 Task: Create a low poly letterhead.
Action: Mouse moved to (499, 222)
Screenshot: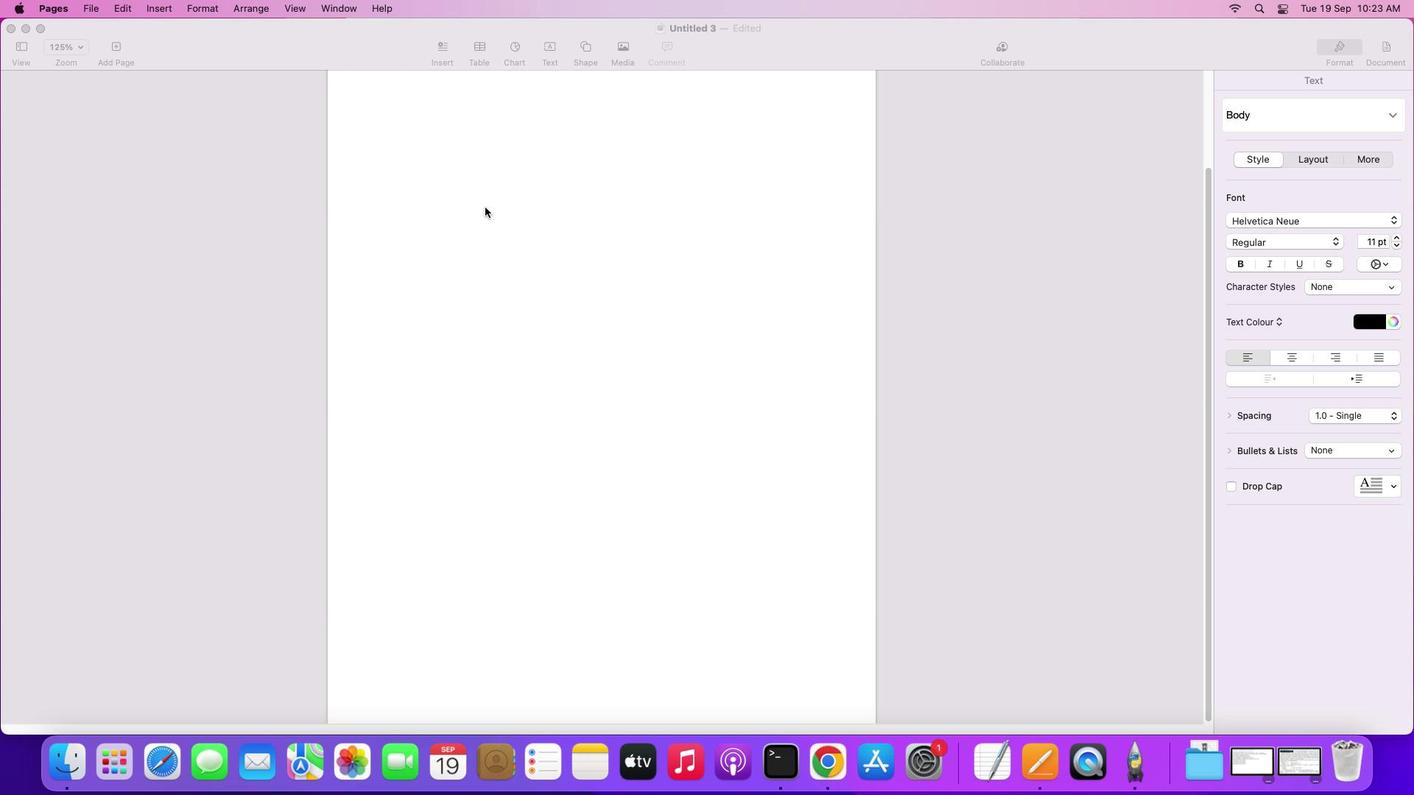 
Action: Mouse pressed left at (499, 222)
Screenshot: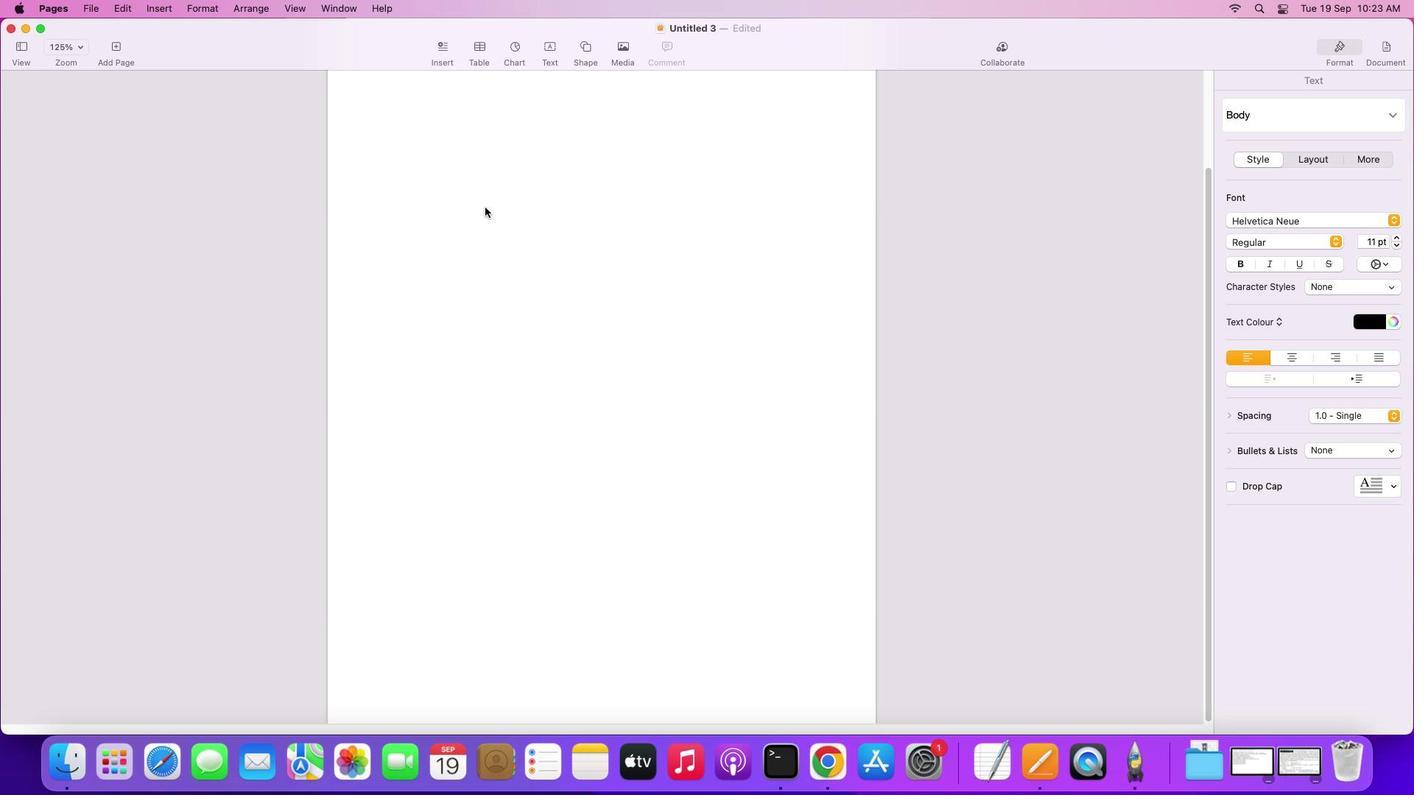 
Action: Mouse moved to (601, 61)
Screenshot: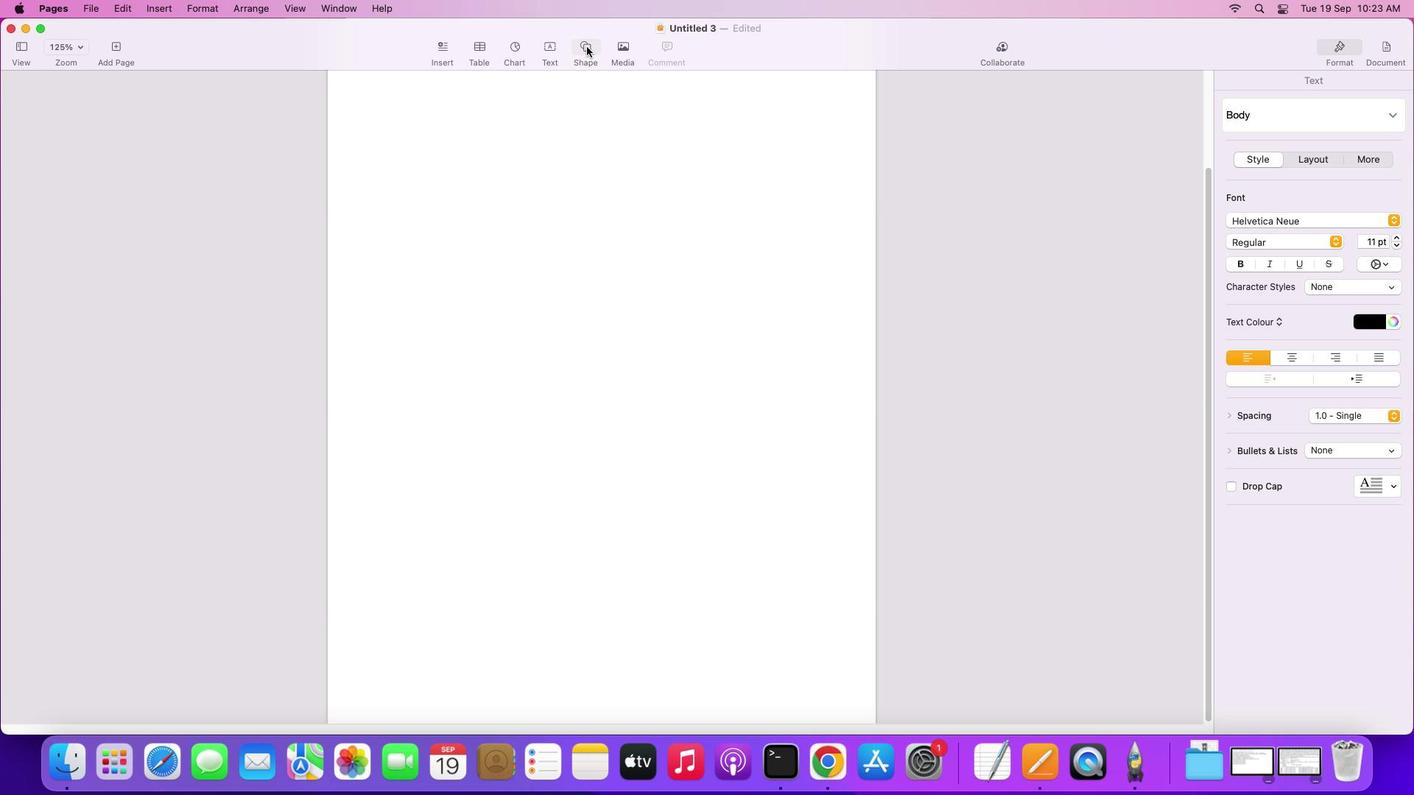 
Action: Mouse pressed left at (601, 61)
Screenshot: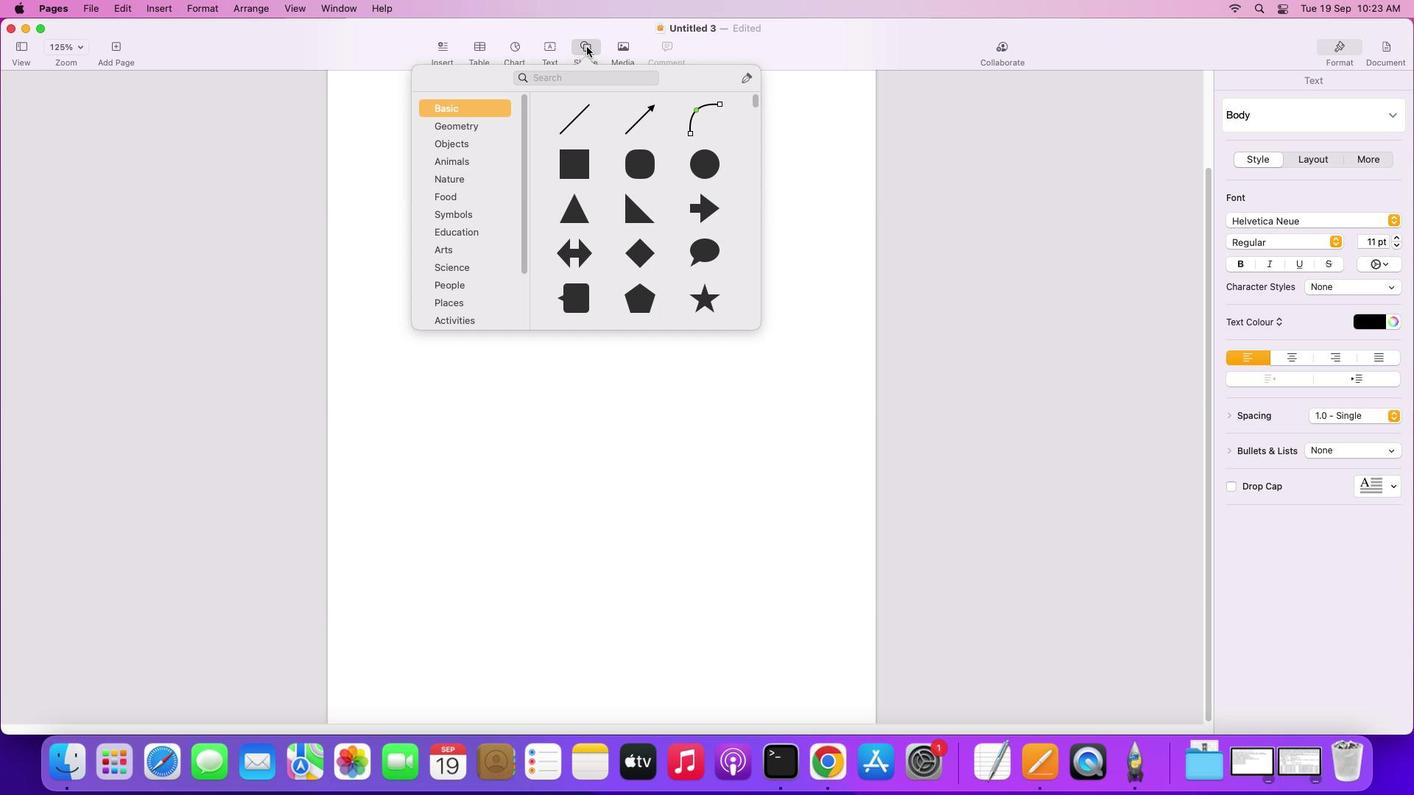 
Action: Mouse moved to (645, 224)
Screenshot: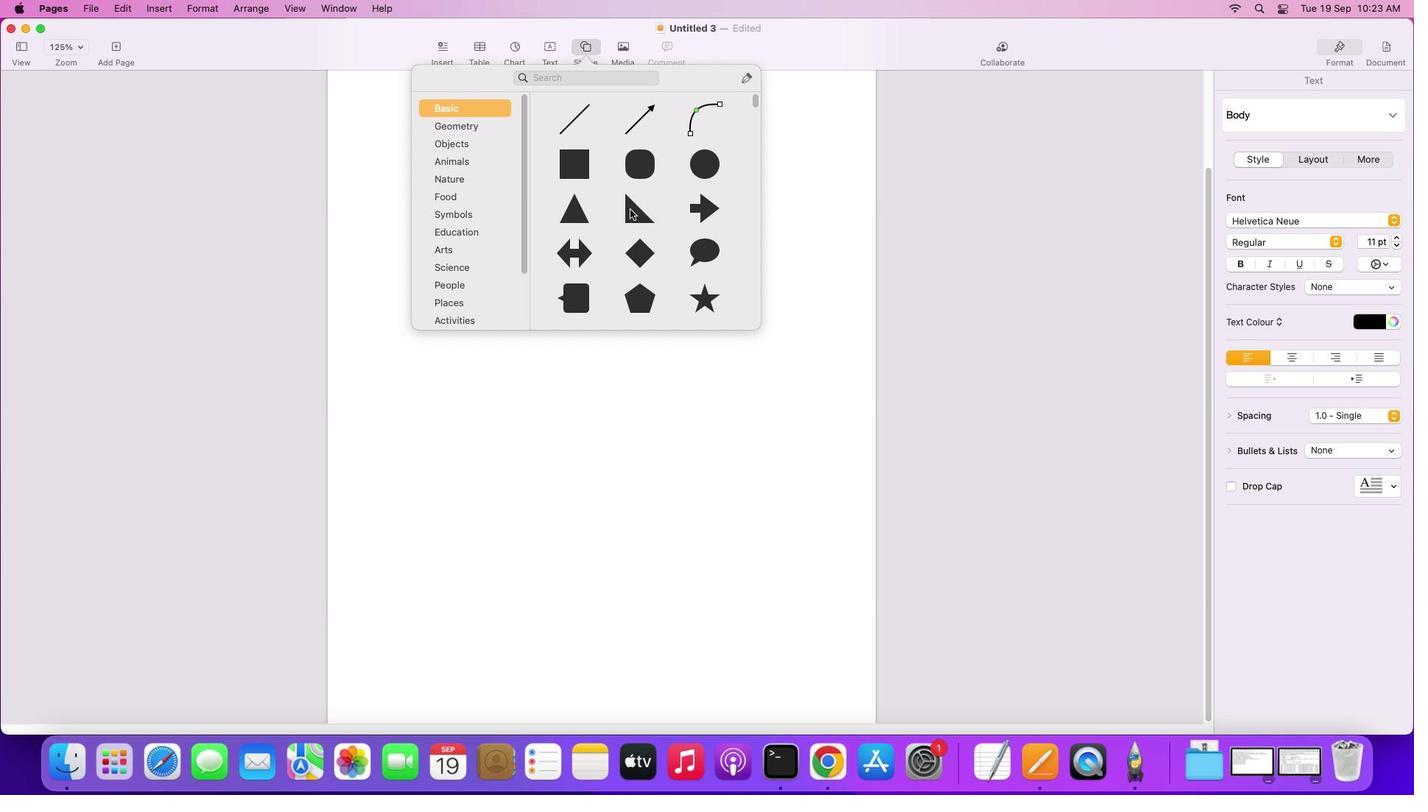 
Action: Mouse pressed left at (645, 224)
Screenshot: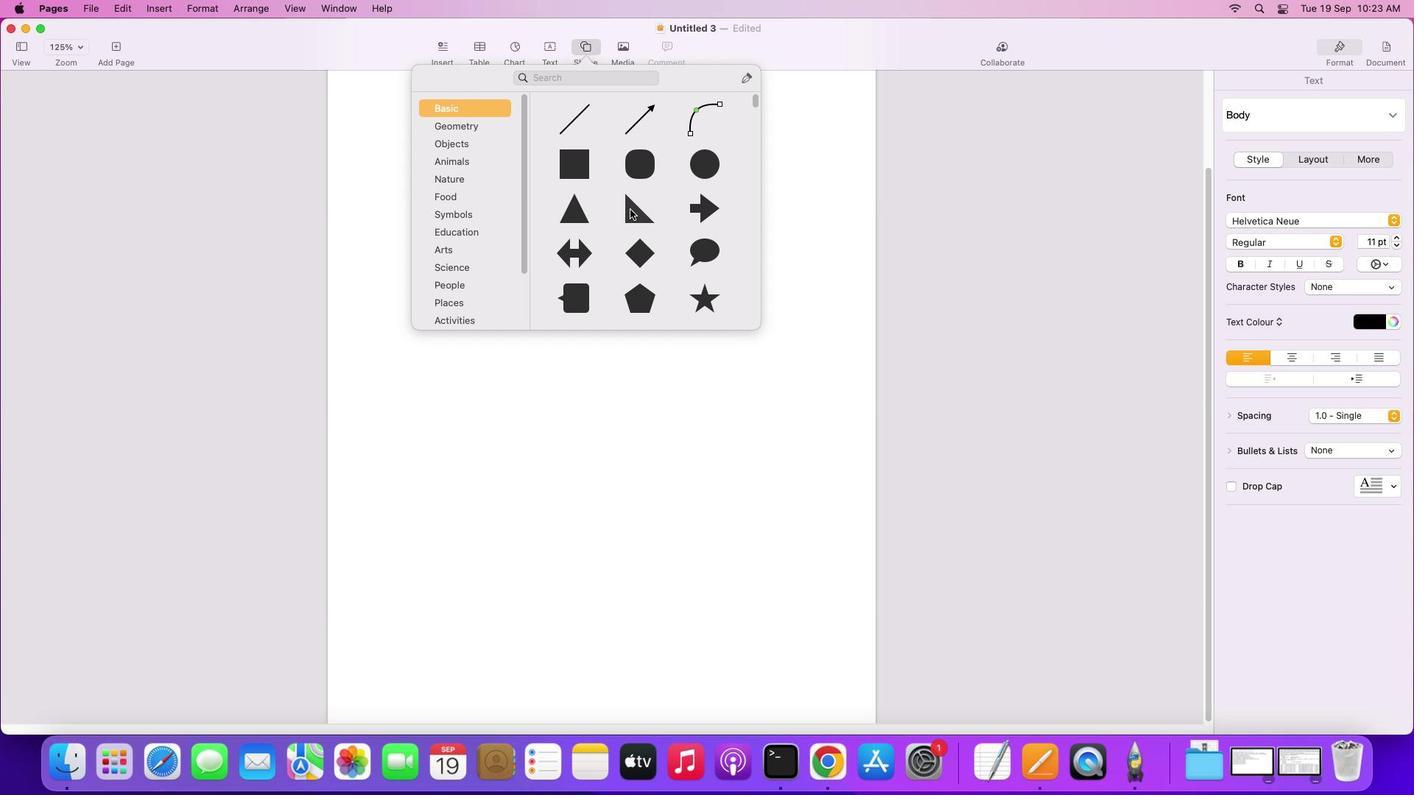 
Action: Mouse moved to (601, 426)
Screenshot: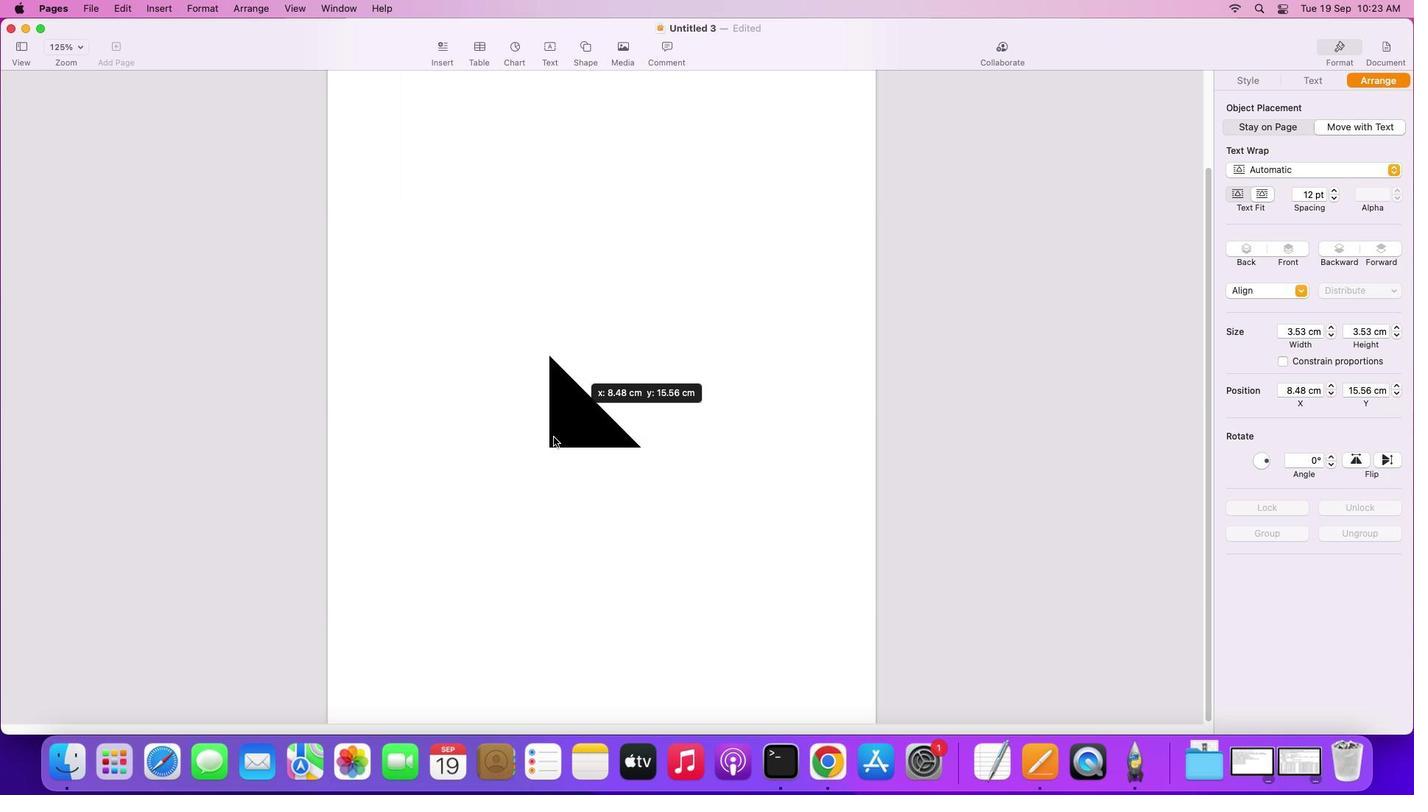 
Action: Mouse pressed left at (601, 426)
Screenshot: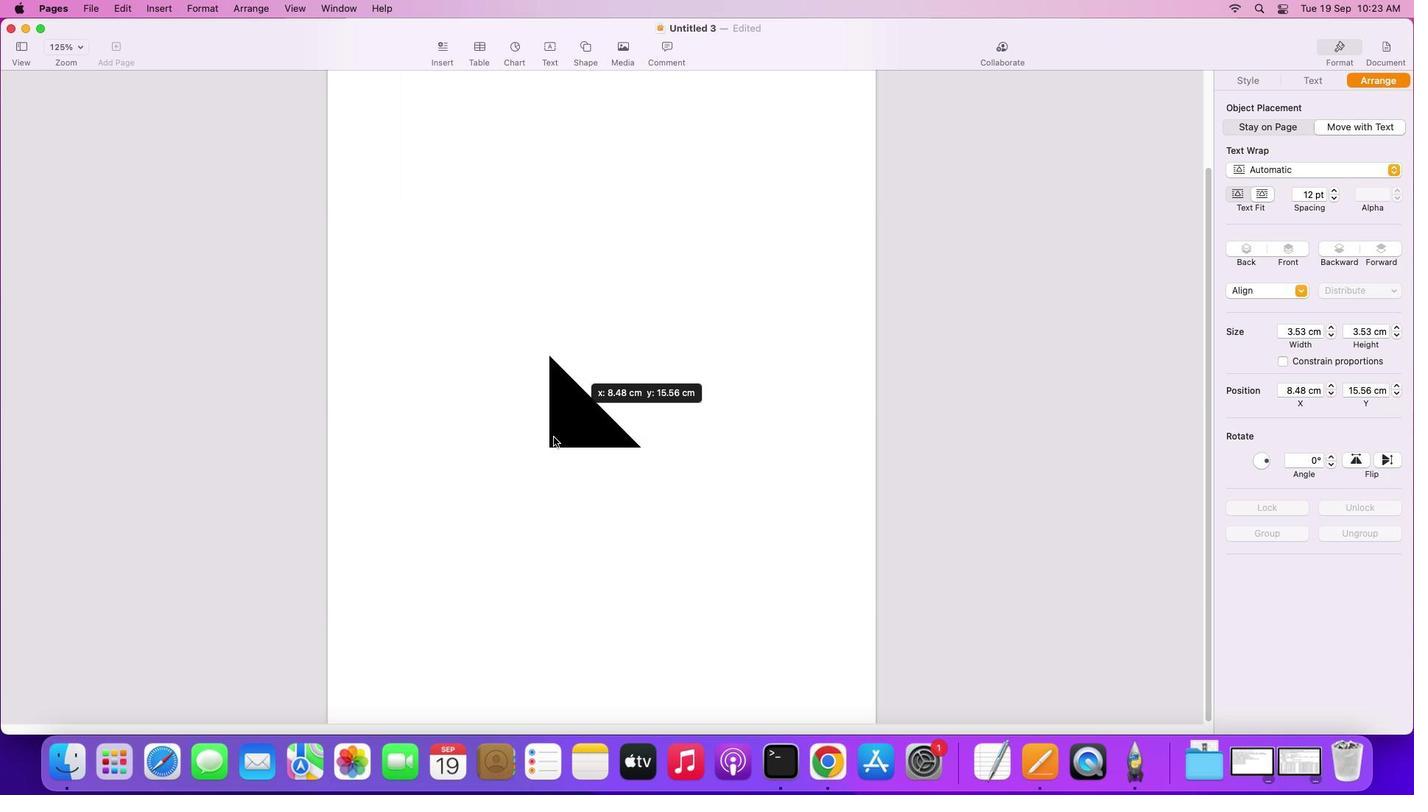 
Action: Mouse moved to (433, 597)
Screenshot: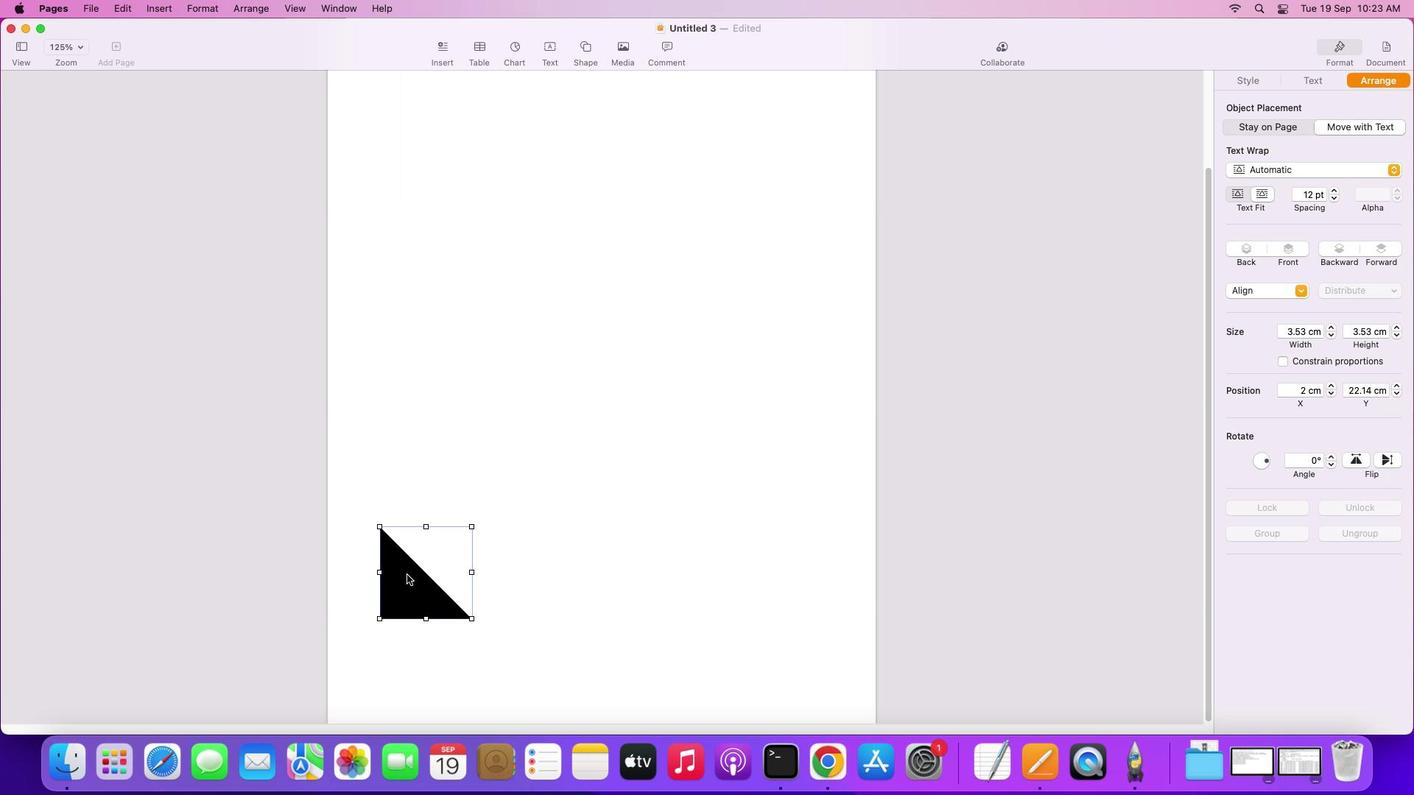 
Action: Mouse scrolled (433, 597) with delta (14, 13)
Screenshot: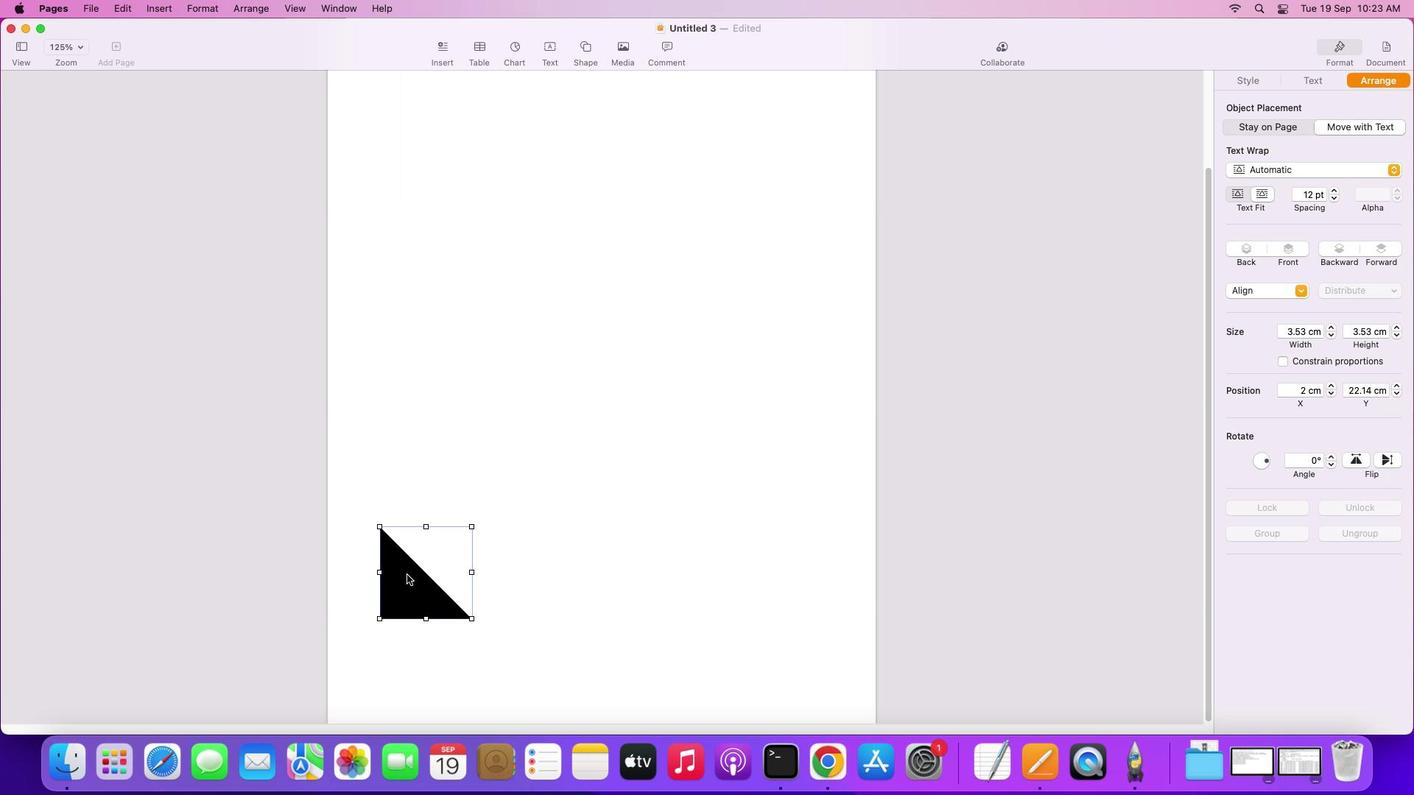 
Action: Mouse moved to (433, 596)
Screenshot: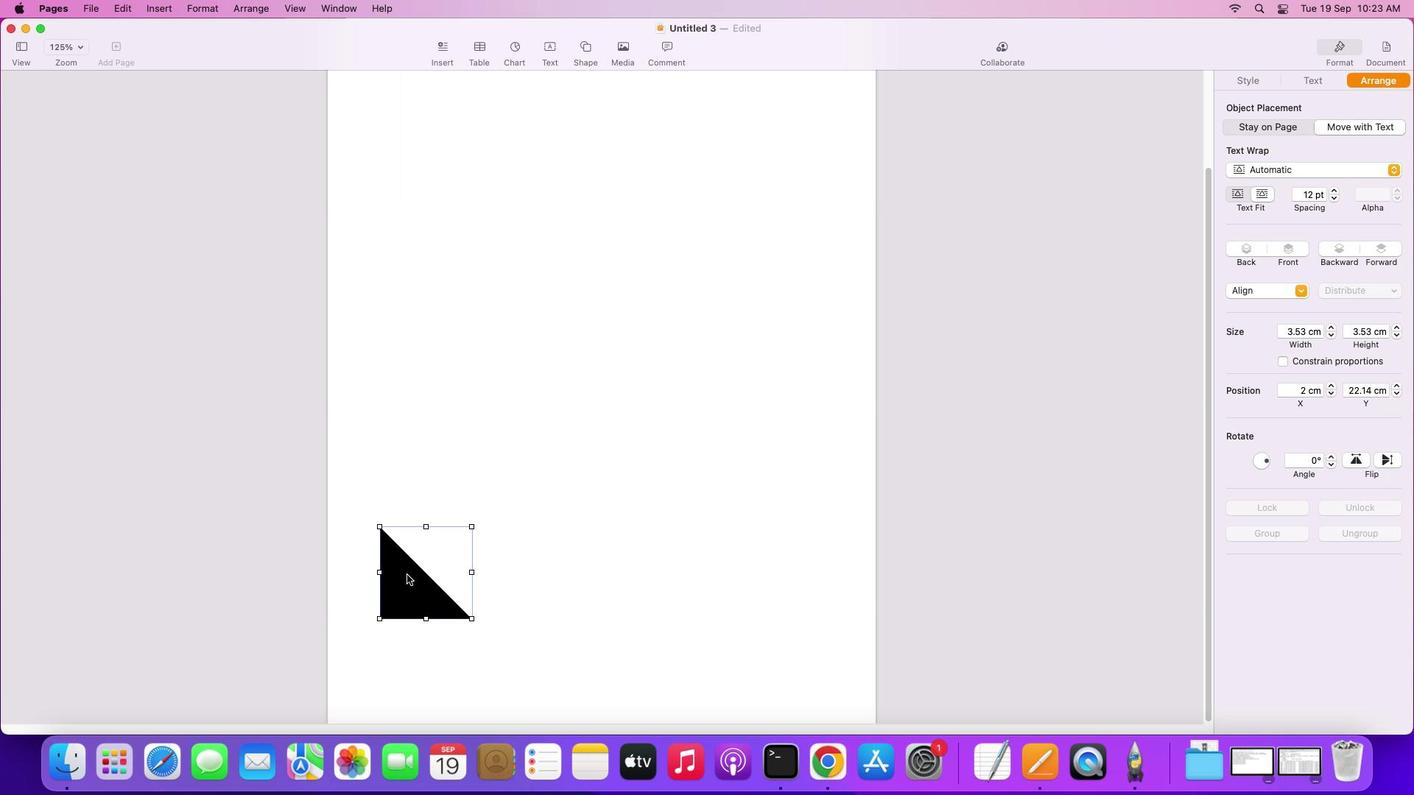 
Action: Mouse scrolled (433, 596) with delta (14, 13)
Screenshot: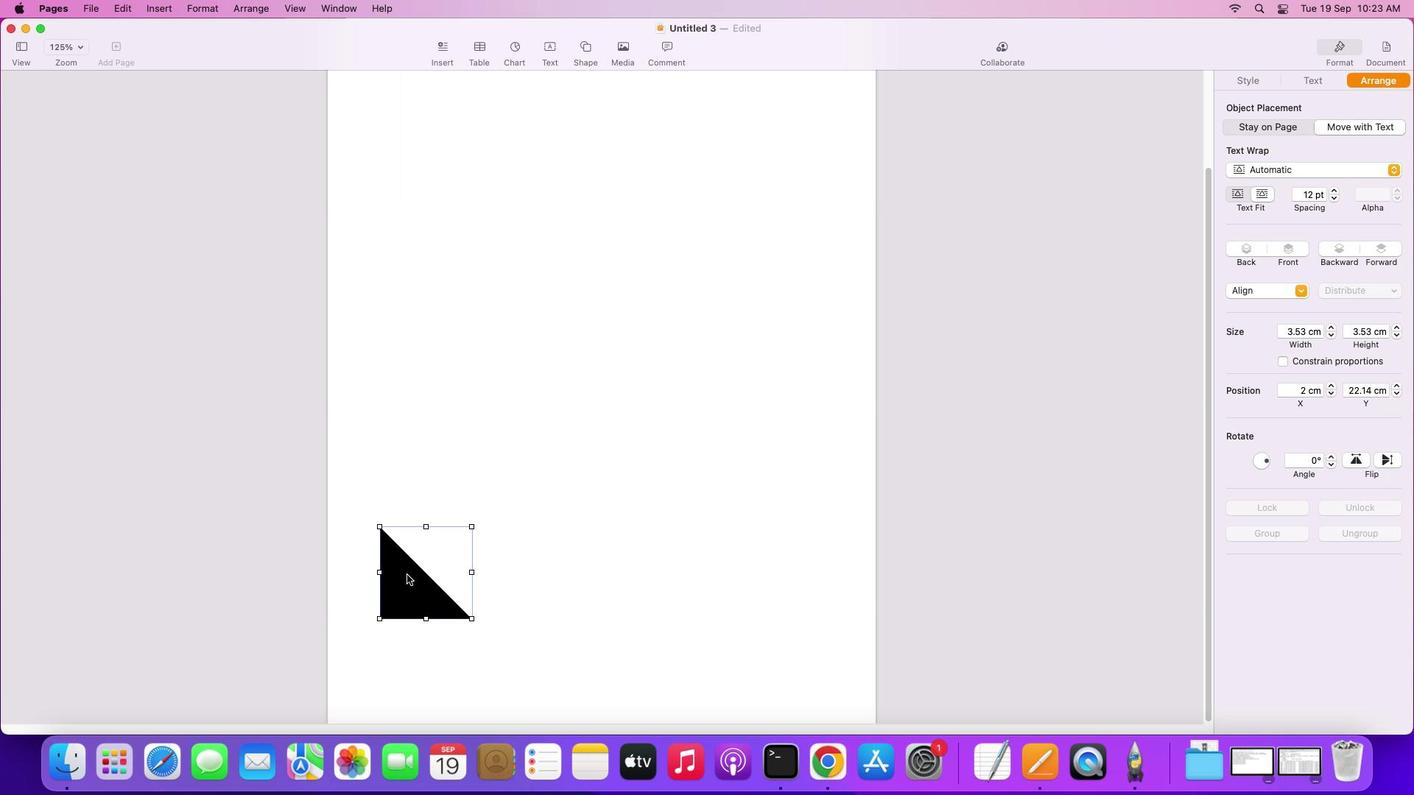 
Action: Mouse scrolled (433, 596) with delta (14, 11)
Screenshot: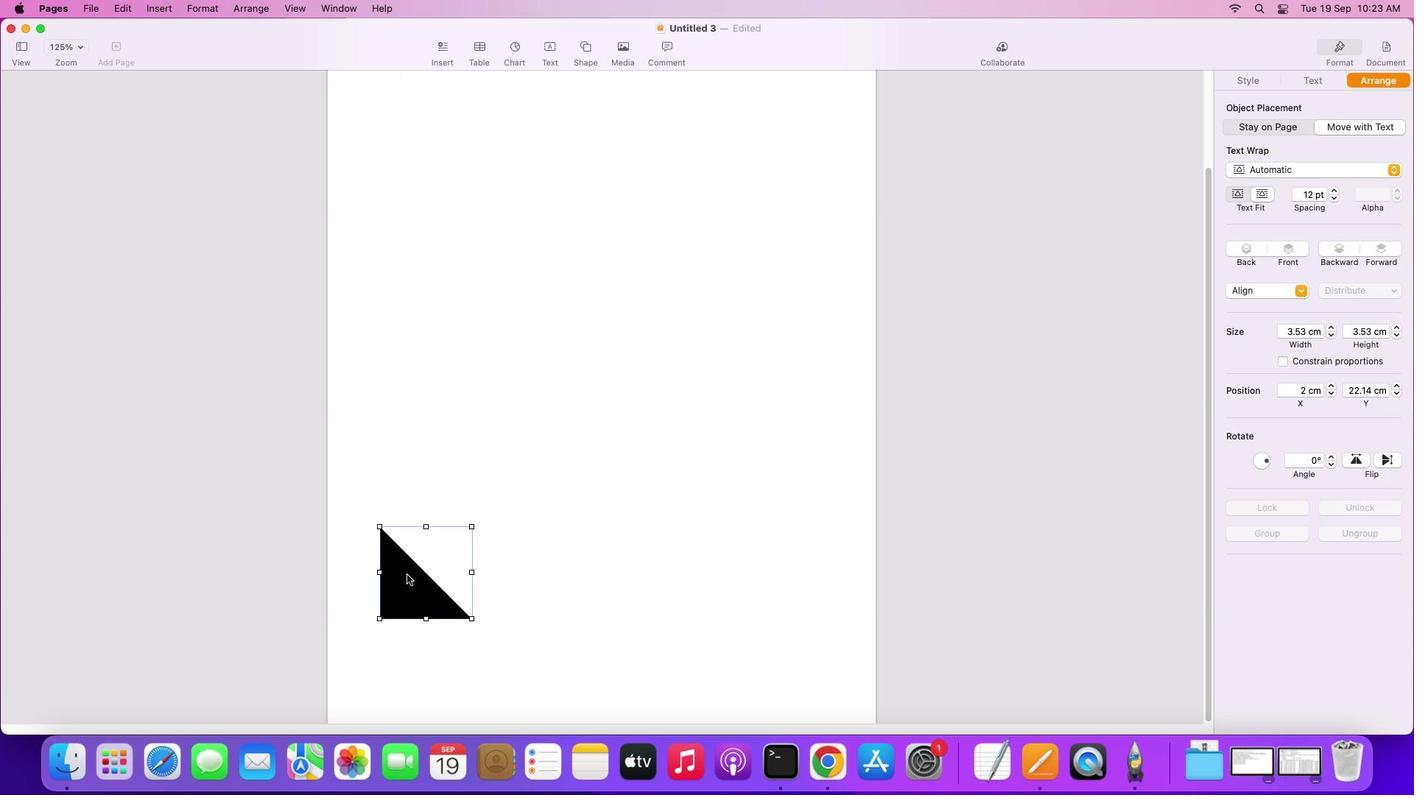 
Action: Mouse scrolled (433, 596) with delta (14, 11)
Screenshot: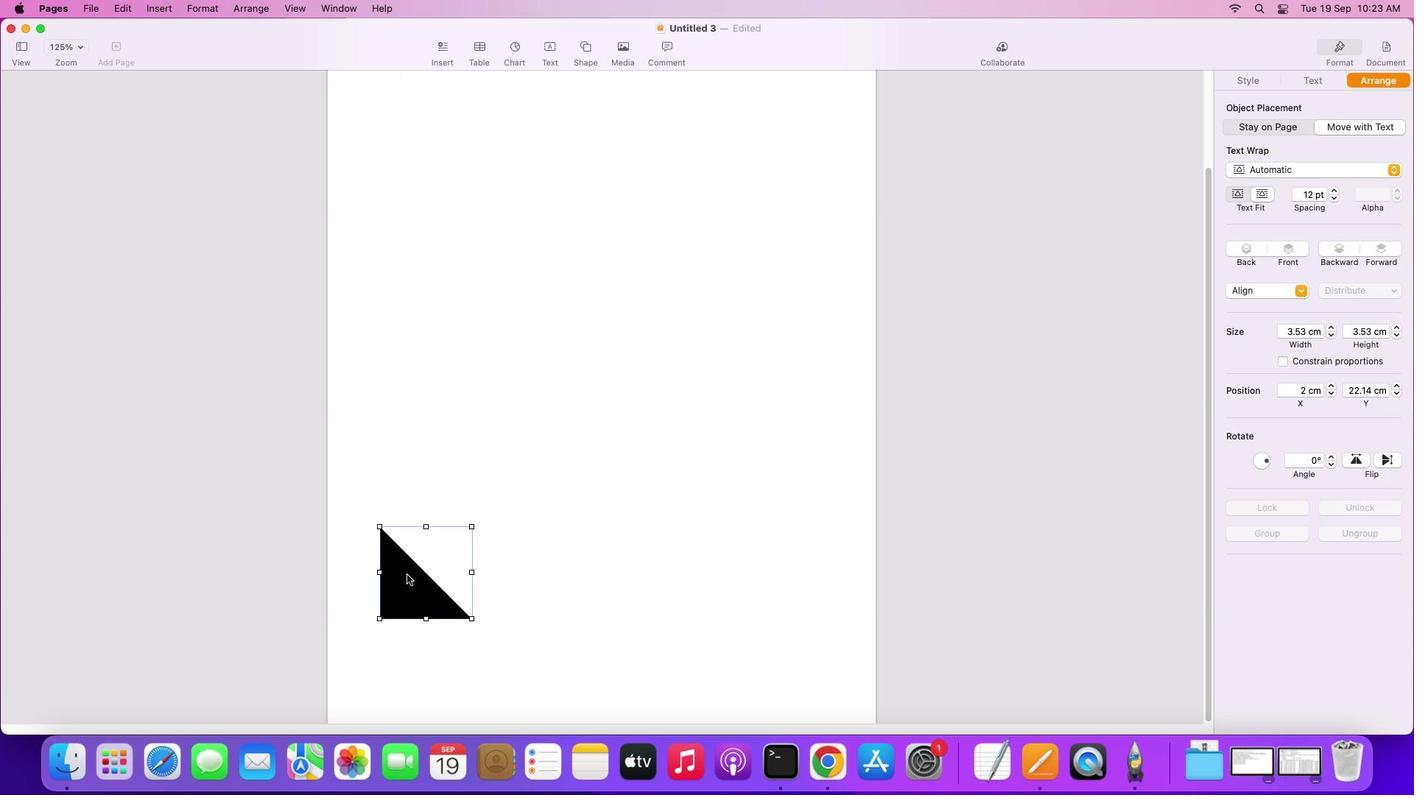 
Action: Mouse scrolled (433, 596) with delta (14, 10)
Screenshot: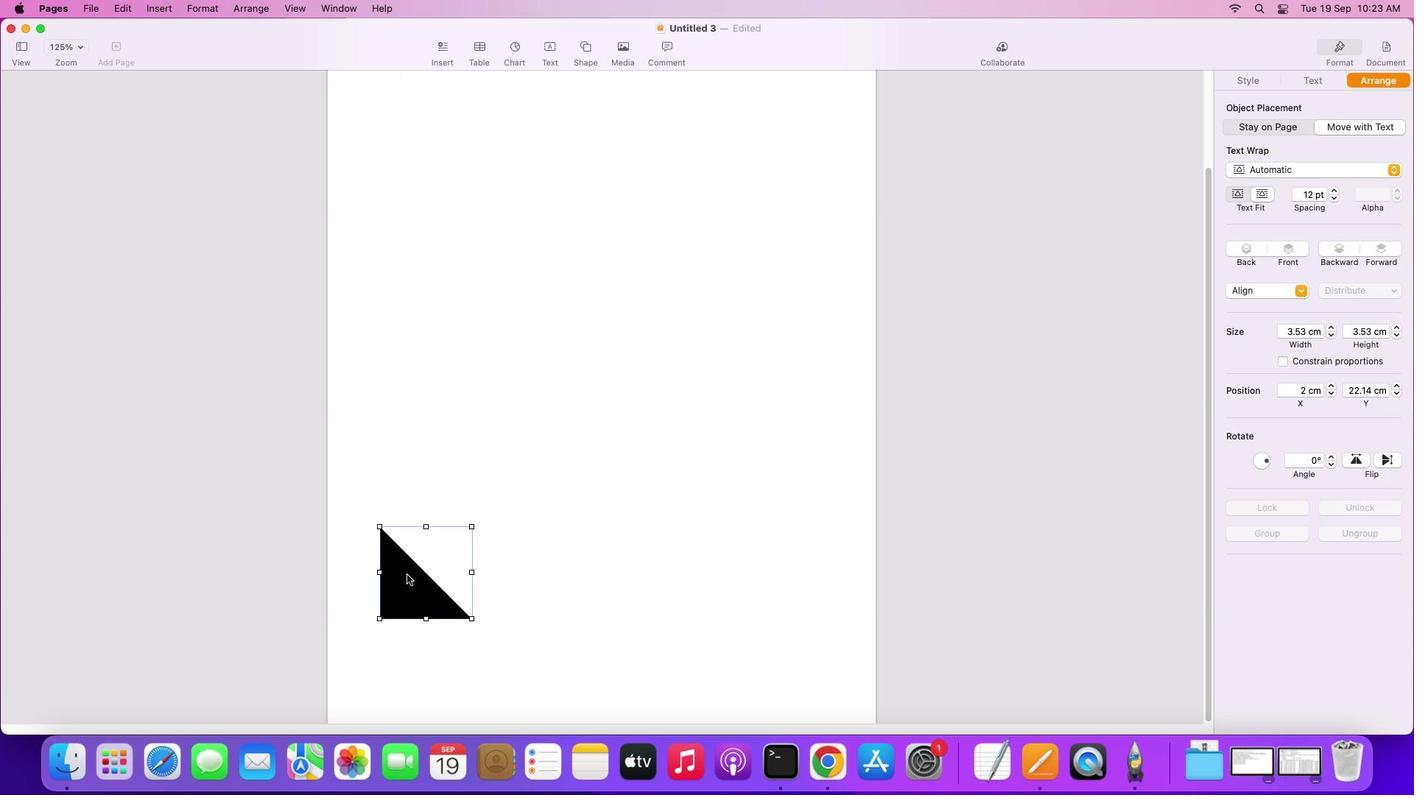 
Action: Mouse scrolled (433, 596) with delta (14, 9)
Screenshot: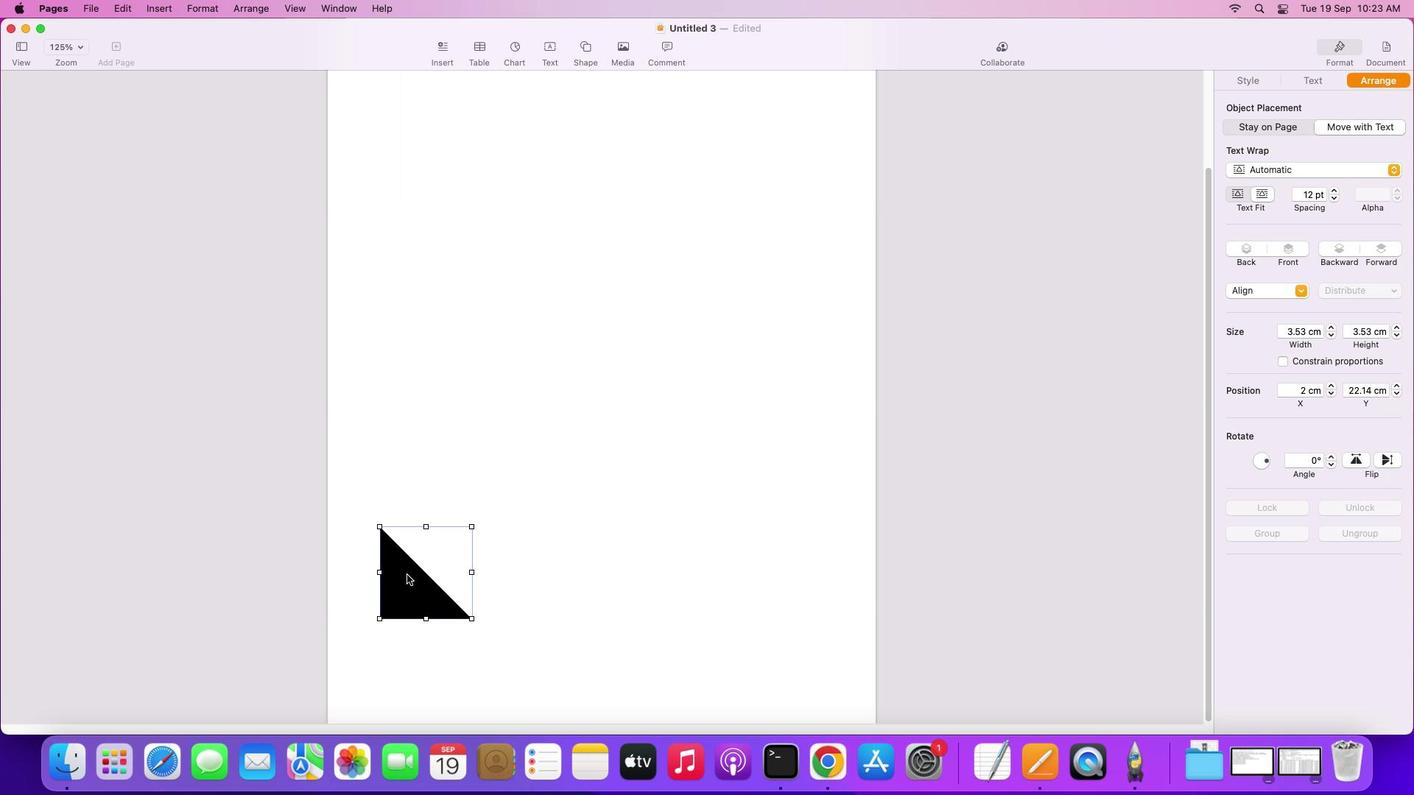
Action: Mouse moved to (433, 596)
Screenshot: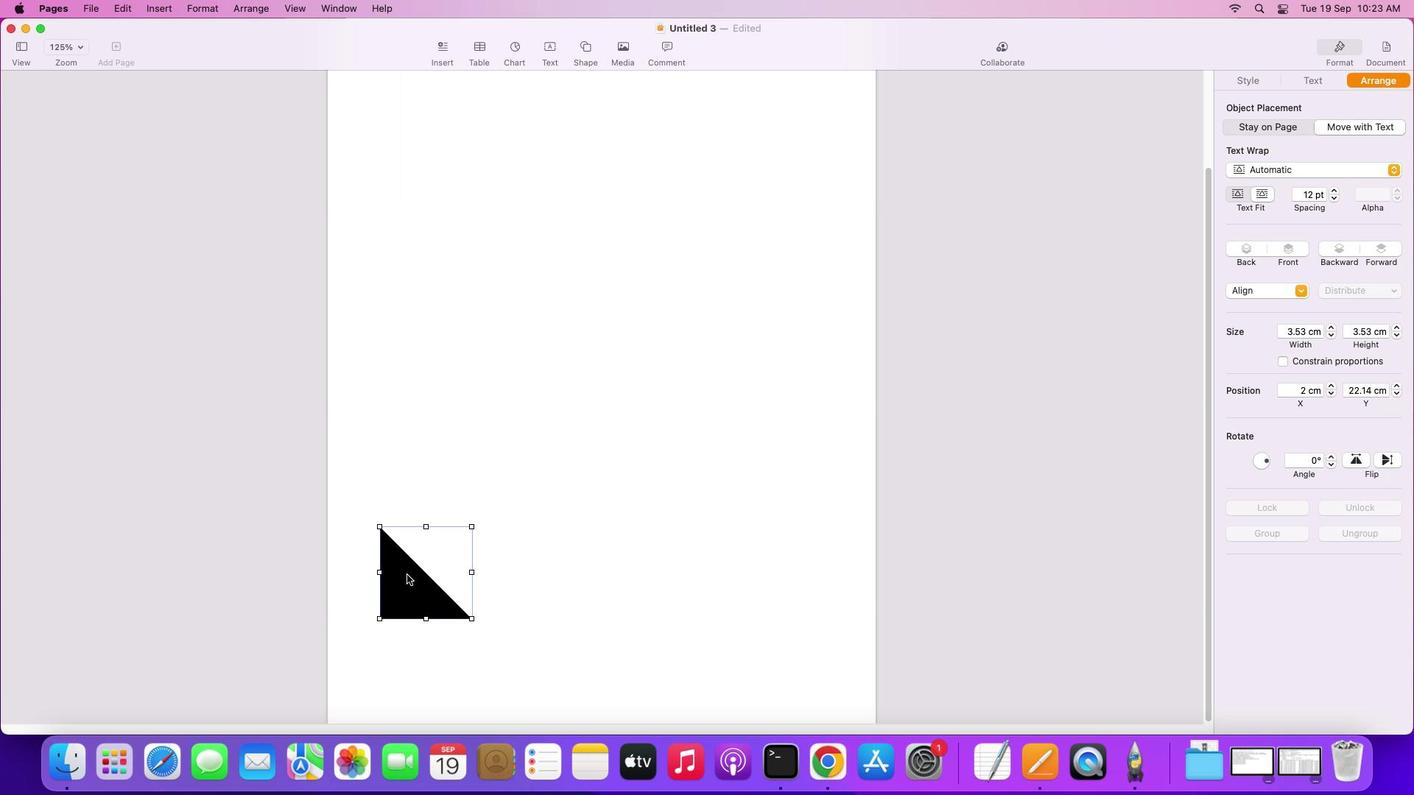 
Action: Mouse scrolled (433, 596) with delta (14, 9)
Screenshot: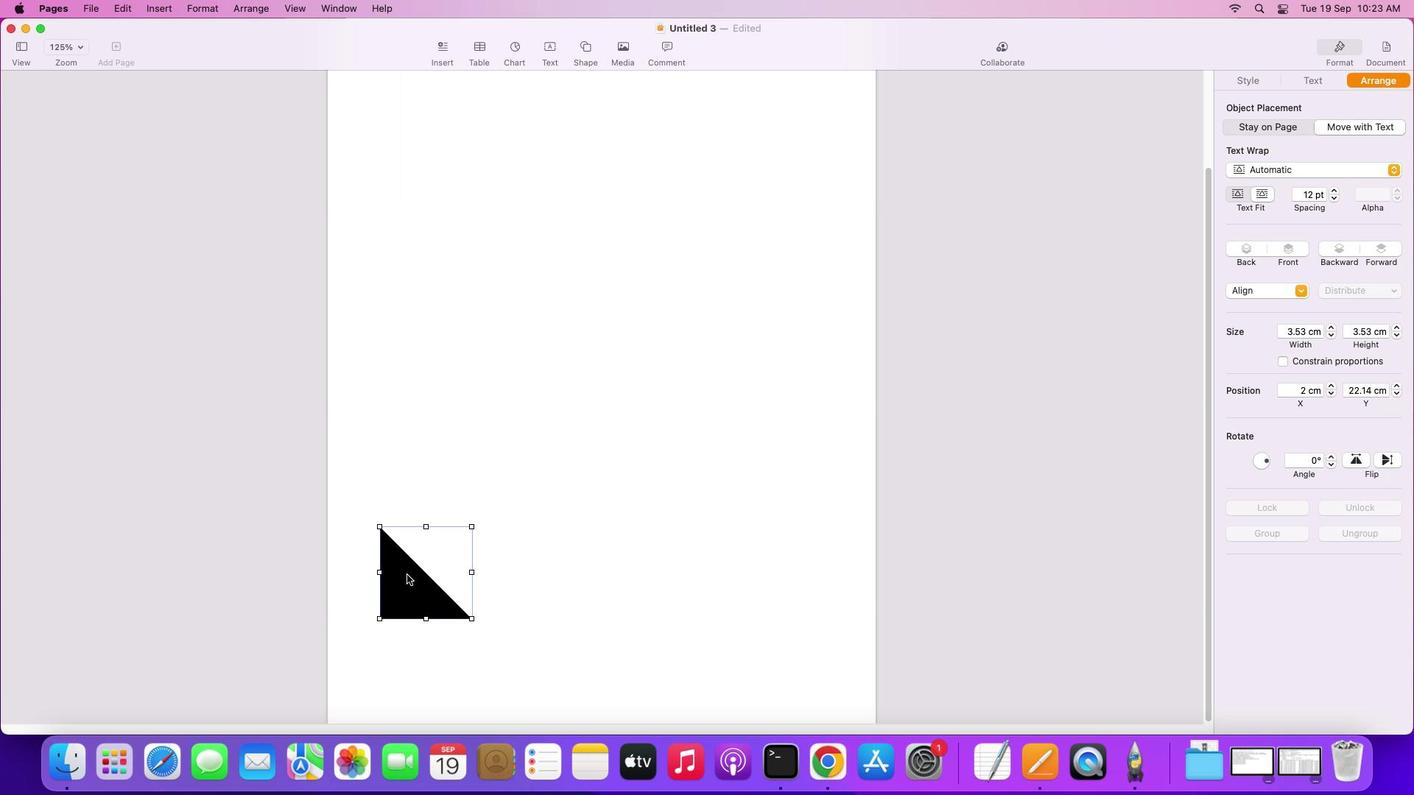 
Action: Mouse moved to (408, 604)
Screenshot: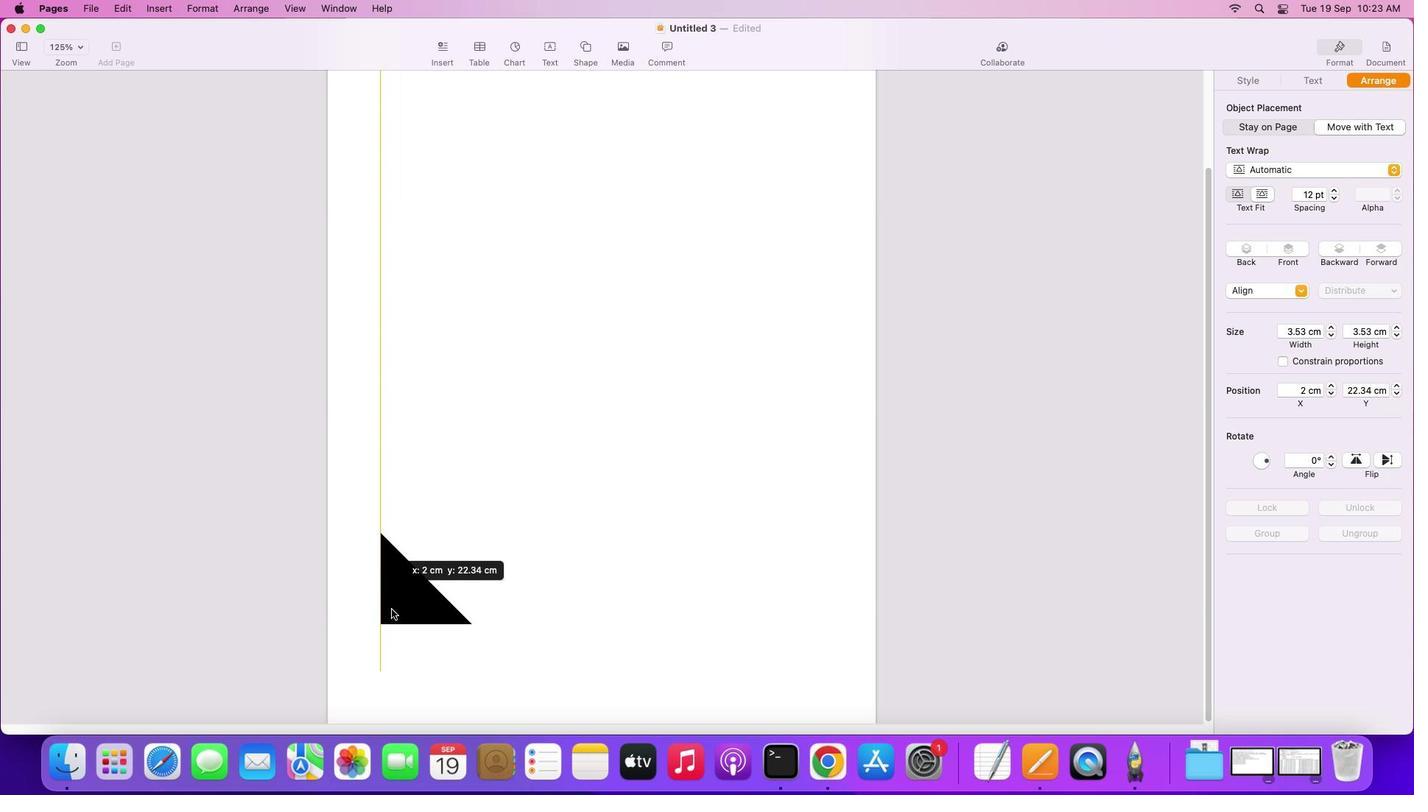 
Action: Mouse pressed left at (408, 604)
Screenshot: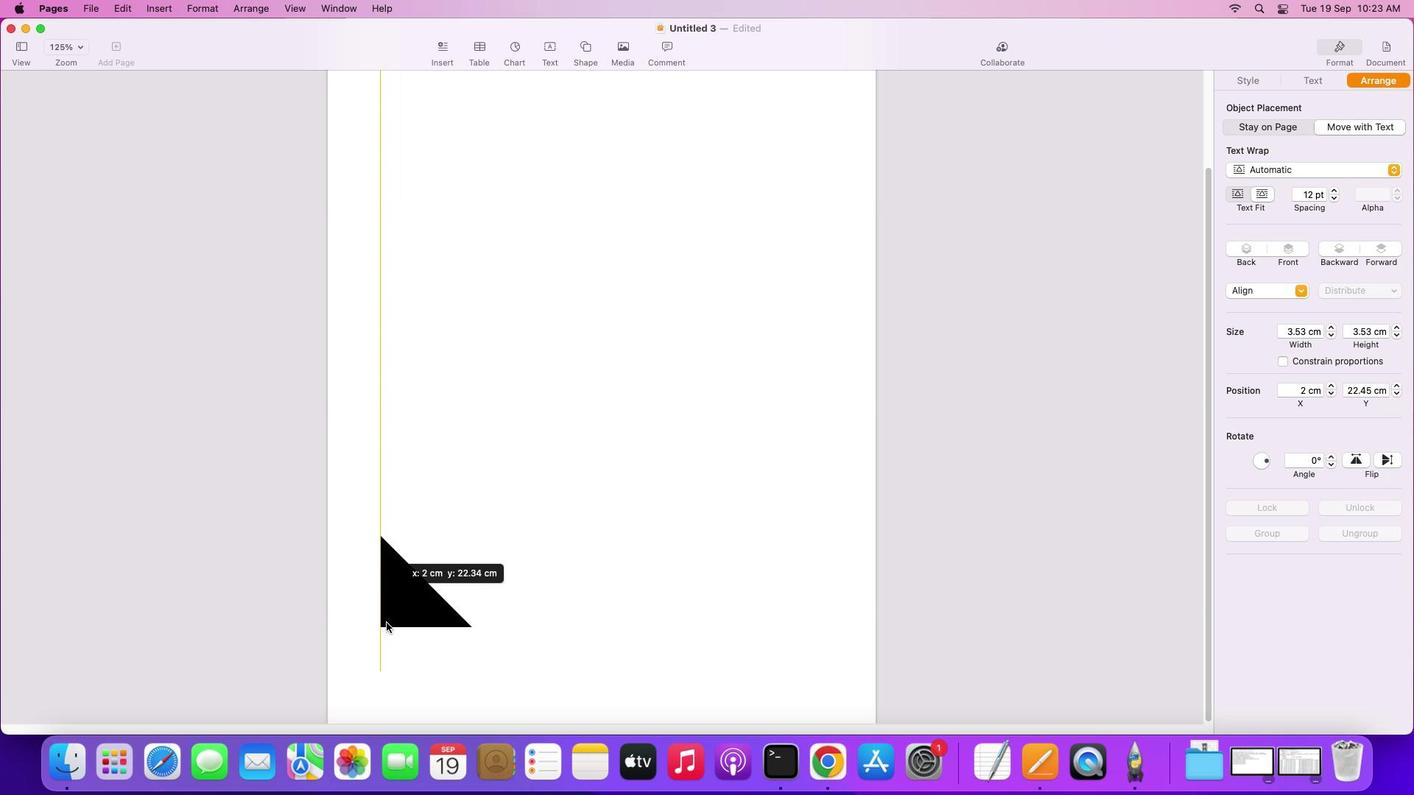 
Action: Mouse moved to (1273, 141)
Screenshot: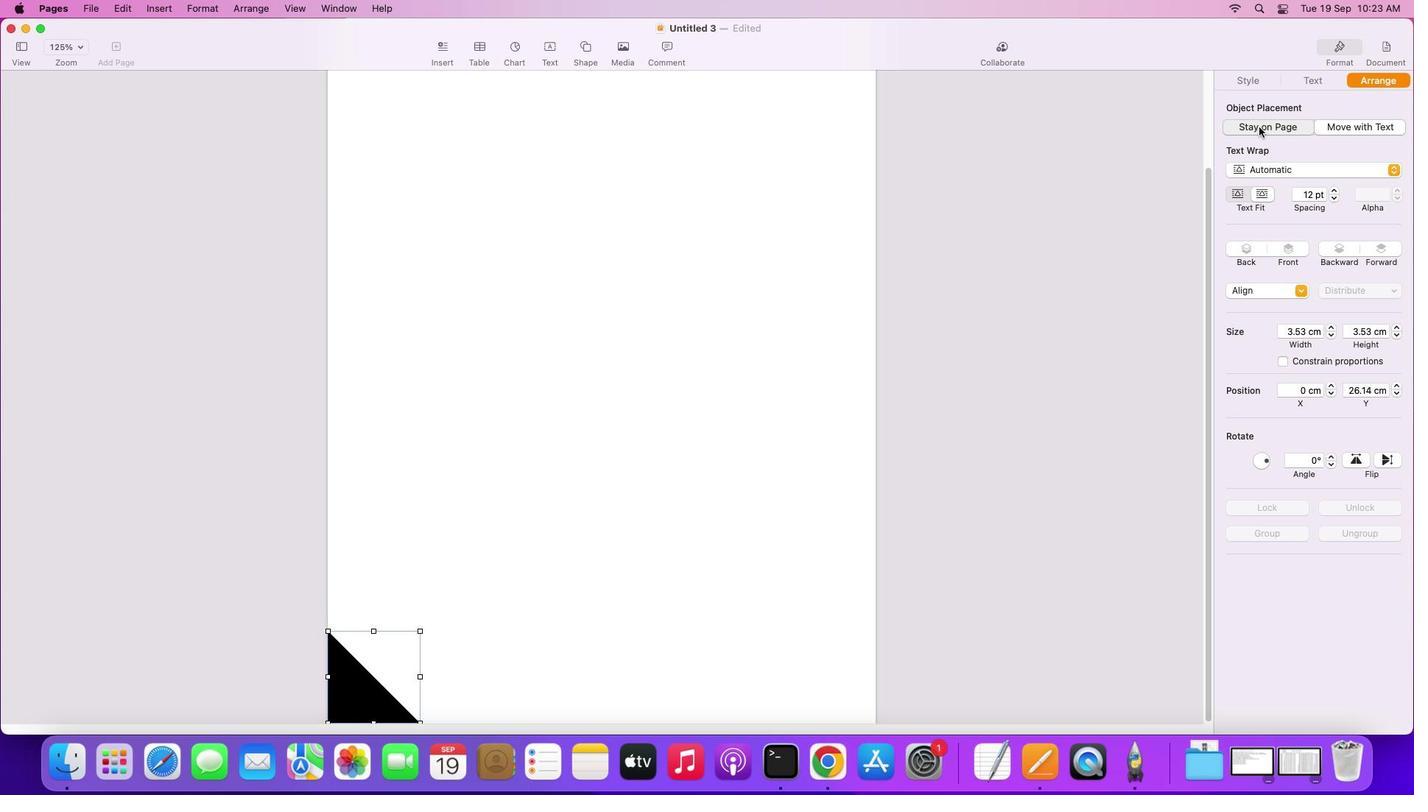 
Action: Mouse pressed left at (1273, 141)
Screenshot: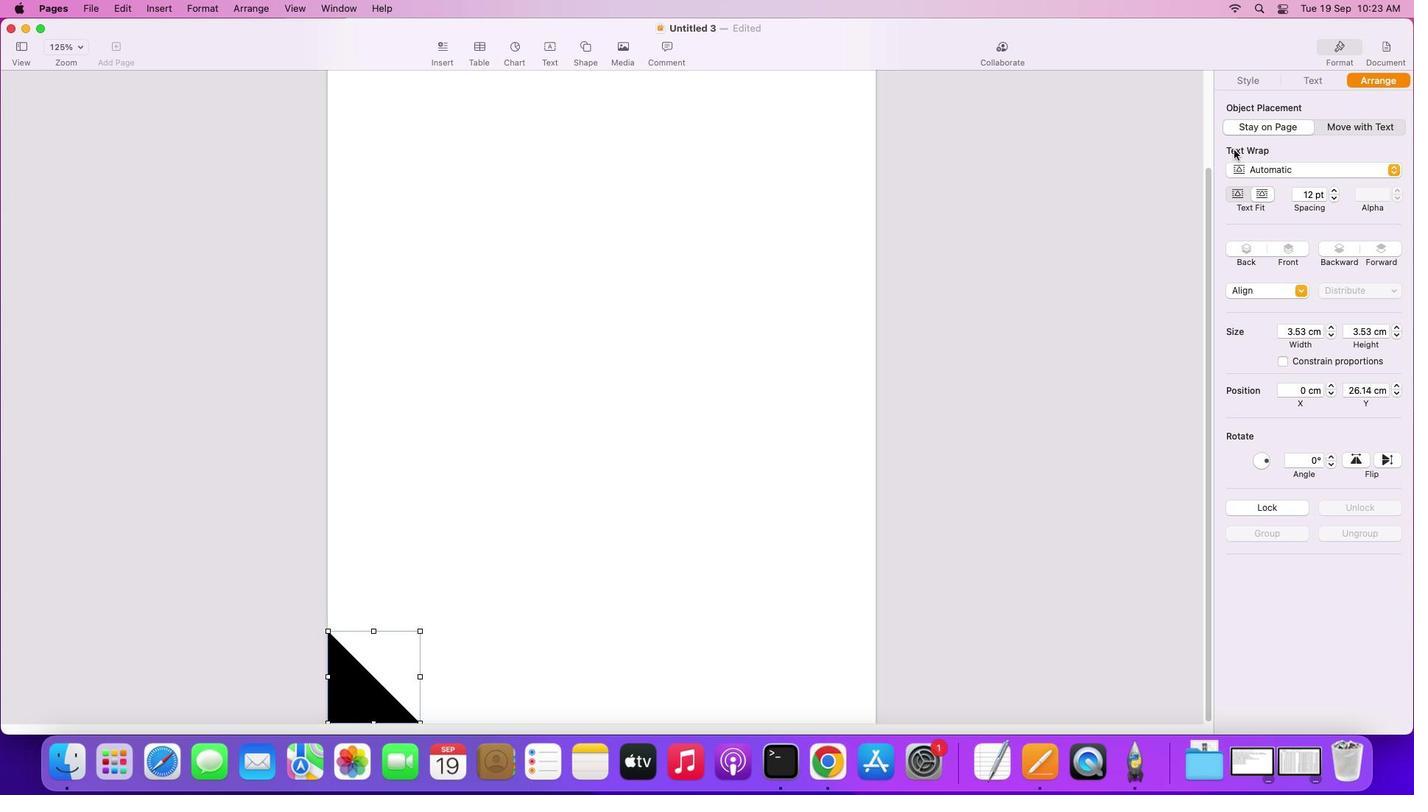 
Action: Mouse moved to (534, 601)
Screenshot: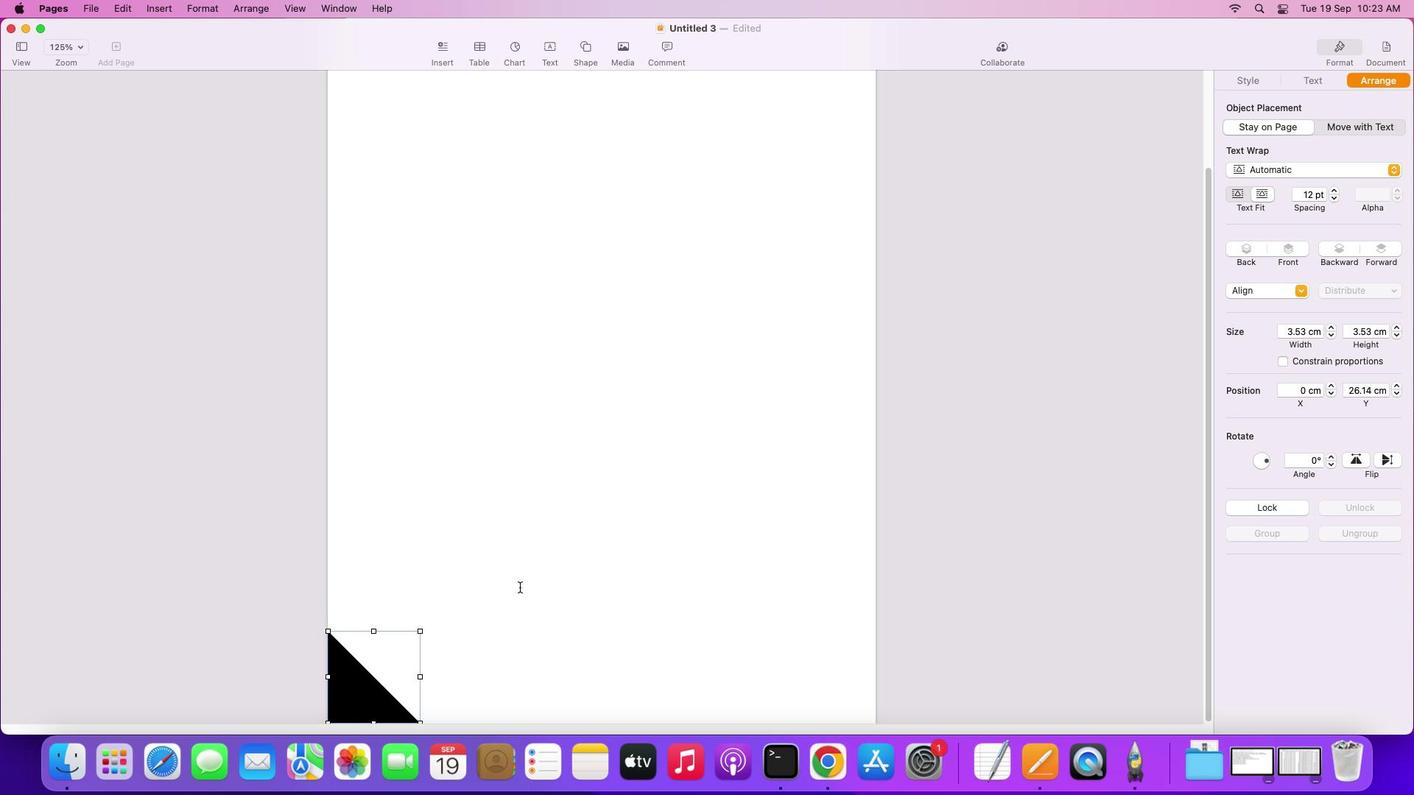 
Action: Mouse pressed left at (534, 601)
Screenshot: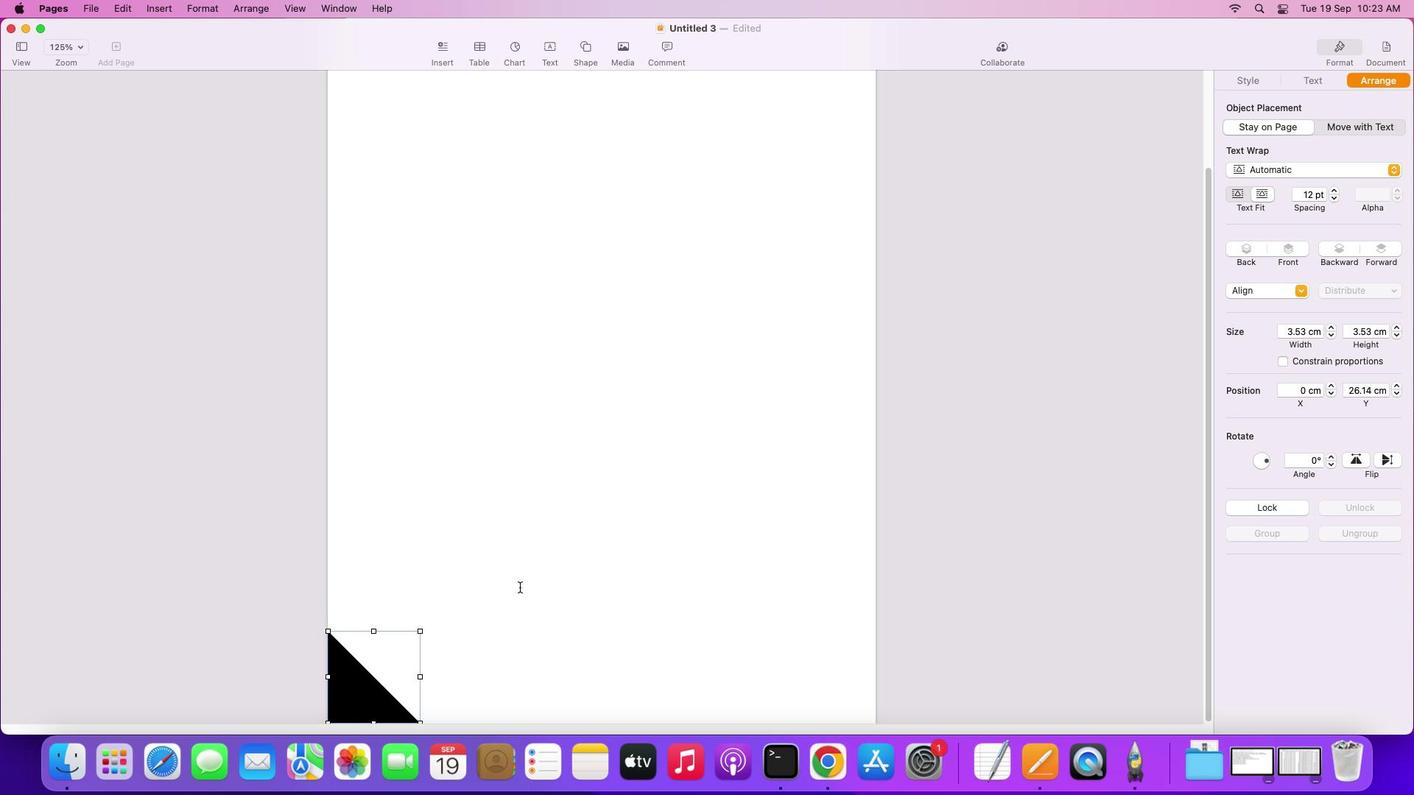 
Action: Mouse moved to (390, 702)
Screenshot: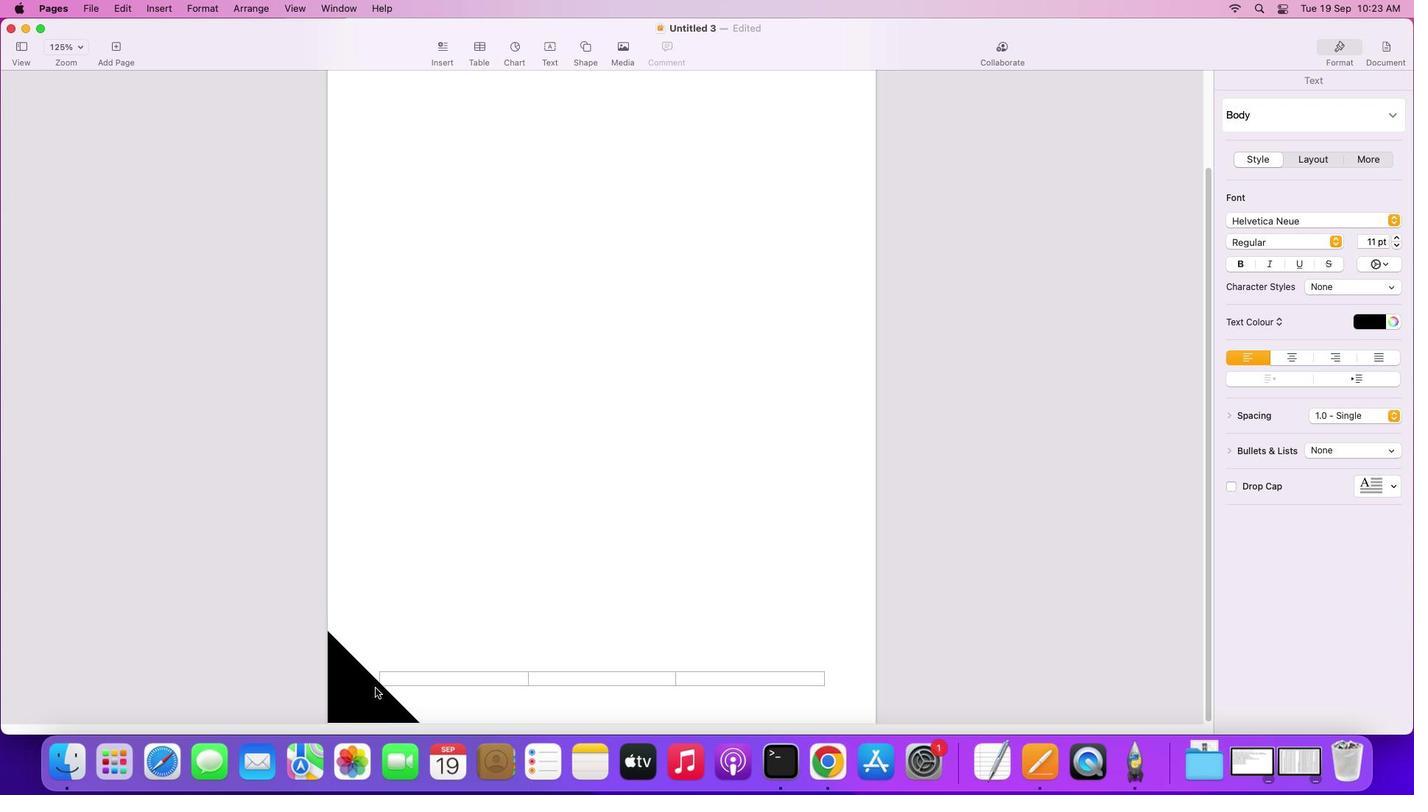 
Action: Mouse pressed left at (390, 702)
Screenshot: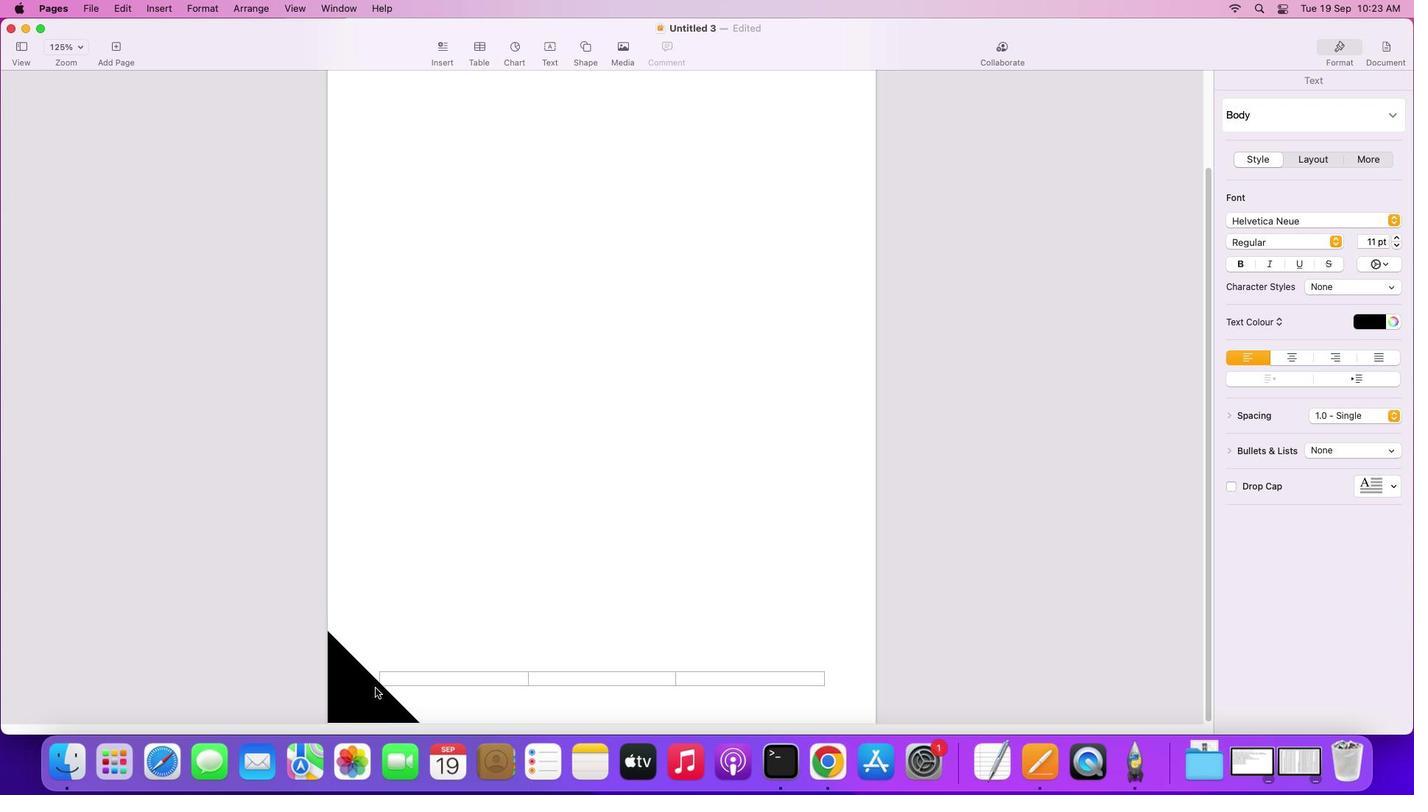 
Action: Mouse moved to (382, 707)
Screenshot: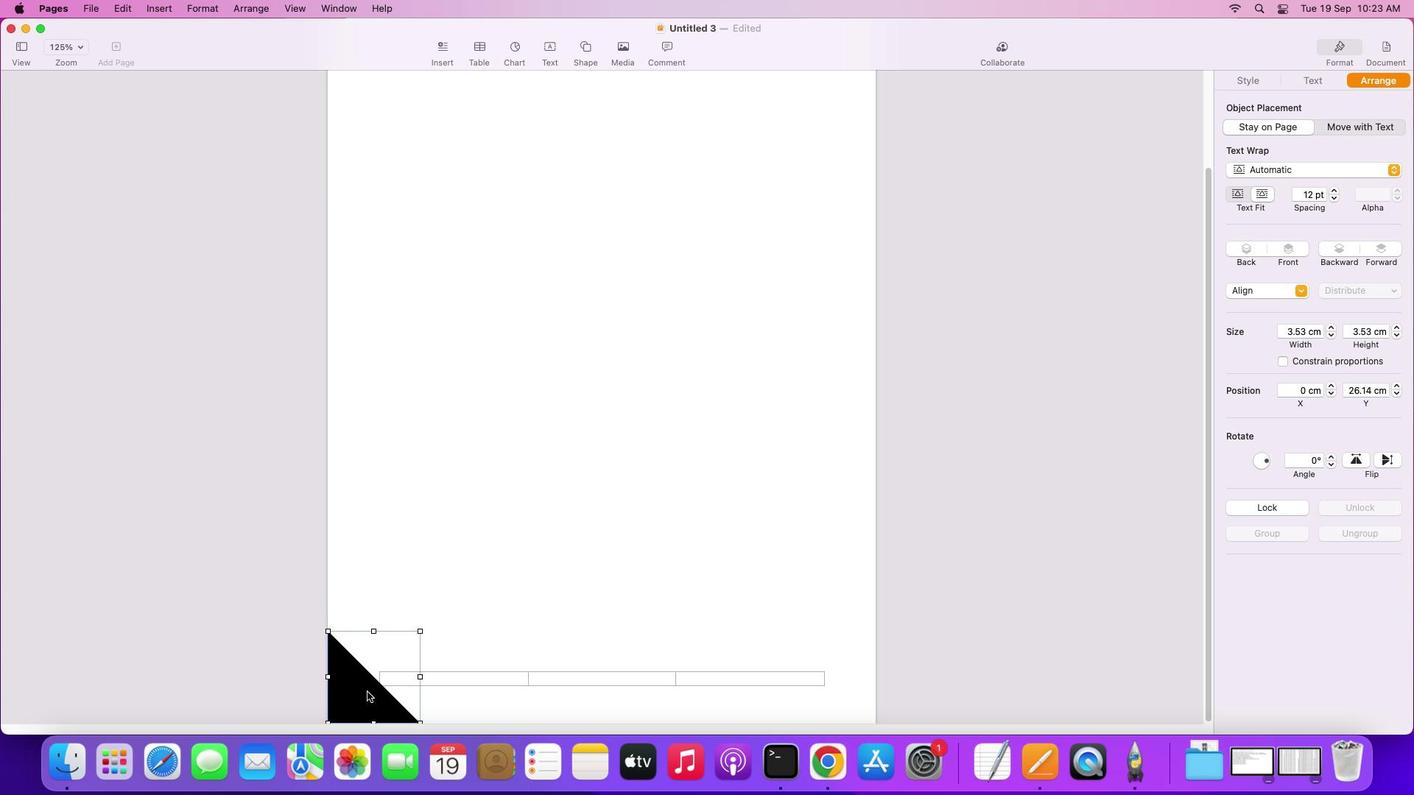 
Action: Key pressed Key.alt
Screenshot: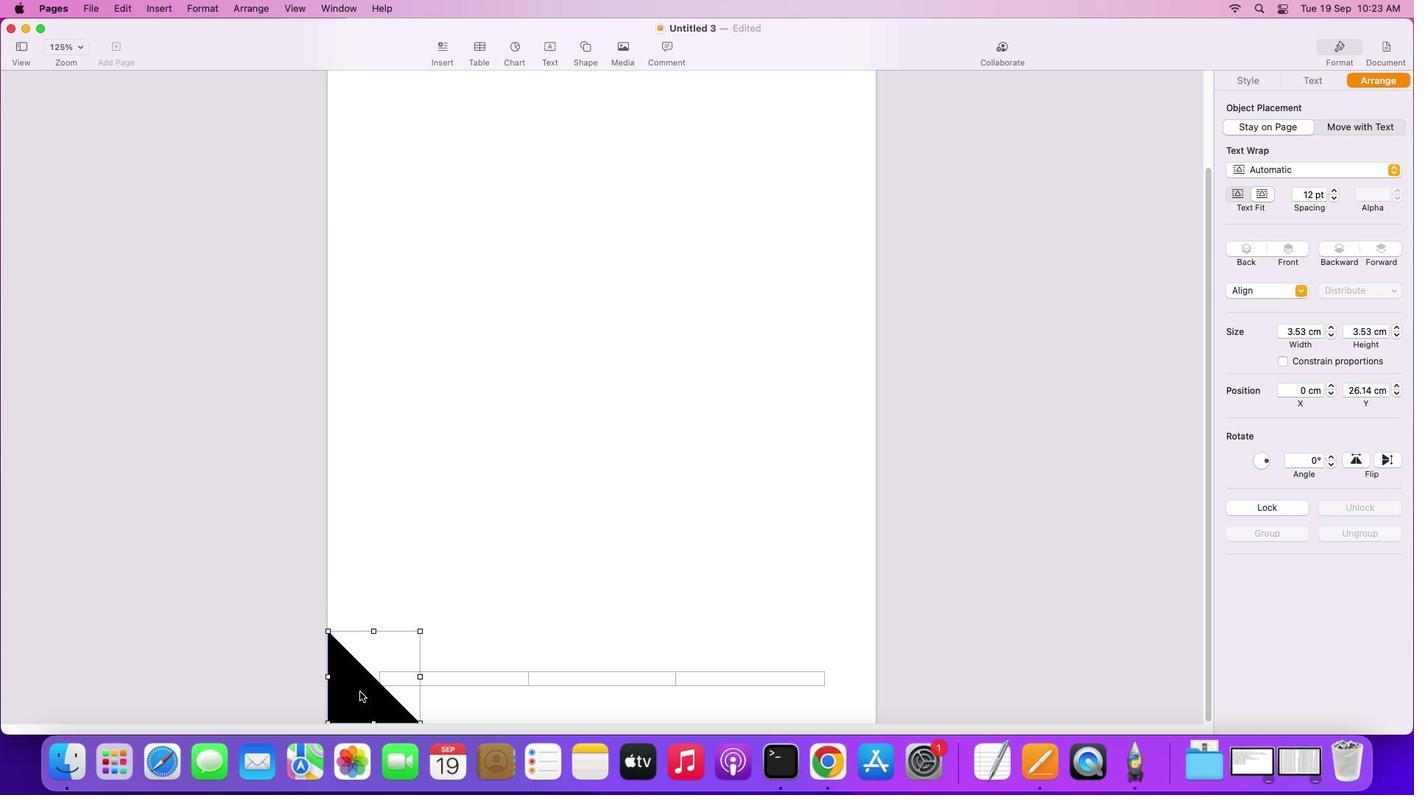 
Action: Mouse moved to (373, 708)
Screenshot: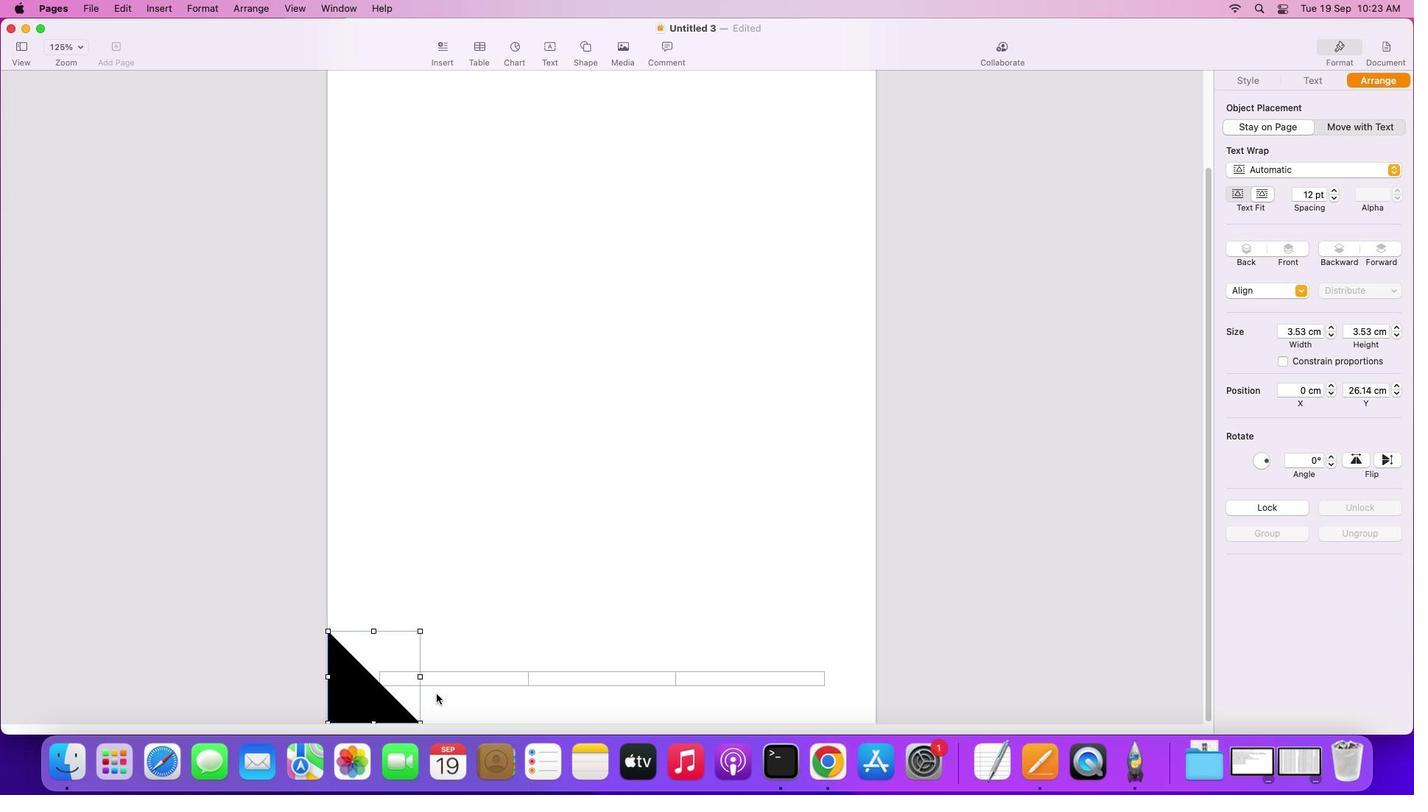 
Action: Mouse pressed left at (373, 708)
Screenshot: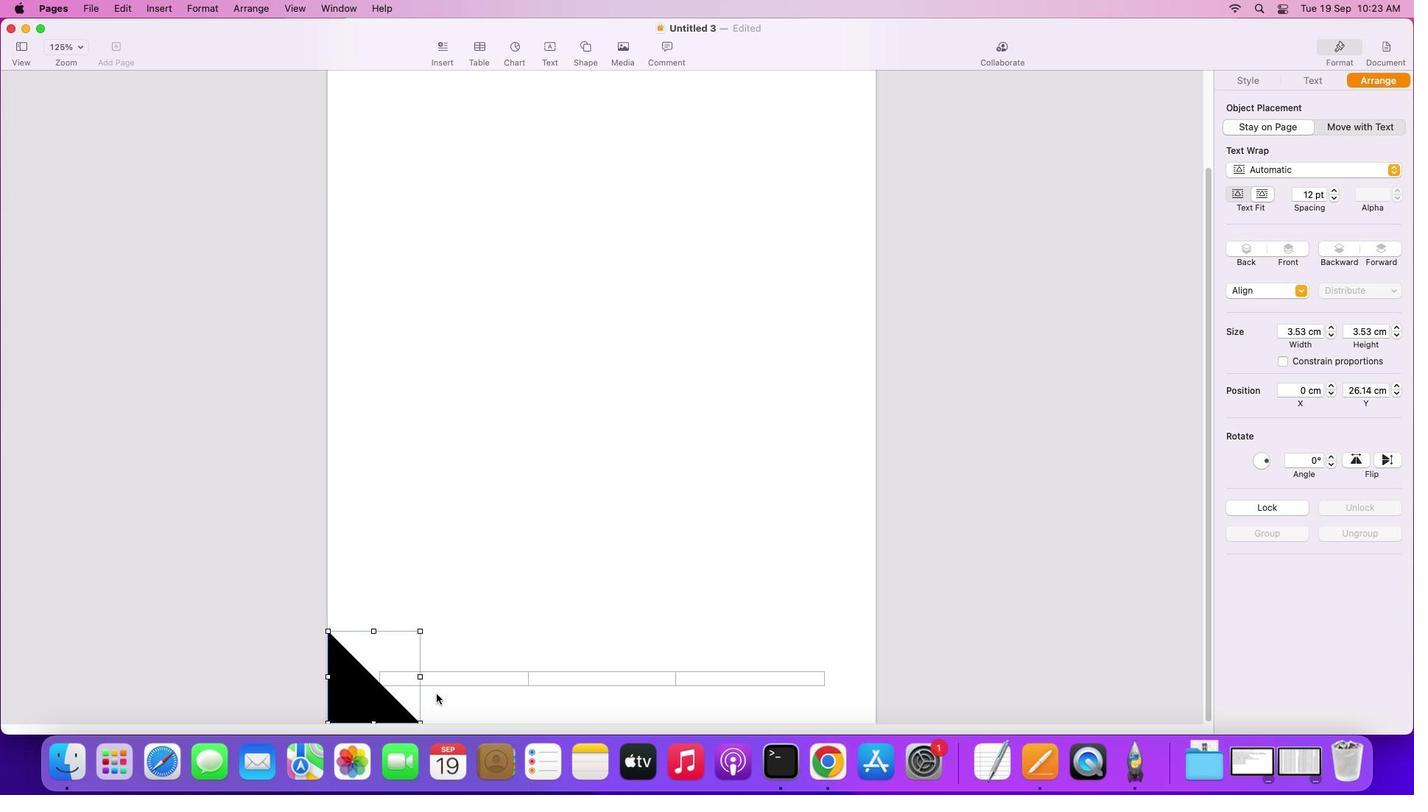 
Action: Mouse moved to (1405, 465)
Screenshot: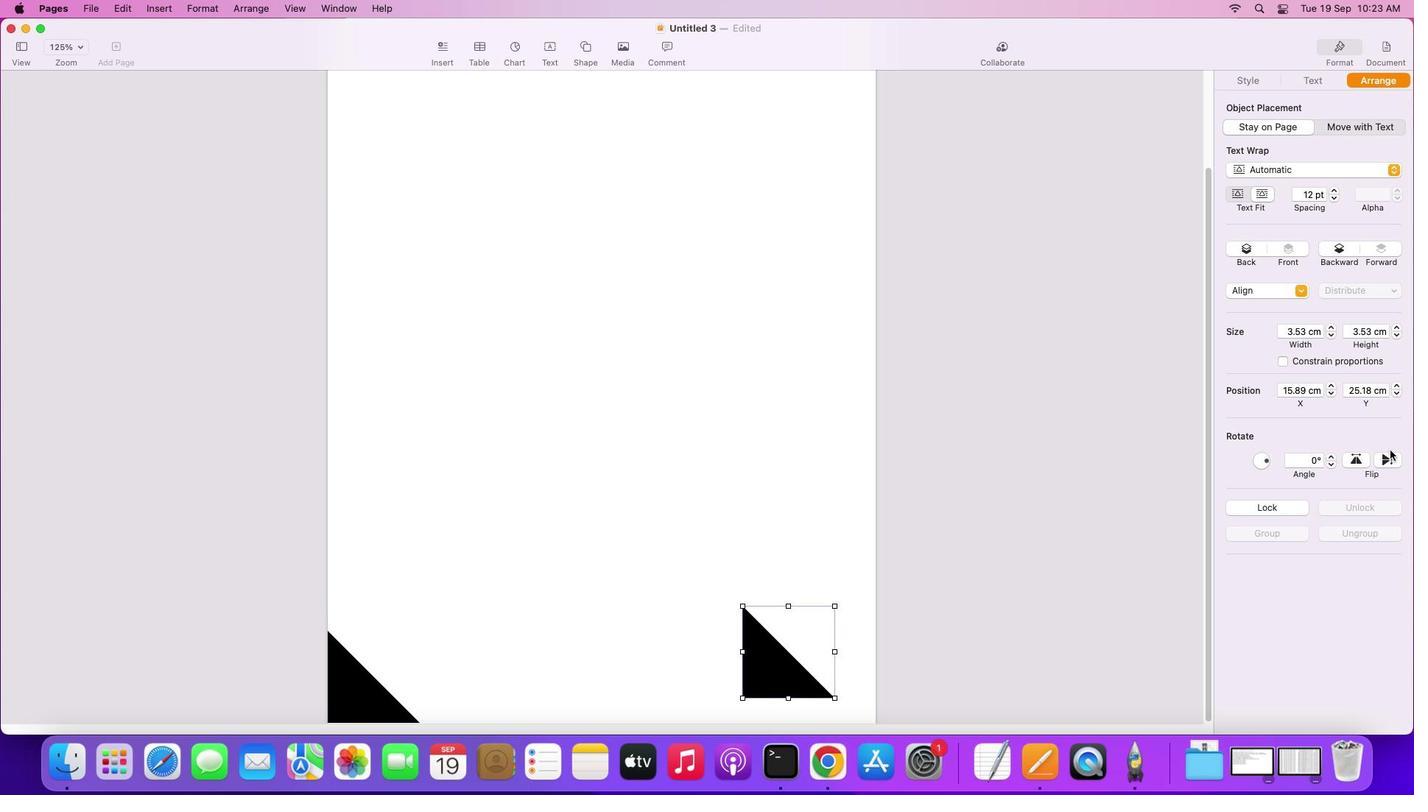 
Action: Mouse pressed left at (1405, 465)
Screenshot: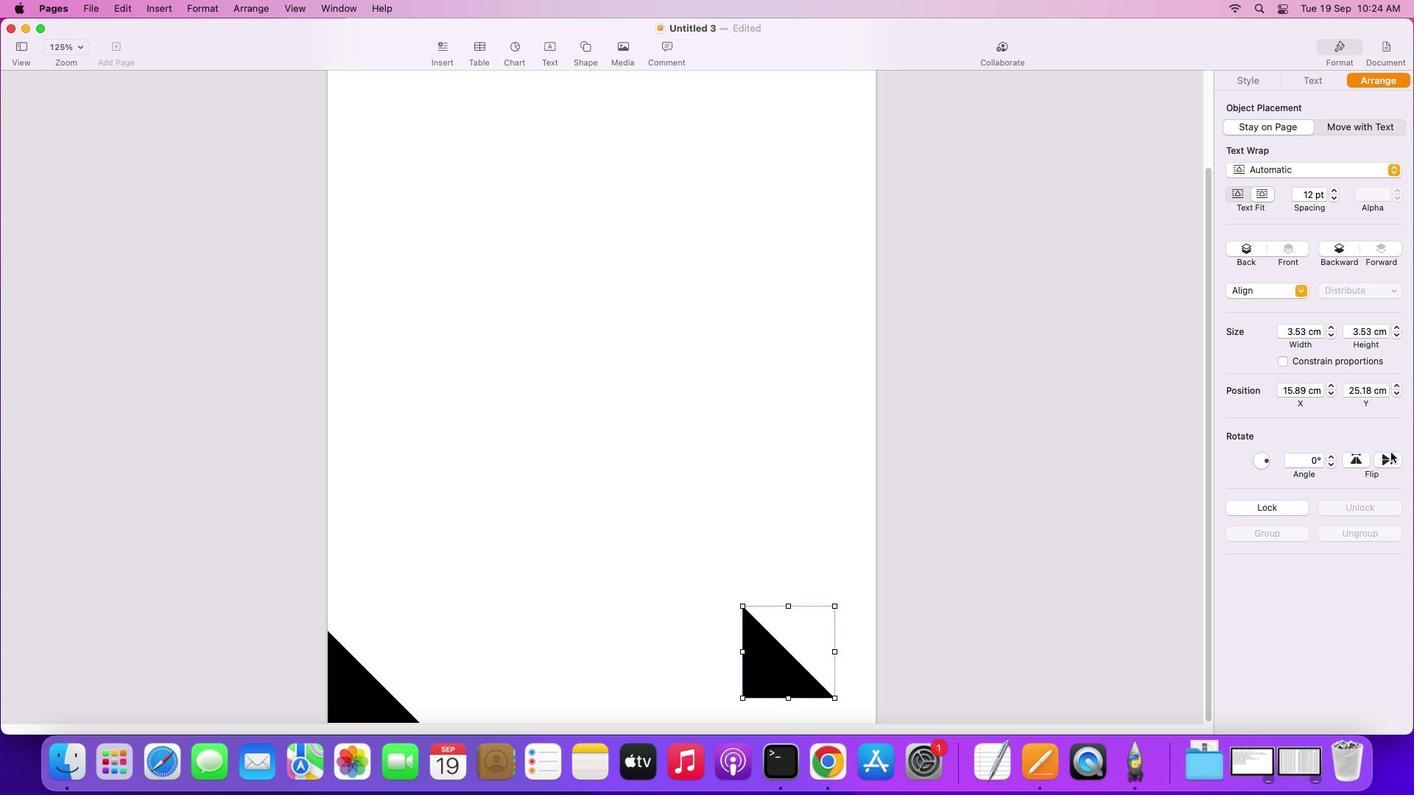 
Action: Mouse moved to (1405, 472)
Screenshot: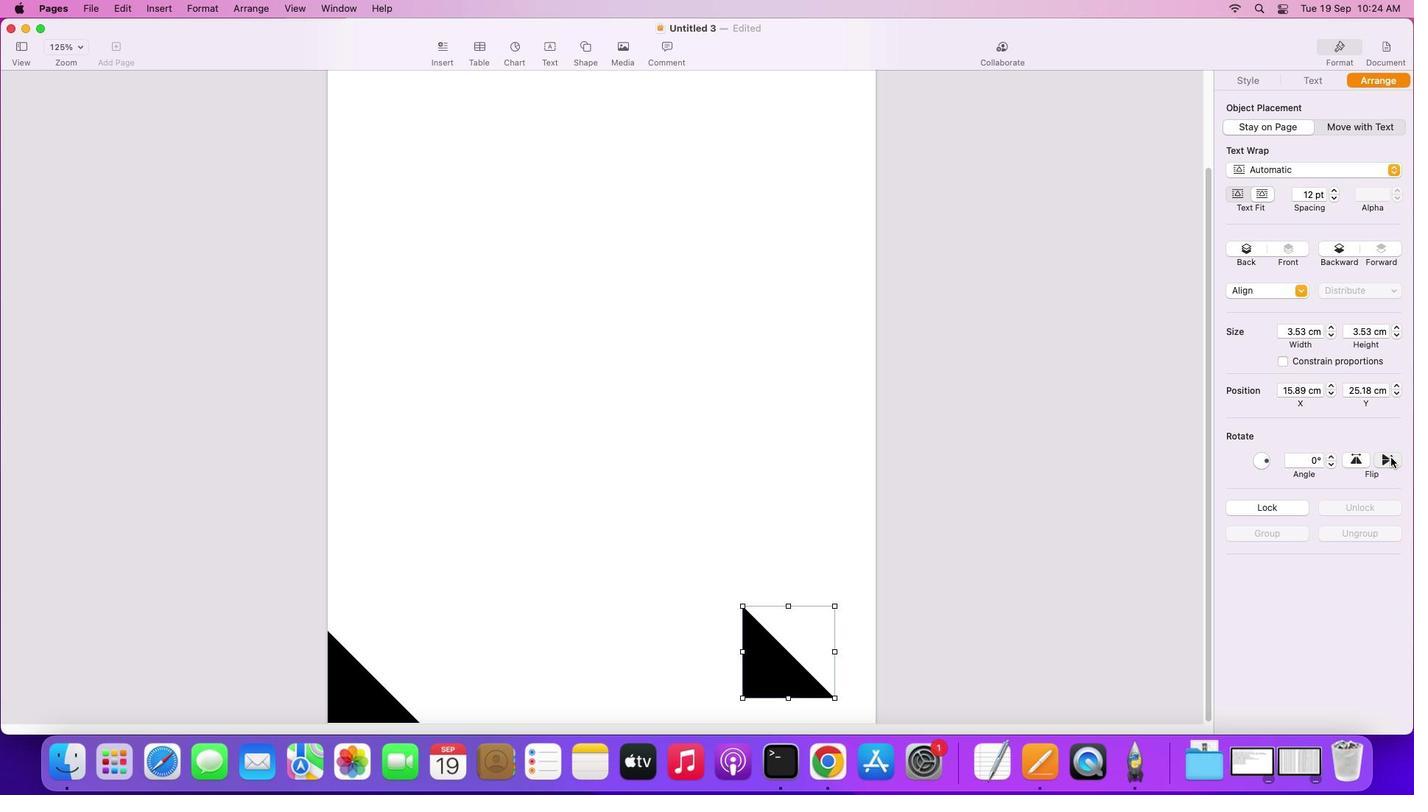 
Action: Mouse pressed left at (1405, 472)
Screenshot: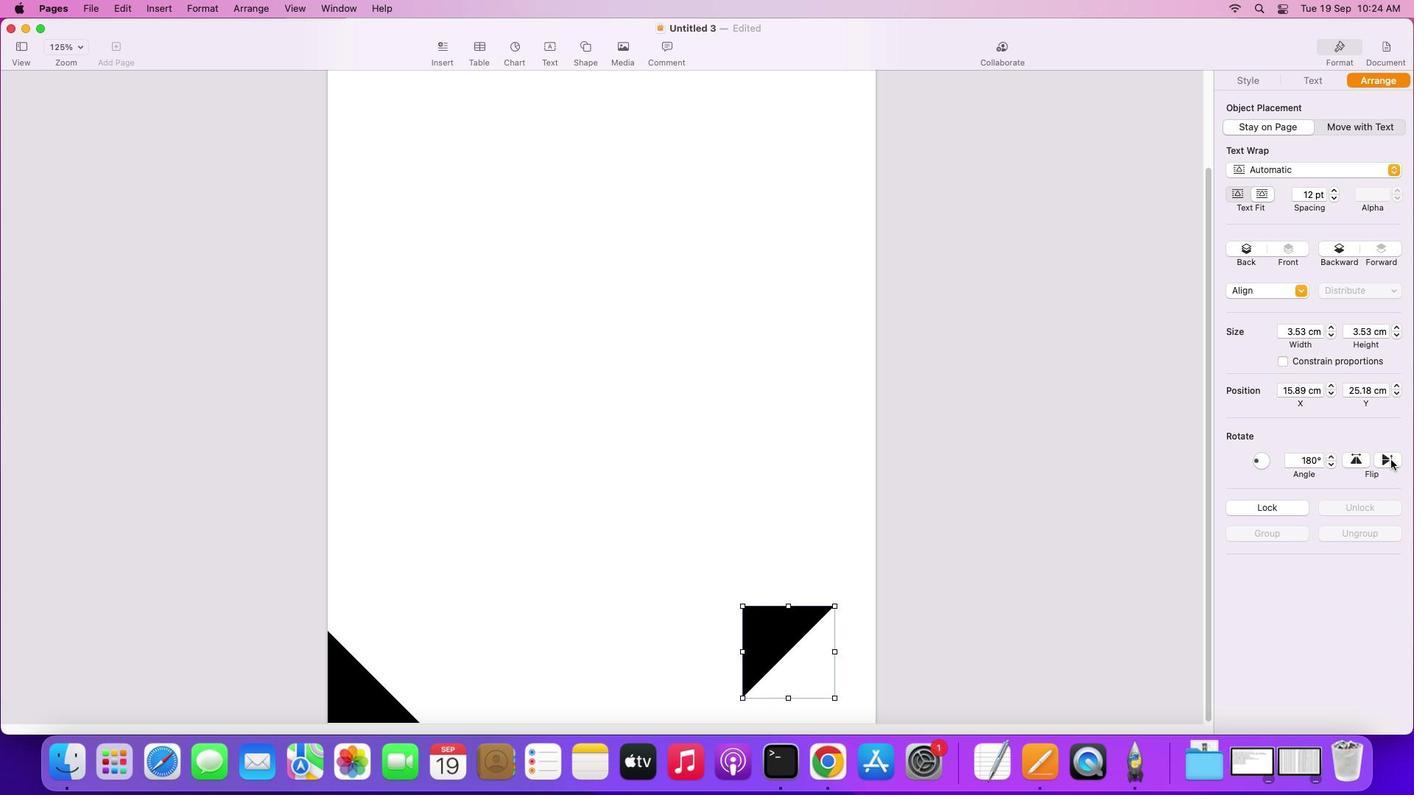 
Action: Mouse moved to (1405, 475)
Screenshot: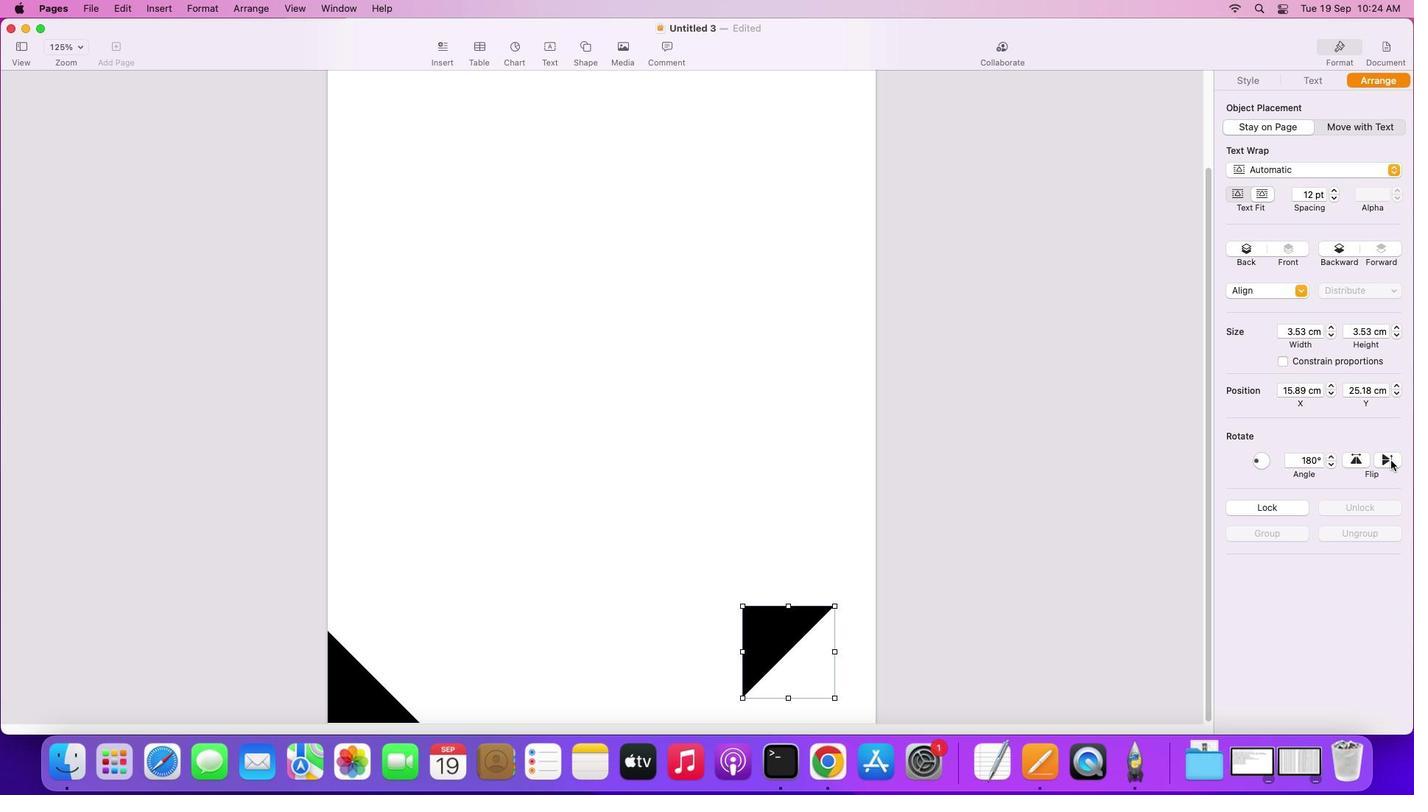 
Action: Mouse pressed left at (1405, 475)
Screenshot: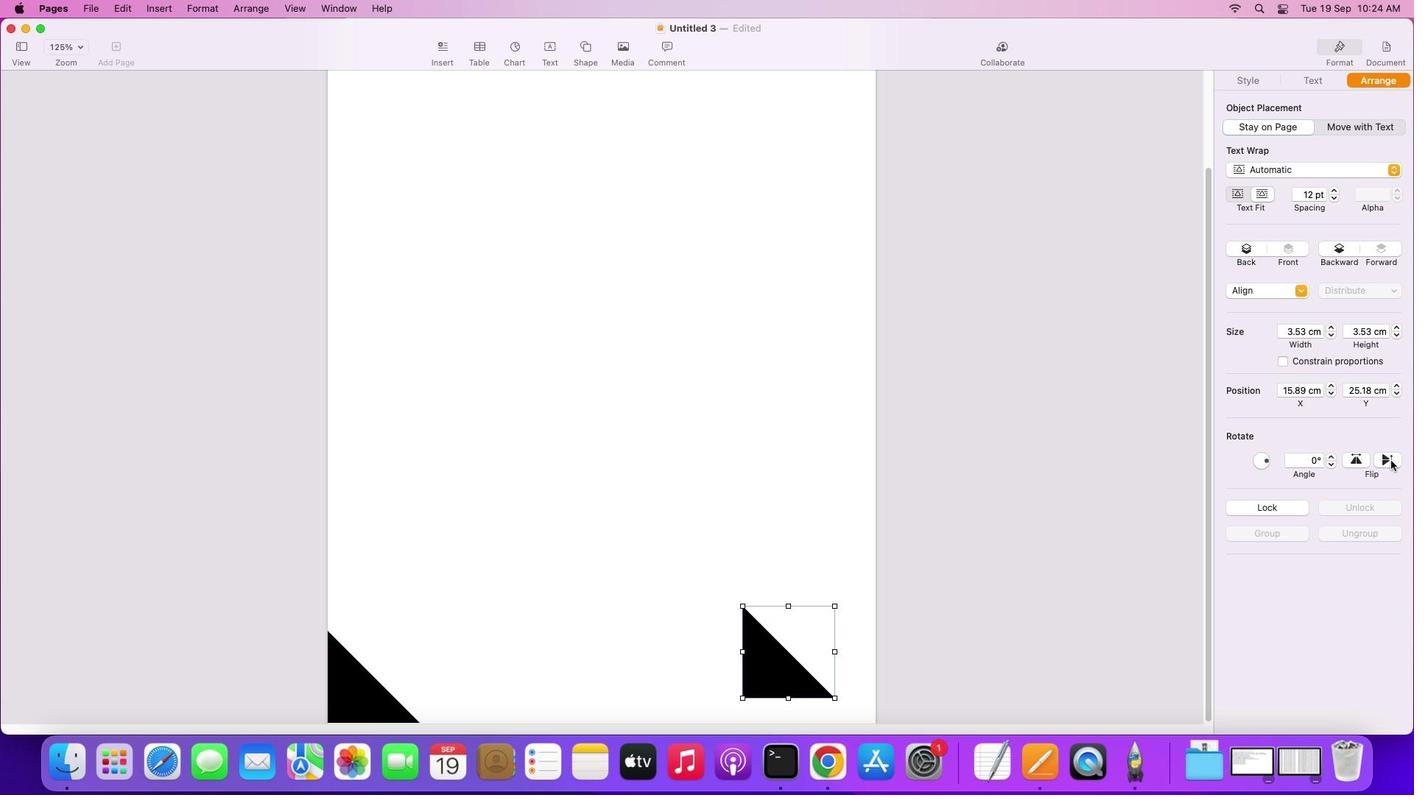 
Action: Mouse moved to (1371, 473)
Screenshot: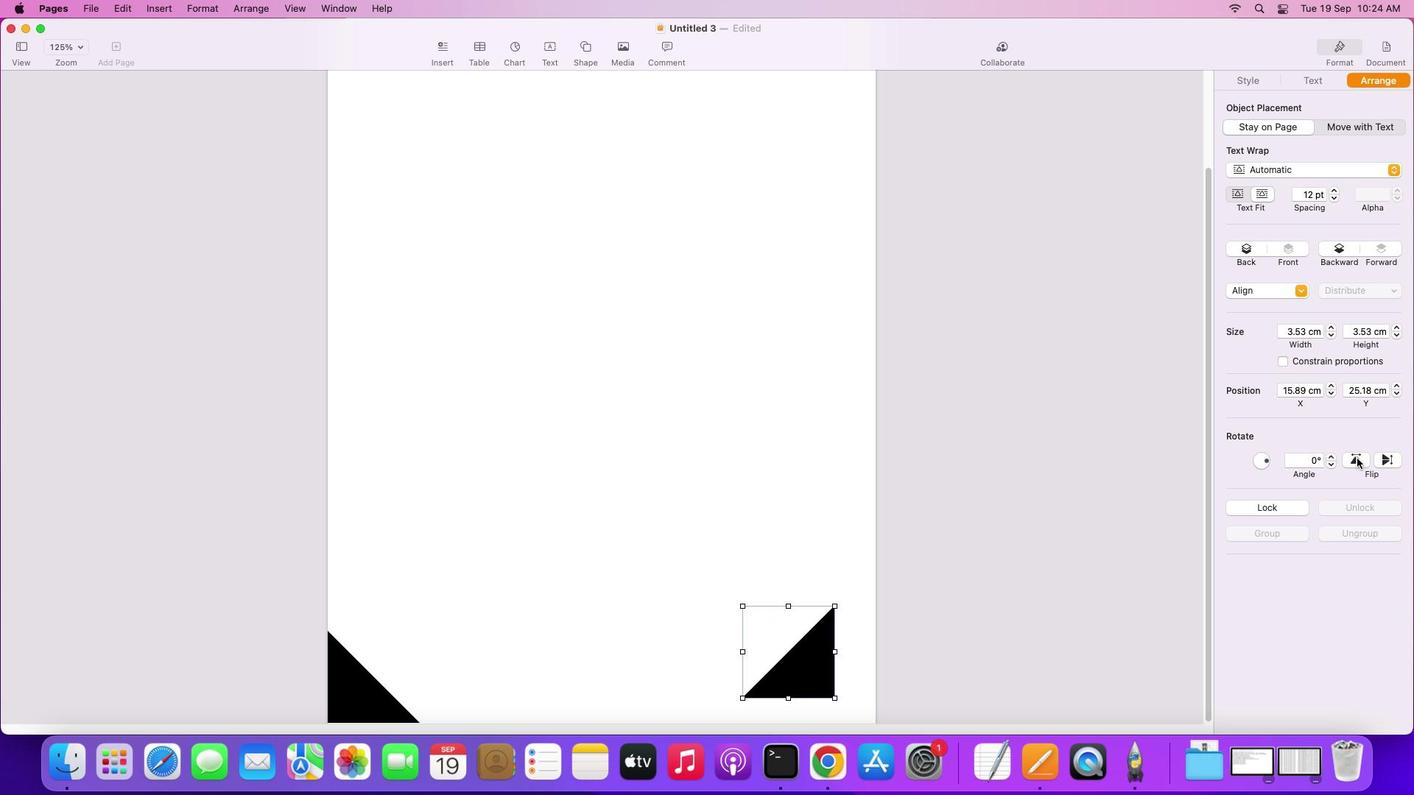 
Action: Mouse pressed left at (1371, 473)
Screenshot: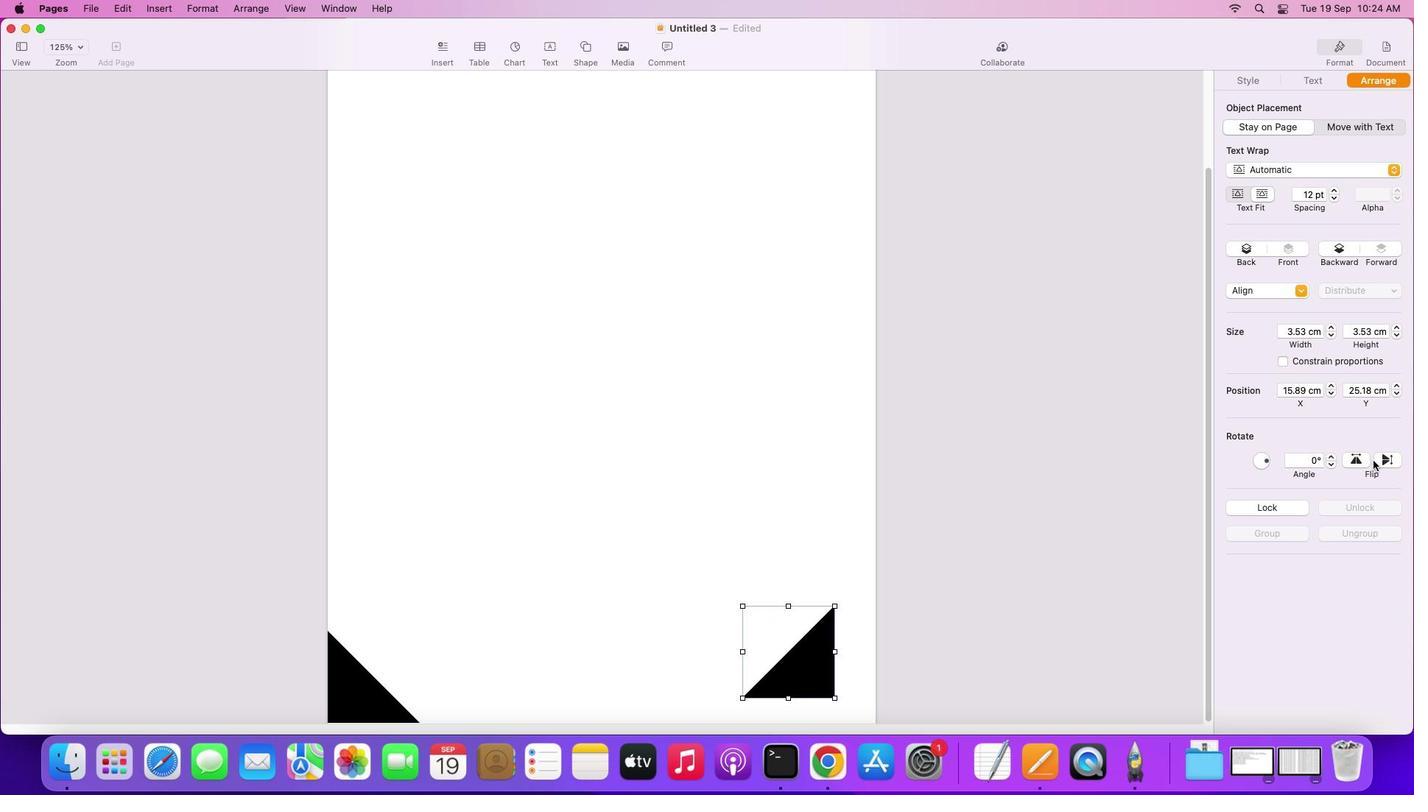 
Action: Mouse moved to (1401, 475)
Screenshot: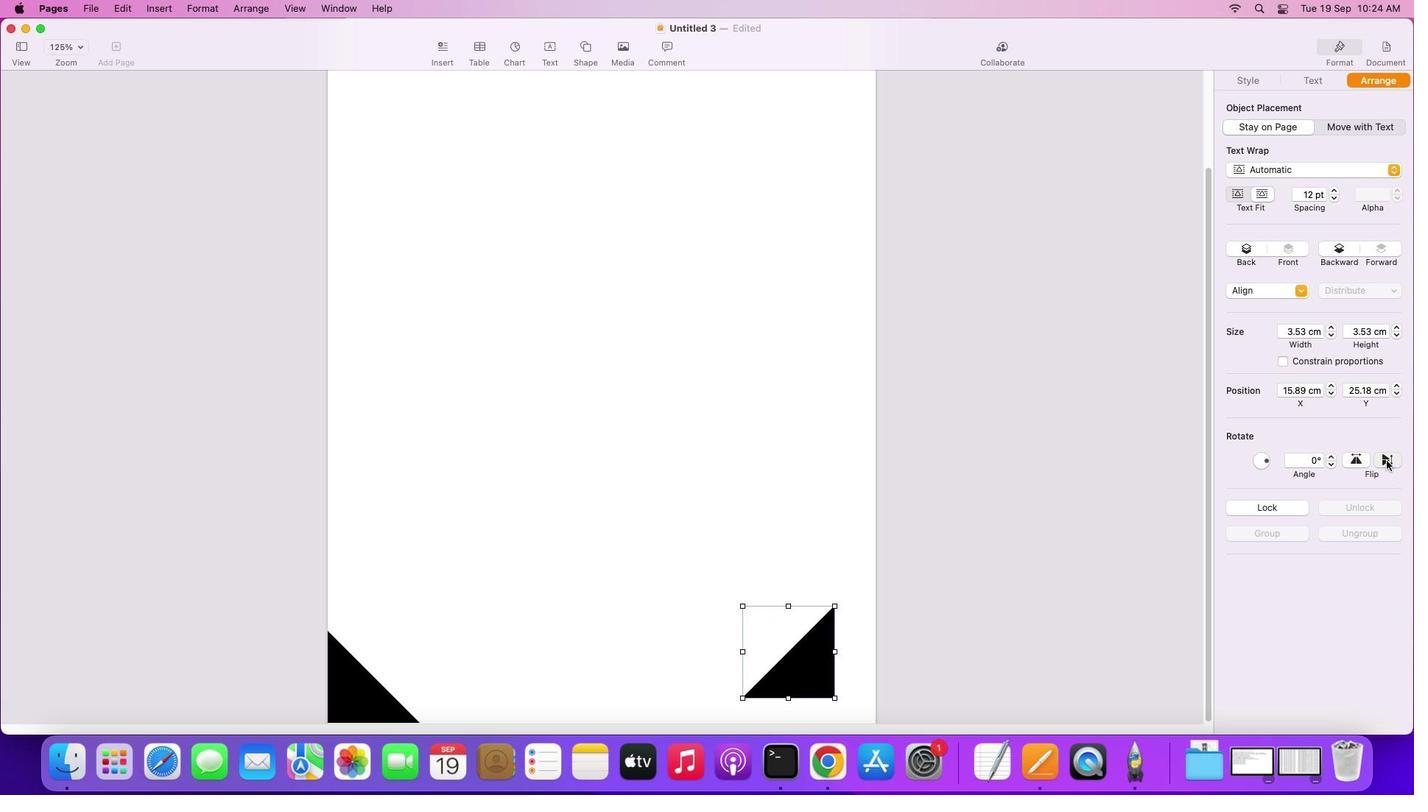 
Action: Mouse pressed left at (1401, 475)
Screenshot: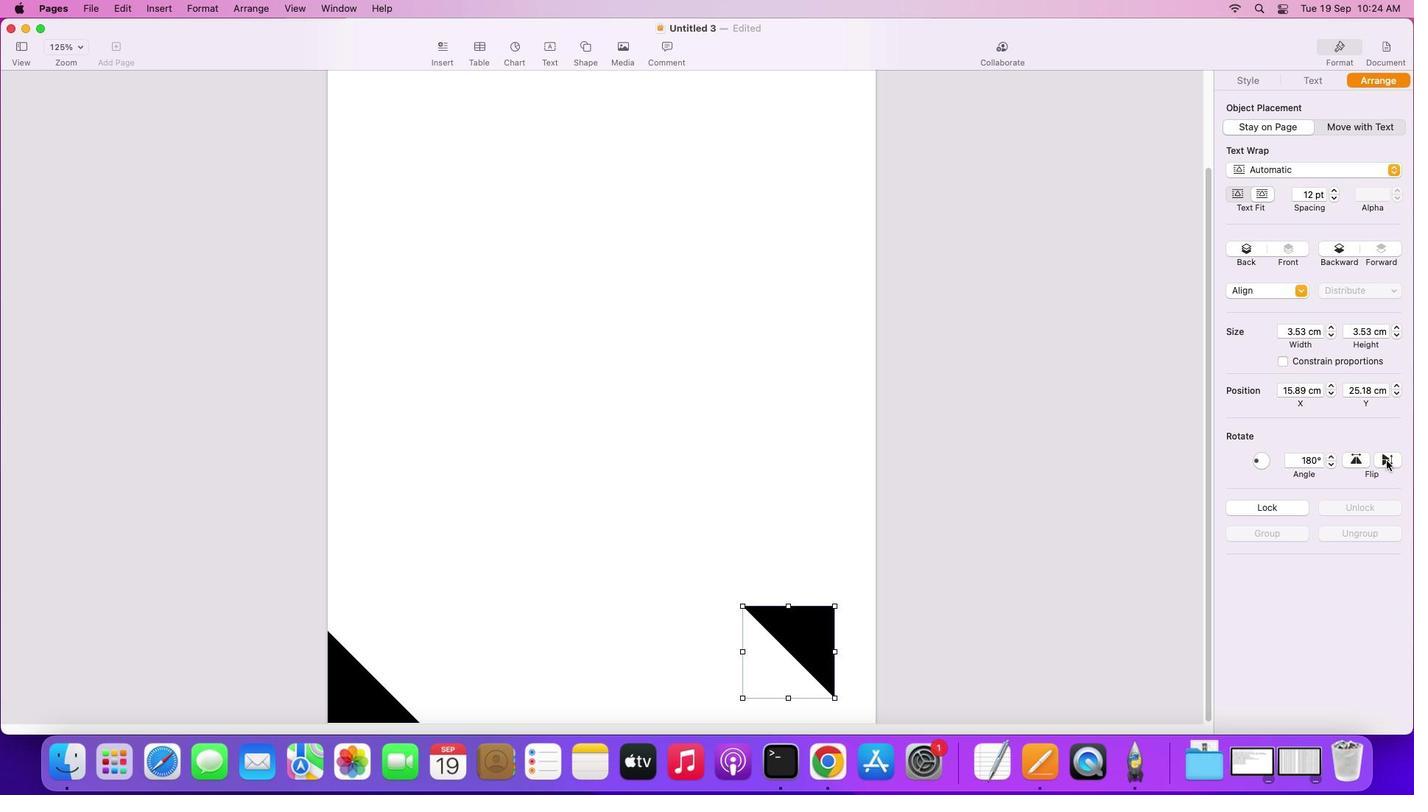 
Action: Mouse moved to (1368, 475)
Screenshot: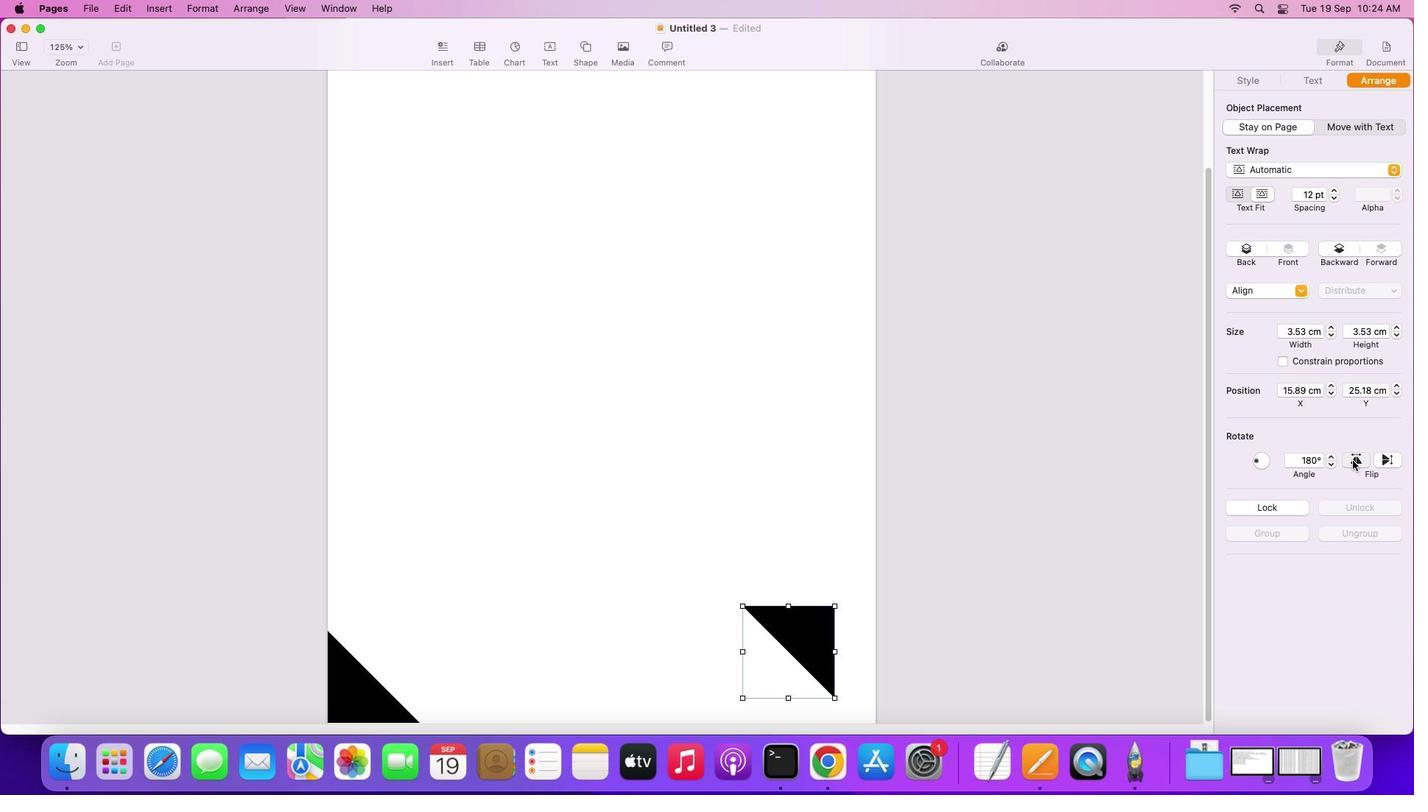 
Action: Mouse pressed left at (1368, 475)
Screenshot: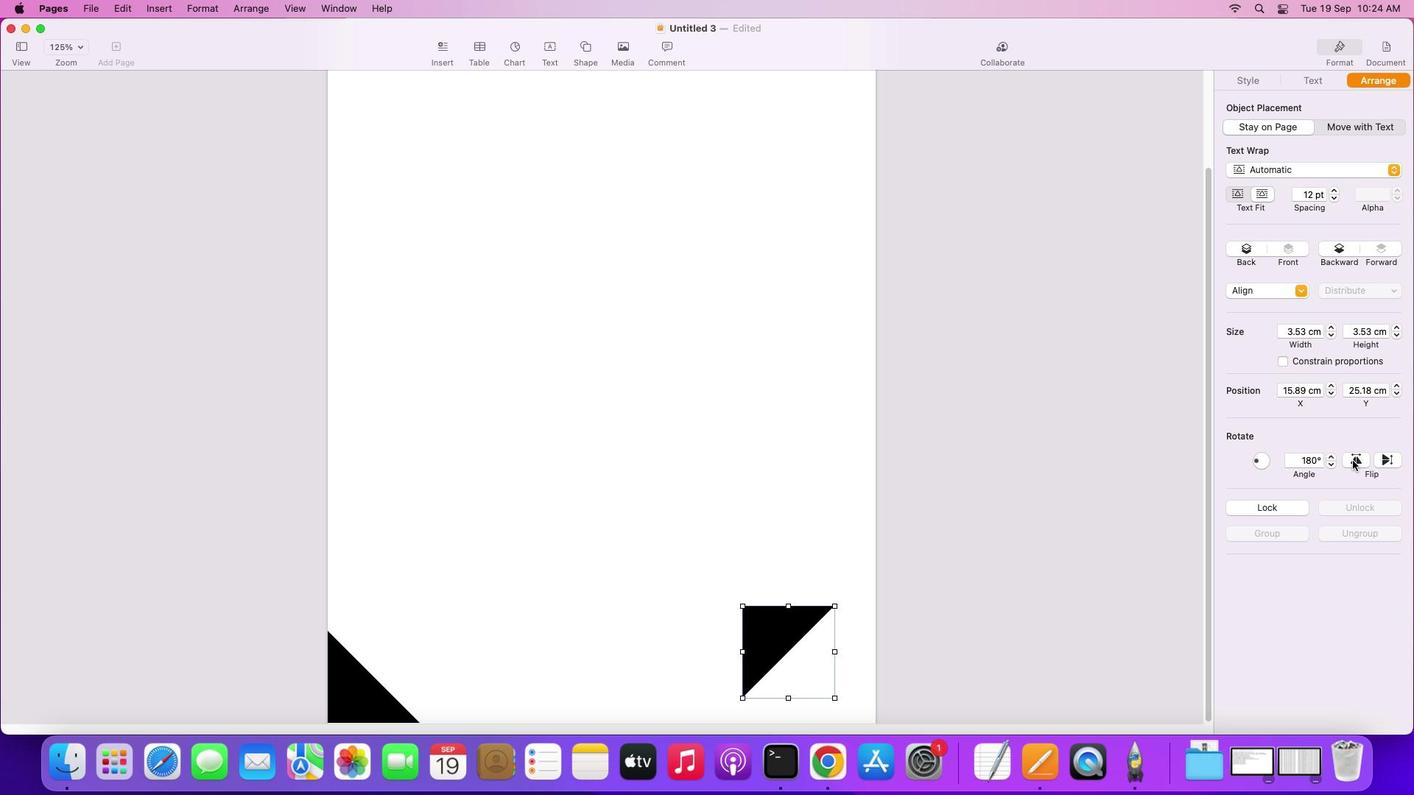
Action: Mouse moved to (1395, 475)
Screenshot: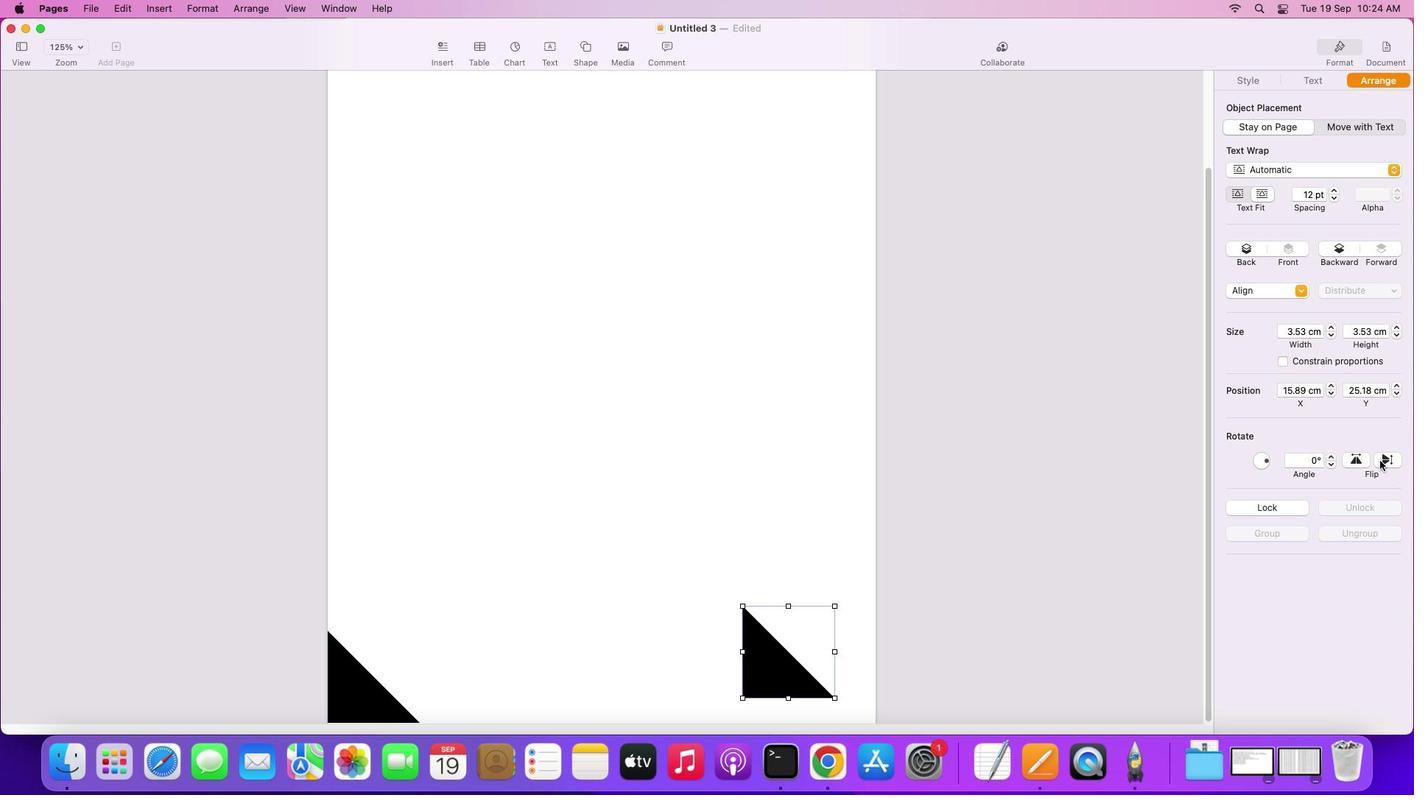 
Action: Mouse pressed left at (1395, 475)
Screenshot: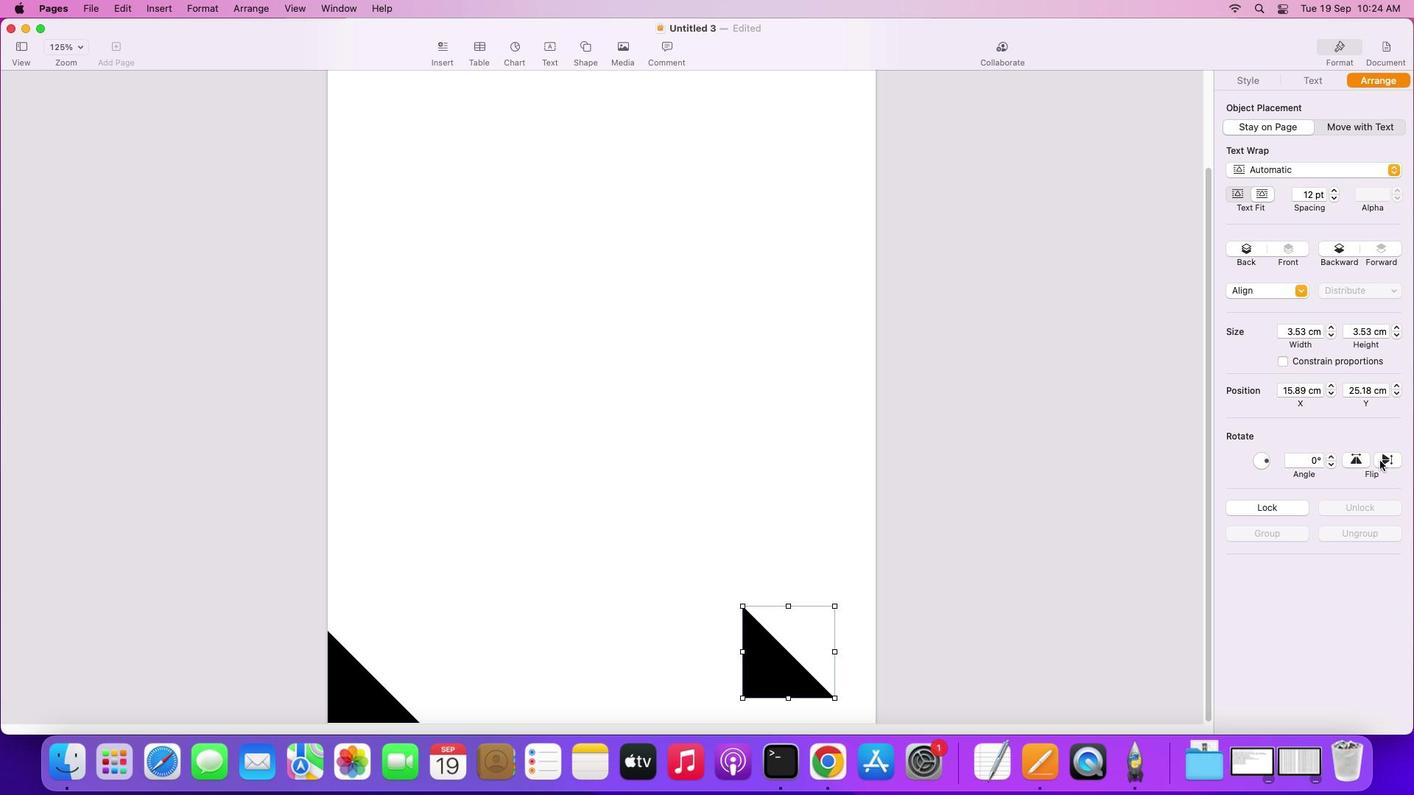 
Action: Mouse moved to (1370, 475)
Screenshot: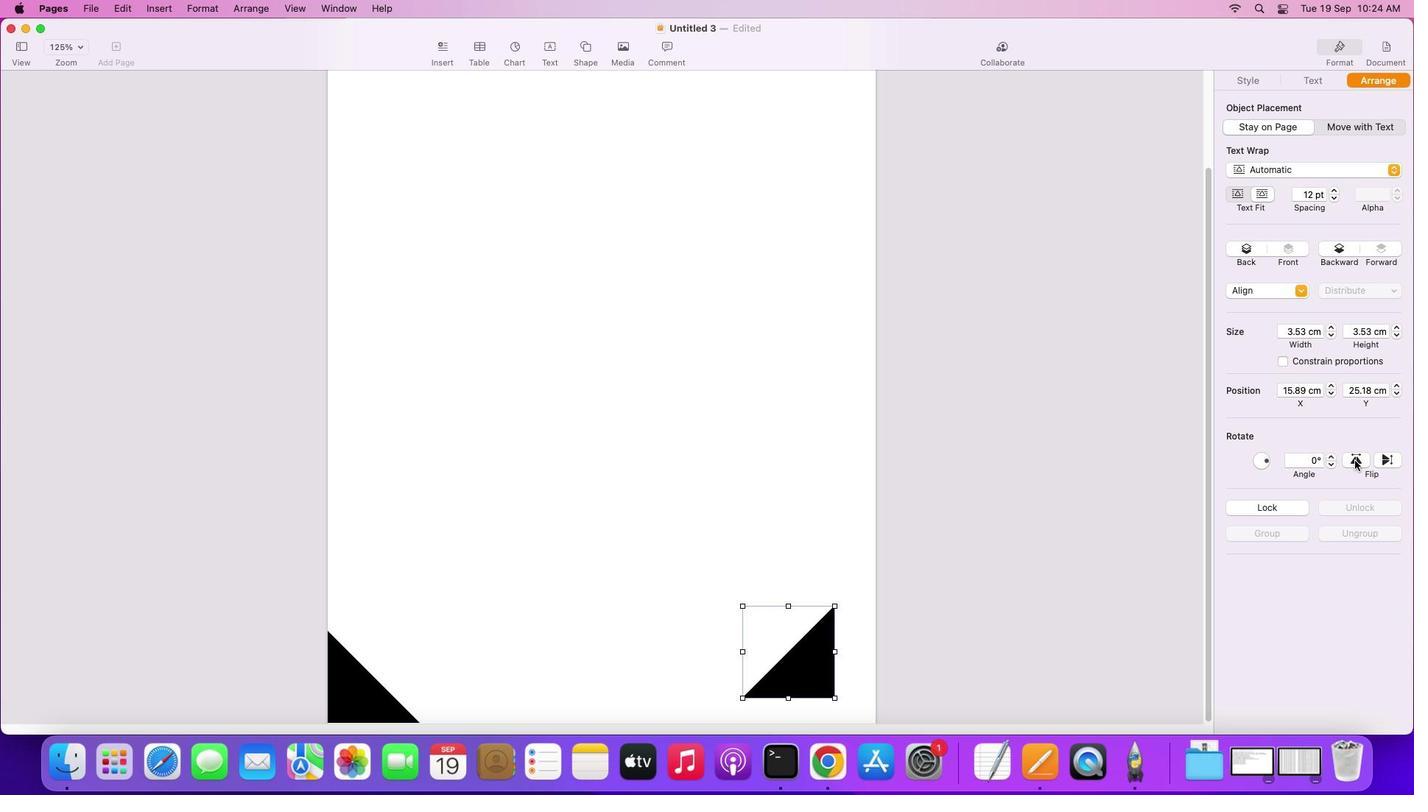 
Action: Mouse pressed left at (1370, 475)
Screenshot: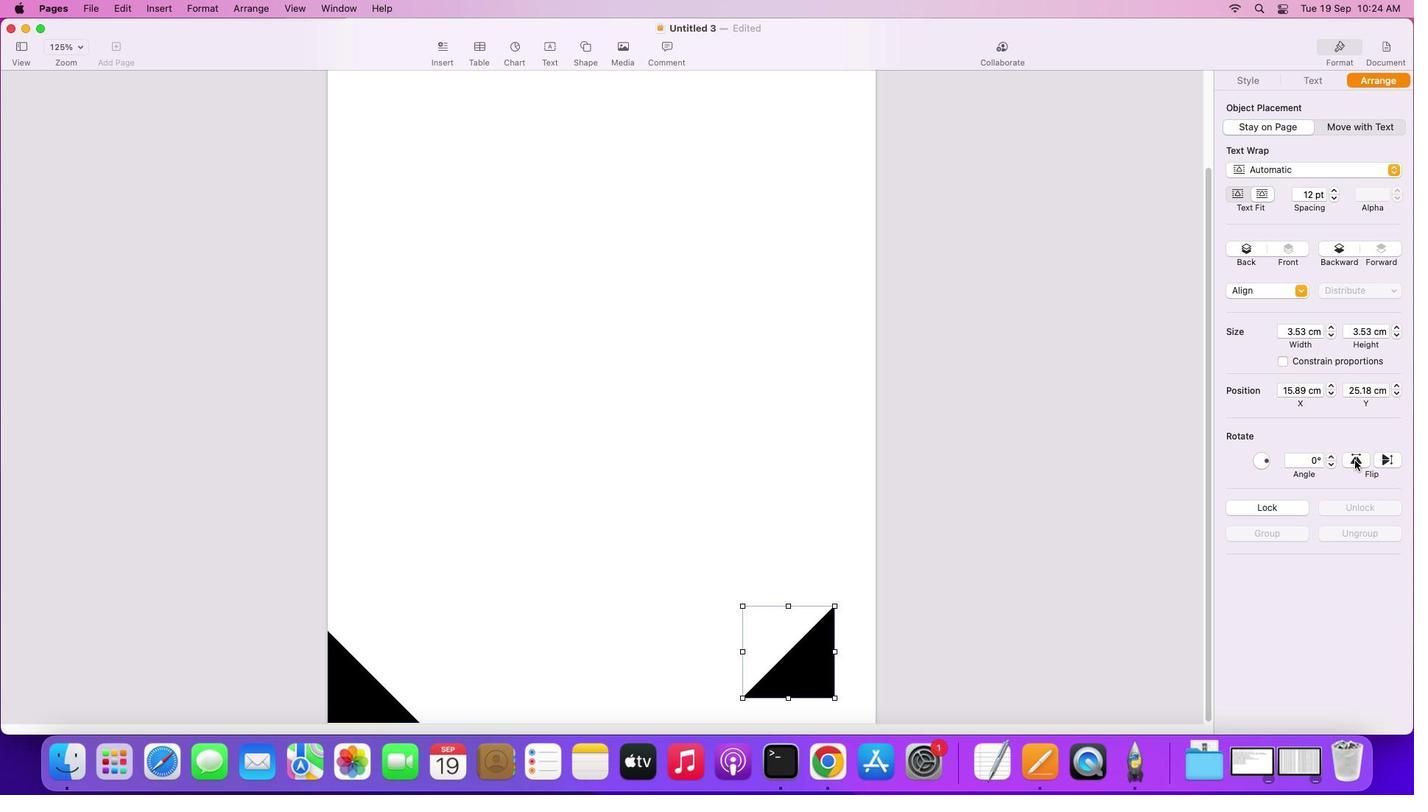 
Action: Mouse moved to (832, 674)
Screenshot: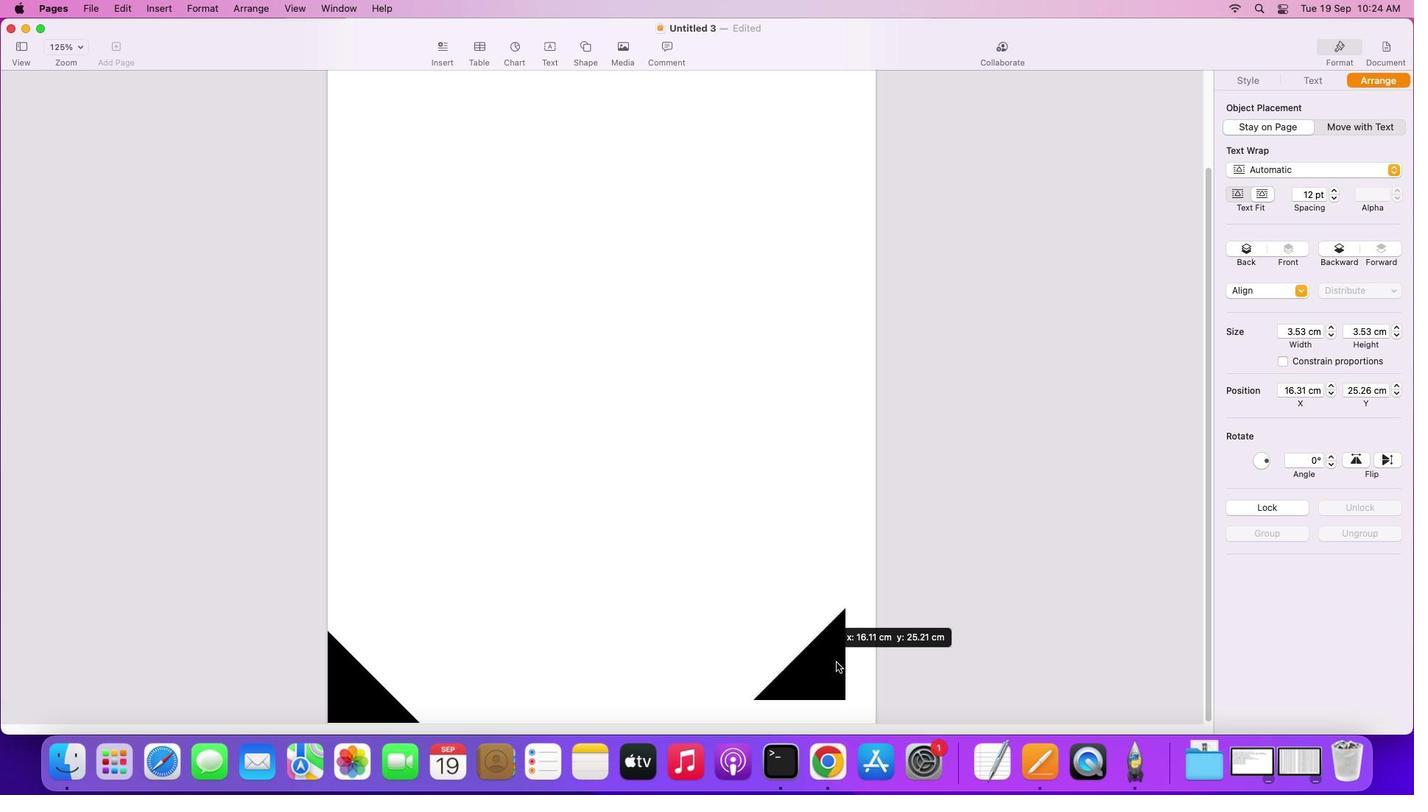
Action: Mouse pressed left at (832, 674)
Screenshot: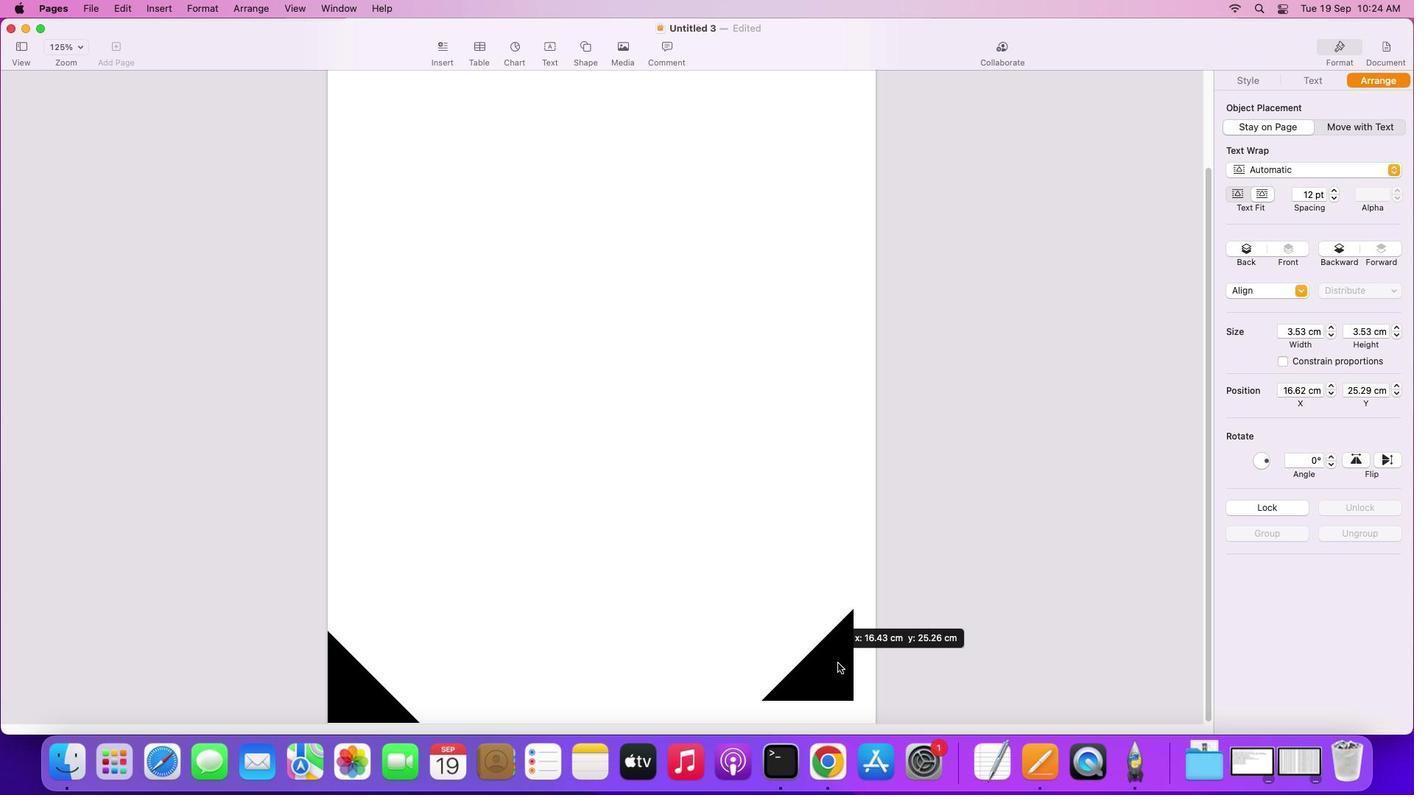 
Action: Mouse moved to (831, 652)
Screenshot: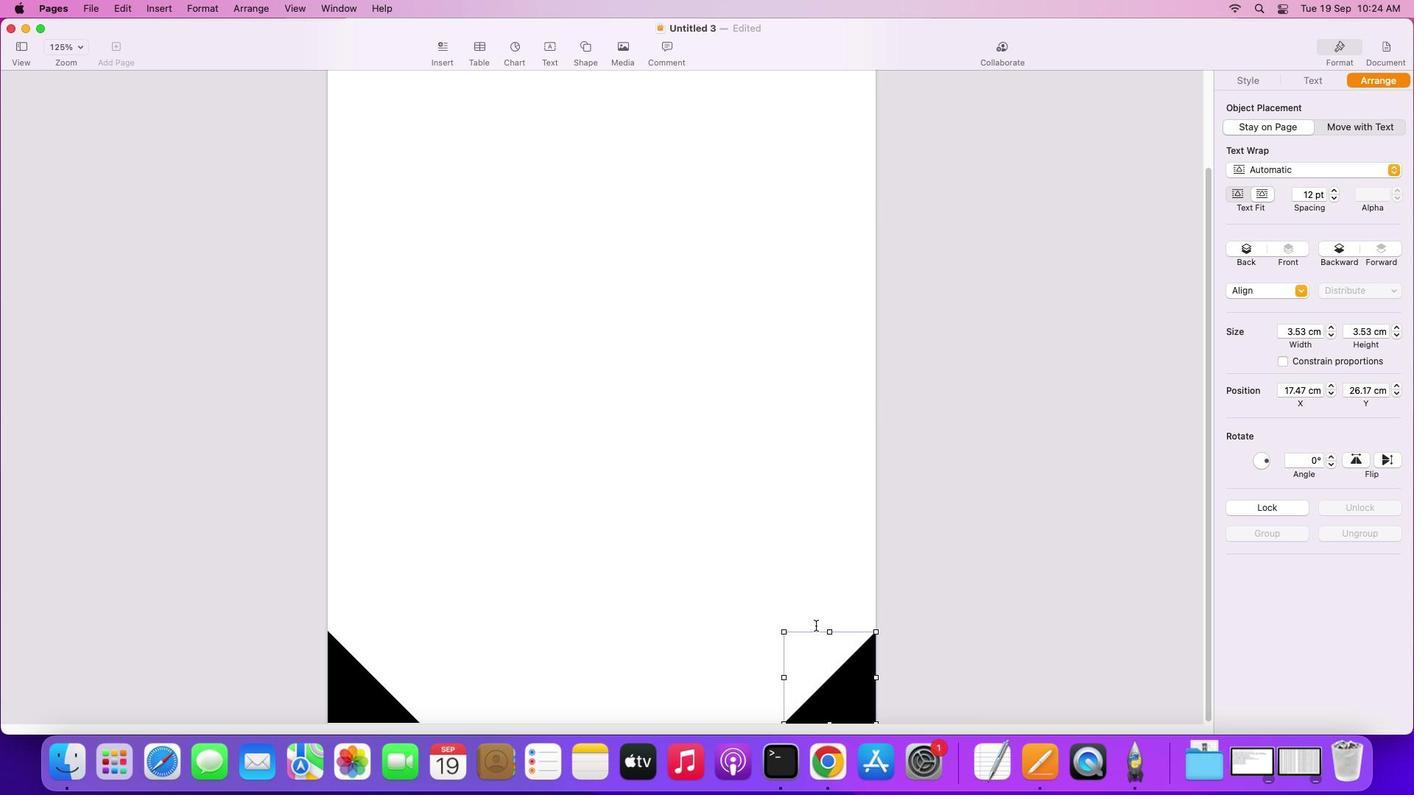 
Action: Mouse scrolled (831, 652) with delta (14, 13)
Screenshot: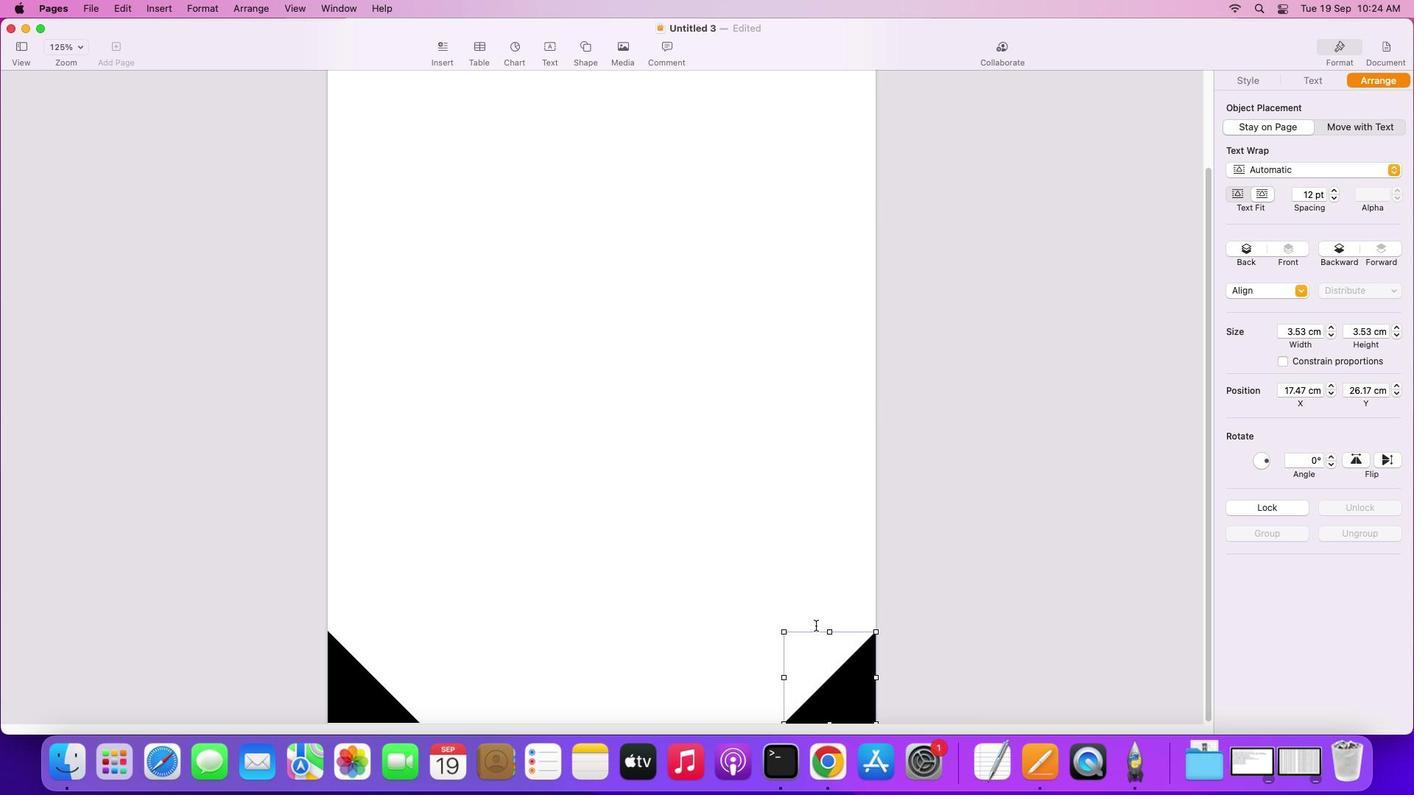 
Action: Mouse scrolled (831, 652) with delta (14, 13)
Screenshot: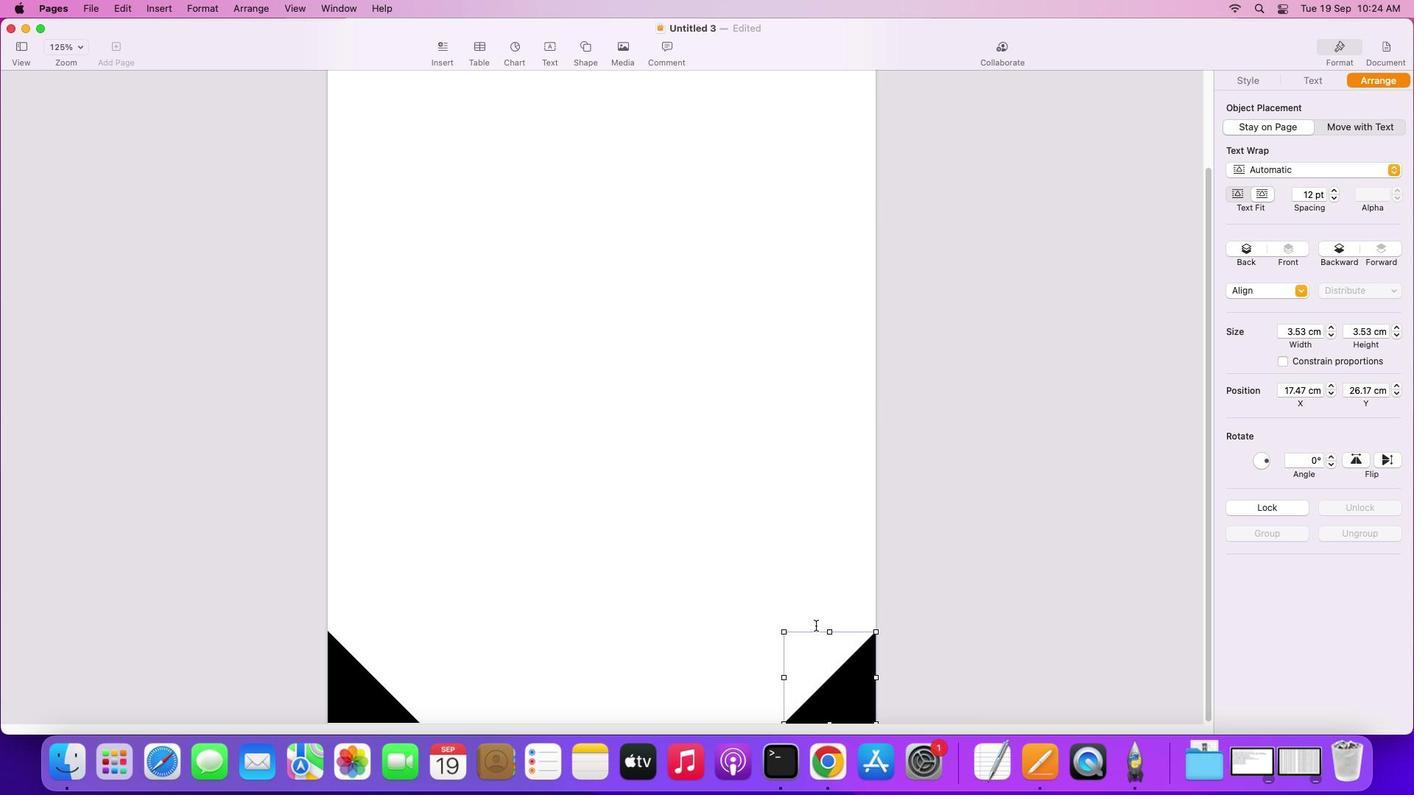 
Action: Mouse scrolled (831, 652) with delta (14, 11)
Screenshot: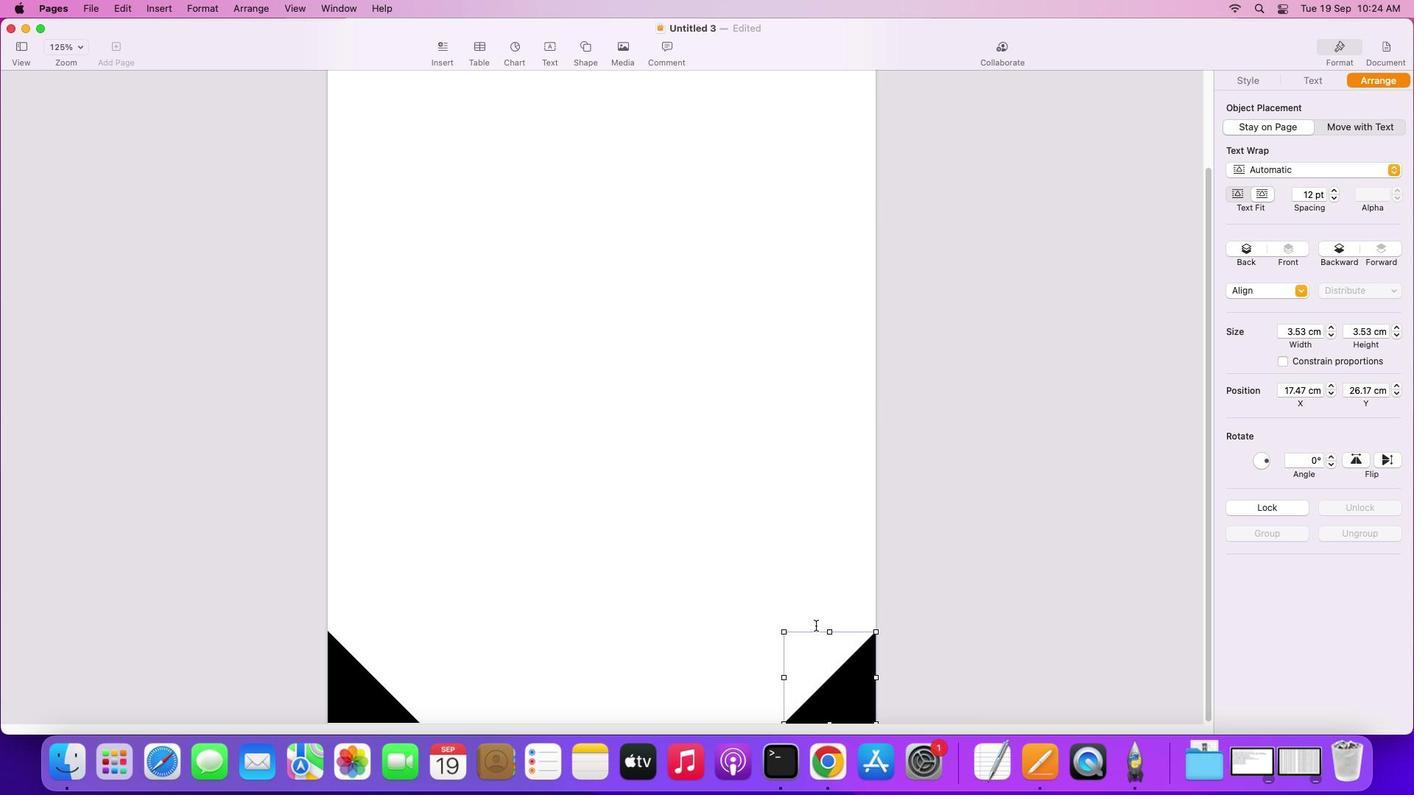 
Action: Mouse scrolled (831, 652) with delta (14, 11)
Screenshot: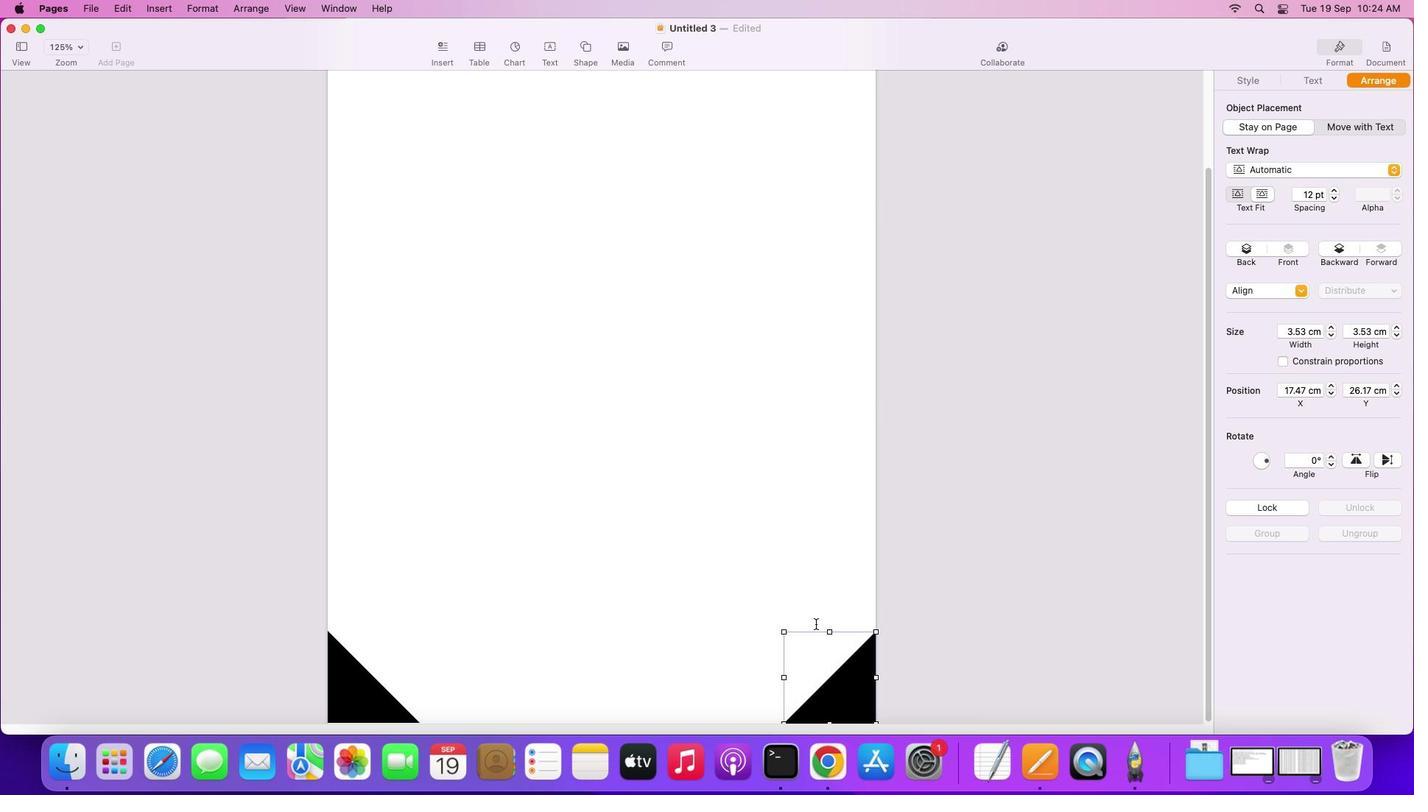 
Action: Mouse moved to (831, 652)
Screenshot: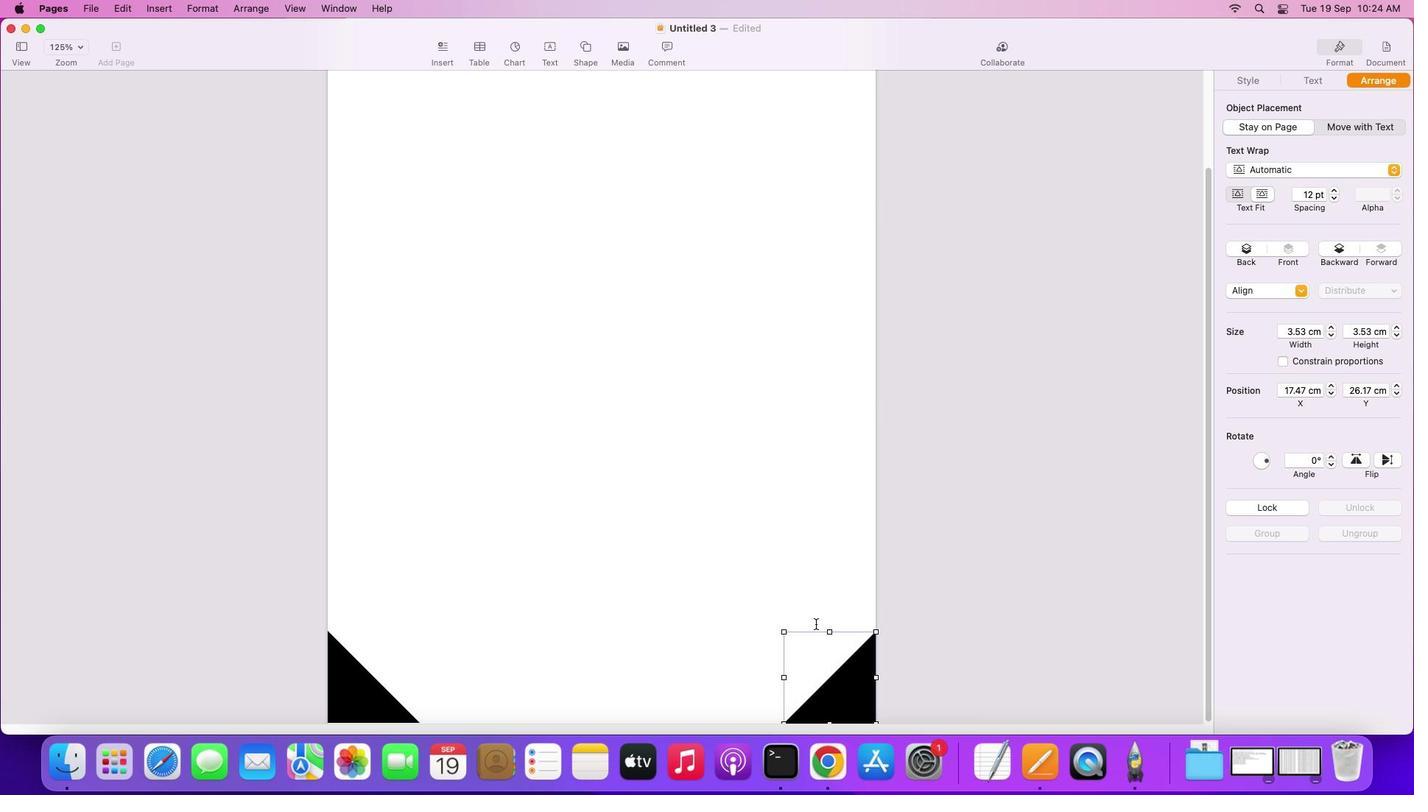 
Action: Mouse scrolled (831, 652) with delta (14, 10)
Screenshot: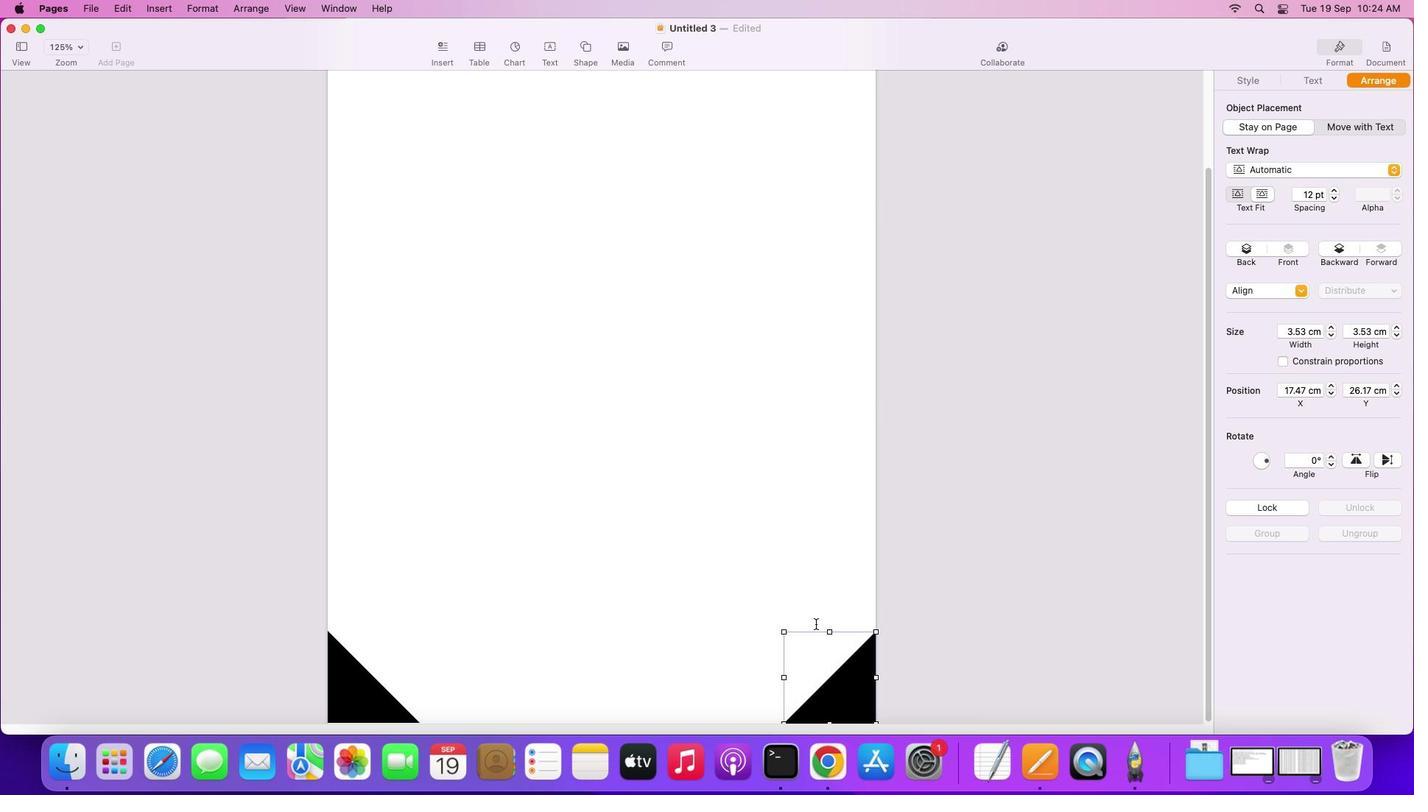 
Action: Mouse moved to (830, 649)
Screenshot: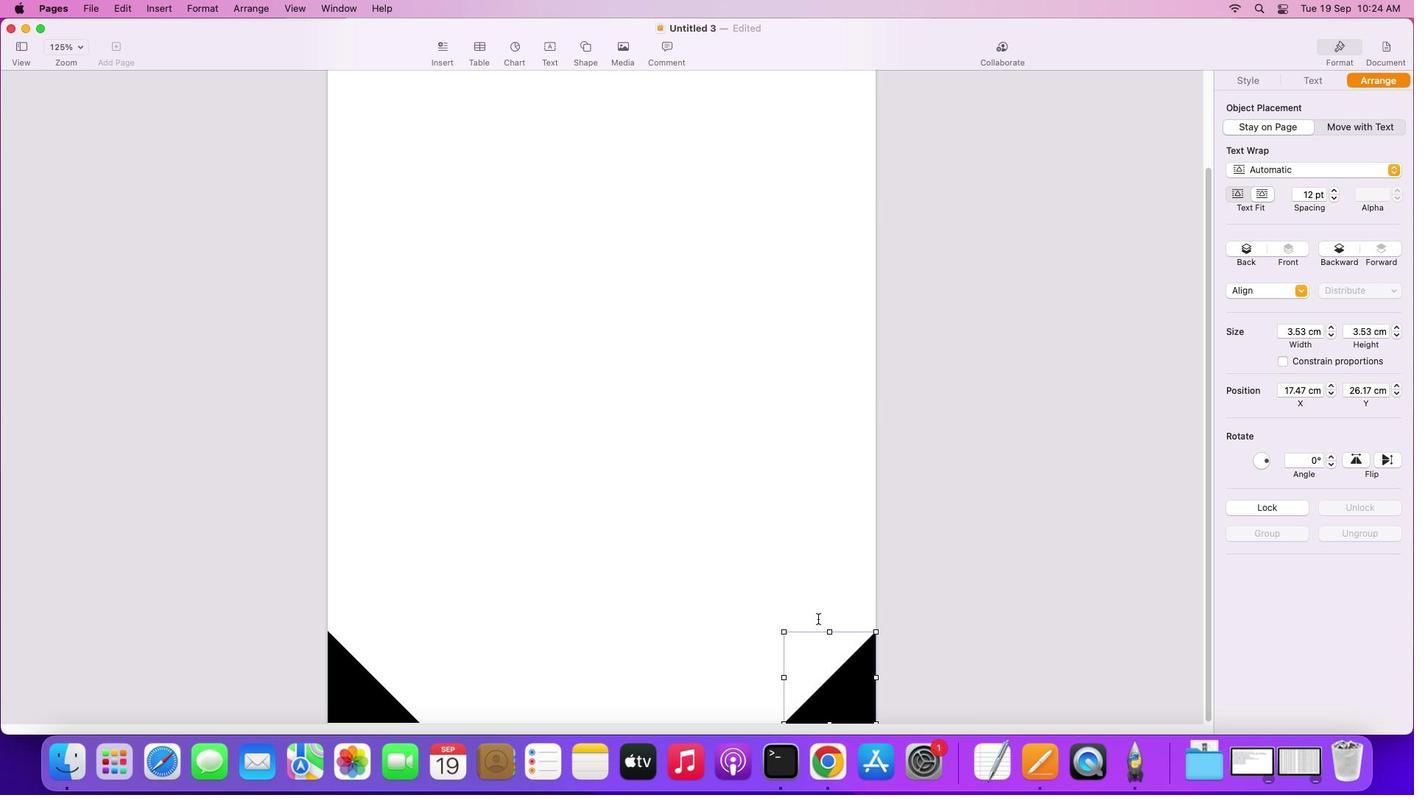 
Action: Mouse scrolled (830, 649) with delta (14, 9)
Screenshot: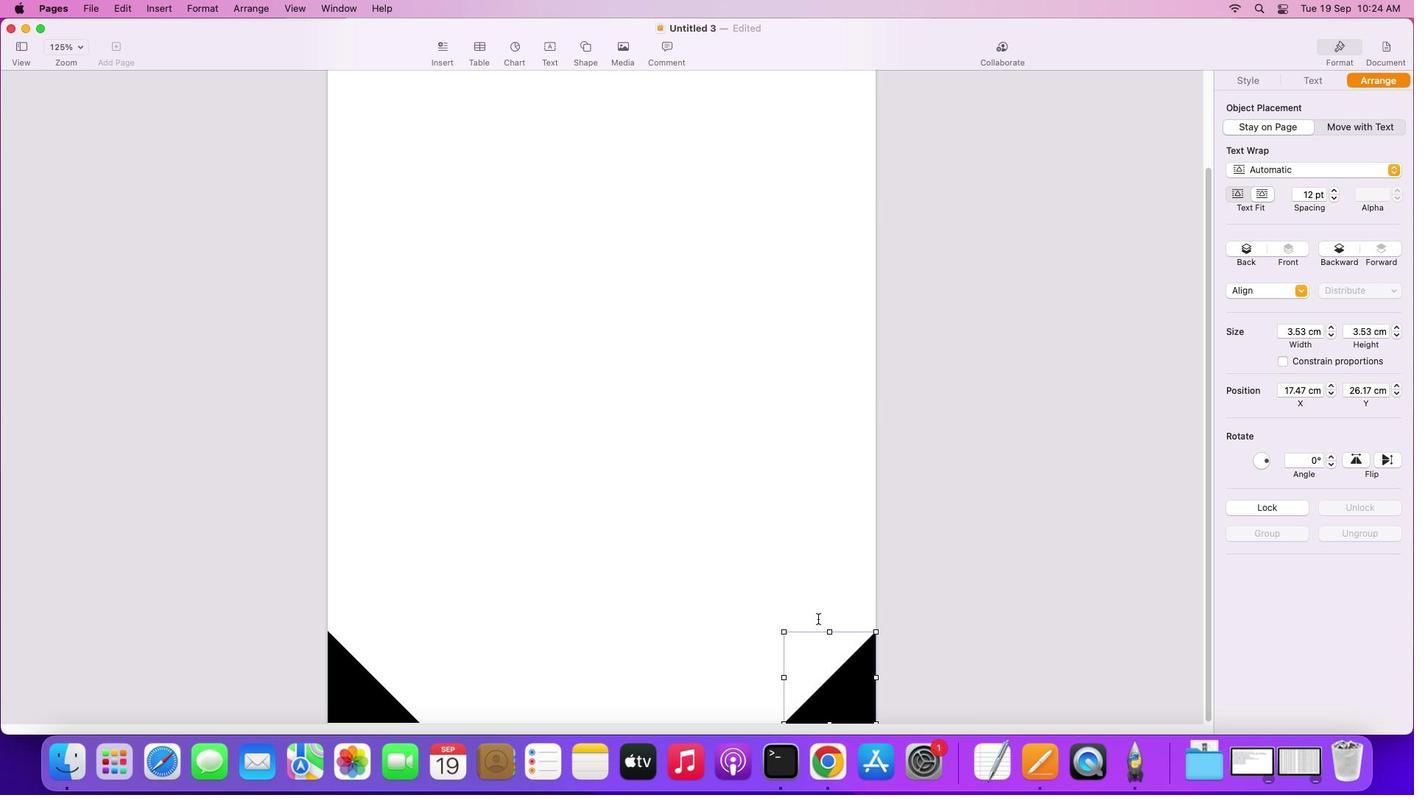 
Action: Mouse moved to (842, 602)
Screenshot: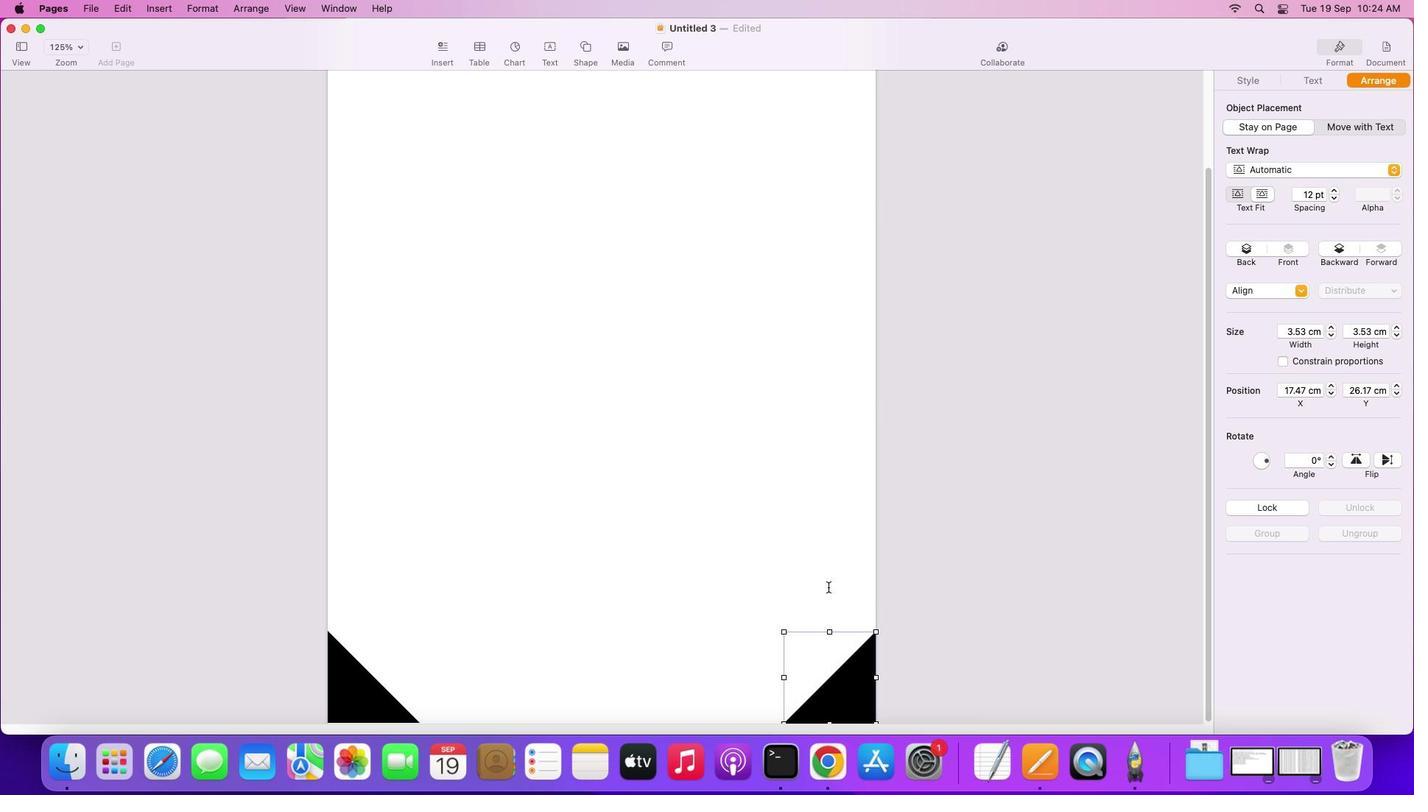 
Action: Mouse pressed left at (842, 602)
Screenshot: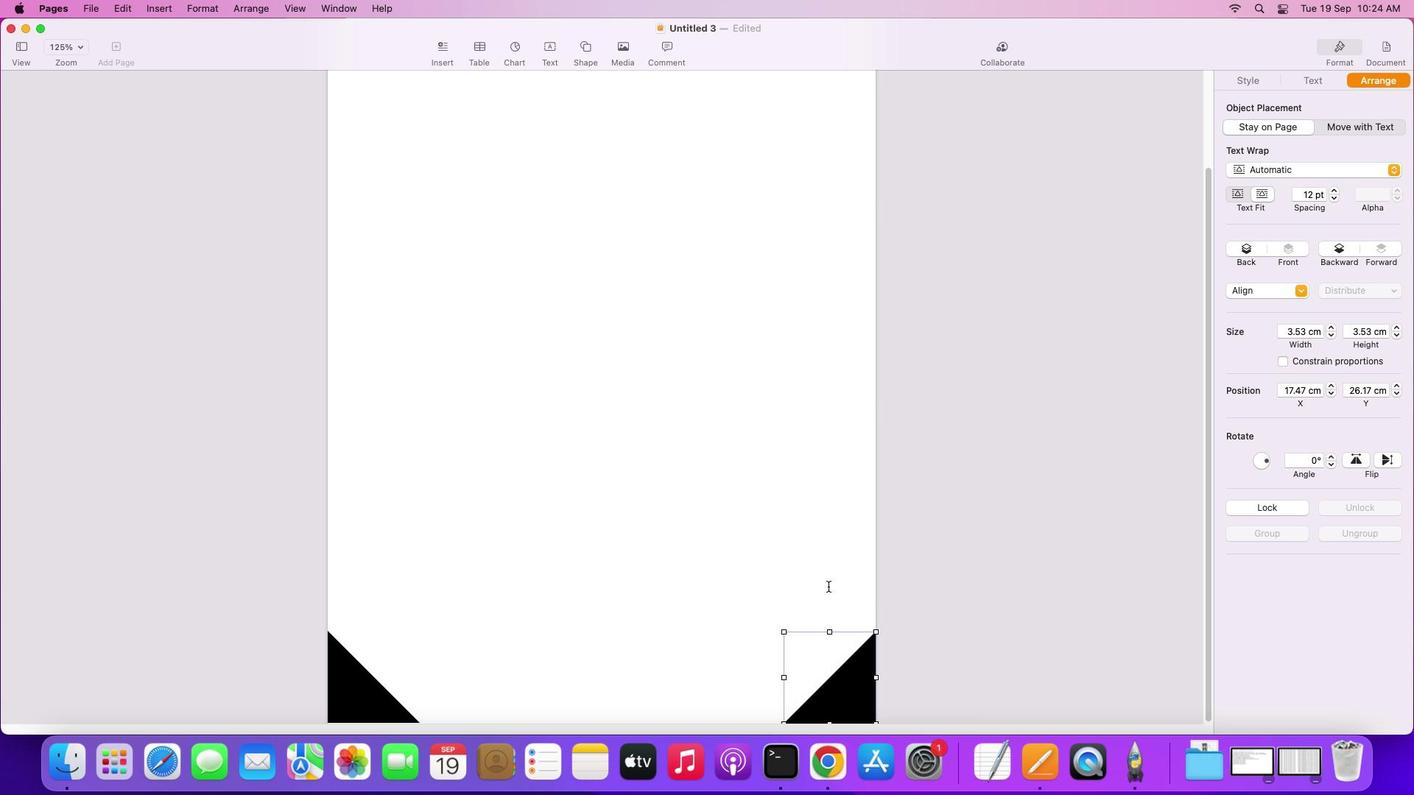 
Action: Mouse moved to (864, 647)
Screenshot: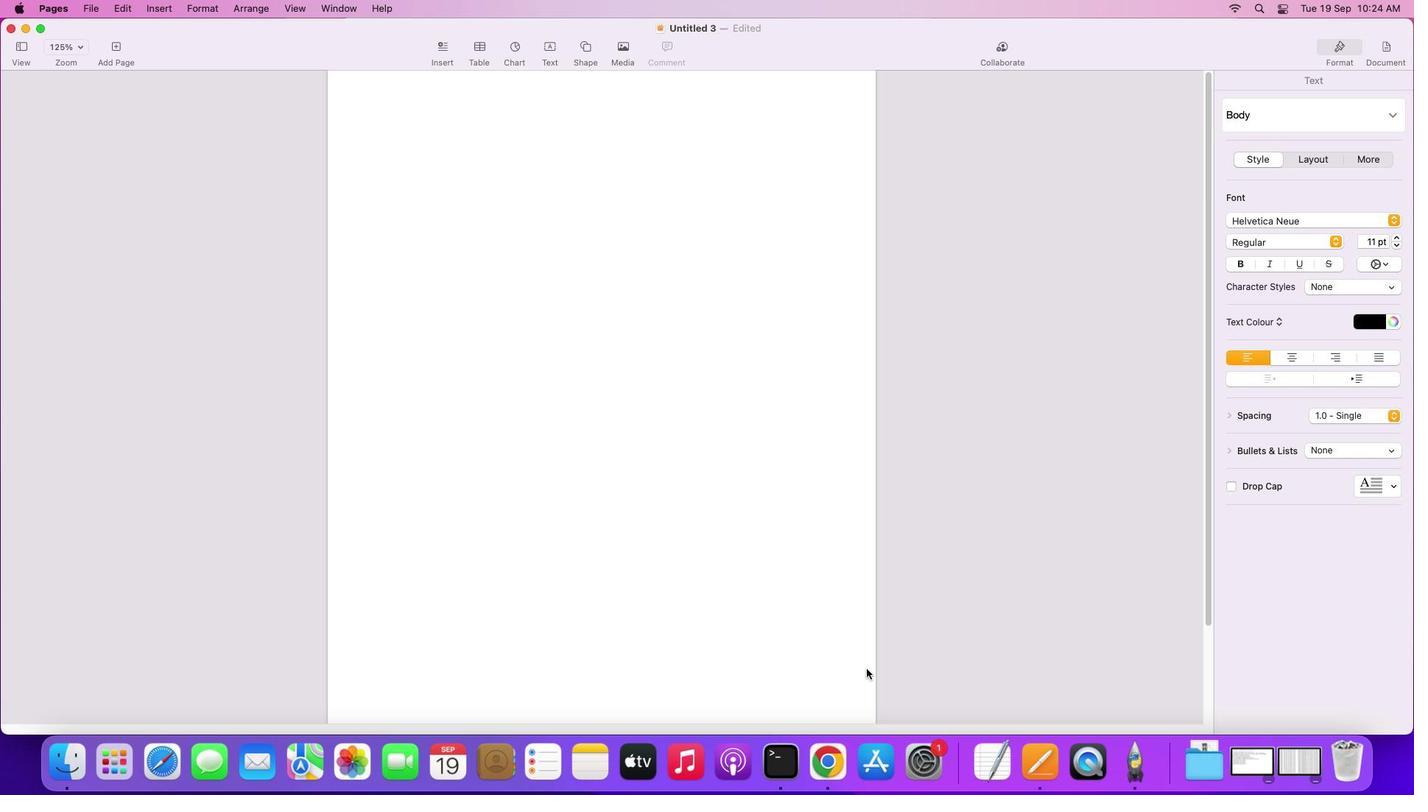 
Action: Mouse scrolled (864, 647) with delta (14, 15)
Screenshot: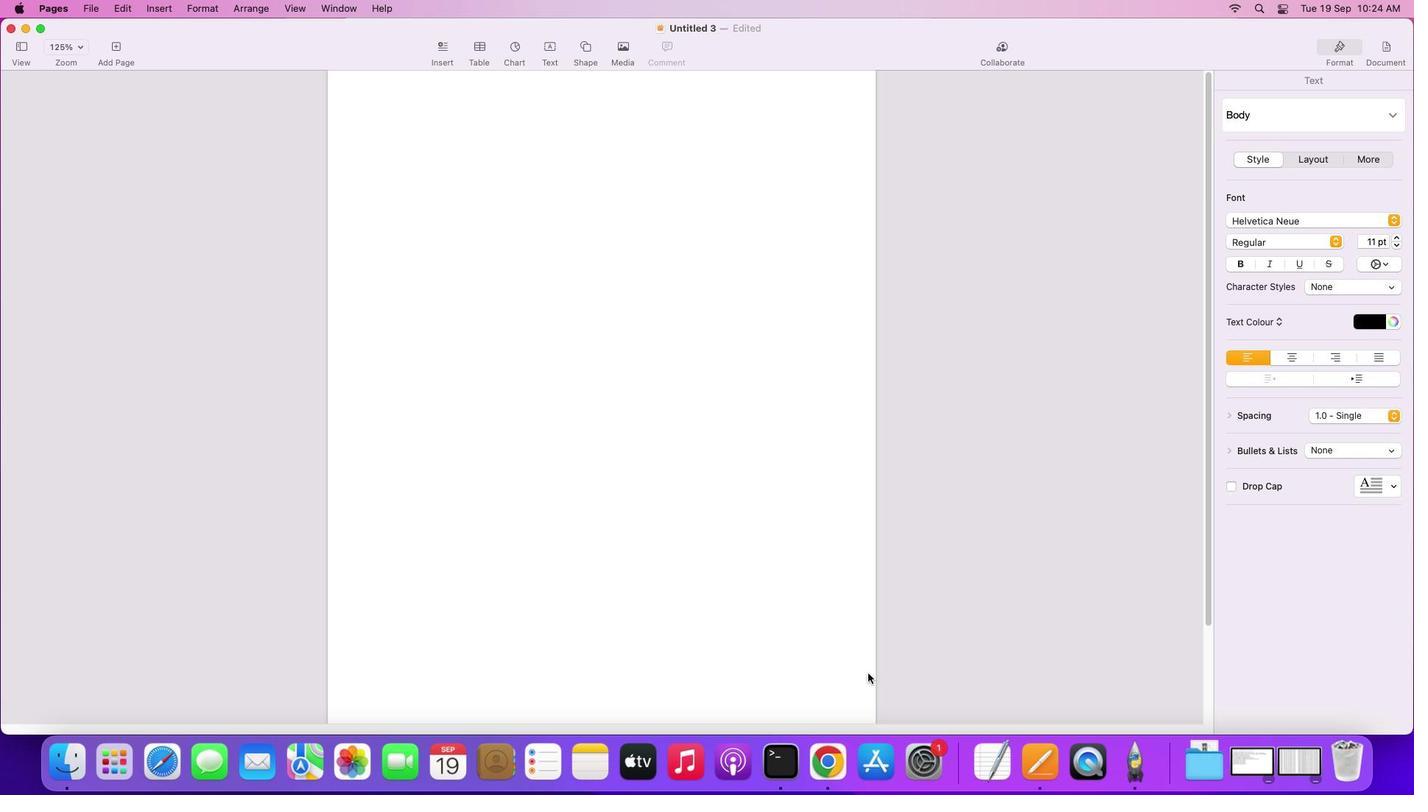 
Action: Mouse scrolled (864, 647) with delta (14, 15)
Screenshot: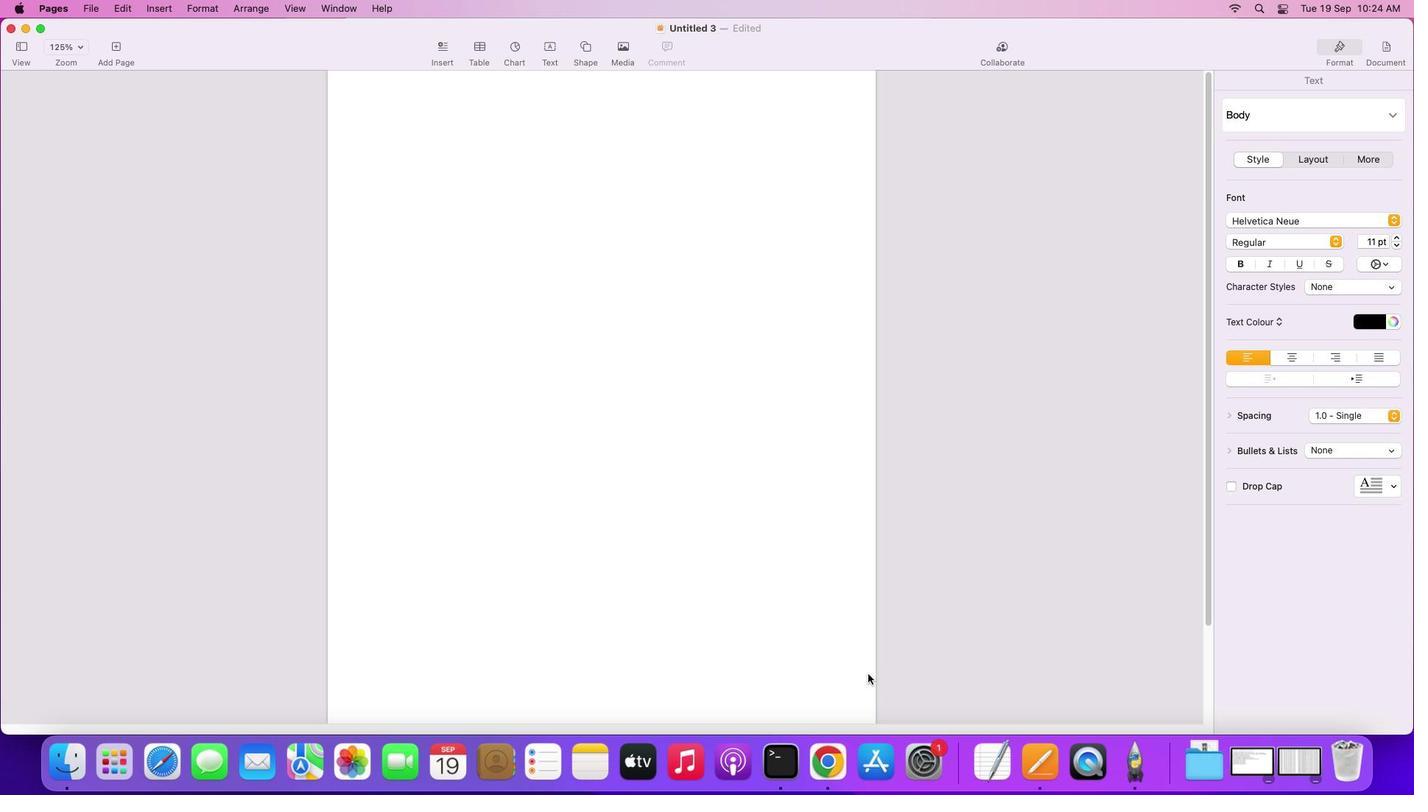 
Action: Mouse scrolled (864, 647) with delta (14, 17)
Screenshot: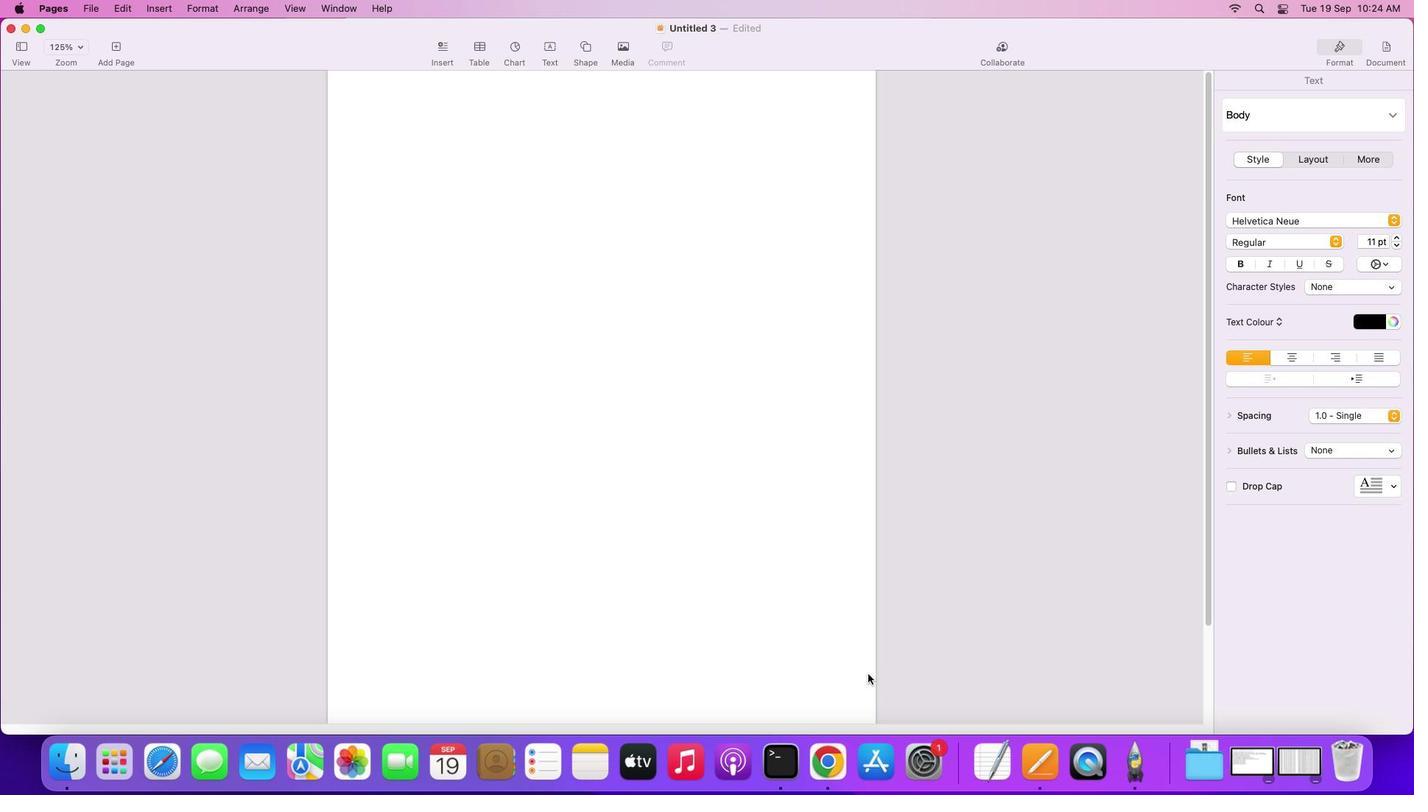 
Action: Mouse scrolled (864, 647) with delta (14, 18)
Screenshot: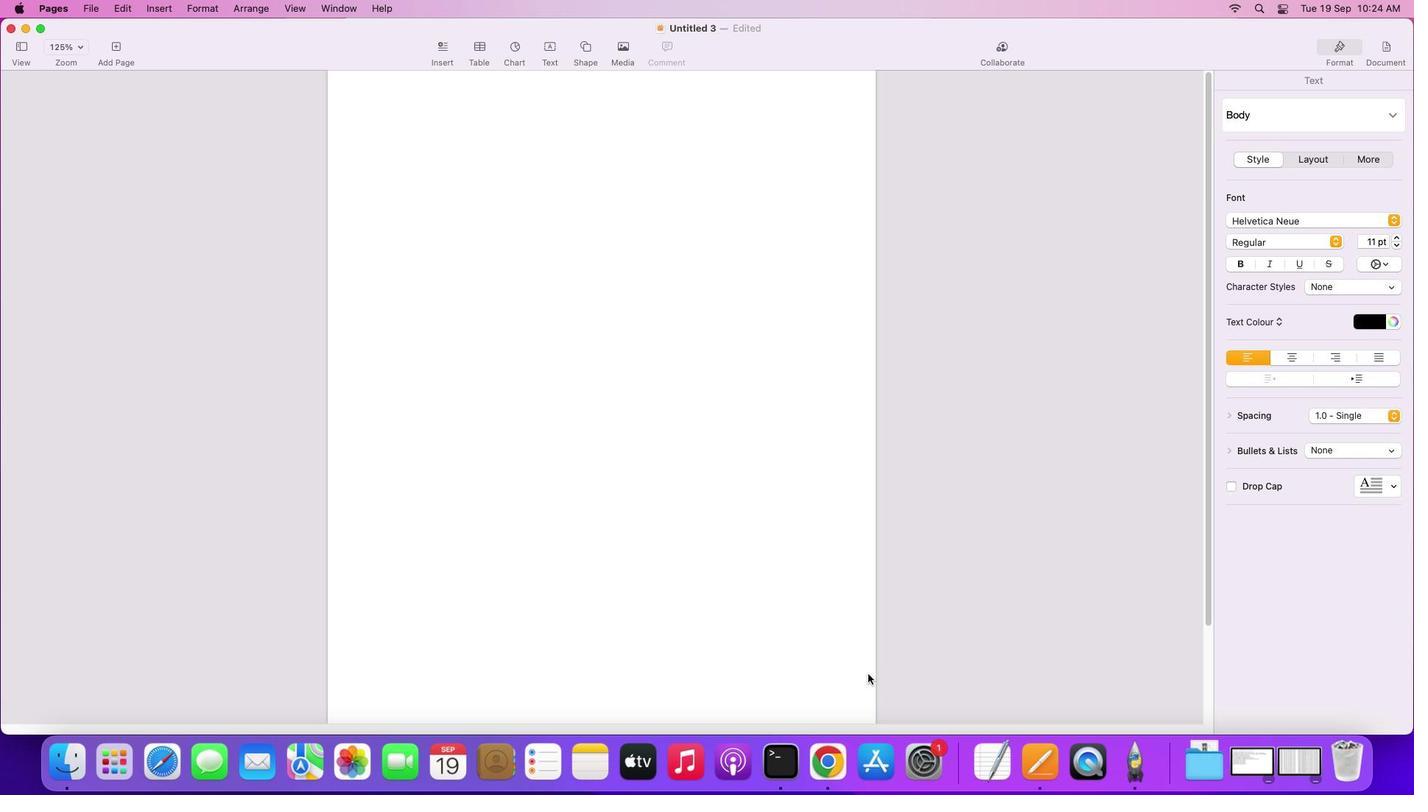 
Action: Mouse moved to (864, 647)
Screenshot: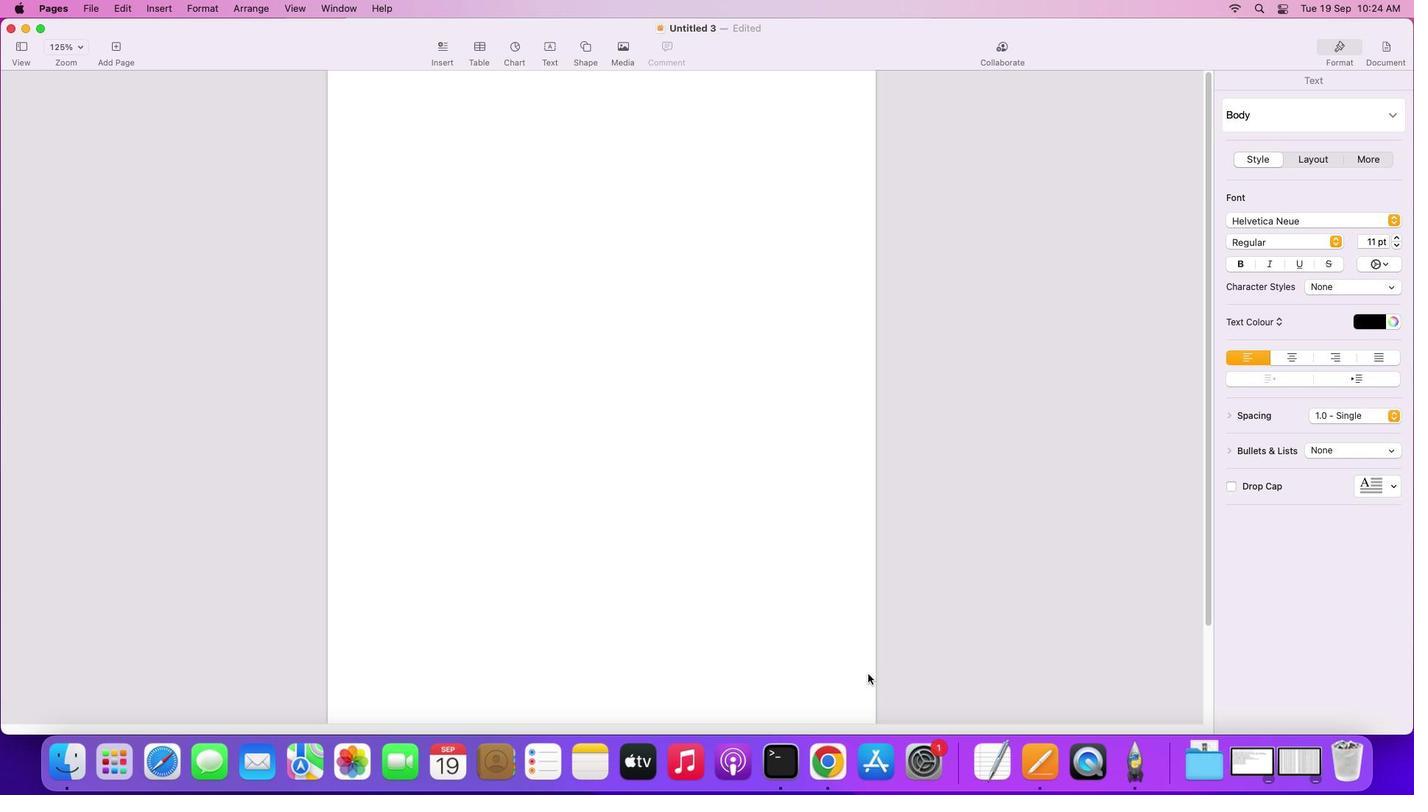 
Action: Mouse scrolled (864, 647) with delta (14, 19)
Screenshot: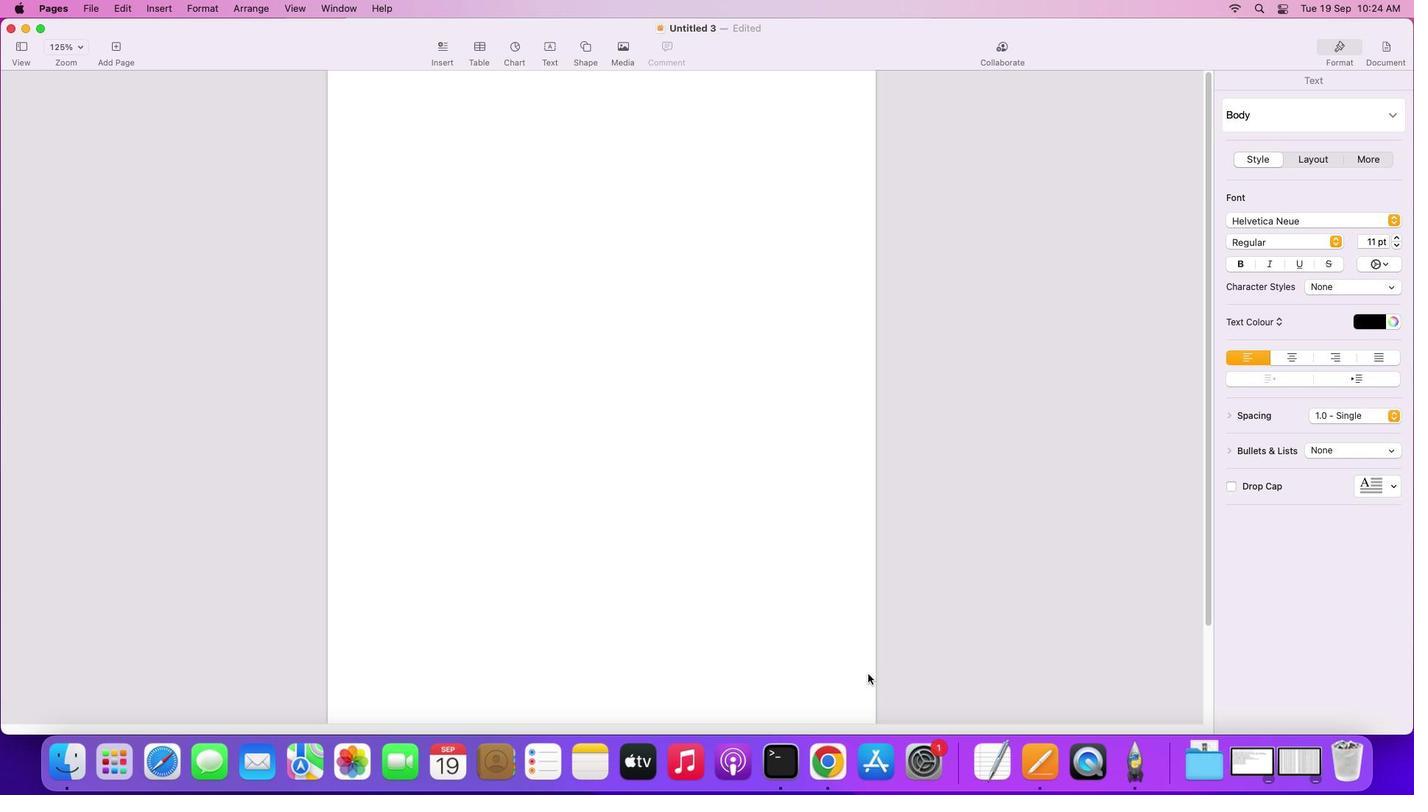 
Action: Mouse moved to (867, 654)
Screenshot: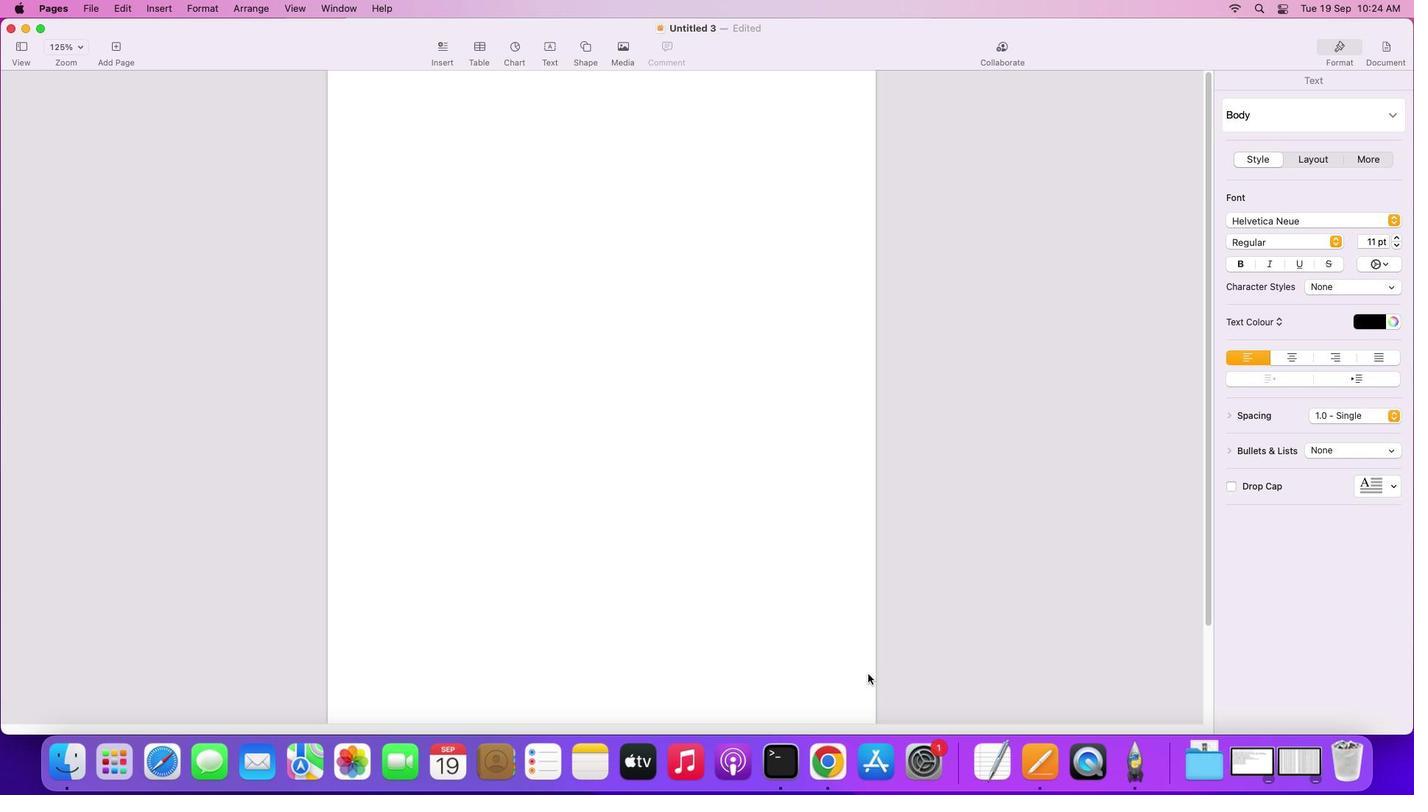 
Action: Mouse scrolled (867, 654) with delta (14, 19)
Screenshot: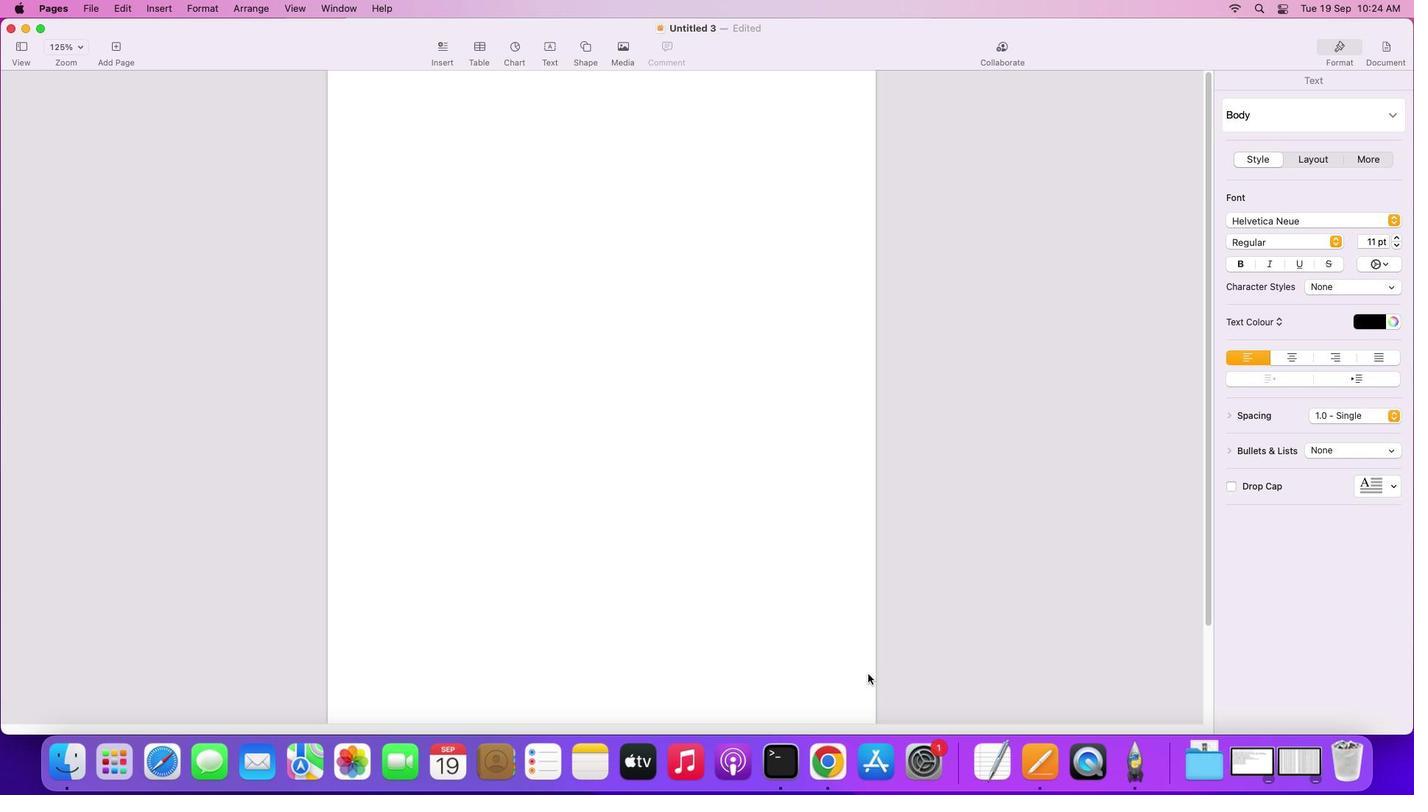 
Action: Mouse moved to (869, 660)
Screenshot: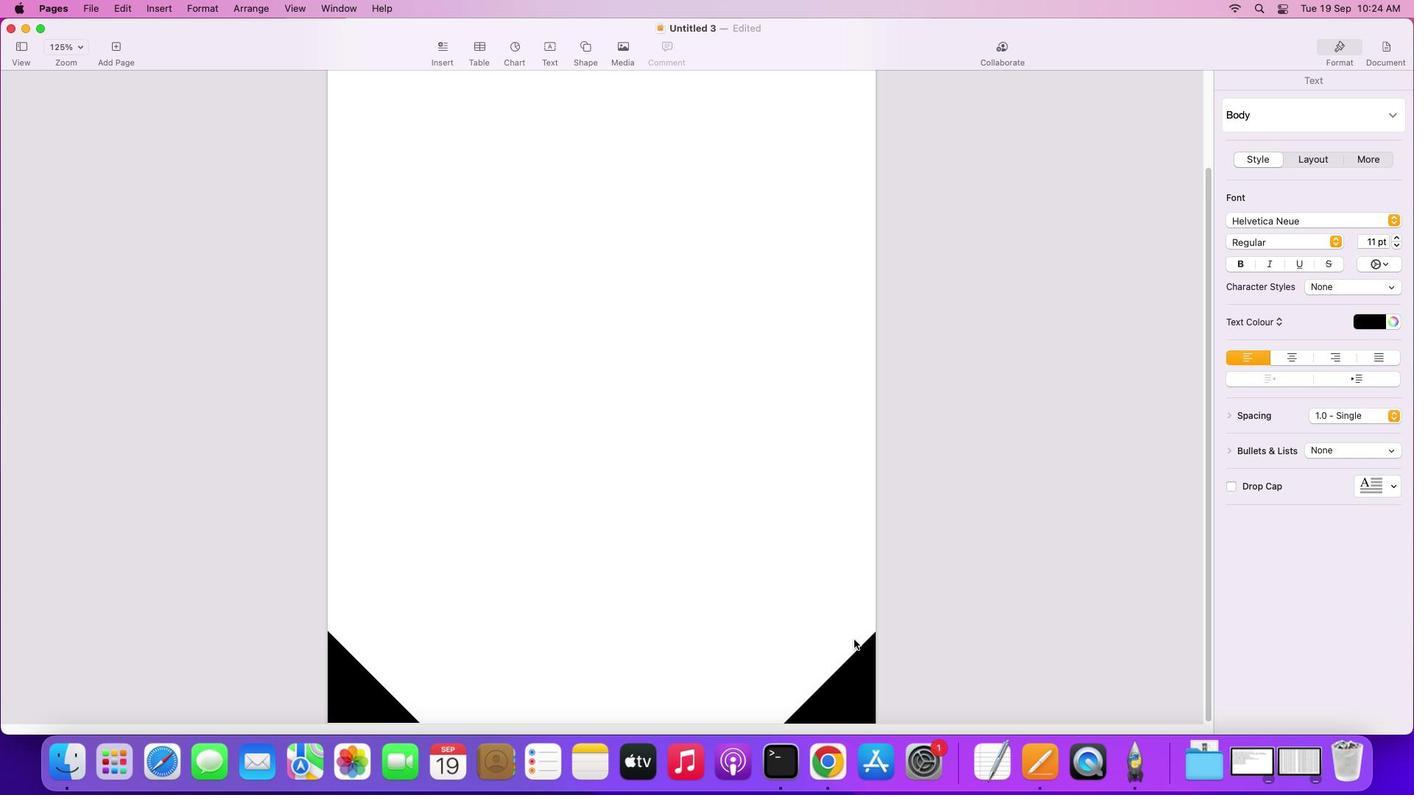 
Action: Mouse scrolled (869, 660) with delta (14, 13)
Screenshot: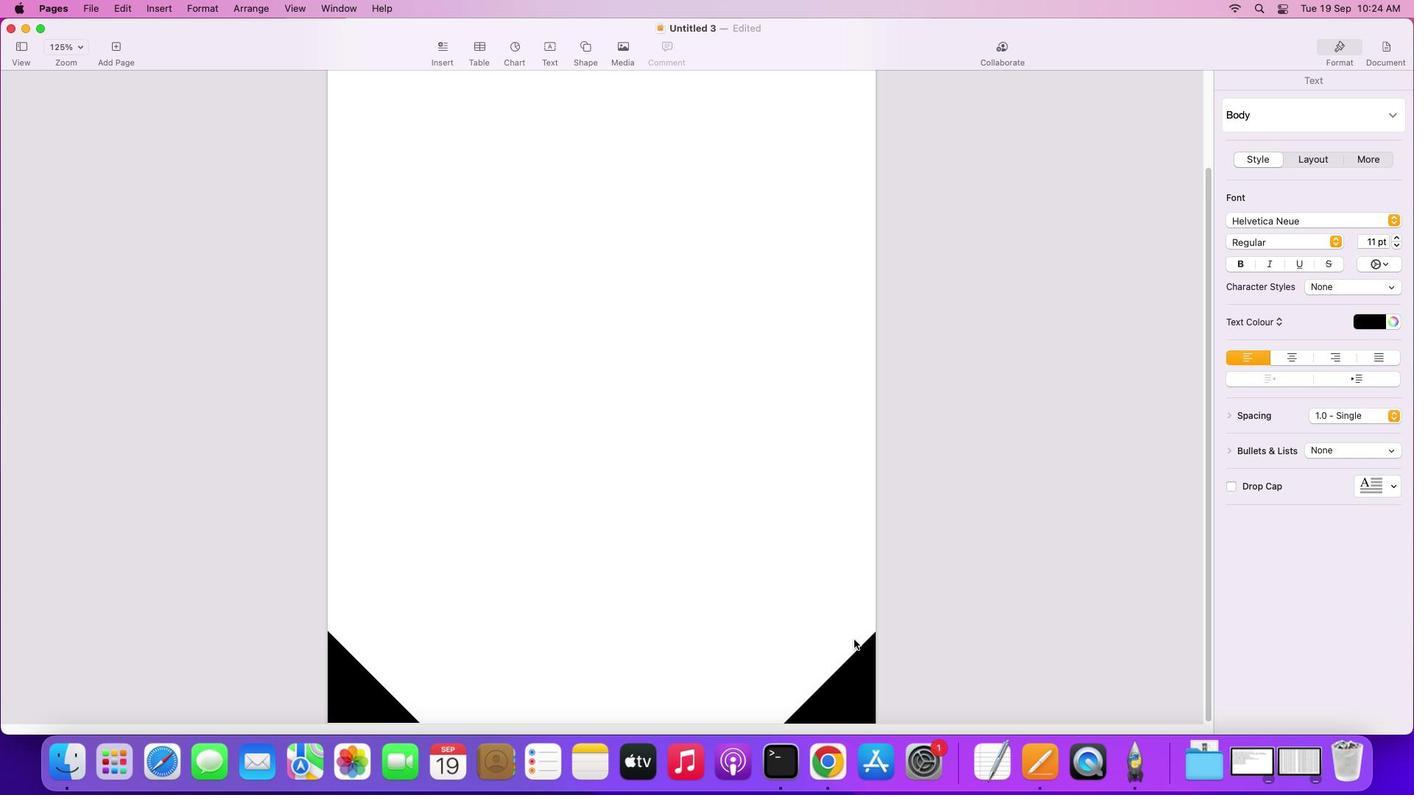 
Action: Mouse scrolled (869, 660) with delta (14, 13)
Screenshot: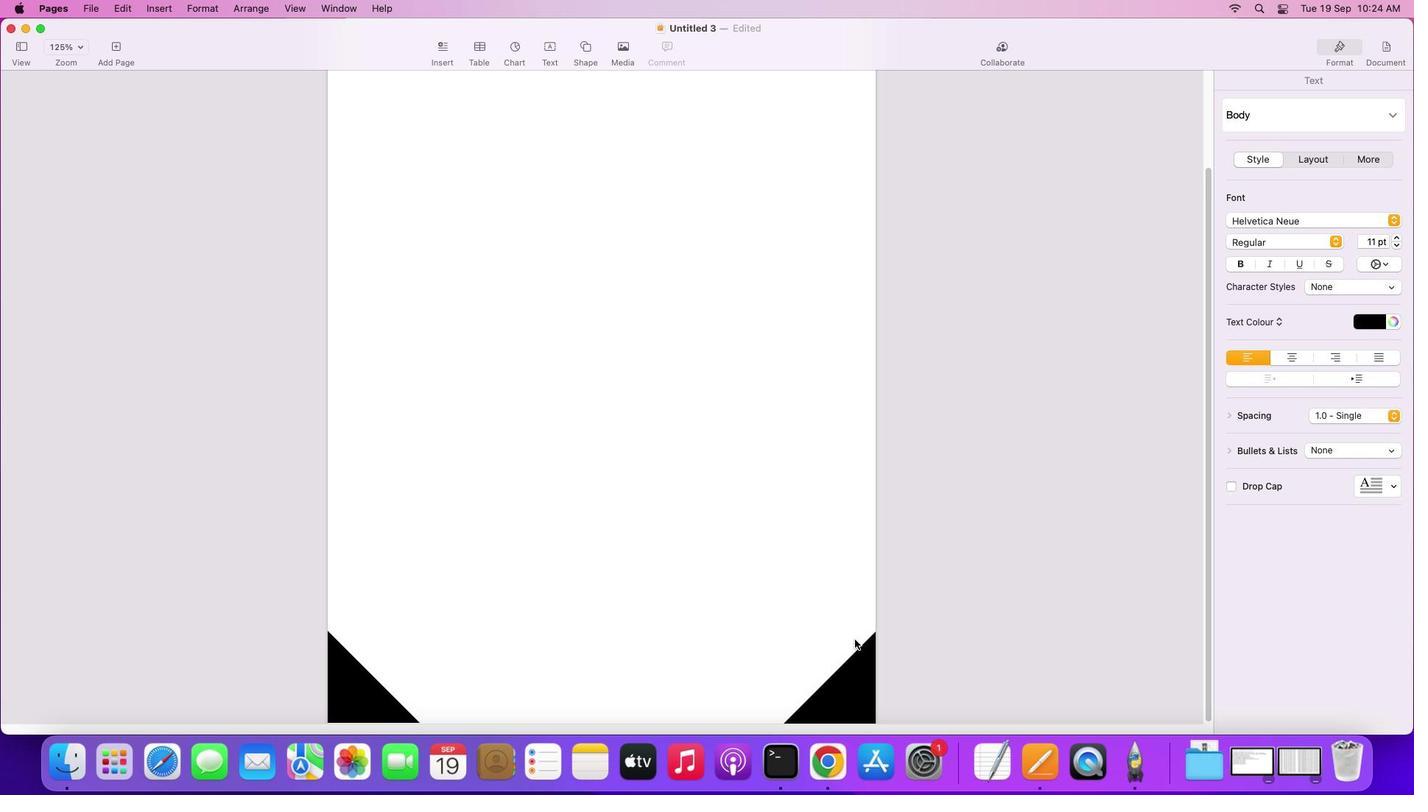 
Action: Mouse scrolled (869, 660) with delta (14, 11)
Screenshot: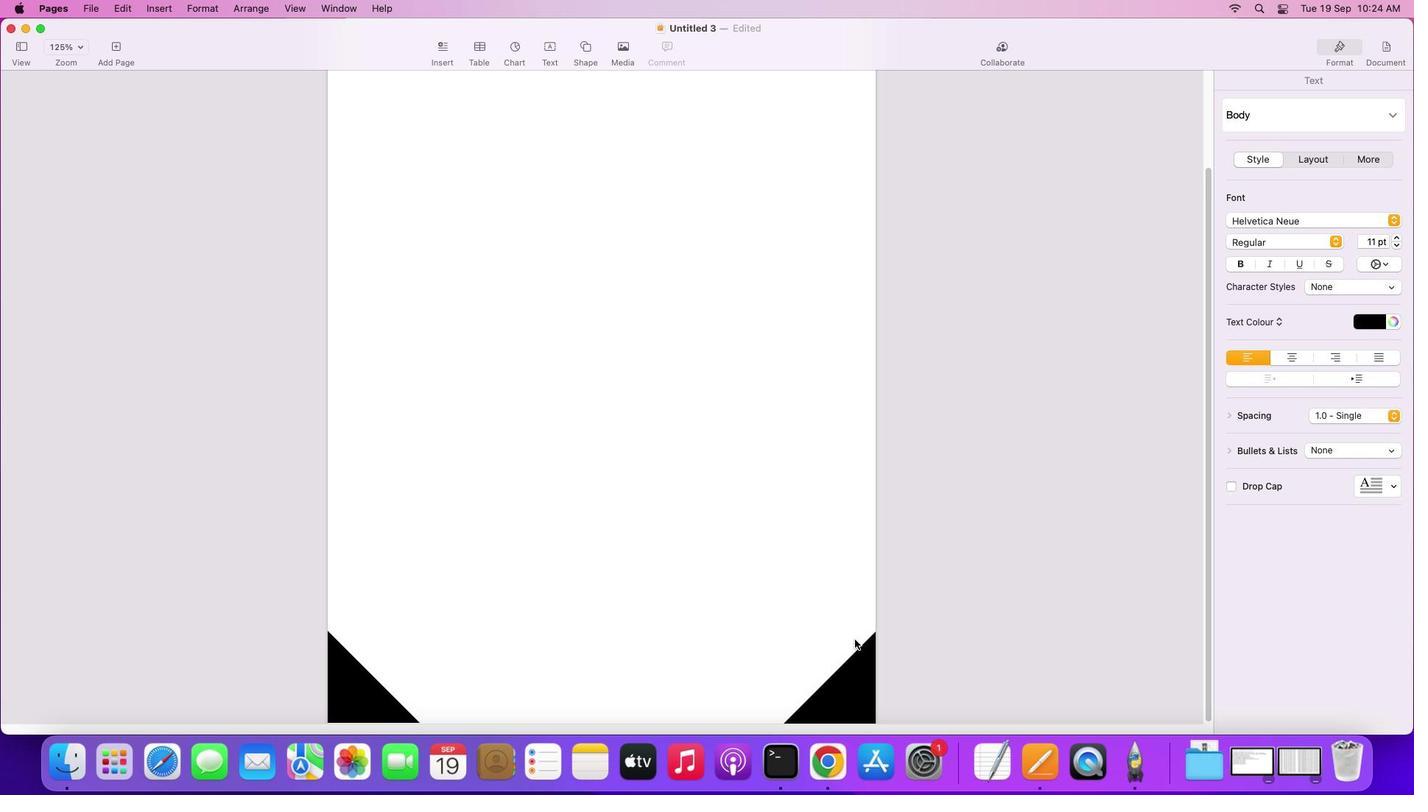 
Action: Mouse scrolled (869, 660) with delta (14, 11)
Screenshot: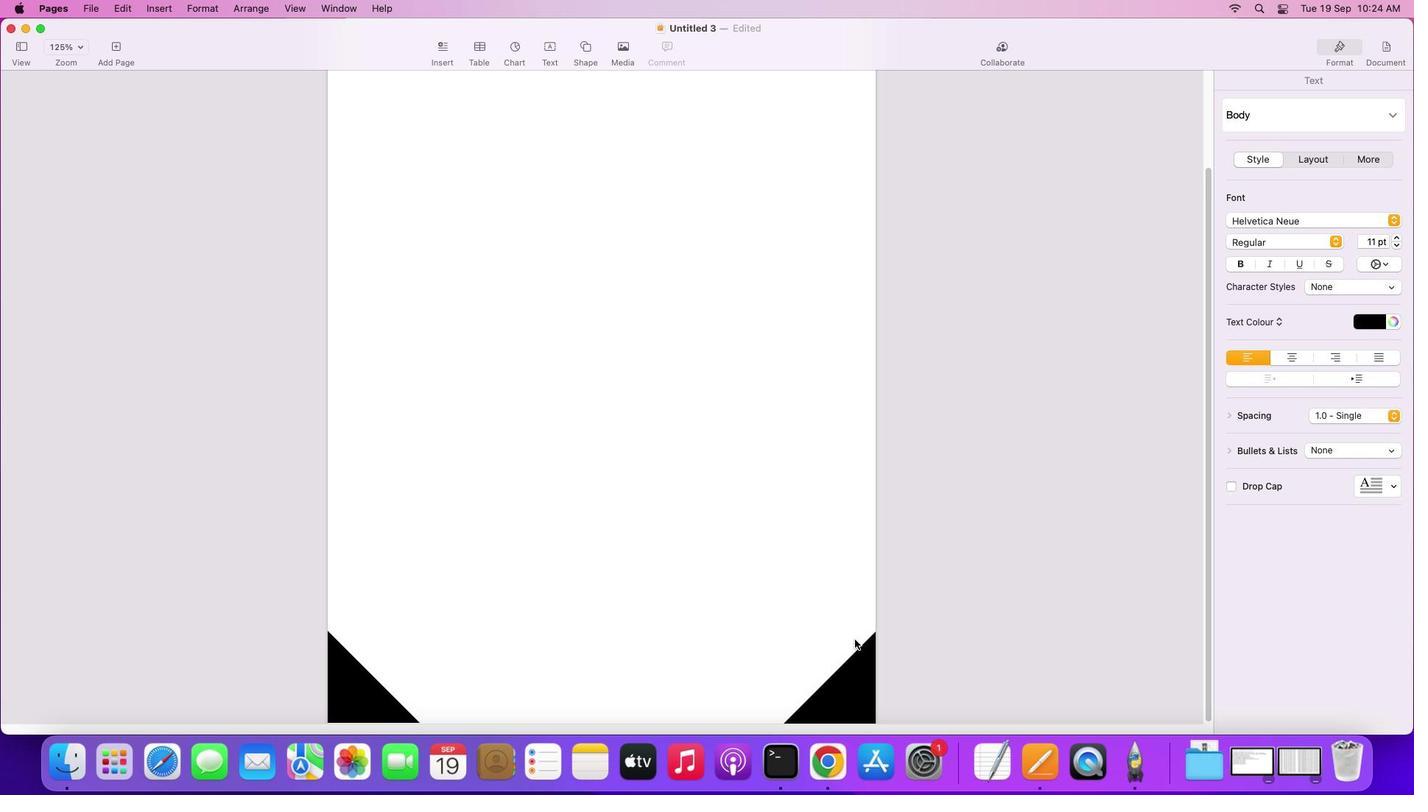 
Action: Mouse scrolled (869, 660) with delta (14, 10)
Screenshot: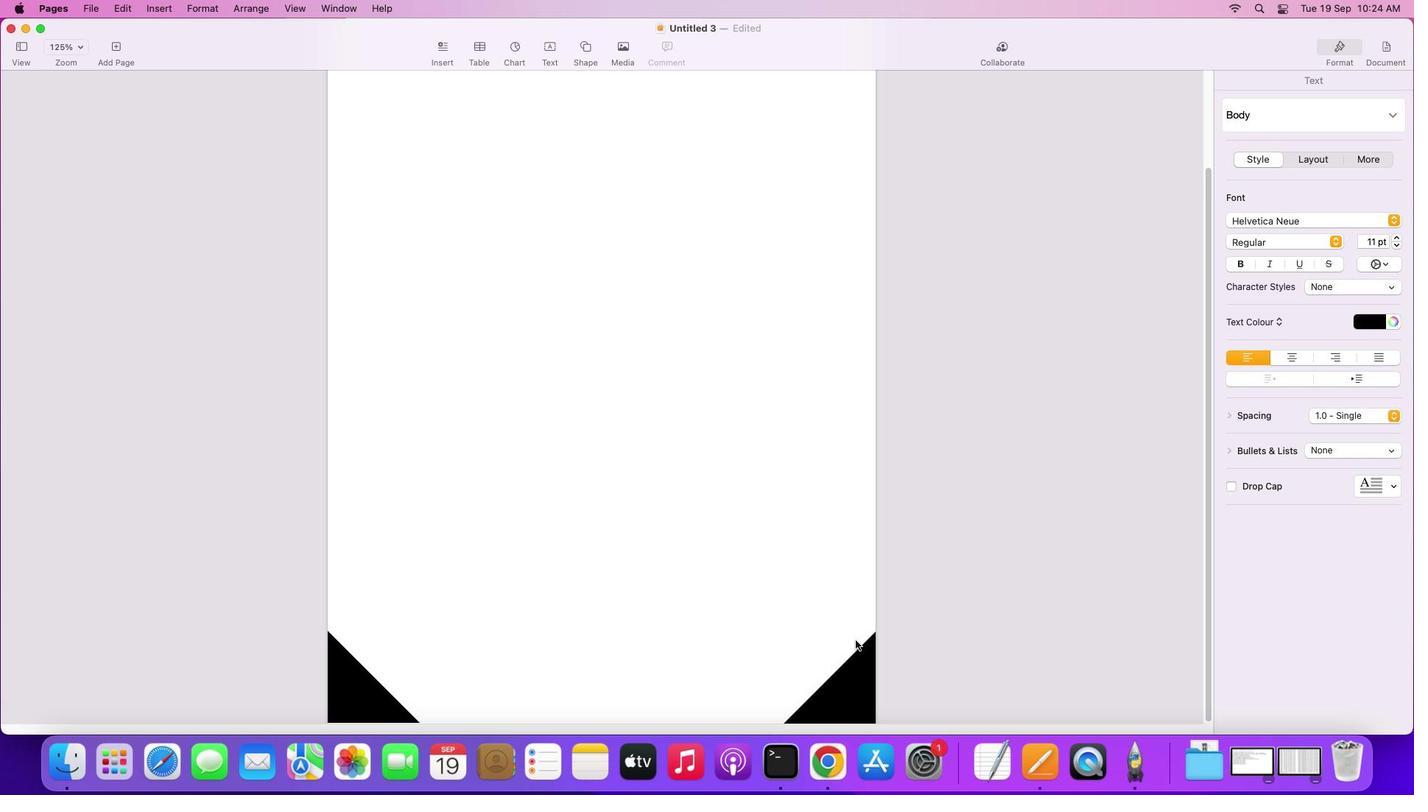 
Action: Mouse moved to (869, 660)
Screenshot: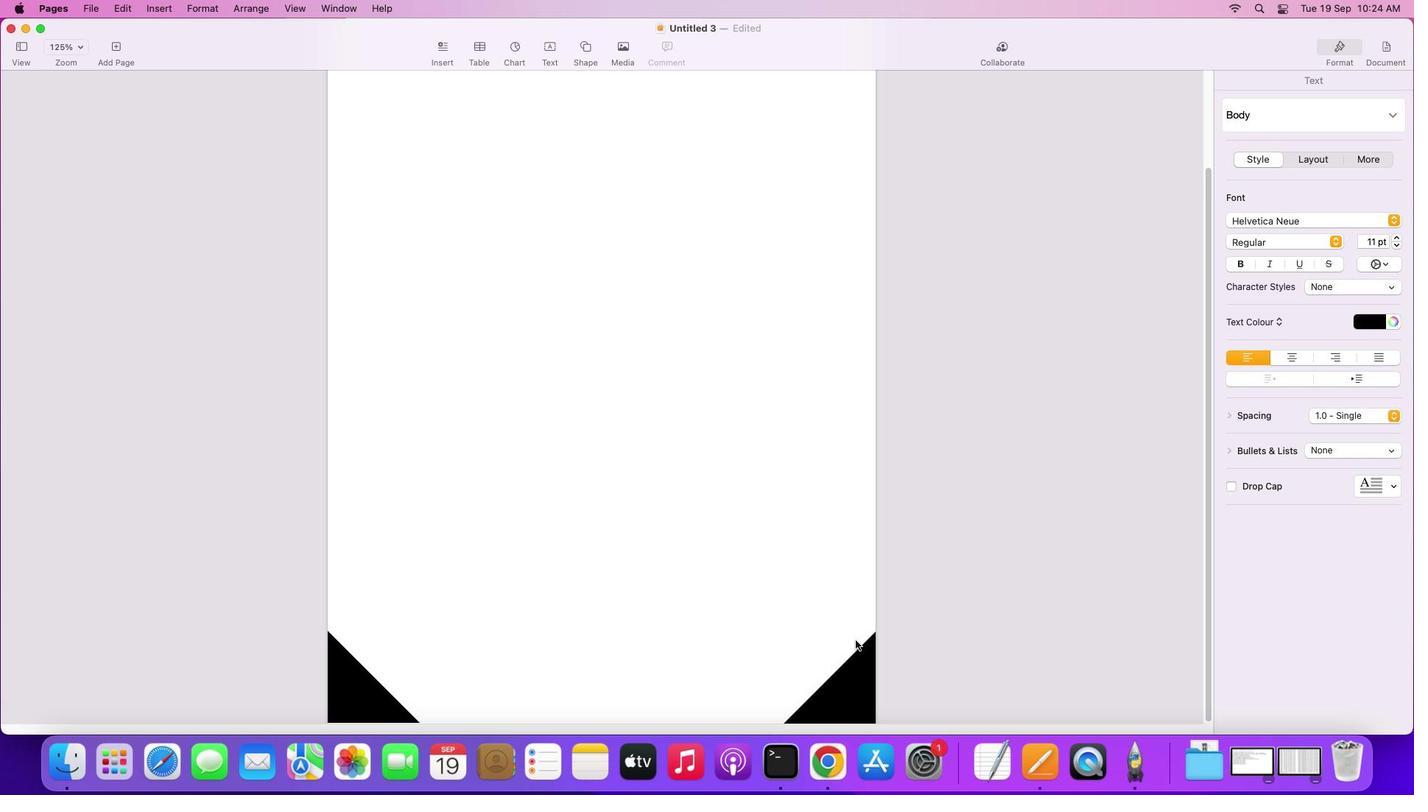 
Action: Mouse scrolled (869, 660) with delta (14, 9)
Screenshot: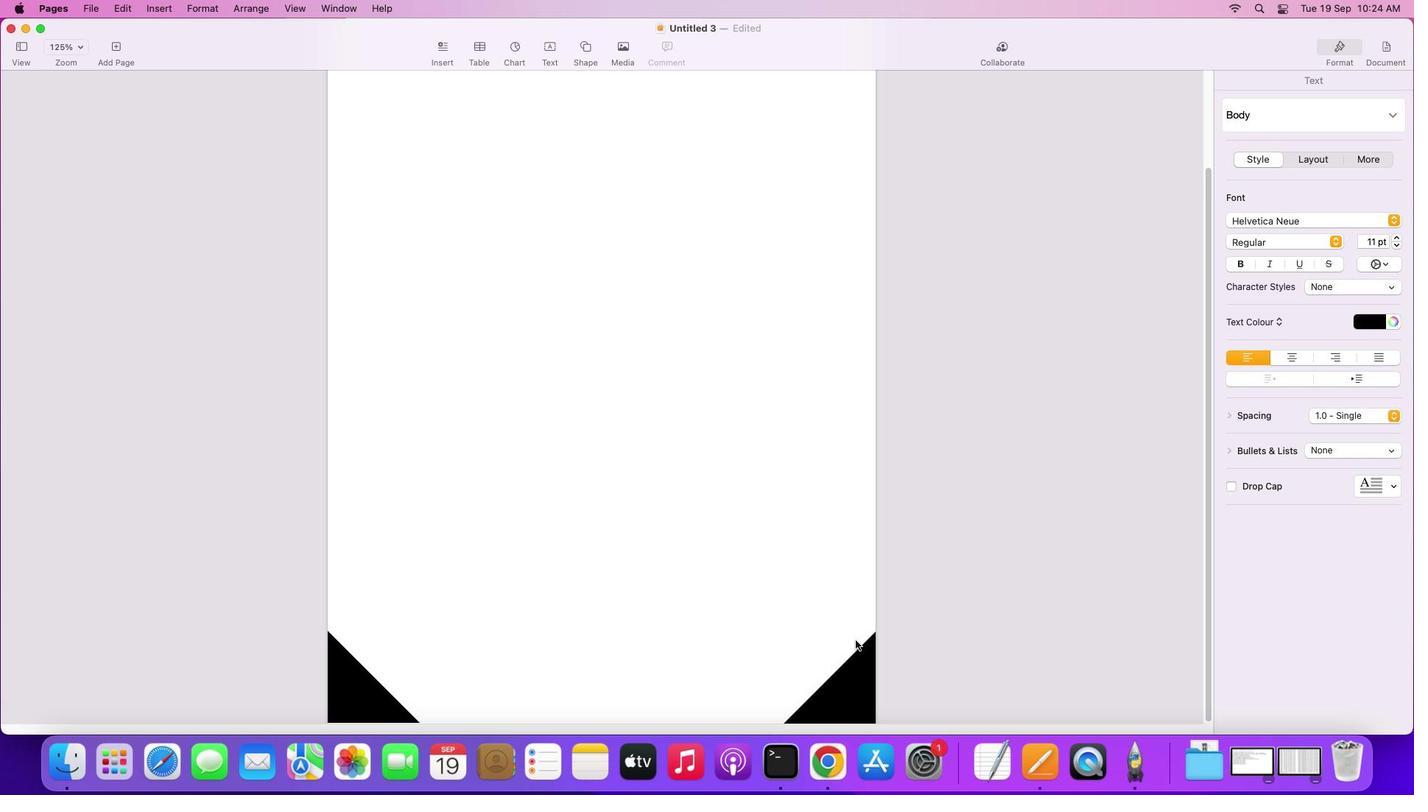 
Action: Mouse moved to (867, 655)
Screenshot: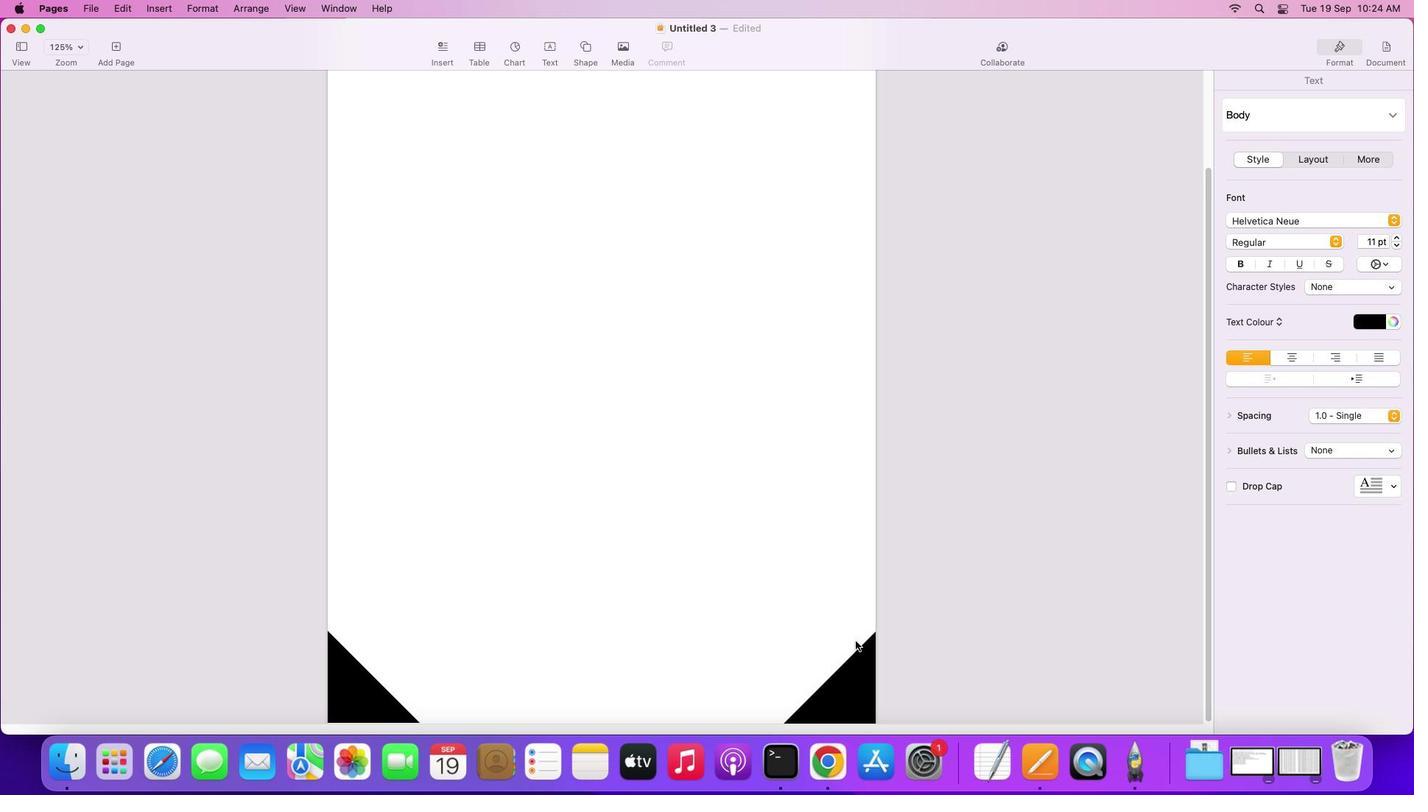 
Action: Mouse scrolled (867, 655) with delta (14, 9)
Screenshot: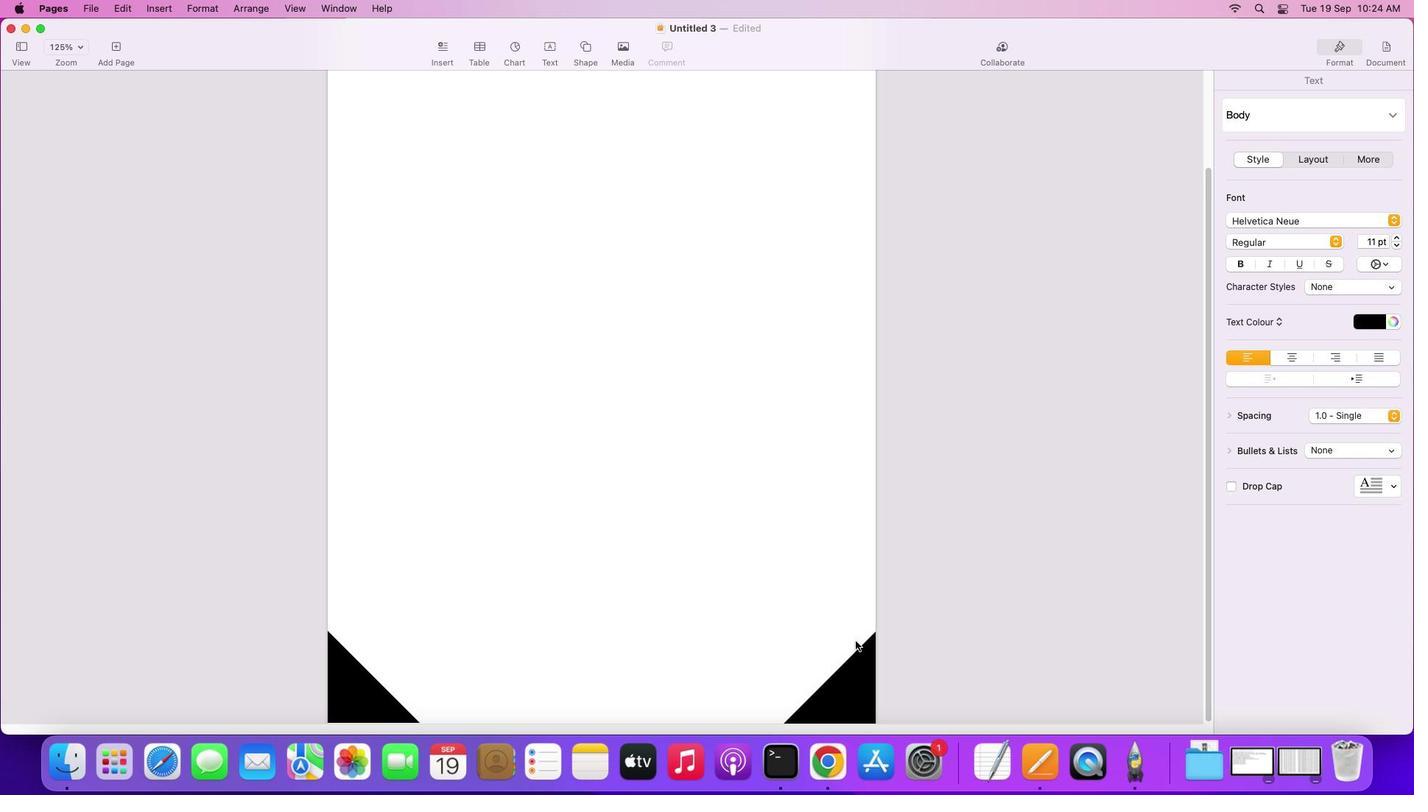 
Action: Mouse moved to (870, 655)
Screenshot: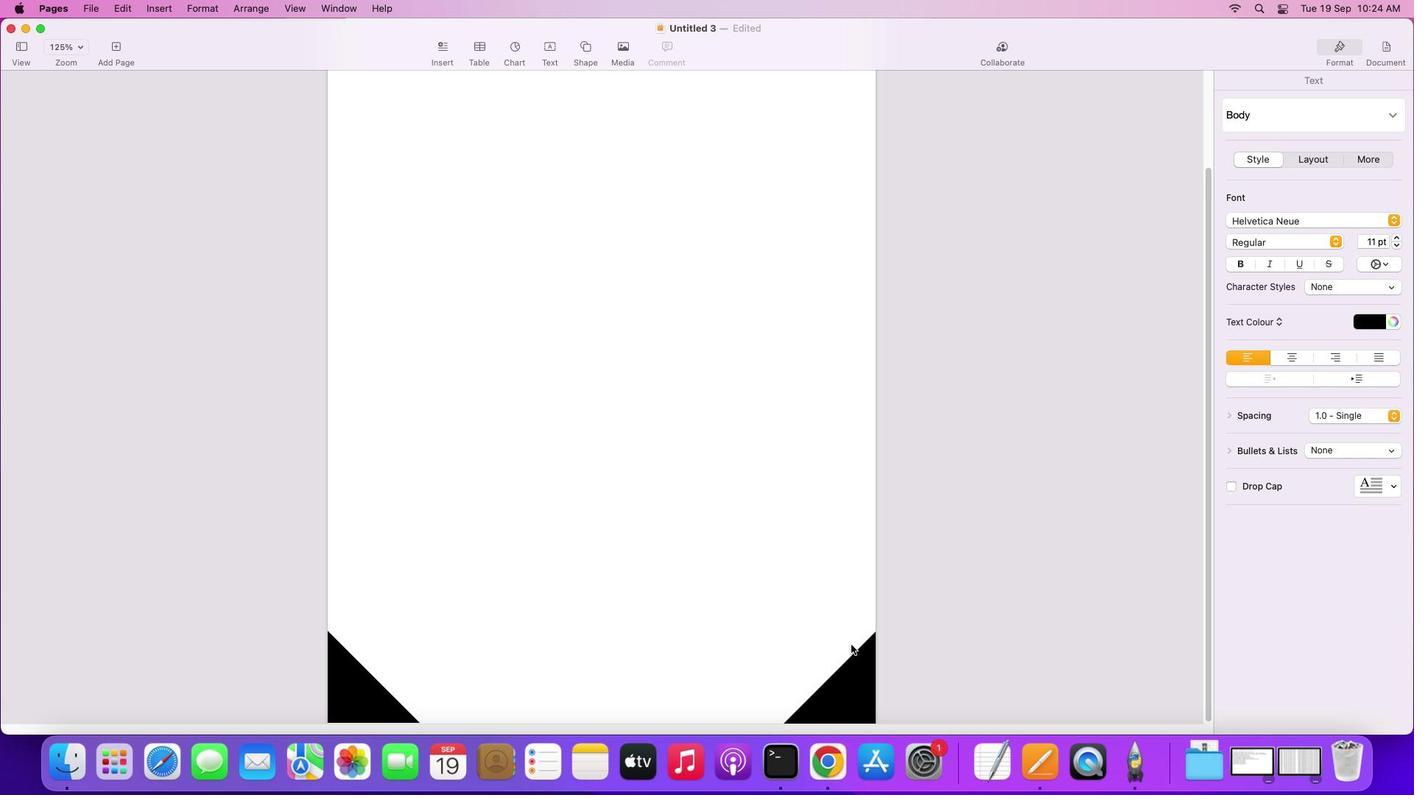 
Action: Mouse scrolled (870, 655) with delta (14, 13)
Screenshot: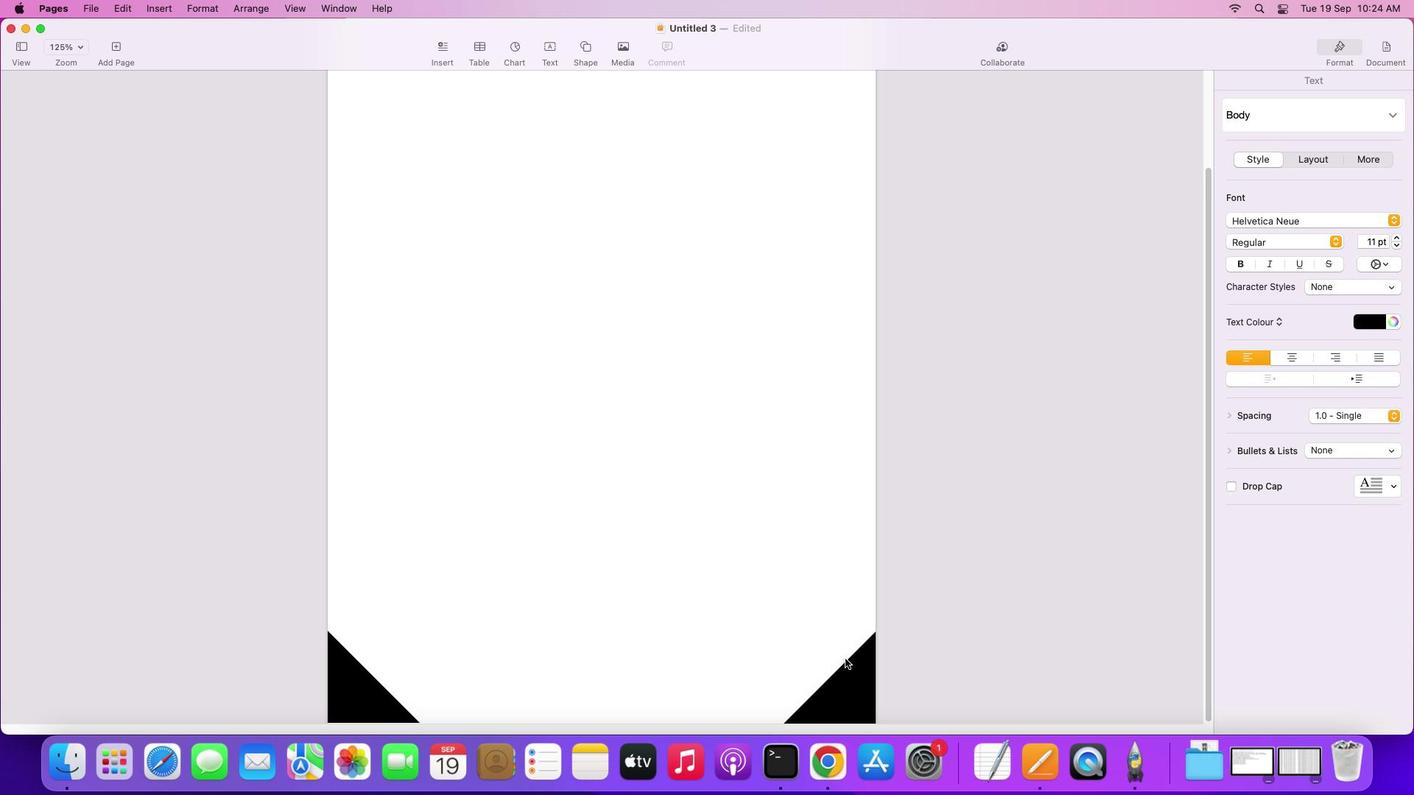 
Action: Mouse scrolled (870, 655) with delta (14, 13)
Screenshot: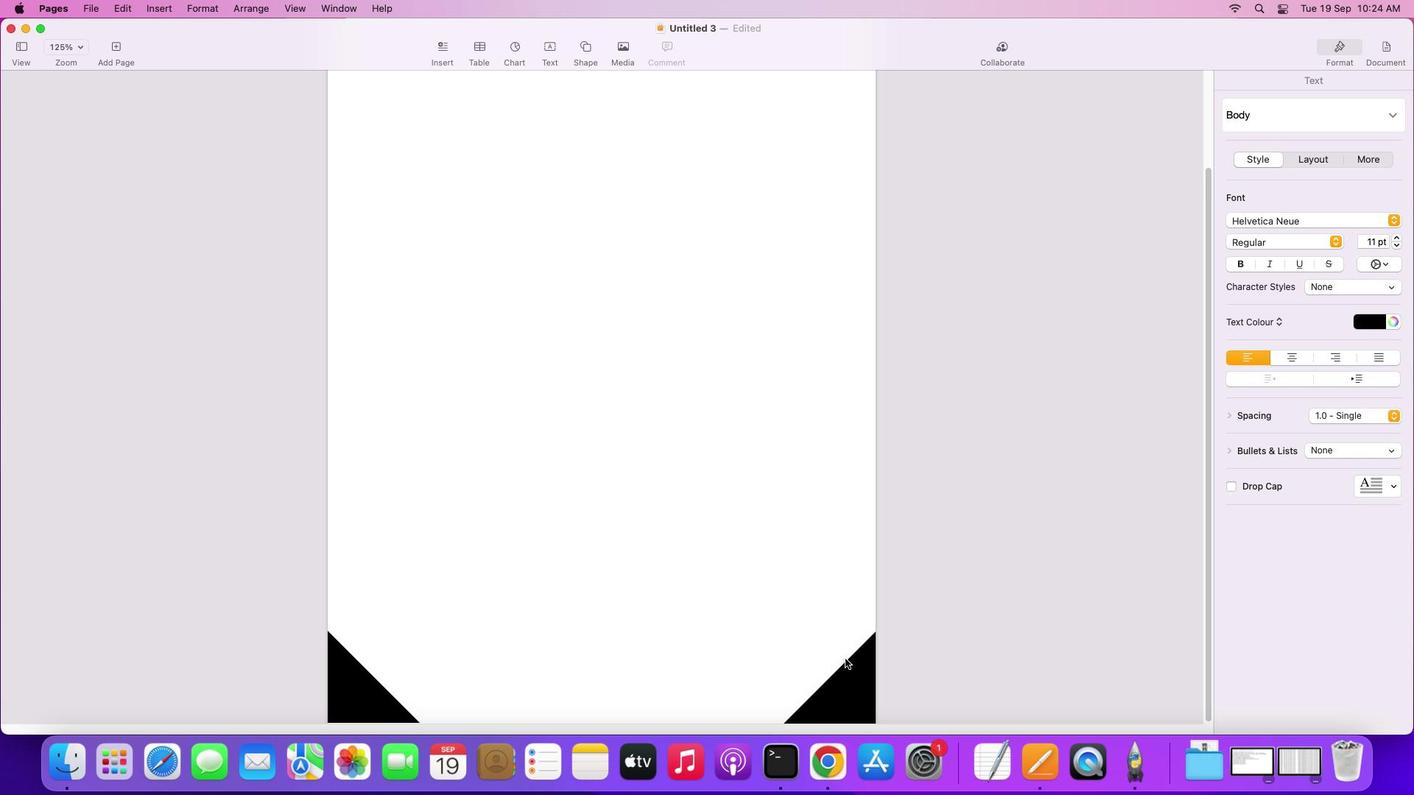 
Action: Mouse moved to (870, 655)
Screenshot: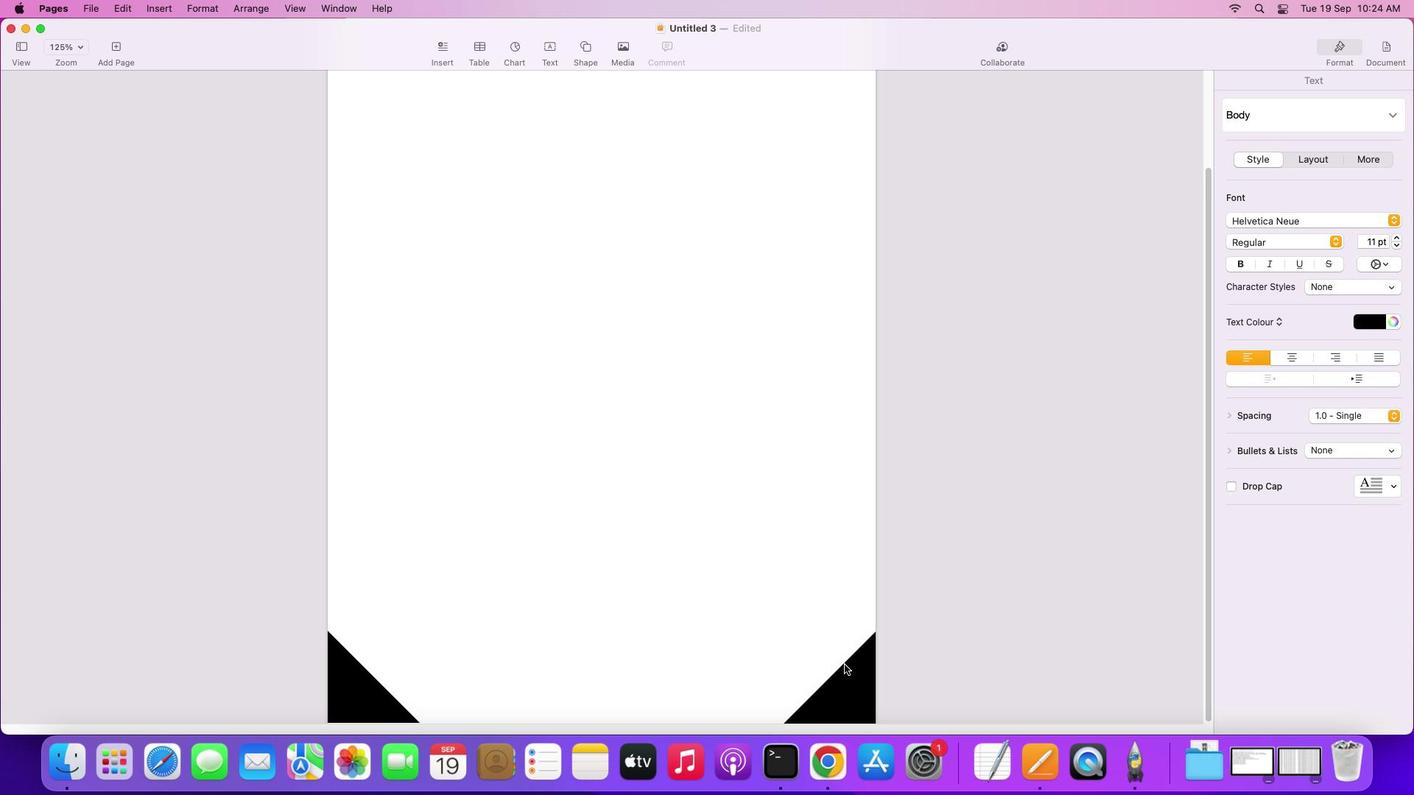 
Action: Mouse scrolled (870, 655) with delta (14, 12)
Screenshot: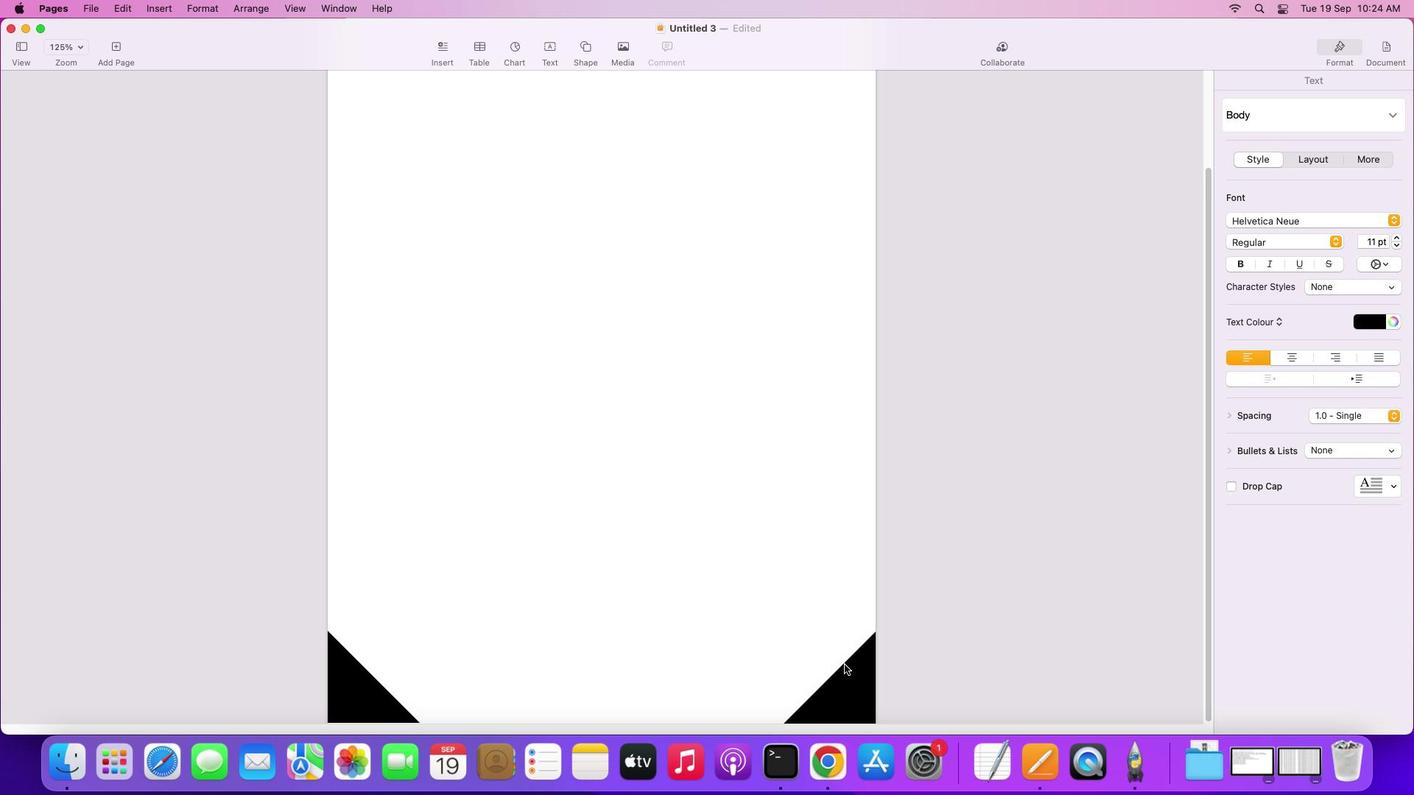 
Action: Mouse scrolled (870, 655) with delta (14, 11)
Screenshot: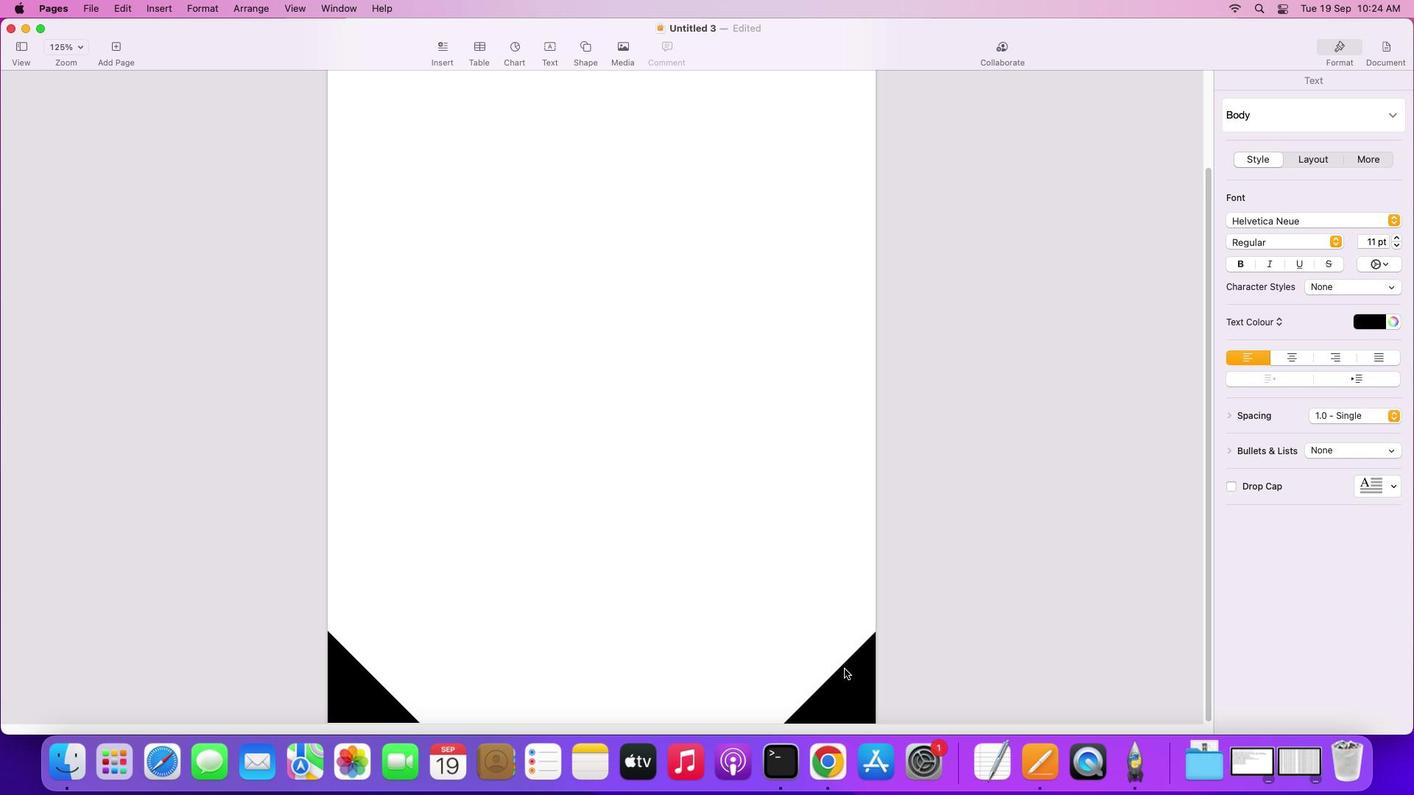 
Action: Mouse moved to (859, 687)
Screenshot: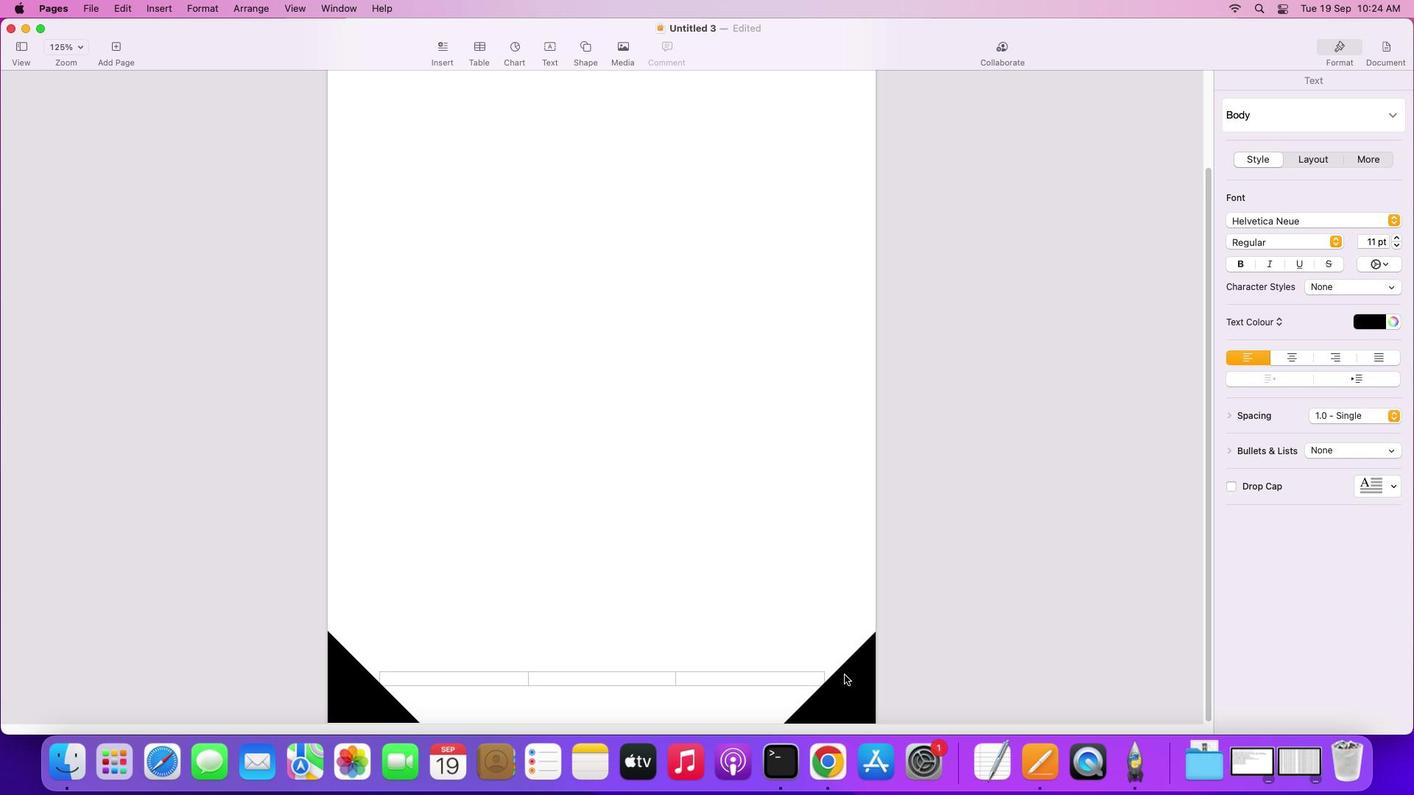 
Action: Mouse pressed left at (859, 687)
Screenshot: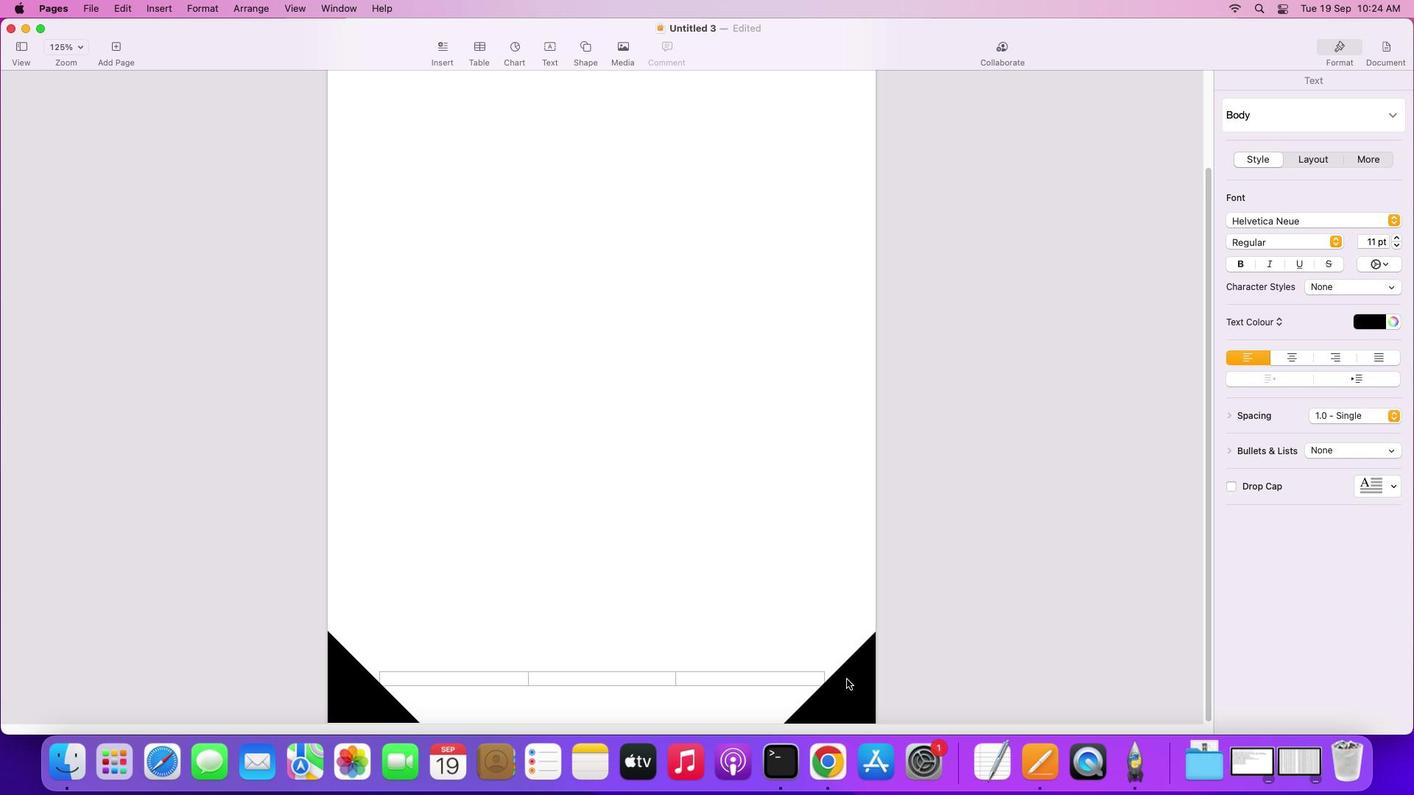 
Action: Mouse moved to (864, 696)
Screenshot: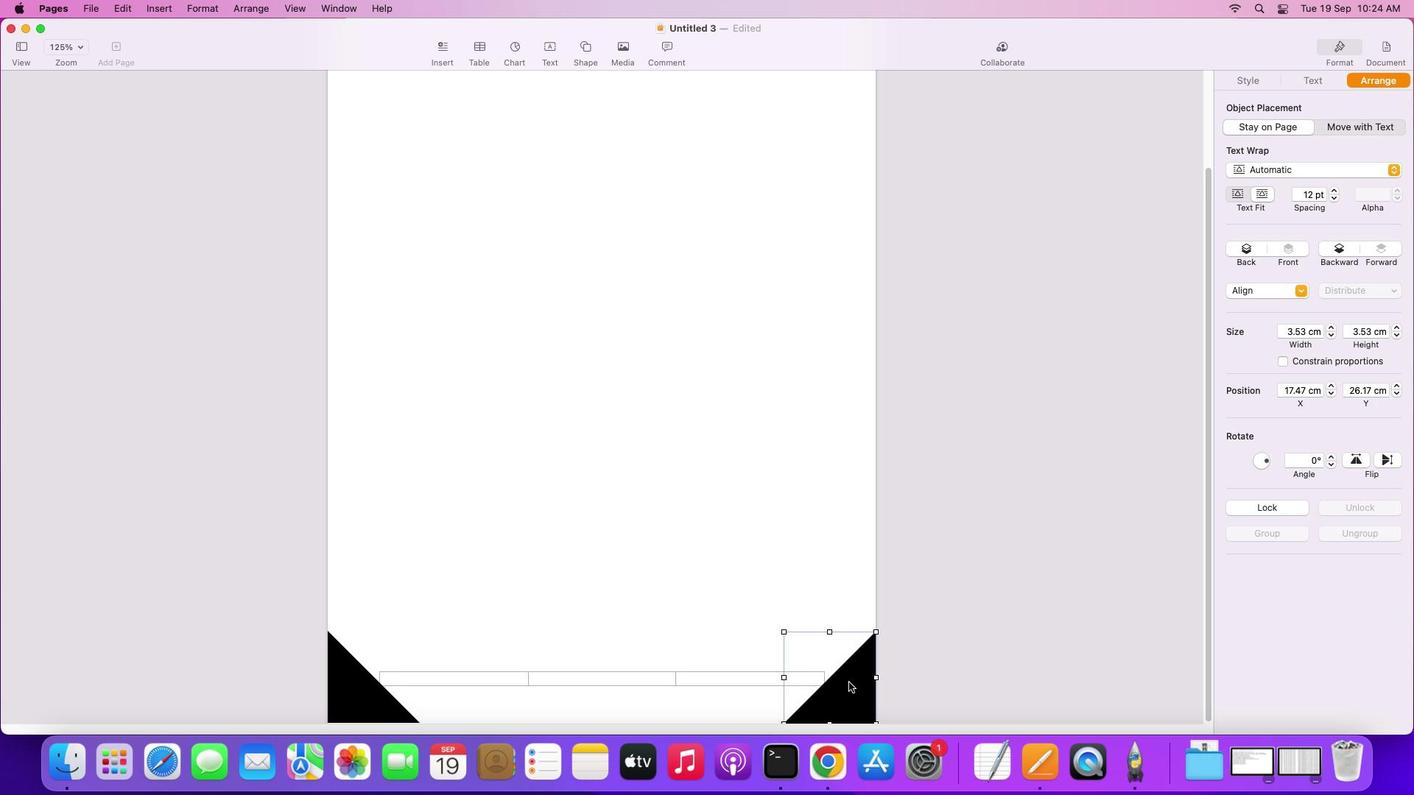 
Action: Key pressed Key.alt
Screenshot: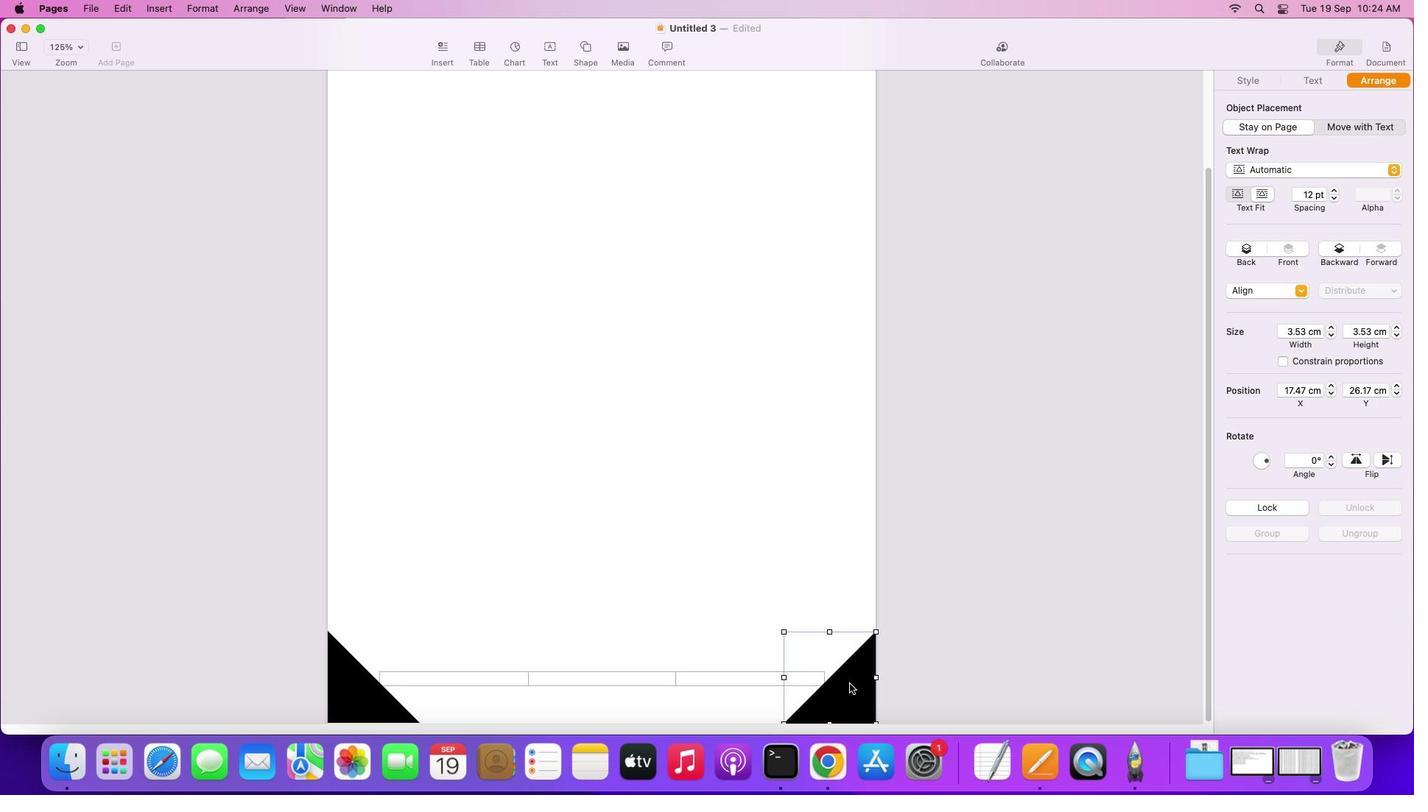 
Action: Mouse moved to (864, 699)
Screenshot: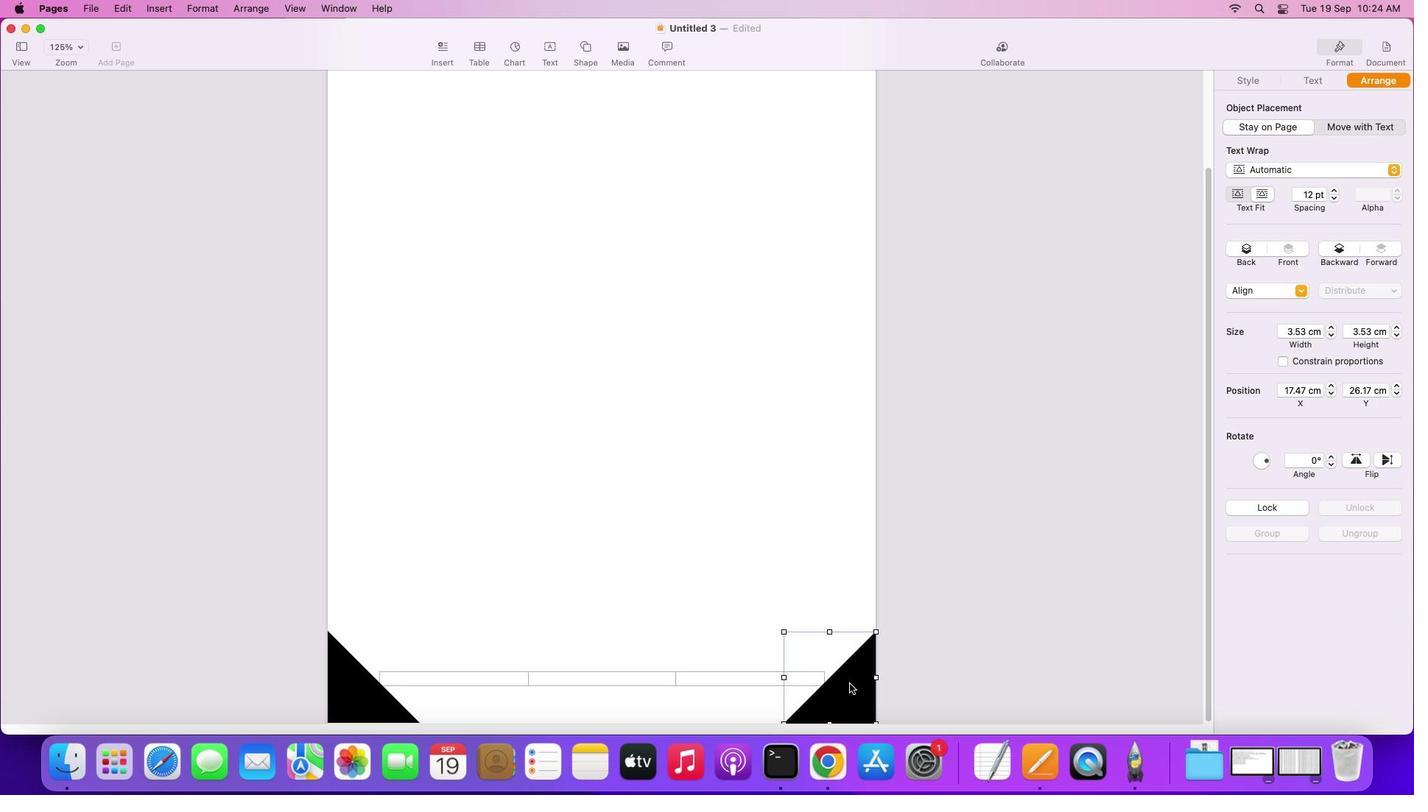 
Action: Mouse pressed left at (864, 699)
Screenshot: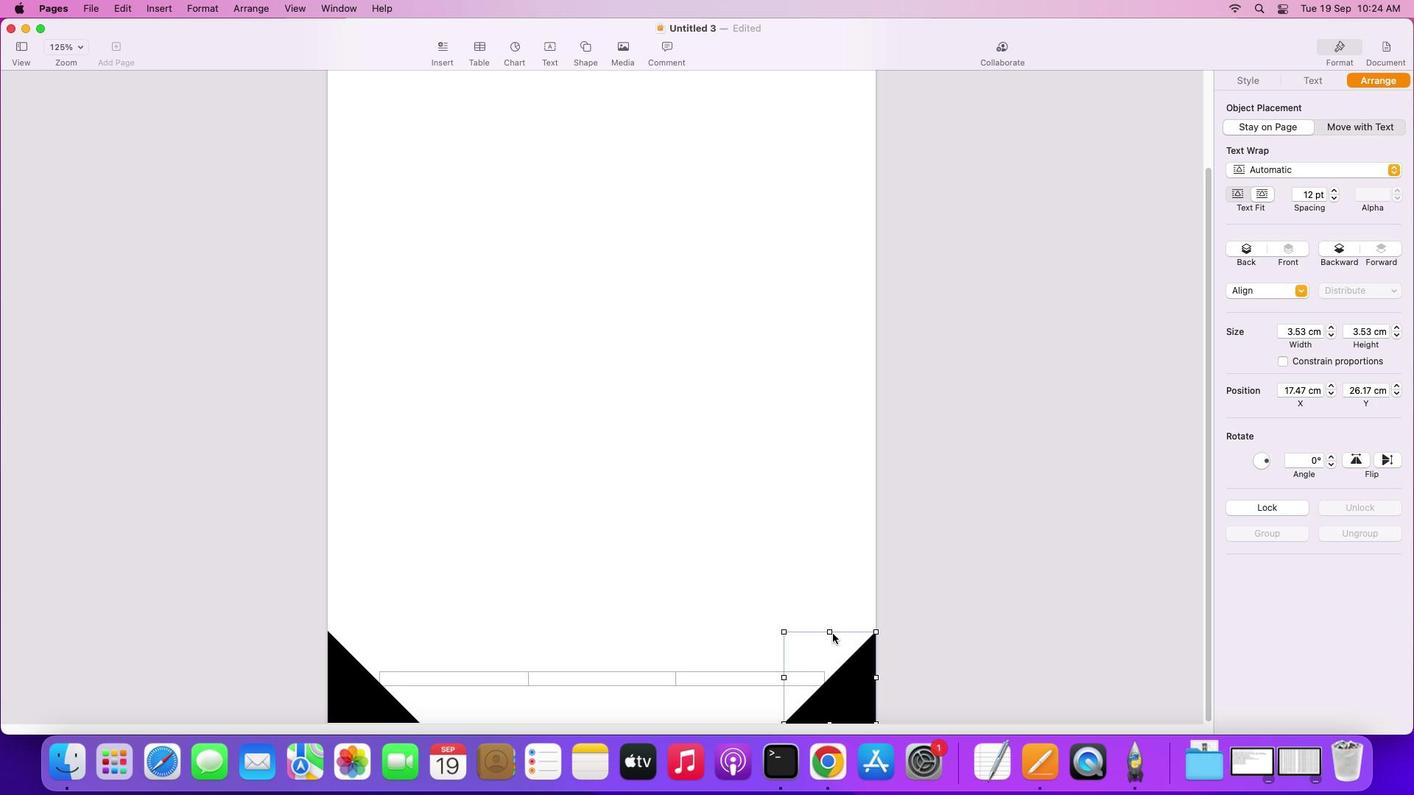 
Action: Mouse moved to (391, 705)
Screenshot: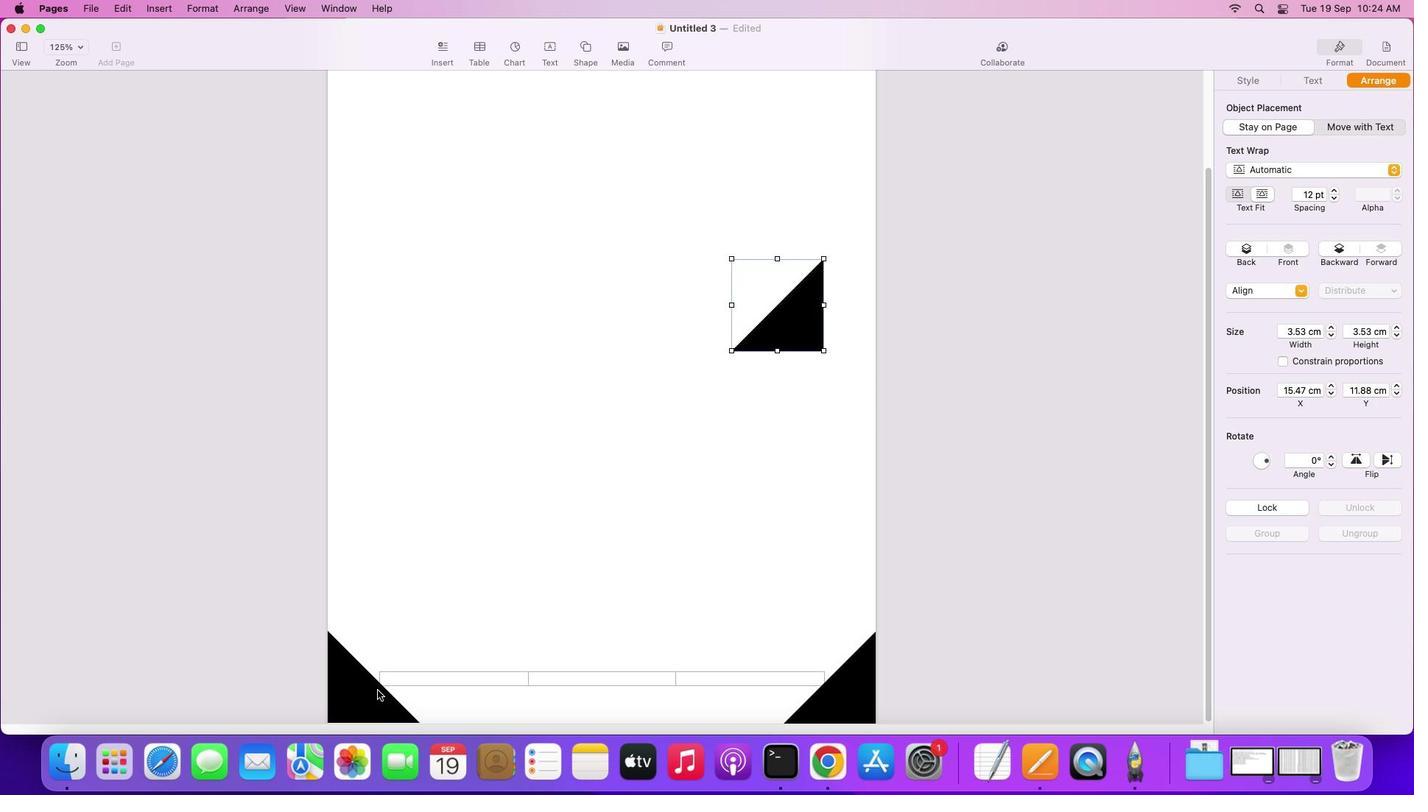 
Action: Mouse pressed left at (391, 705)
Screenshot: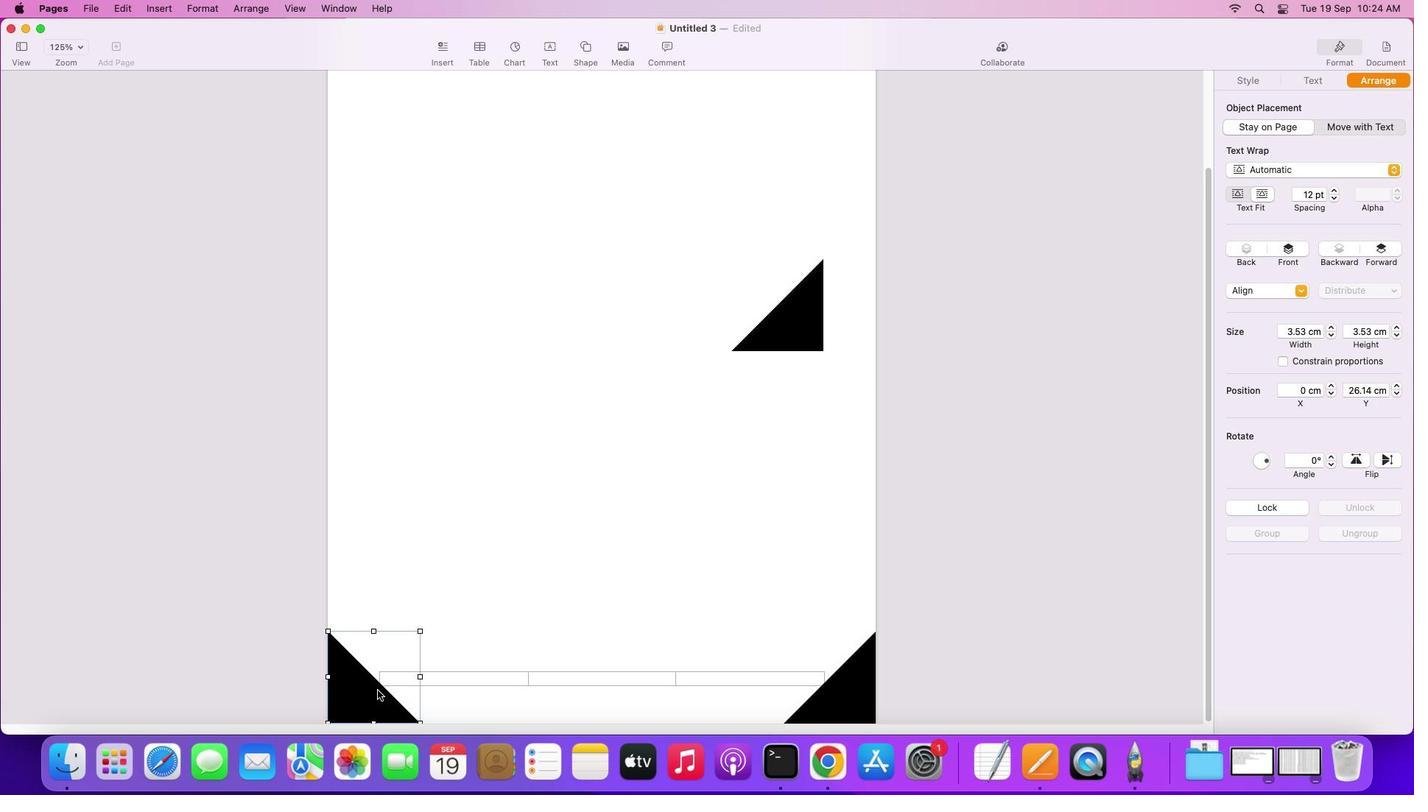 
Action: Key pressed Key.alt
Screenshot: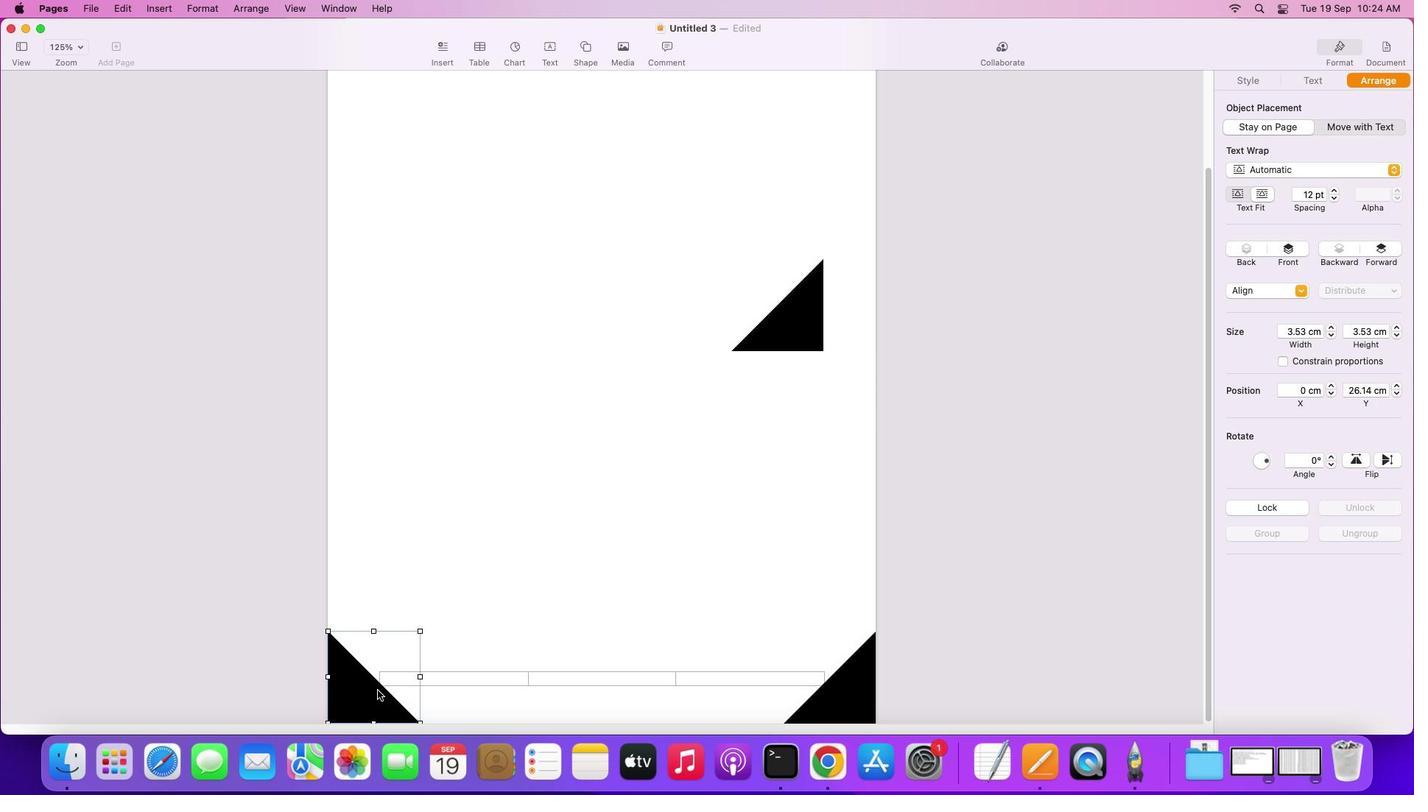 
Action: Mouse pressed left at (391, 705)
Screenshot: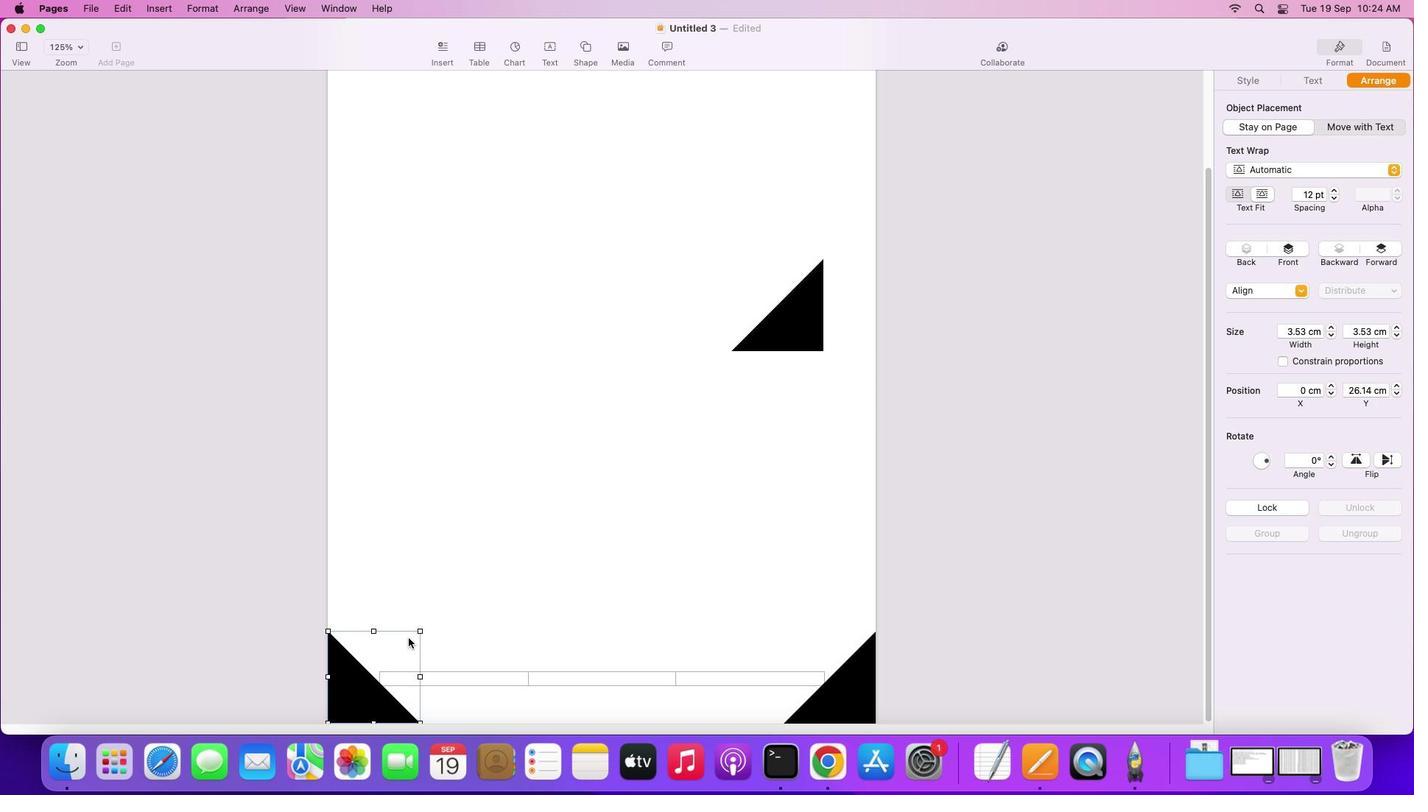 
Action: Mouse moved to (530, 377)
Screenshot: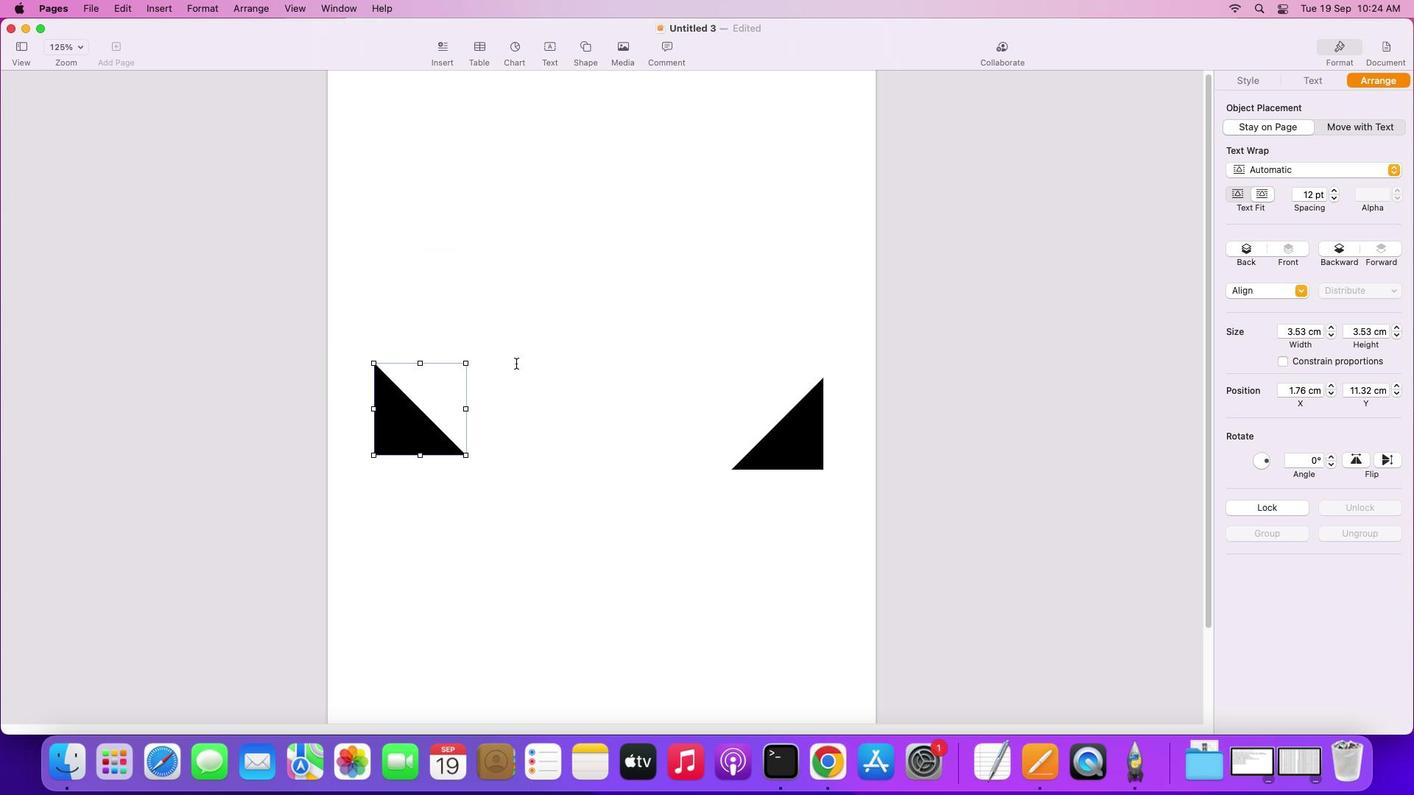 
Action: Mouse scrolled (530, 377) with delta (14, 15)
Screenshot: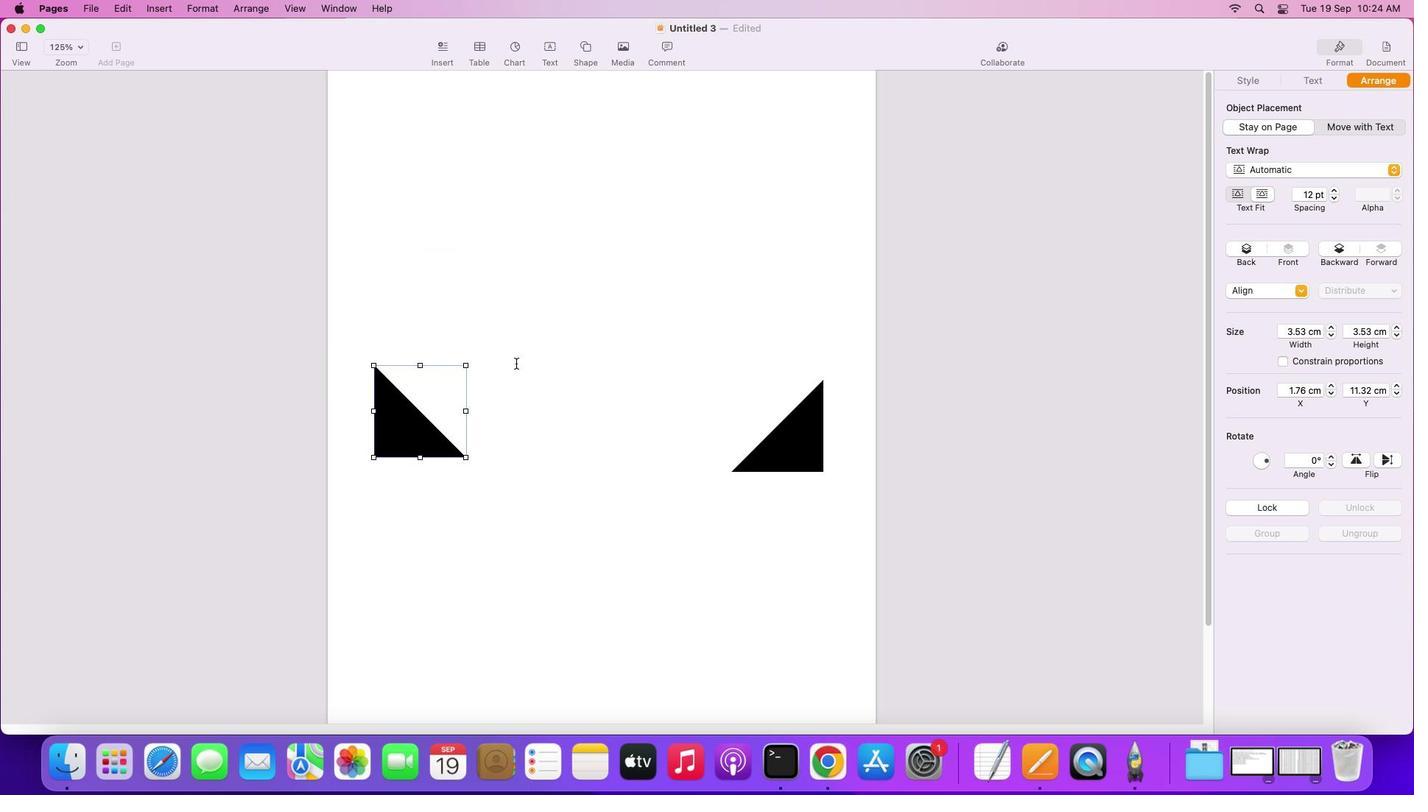 
Action: Mouse scrolled (530, 377) with delta (14, 15)
Screenshot: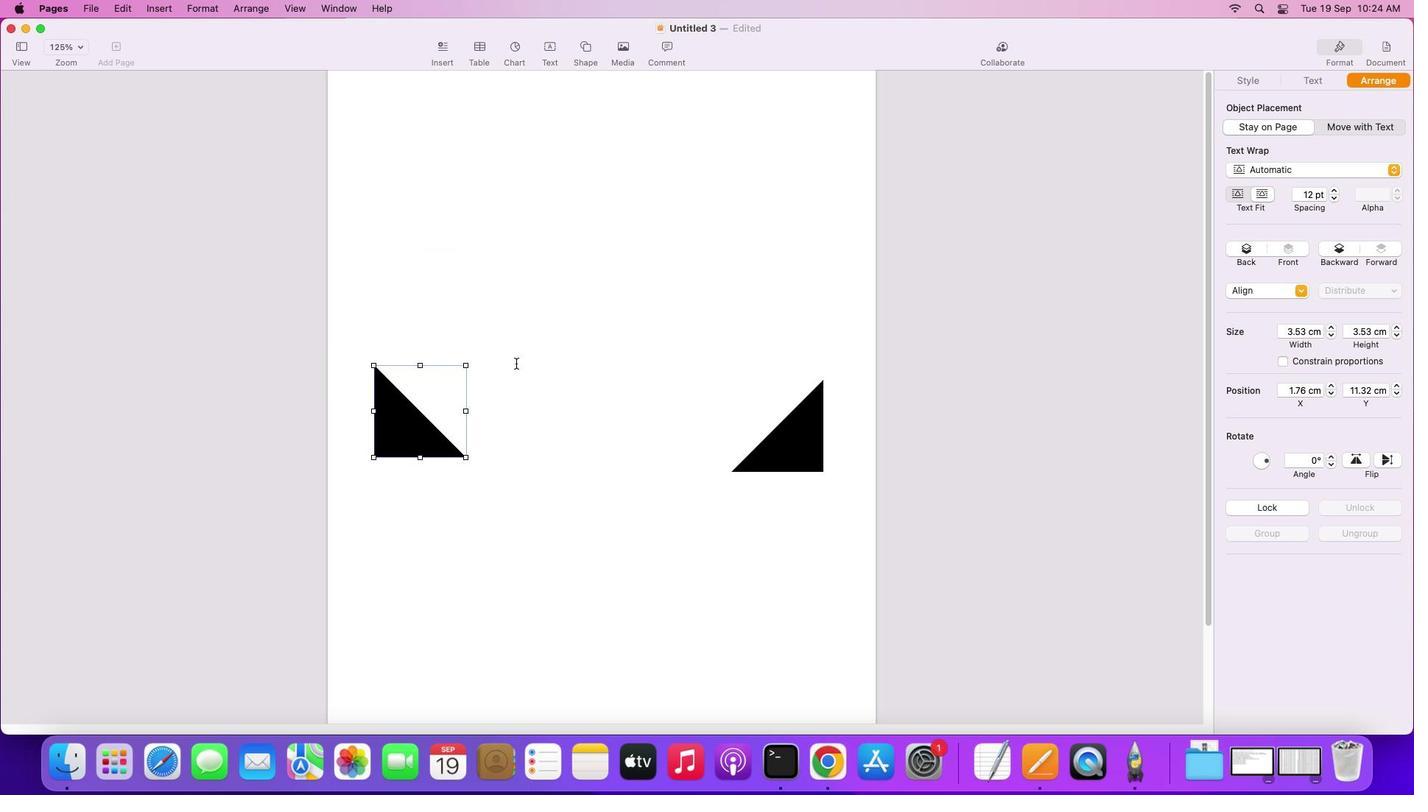 
Action: Mouse scrolled (530, 377) with delta (14, 17)
Screenshot: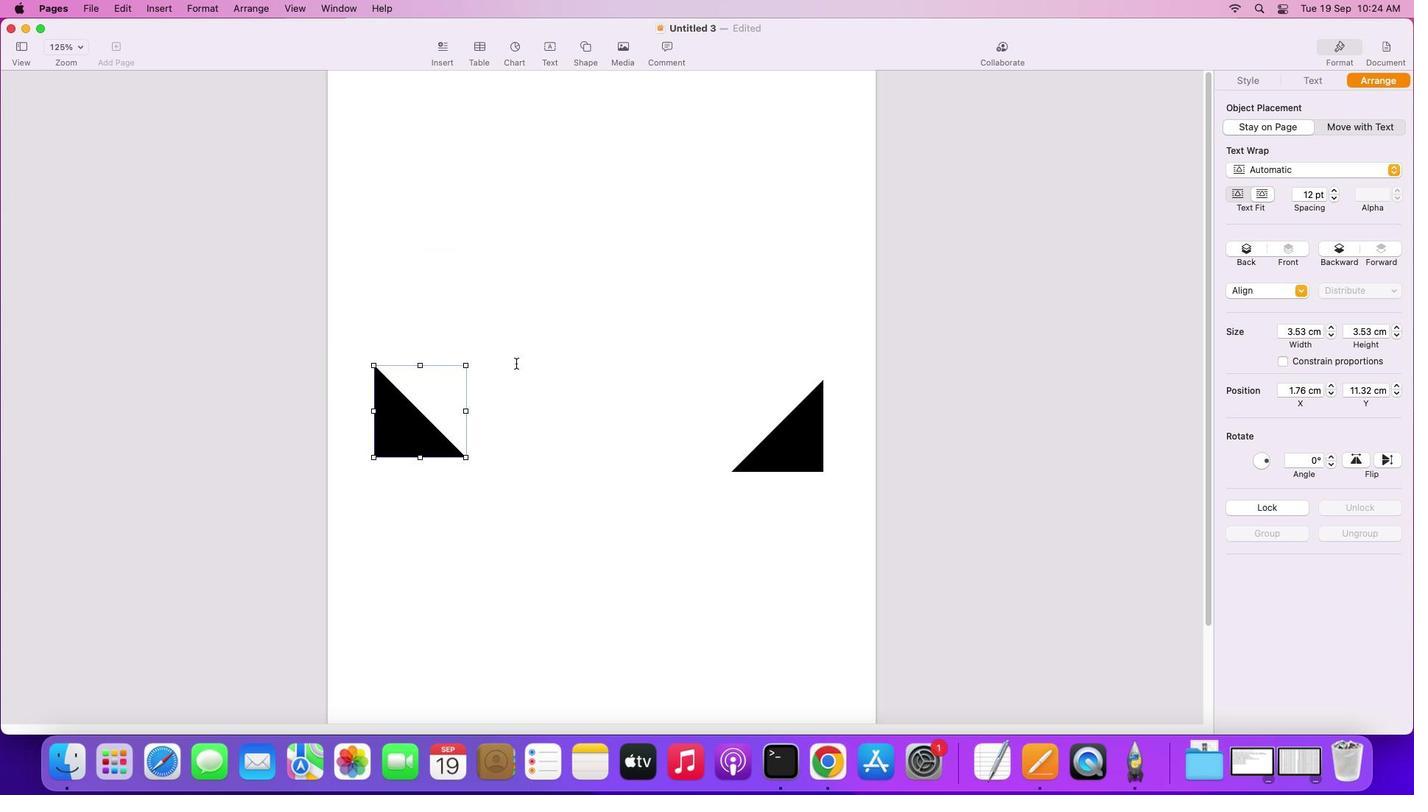 
Action: Mouse scrolled (530, 377) with delta (14, 18)
Screenshot: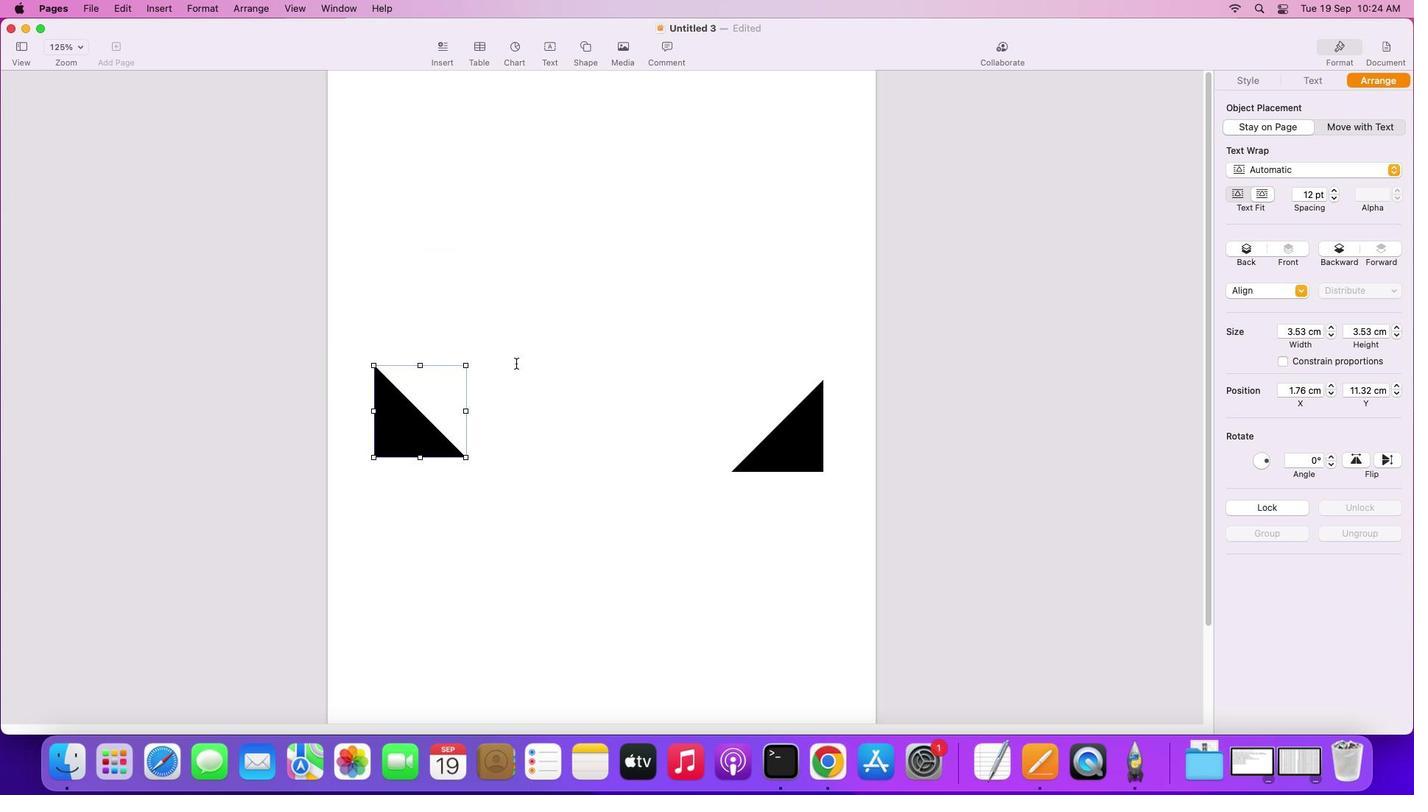 
Action: Mouse scrolled (530, 377) with delta (14, 19)
Screenshot: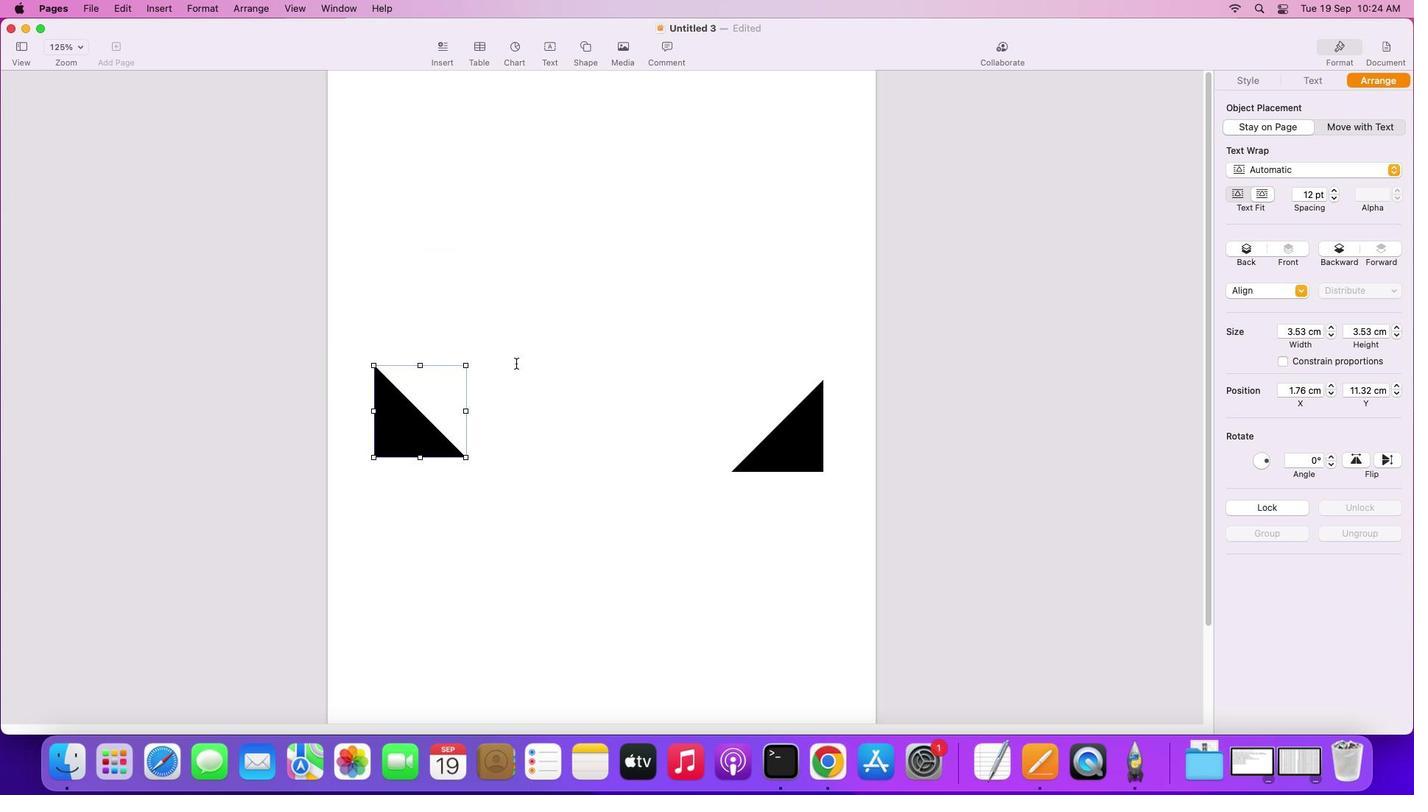 
Action: Mouse scrolled (530, 377) with delta (14, 19)
Screenshot: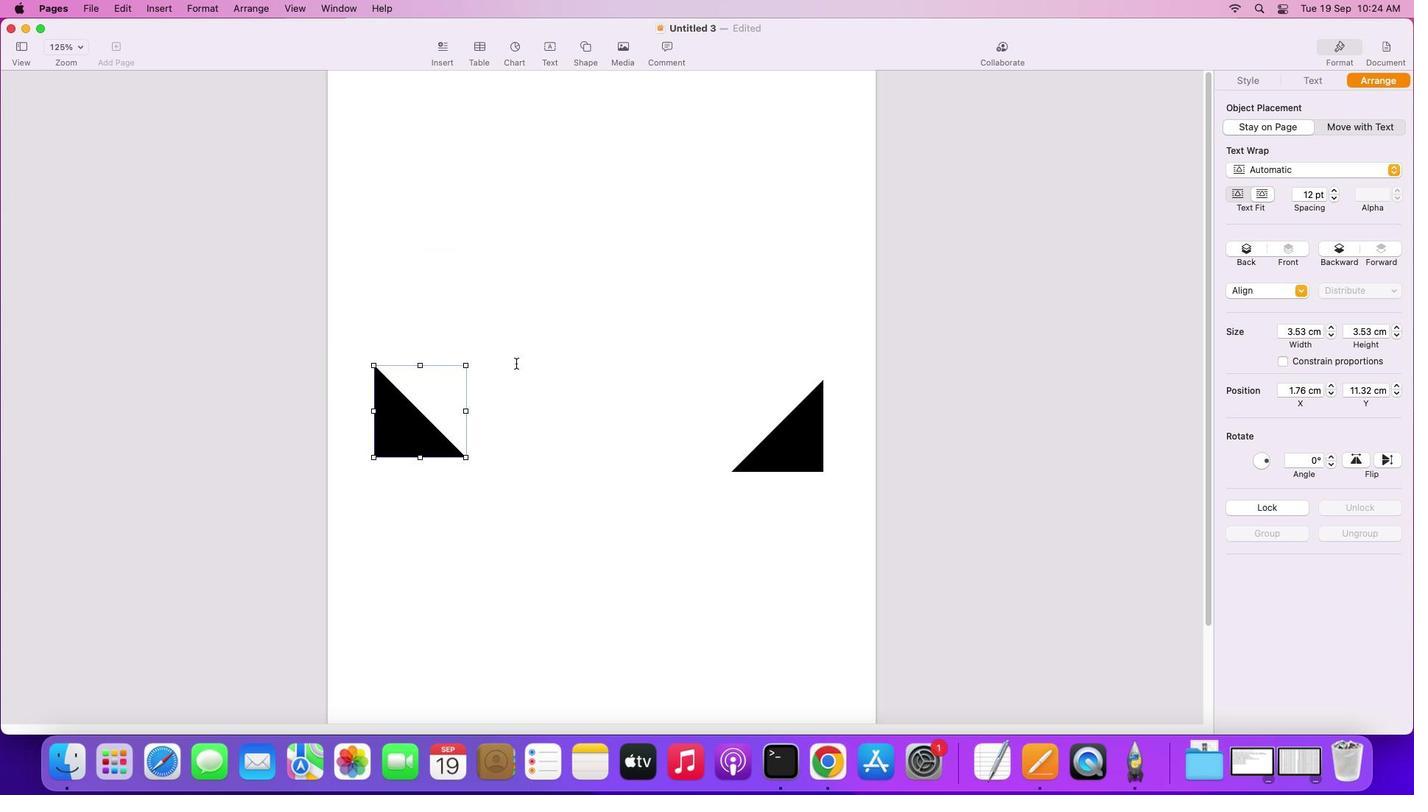 
Action: Mouse scrolled (530, 377) with delta (14, 20)
Screenshot: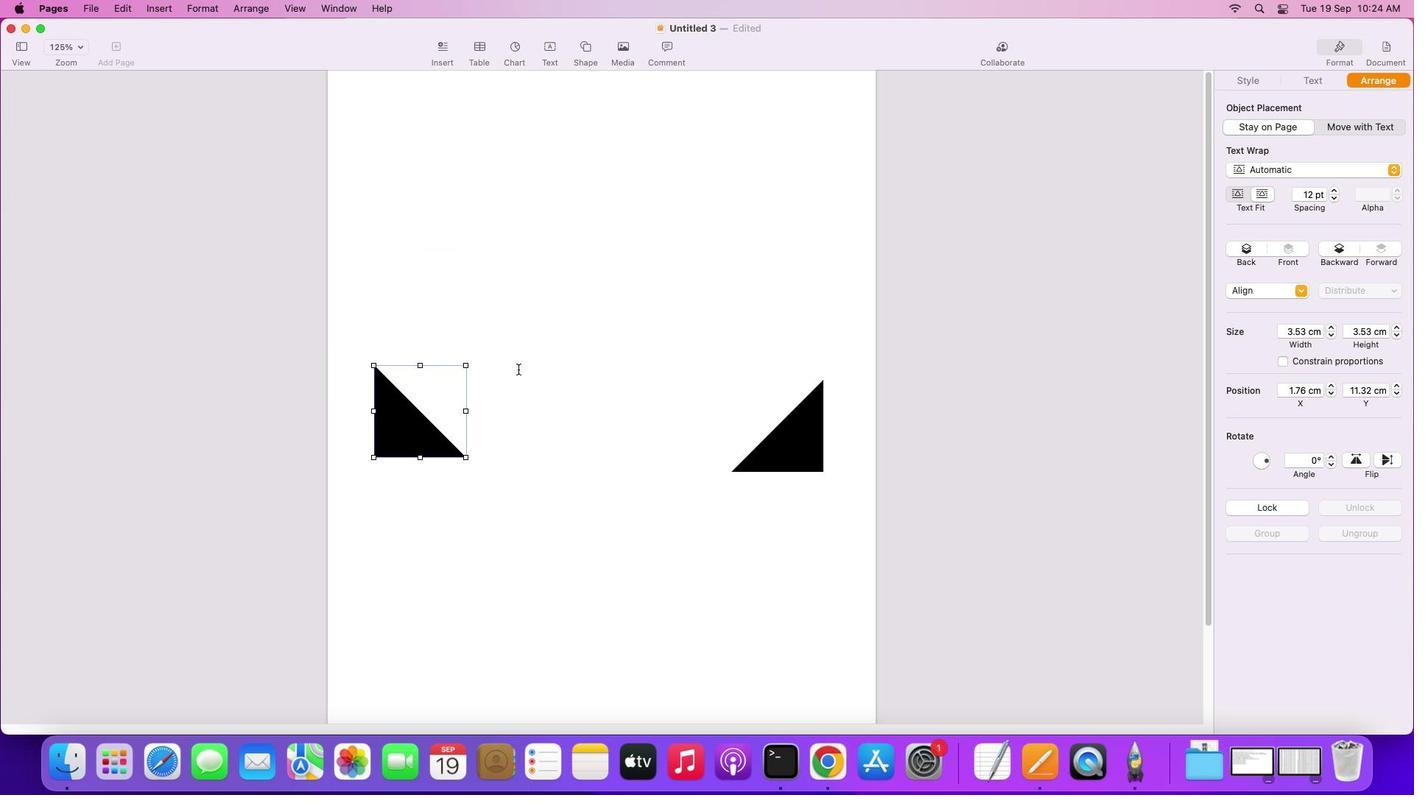 
Action: Mouse moved to (813, 477)
Screenshot: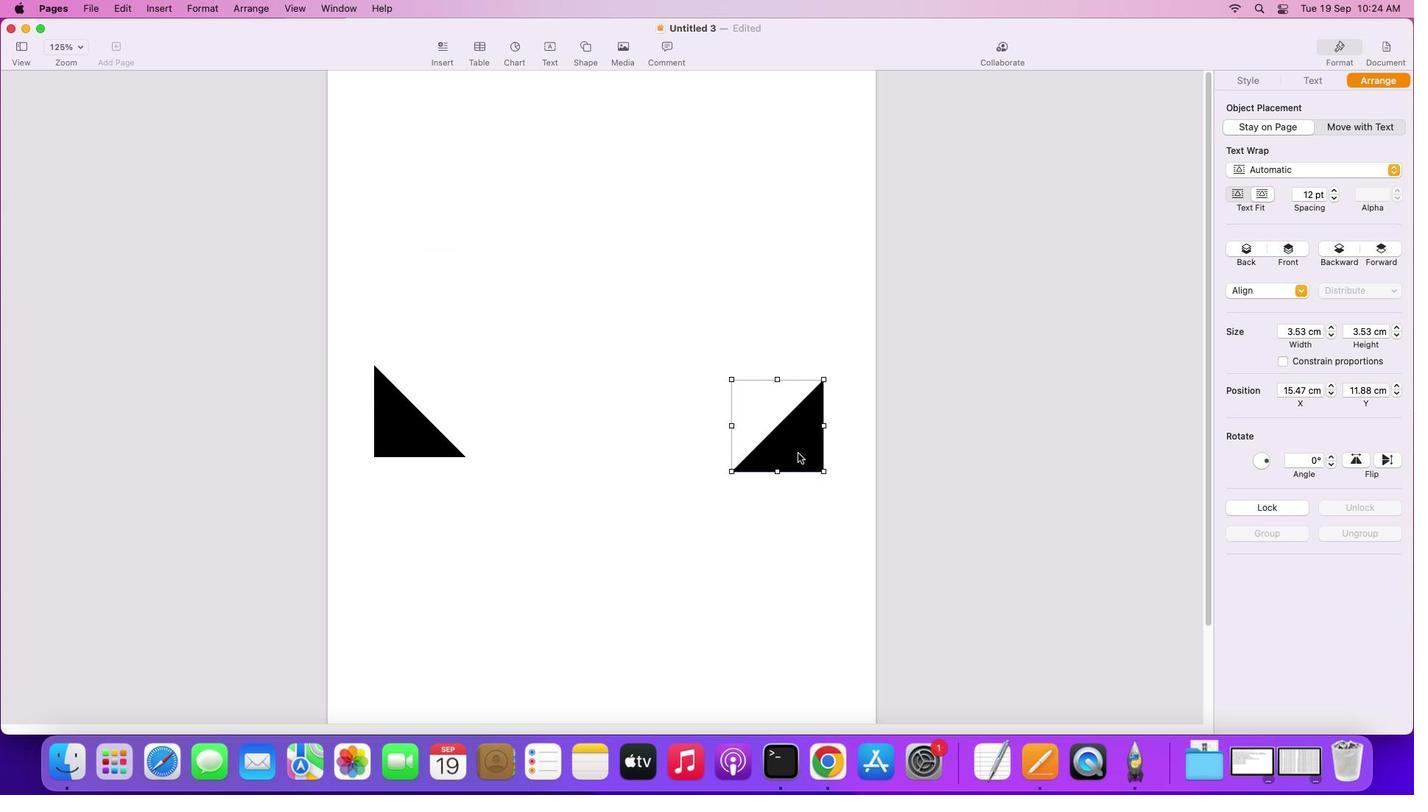 
Action: Mouse pressed left at (813, 477)
Screenshot: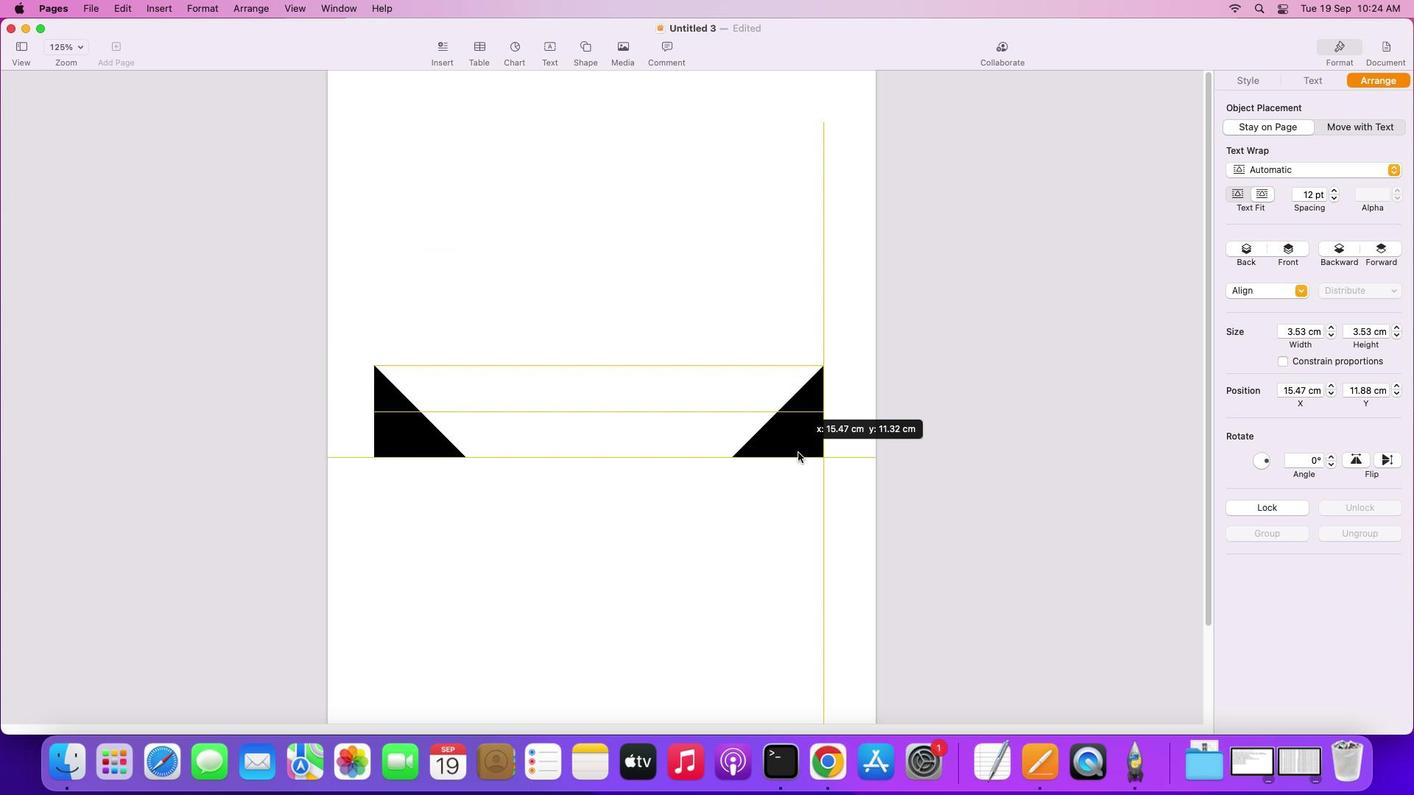 
Action: Mouse moved to (811, 466)
Screenshot: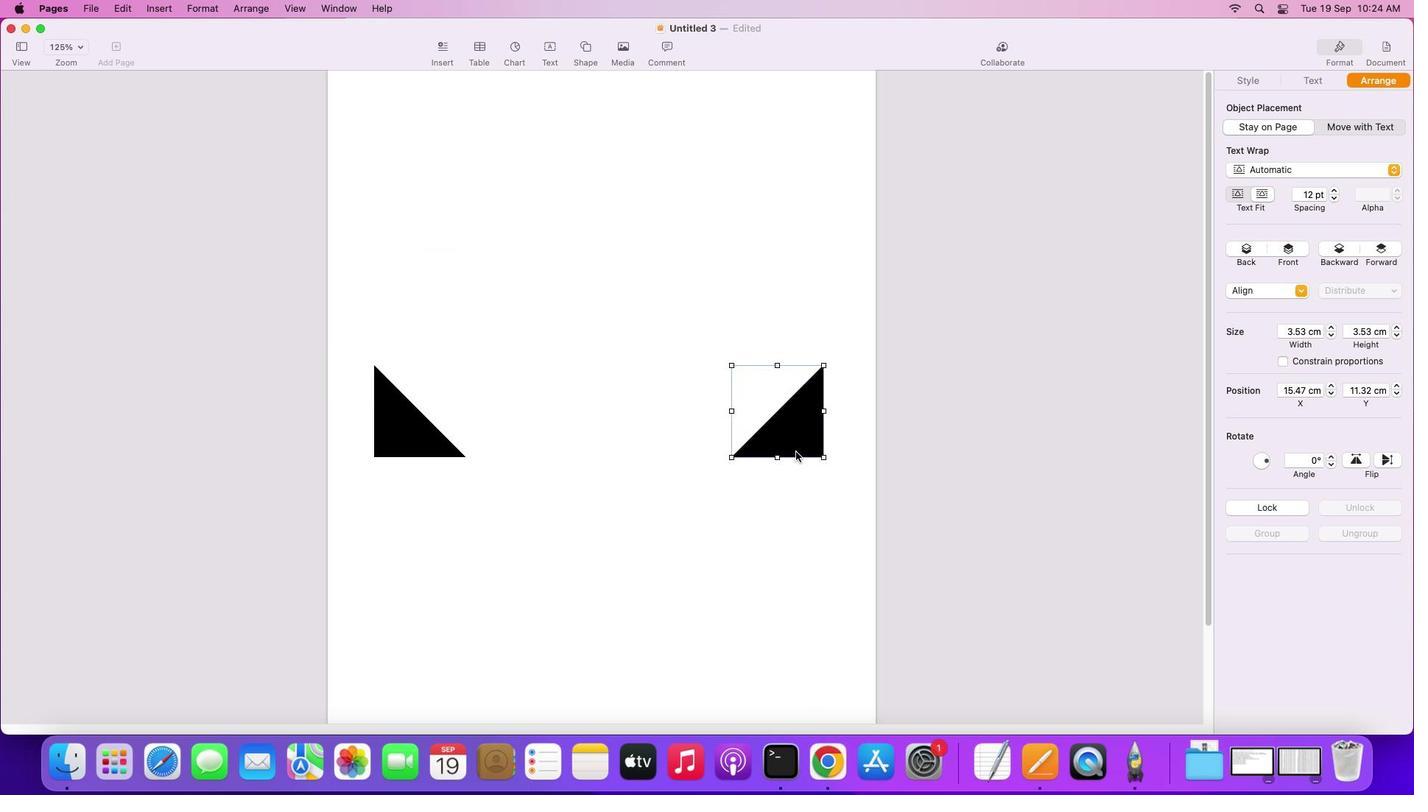 
Action: Mouse scrolled (811, 466) with delta (14, 15)
Screenshot: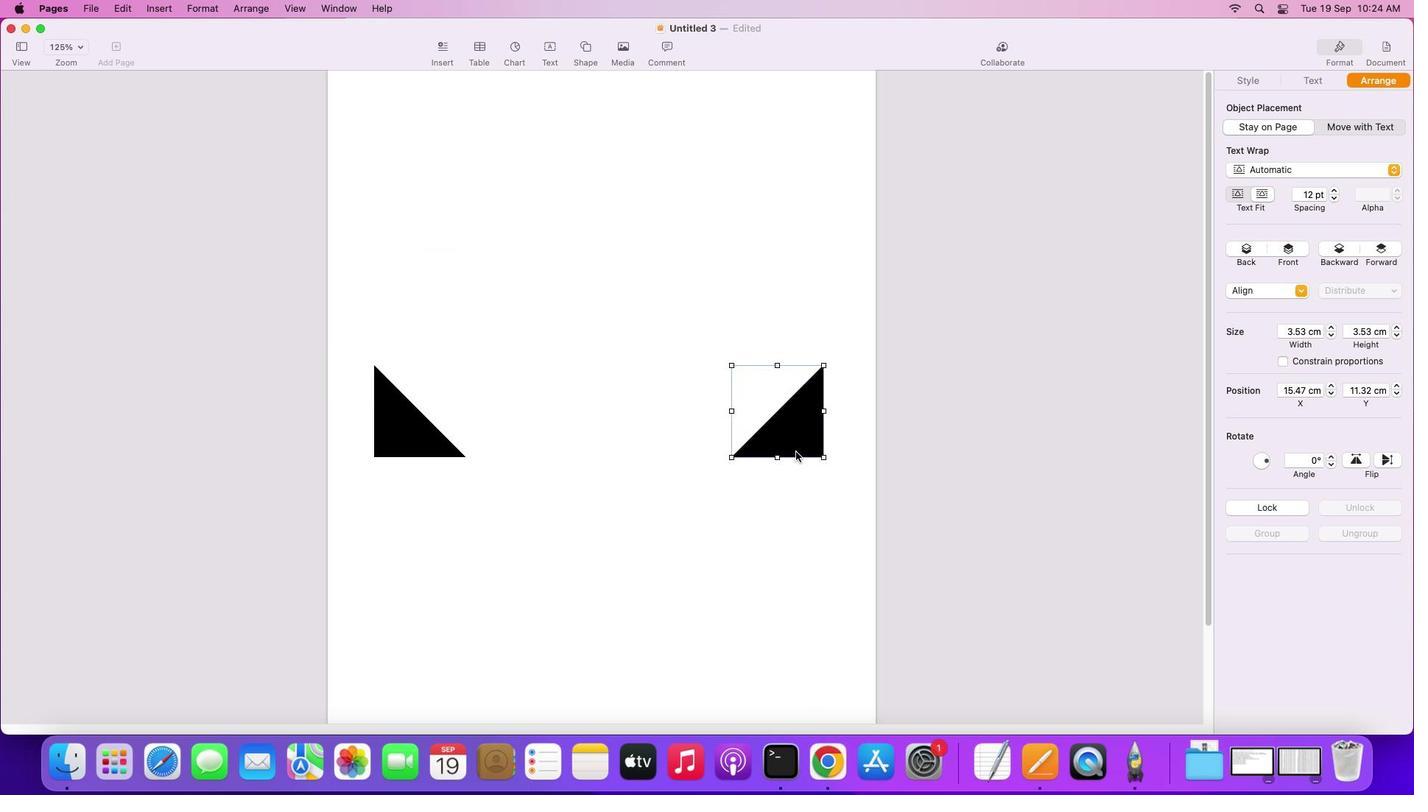 
Action: Mouse moved to (810, 466)
Screenshot: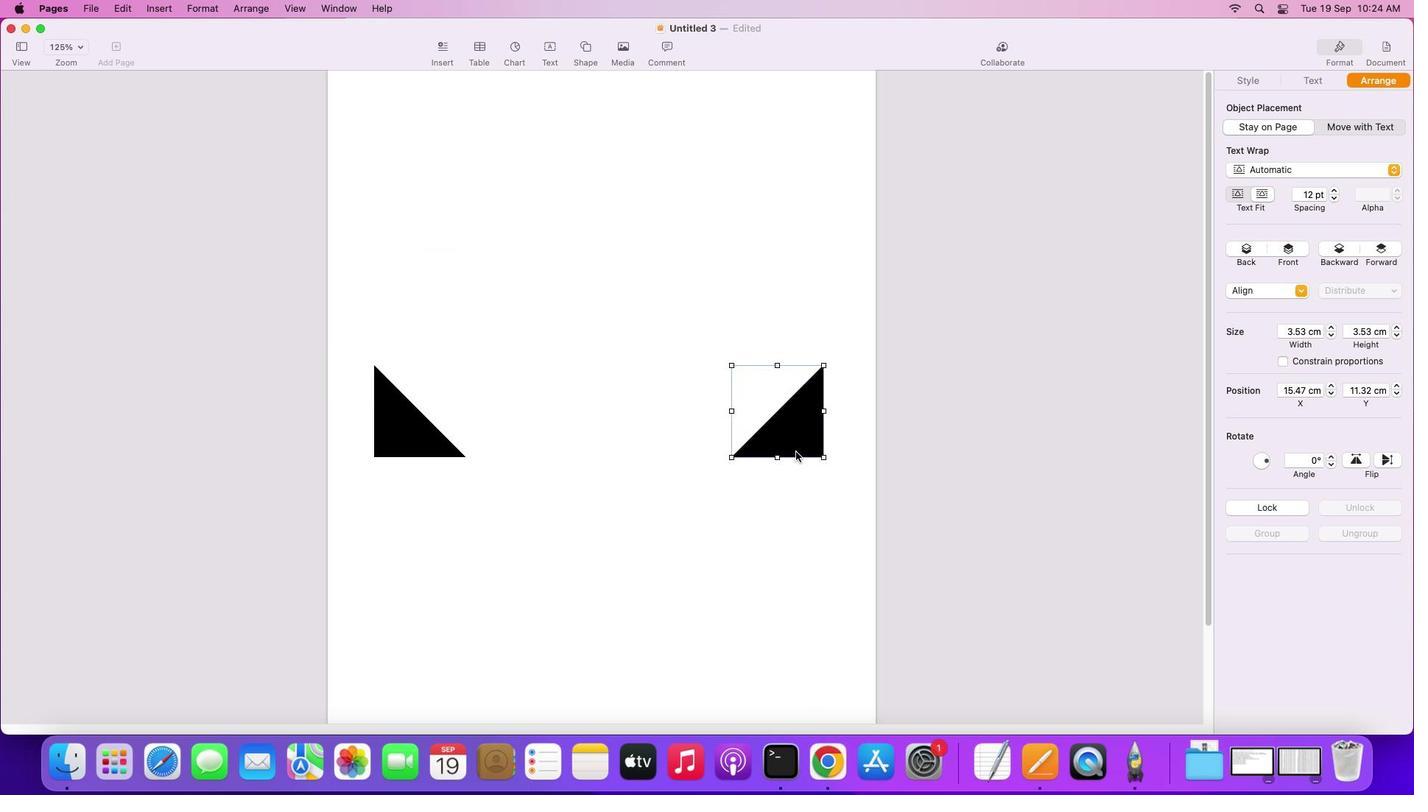 
Action: Mouse scrolled (810, 466) with delta (14, 15)
Screenshot: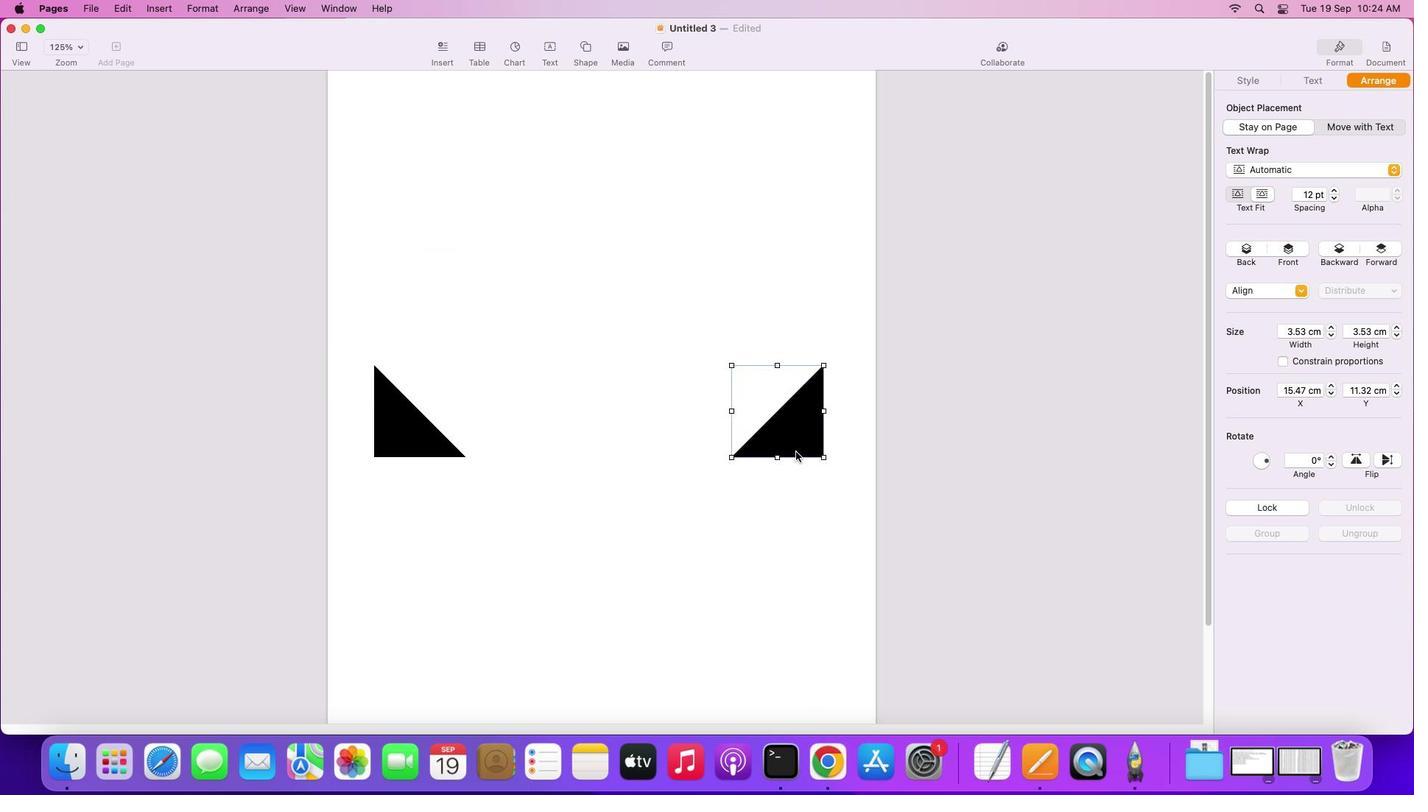 
Action: Mouse moved to (810, 466)
Screenshot: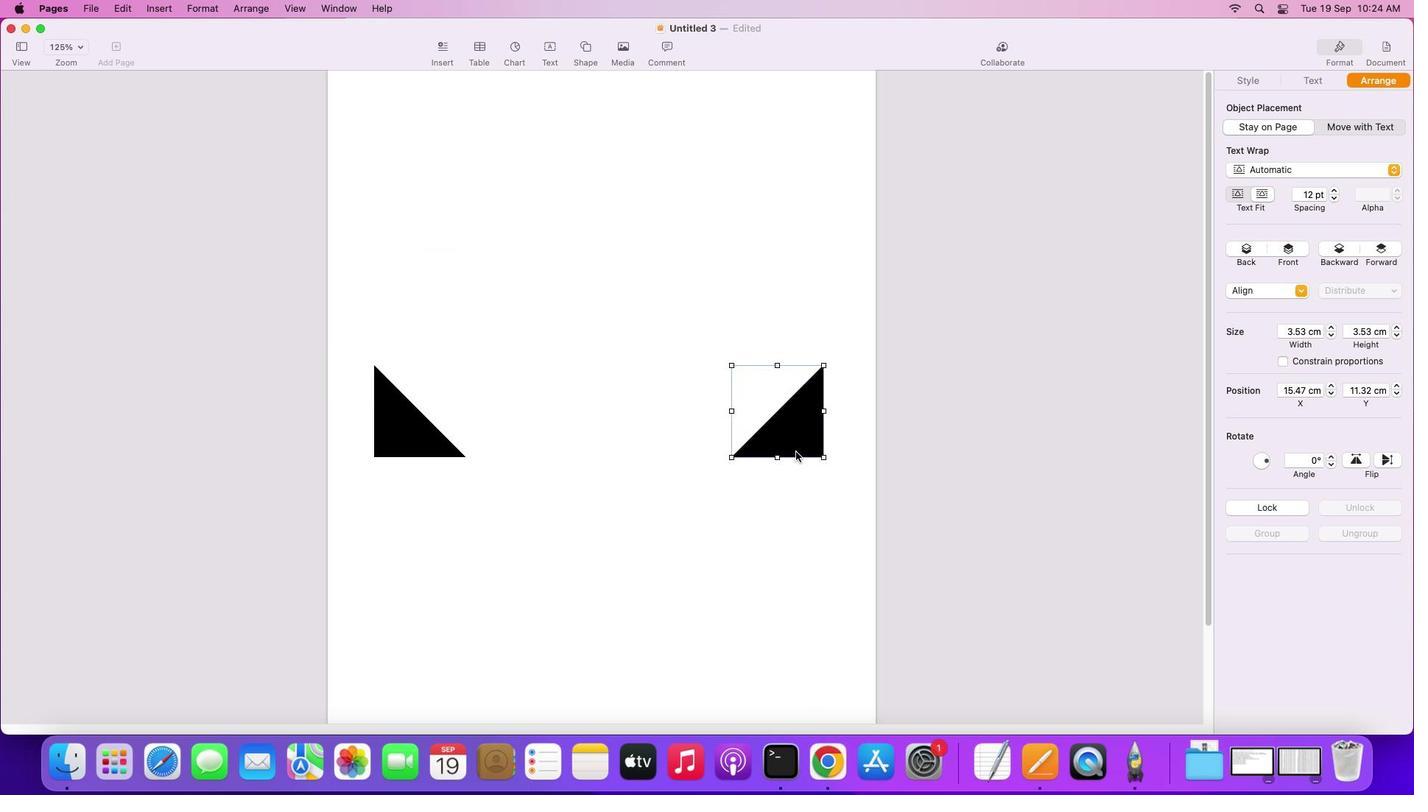 
Action: Mouse scrolled (810, 466) with delta (14, 17)
Screenshot: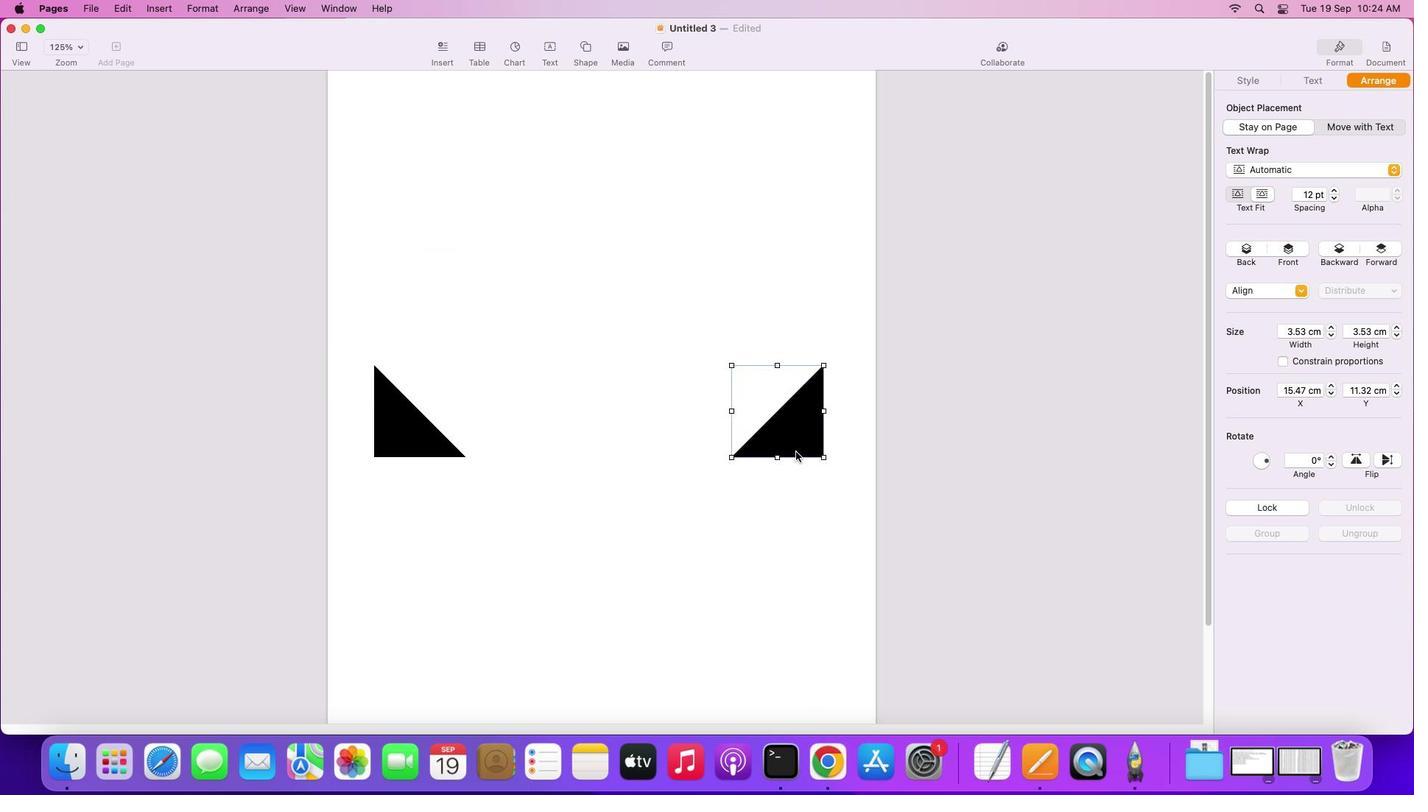 
Action: Mouse scrolled (810, 466) with delta (14, 18)
Screenshot: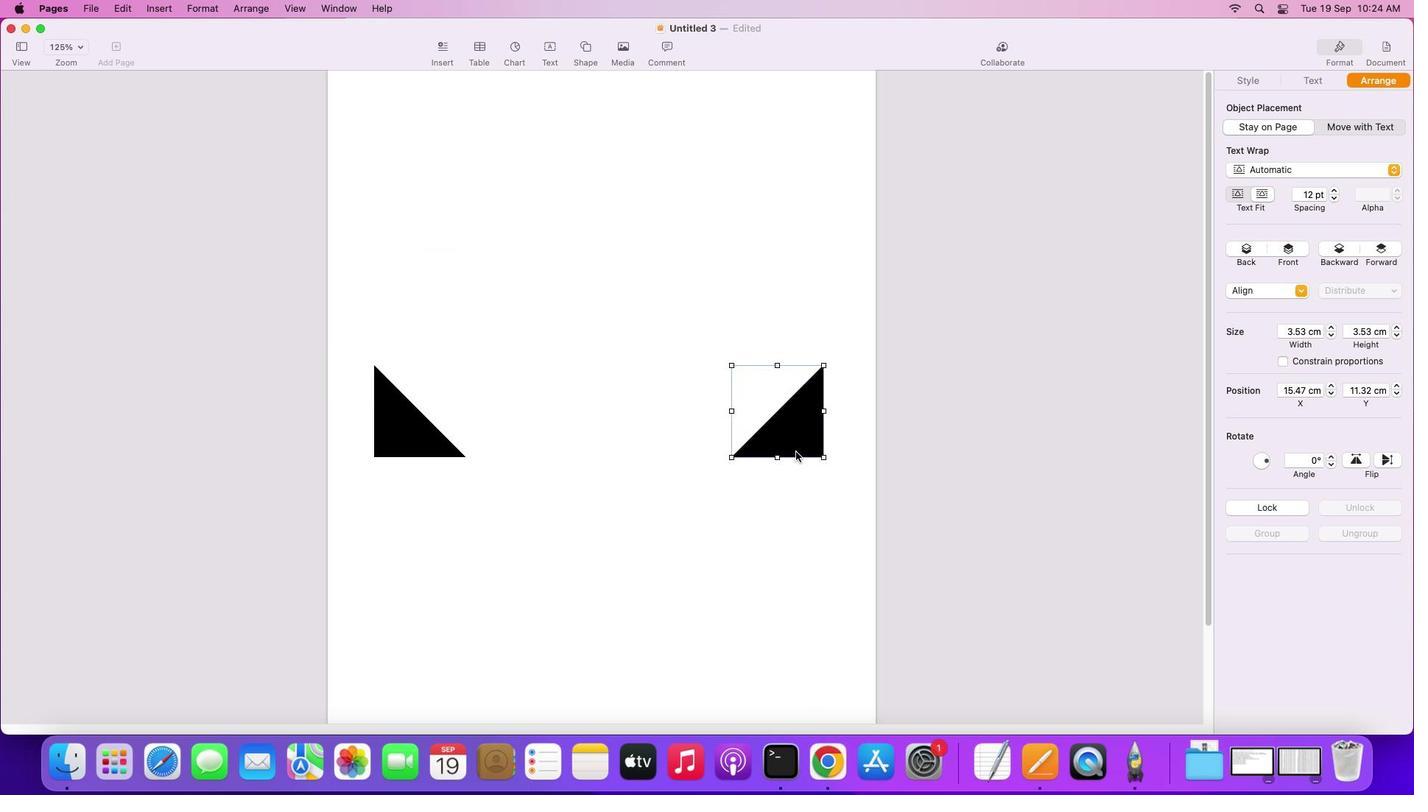 
Action: Mouse scrolled (810, 466) with delta (14, 19)
Screenshot: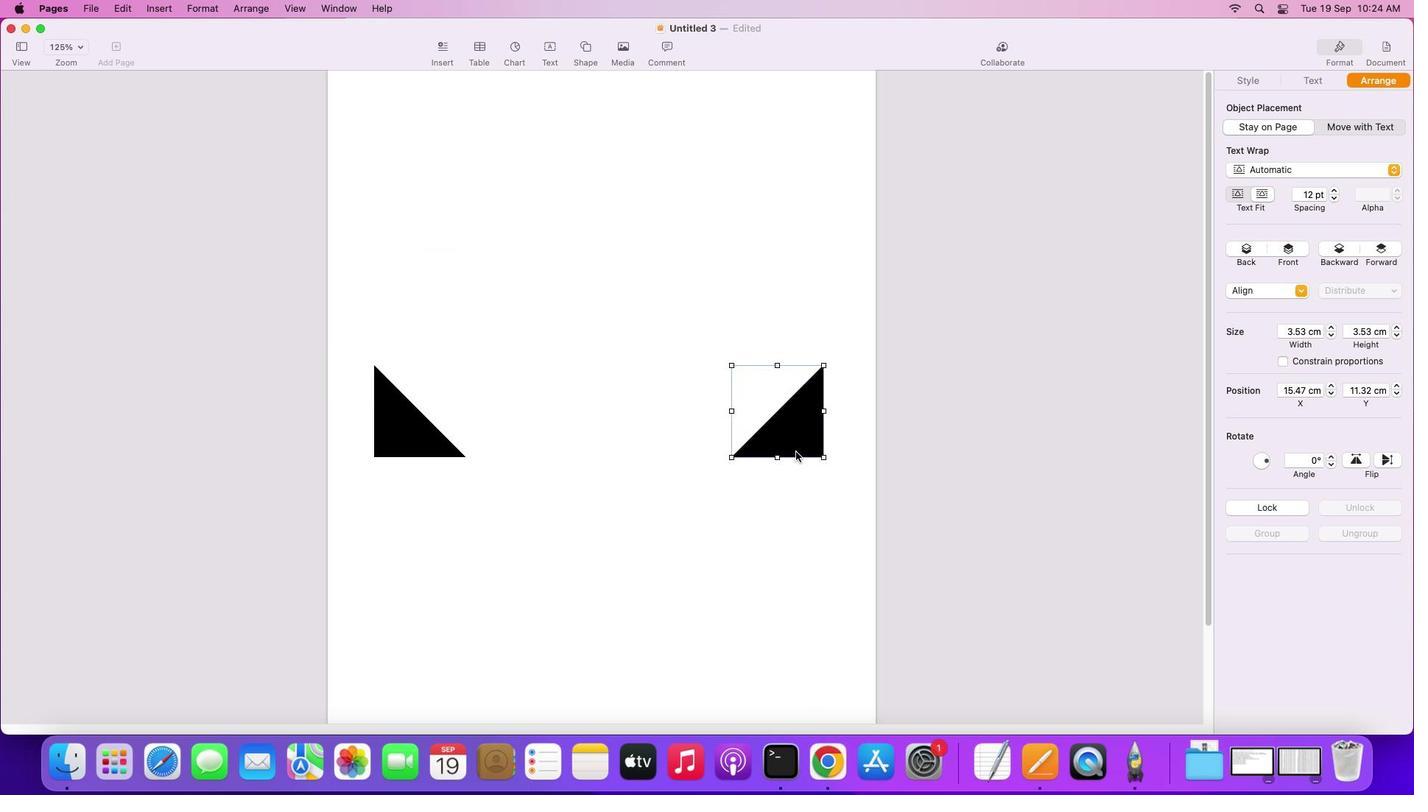 
Action: Mouse scrolled (810, 466) with delta (14, 19)
Screenshot: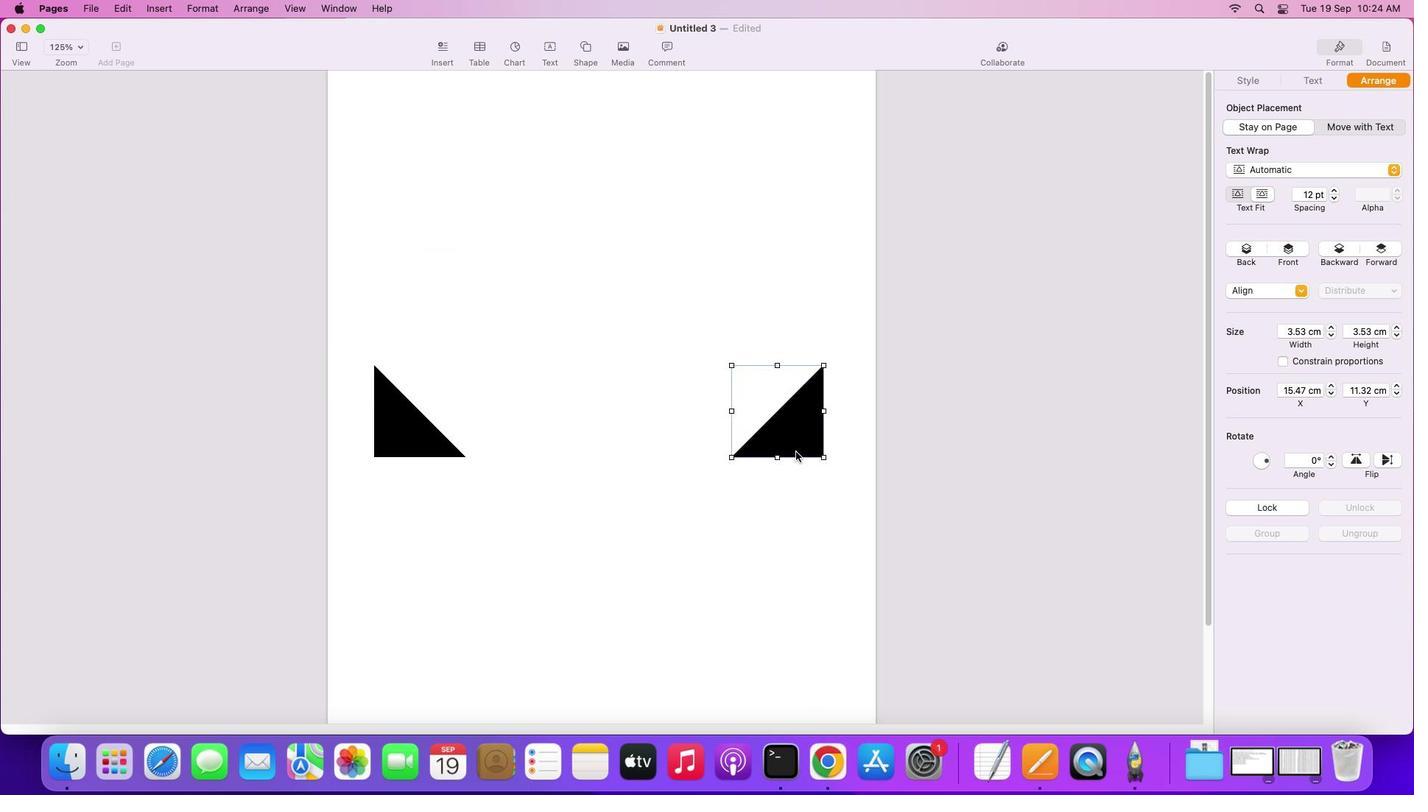 
Action: Mouse moved to (785, 326)
Screenshot: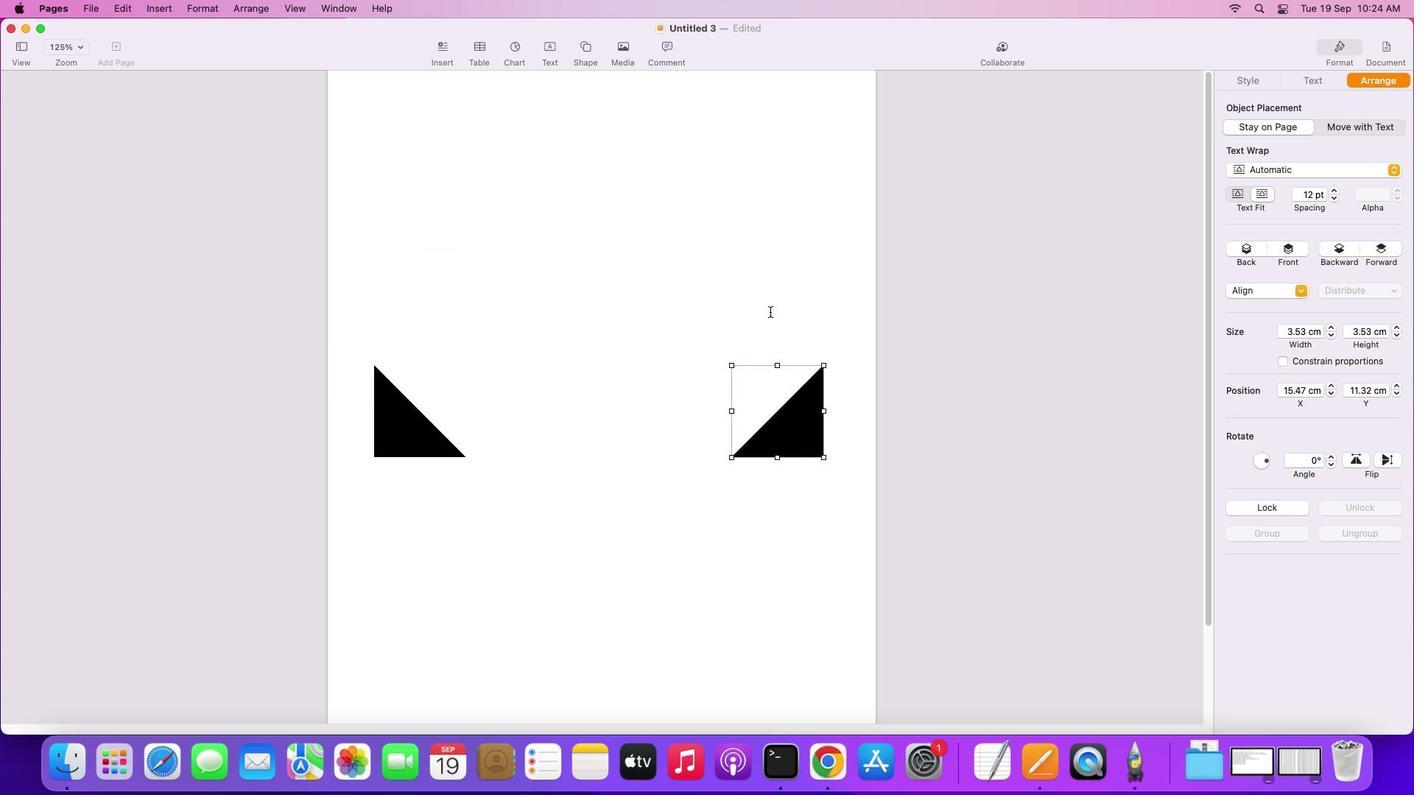 
Action: Mouse scrolled (785, 326) with delta (14, 15)
Screenshot: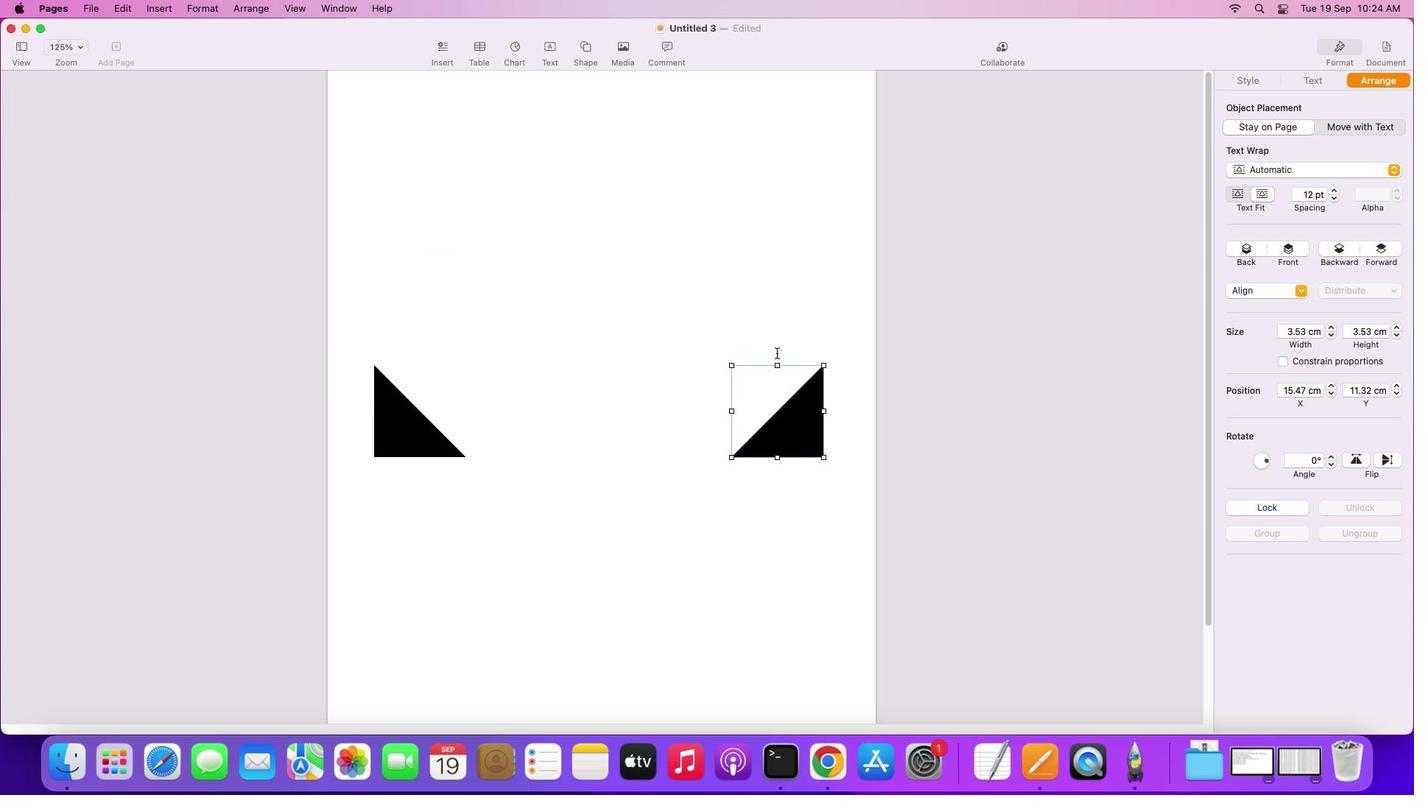 
Action: Mouse scrolled (785, 326) with delta (14, 15)
Screenshot: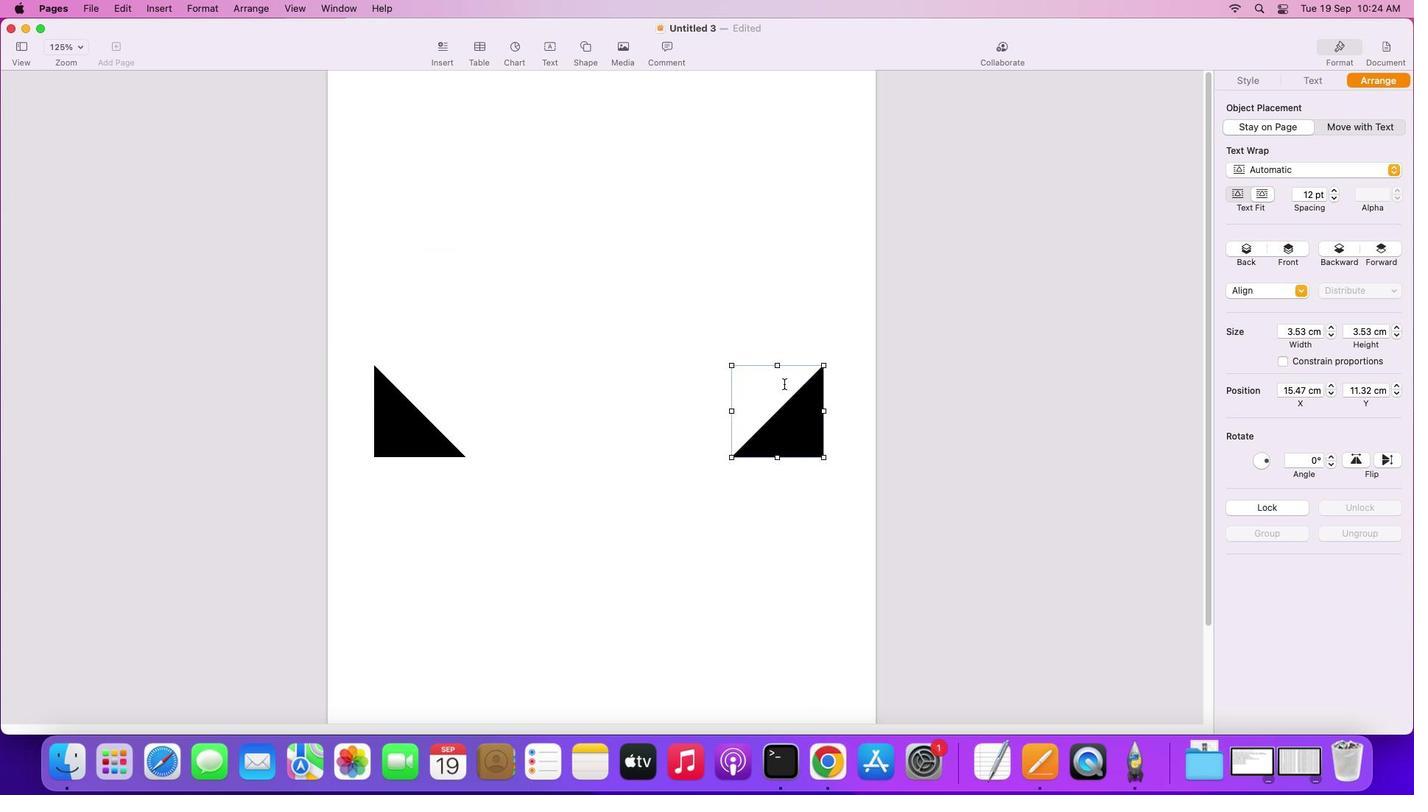 
Action: Mouse scrolled (785, 326) with delta (14, 16)
Screenshot: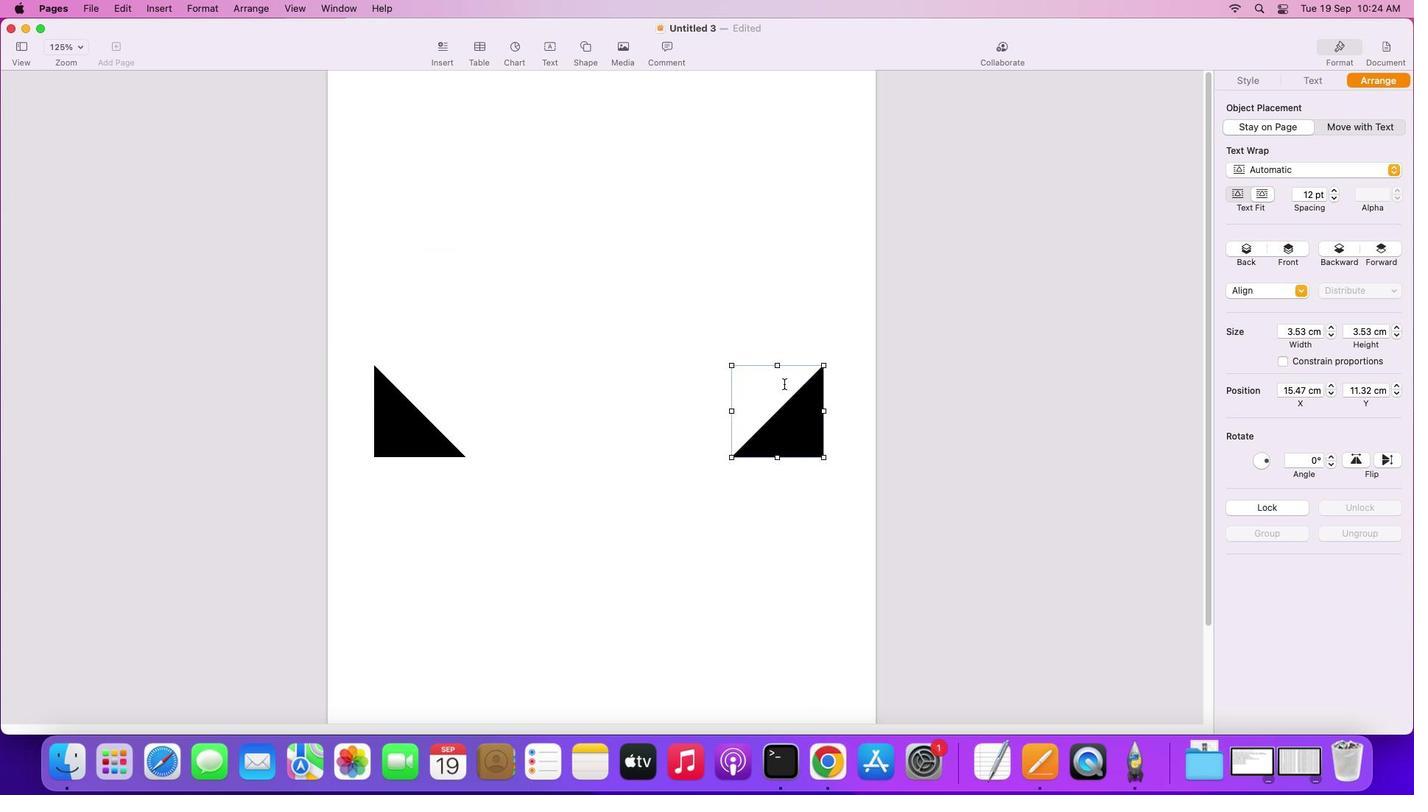 
Action: Mouse scrolled (785, 326) with delta (14, 18)
Screenshot: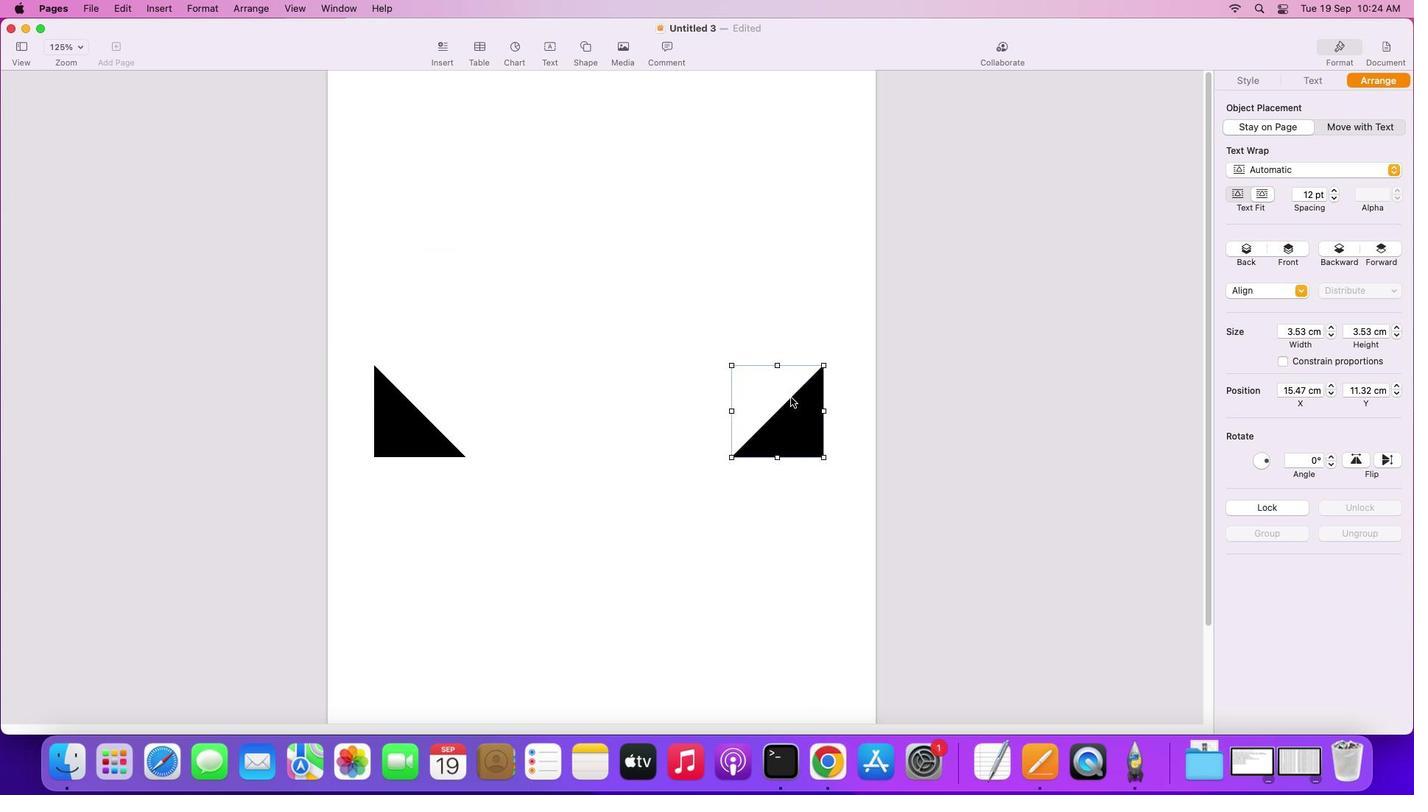 
Action: Mouse scrolled (785, 326) with delta (14, 19)
Screenshot: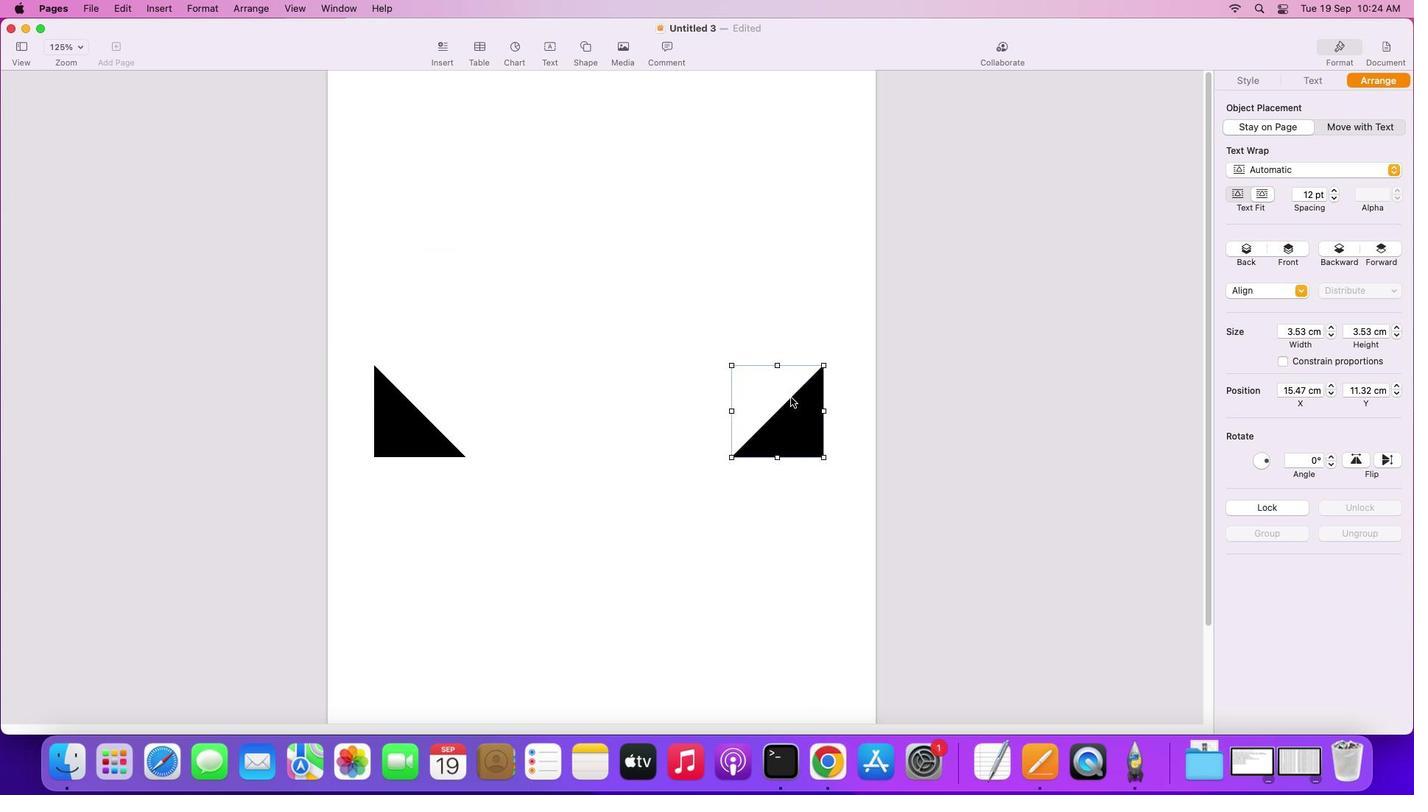 
Action: Mouse scrolled (785, 326) with delta (14, 19)
Screenshot: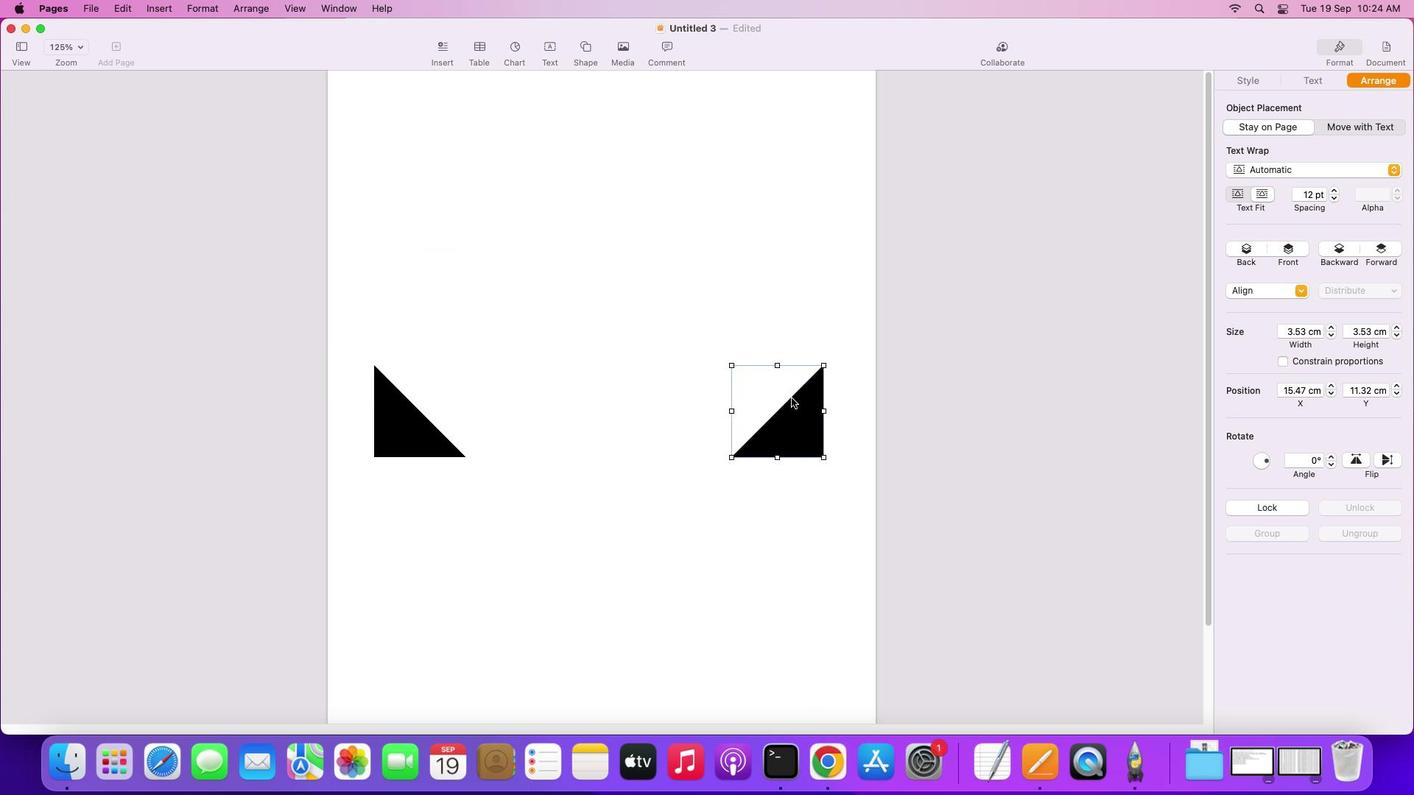 
Action: Mouse scrolled (785, 326) with delta (14, 19)
Screenshot: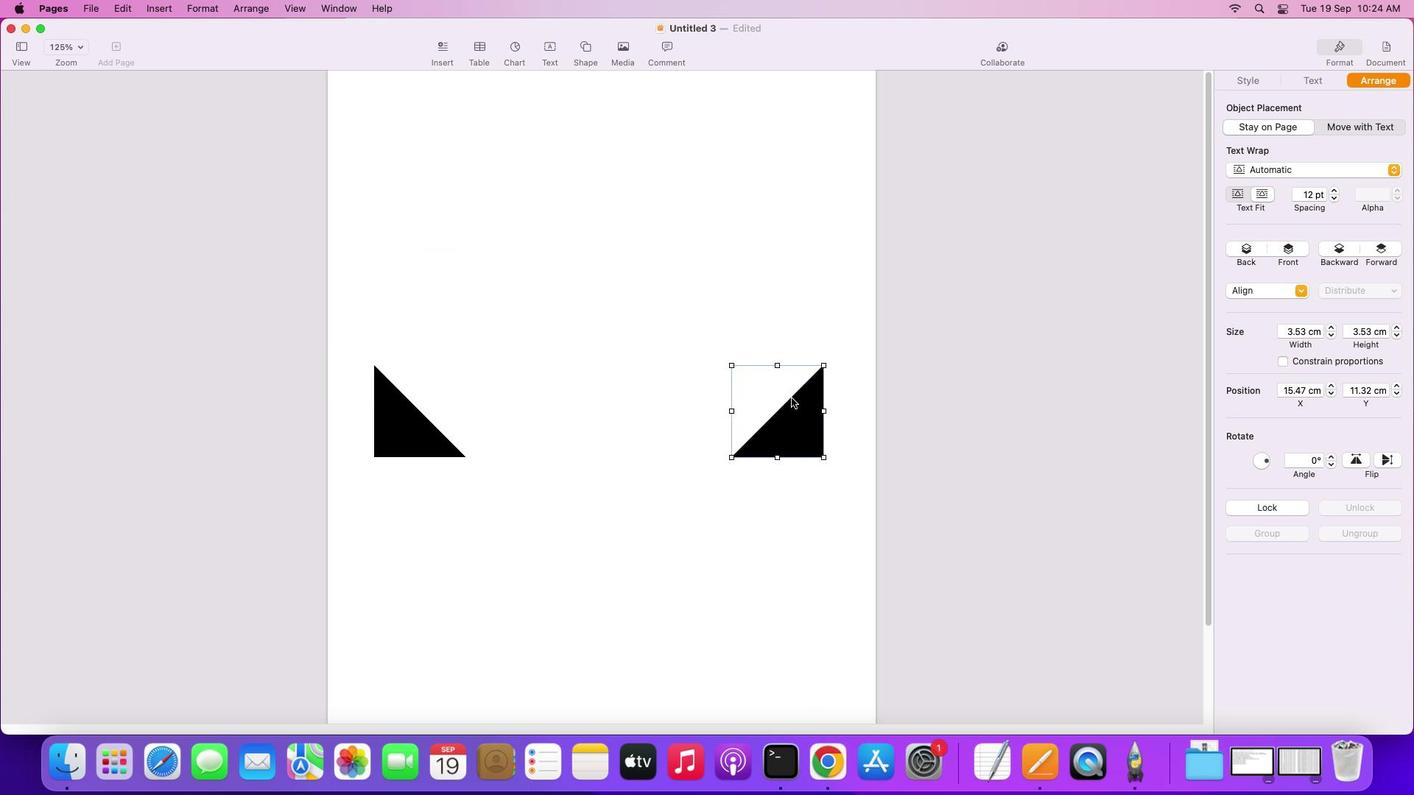 
Action: Mouse moved to (814, 441)
Screenshot: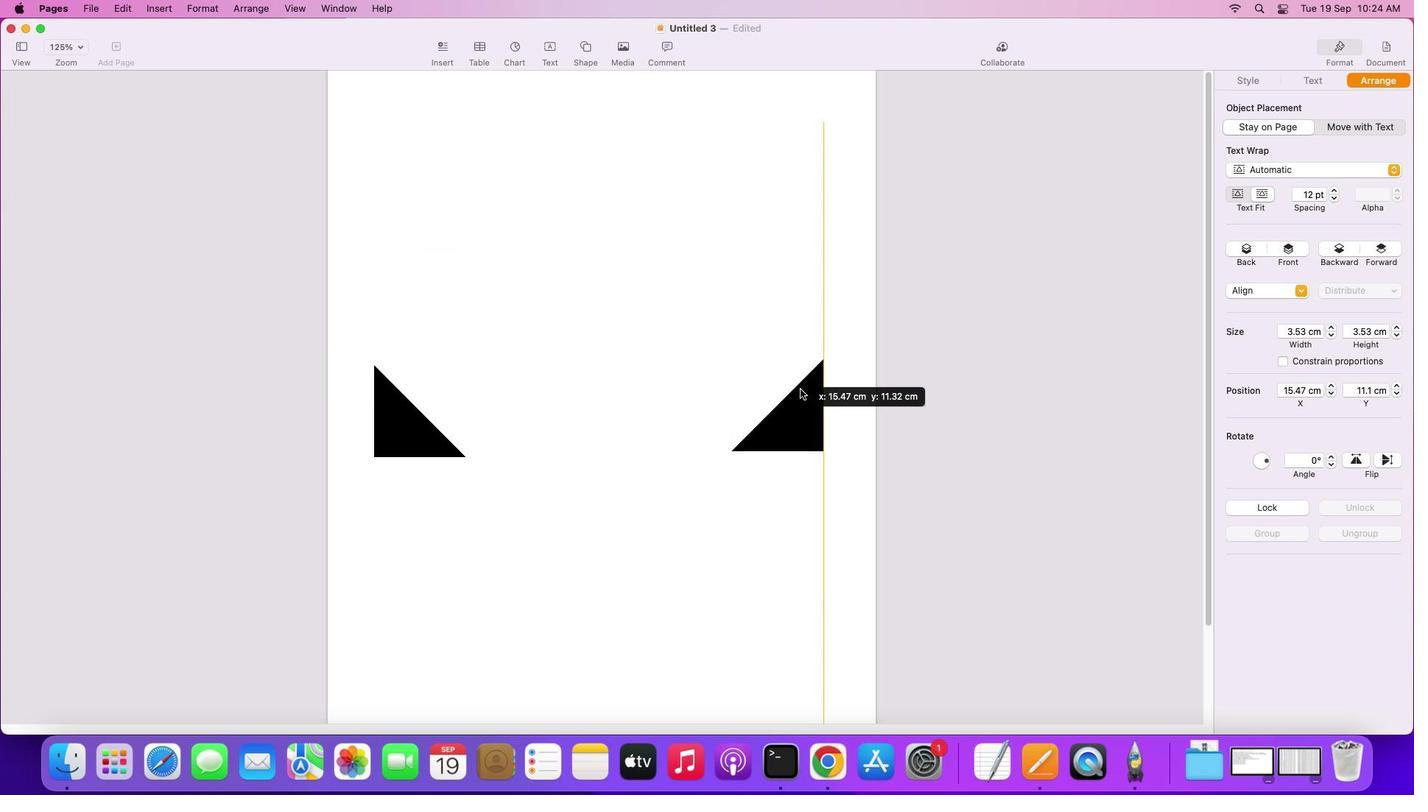 
Action: Mouse pressed left at (814, 441)
Screenshot: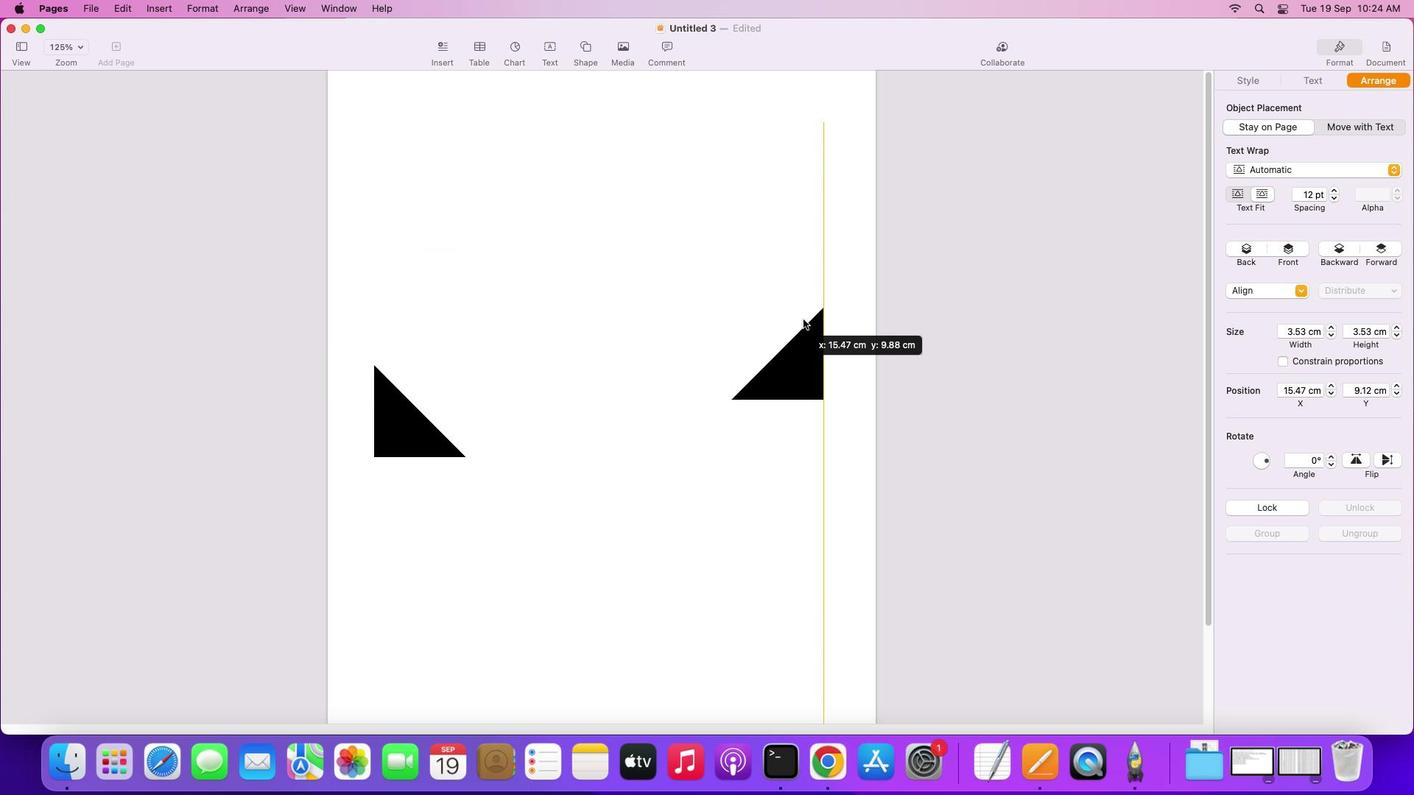 
Action: Mouse moved to (1378, 470)
Screenshot: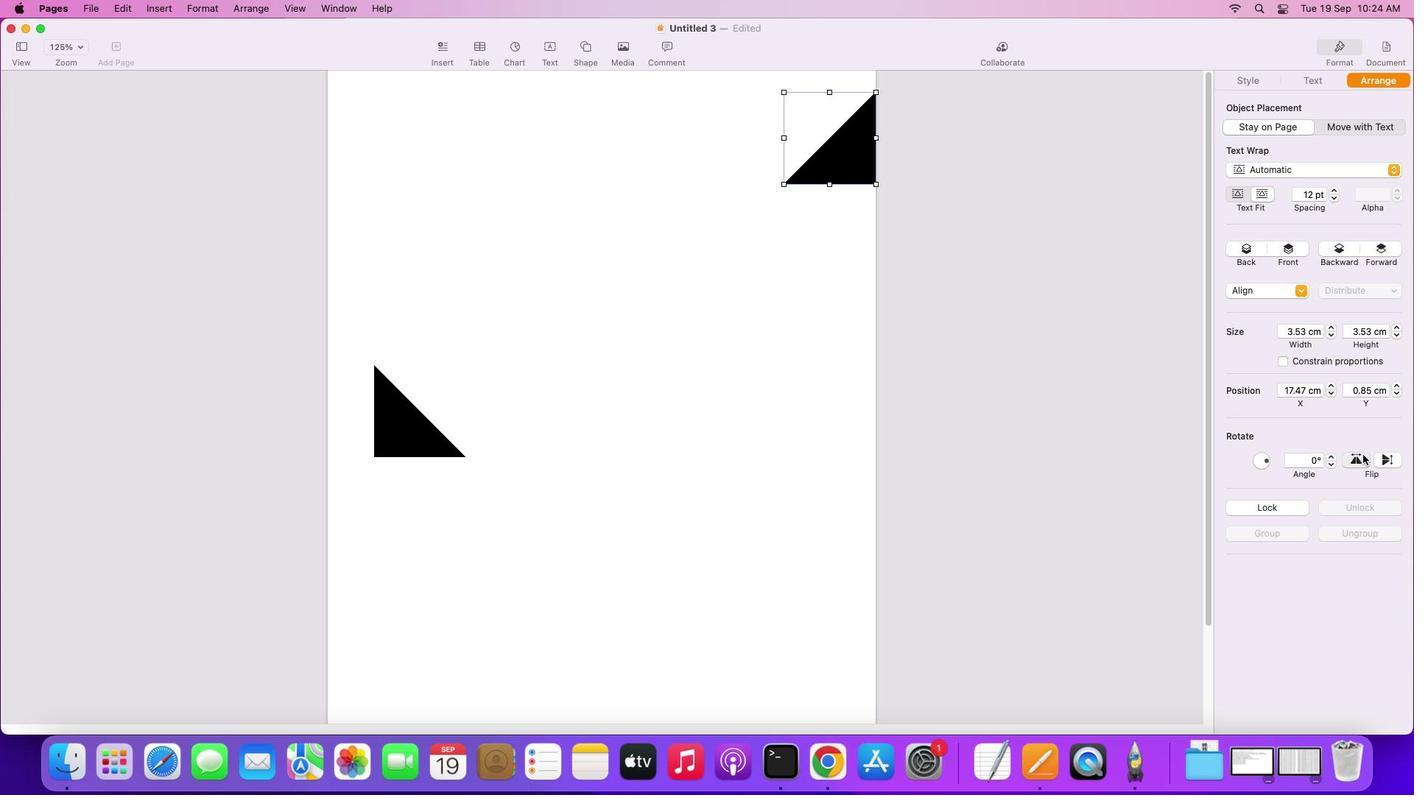 
Action: Mouse pressed left at (1378, 470)
Screenshot: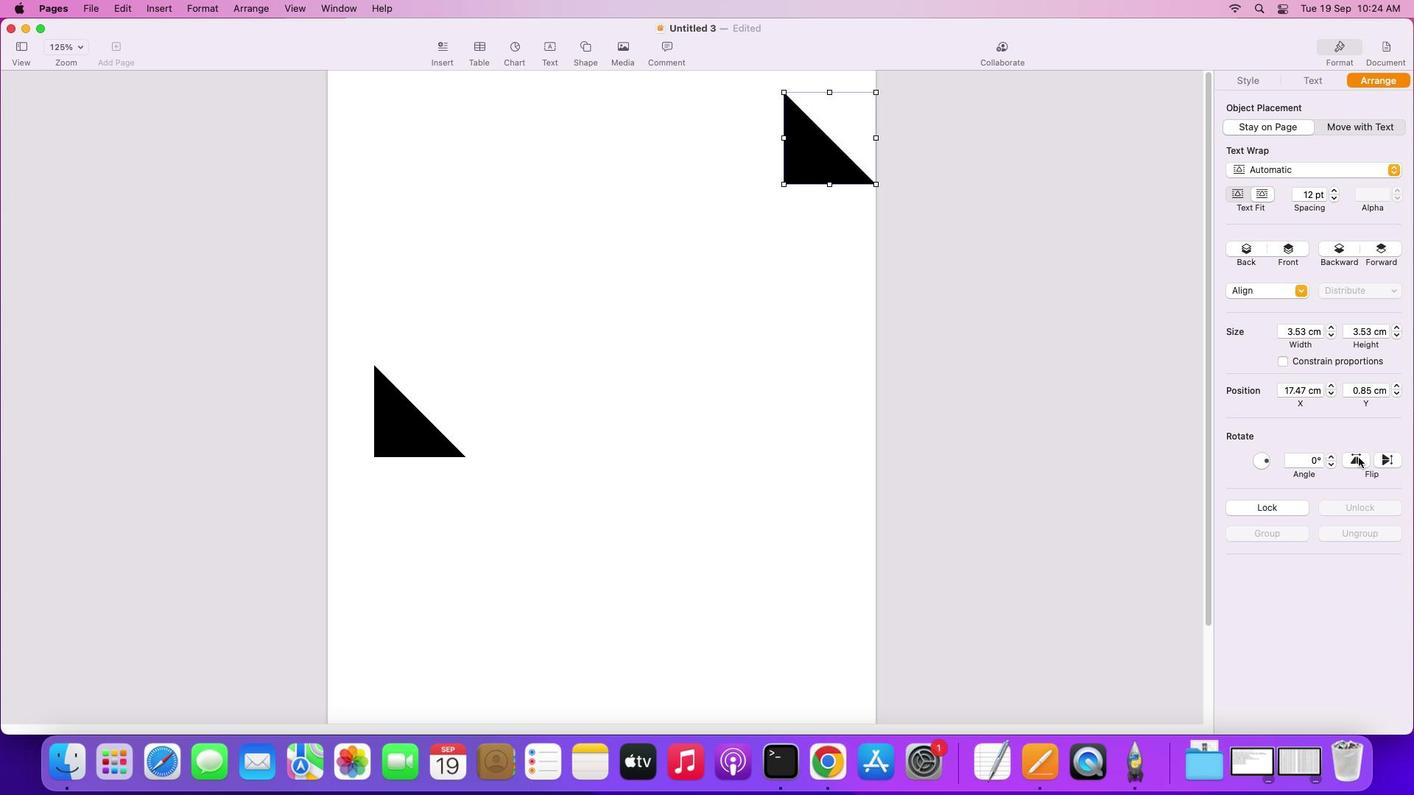 
Action: Mouse moved to (1401, 476)
Screenshot: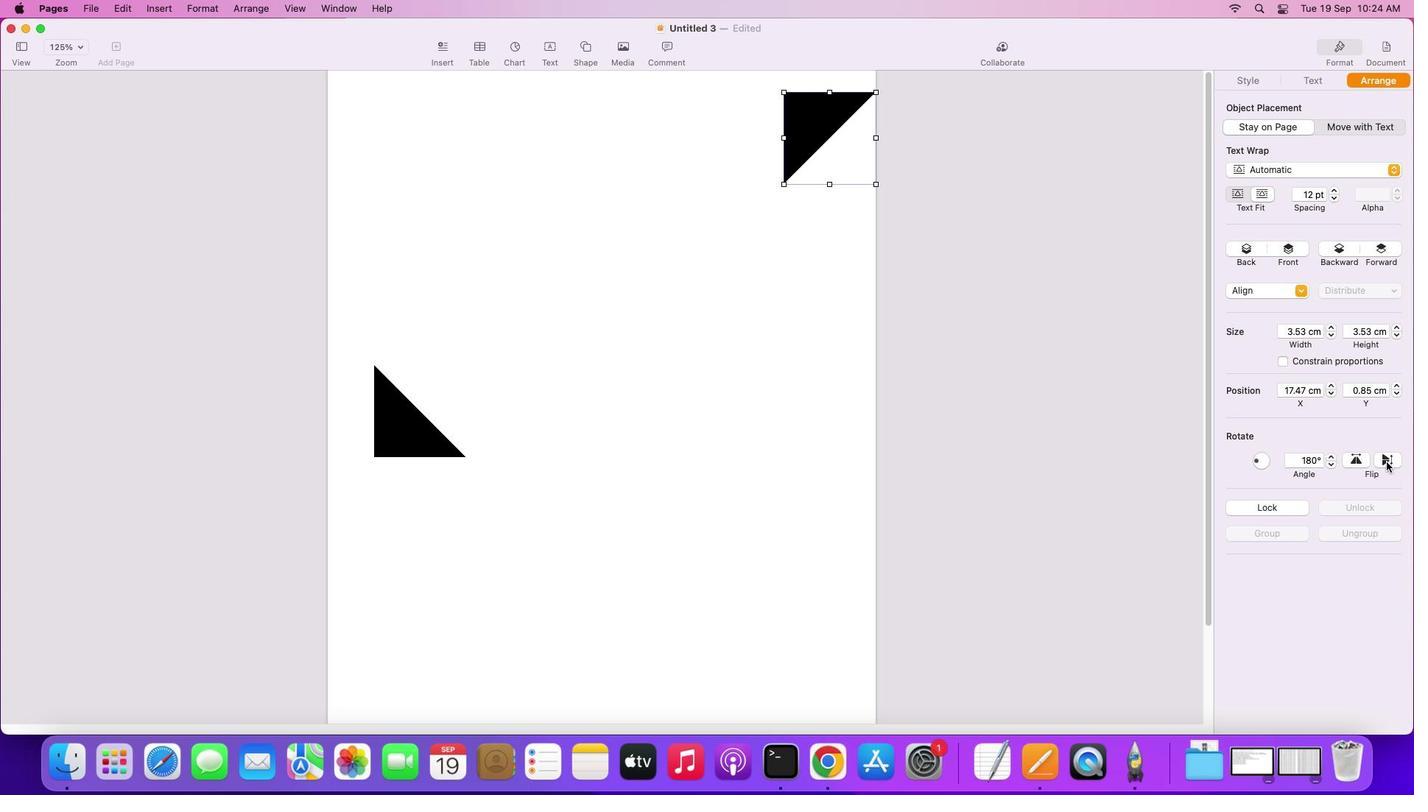 
Action: Mouse pressed left at (1401, 476)
Screenshot: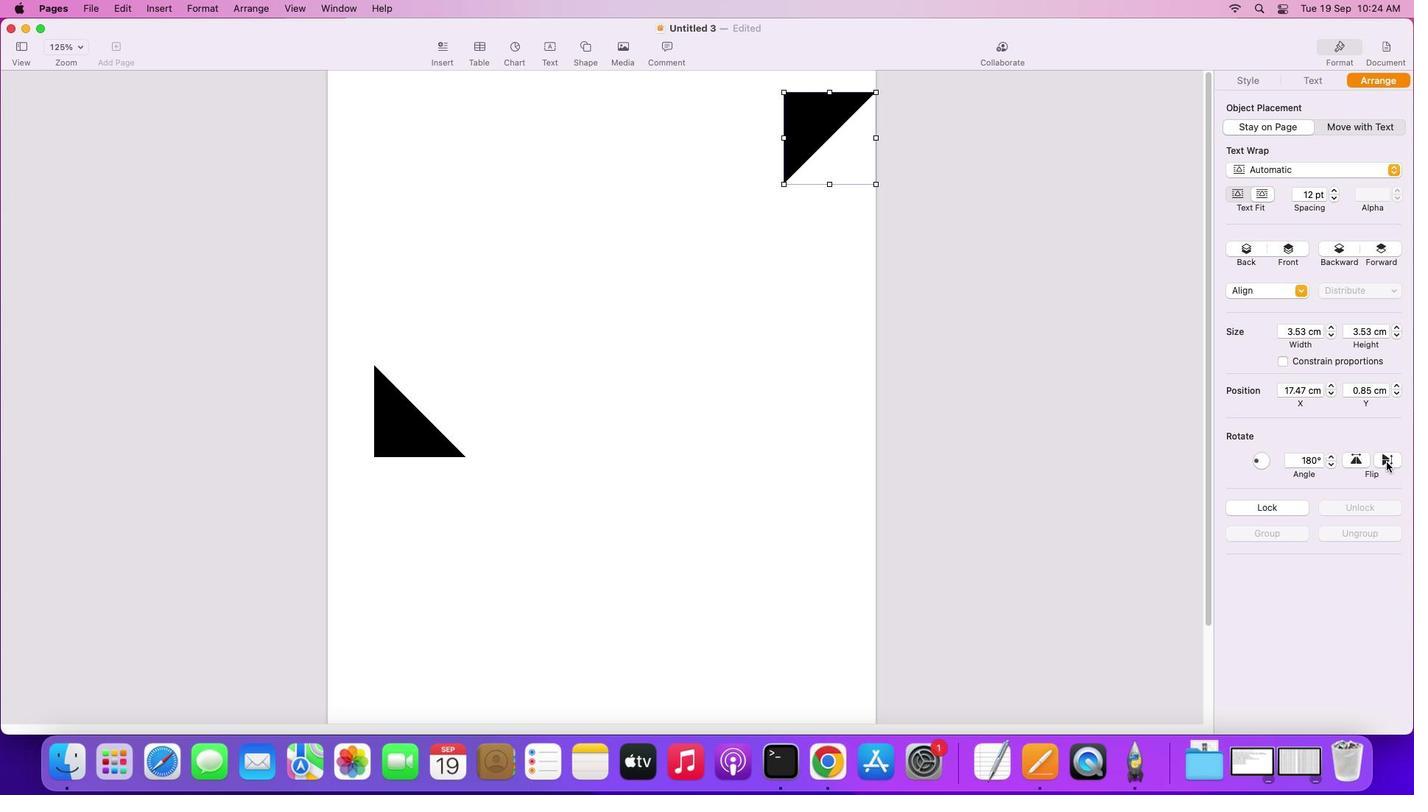 
Action: Mouse moved to (823, 139)
Screenshot: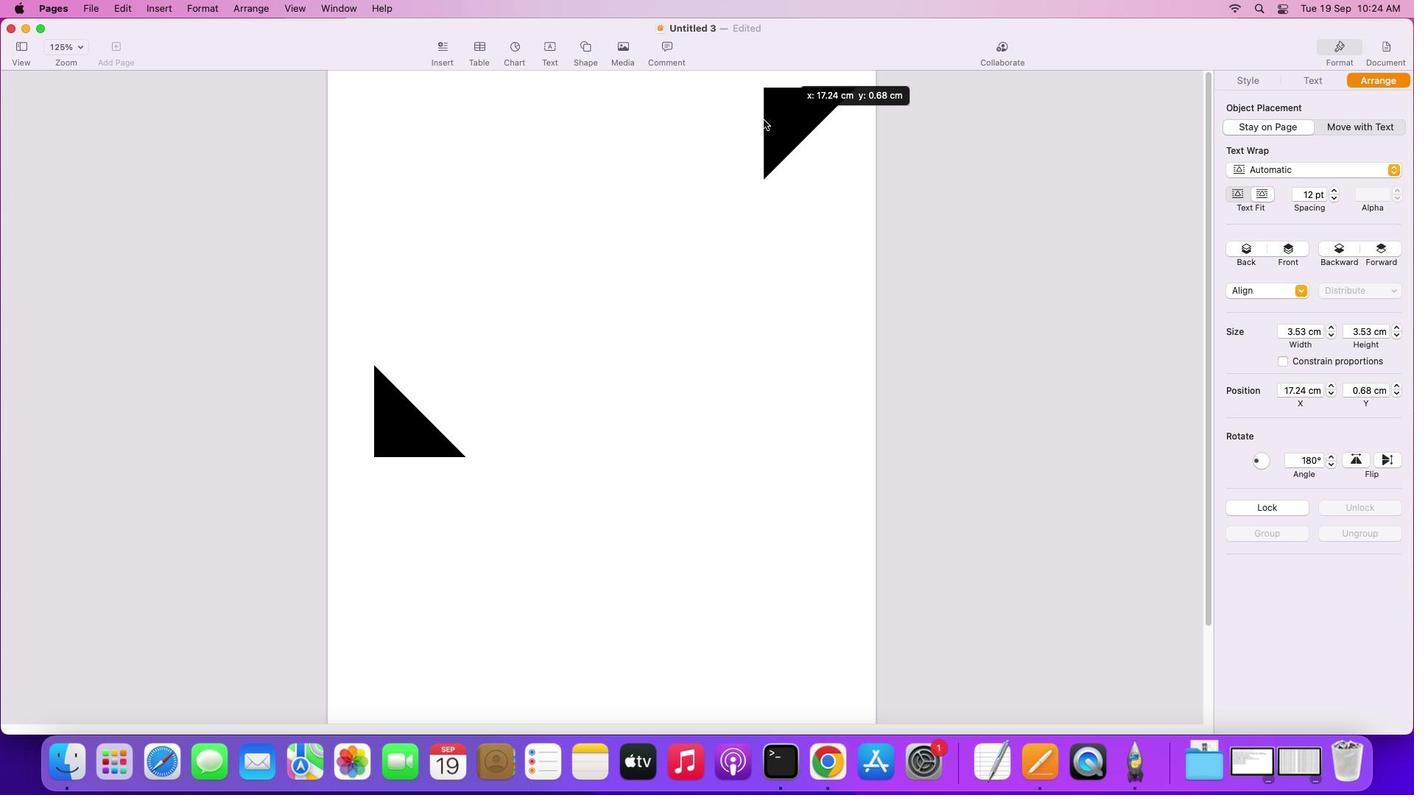 
Action: Mouse pressed left at (823, 139)
Screenshot: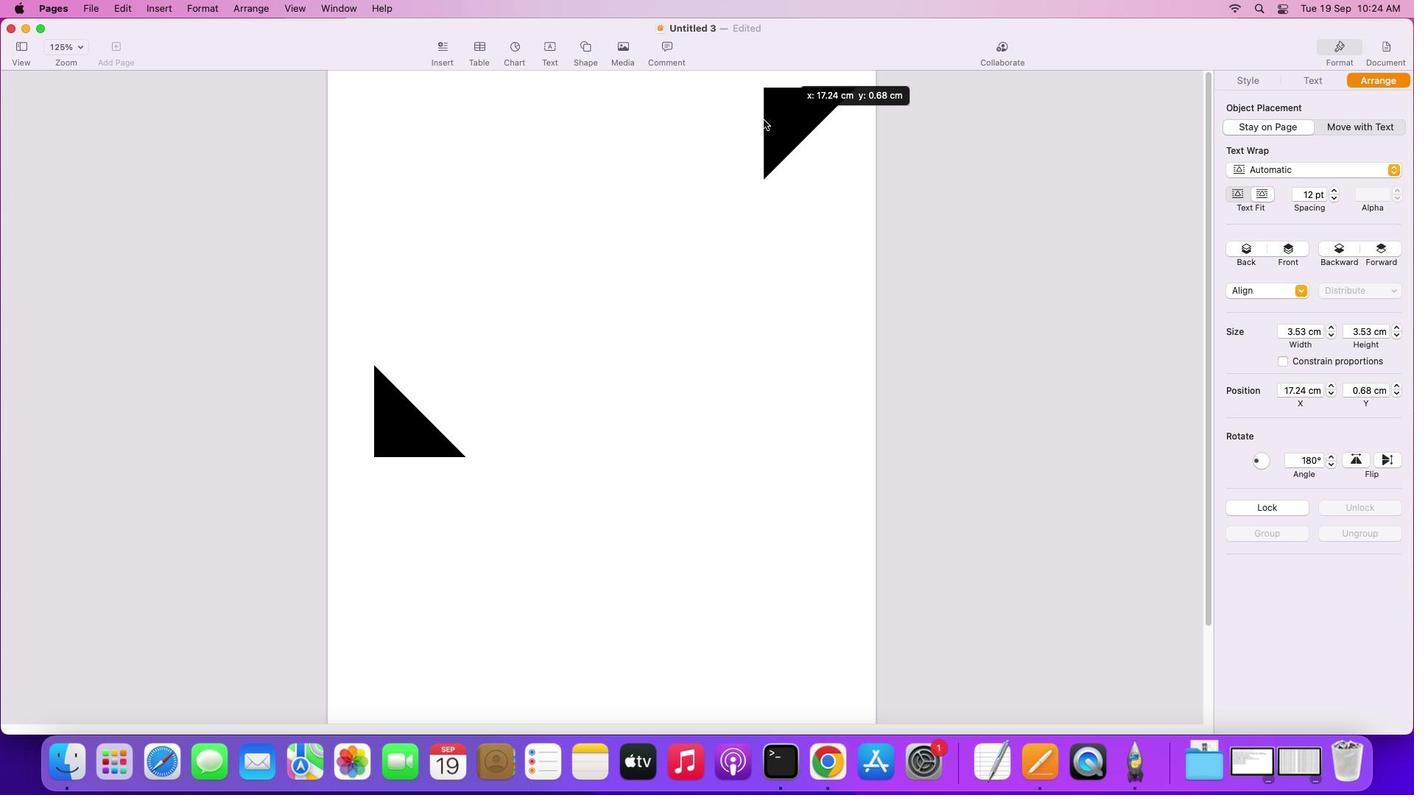 
Action: Mouse moved to (435, 437)
Screenshot: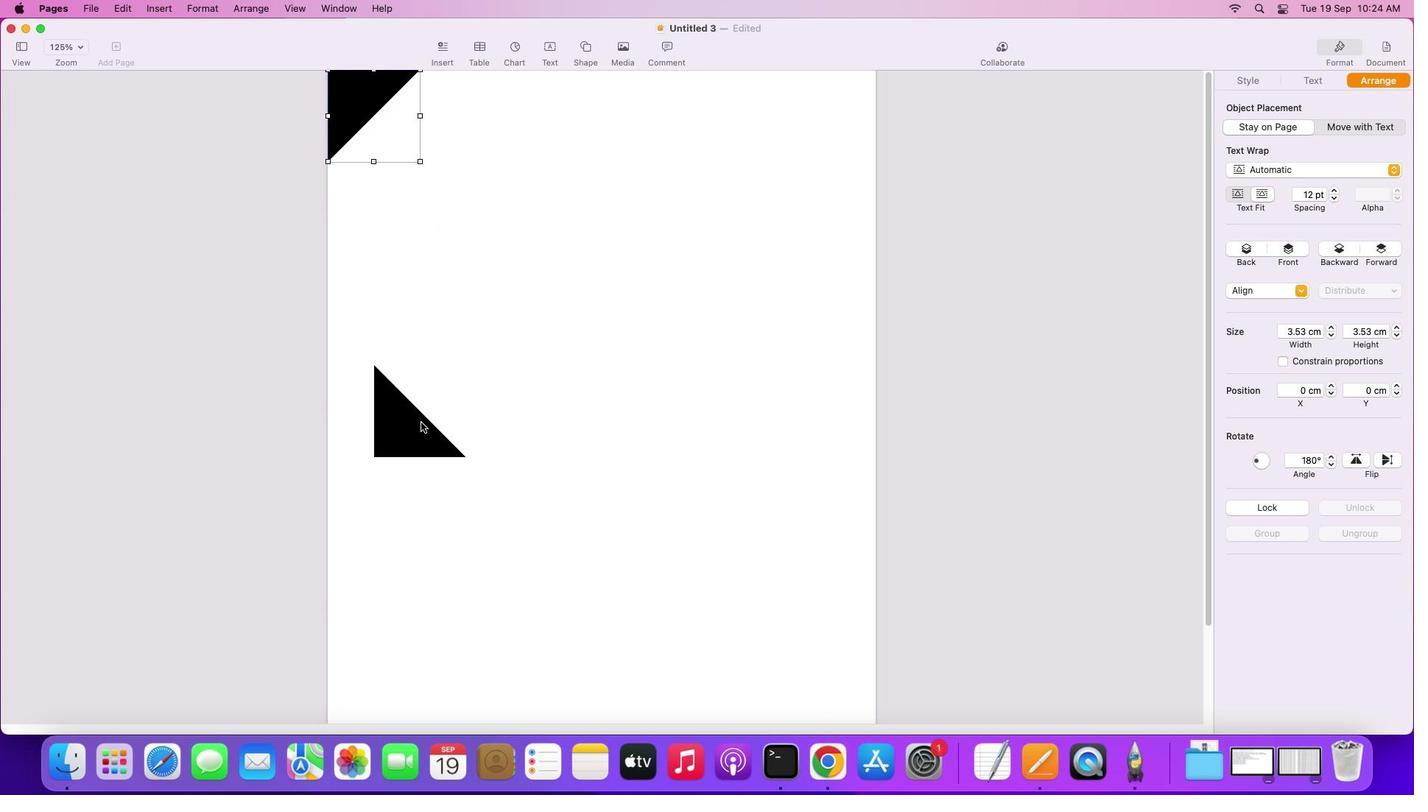 
Action: Mouse pressed left at (435, 437)
Screenshot: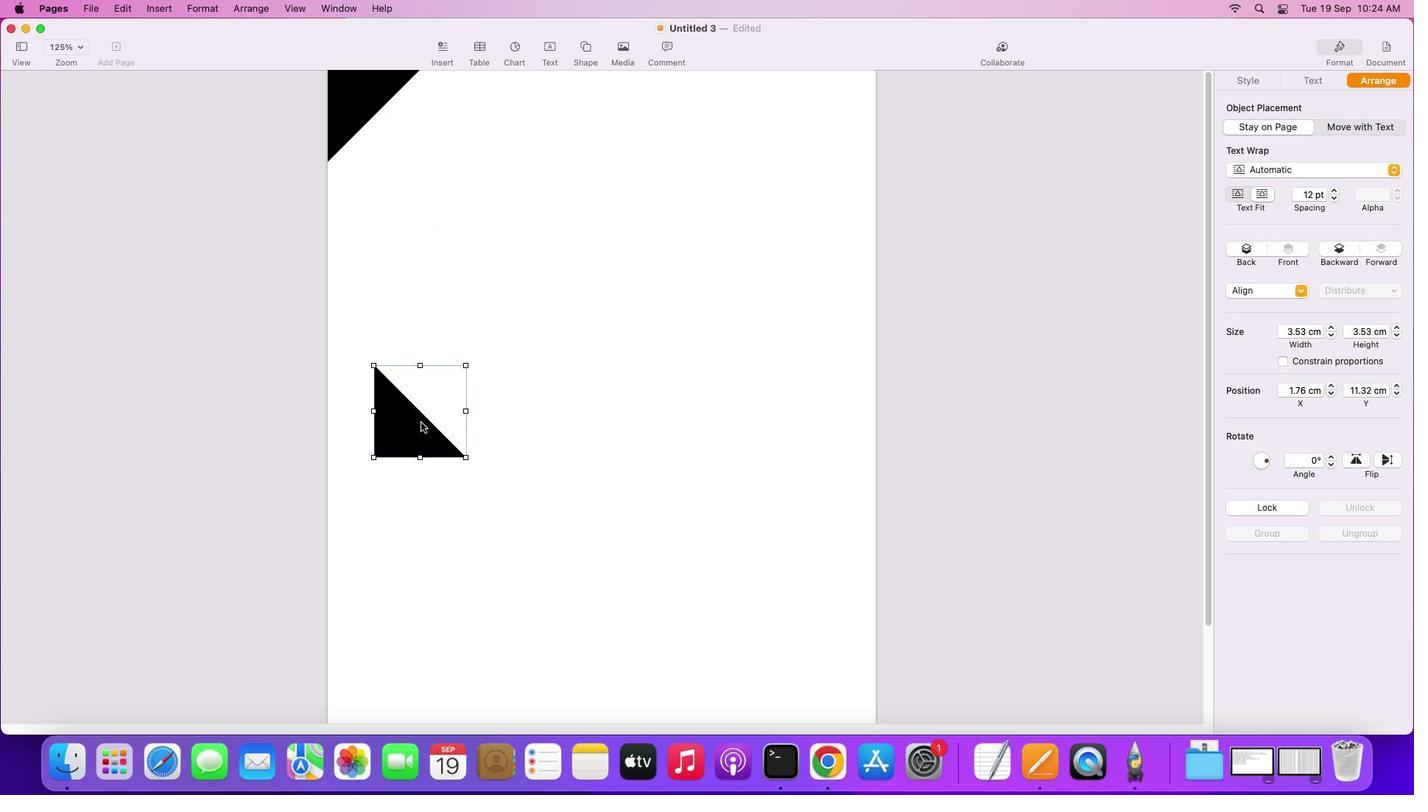 
Action: Mouse moved to (435, 437)
Screenshot: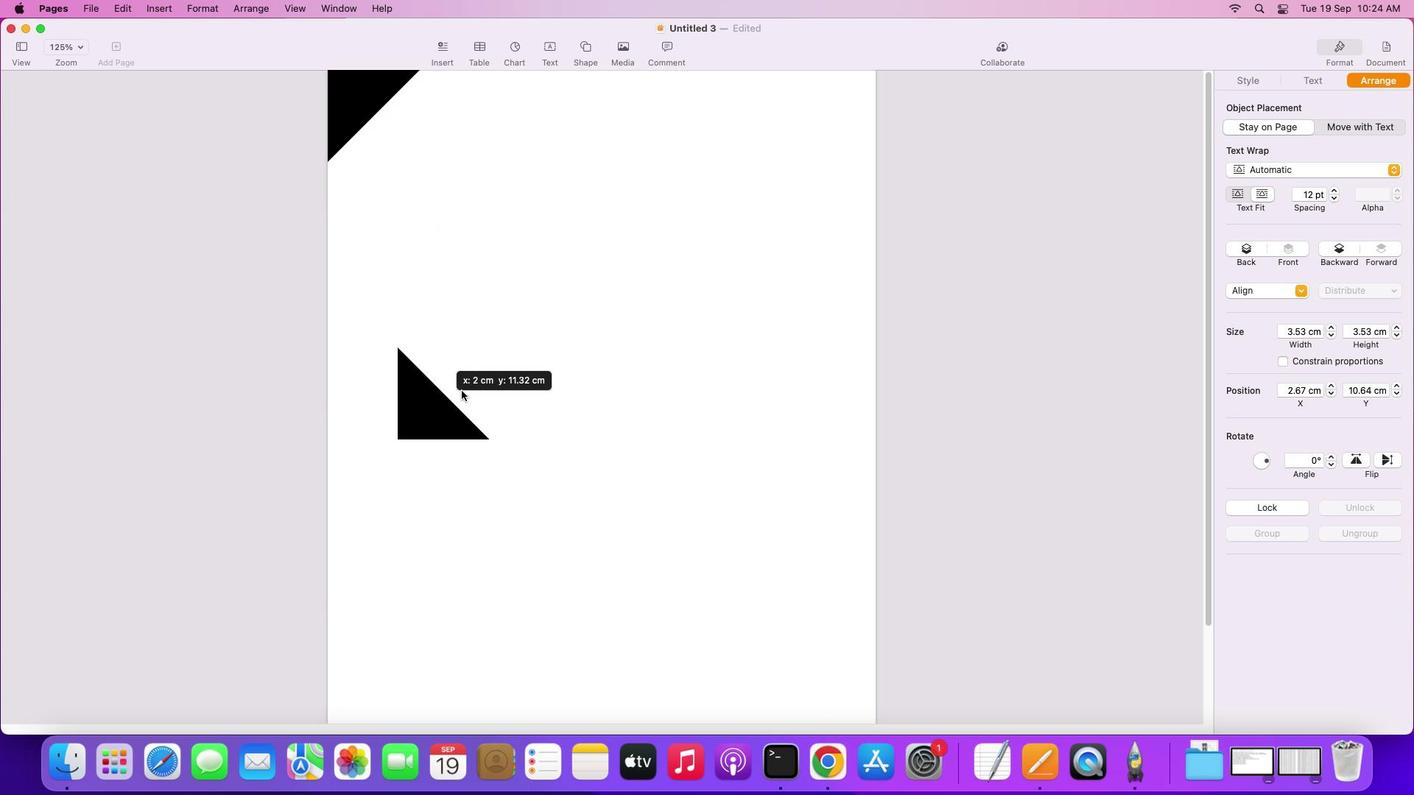
Action: Mouse pressed left at (435, 437)
Screenshot: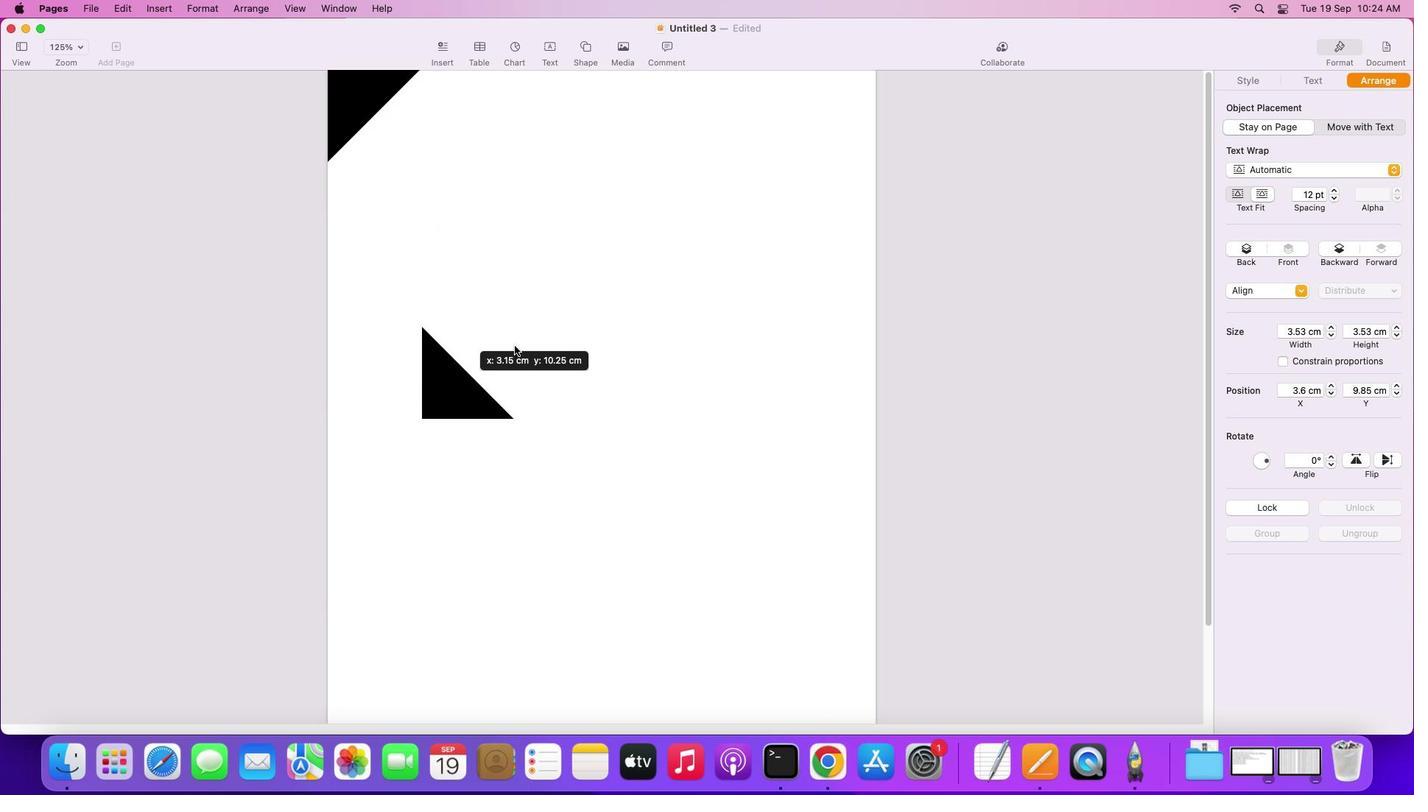 
Action: Mouse moved to (1403, 472)
Screenshot: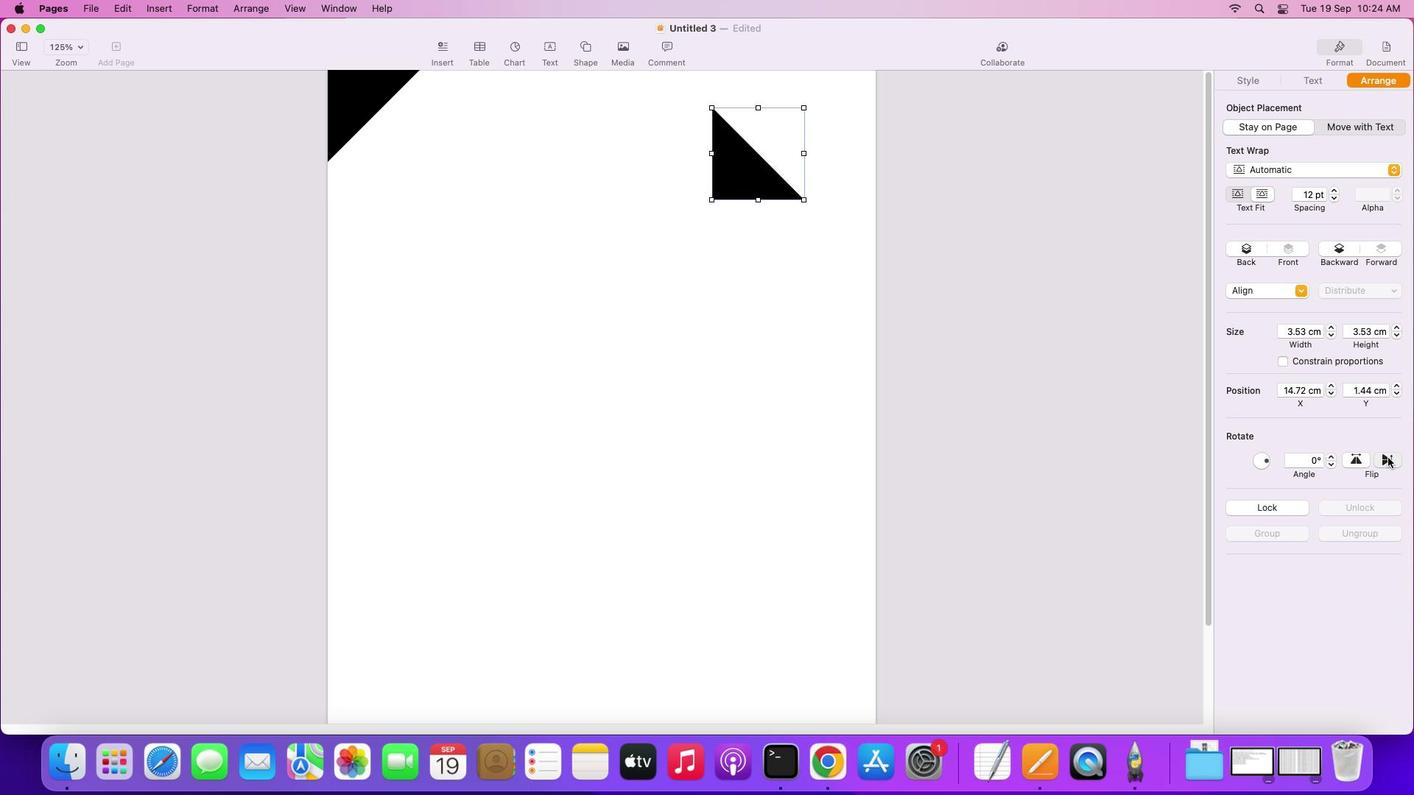 
Action: Mouse pressed left at (1403, 472)
Screenshot: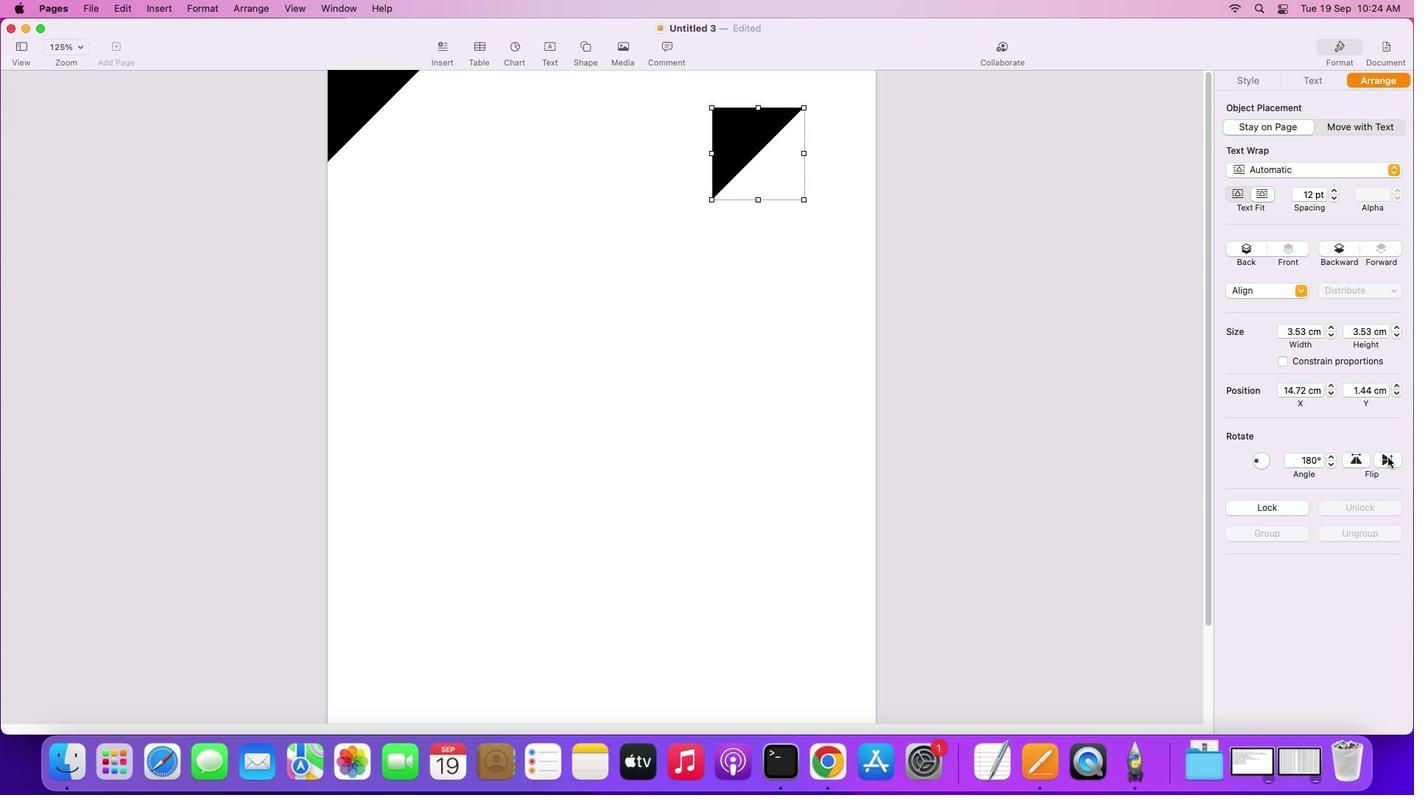 
Action: Mouse moved to (1373, 472)
Screenshot: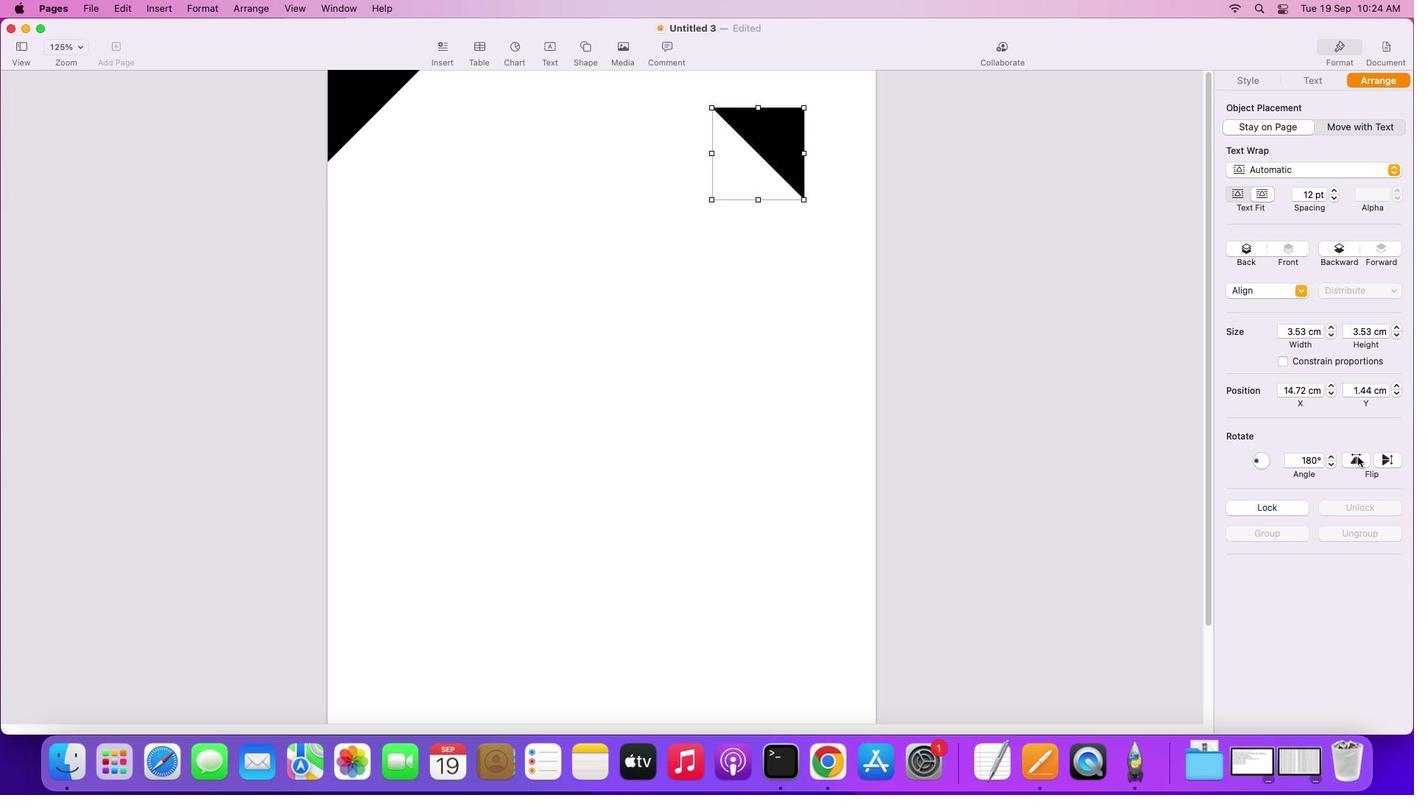 
Action: Mouse pressed left at (1373, 472)
Screenshot: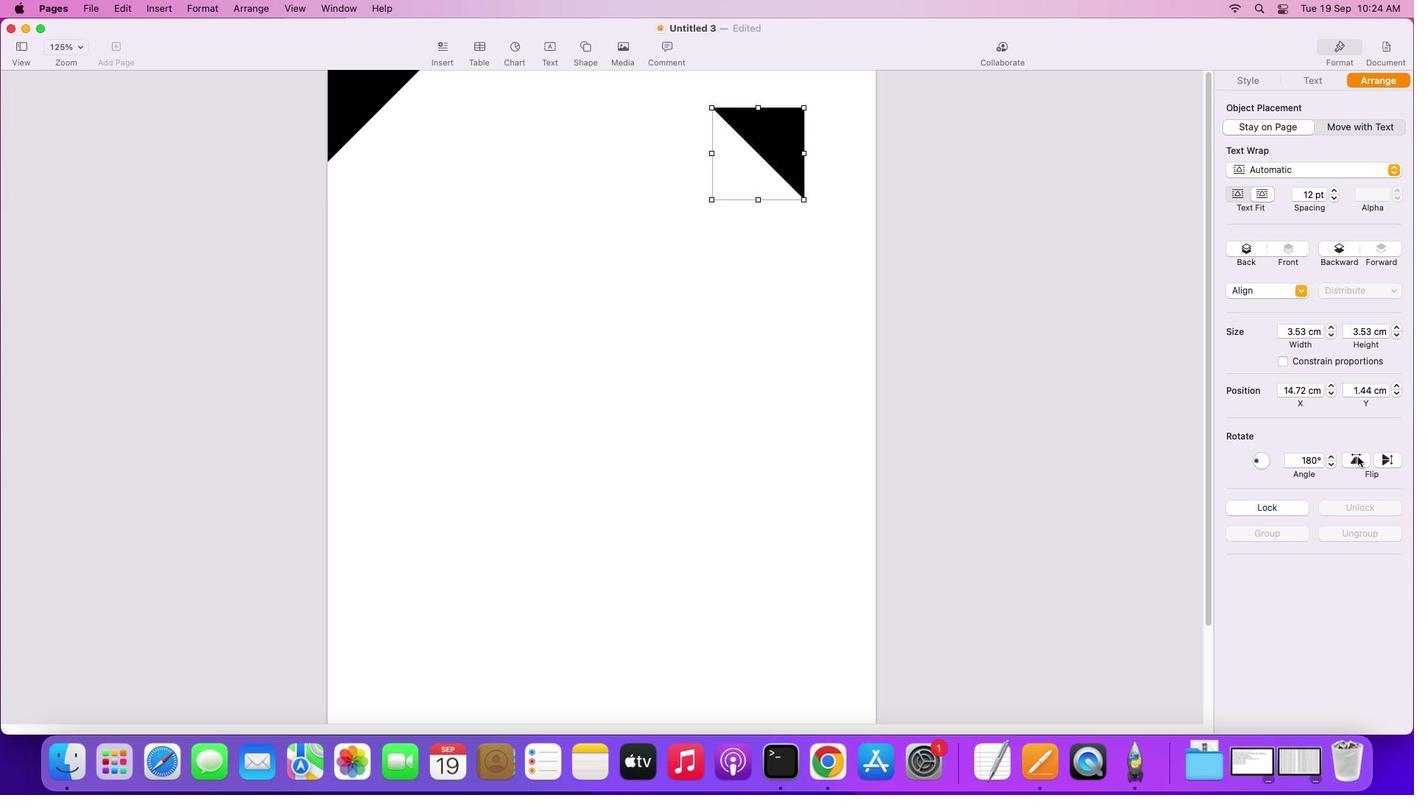 
Action: Mouse moved to (806, 153)
Screenshot: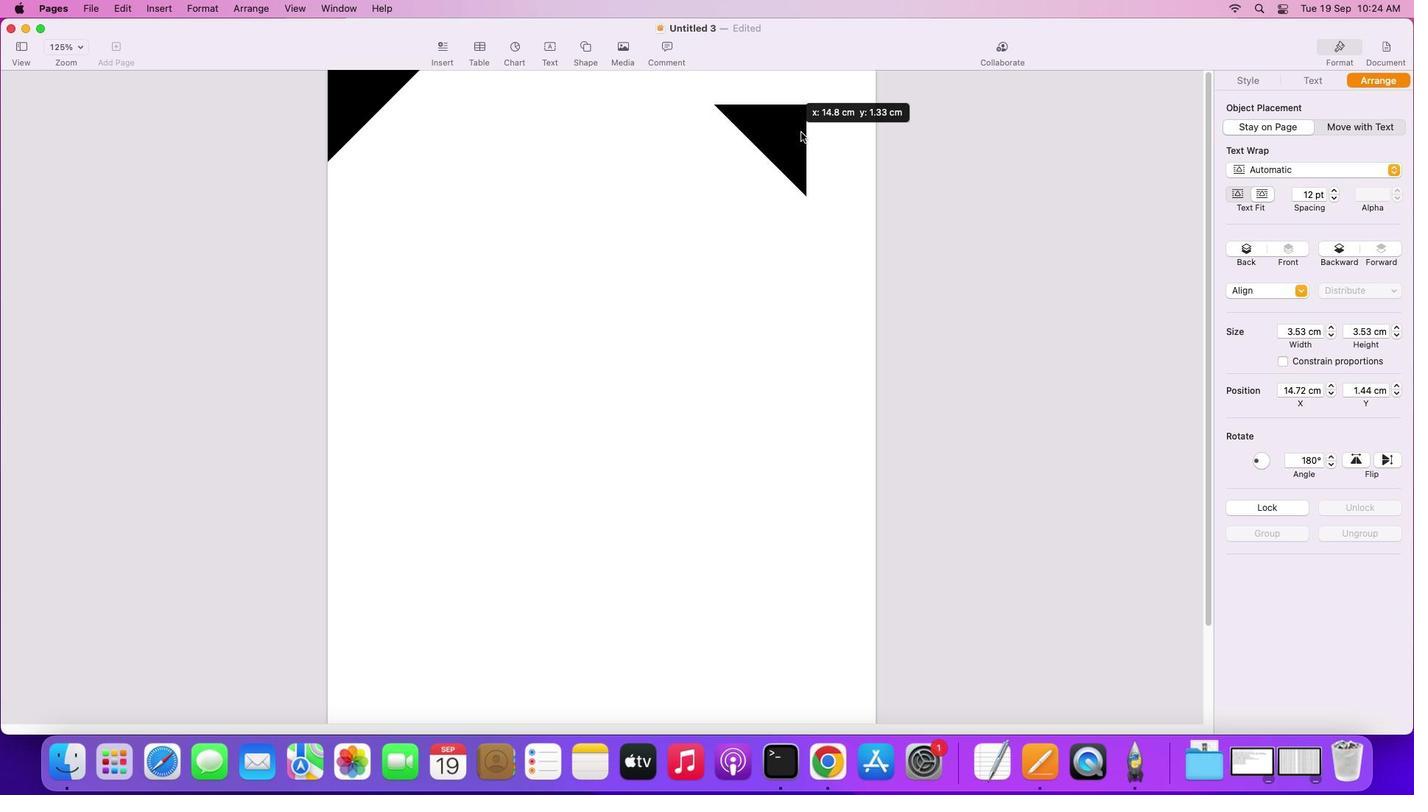 
Action: Mouse pressed left at (806, 153)
Screenshot: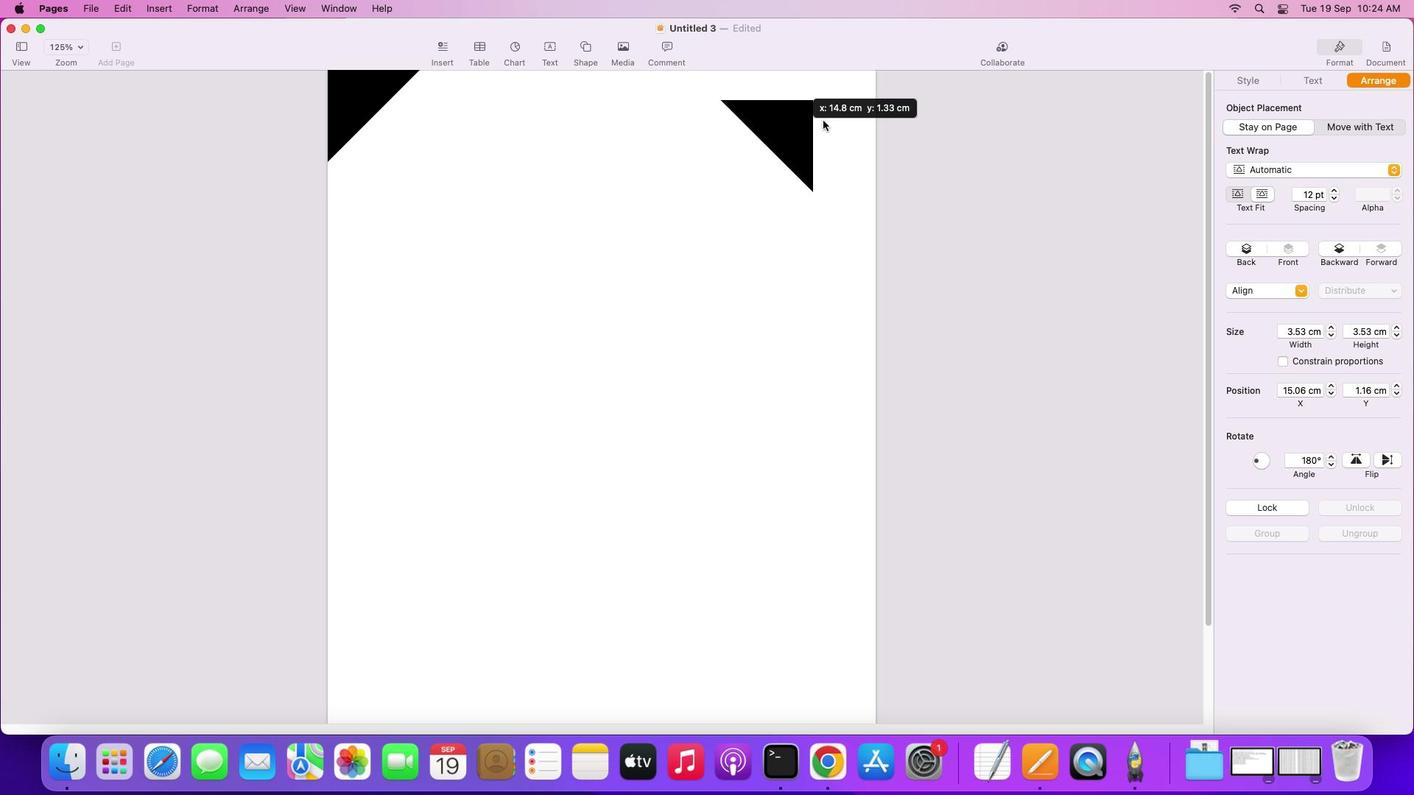 
Action: Mouse moved to (849, 235)
Screenshot: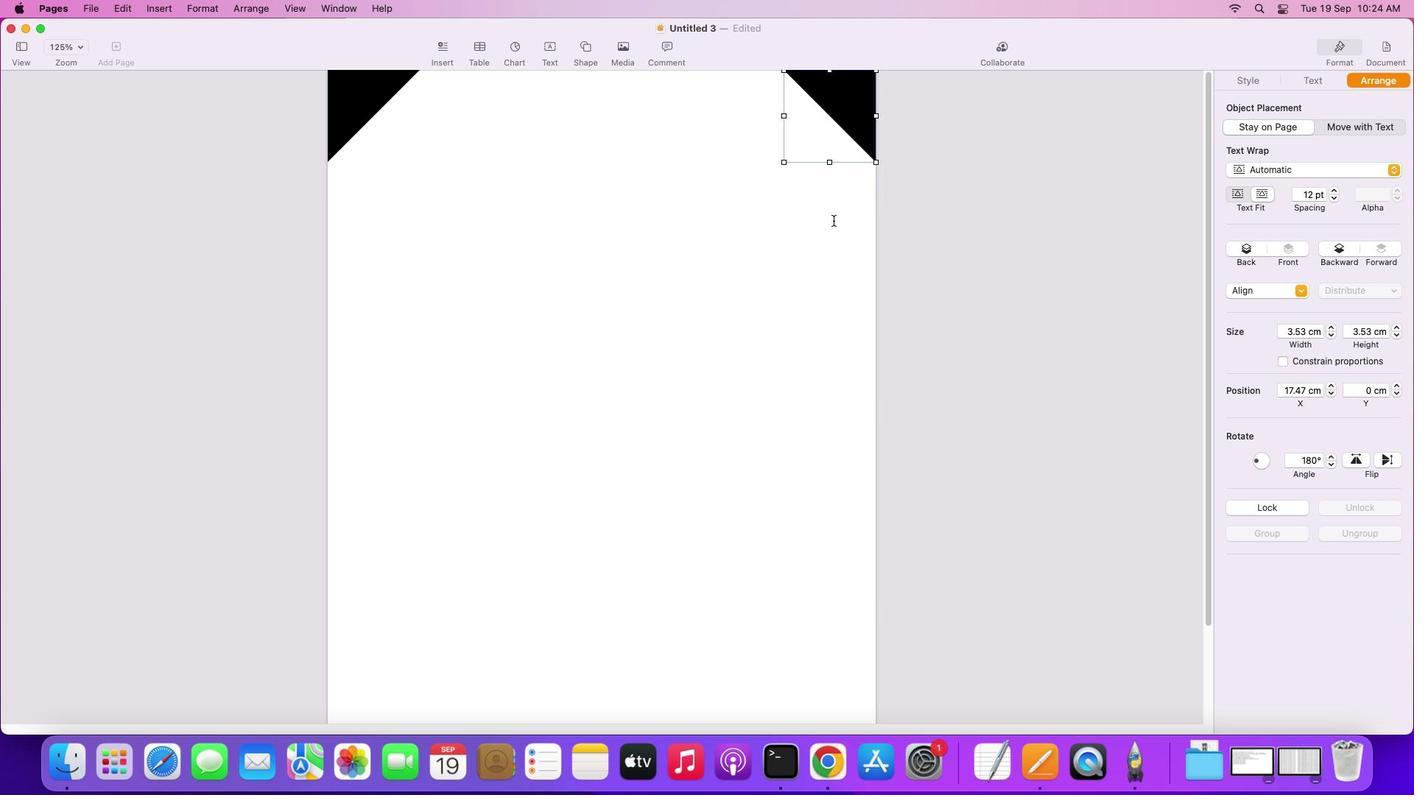 
Action: Mouse pressed left at (849, 235)
Screenshot: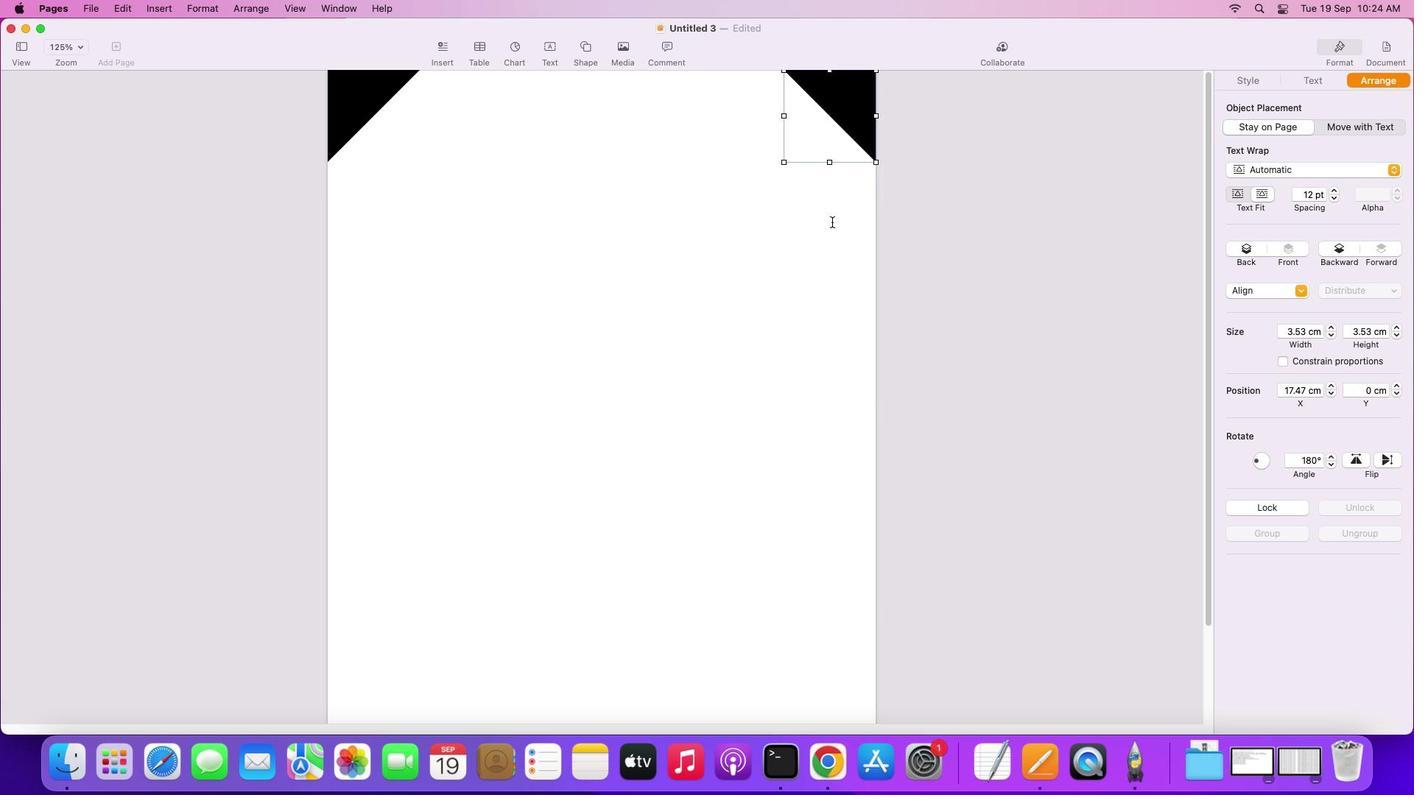 
Action: Mouse moved to (645, 344)
Screenshot: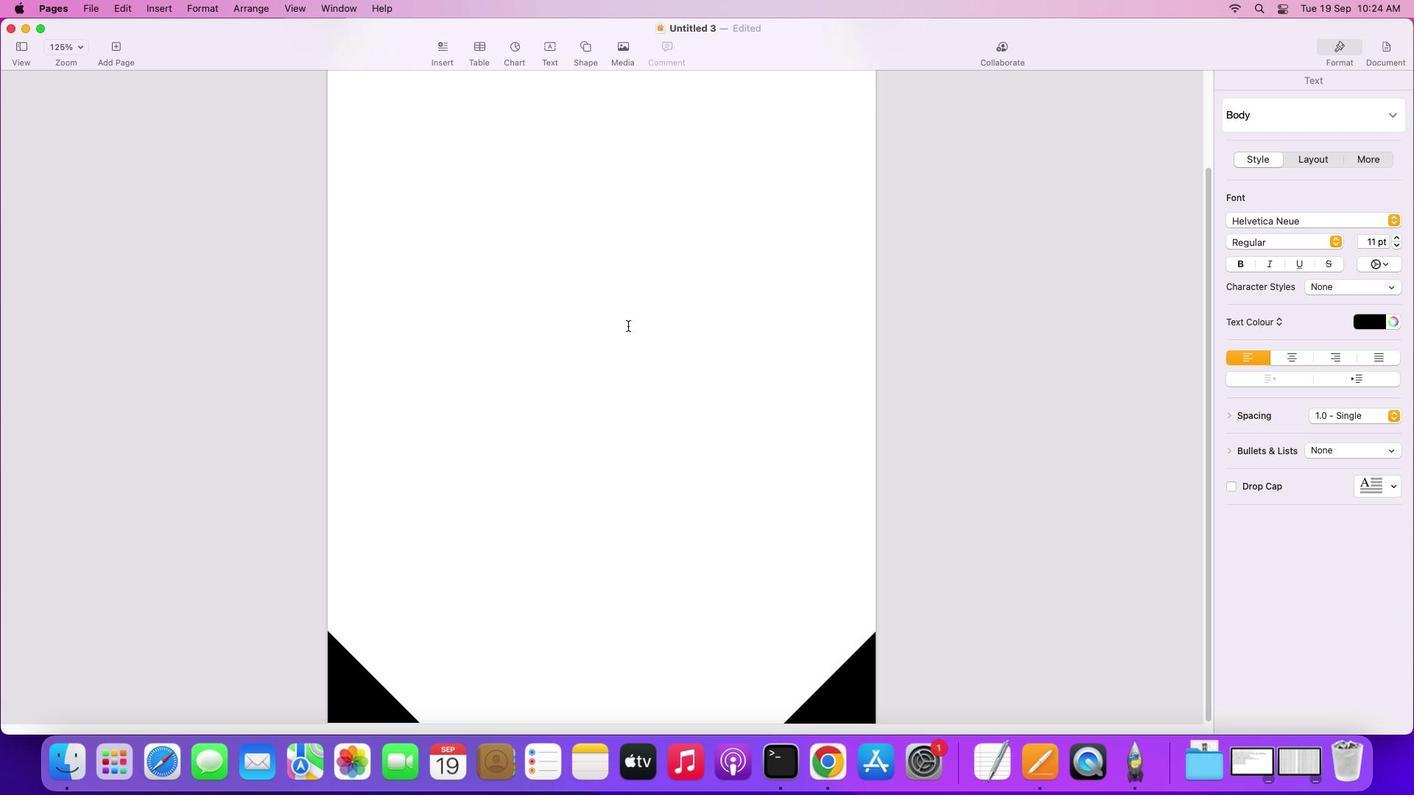 
Action: Mouse scrolled (645, 344) with delta (14, 13)
Screenshot: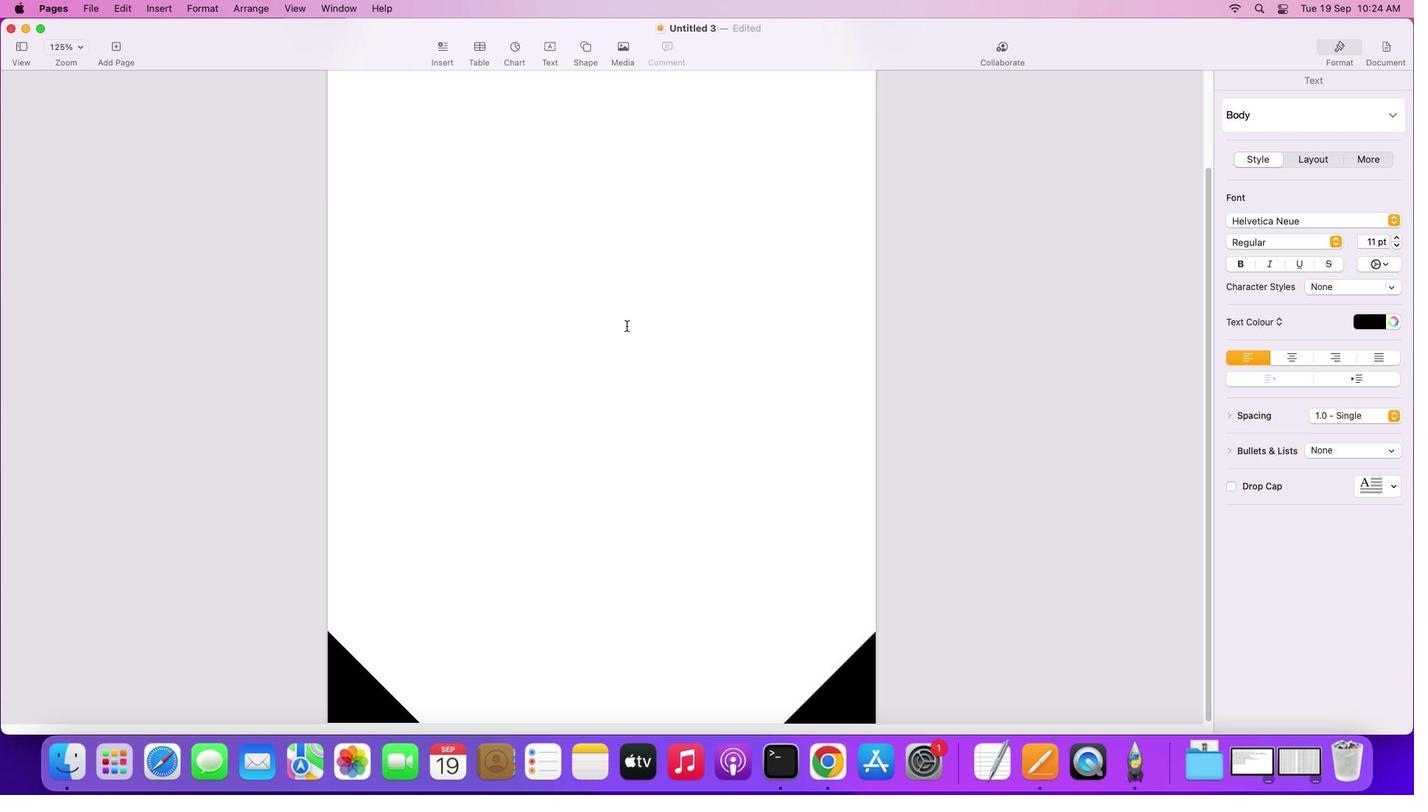 
Action: Mouse scrolled (645, 344) with delta (14, 13)
Screenshot: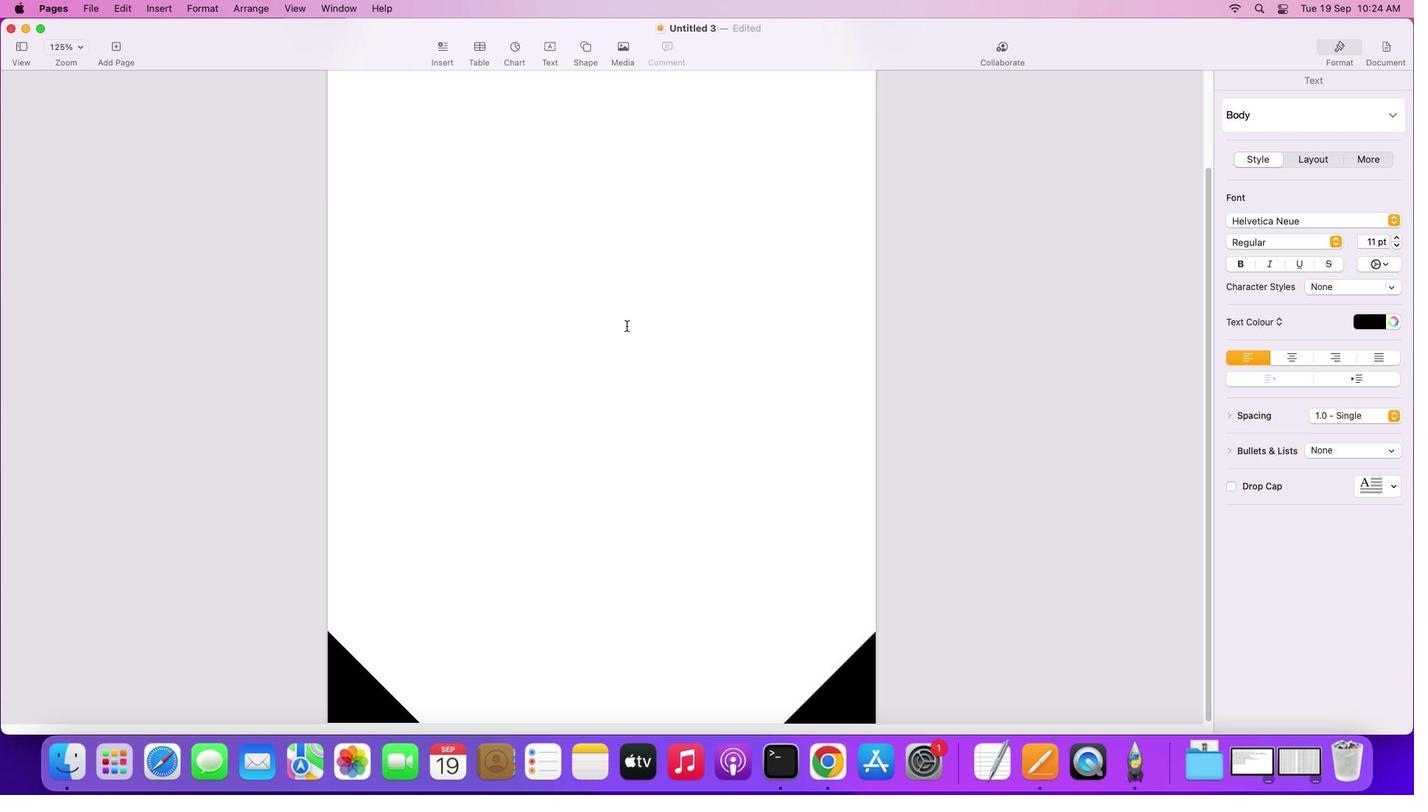 
Action: Mouse scrolled (645, 344) with delta (14, 12)
Screenshot: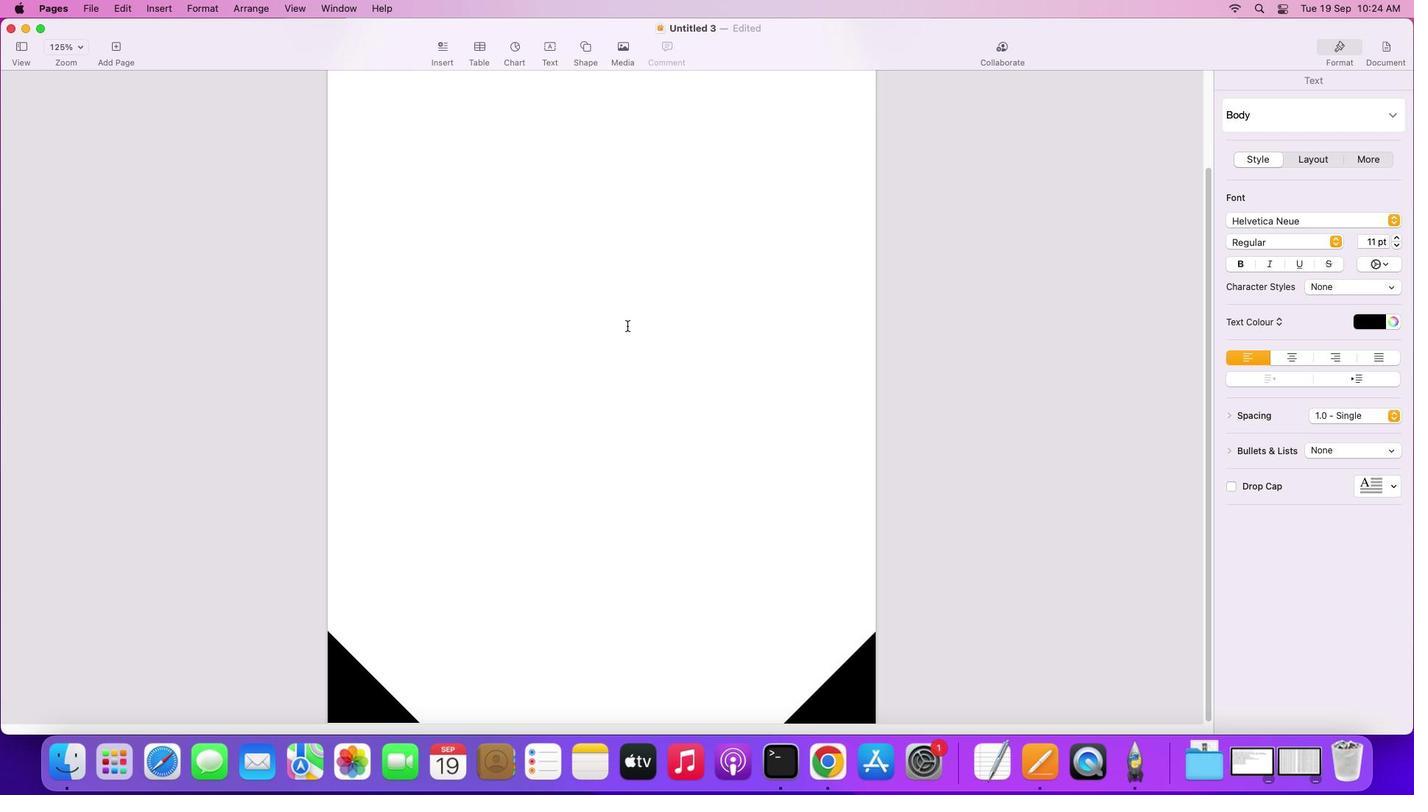 
Action: Mouse scrolled (645, 344) with delta (14, 11)
Screenshot: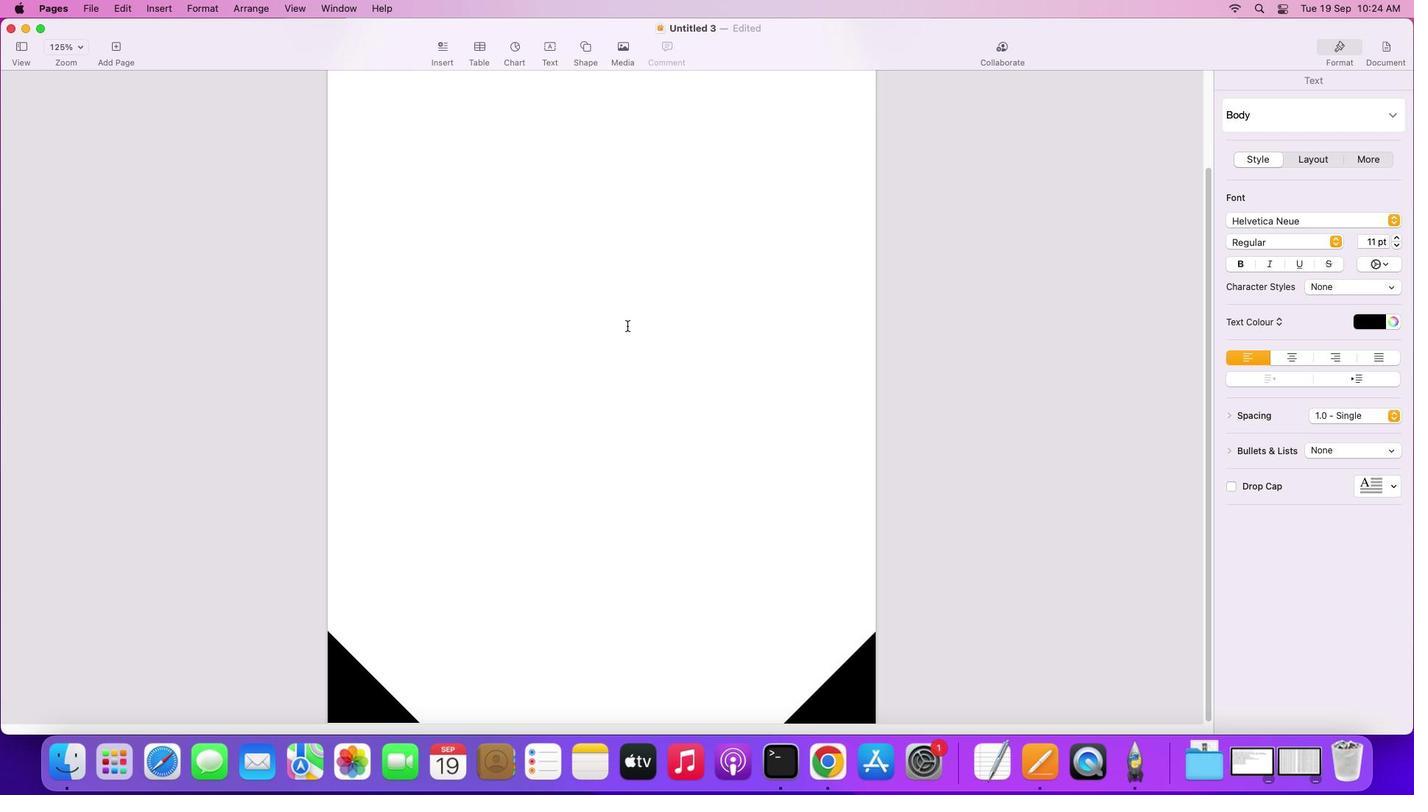 
Action: Mouse scrolled (645, 344) with delta (14, 10)
Screenshot: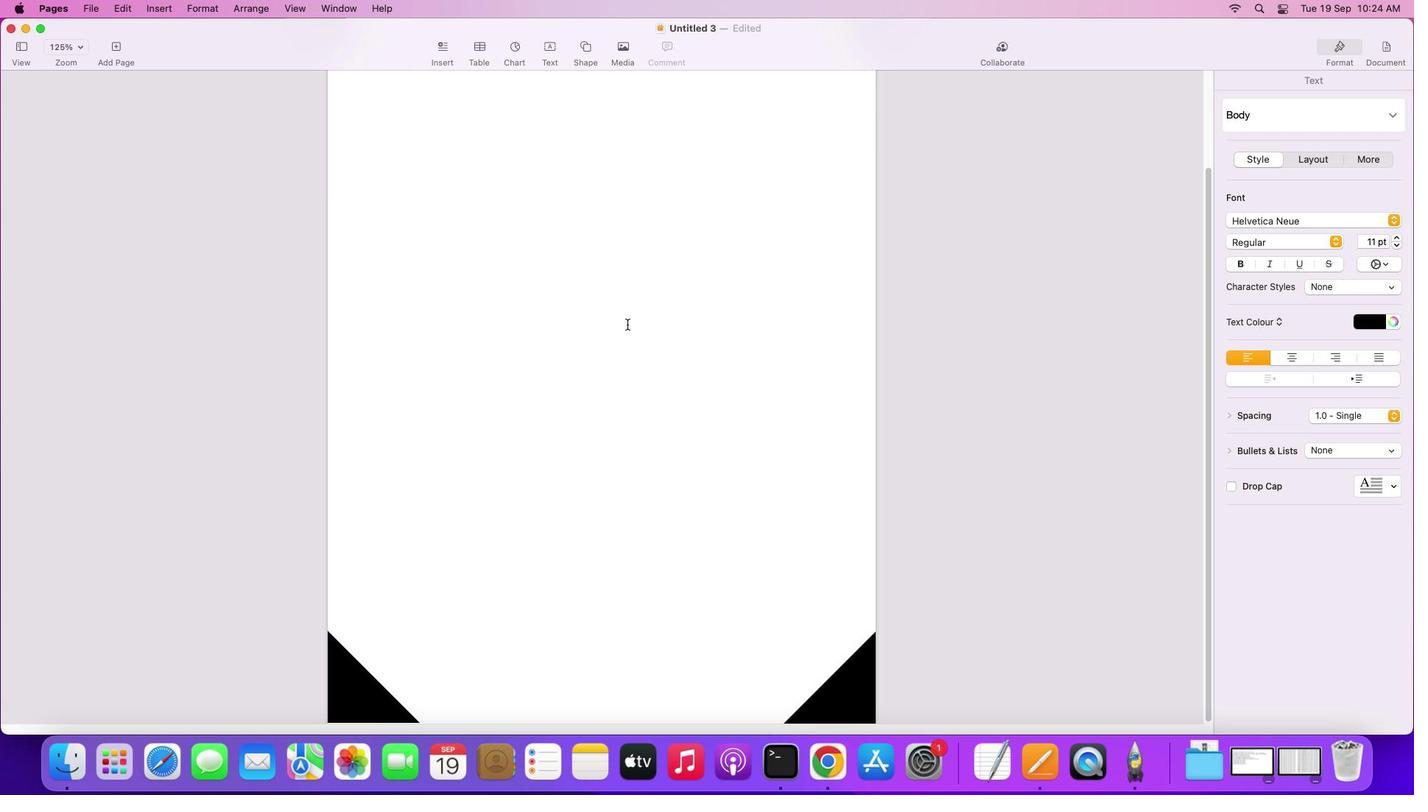 
Action: Mouse scrolled (645, 344) with delta (14, 9)
Screenshot: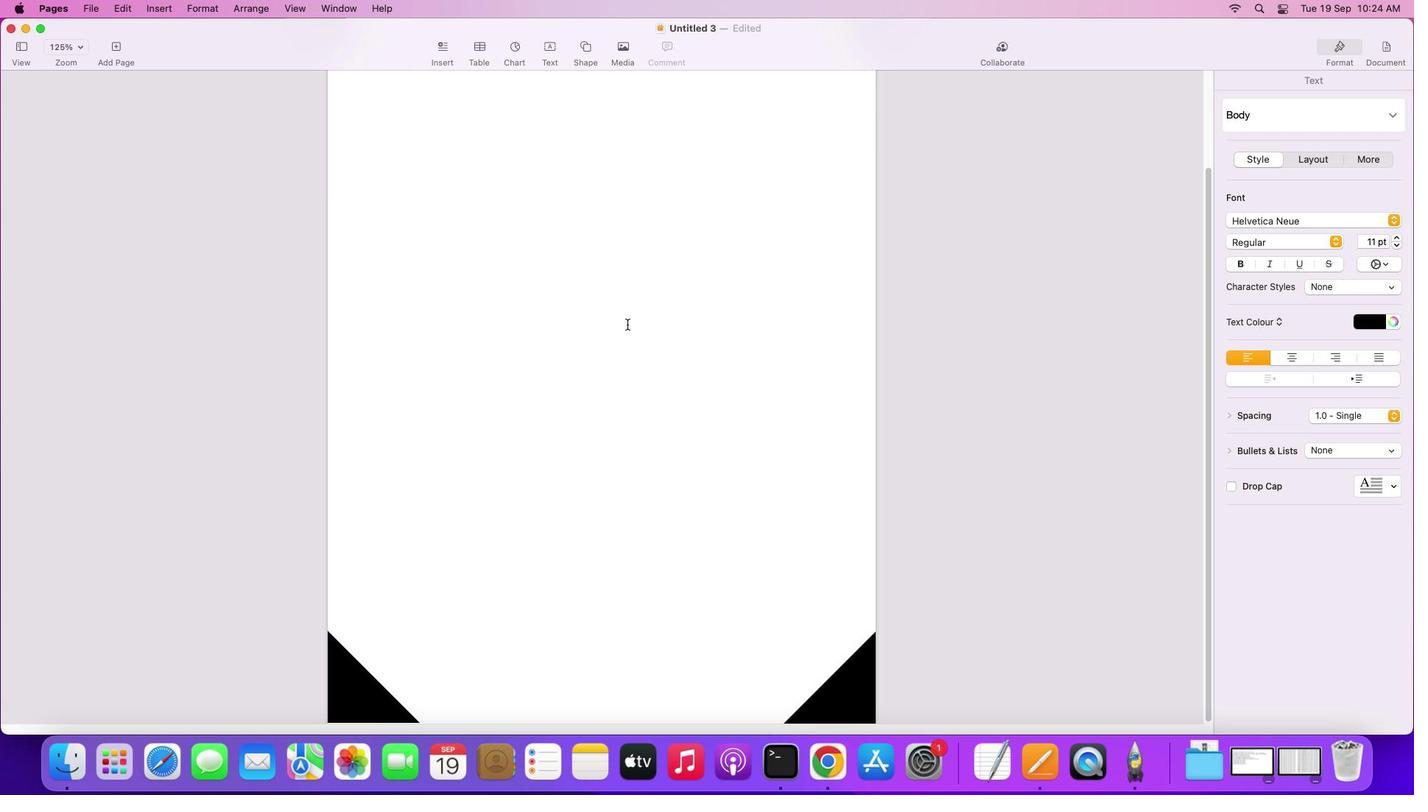 
Action: Mouse moved to (636, 340)
Screenshot: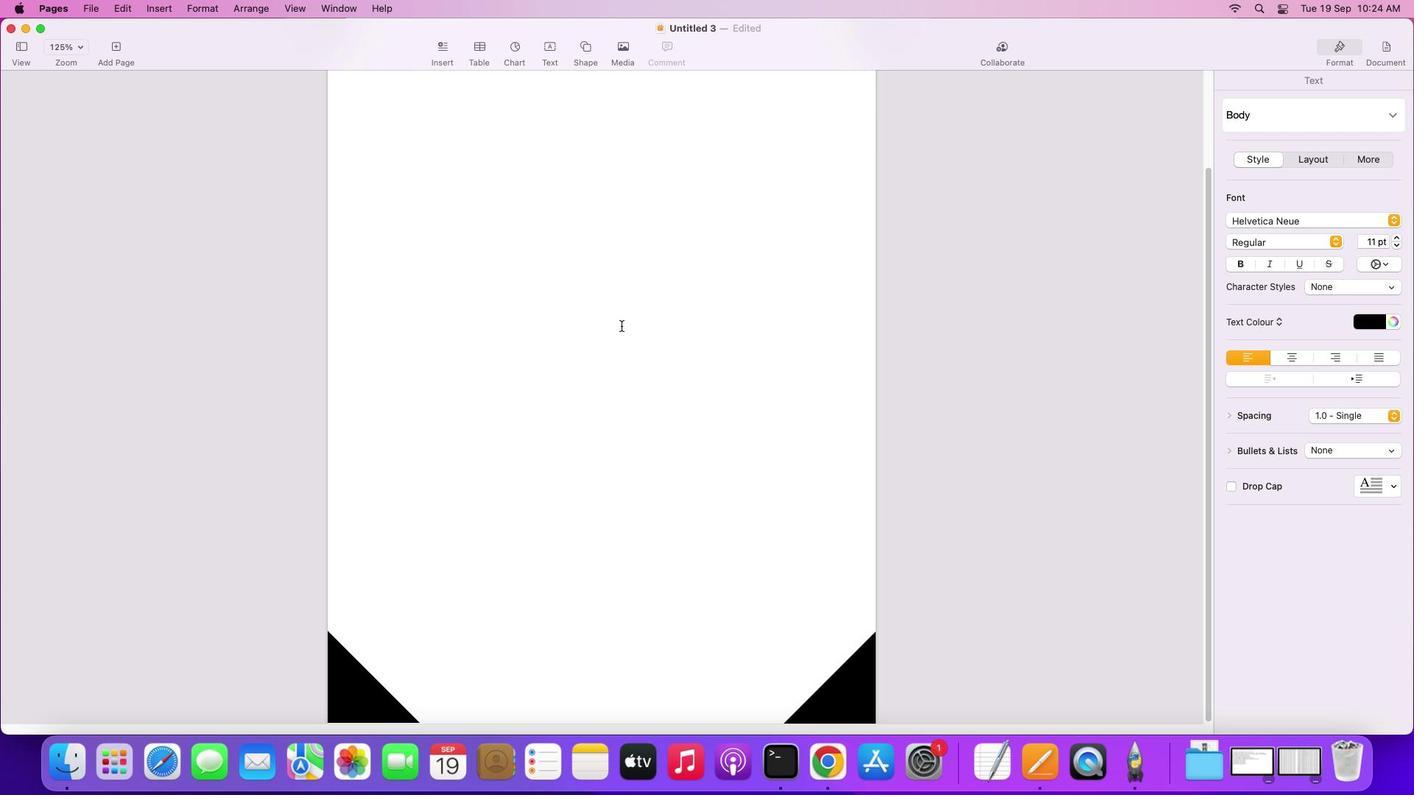 
Action: Mouse scrolled (636, 340) with delta (14, 13)
Screenshot: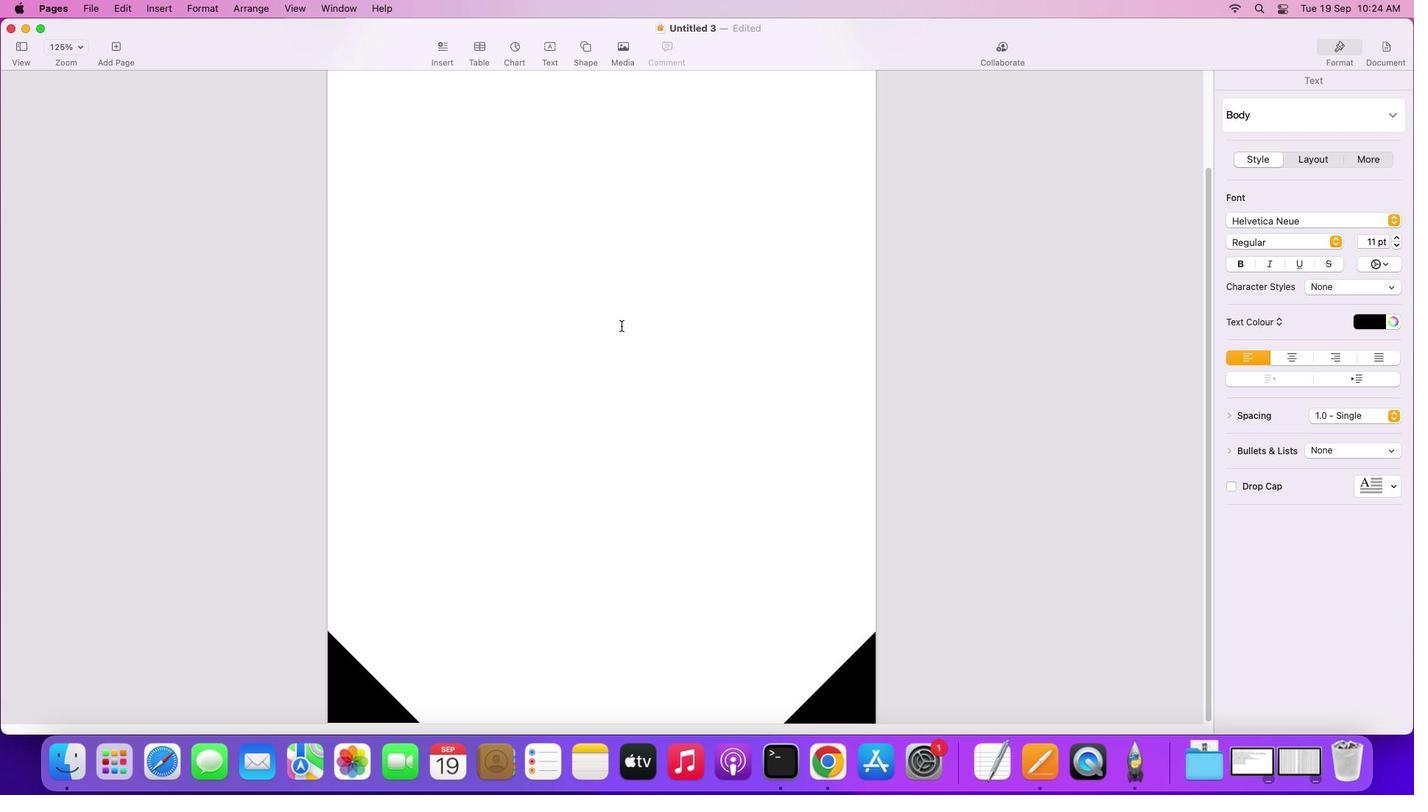 
Action: Mouse scrolled (636, 340) with delta (14, 13)
Screenshot: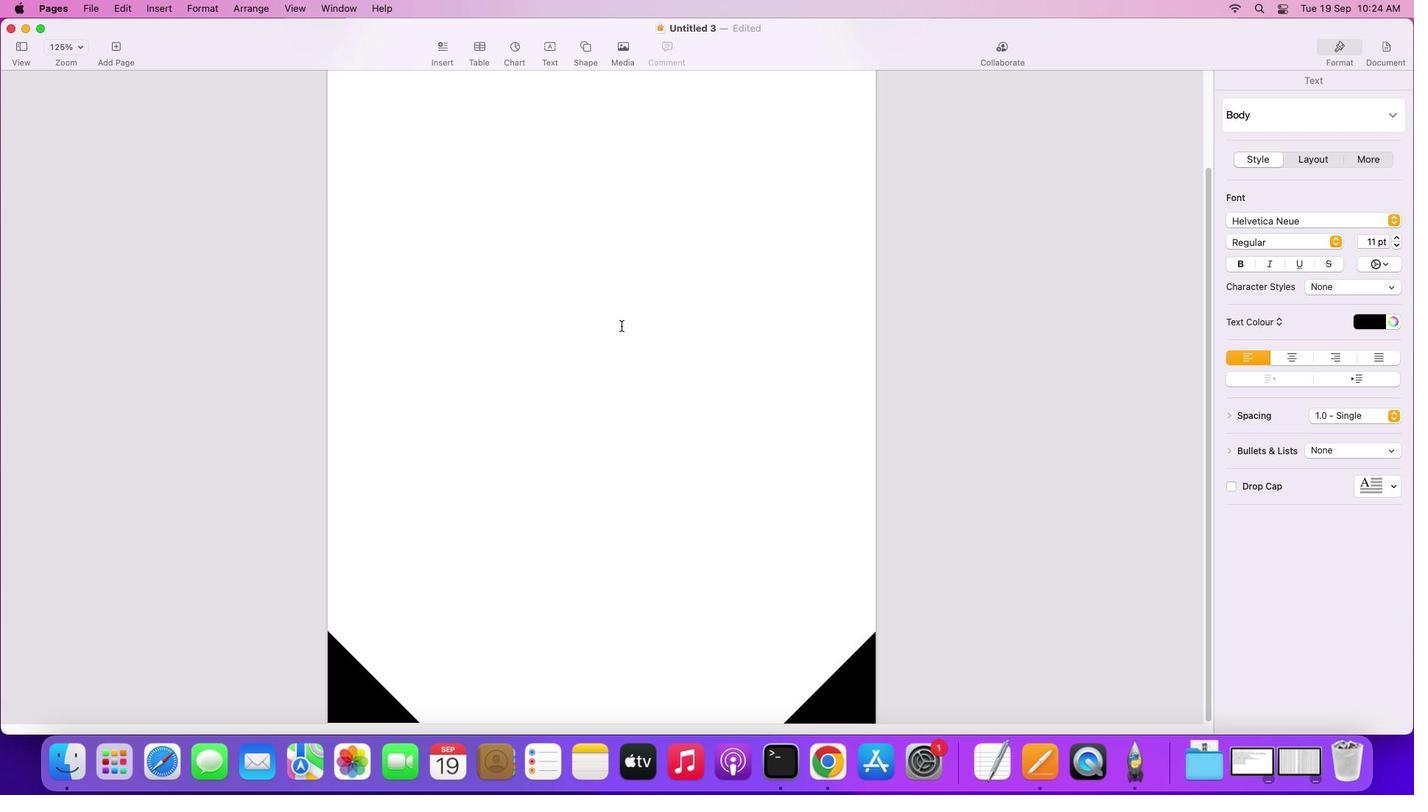 
Action: Mouse scrolled (636, 340) with delta (14, 12)
Screenshot: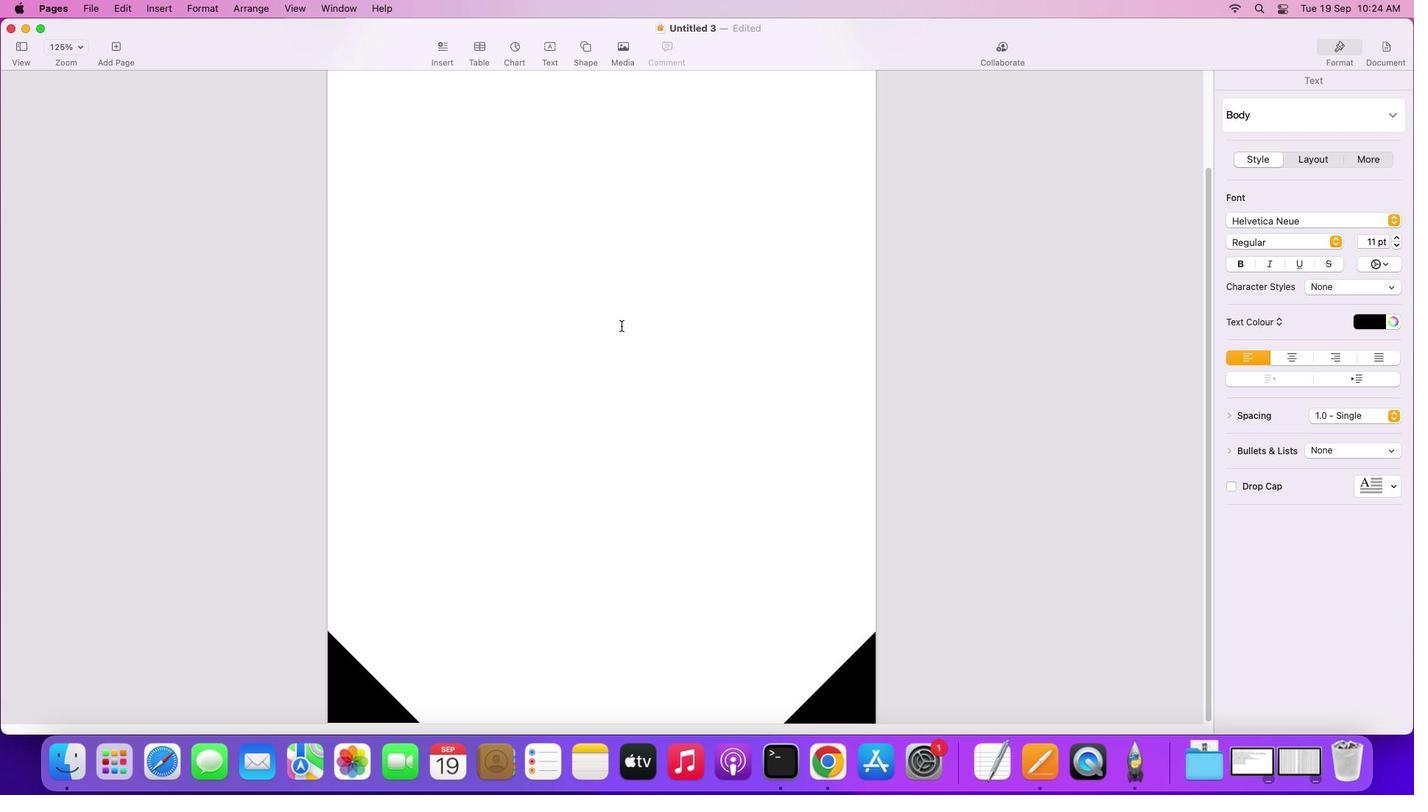 
Action: Mouse scrolled (636, 340) with delta (14, 11)
Screenshot: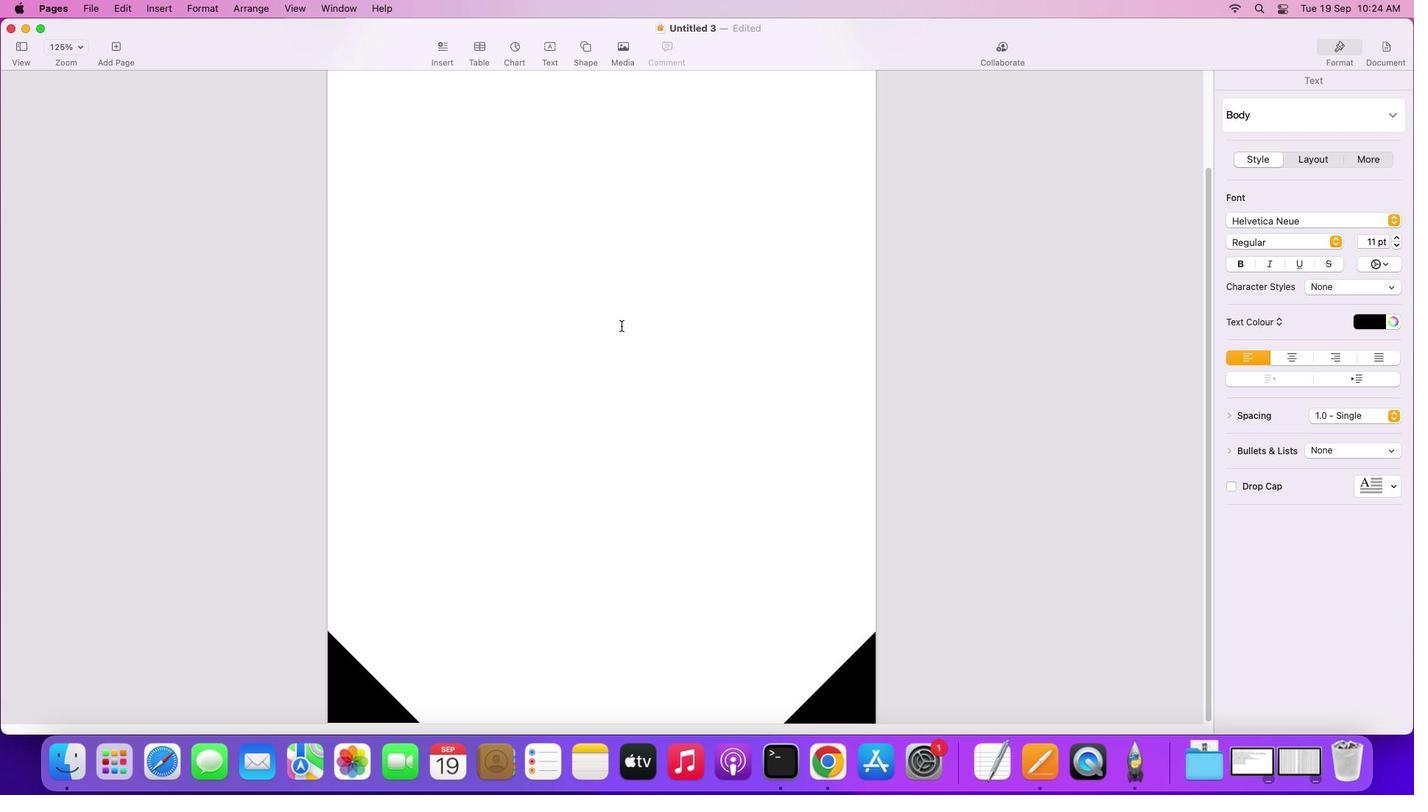
Action: Mouse scrolled (636, 340) with delta (14, 11)
Screenshot: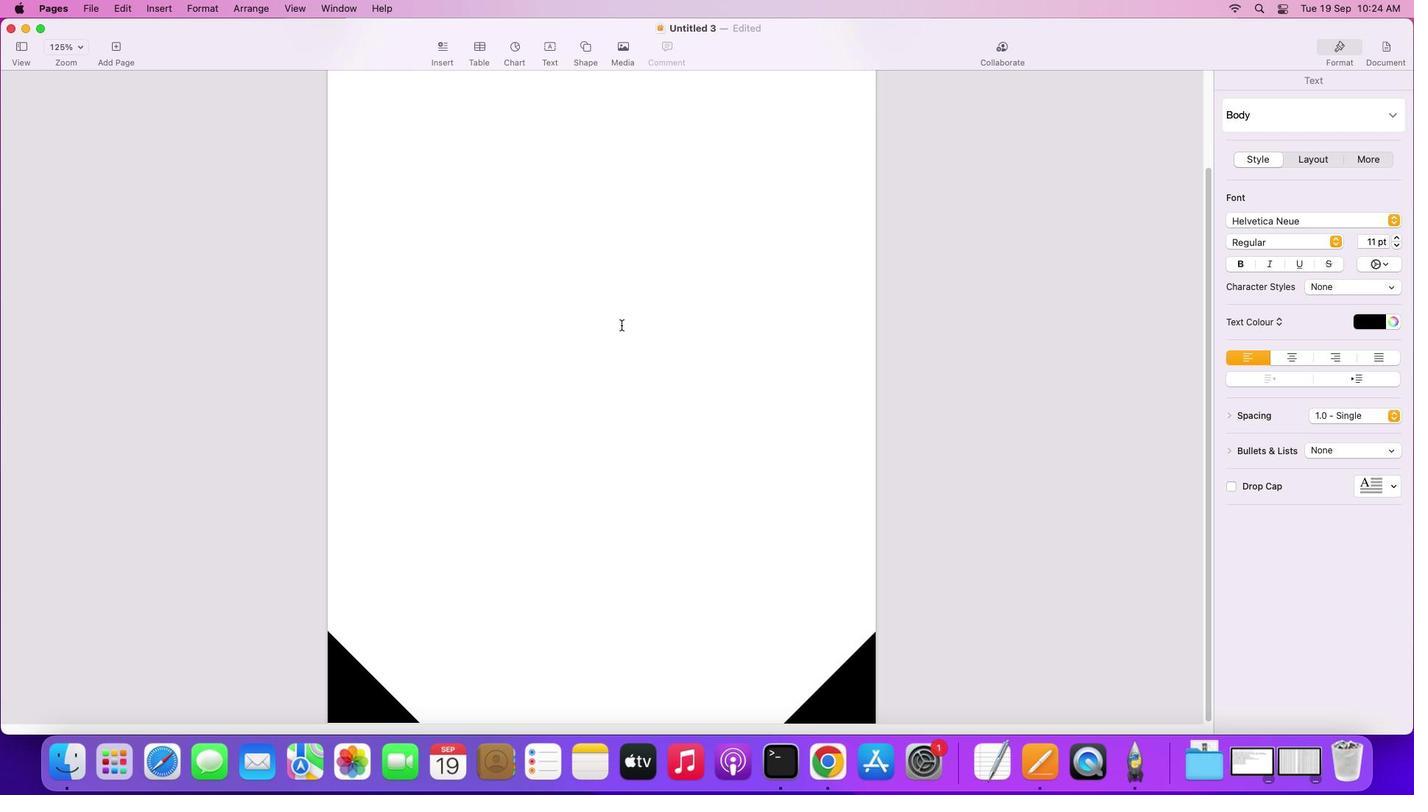 
Action: Mouse moved to (635, 319)
Screenshot: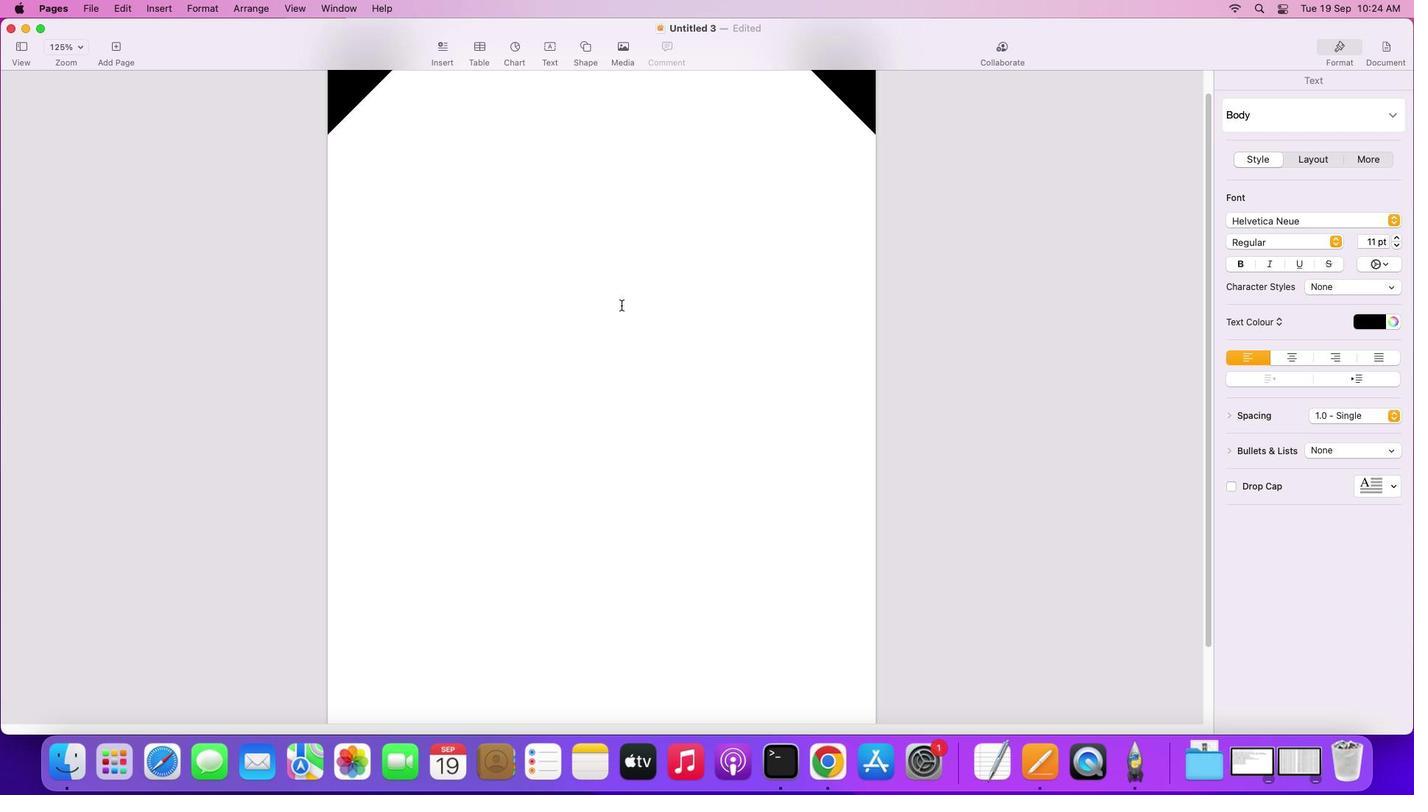
Action: Mouse scrolled (635, 319) with delta (14, 15)
Screenshot: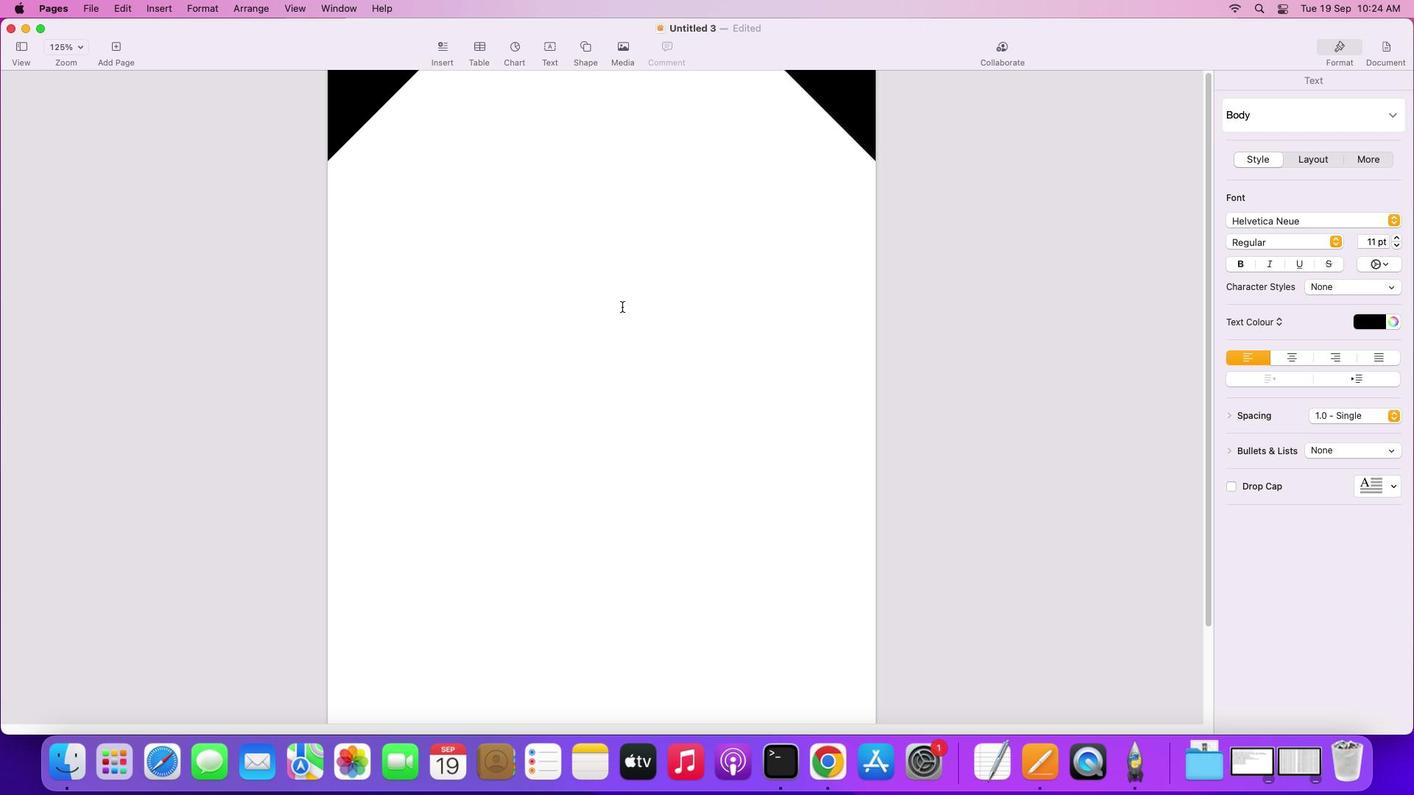 
Action: Mouse moved to (635, 319)
Screenshot: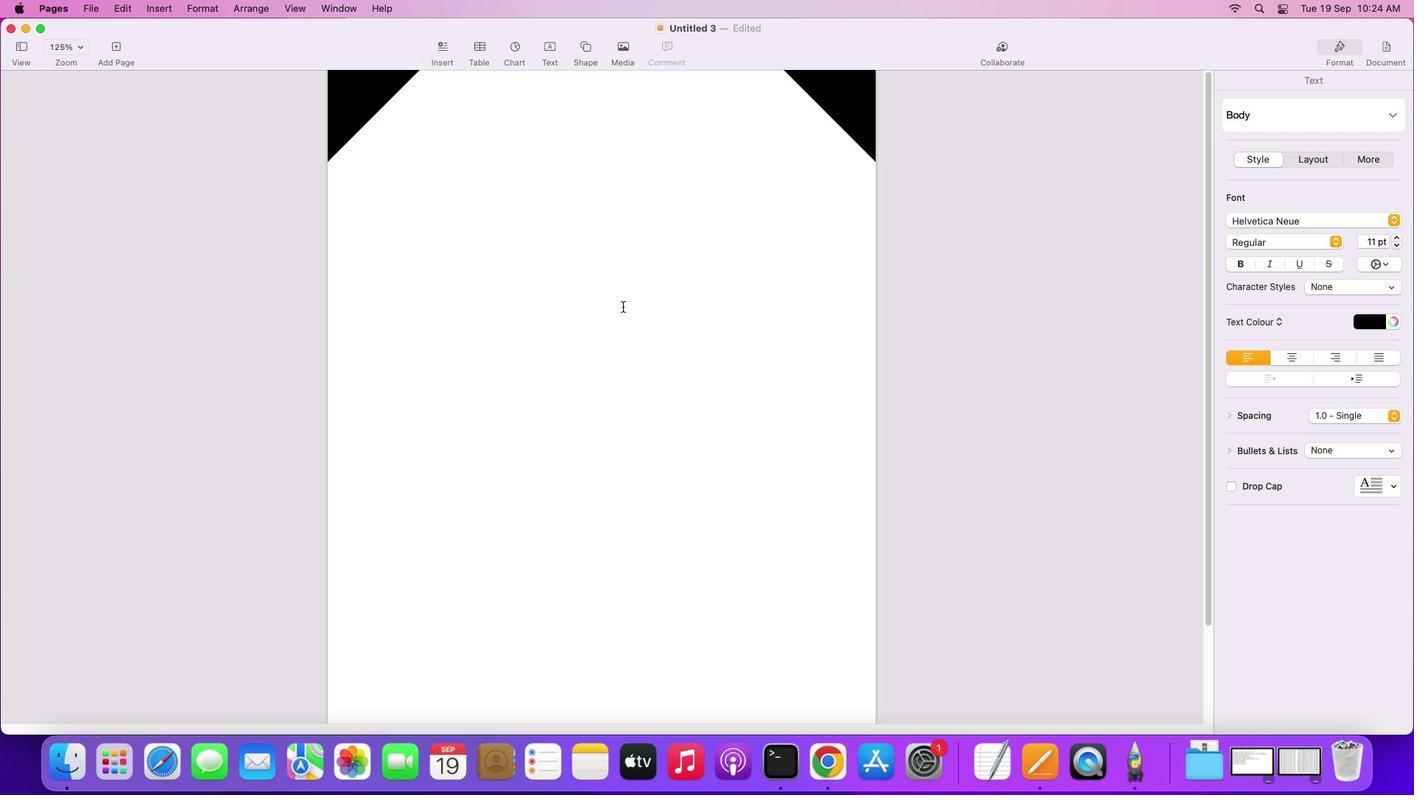 
Action: Mouse scrolled (635, 319) with delta (14, 15)
Screenshot: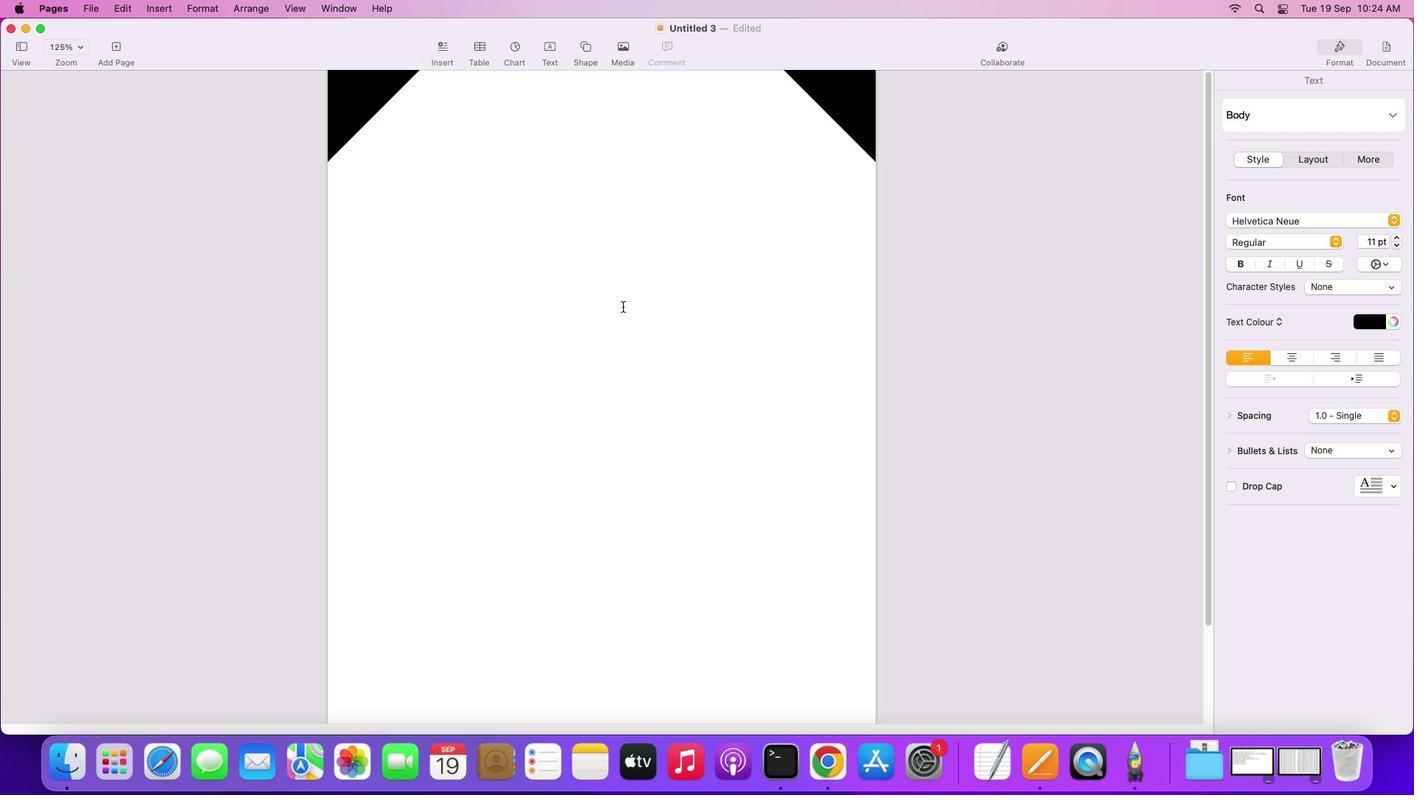 
Action: Mouse scrolled (635, 319) with delta (14, 17)
Screenshot: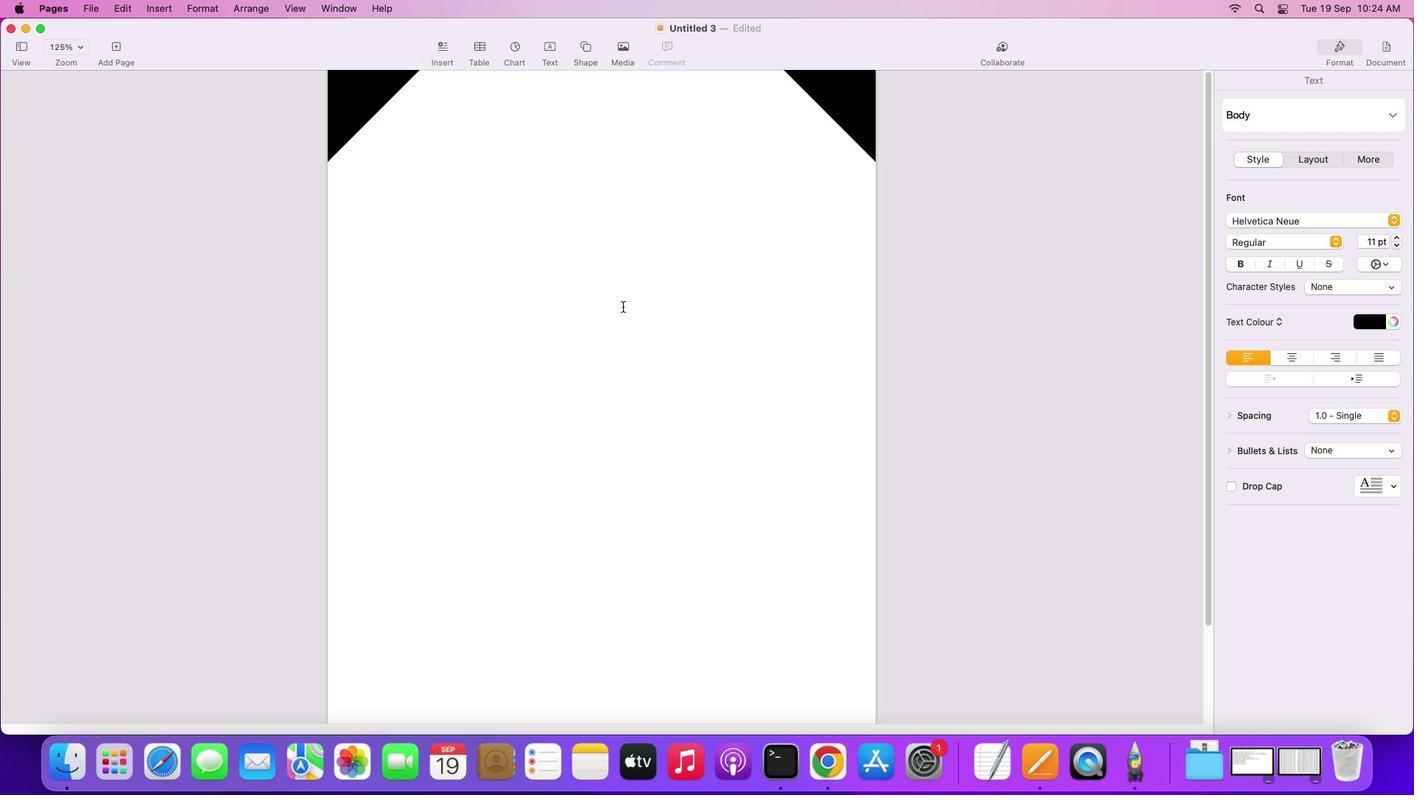 
Action: Mouse scrolled (635, 319) with delta (14, 18)
Screenshot: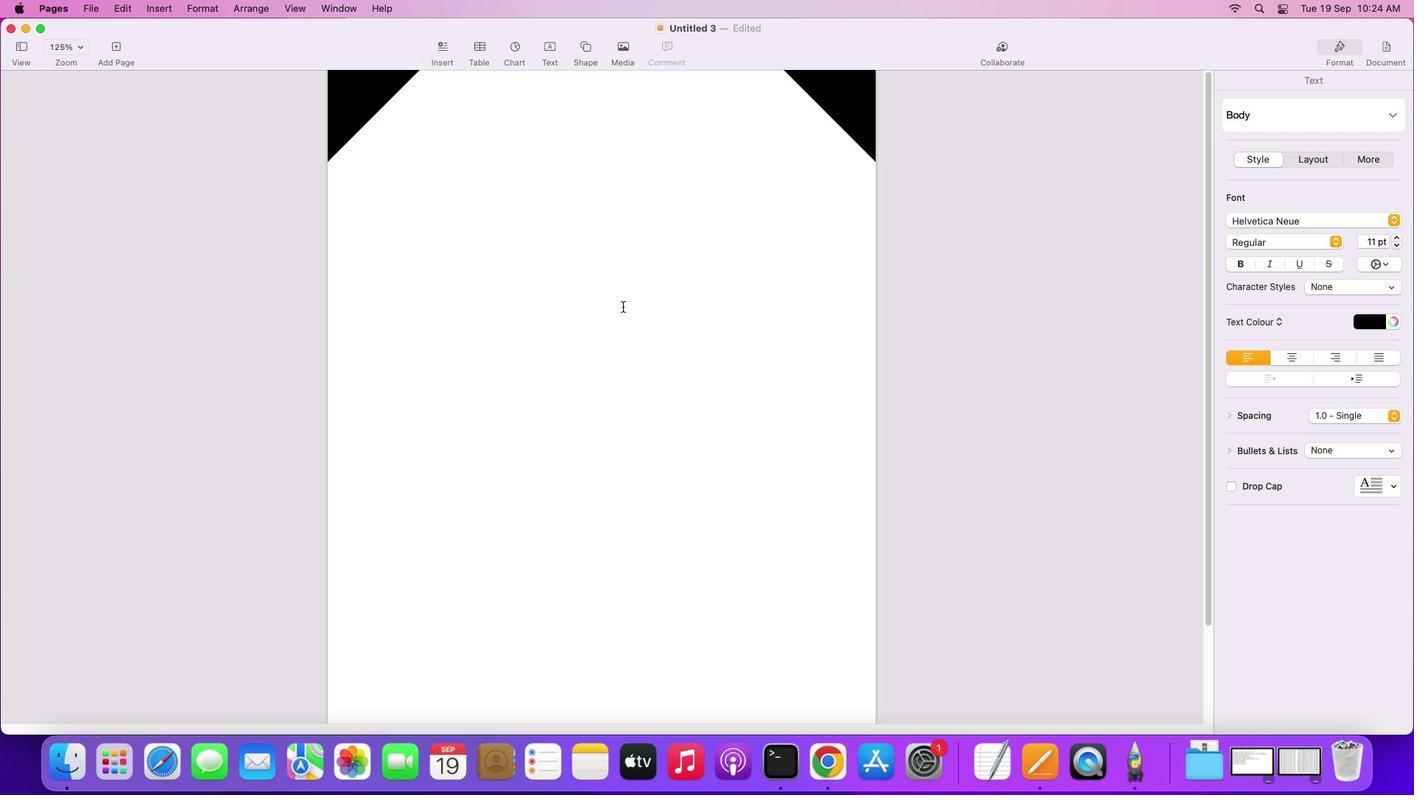 
Action: Mouse scrolled (635, 319) with delta (14, 19)
Screenshot: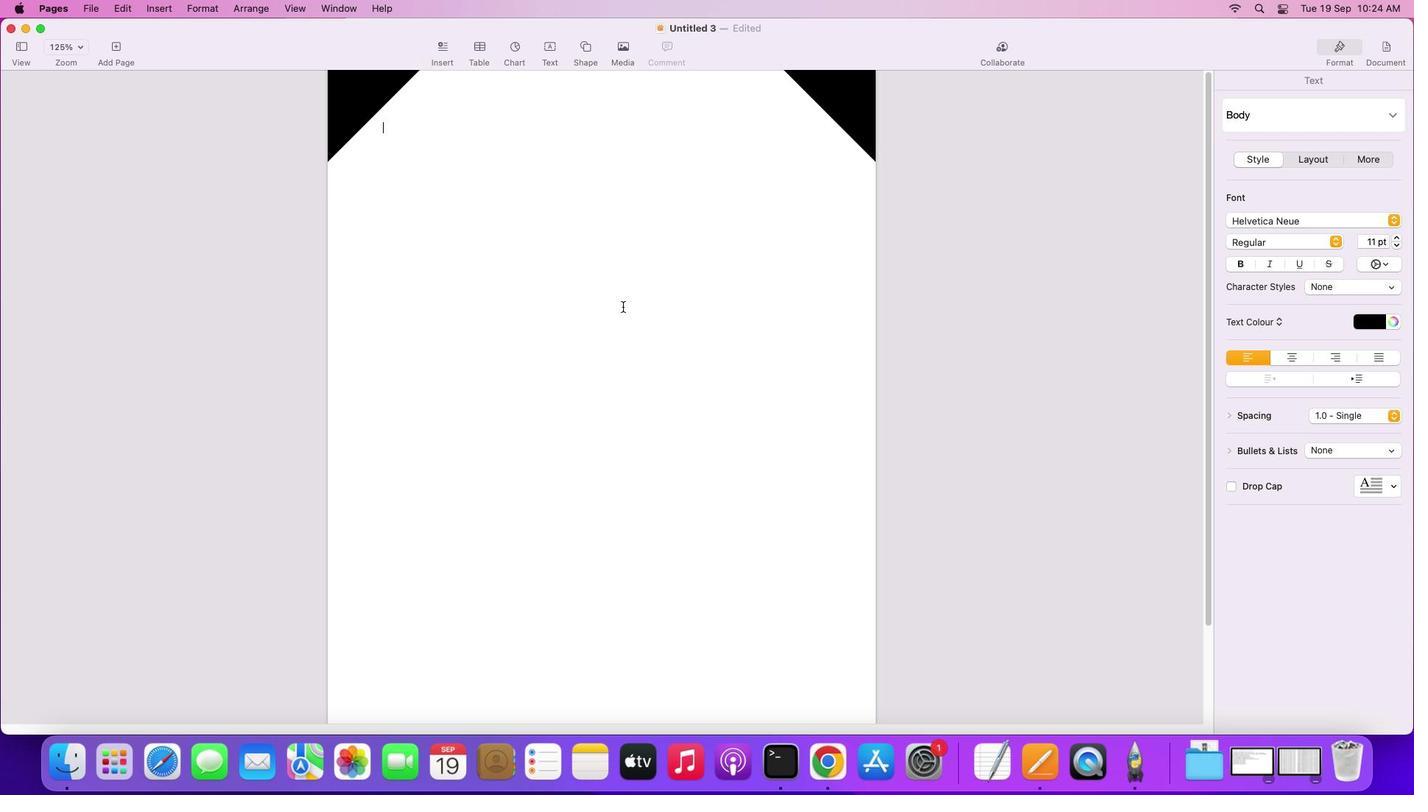 
Action: Mouse scrolled (635, 319) with delta (14, 19)
Screenshot: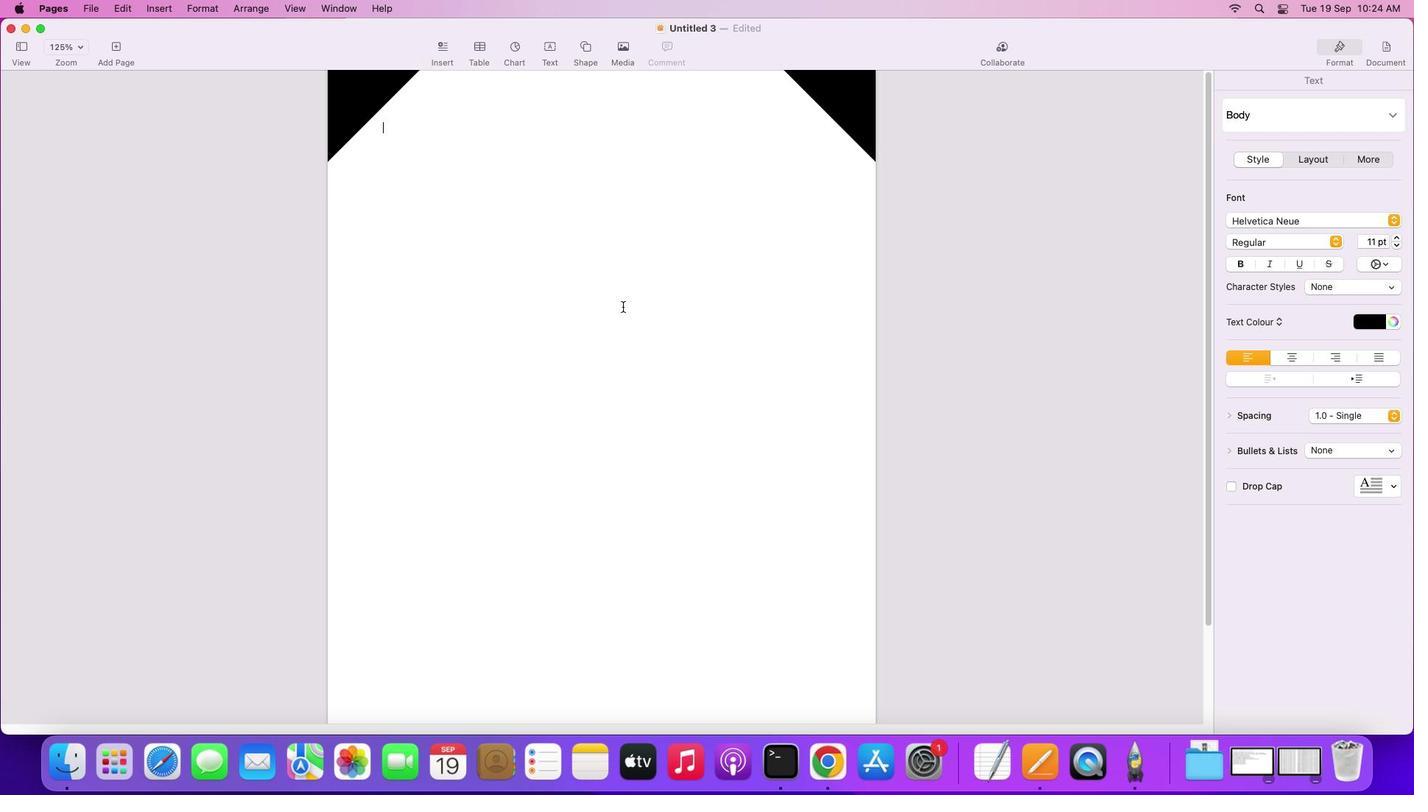 
Action: Mouse scrolled (635, 319) with delta (14, 20)
Screenshot: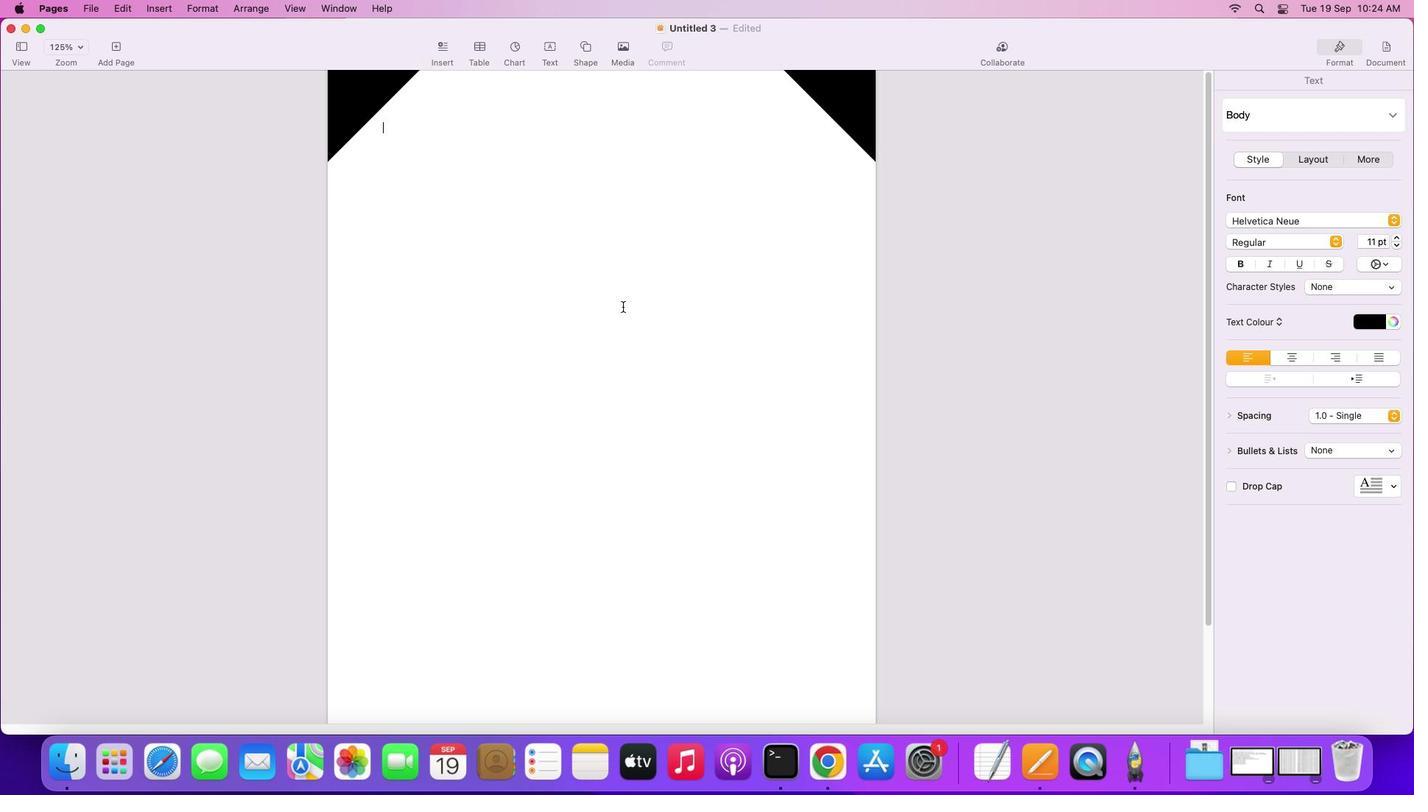 
Action: Mouse scrolled (635, 319) with delta (14, 20)
Screenshot: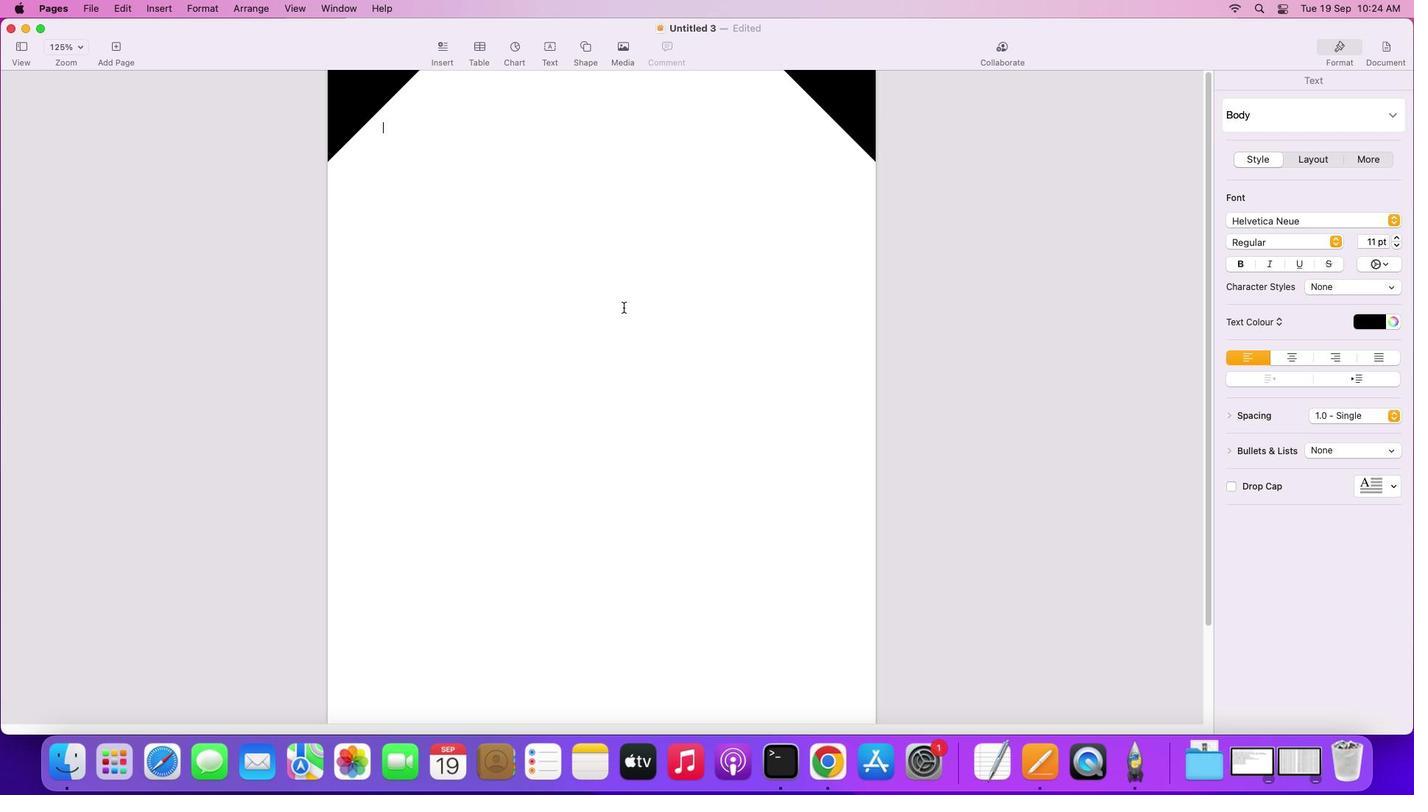 
Action: Mouse moved to (601, 61)
Screenshot: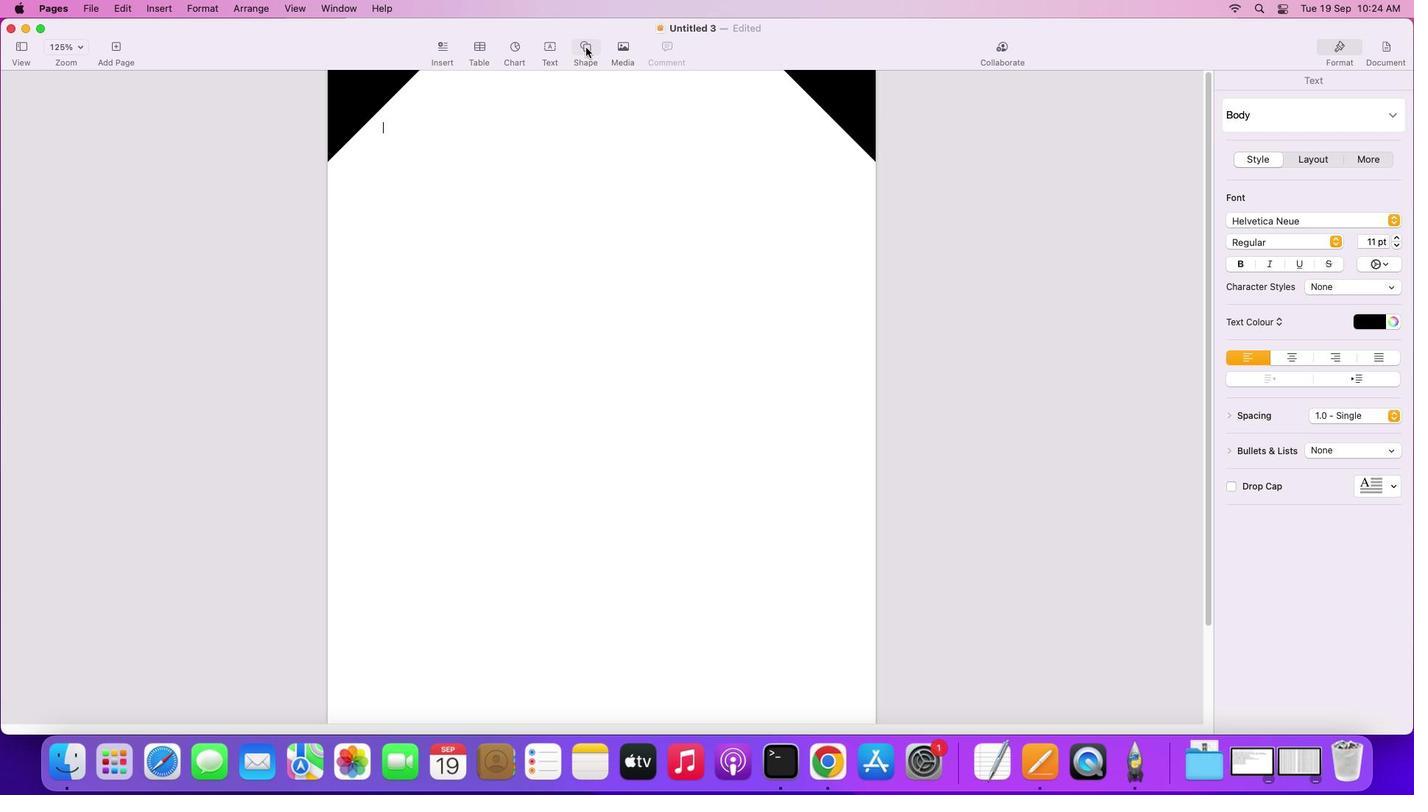 
Action: Mouse pressed left at (601, 61)
Screenshot: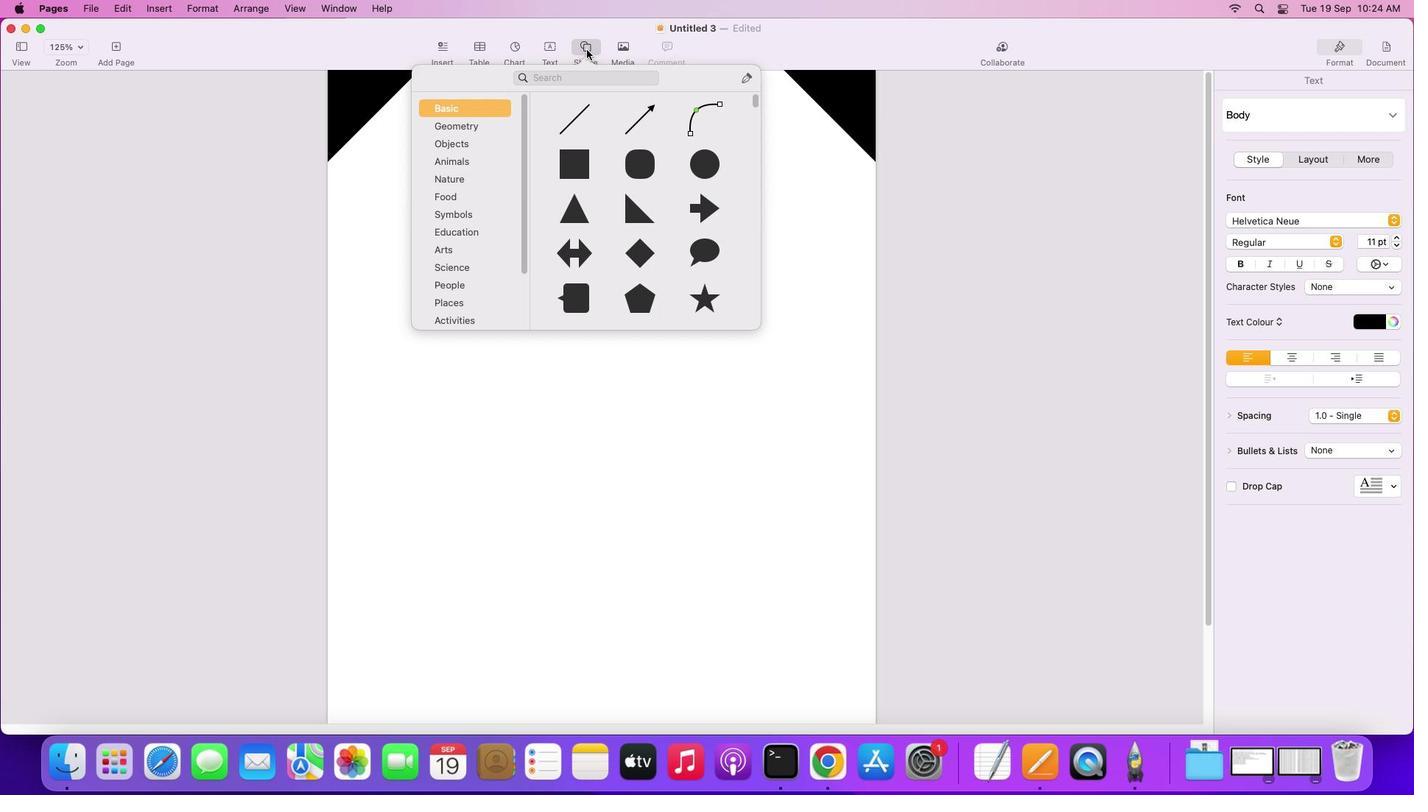 
Action: Mouse moved to (654, 265)
Screenshot: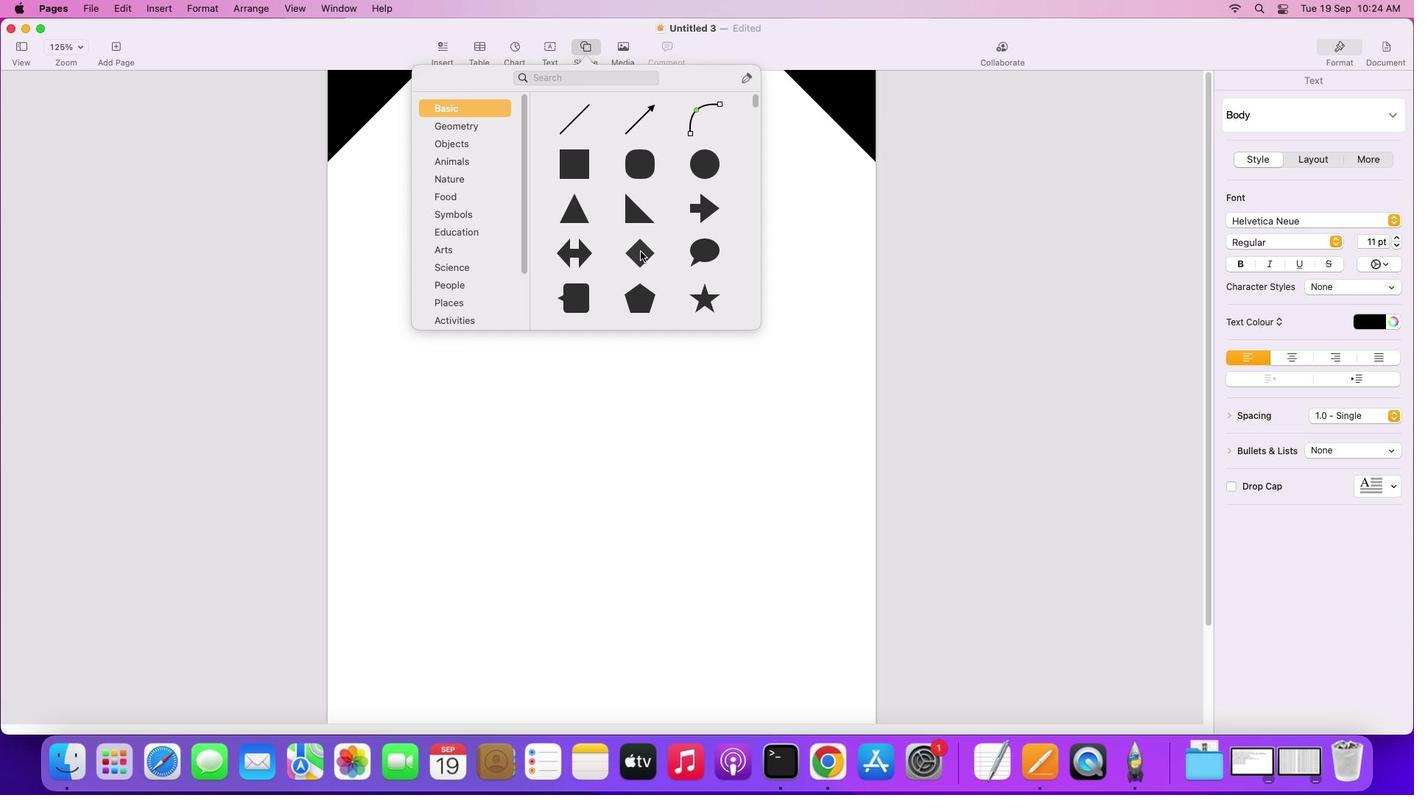 
Action: Mouse pressed left at (654, 265)
Screenshot: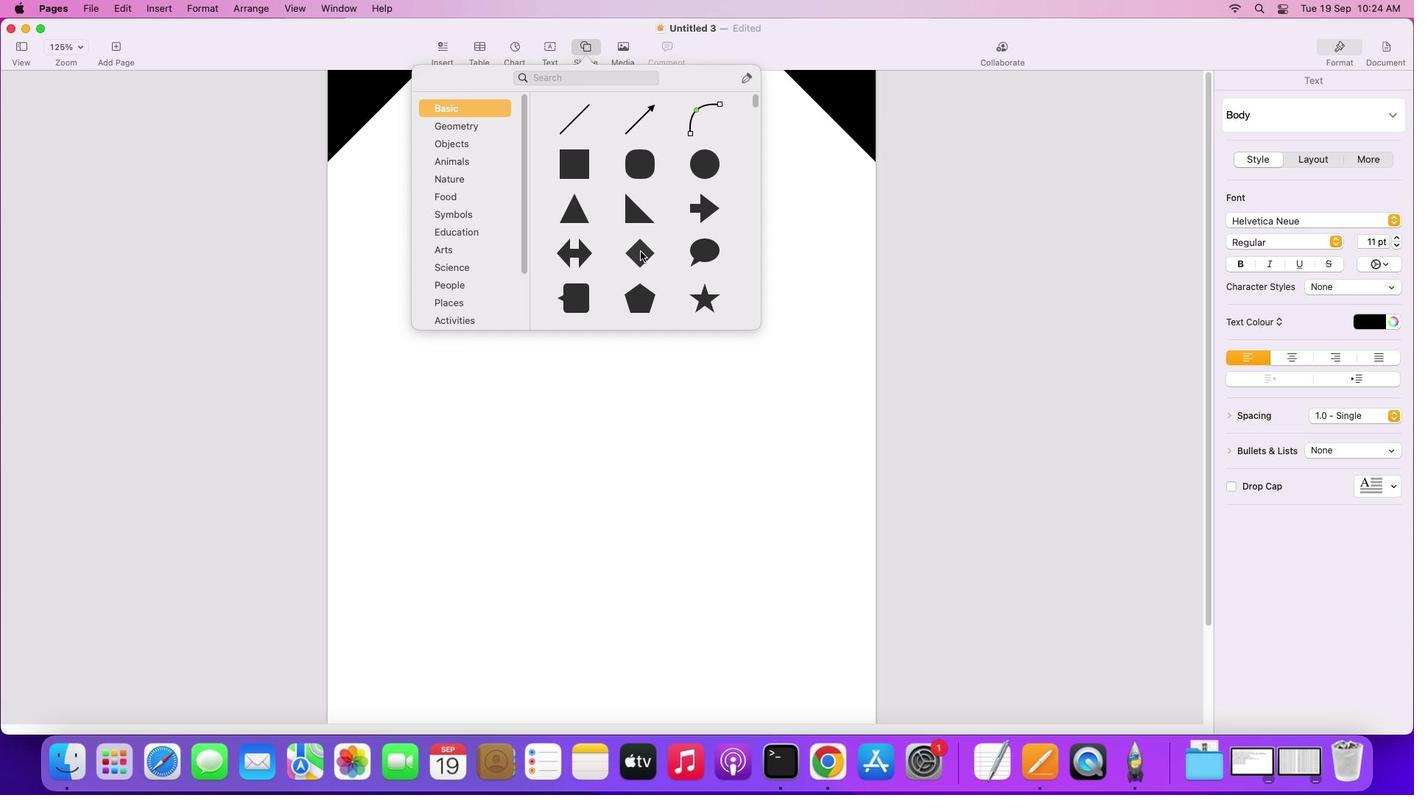 
Action: Mouse moved to (668, 425)
Screenshot: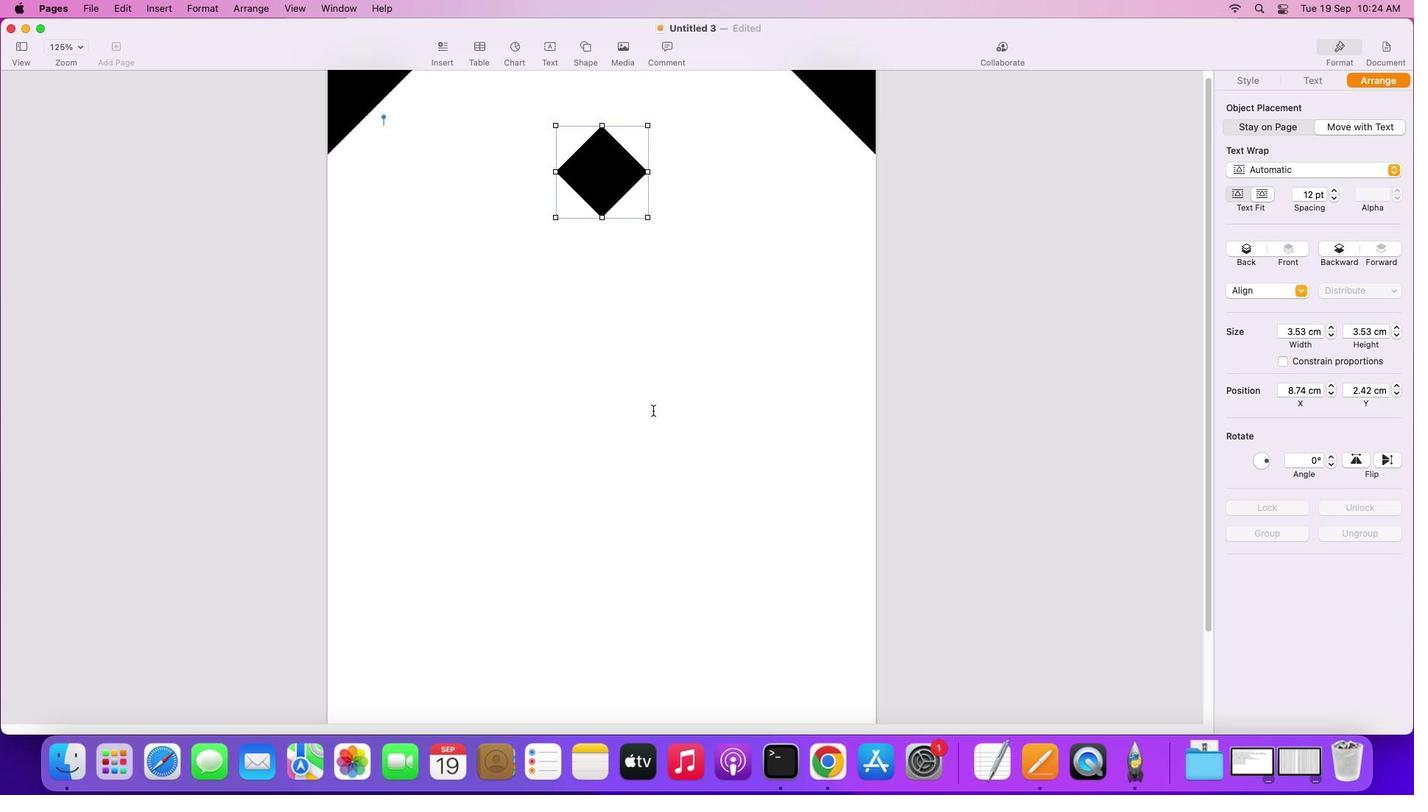 
Action: Mouse scrolled (668, 425) with delta (14, 13)
Screenshot: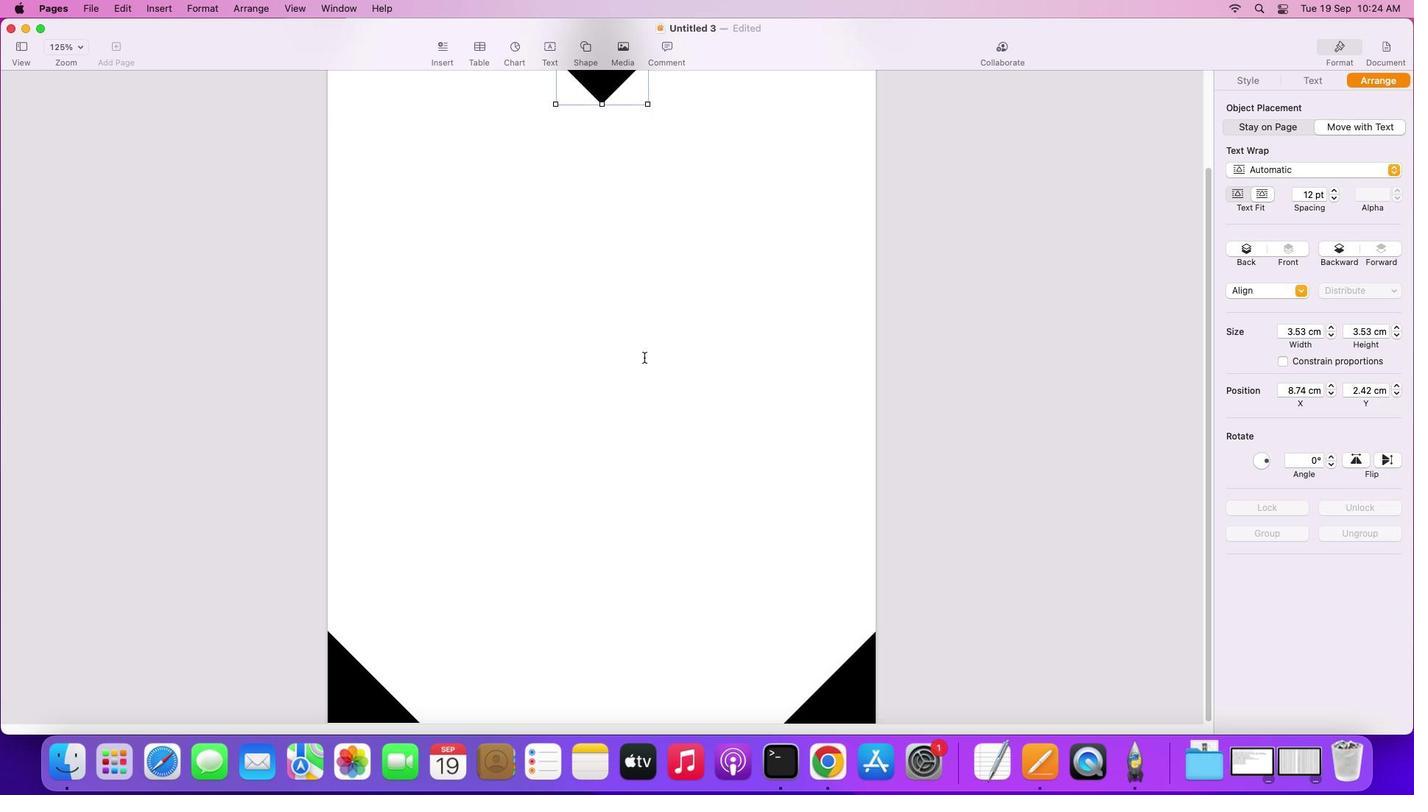 
Action: Mouse scrolled (668, 425) with delta (14, 13)
Screenshot: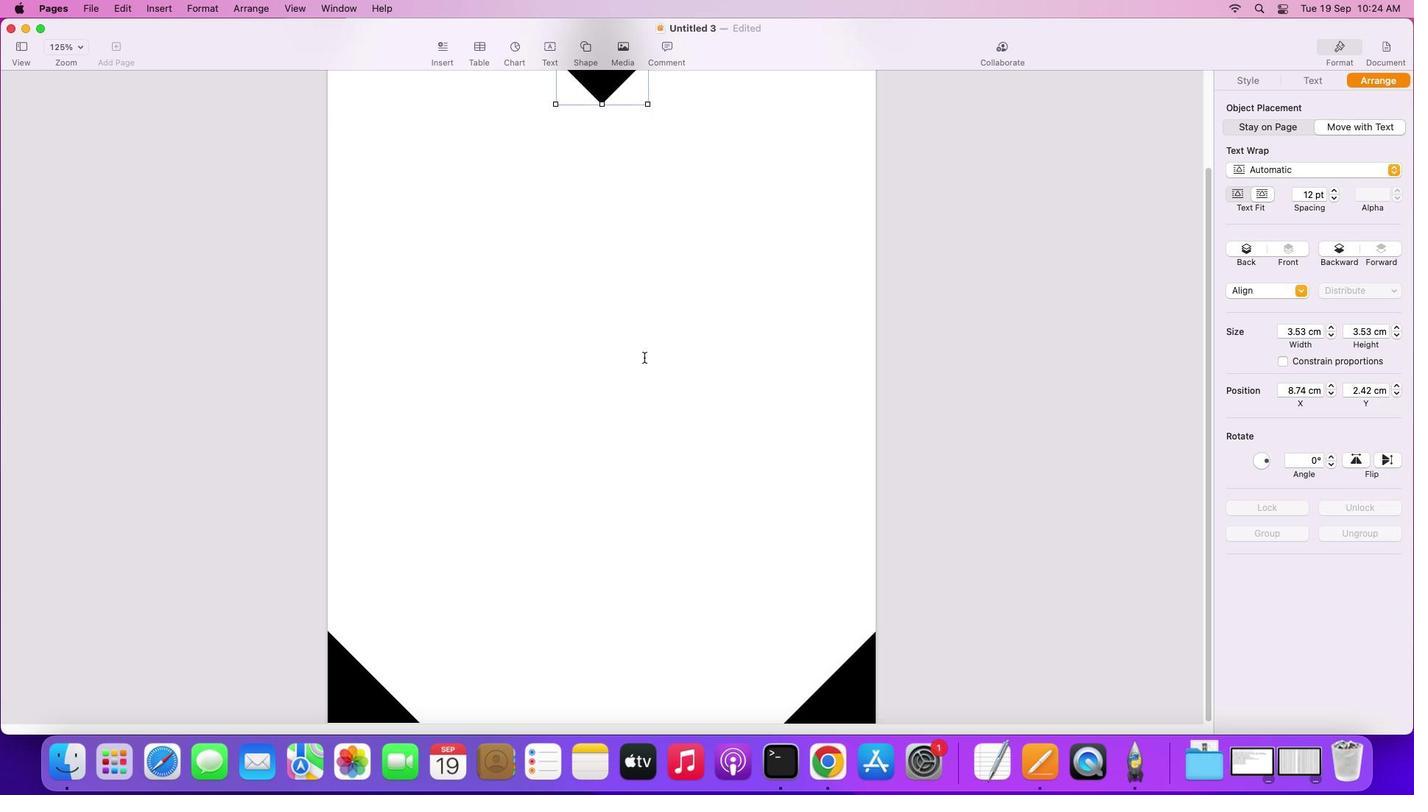 
Action: Mouse scrolled (668, 425) with delta (14, 12)
Screenshot: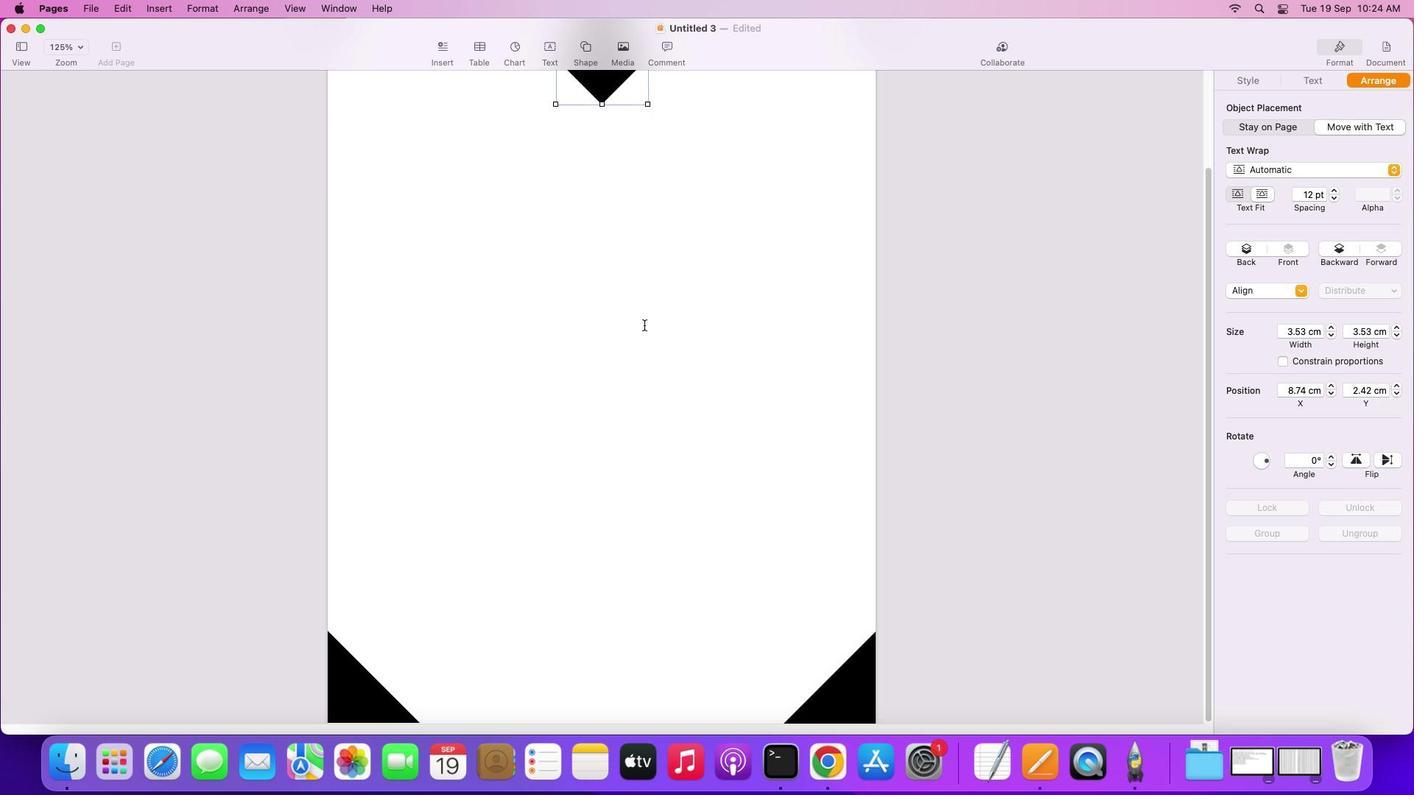 
Action: Mouse scrolled (668, 425) with delta (14, 11)
Screenshot: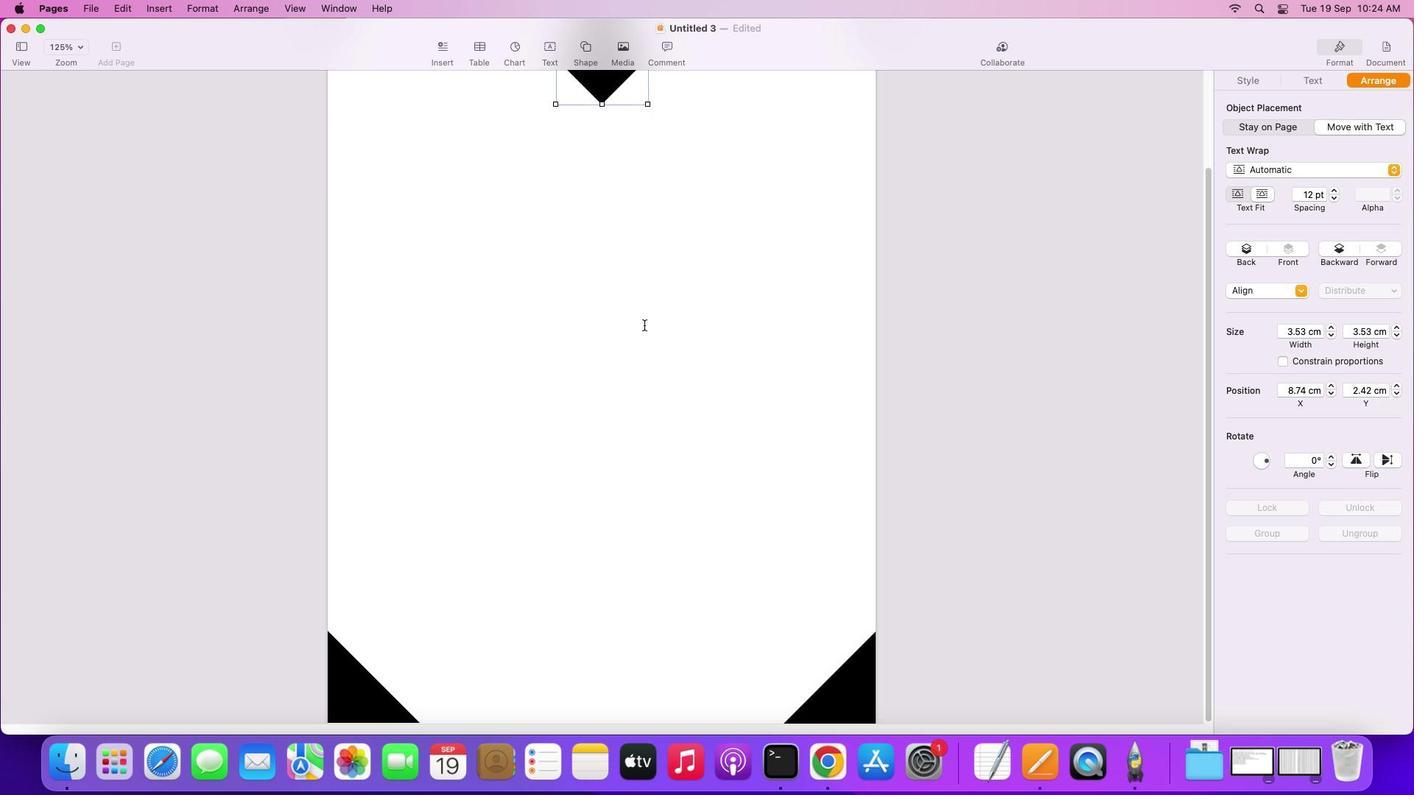 
Action: Mouse scrolled (668, 425) with delta (14, 10)
Screenshot: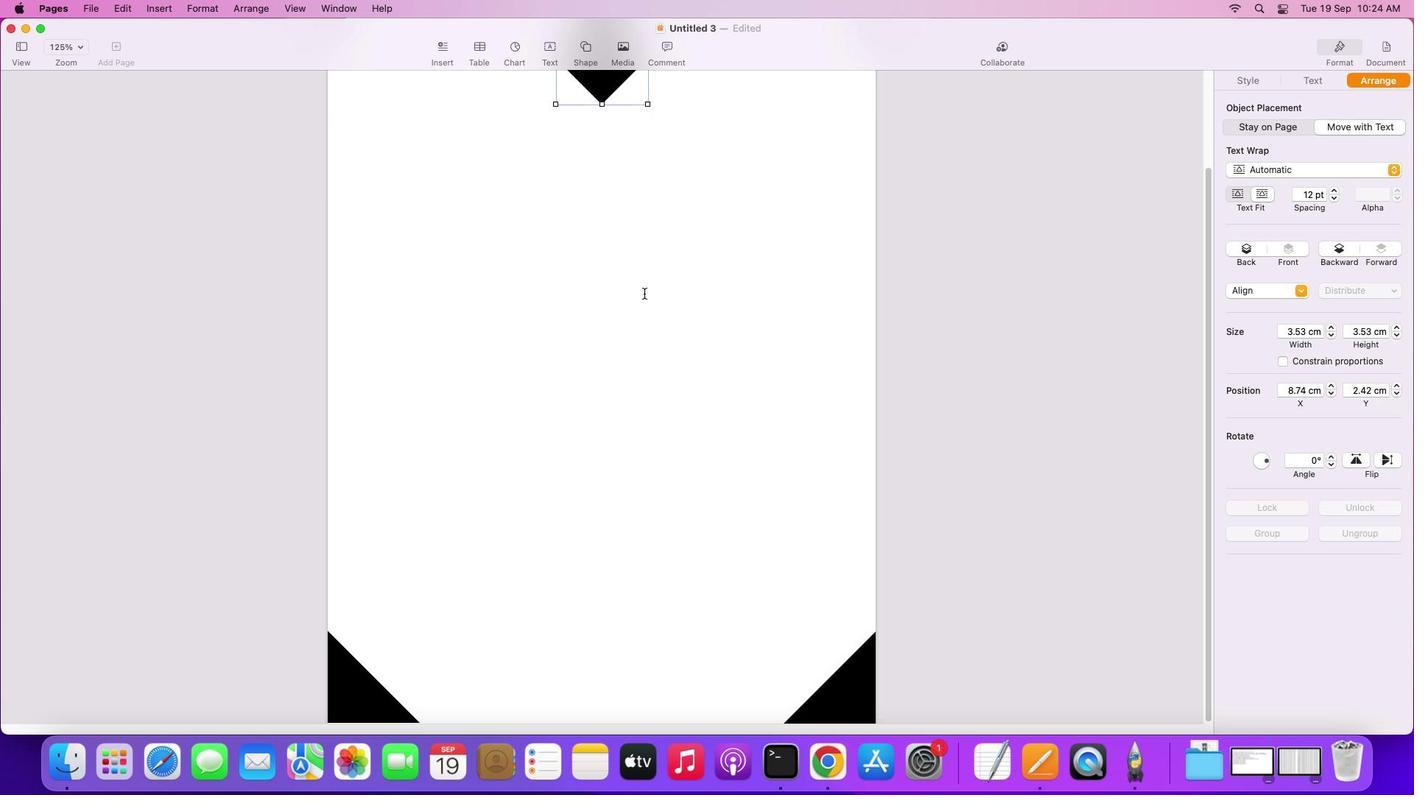 
Action: Mouse moved to (666, 417)
Screenshot: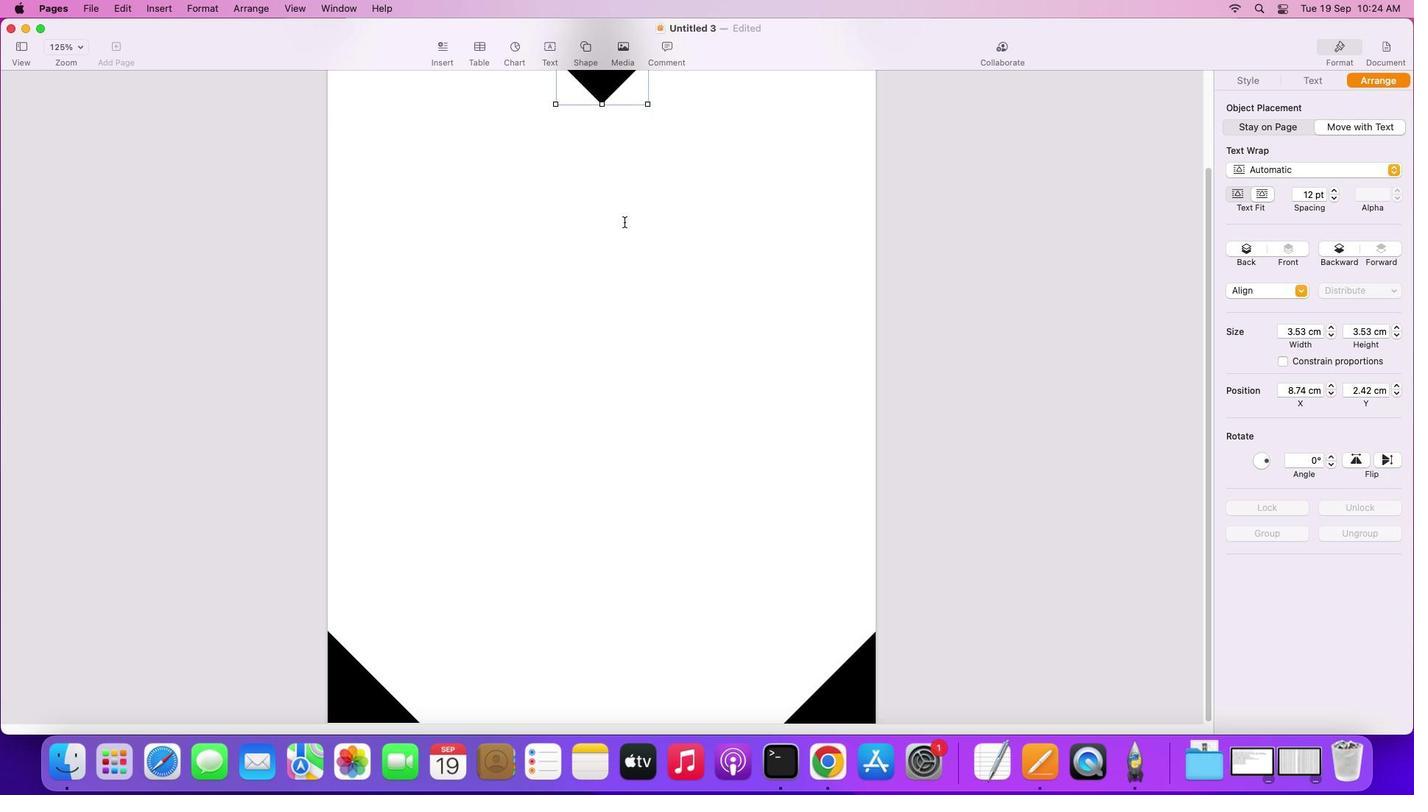 
Action: Mouse scrolled (666, 417) with delta (14, 10)
Screenshot: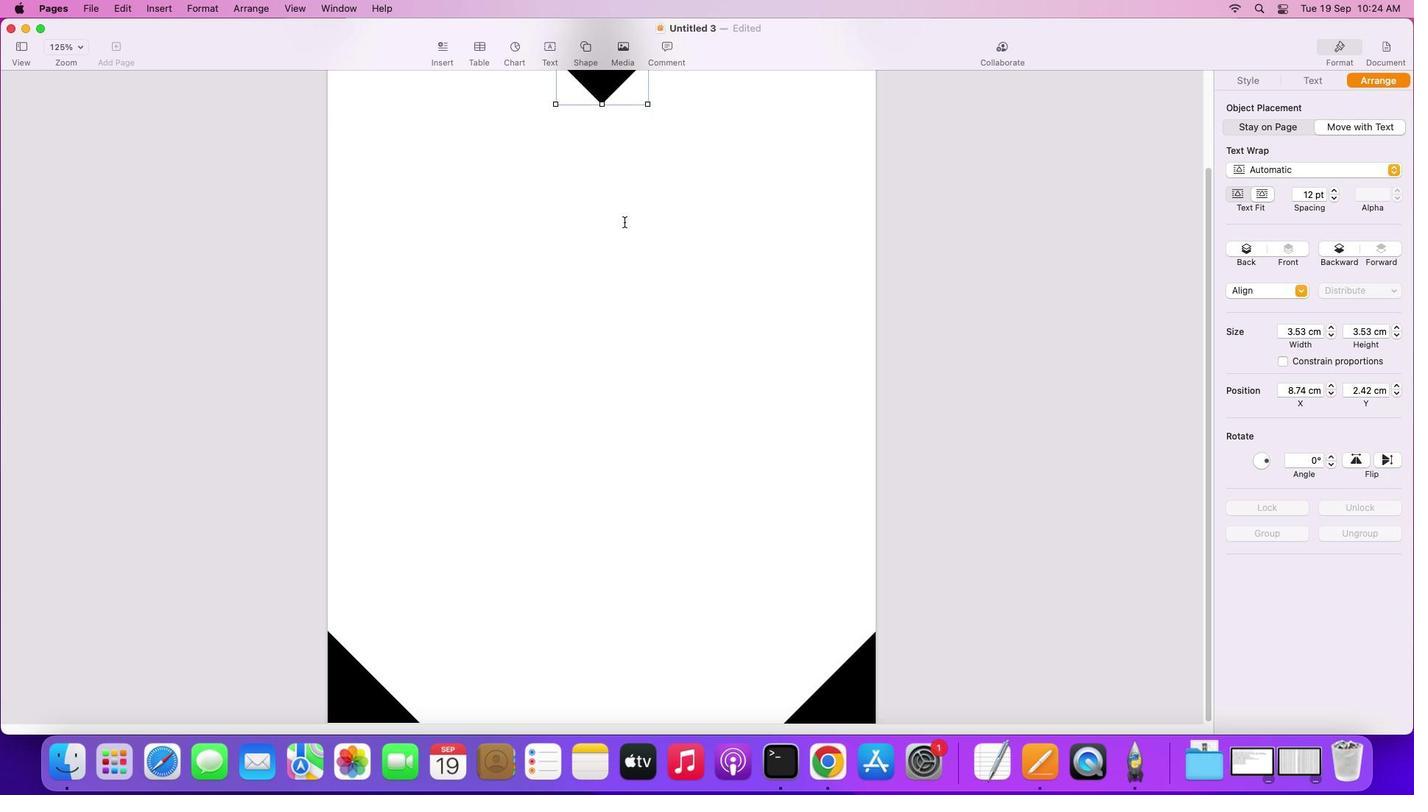 
Action: Mouse moved to (621, 110)
Screenshot: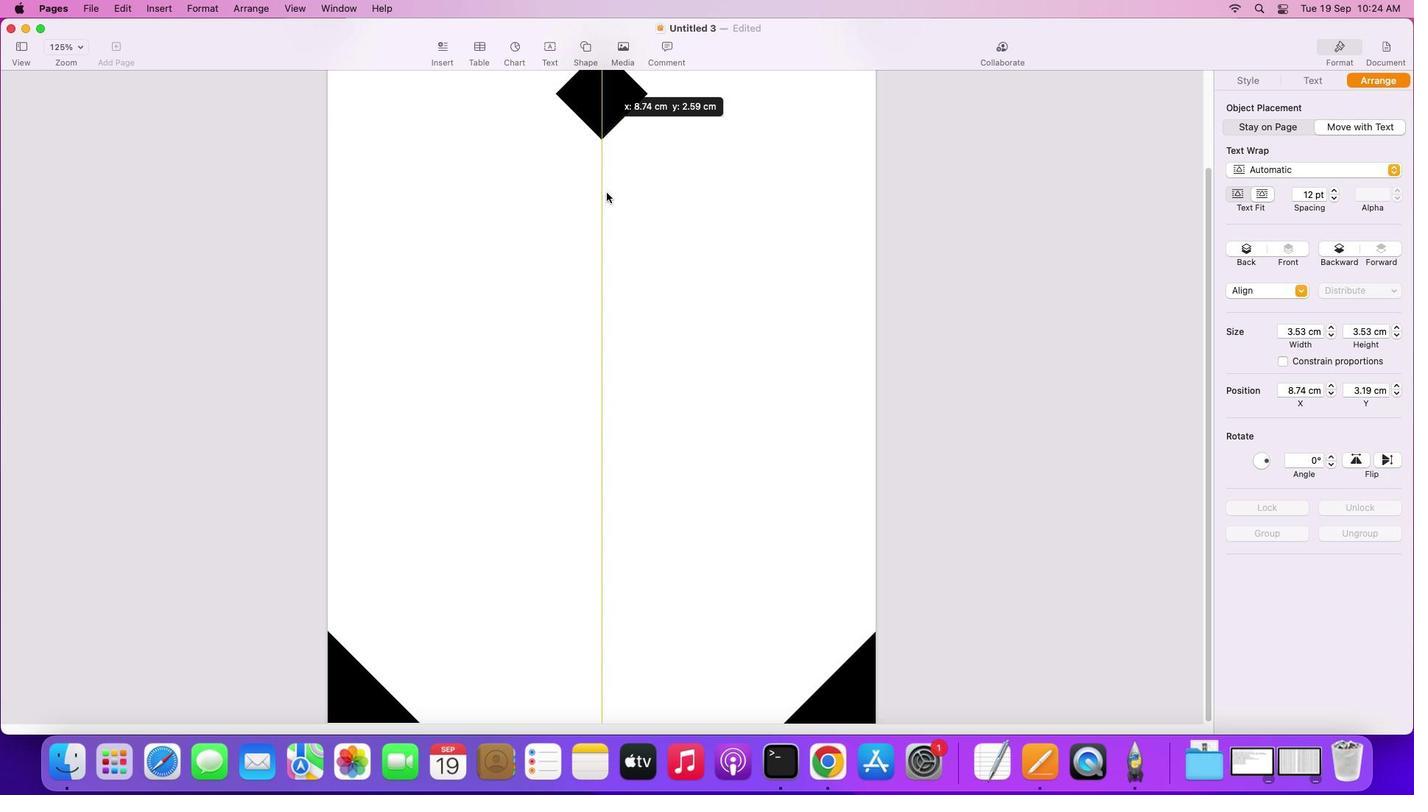 
Action: Mouse pressed left at (621, 110)
Screenshot: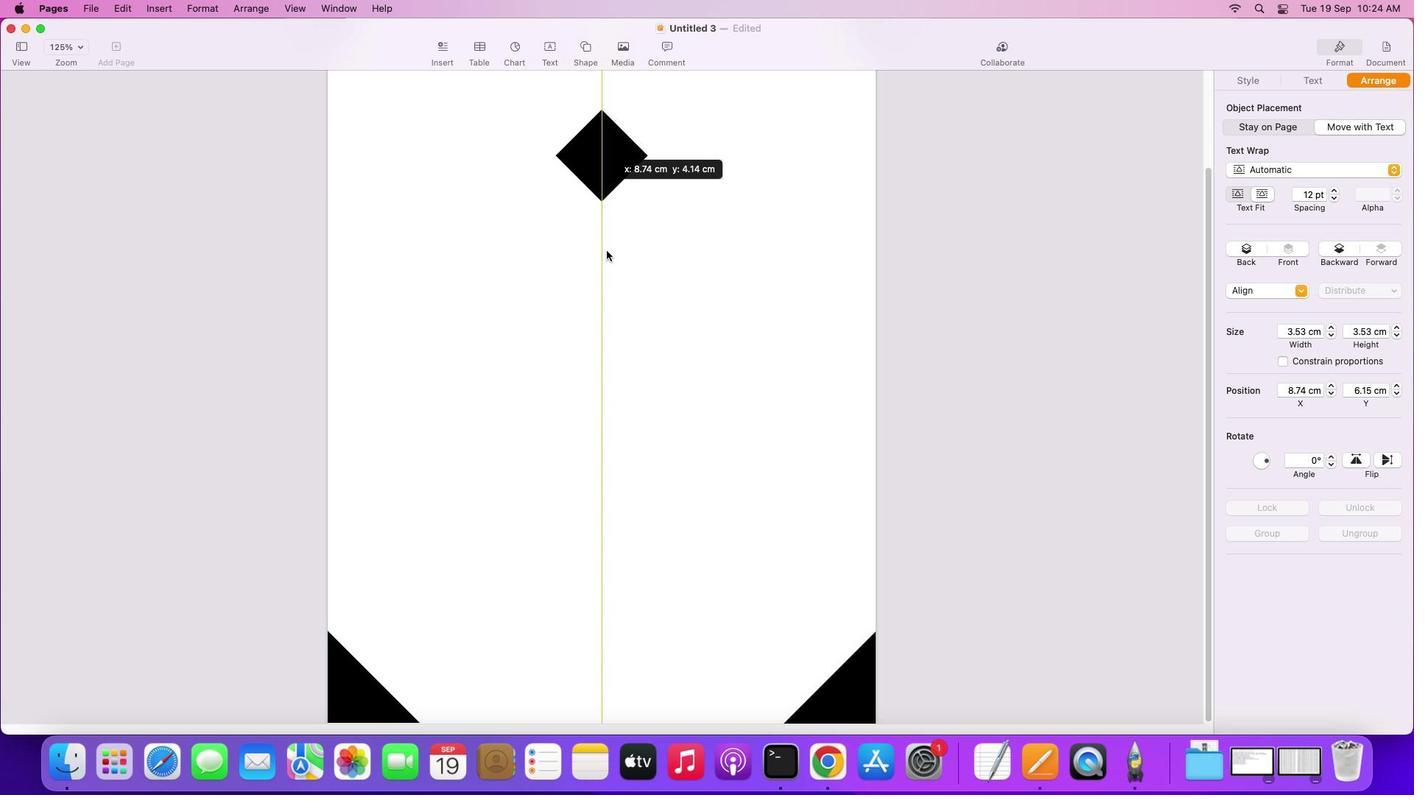 
Action: Mouse moved to (625, 732)
Screenshot: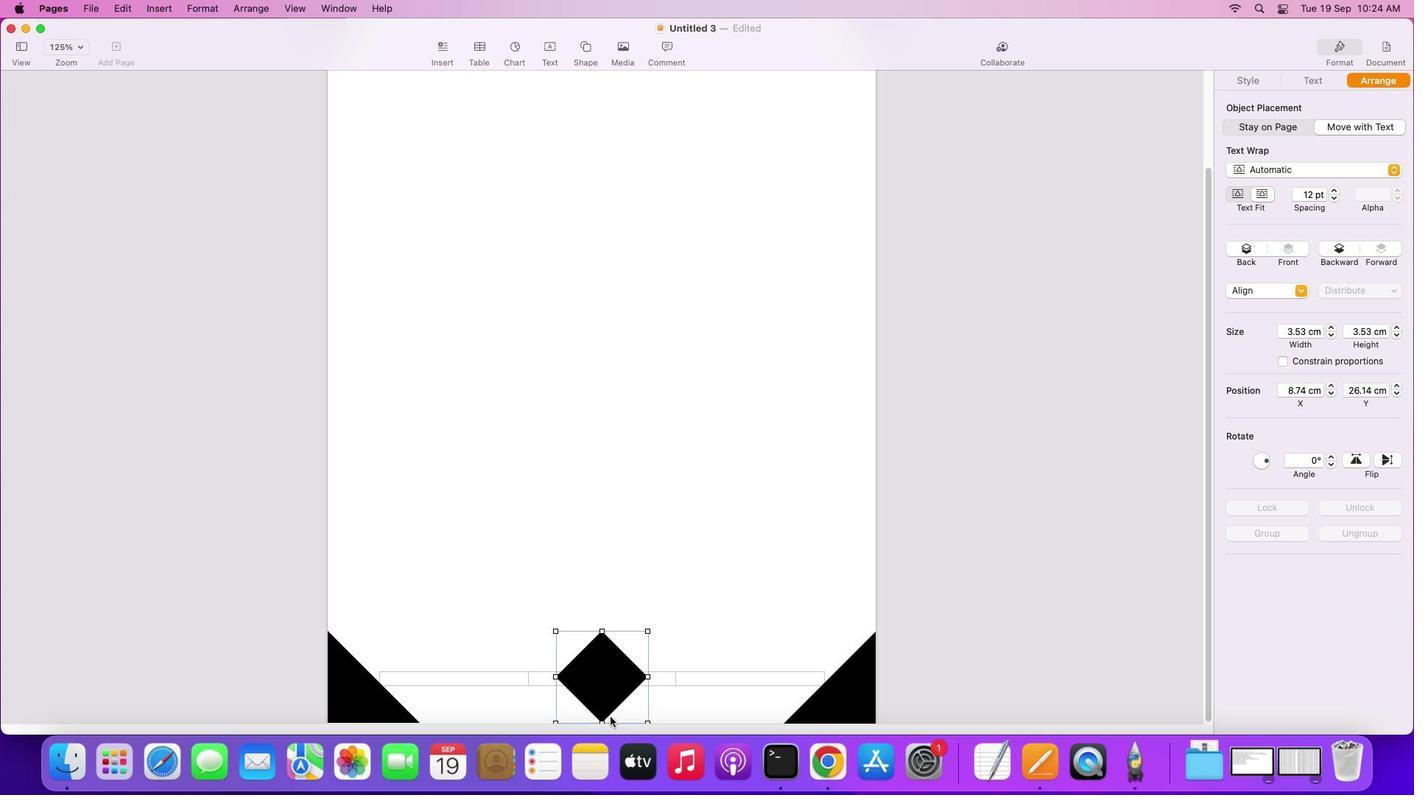 
Action: Mouse pressed left at (625, 732)
Screenshot: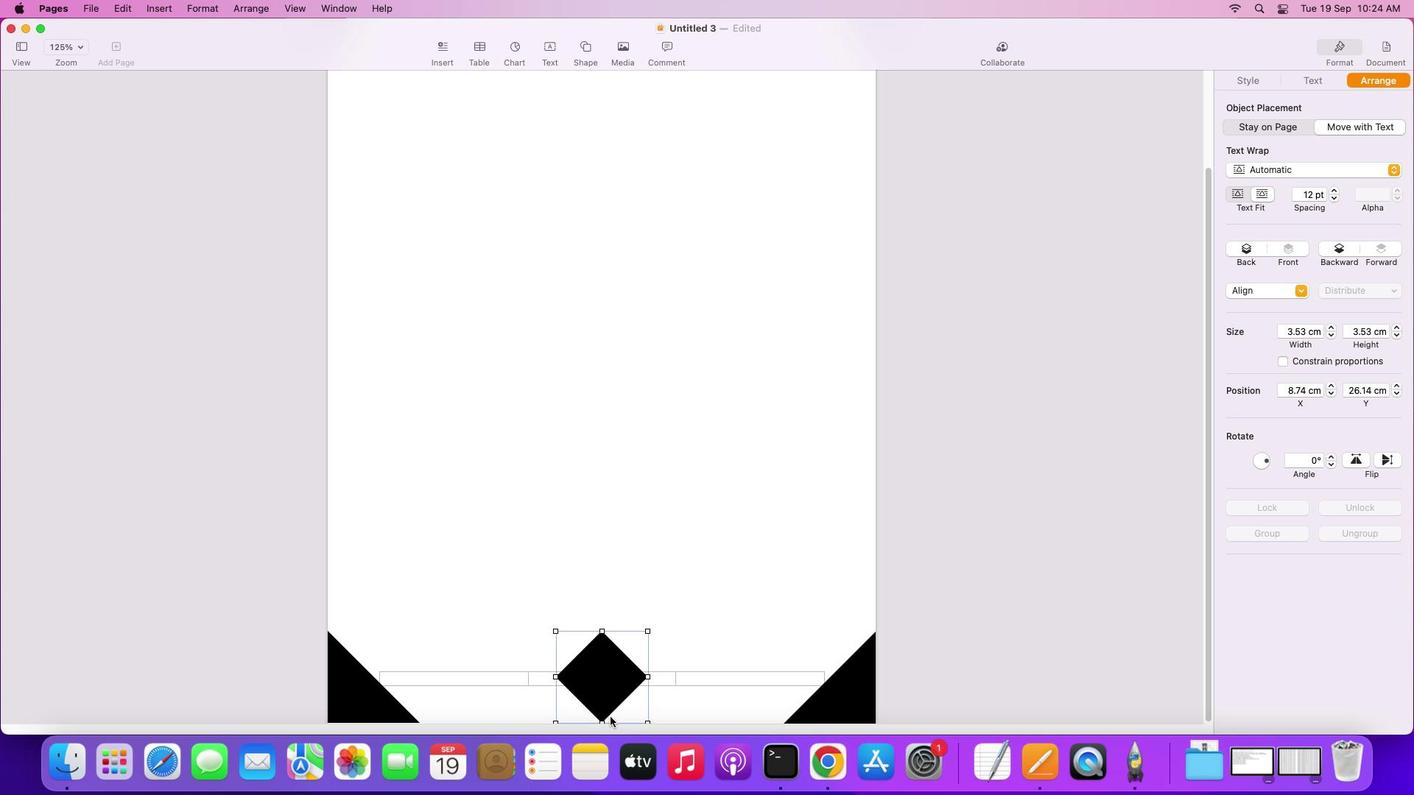 
Action: Mouse moved to (652, 680)
Screenshot: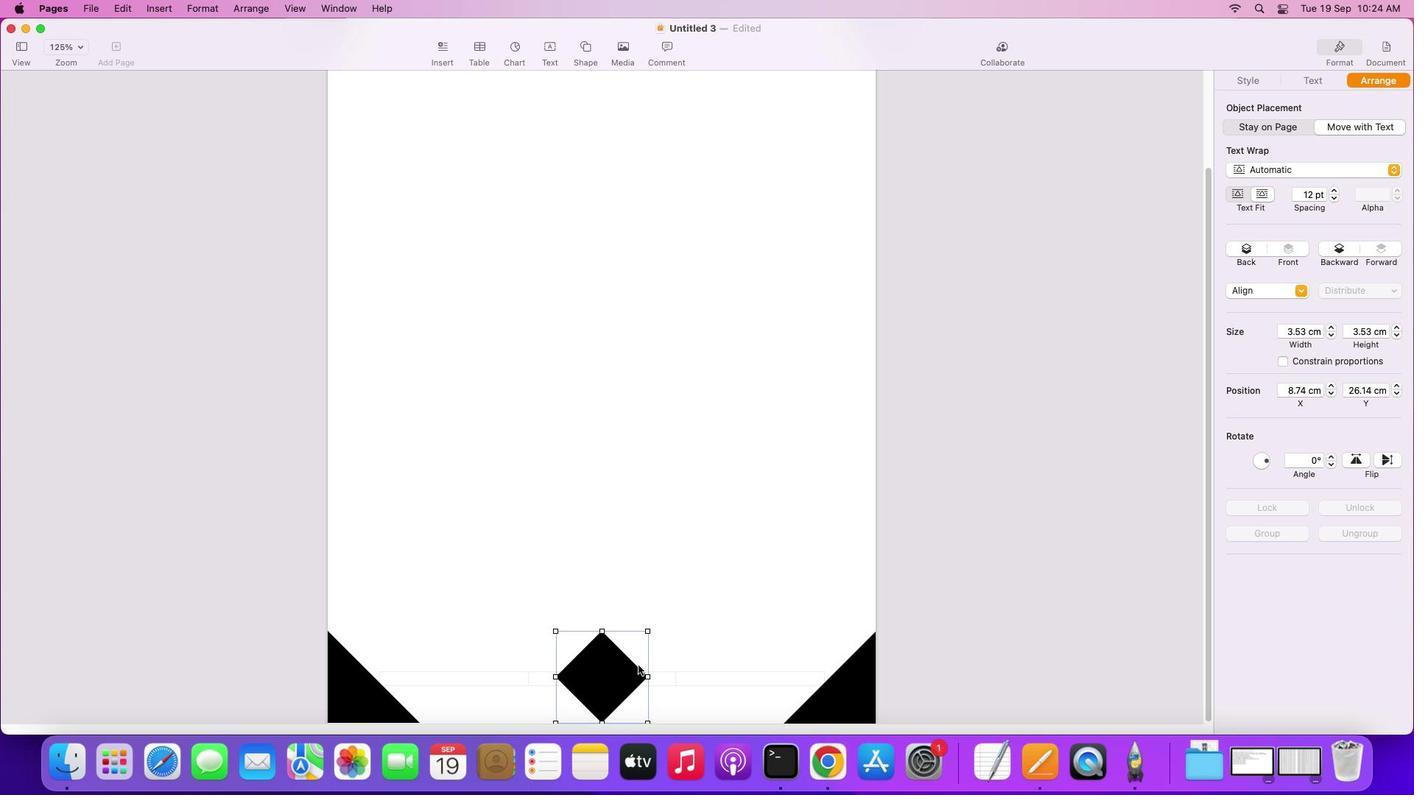 
Action: Mouse scrolled (652, 680) with delta (14, 13)
Screenshot: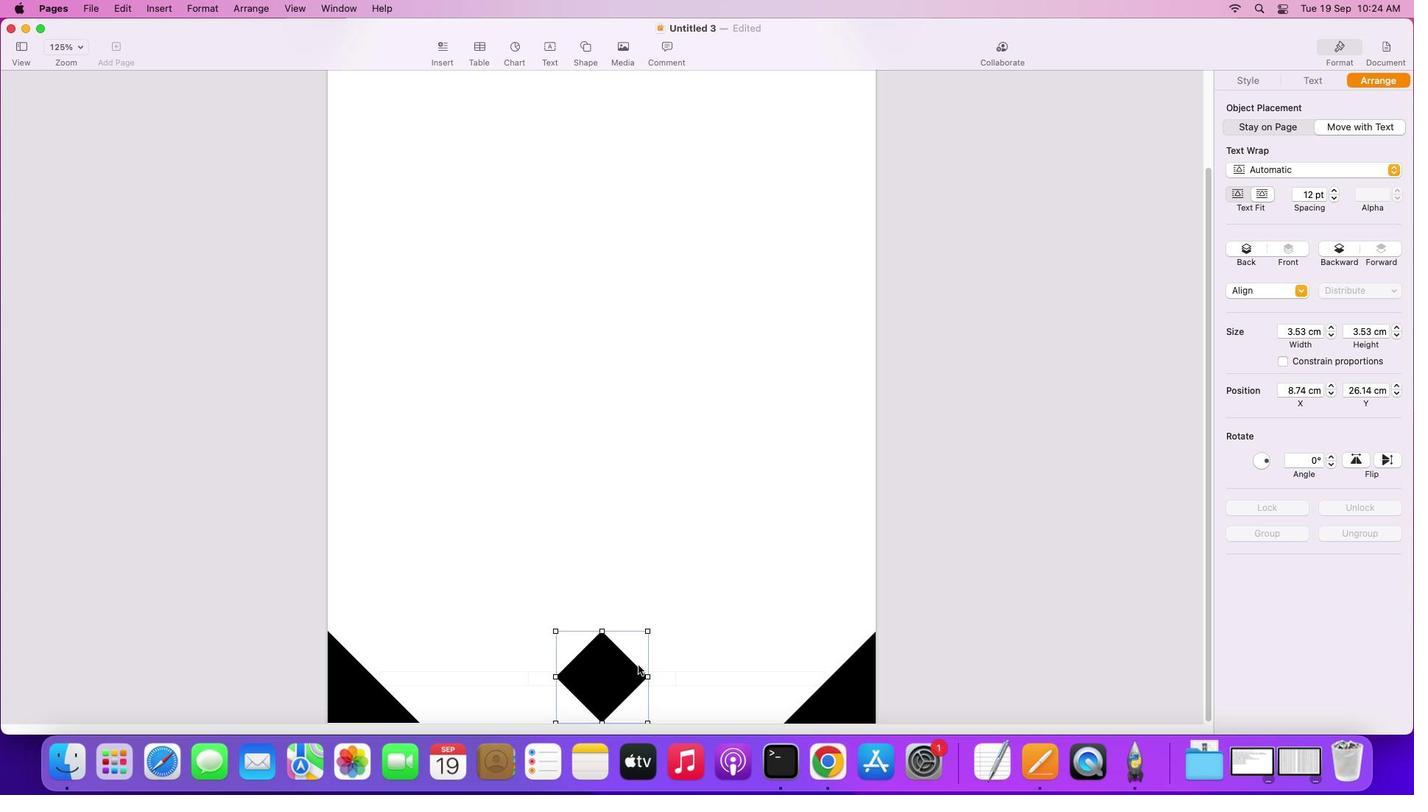 
Action: Mouse scrolled (652, 680) with delta (14, 13)
Screenshot: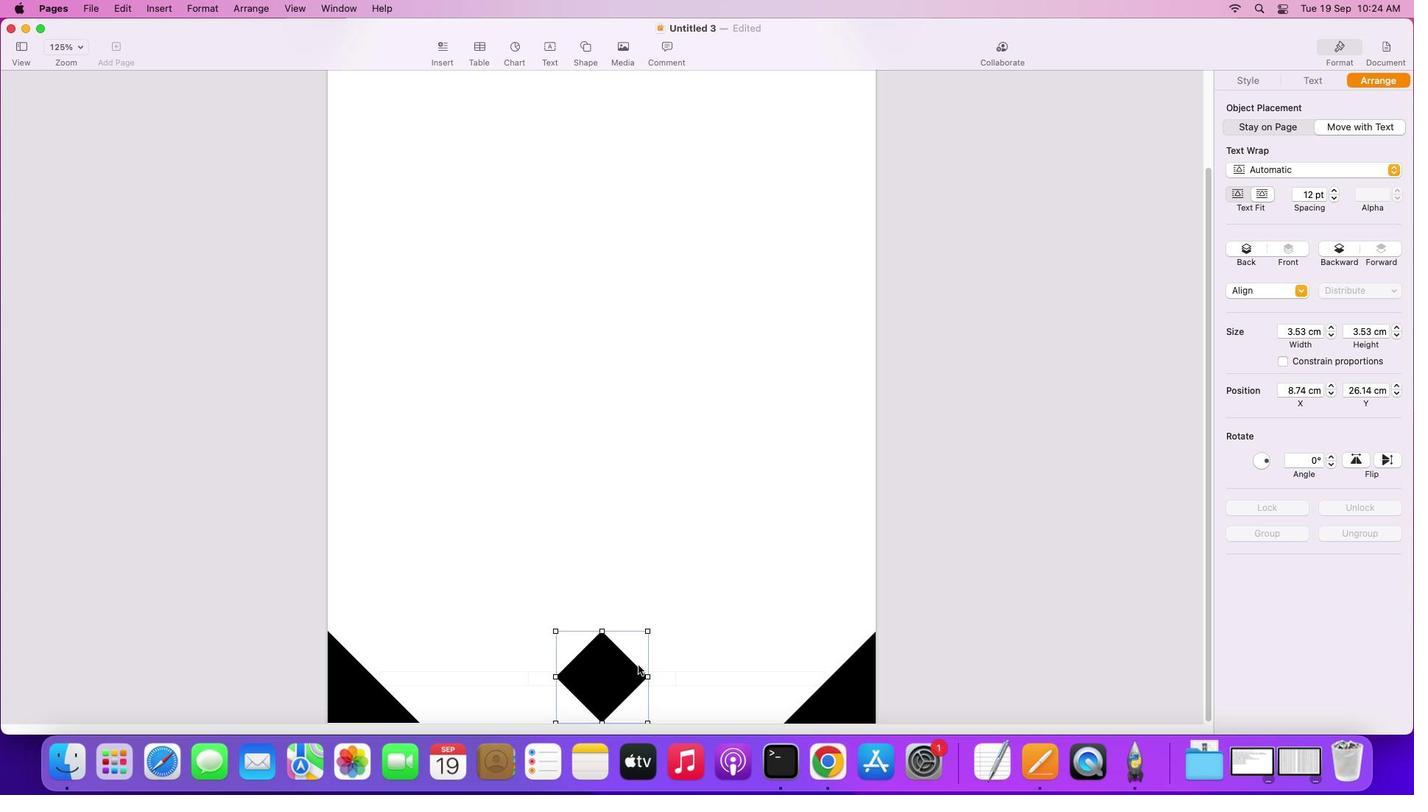 
Action: Mouse scrolled (652, 680) with delta (14, 12)
Screenshot: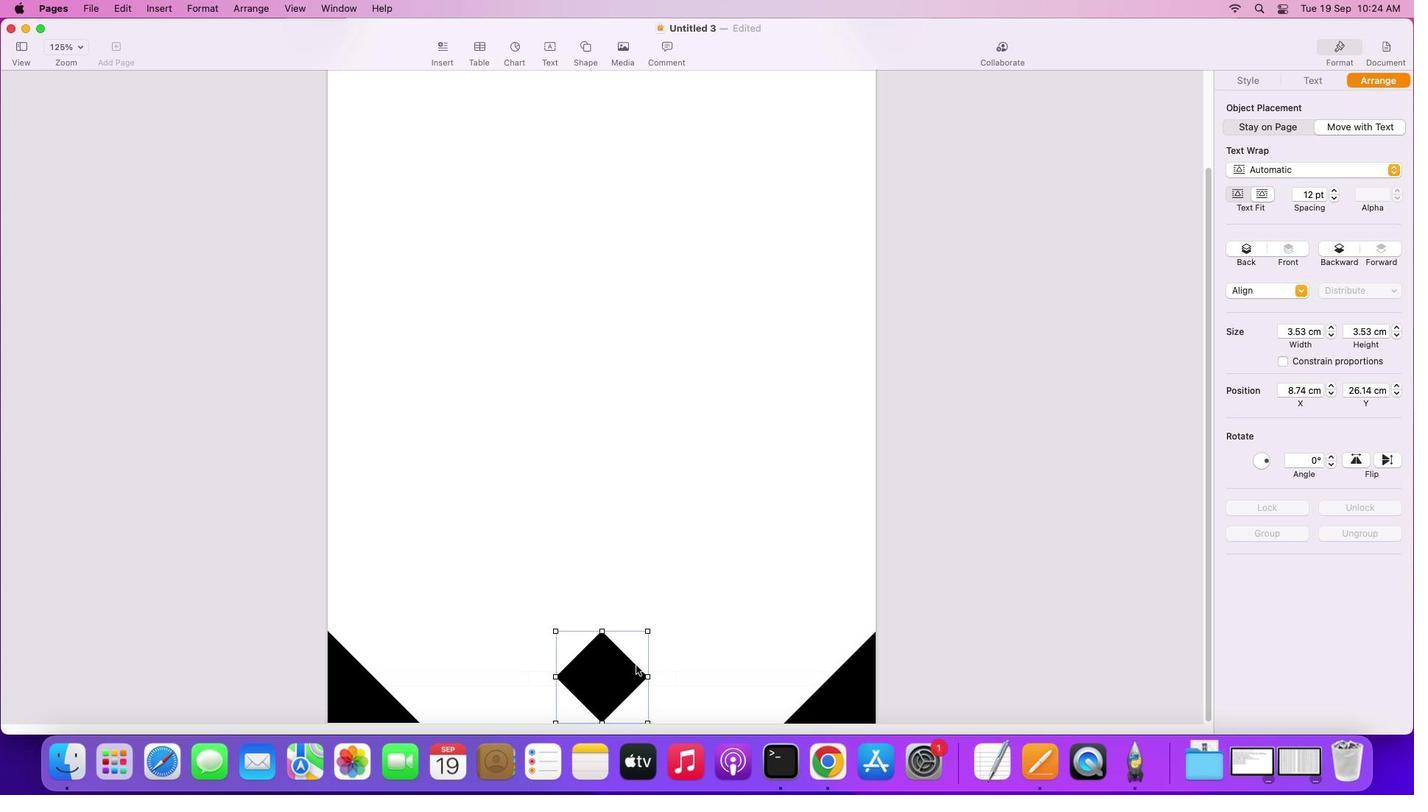 
Action: Mouse scrolled (652, 680) with delta (14, 11)
Screenshot: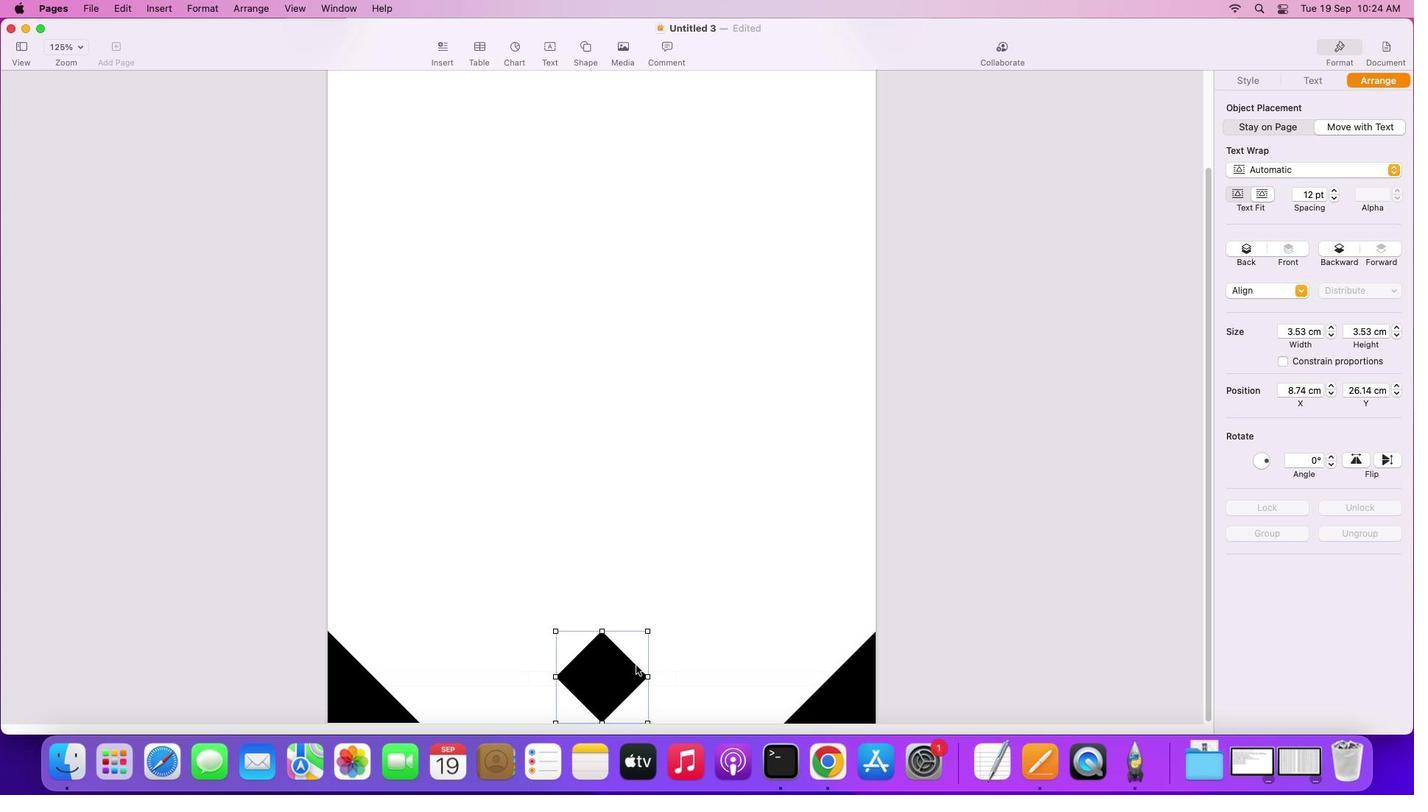 
Action: Mouse scrolled (652, 680) with delta (14, 11)
Screenshot: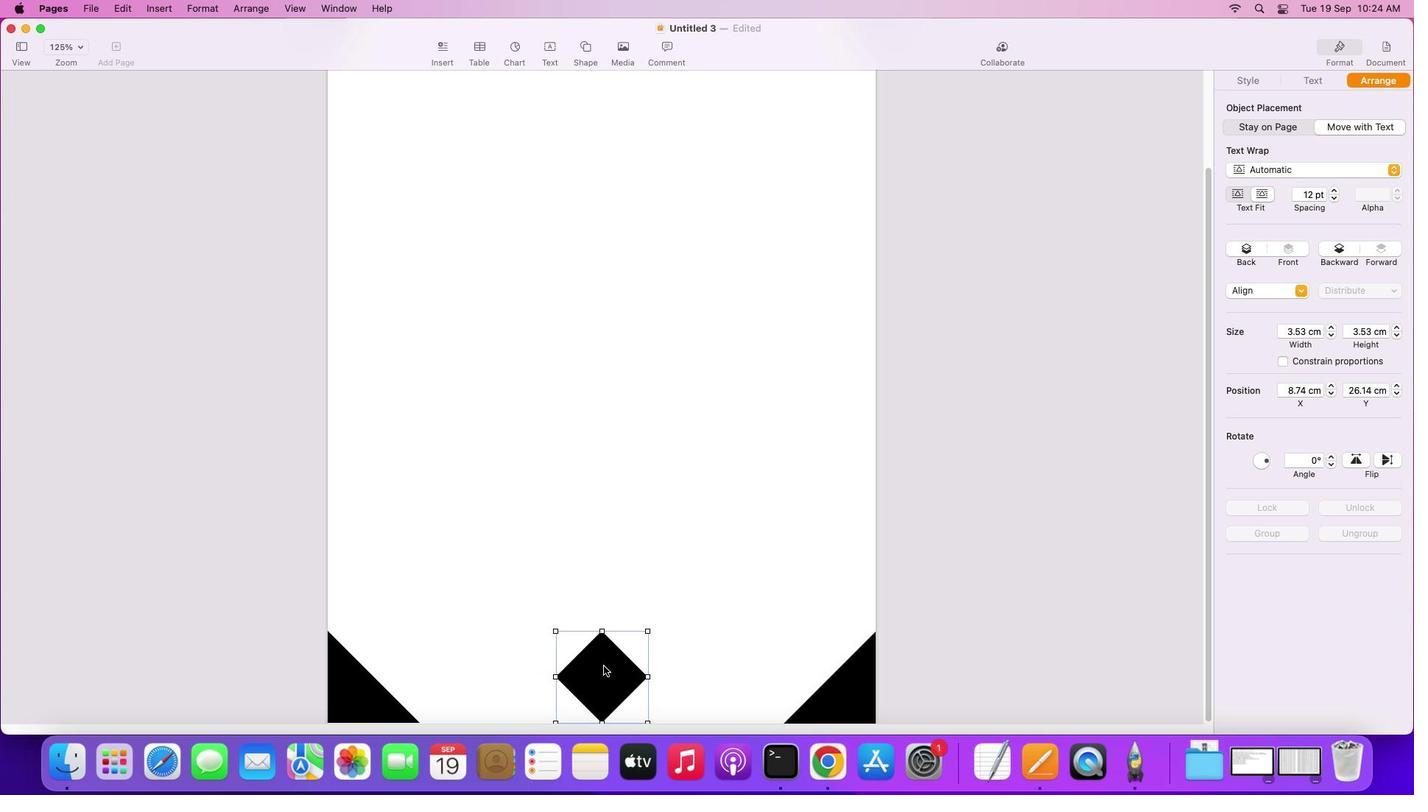 
Action: Mouse moved to (614, 689)
Screenshot: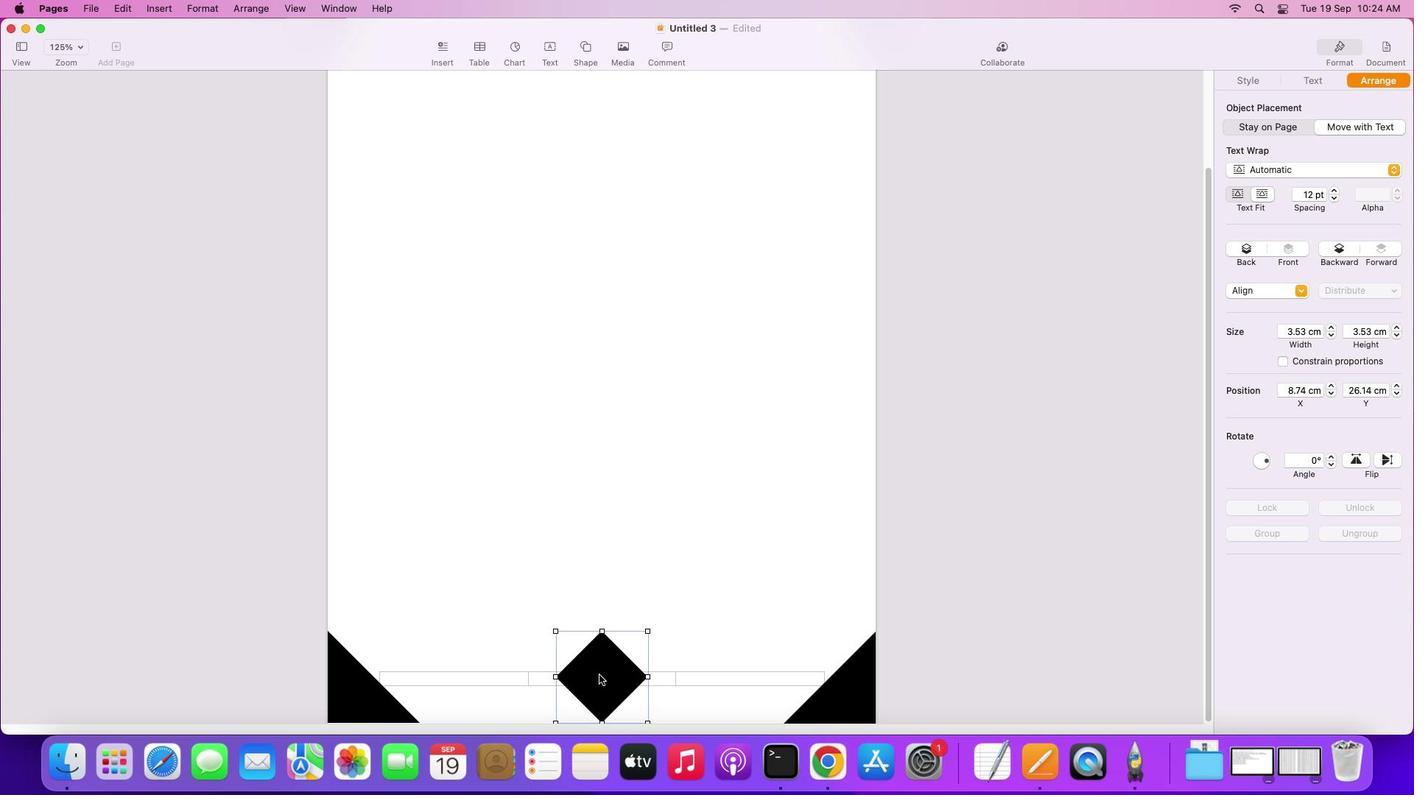 
Action: Mouse pressed left at (614, 689)
Screenshot: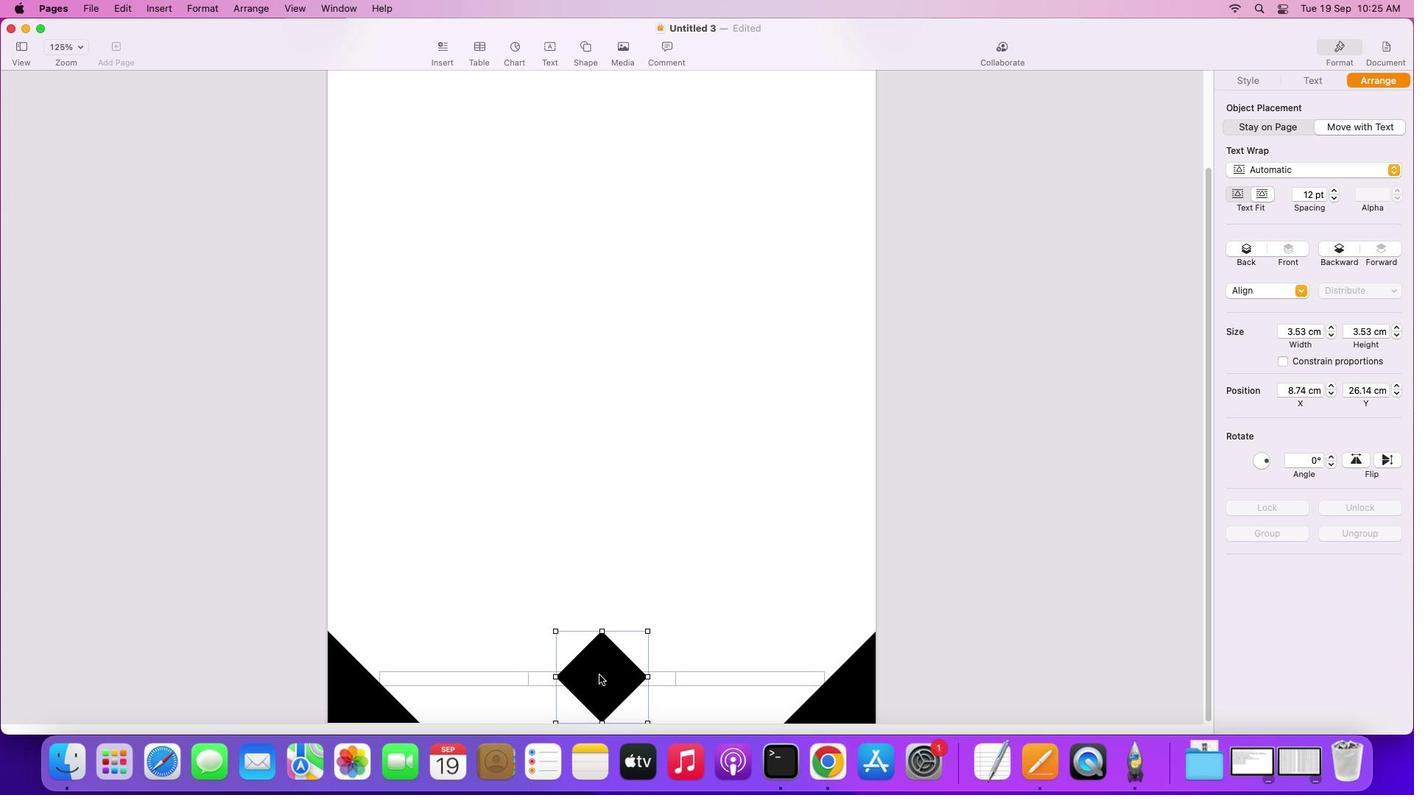 
Action: Mouse moved to (672, 599)
Screenshot: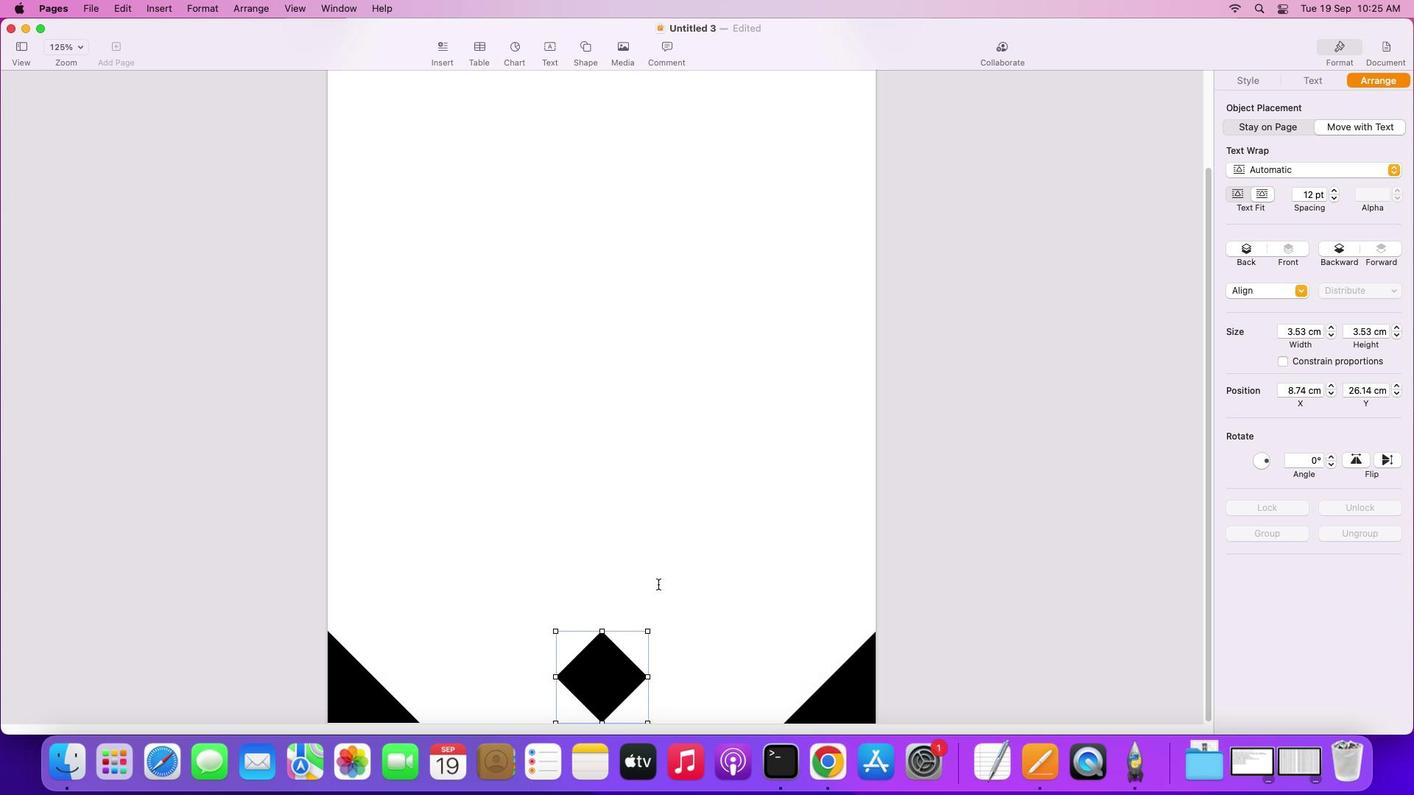 
Action: Mouse pressed left at (672, 599)
Screenshot: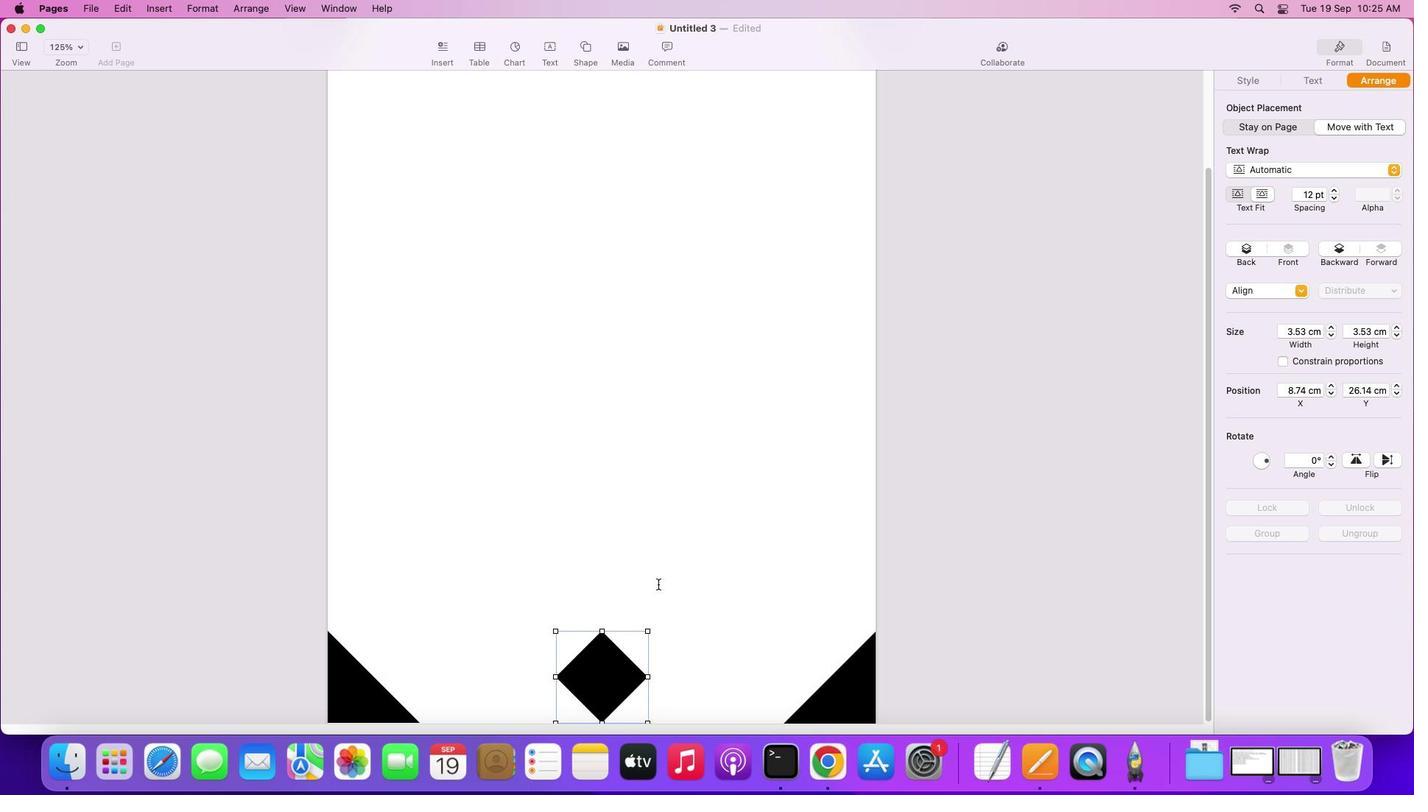 
Action: Mouse moved to (601, 62)
Screenshot: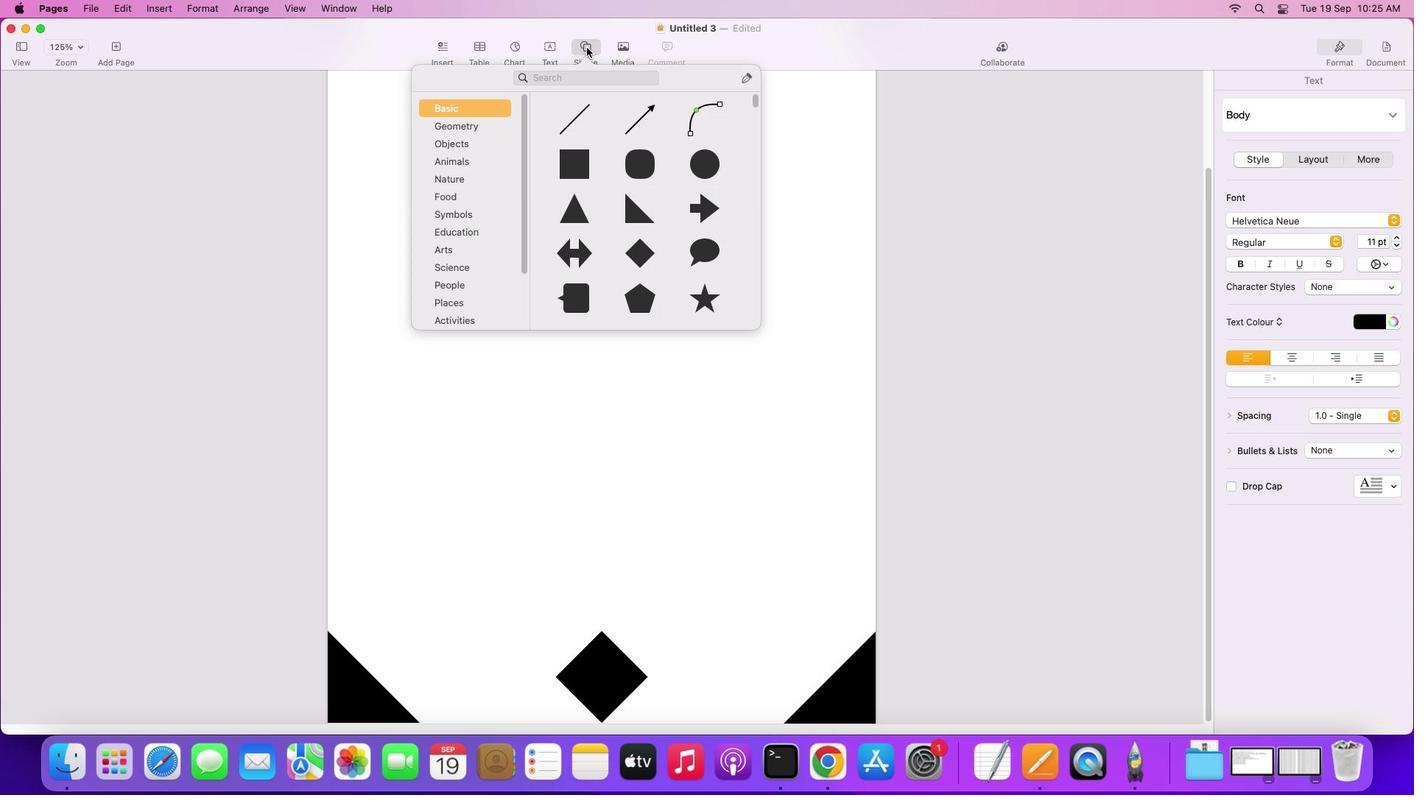 
Action: Mouse pressed left at (601, 62)
Screenshot: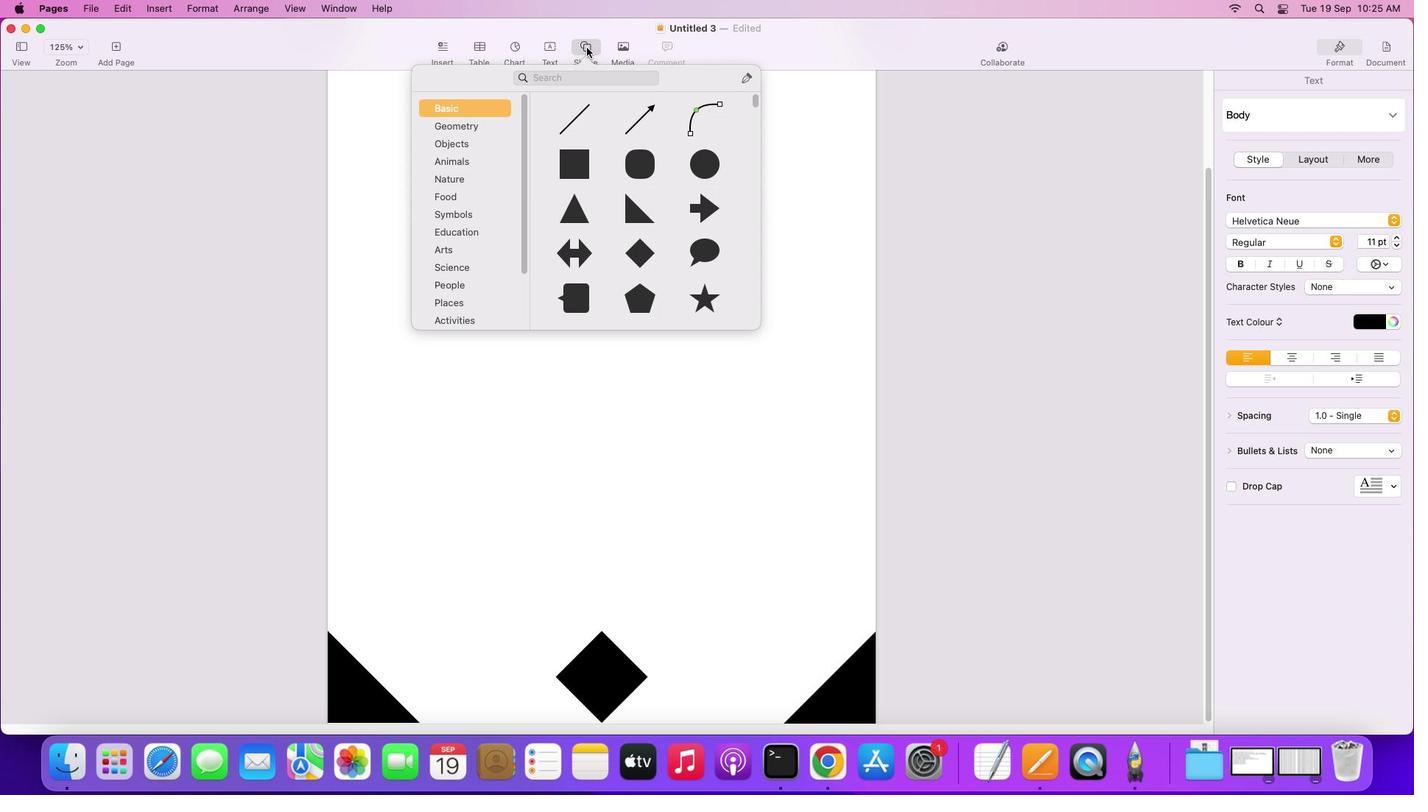 
Action: Mouse moved to (590, 225)
Screenshot: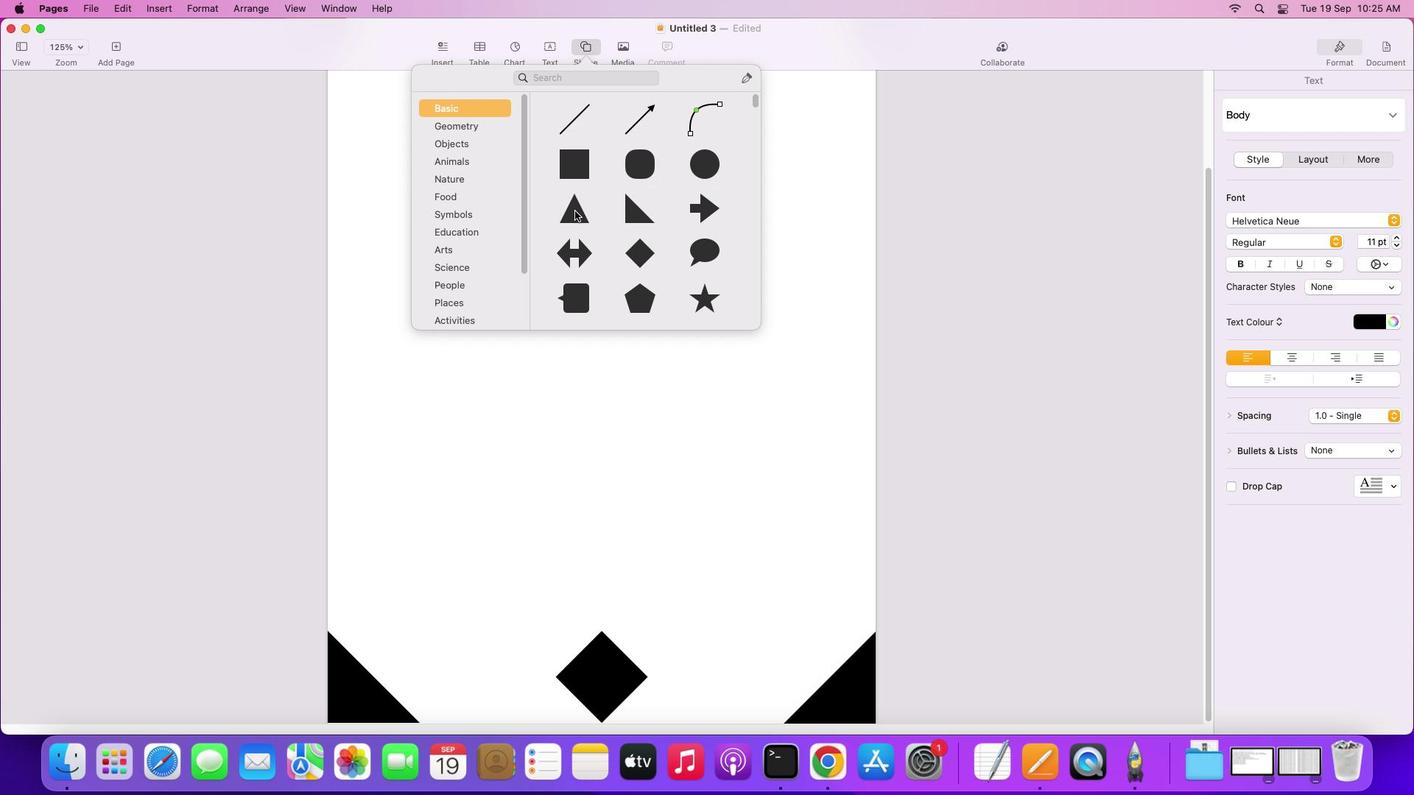 
Action: Mouse pressed left at (590, 225)
Screenshot: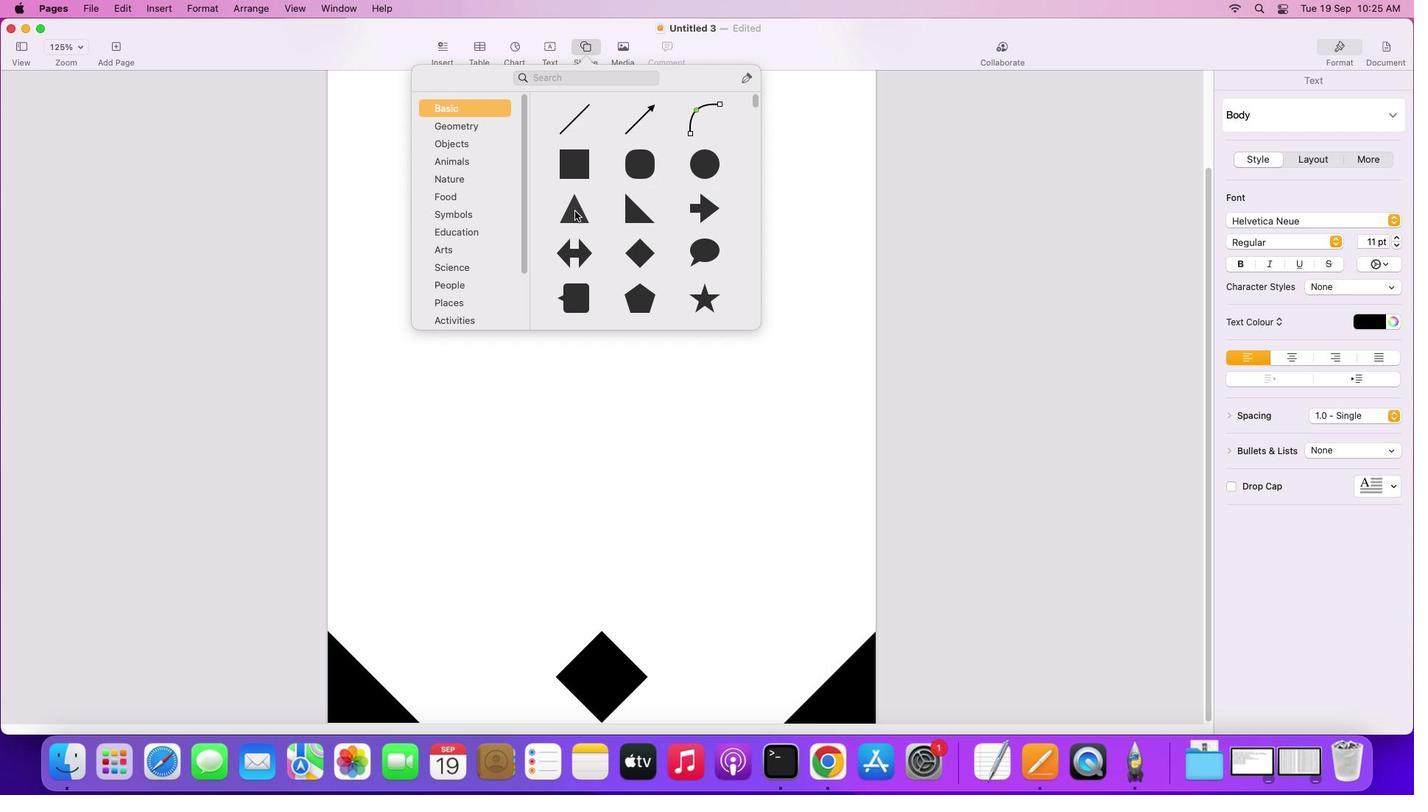 
Action: Mouse moved to (632, 405)
Screenshot: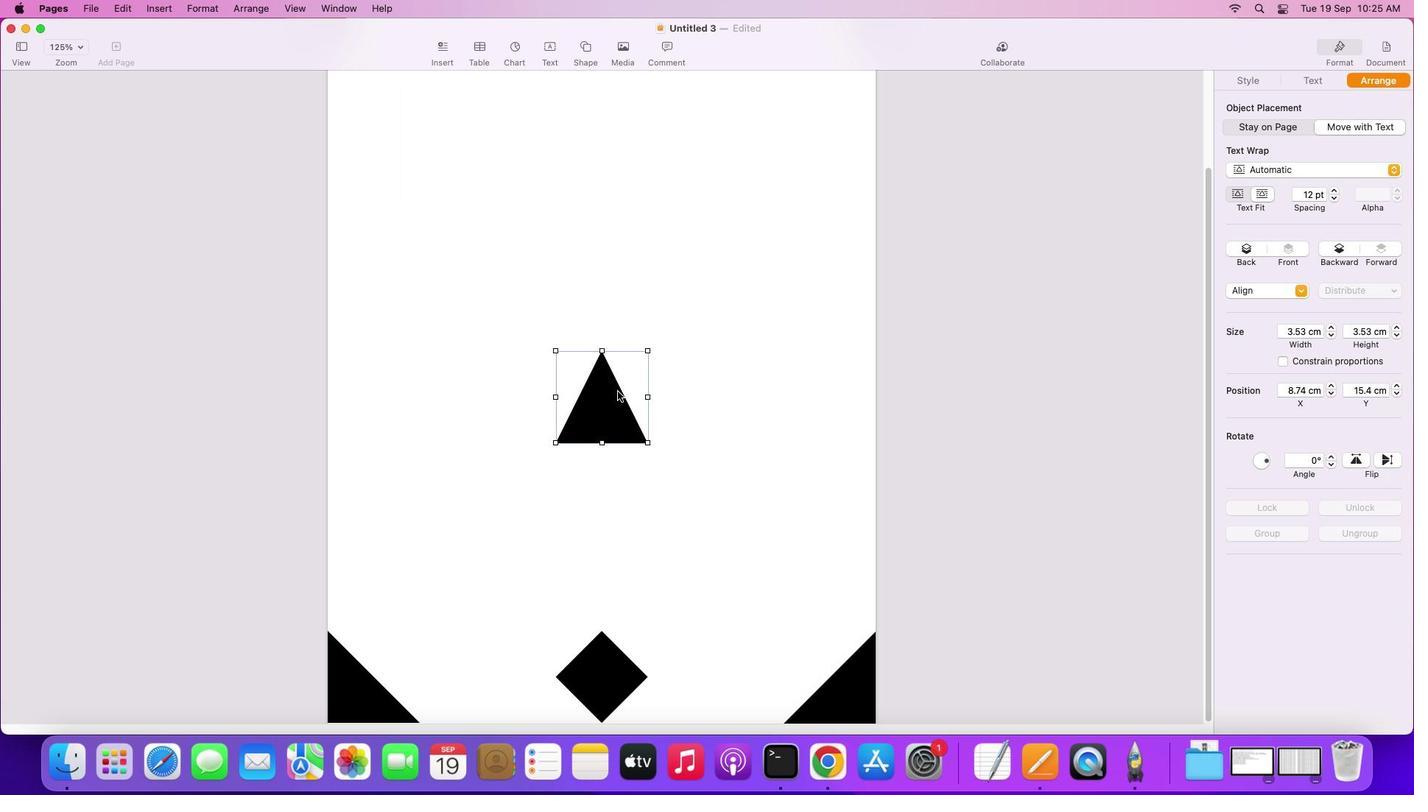
Action: Mouse pressed left at (632, 405)
Screenshot: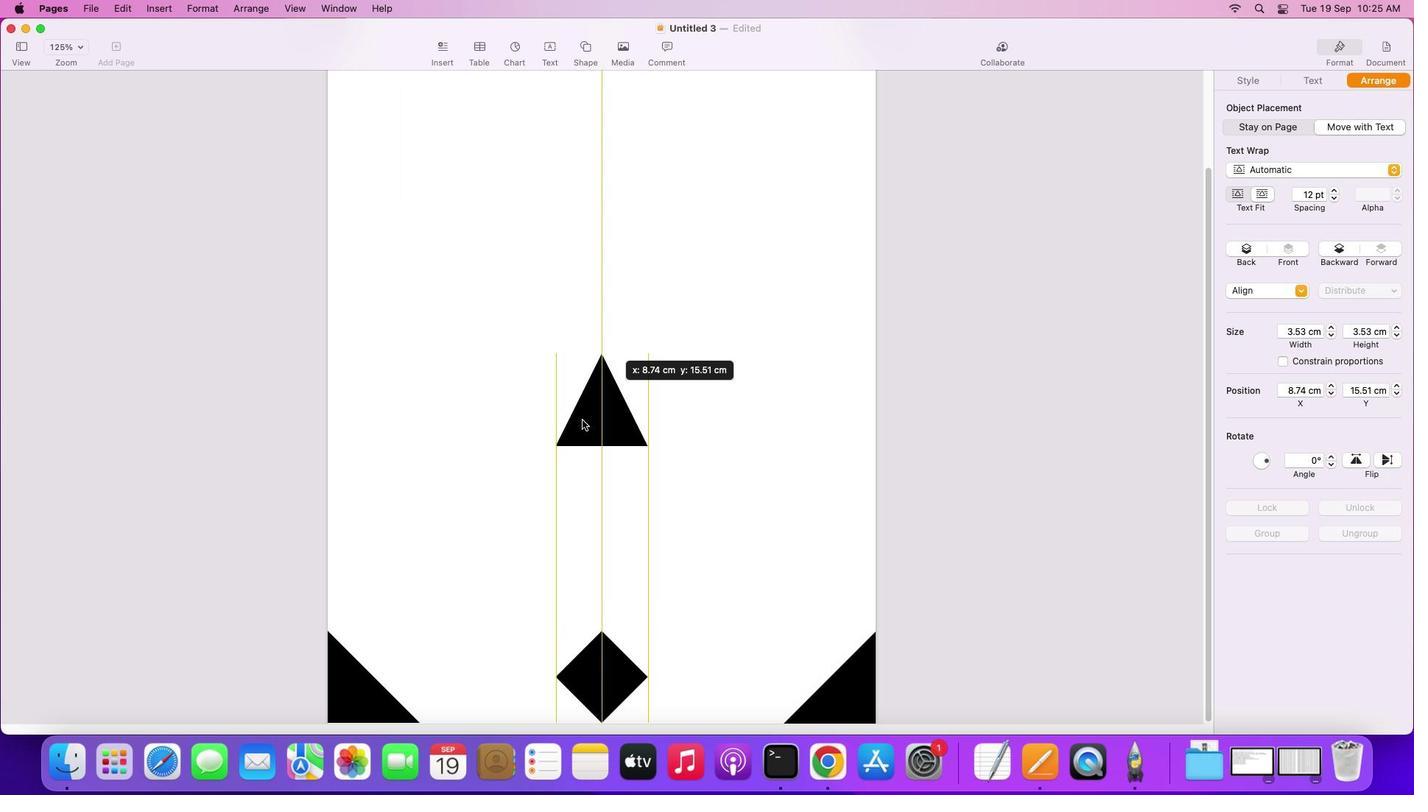 
Action: Mouse moved to (495, 708)
Screenshot: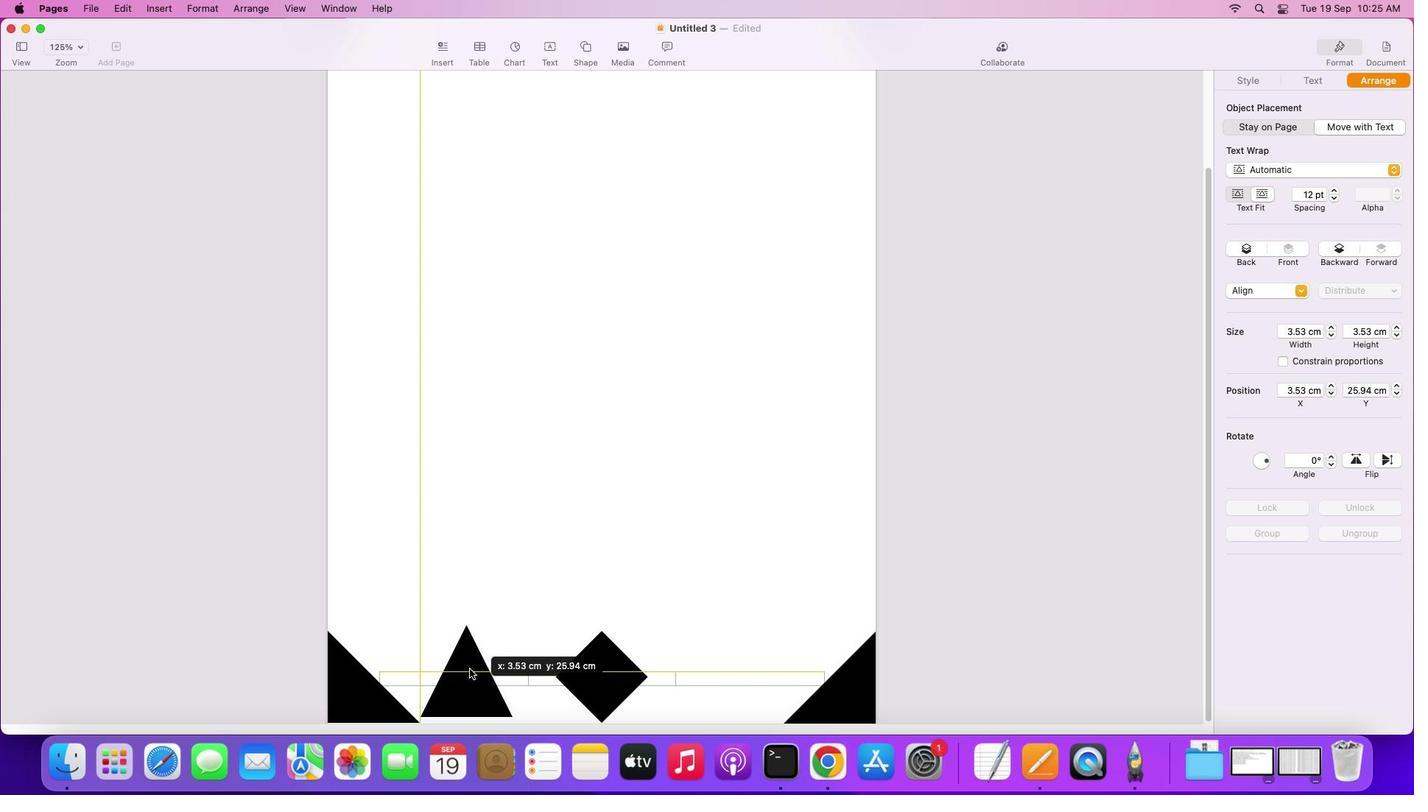 
Action: Mouse pressed left at (495, 708)
Screenshot: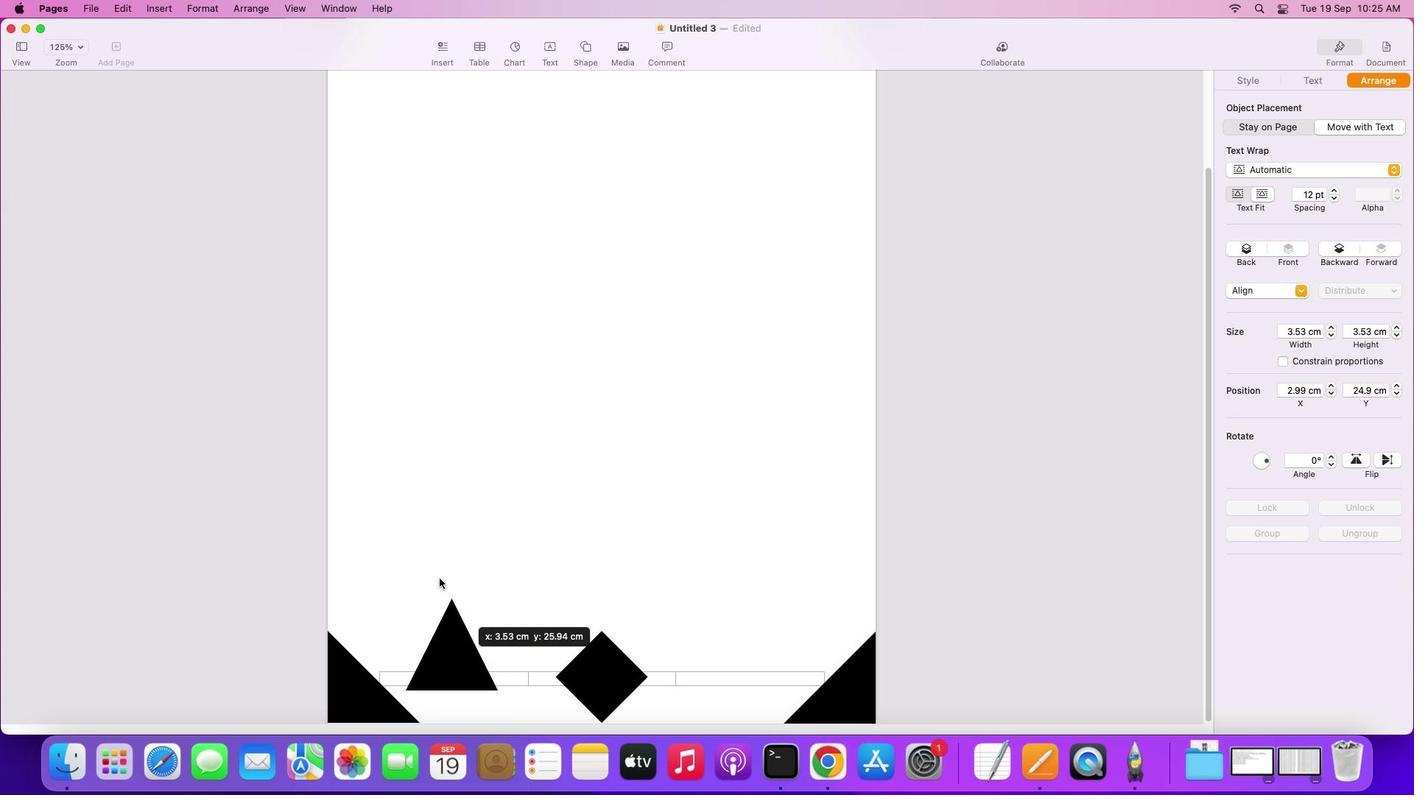 
Action: Mouse moved to (618, 685)
Screenshot: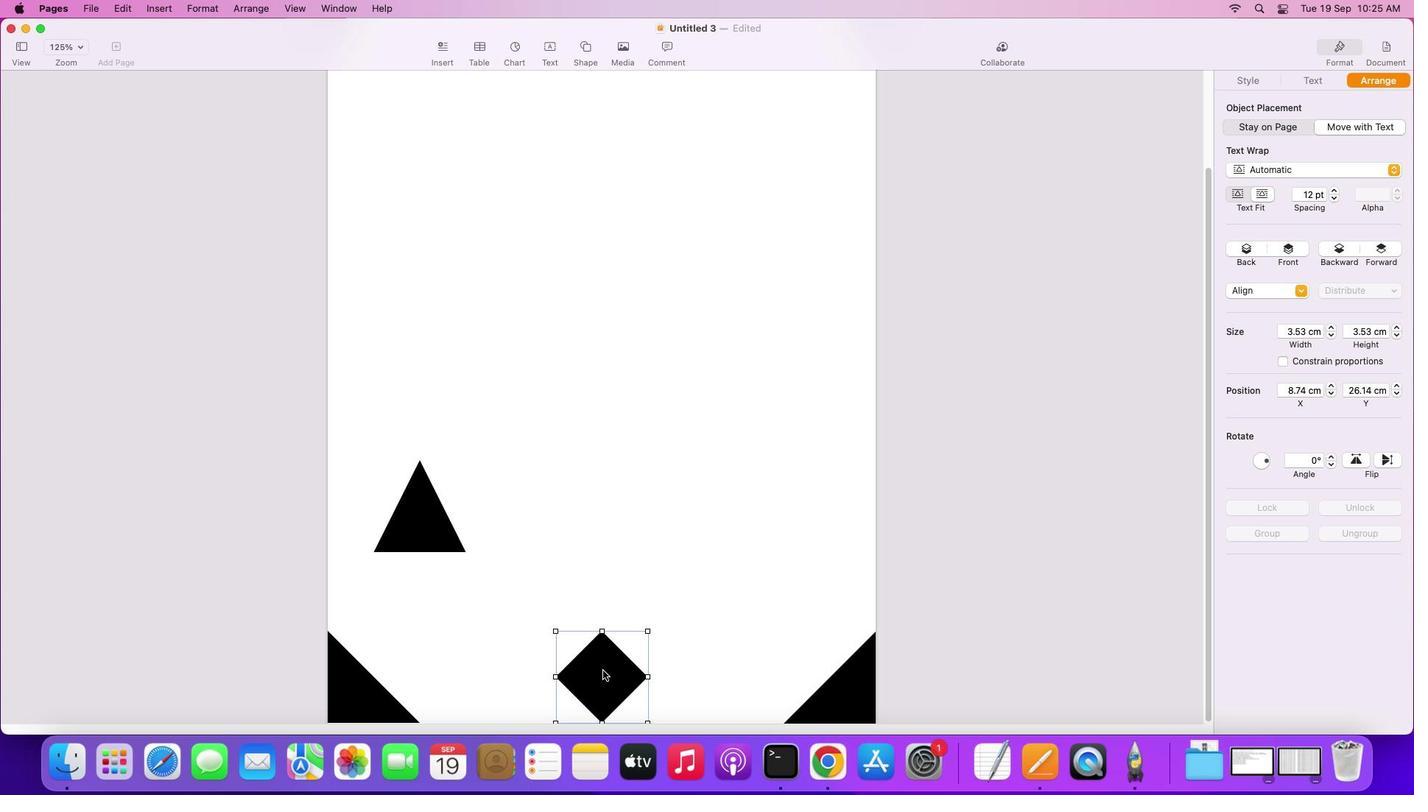 
Action: Mouse pressed left at (618, 685)
Screenshot: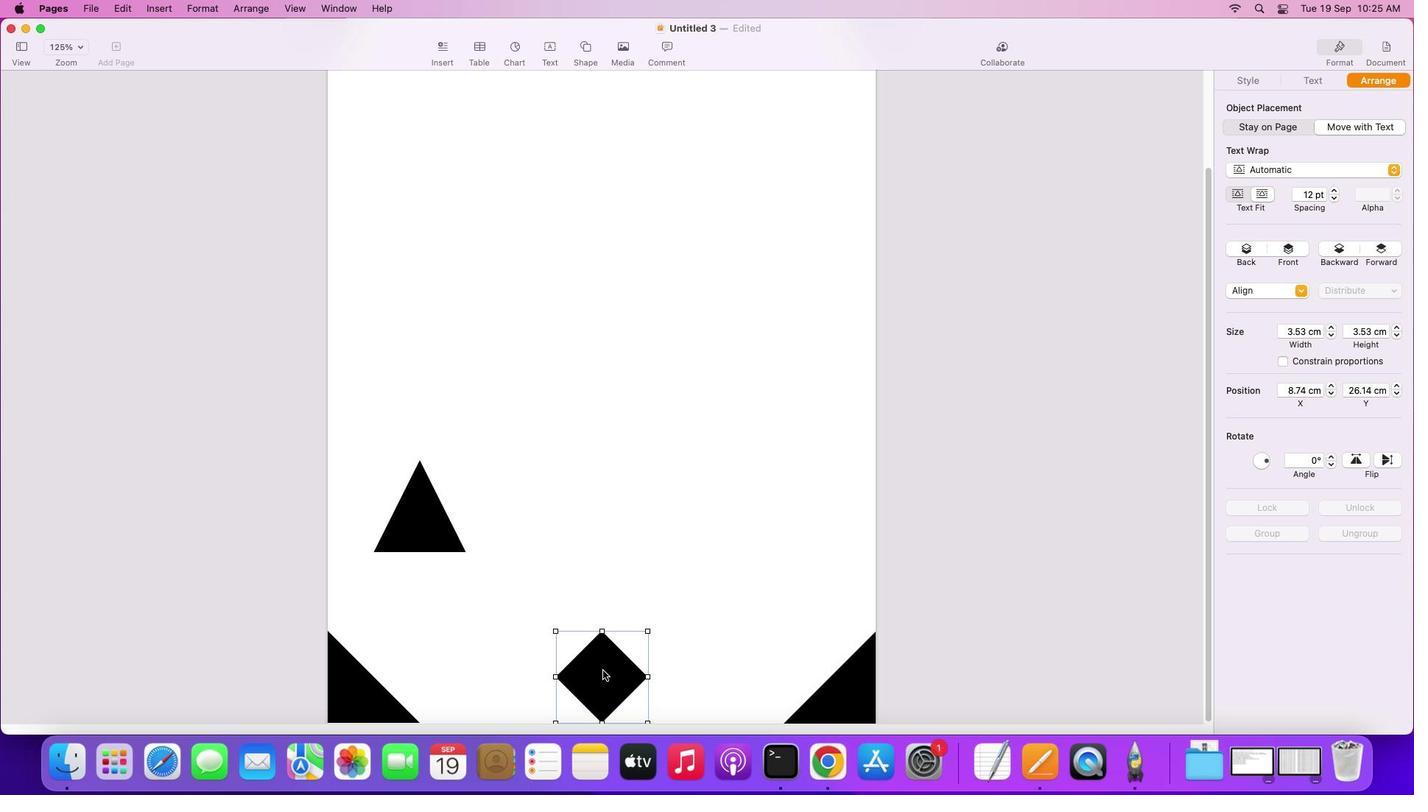 
Action: Key pressed Key.alt
Screenshot: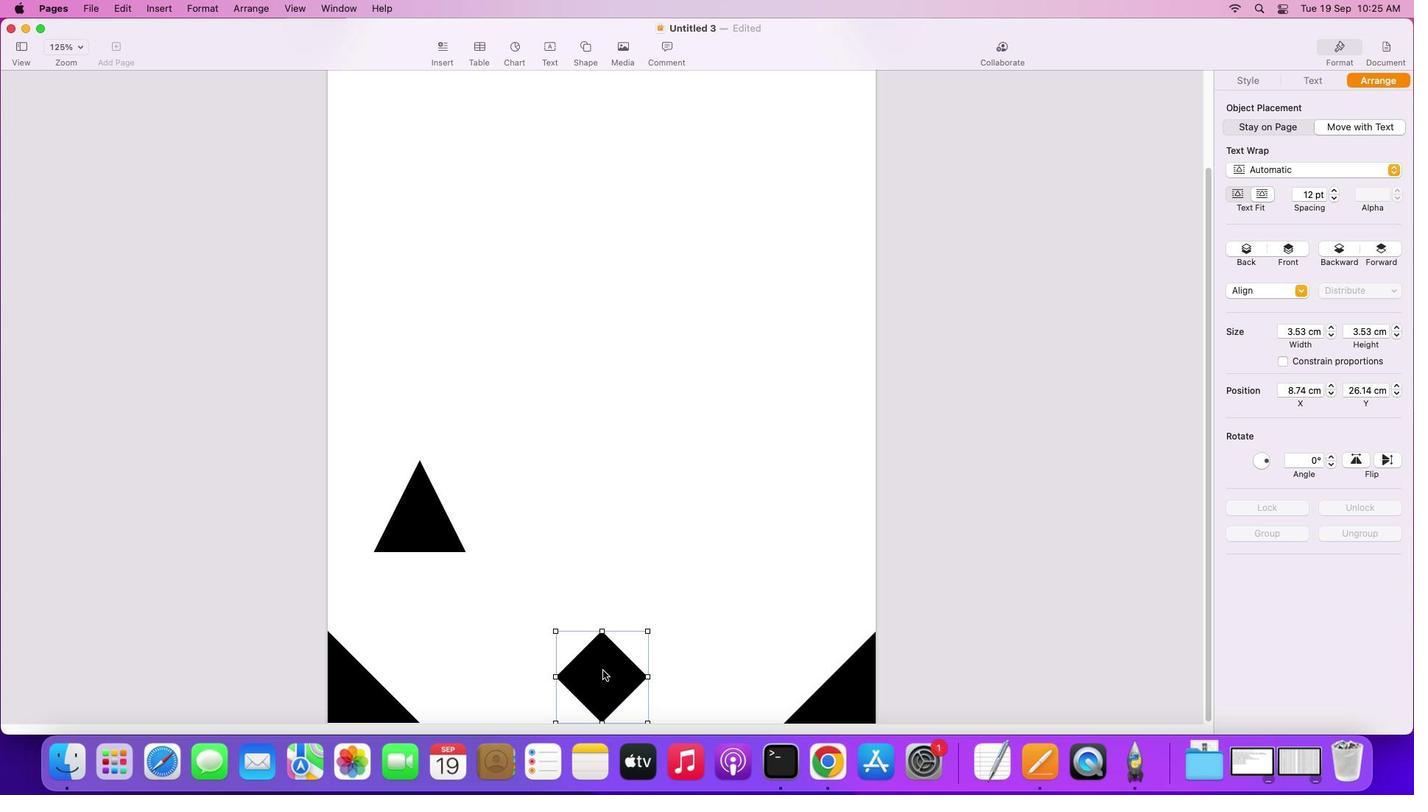 
Action: Mouse moved to (617, 685)
Screenshot: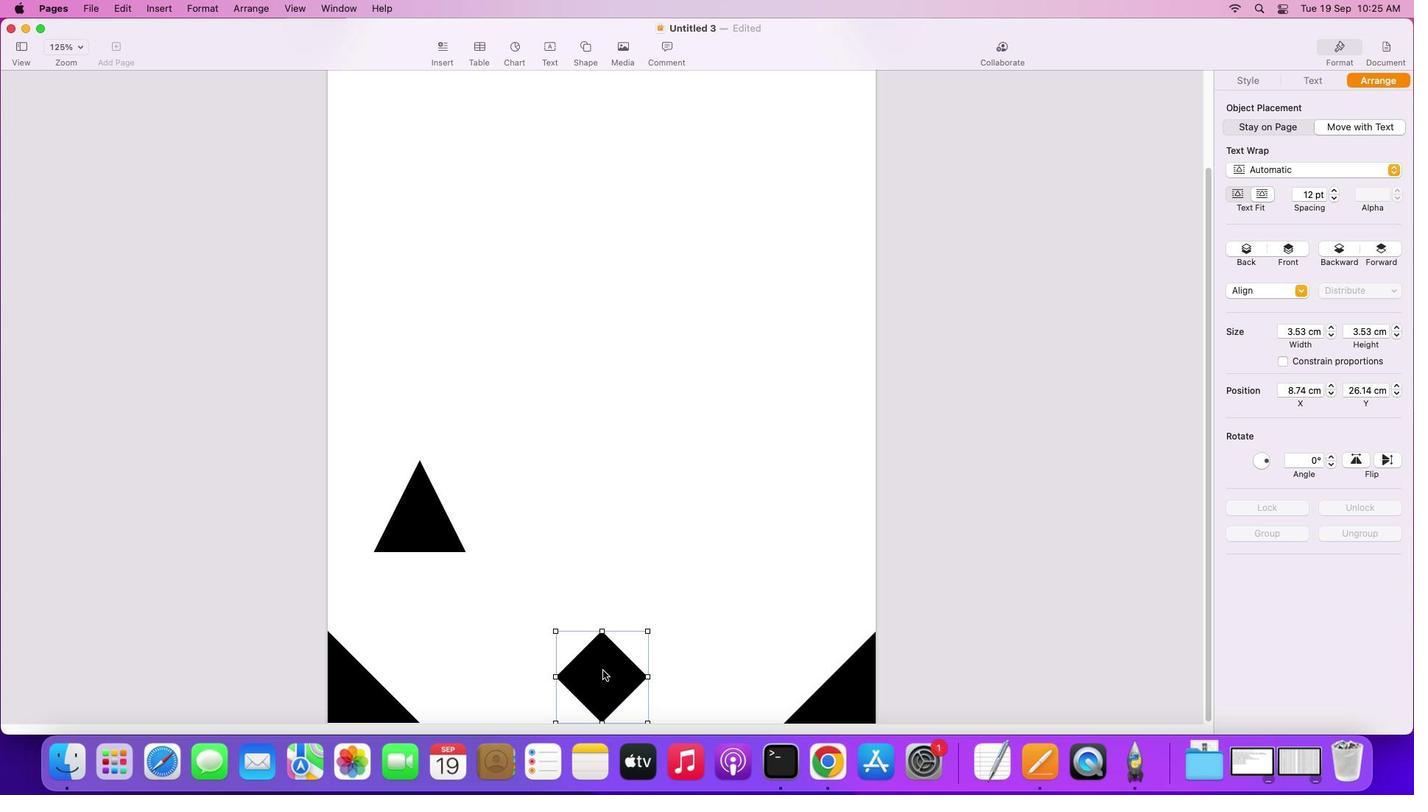
Action: Mouse pressed left at (617, 685)
Screenshot: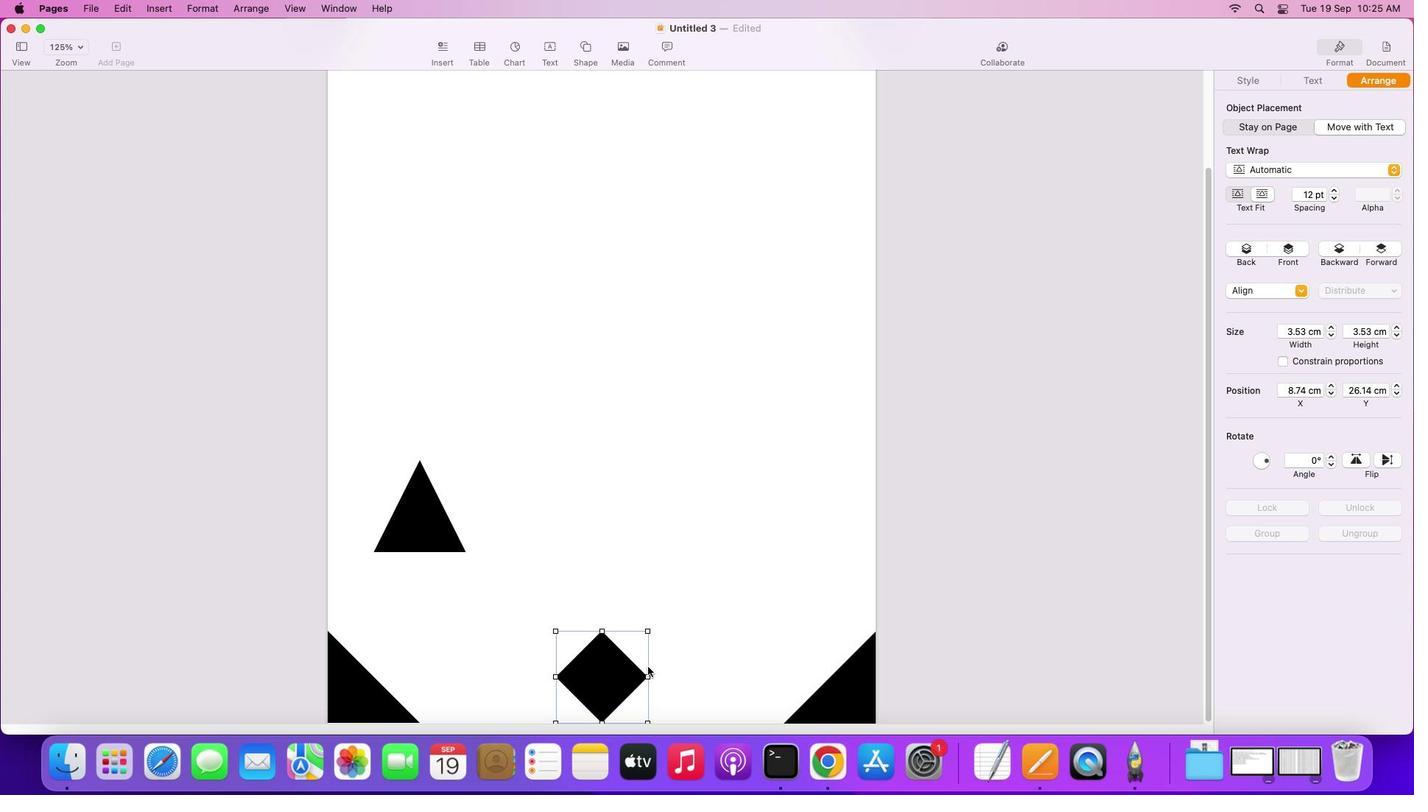 
Action: Mouse moved to (710, 683)
Screenshot: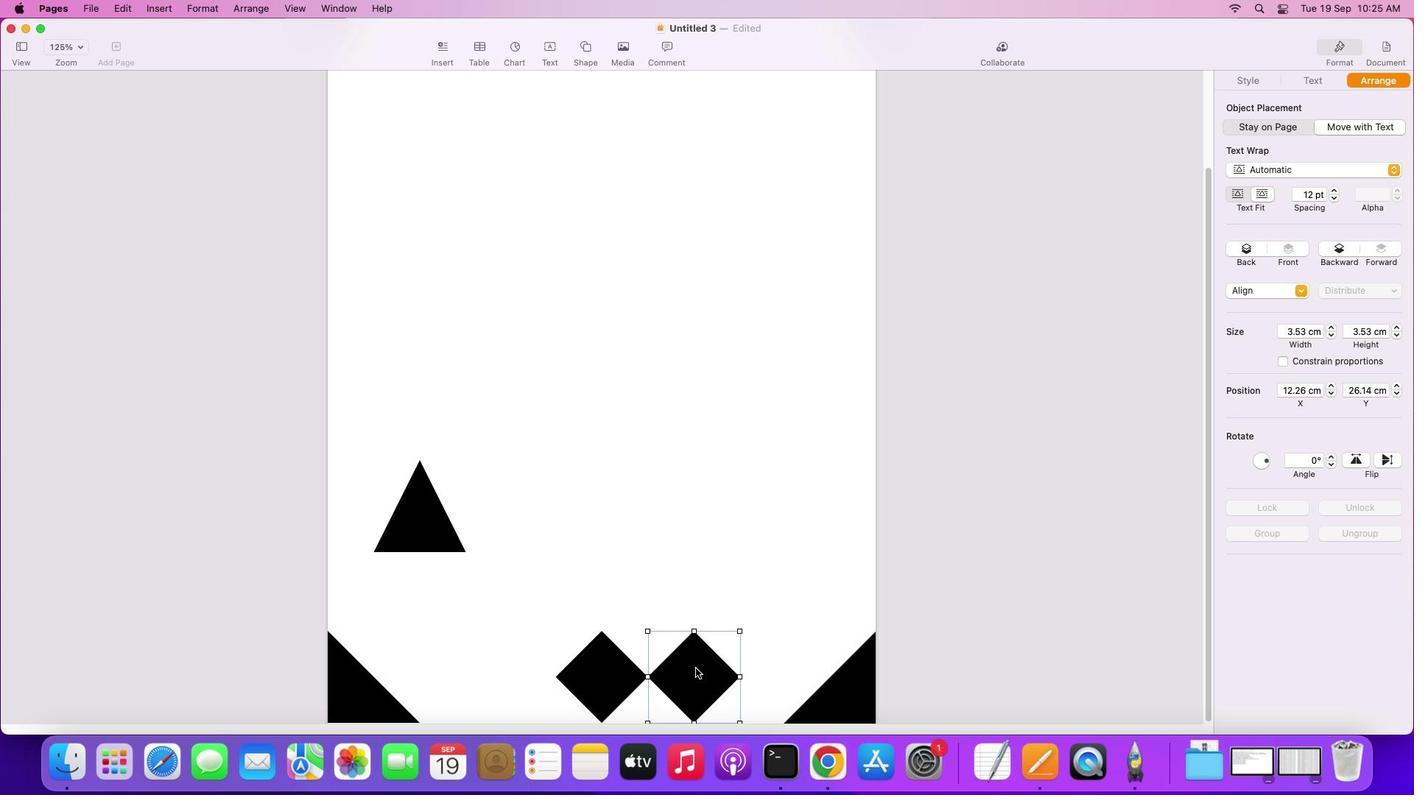 
Action: Mouse pressed left at (710, 683)
Screenshot: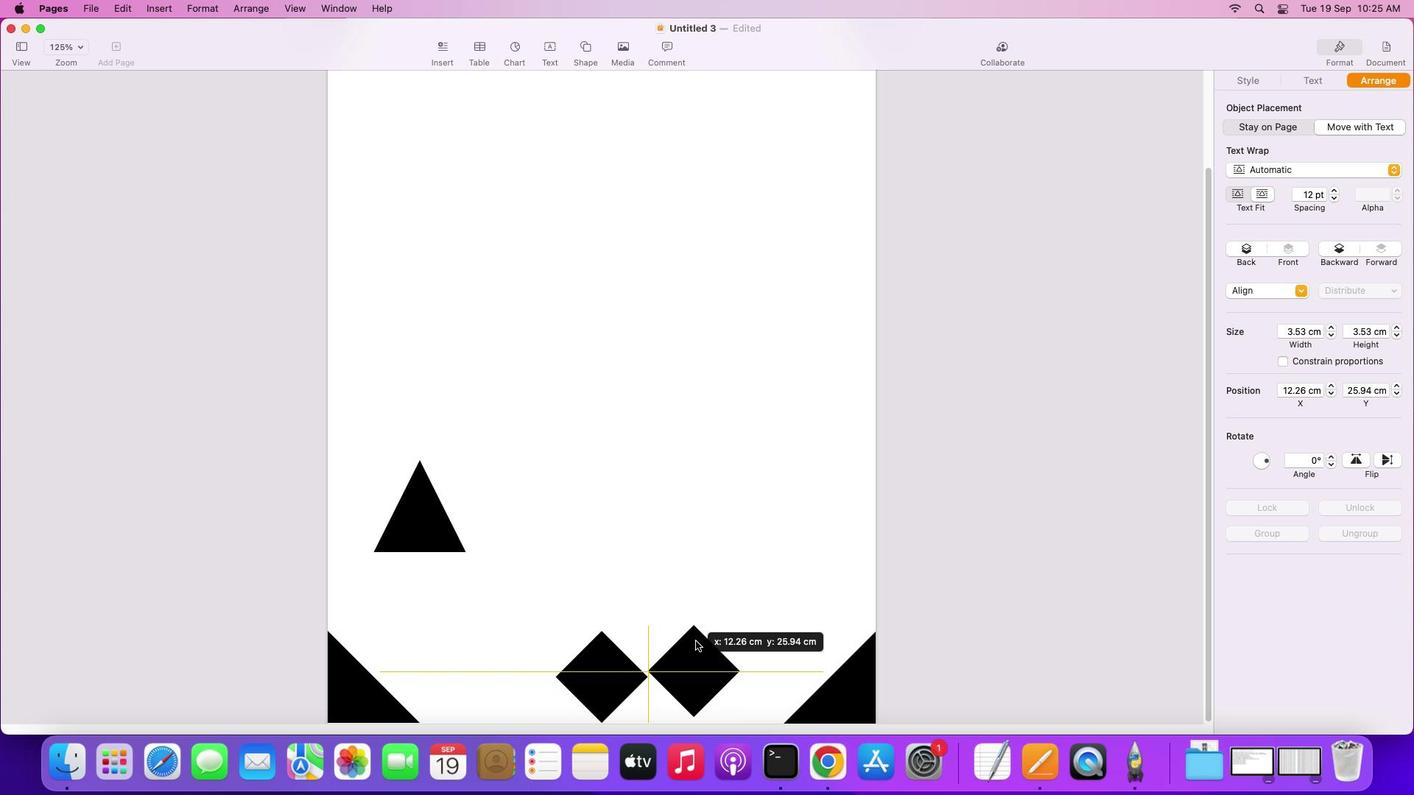 
Action: Mouse moved to (435, 532)
Screenshot: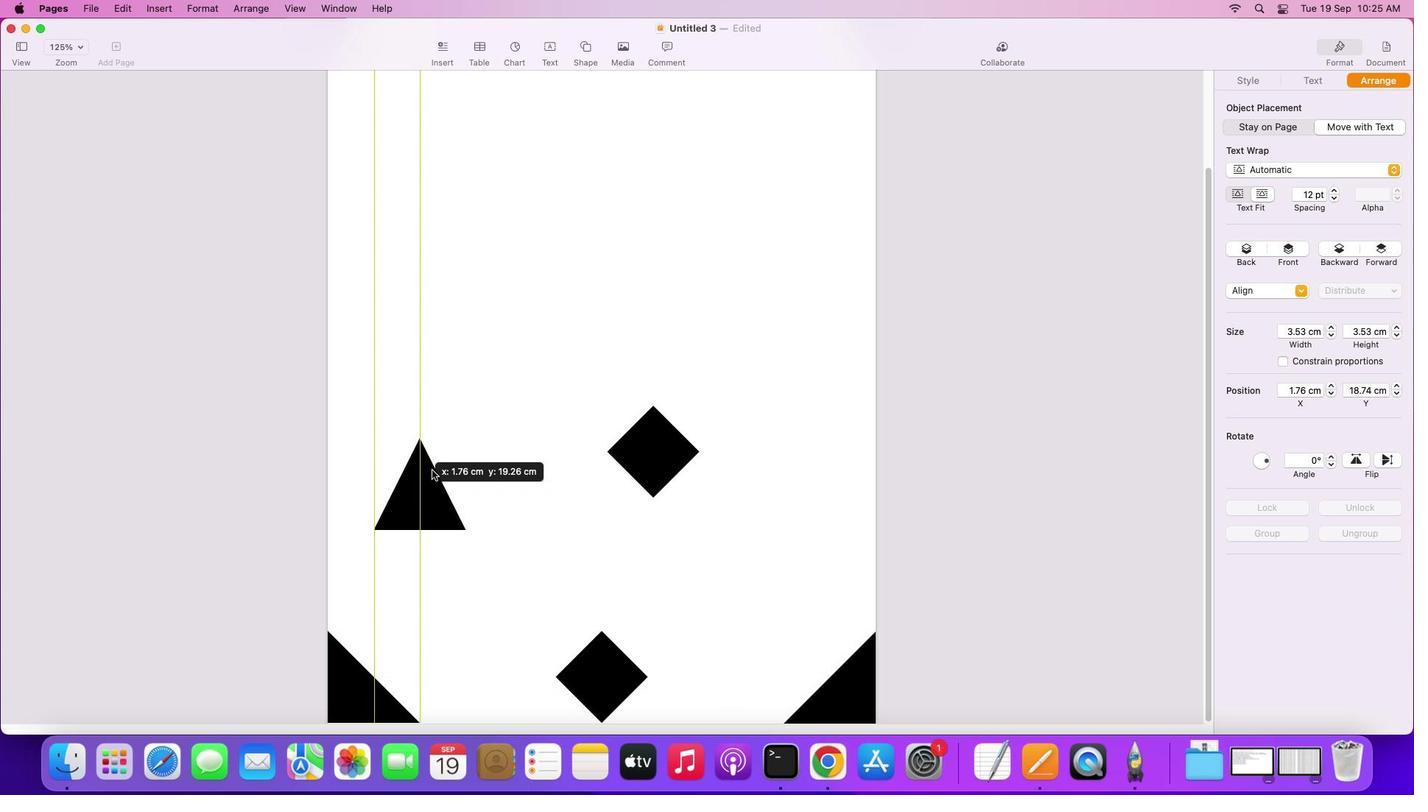 
Action: Mouse pressed left at (435, 532)
Screenshot: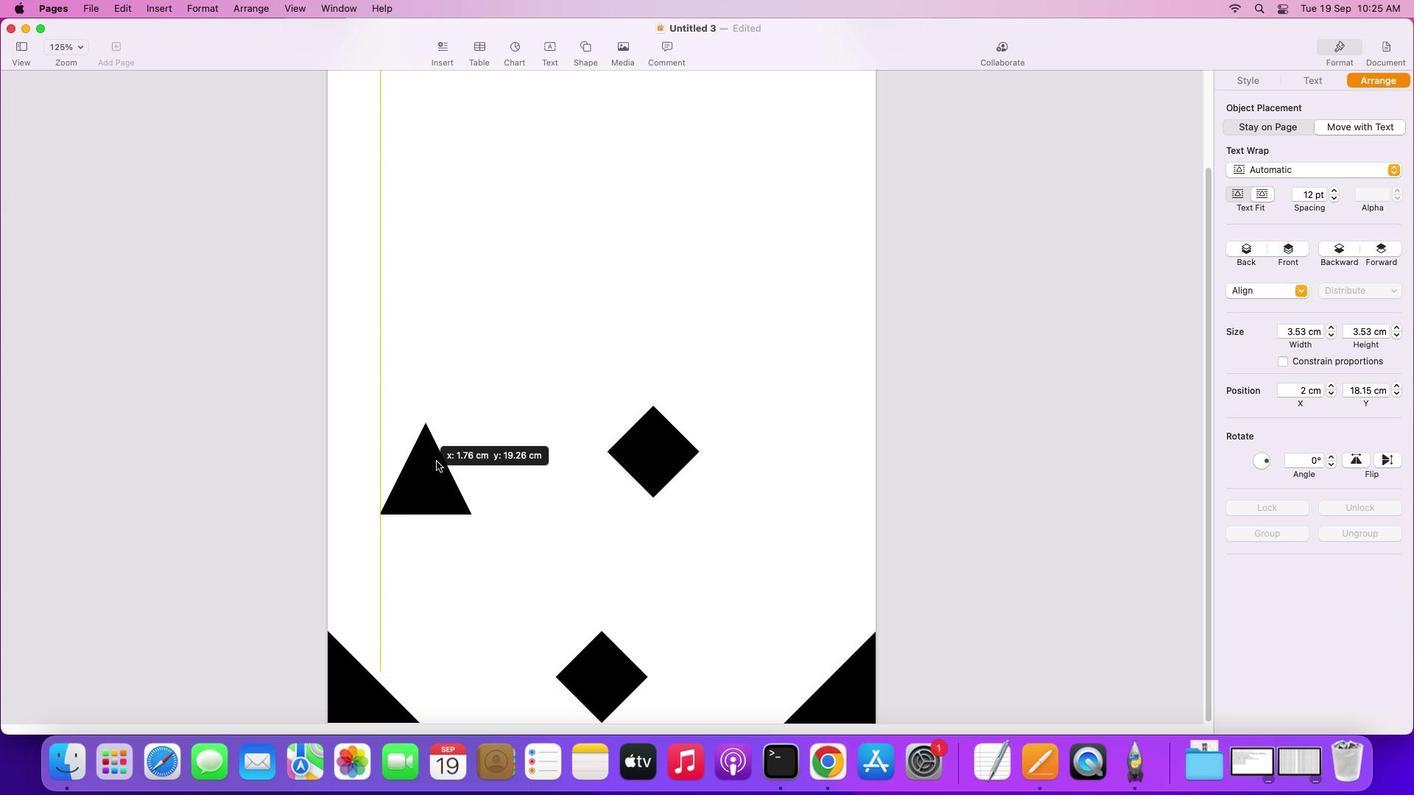 
Action: Mouse moved to (598, 61)
Screenshot: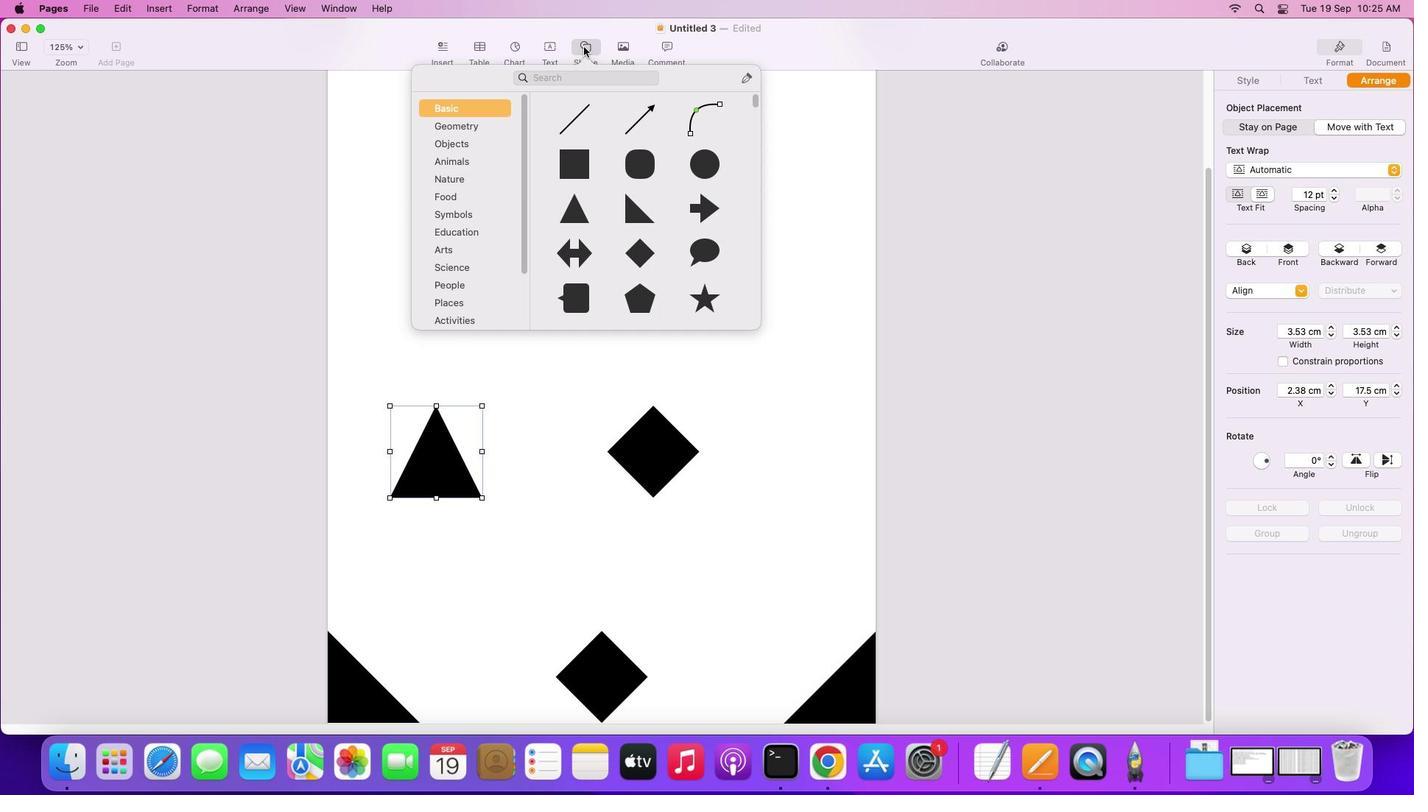 
Action: Mouse pressed left at (598, 61)
Screenshot: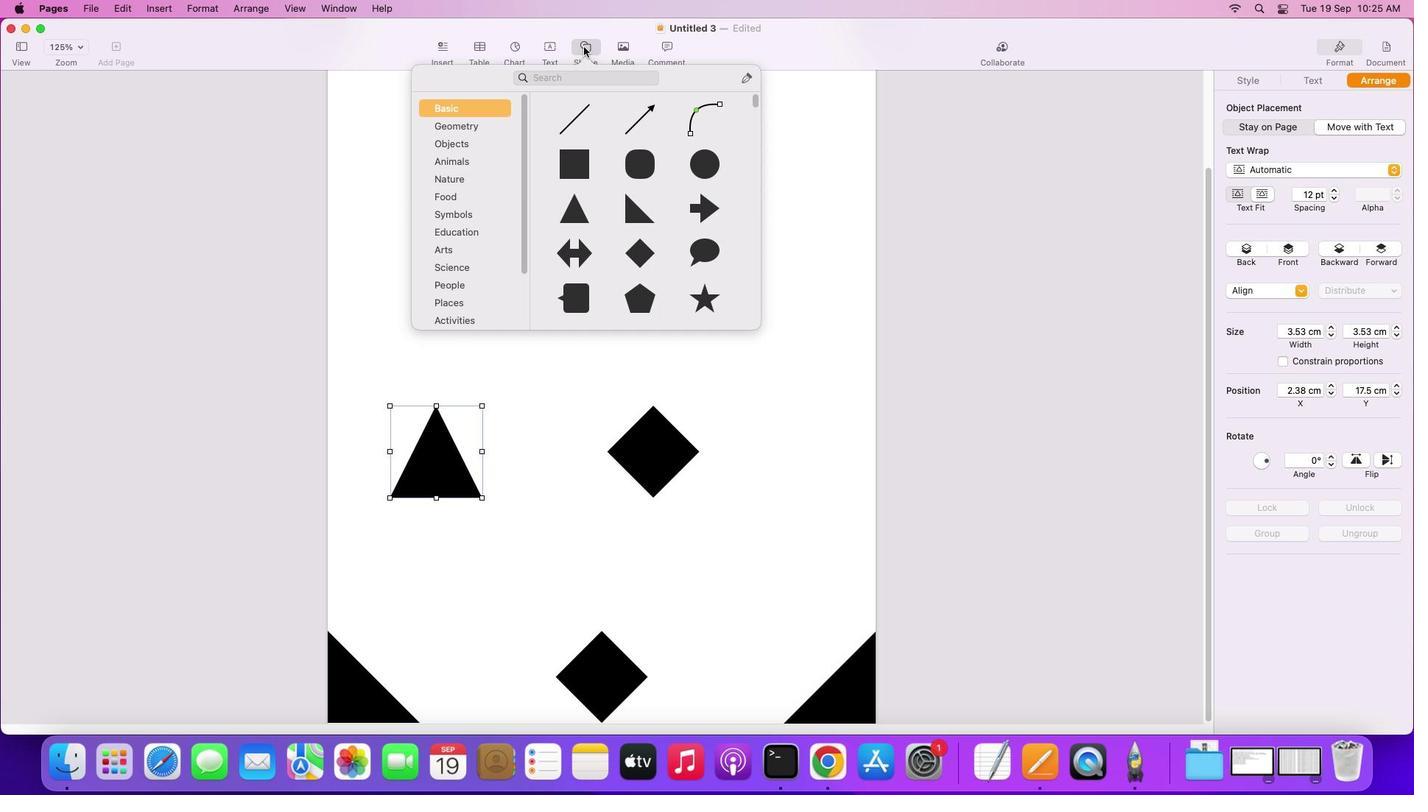 
Action: Mouse moved to (584, 182)
Screenshot: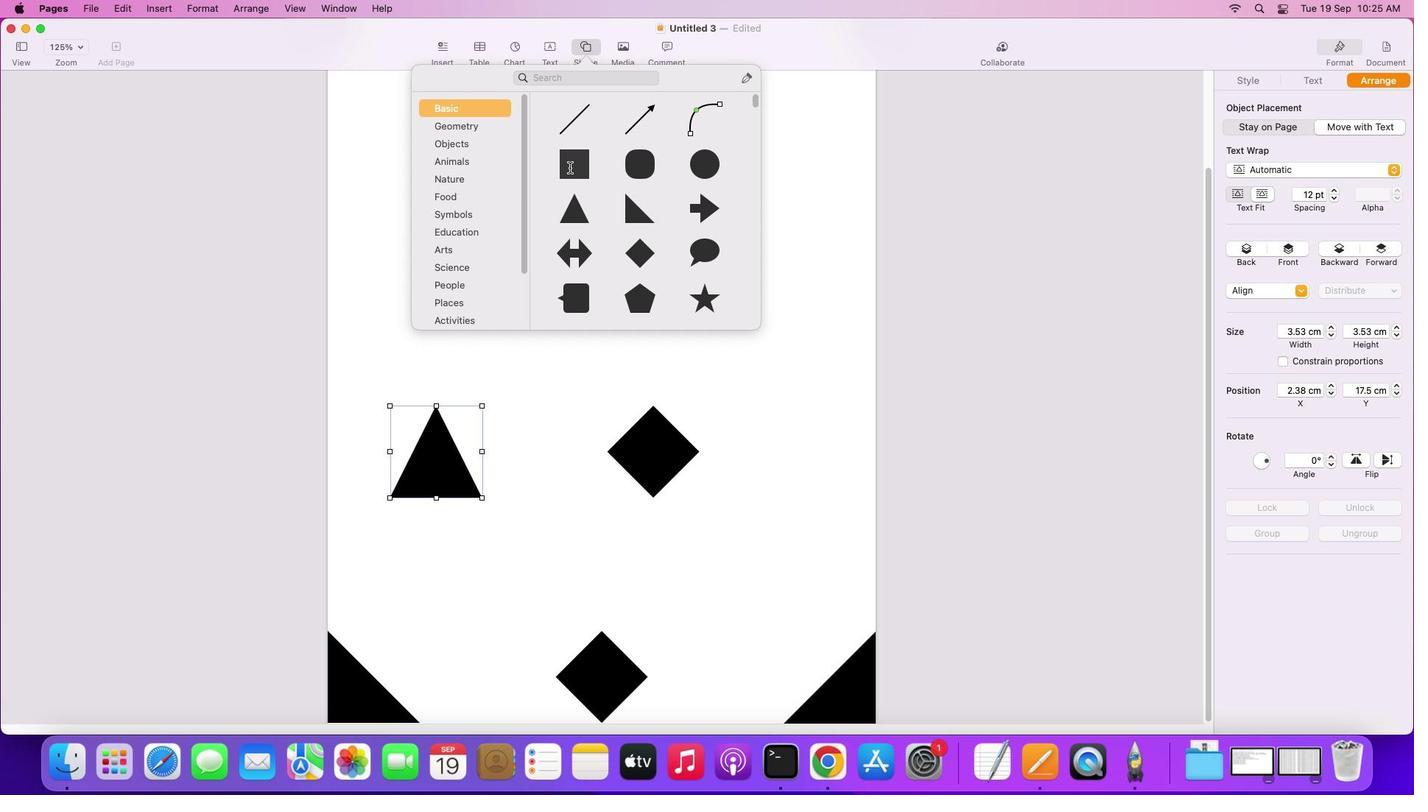 
Action: Mouse pressed left at (584, 182)
Screenshot: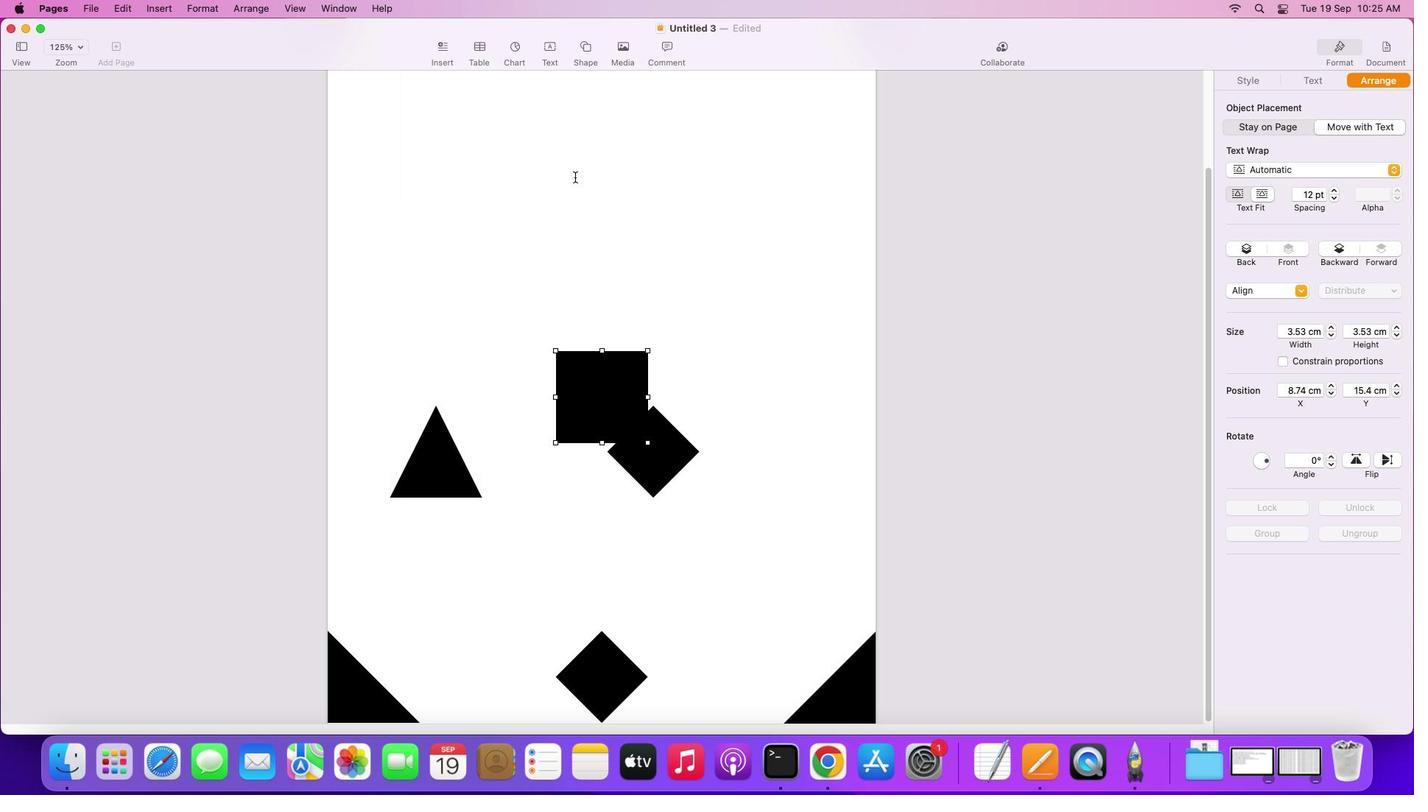 
Action: Mouse moved to (1279, 137)
Screenshot: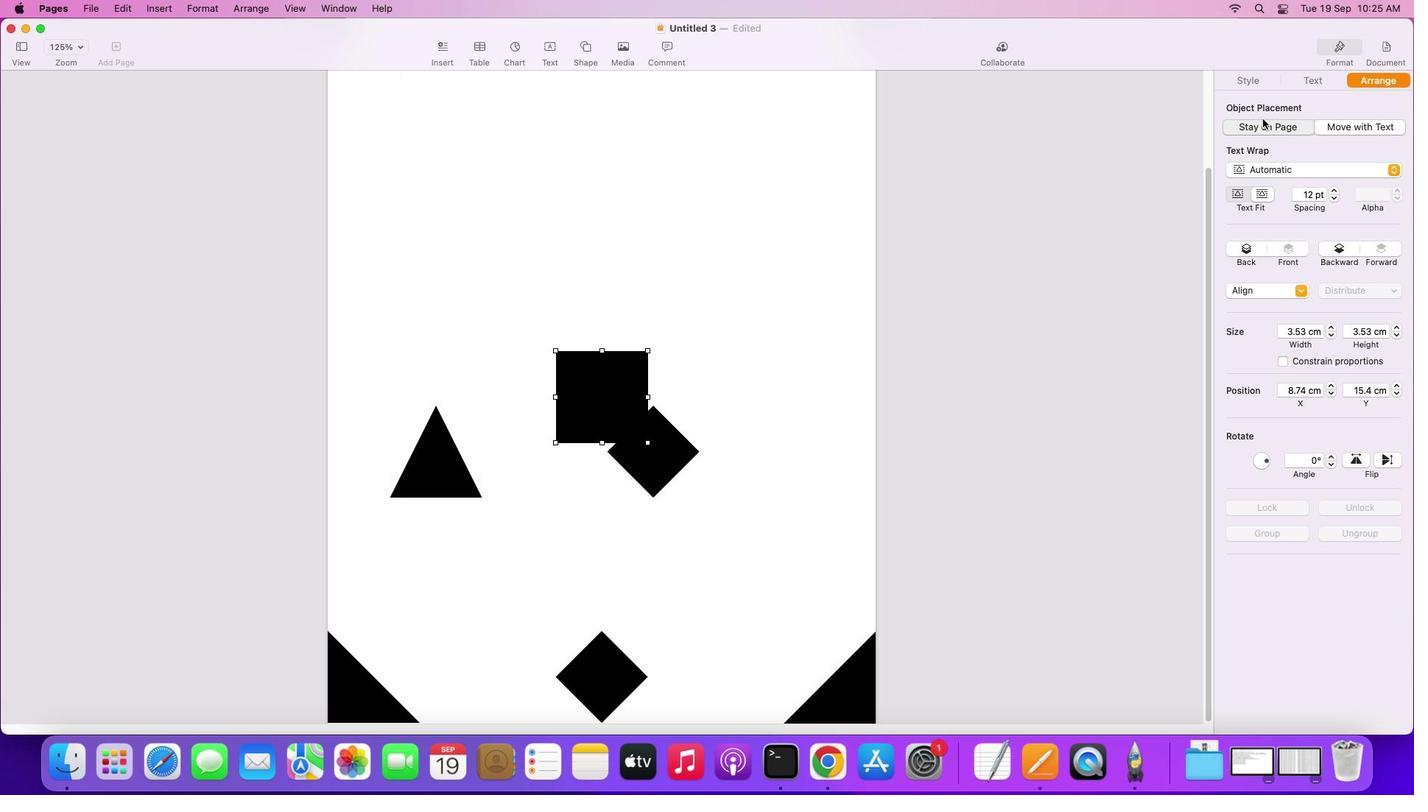
Action: Mouse pressed left at (1279, 137)
Screenshot: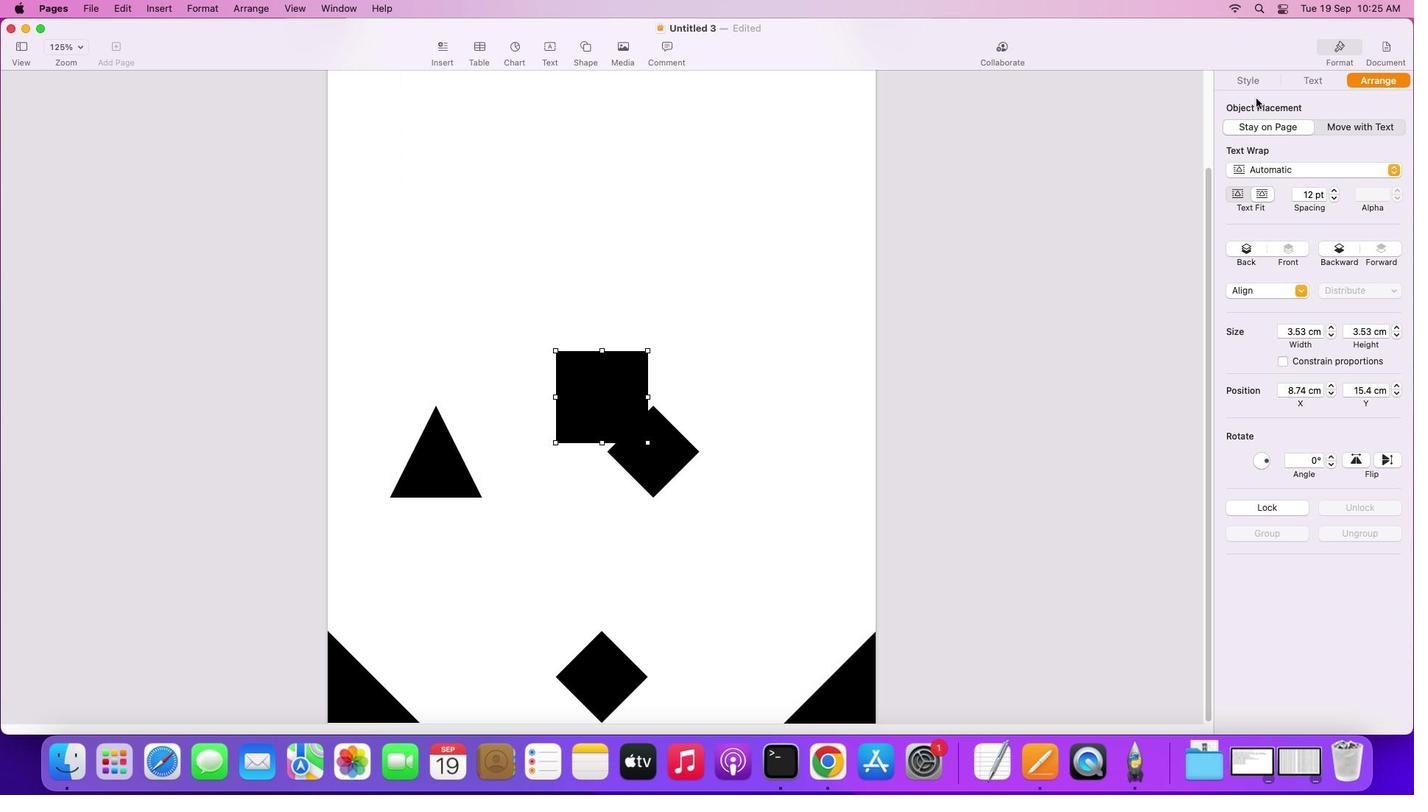 
Action: Mouse moved to (1256, 86)
Screenshot: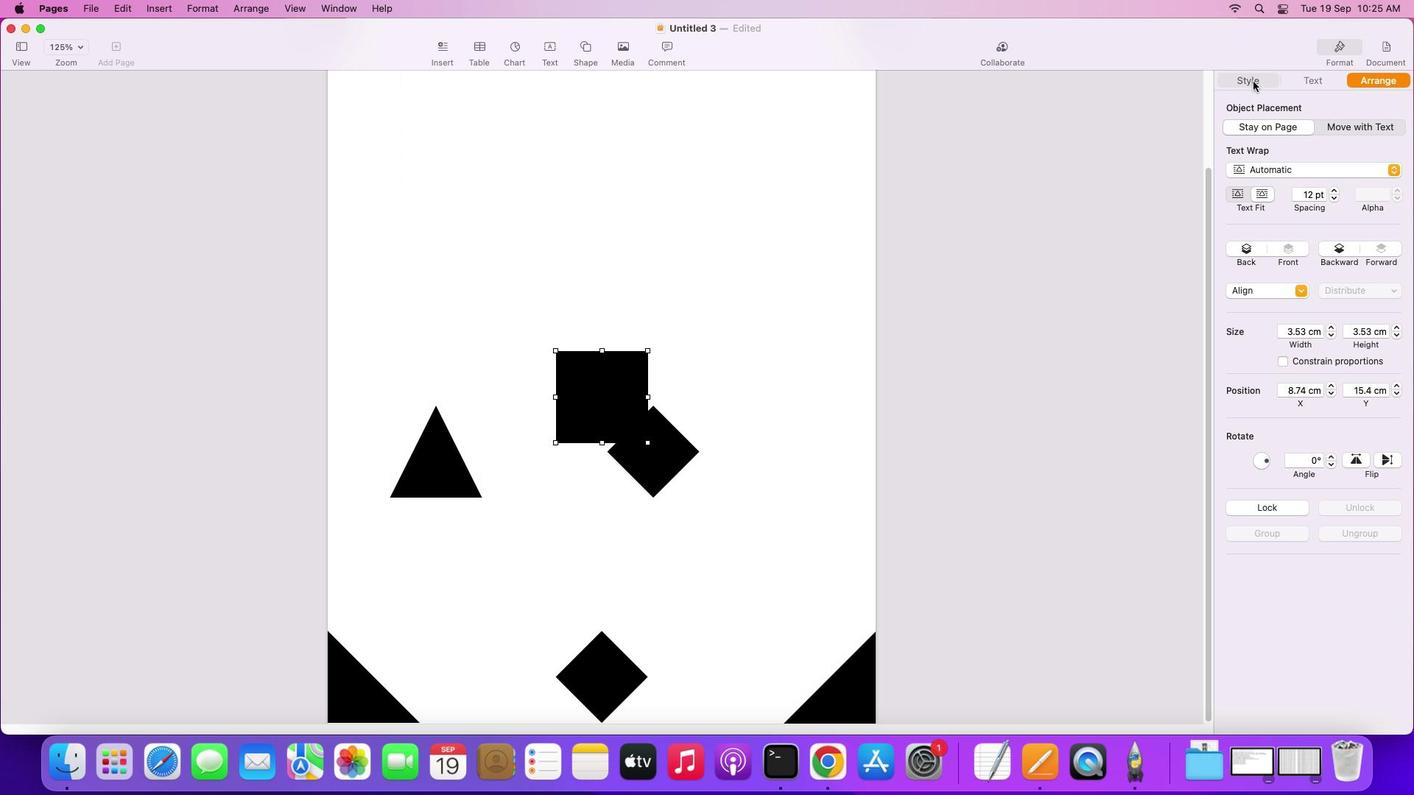 
Action: Mouse pressed left at (1256, 86)
Screenshot: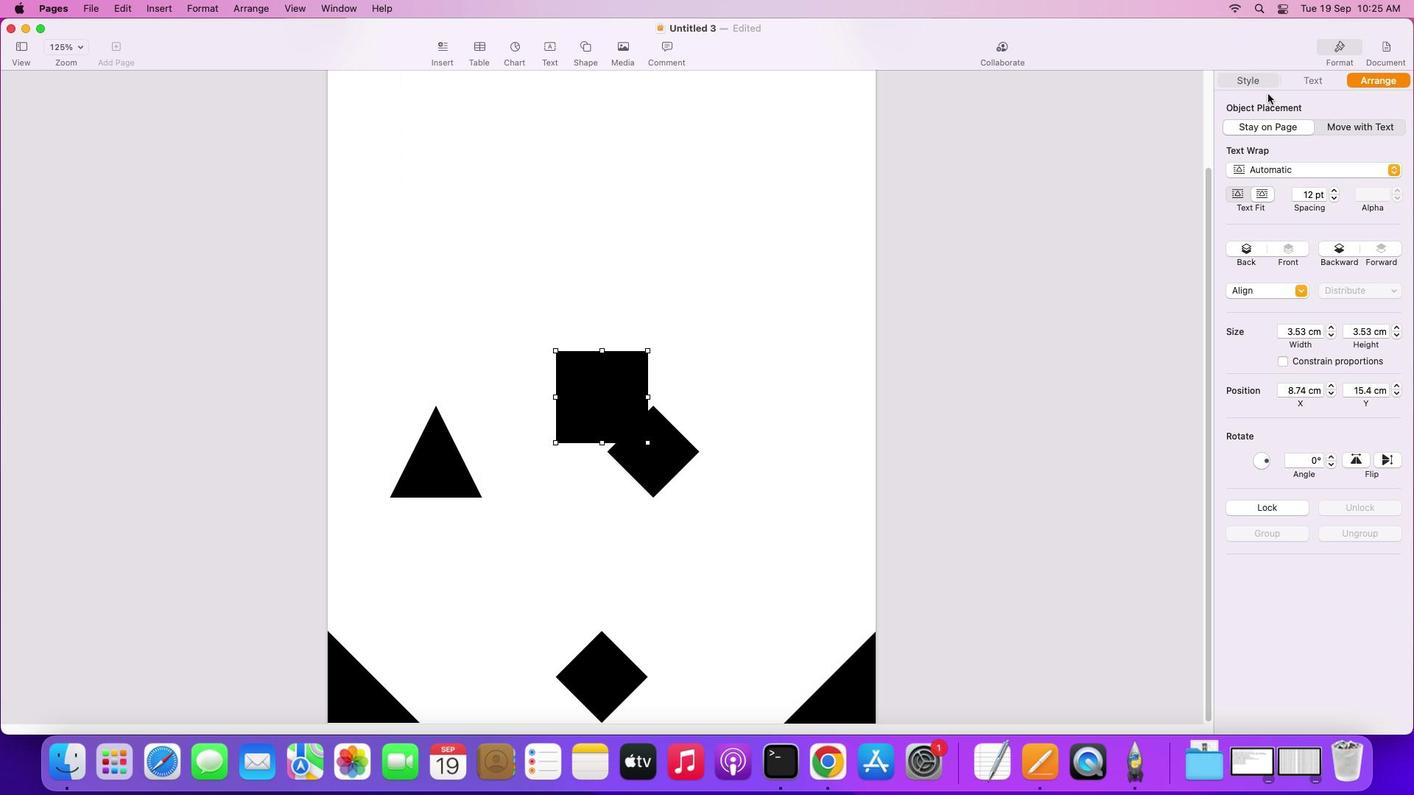 
Action: Mouse moved to (1288, 137)
Screenshot: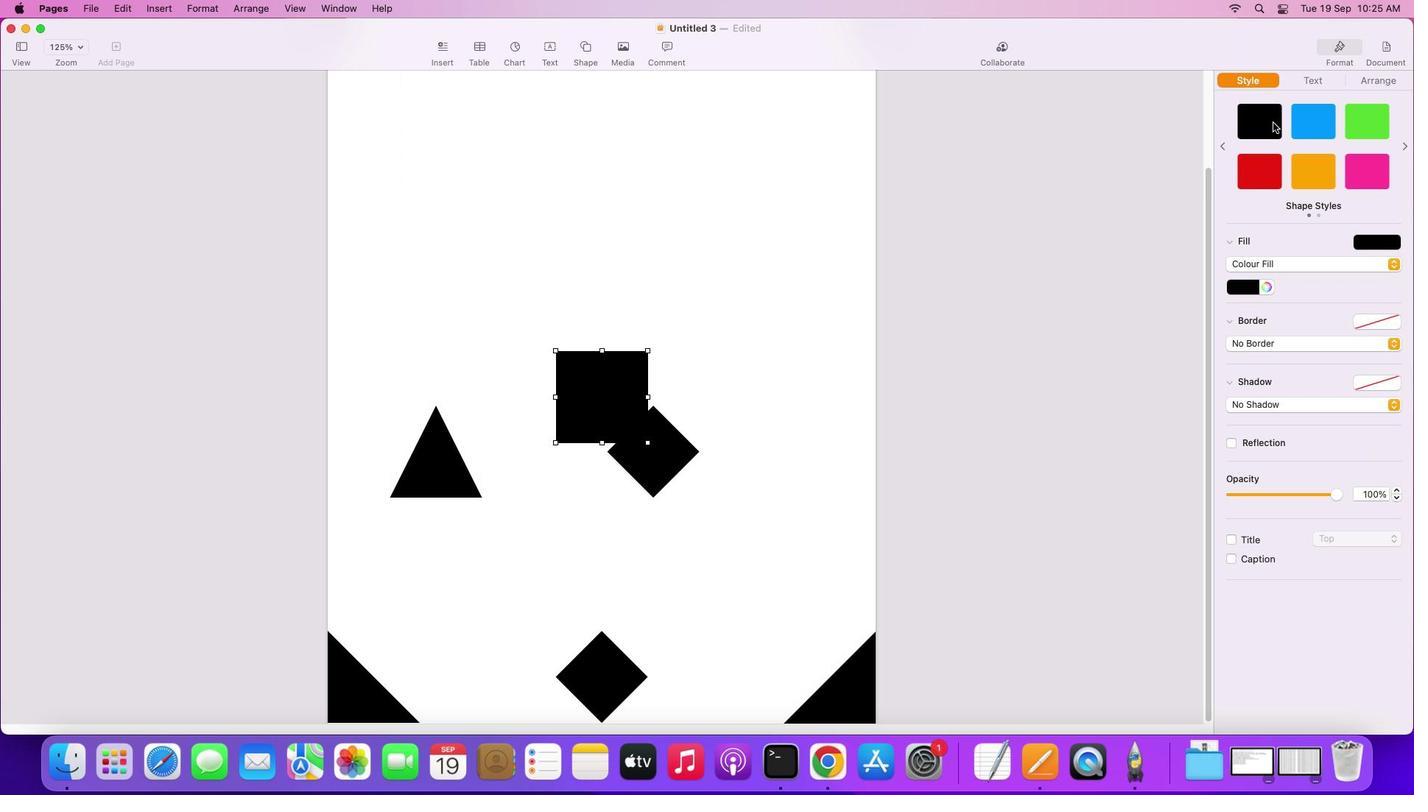 
Action: Mouse pressed left at (1288, 137)
Screenshot: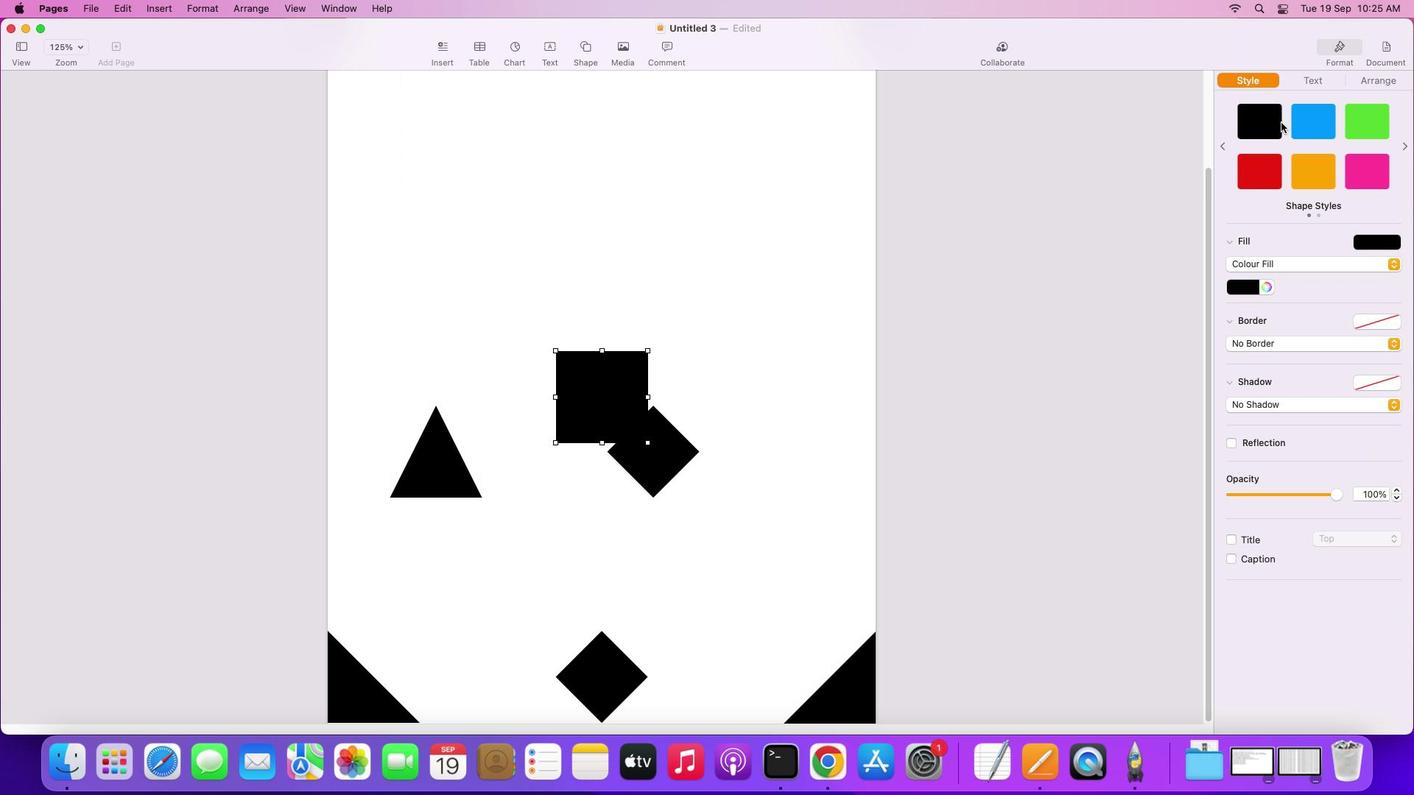
Action: Mouse moved to (1334, 137)
Screenshot: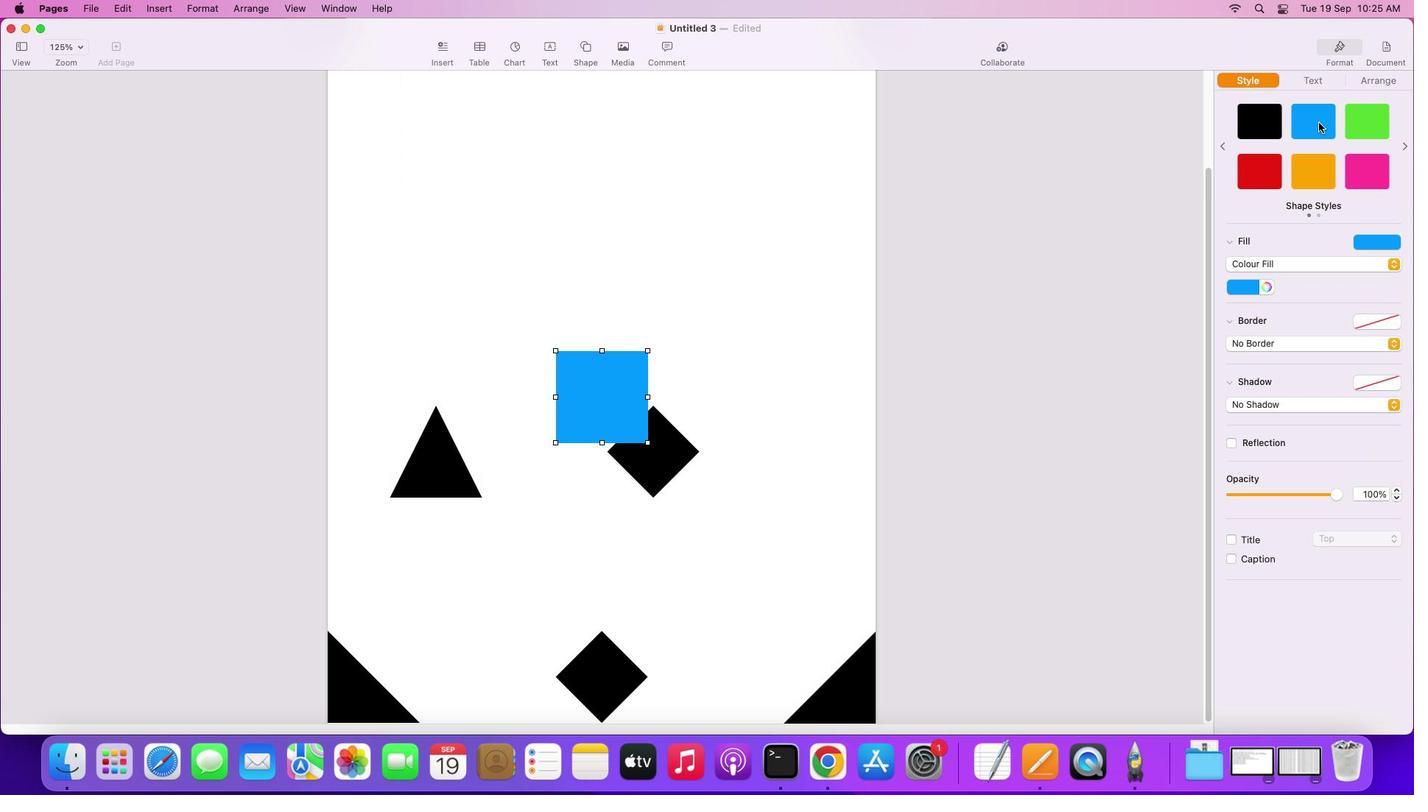 
Action: Mouse pressed left at (1334, 137)
Screenshot: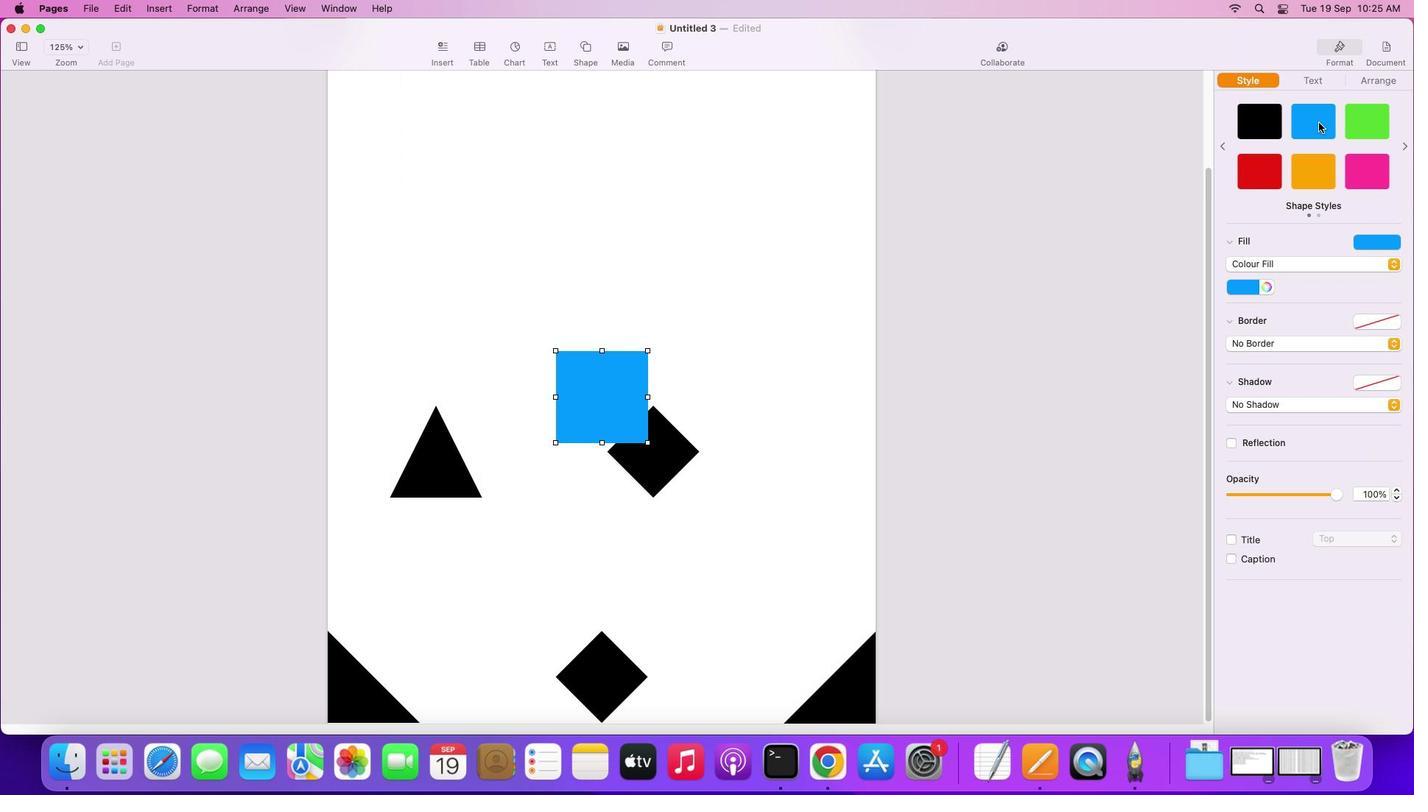 
Action: Mouse moved to (619, 426)
Screenshot: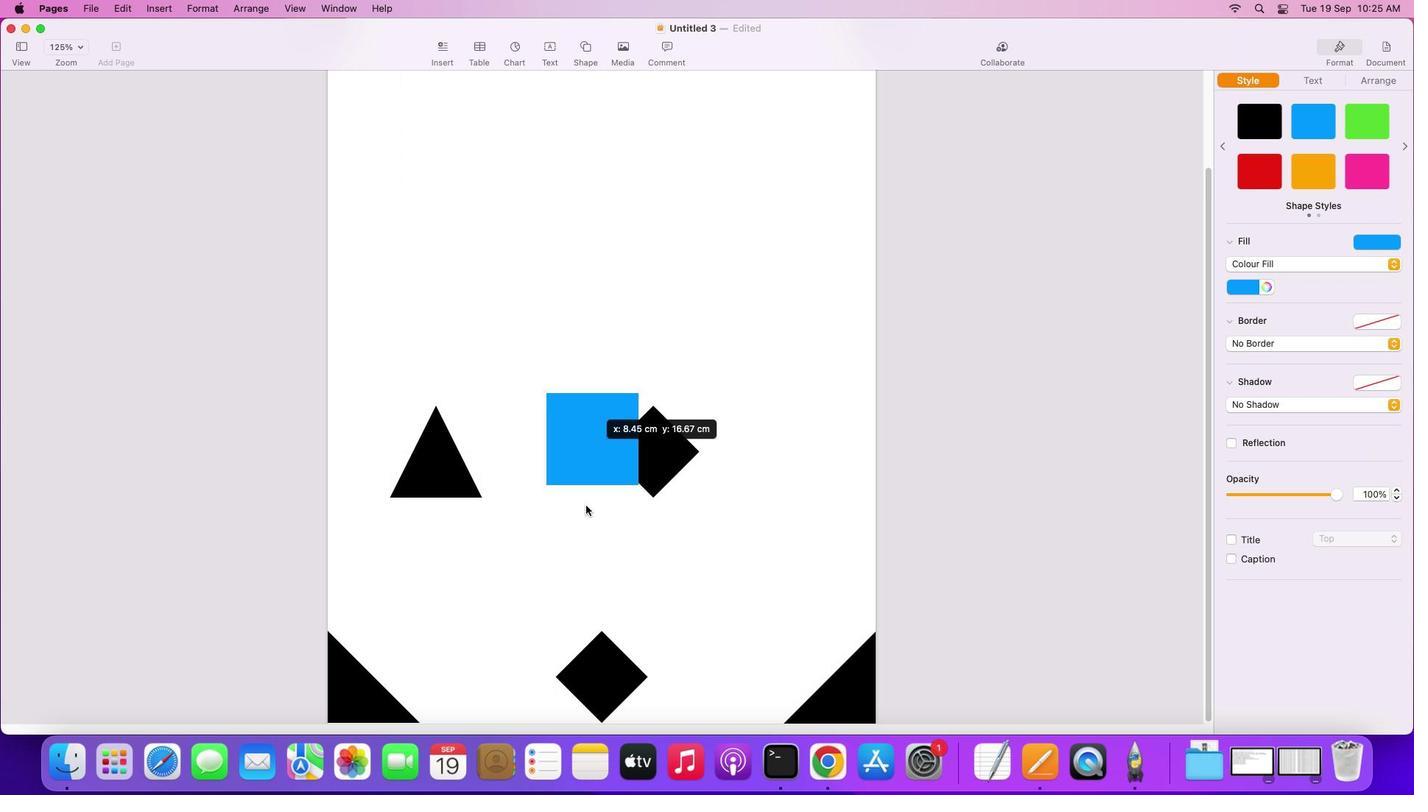 
Action: Mouse pressed left at (619, 426)
Screenshot: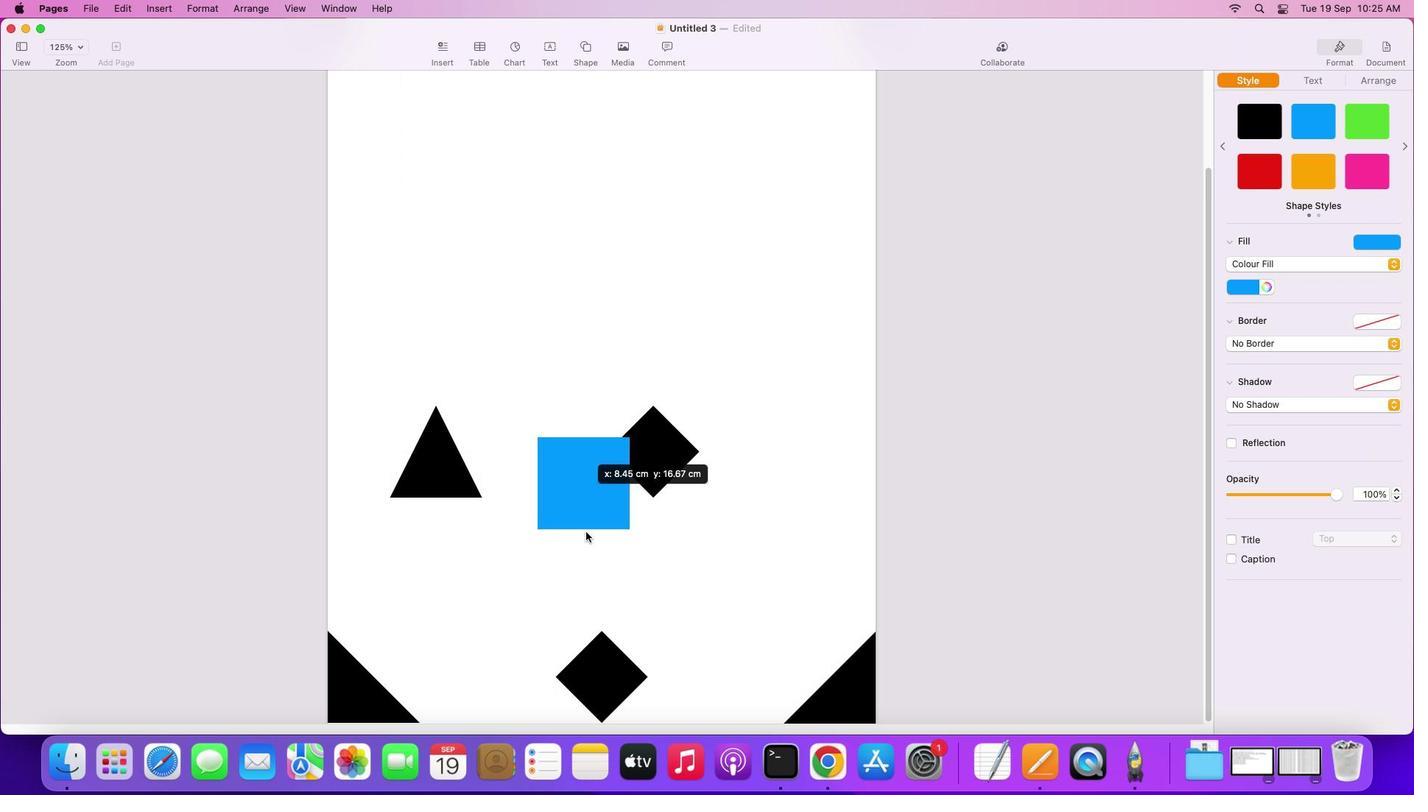 
Action: Mouse moved to (618, 644)
Screenshot: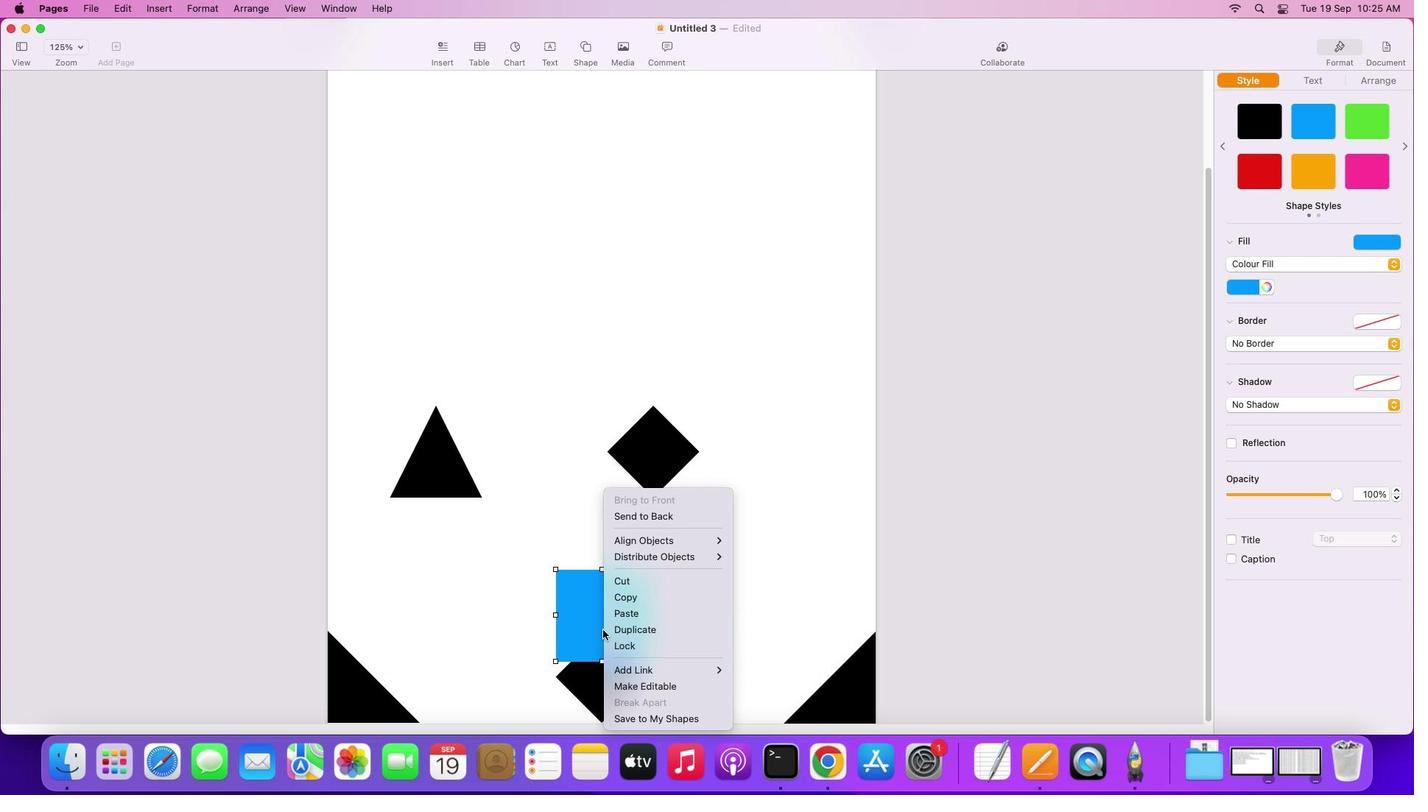 
Action: Mouse pressed right at (618, 644)
Screenshot: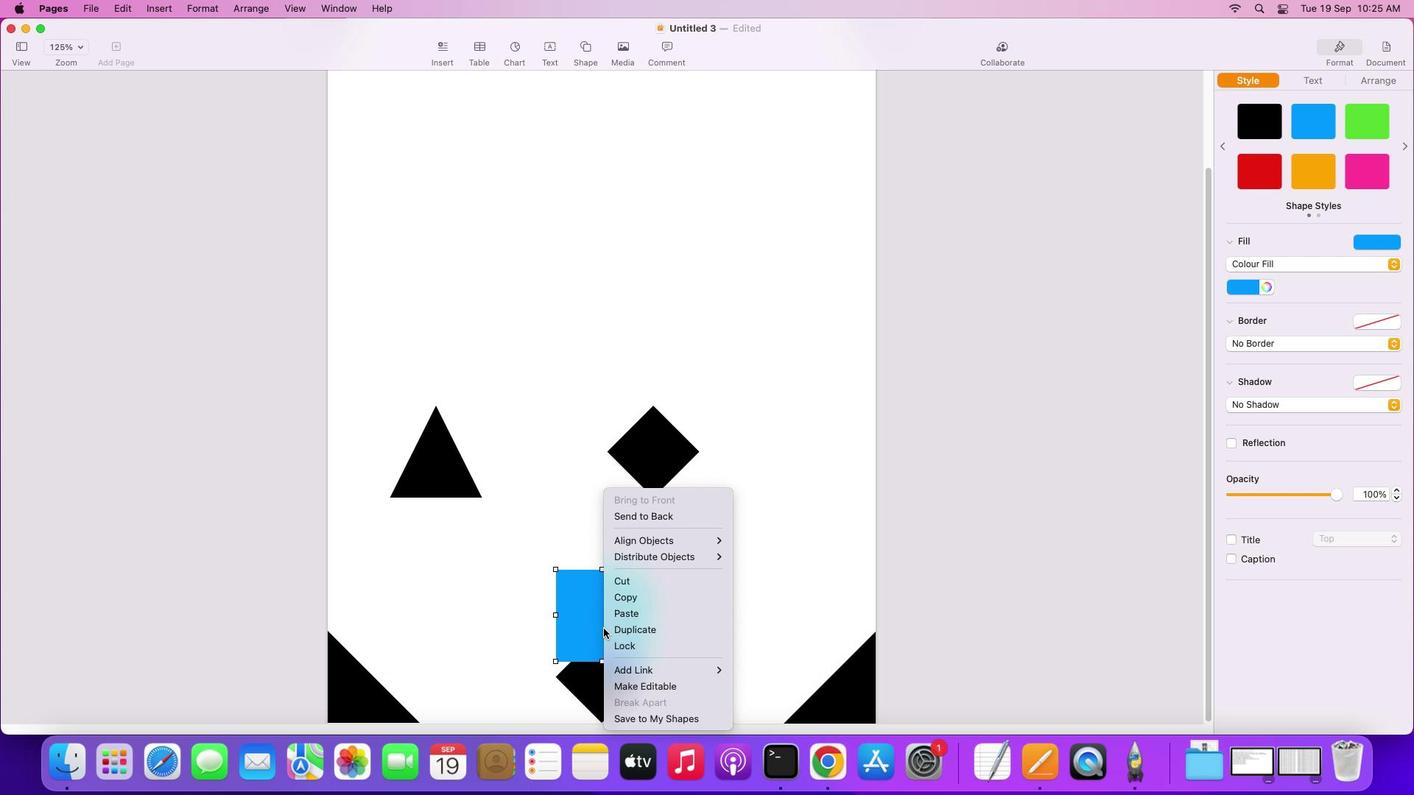 
Action: Mouse moved to (666, 532)
Screenshot: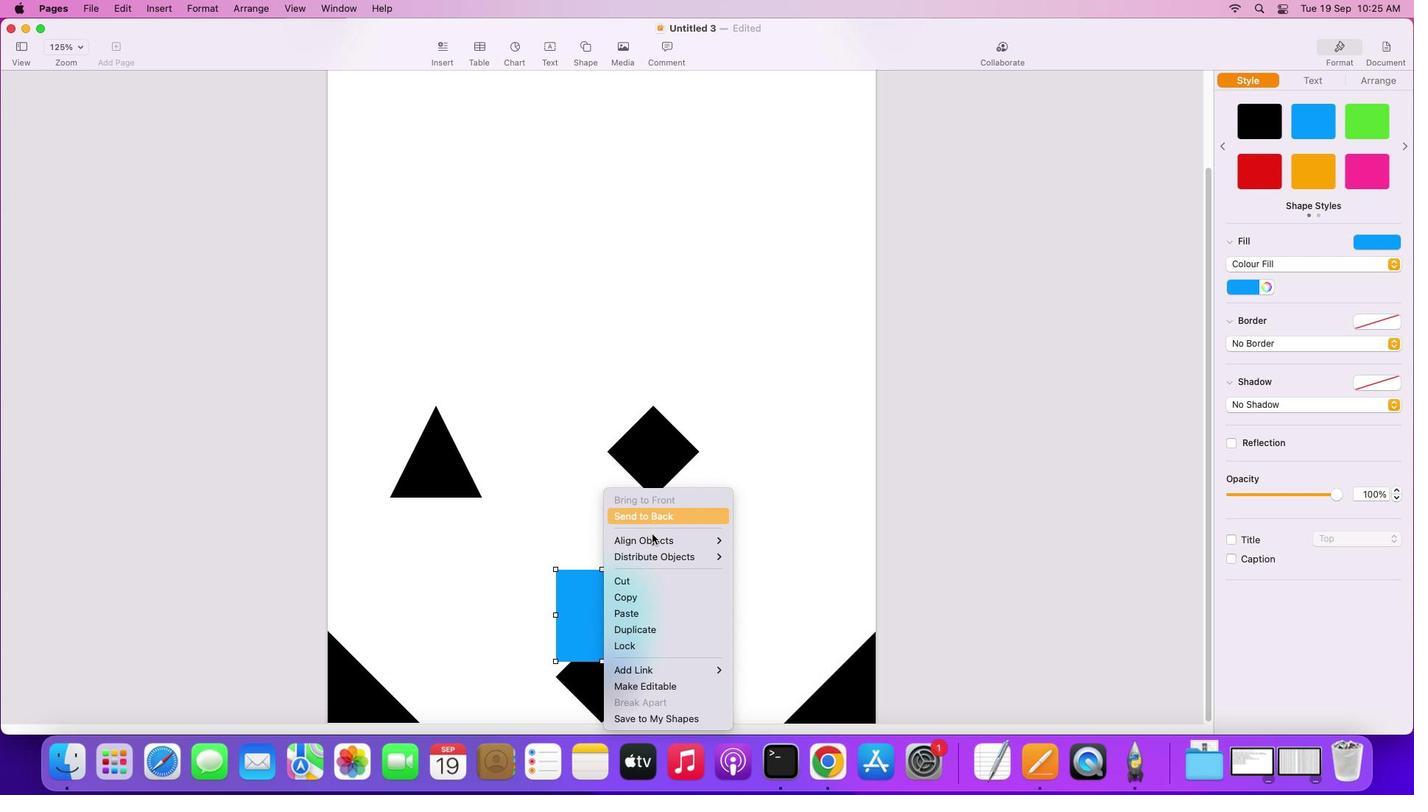 
Action: Mouse pressed left at (666, 532)
Screenshot: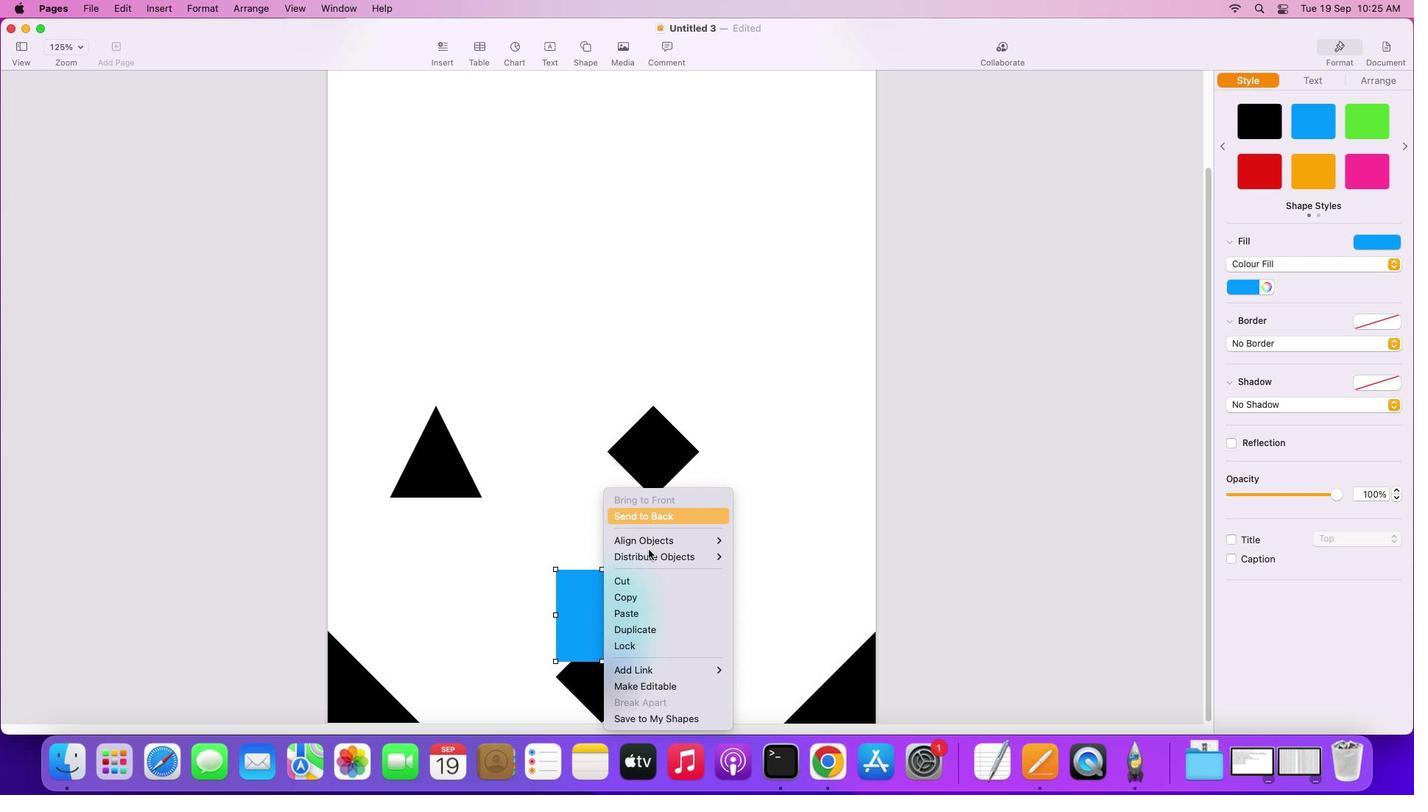 
Action: Mouse moved to (622, 624)
Screenshot: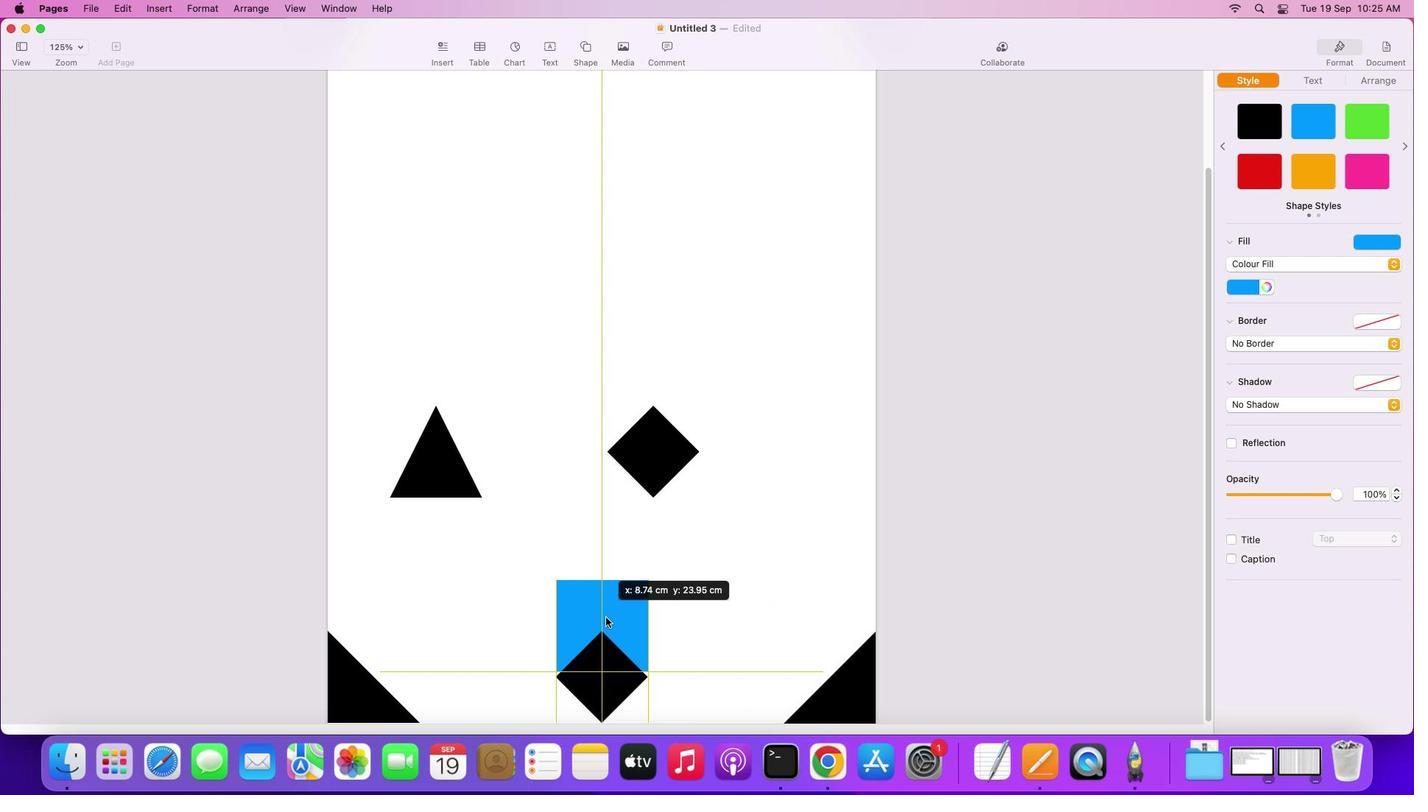 
Action: Mouse pressed left at (622, 624)
Screenshot: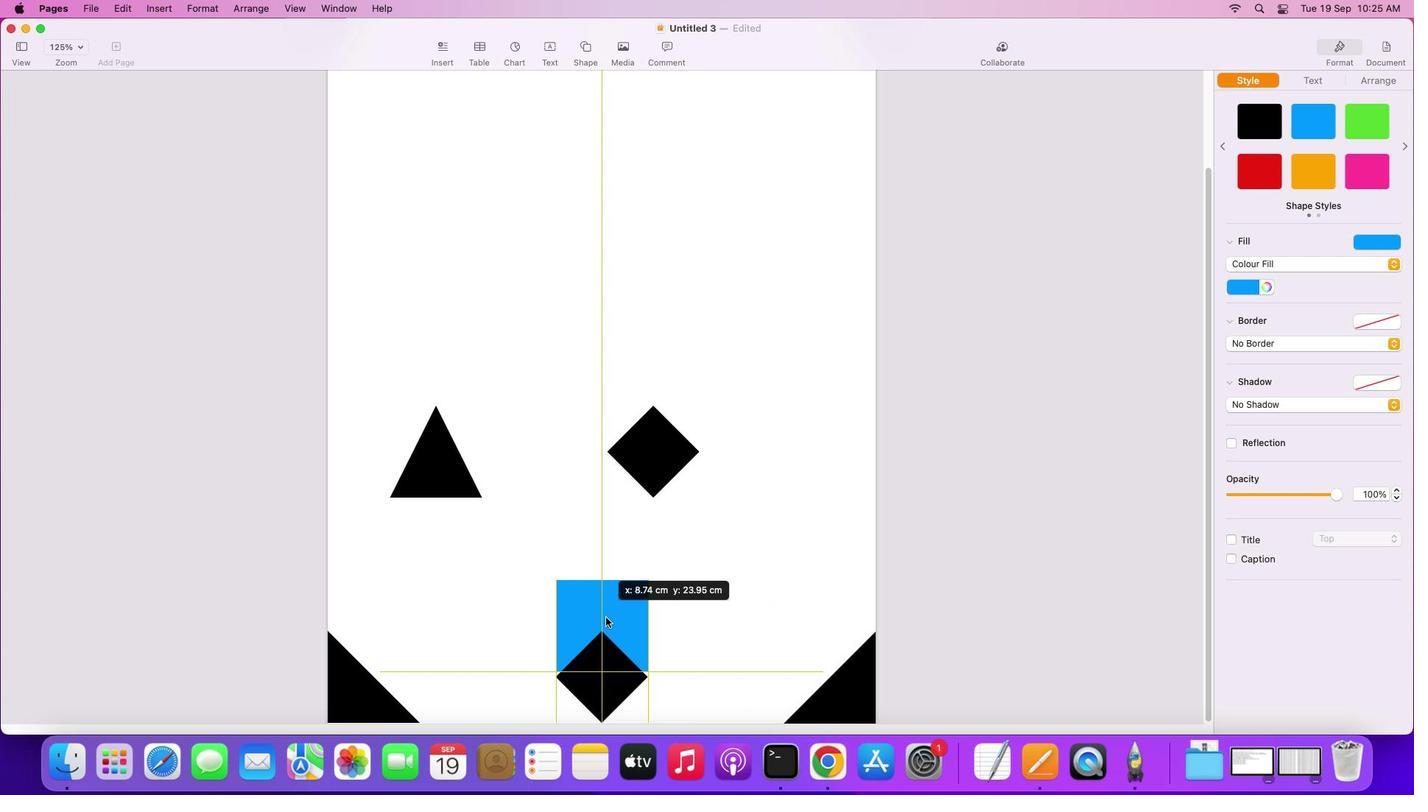 
Action: Mouse moved to (727, 556)
Screenshot: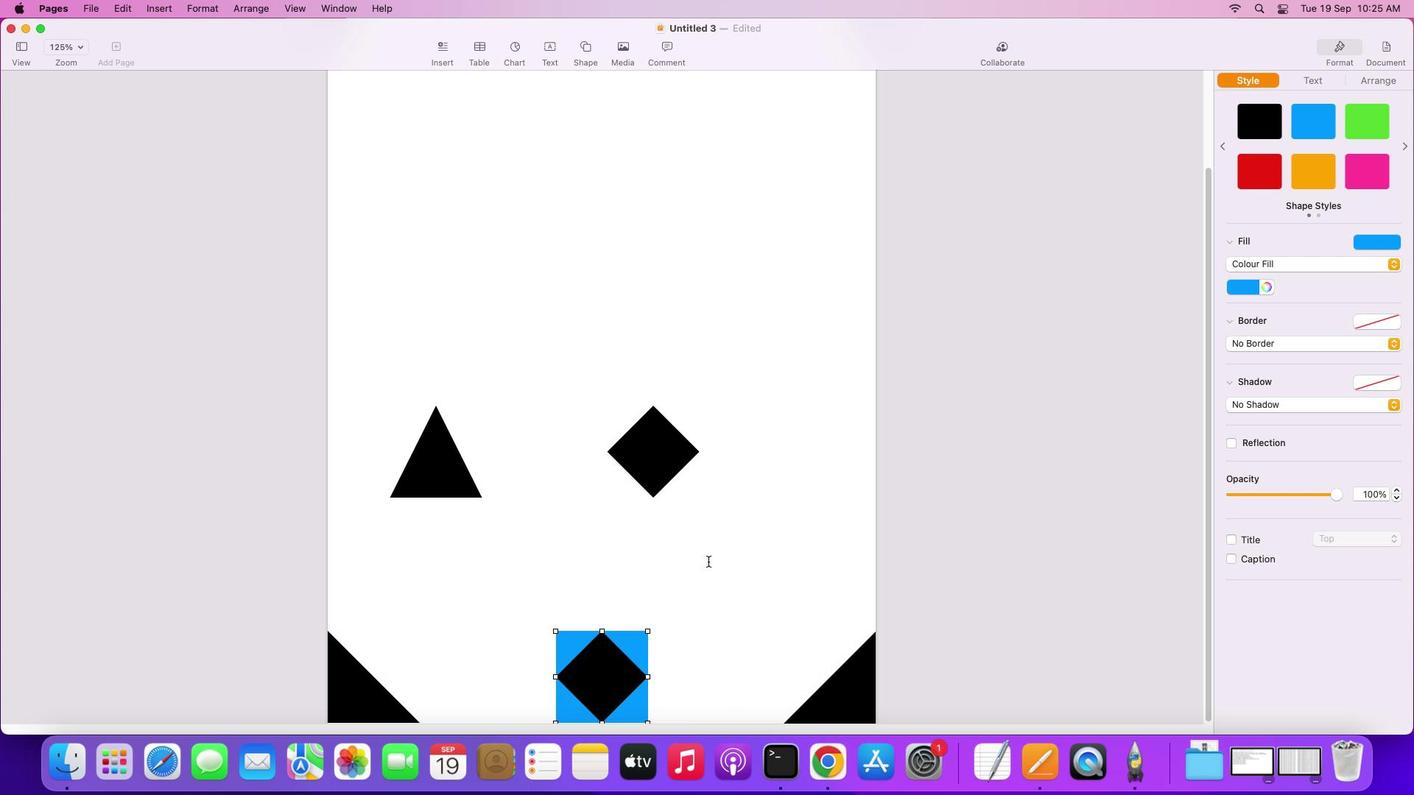 
Action: Mouse pressed left at (727, 556)
Screenshot: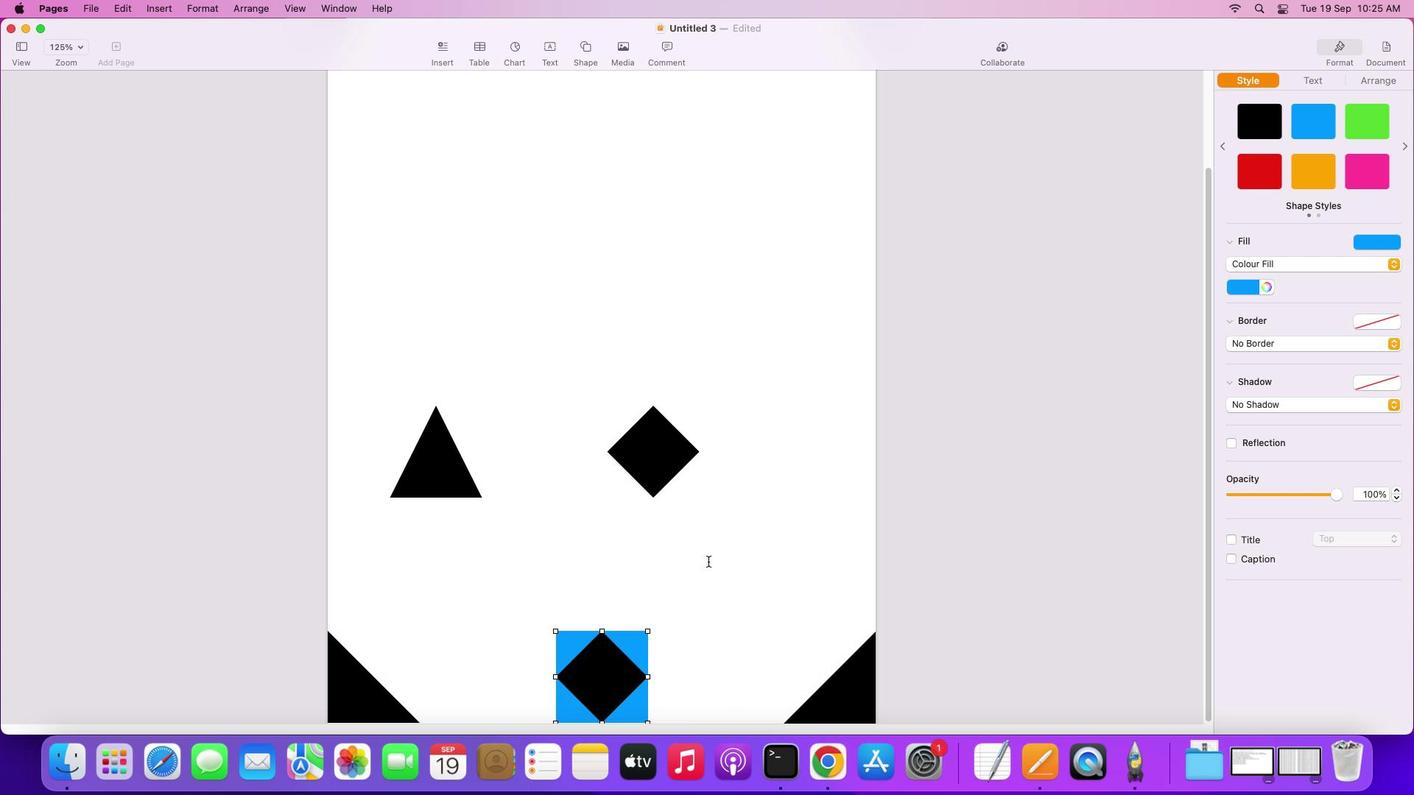 
Action: Mouse moved to (608, 688)
Screenshot: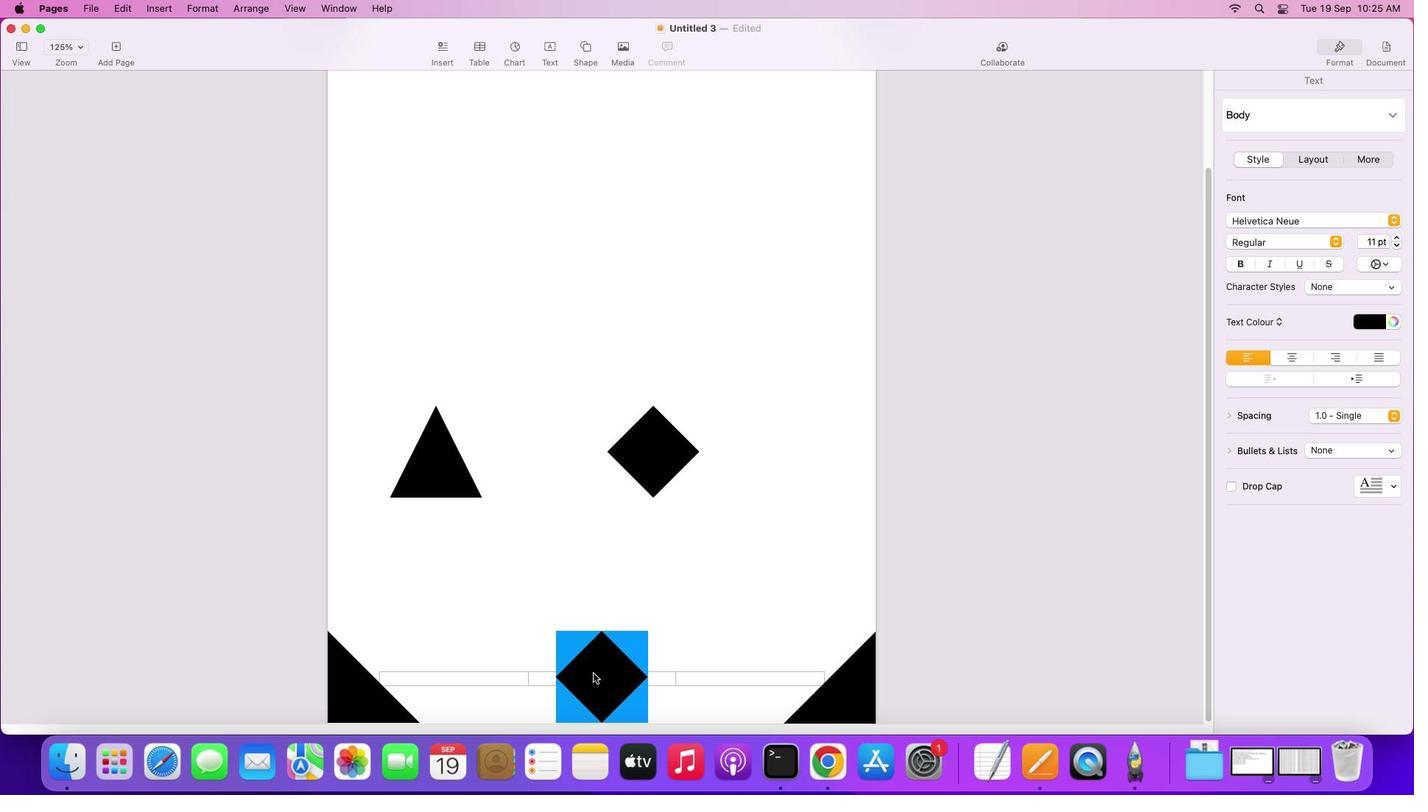 
Action: Mouse pressed left at (608, 688)
Screenshot: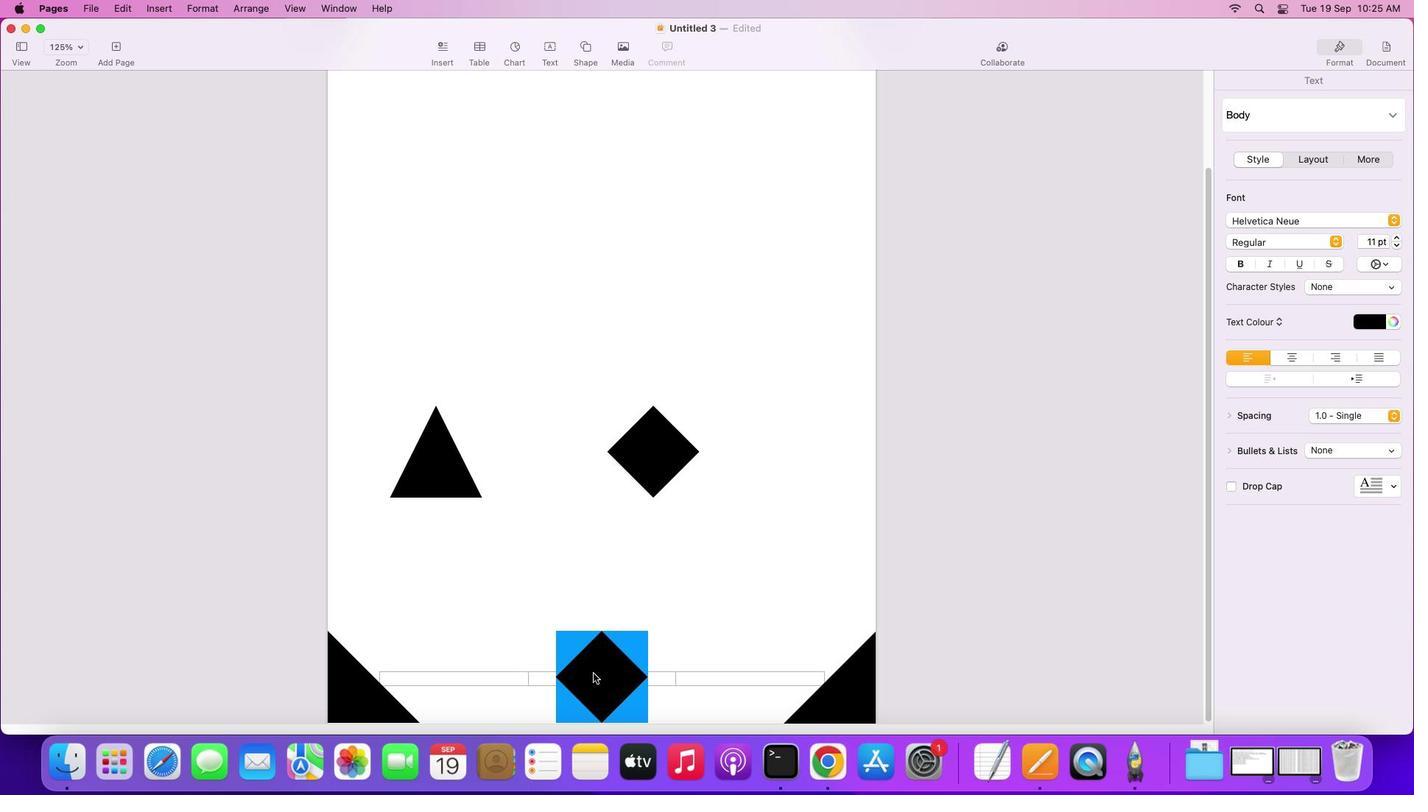 
Action: Mouse moved to (758, 560)
Screenshot: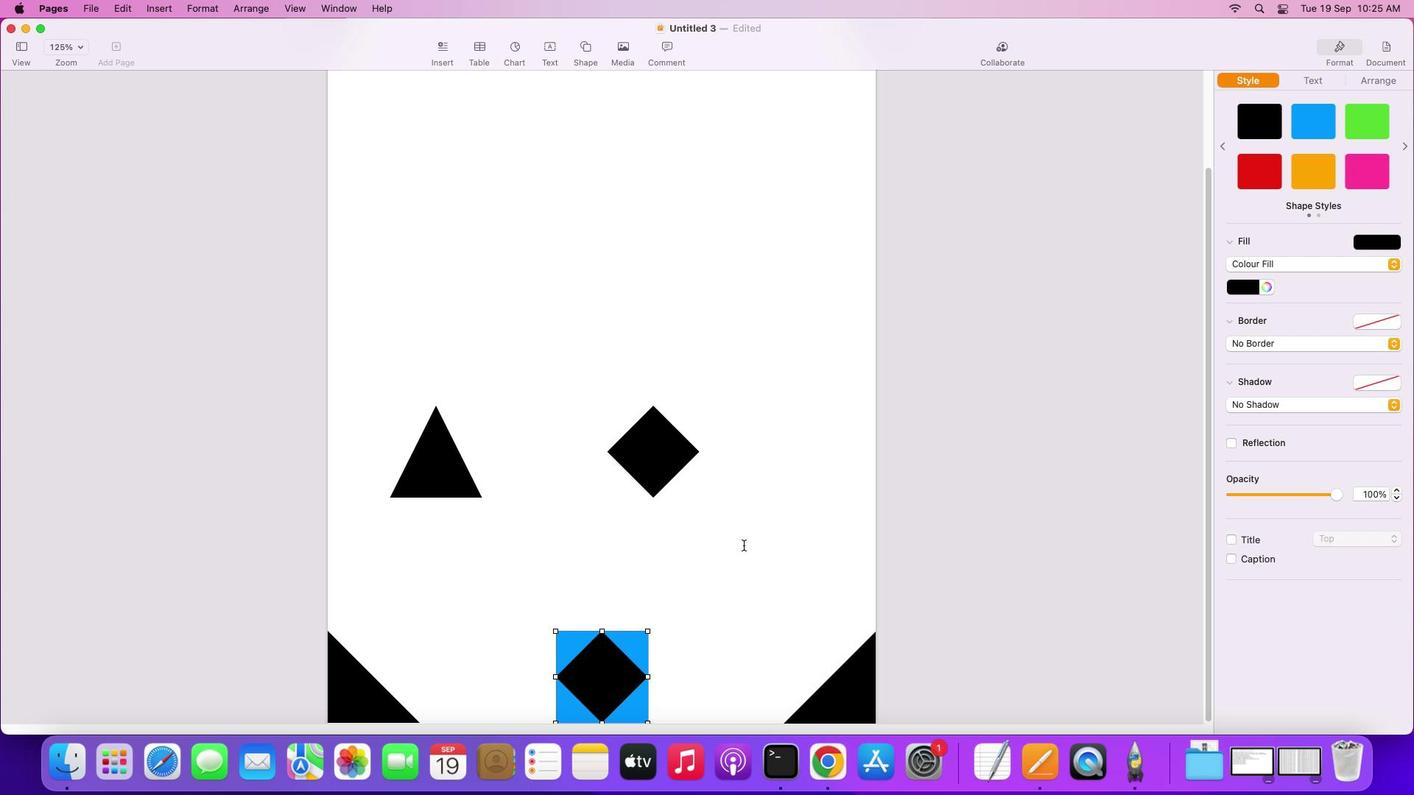 
Action: Mouse pressed left at (758, 560)
Screenshot: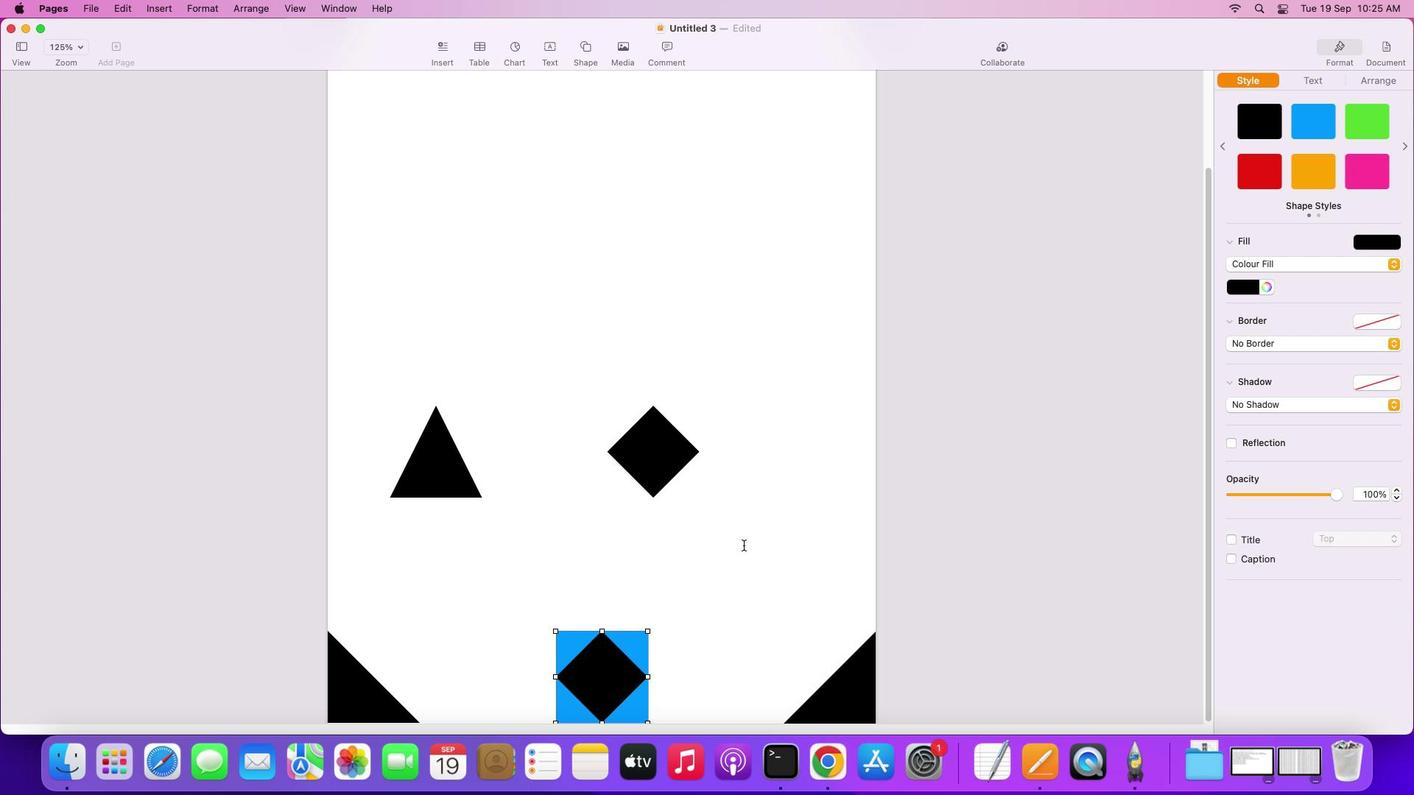 
Action: Mouse moved to (462, 480)
Screenshot: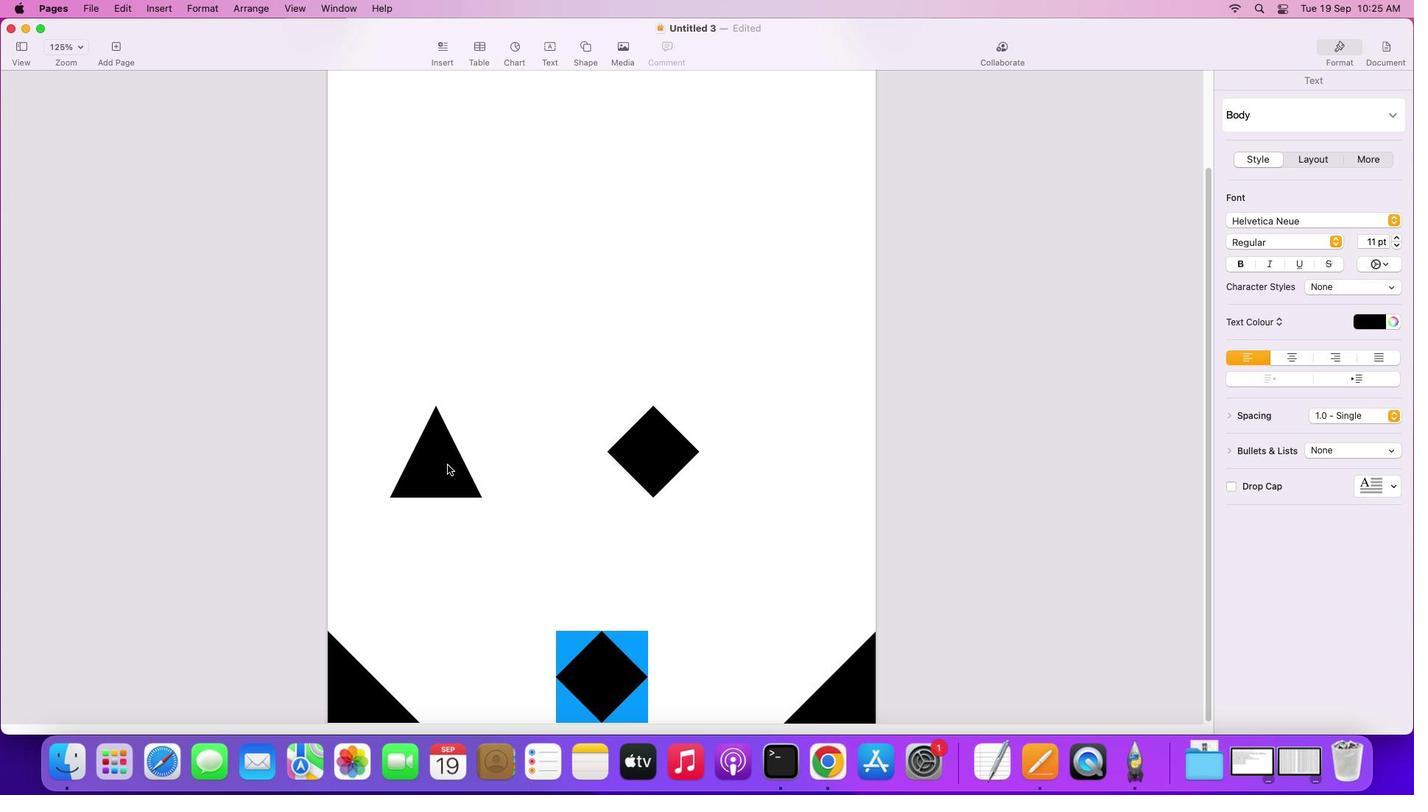 
Action: Mouse pressed left at (462, 480)
Screenshot: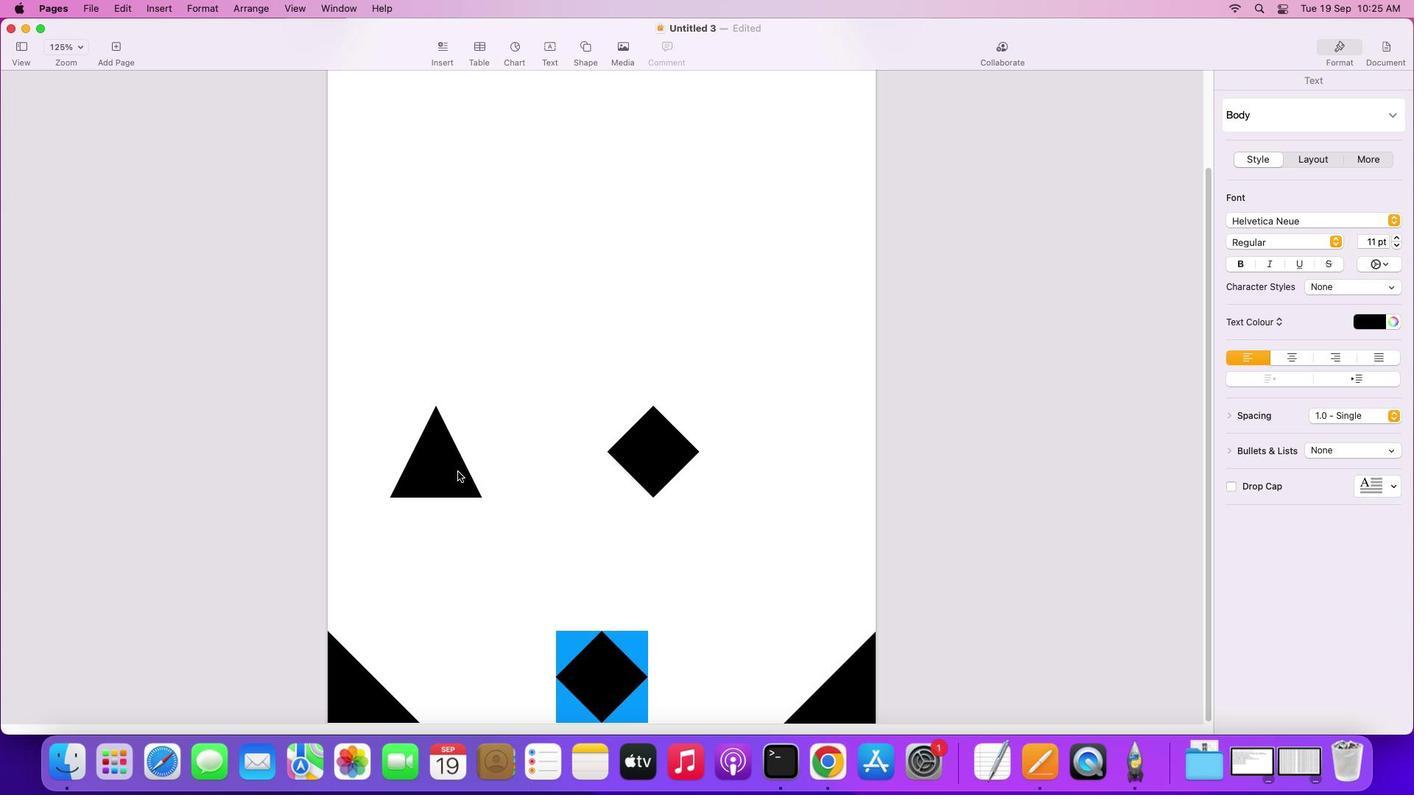 
Action: Mouse moved to (601, 61)
Screenshot: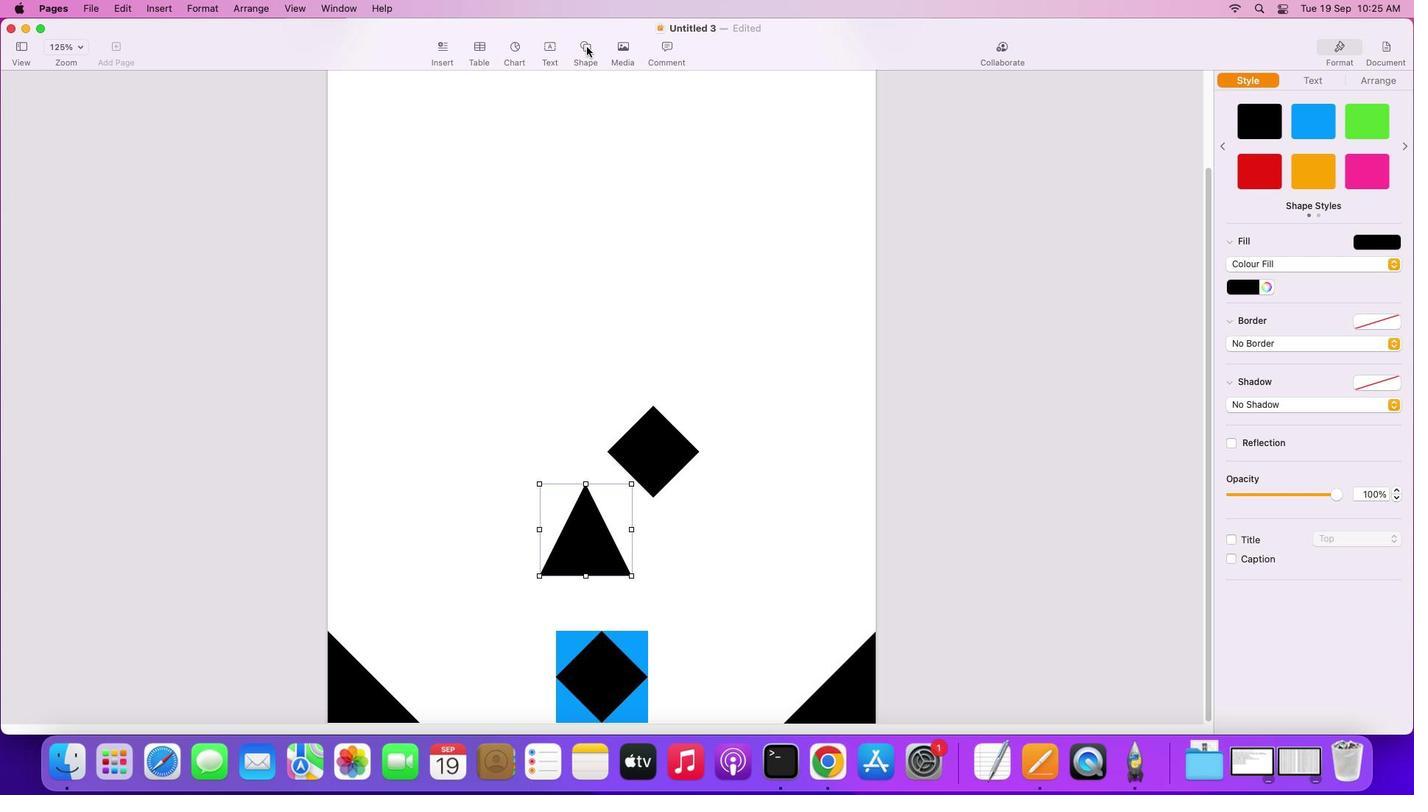 
Action: Mouse pressed left at (601, 61)
Screenshot: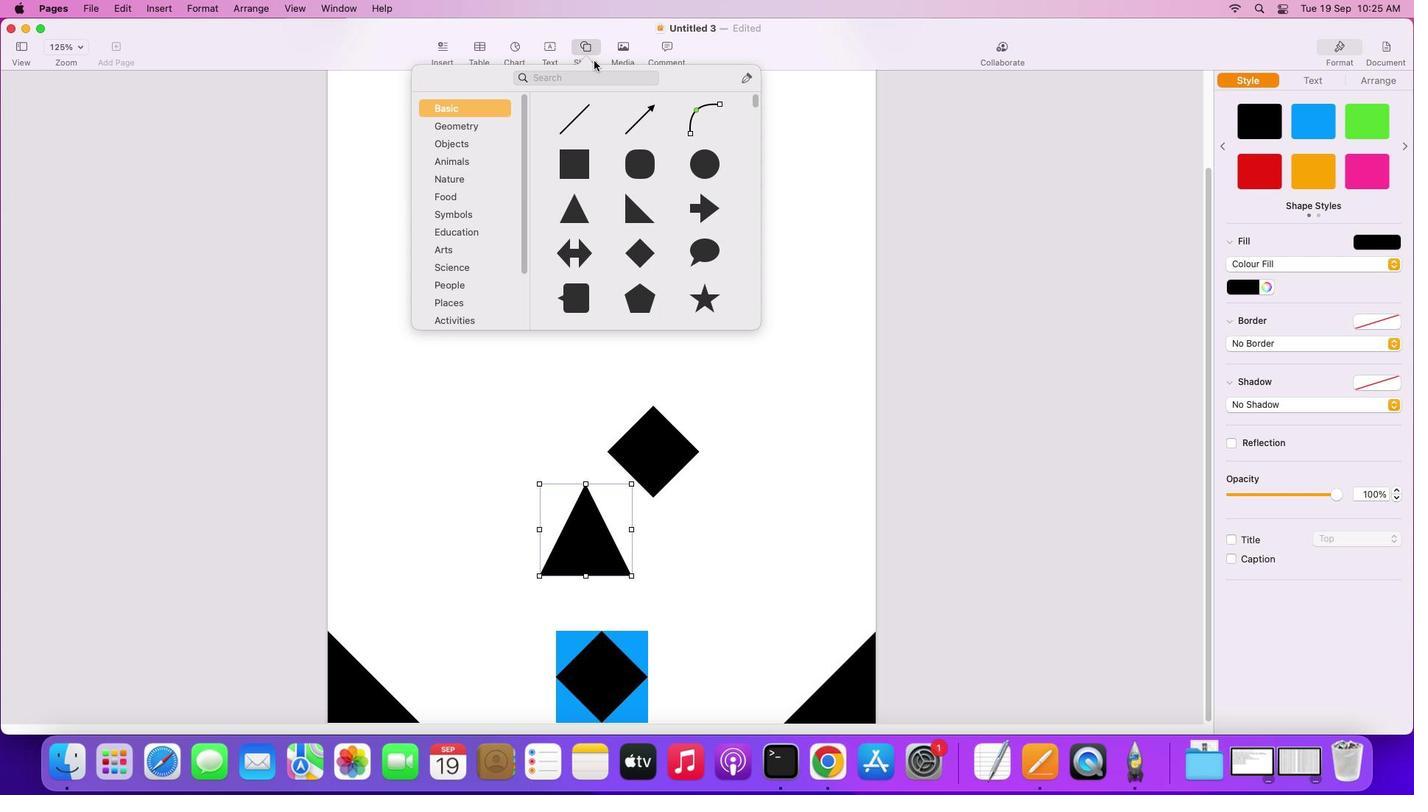 
Action: Mouse moved to (649, 224)
Screenshot: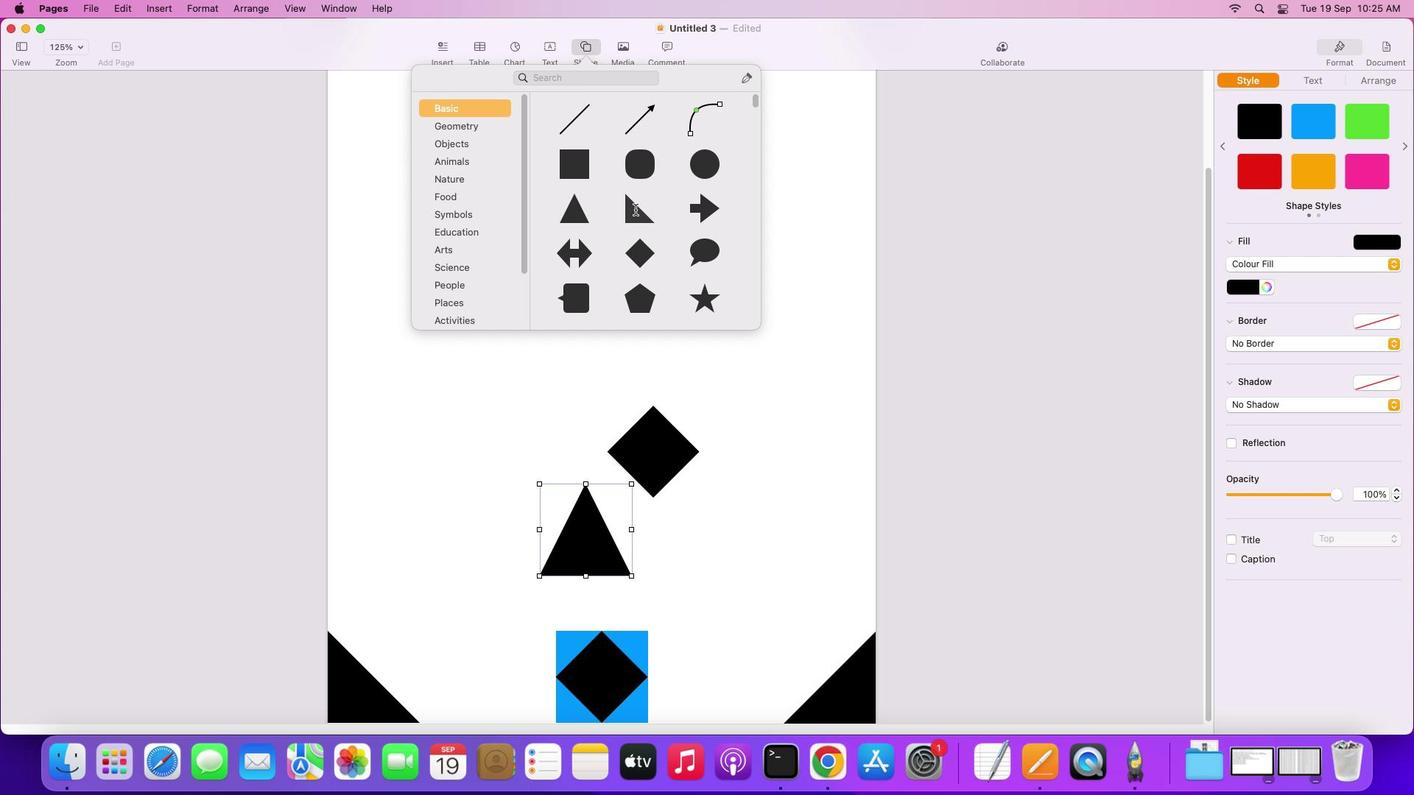 
Action: Mouse pressed left at (649, 224)
Screenshot: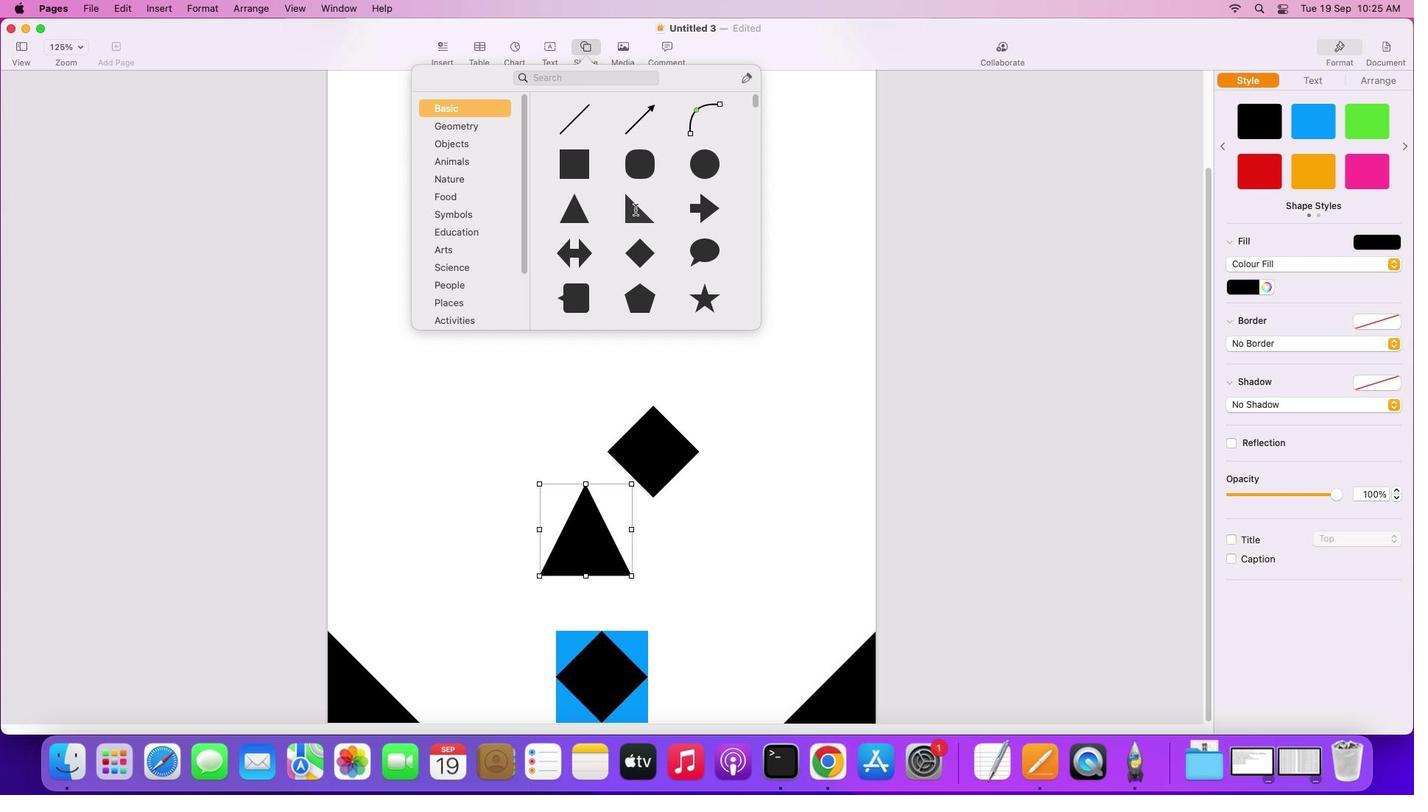 
Action: Mouse moved to (595, 552)
Screenshot: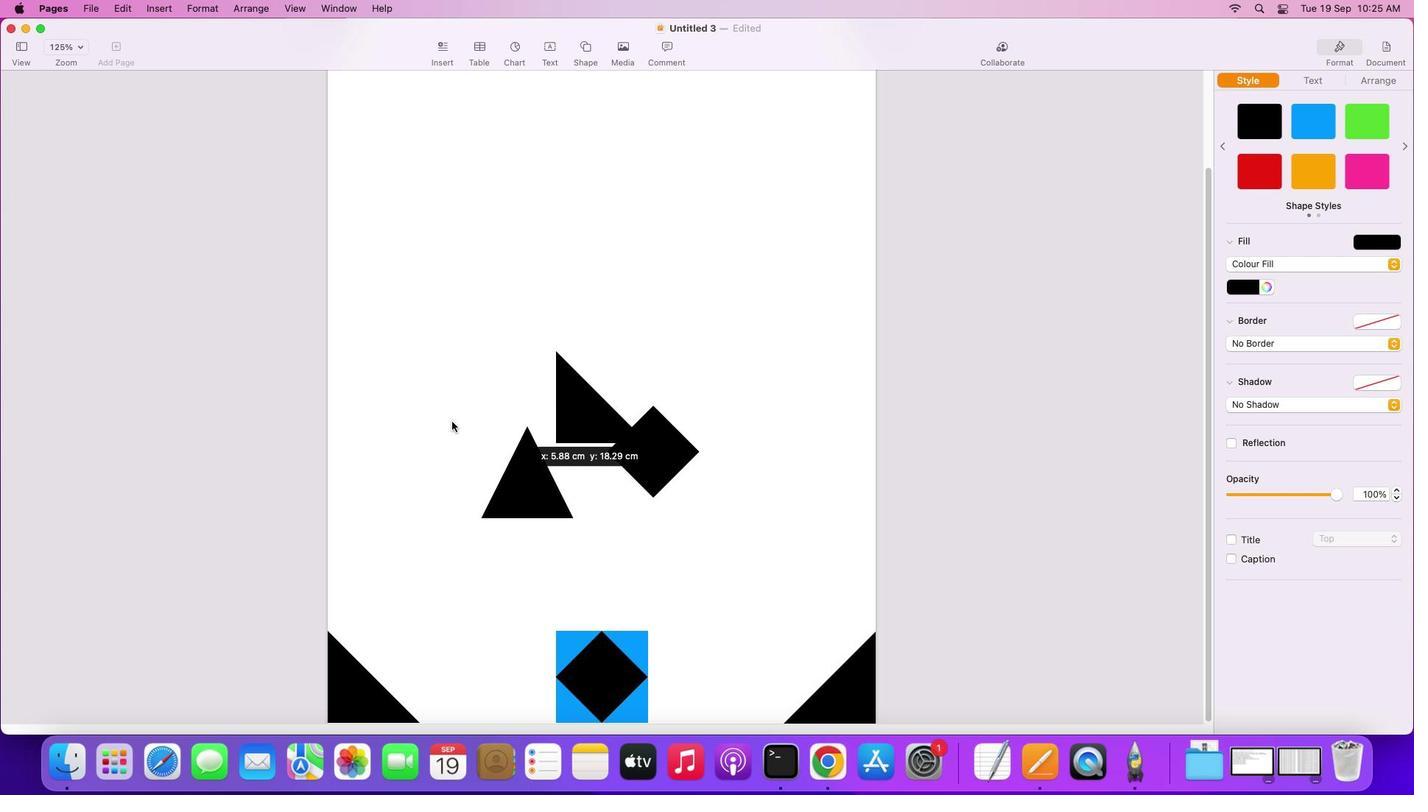 
Action: Mouse pressed left at (595, 552)
Screenshot: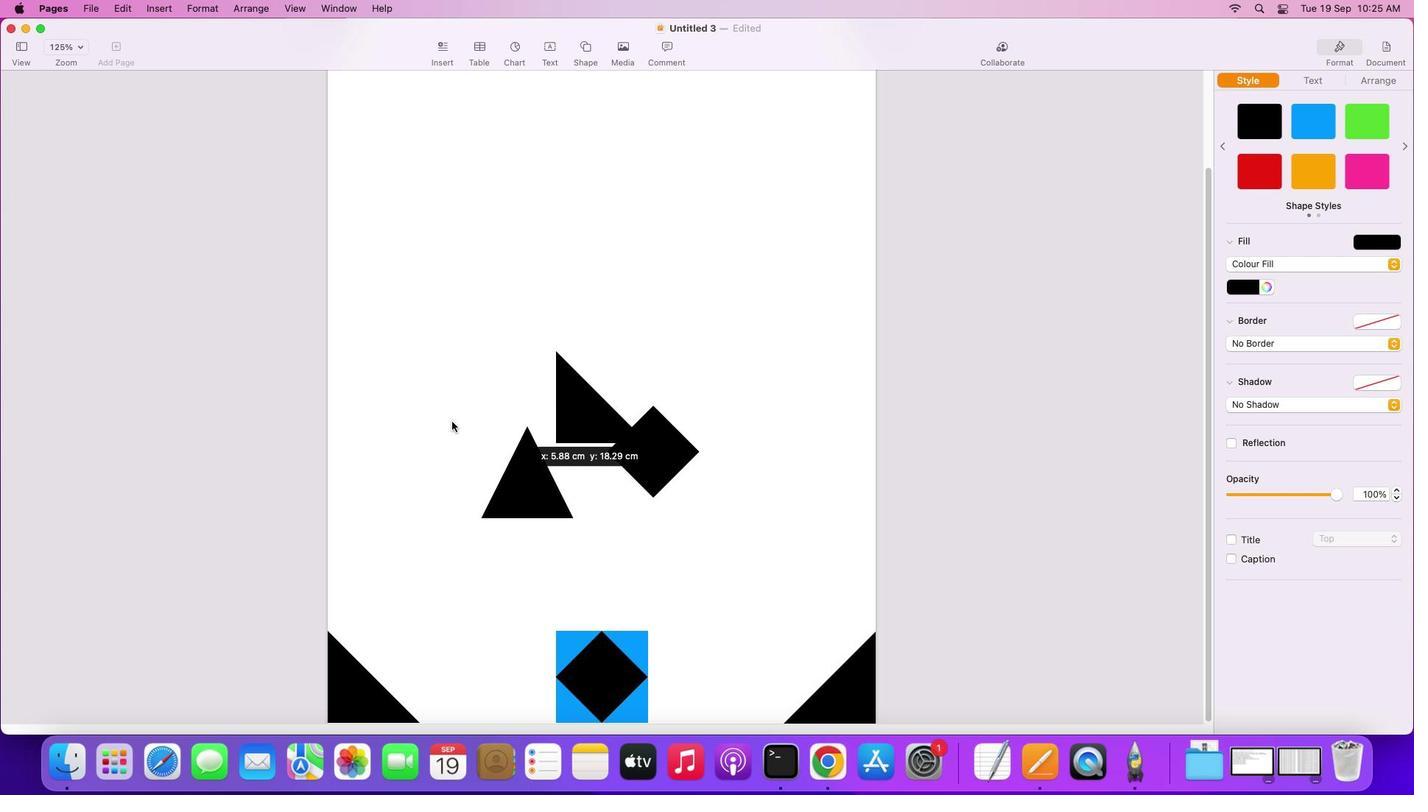 
Action: Mouse moved to (650, 476)
Screenshot: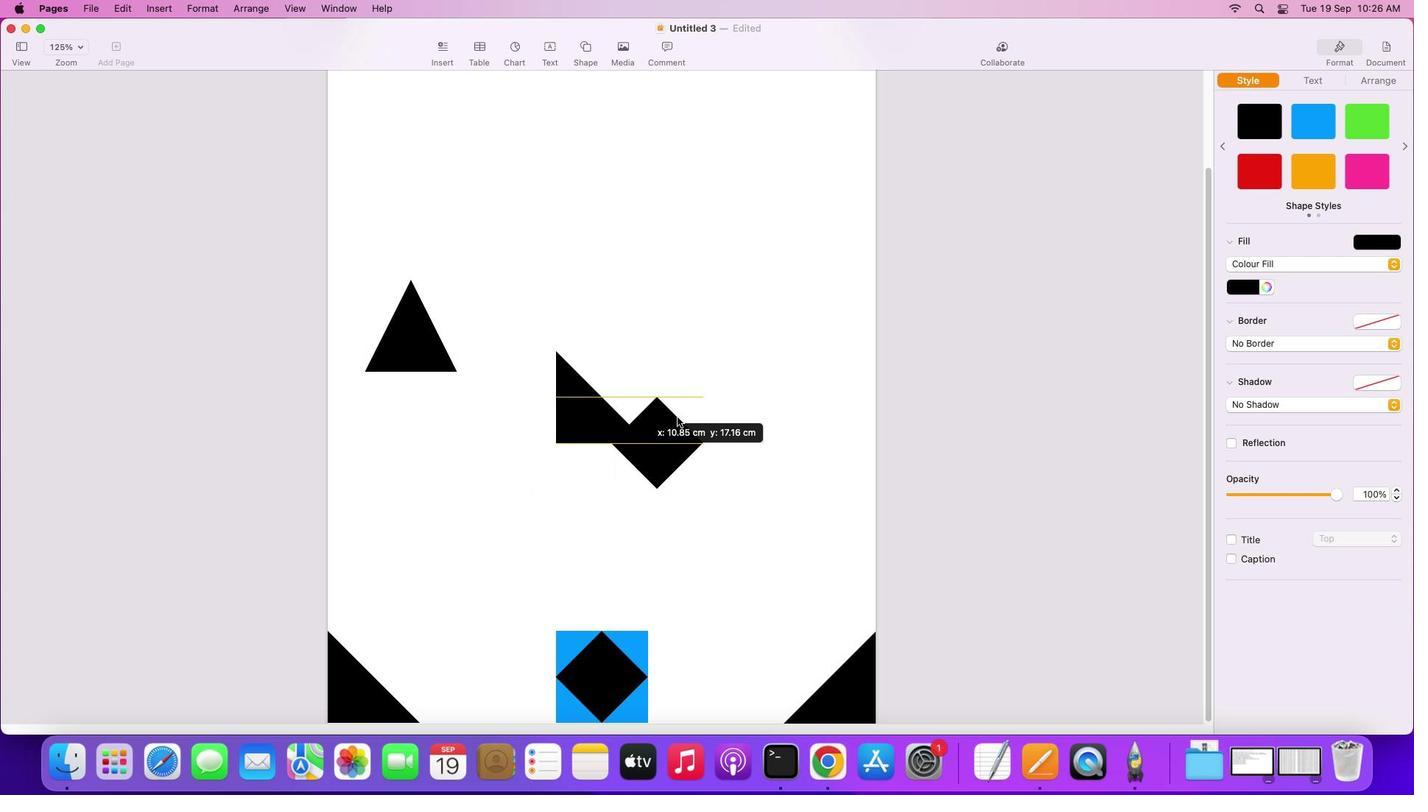
Action: Mouse pressed left at (650, 476)
Screenshot: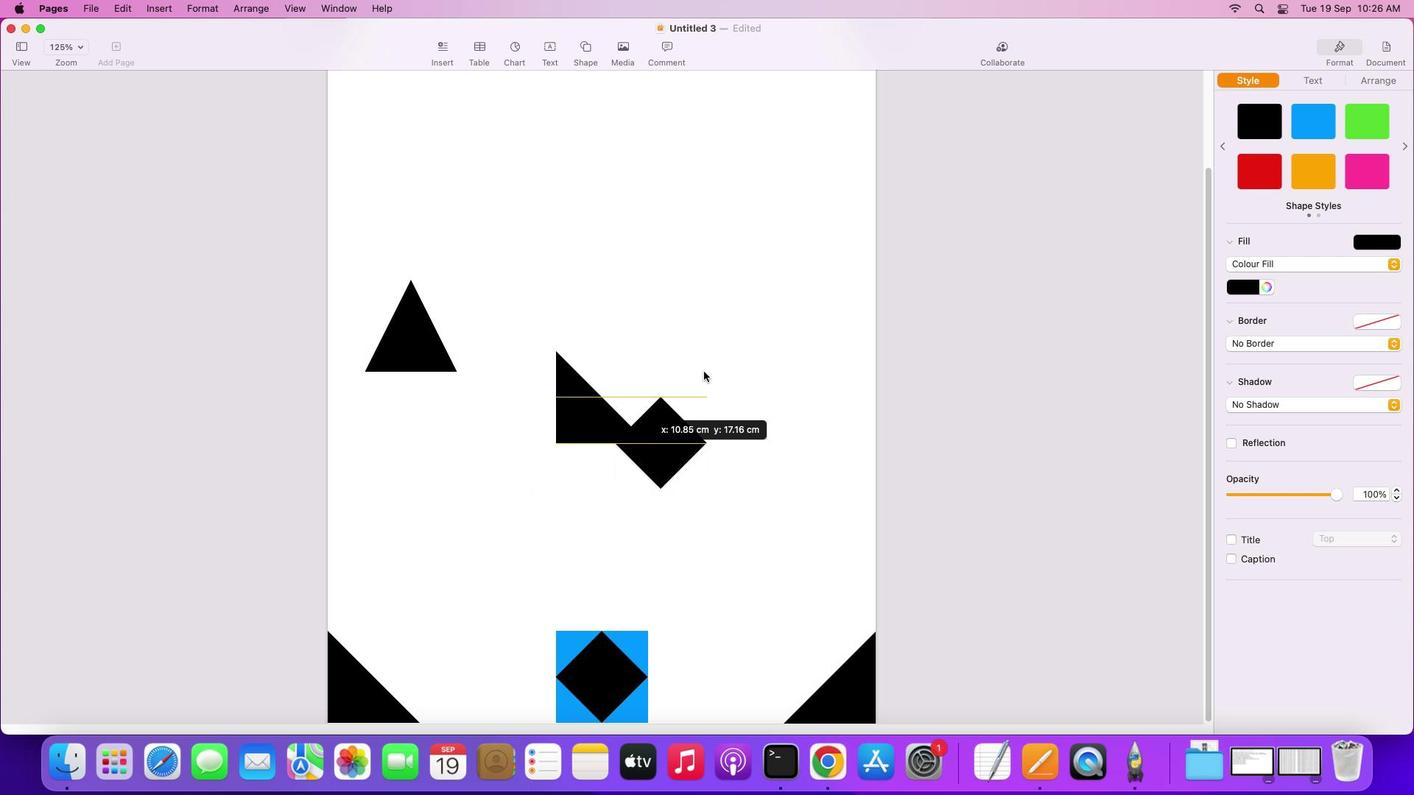 
Action: Mouse moved to (733, 325)
Screenshot: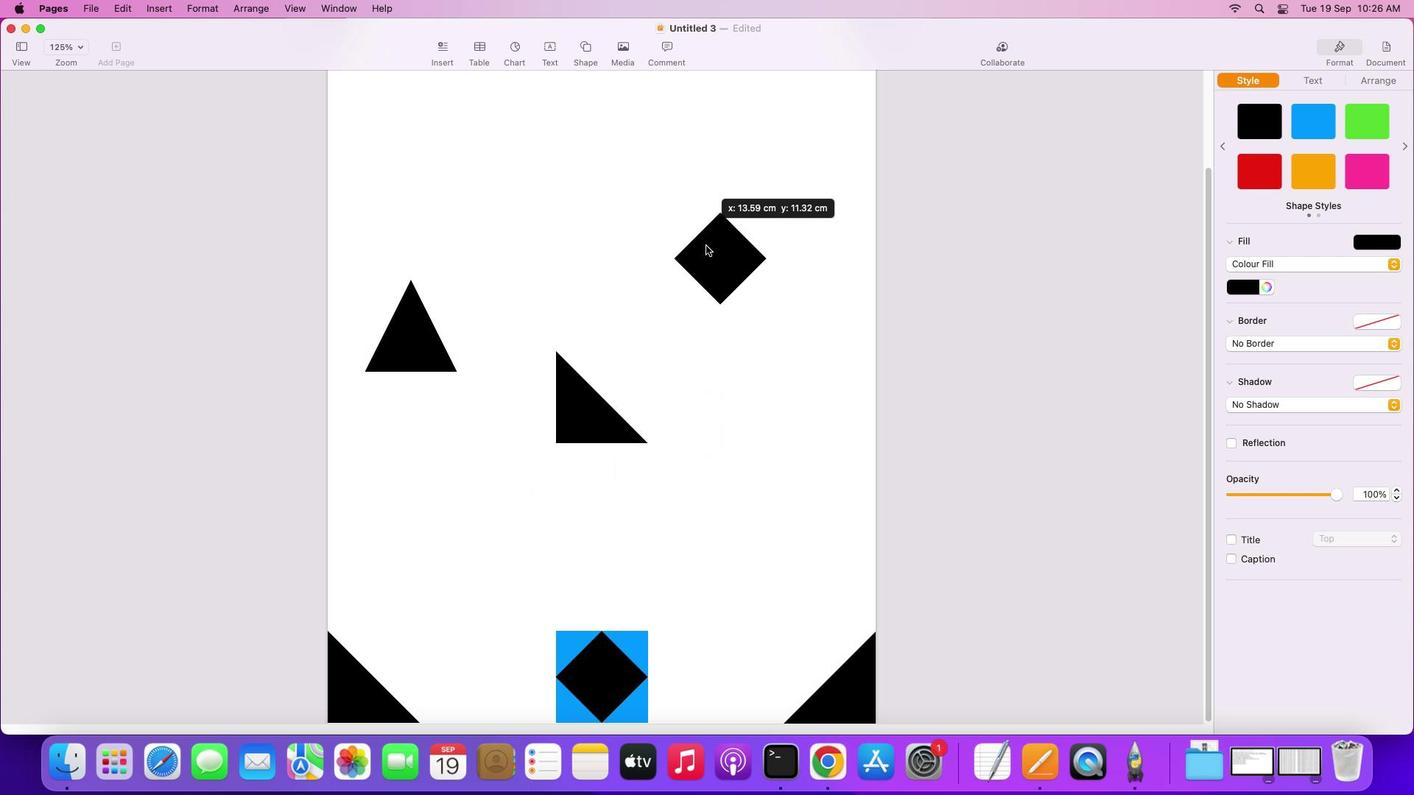 
Action: Mouse pressed left at (733, 325)
Screenshot: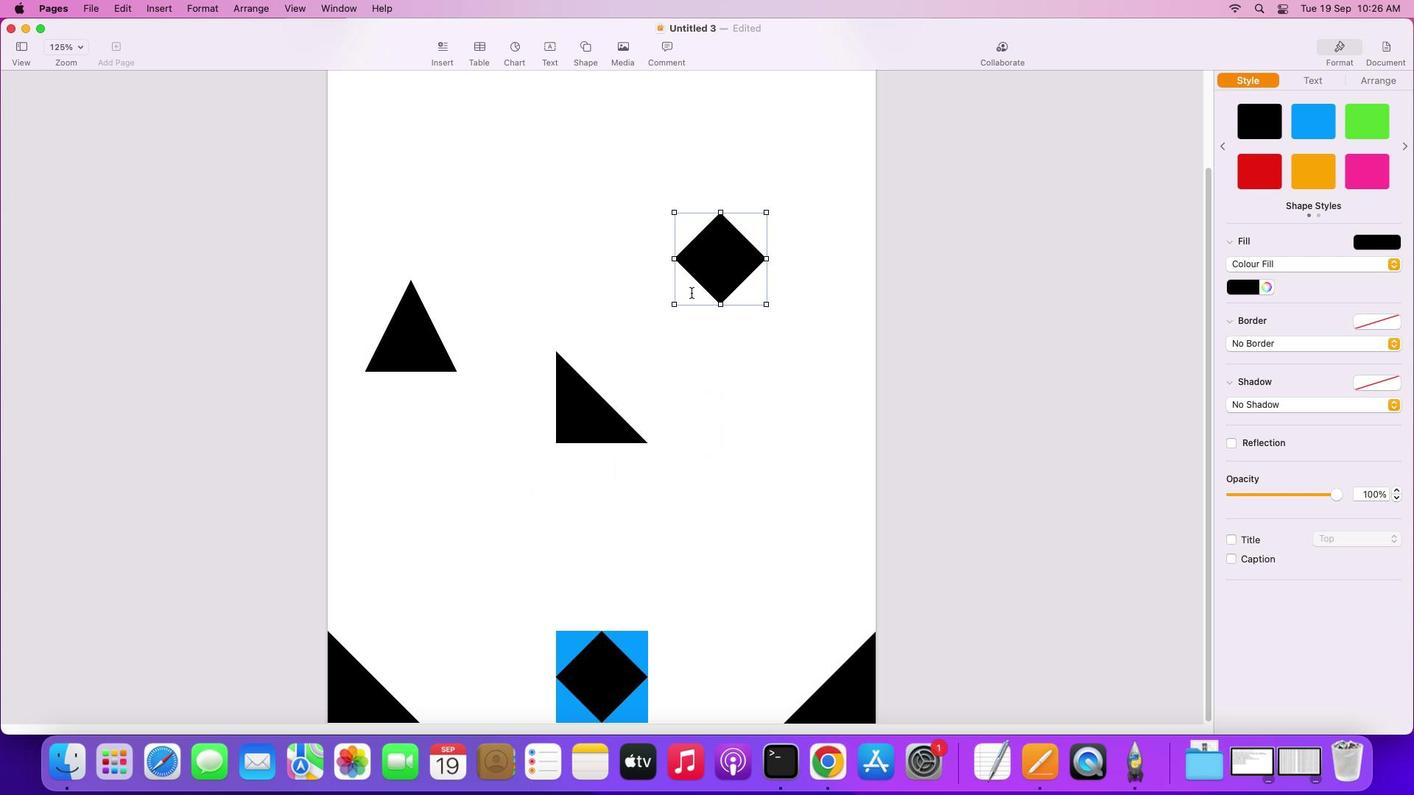
Action: Mouse moved to (604, 432)
Screenshot: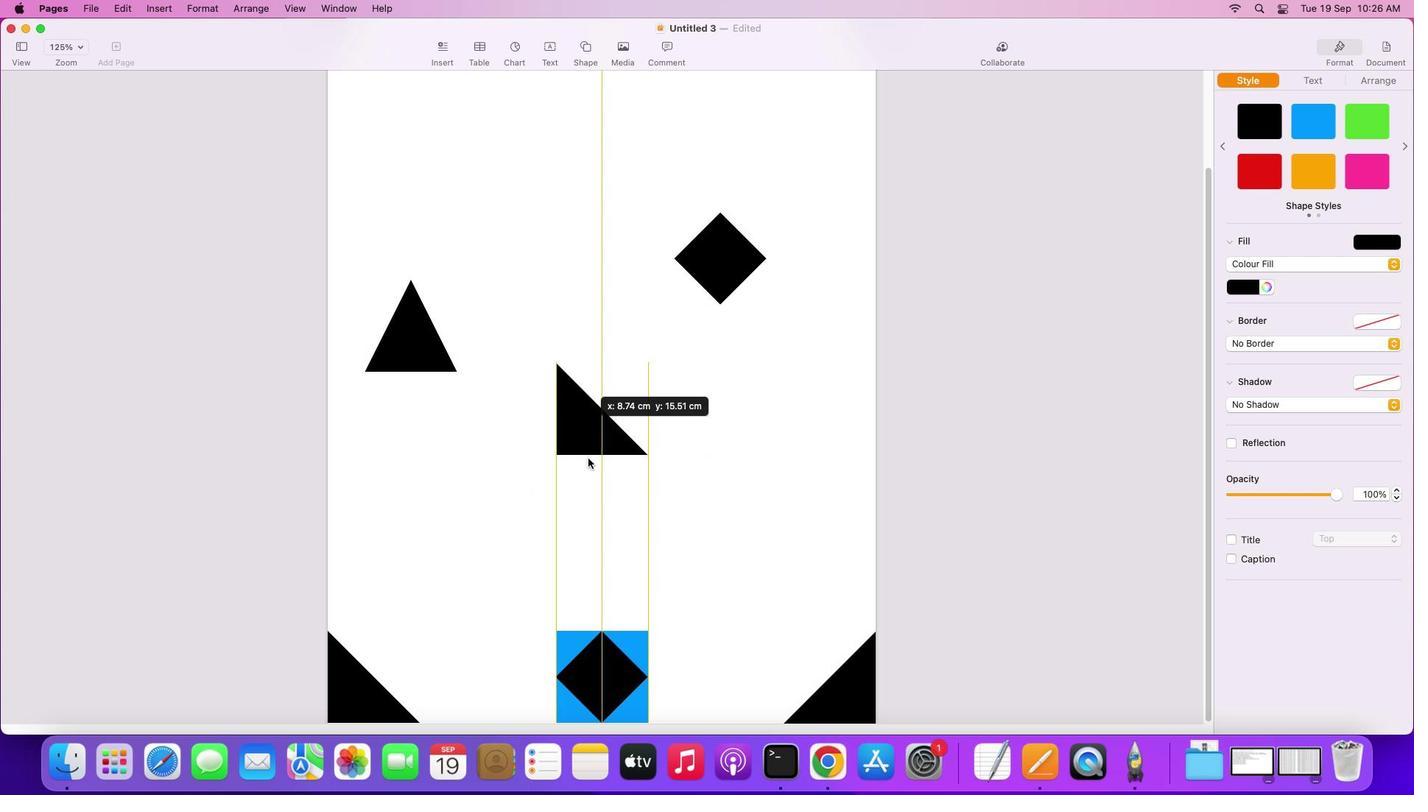 
Action: Mouse pressed left at (604, 432)
Screenshot: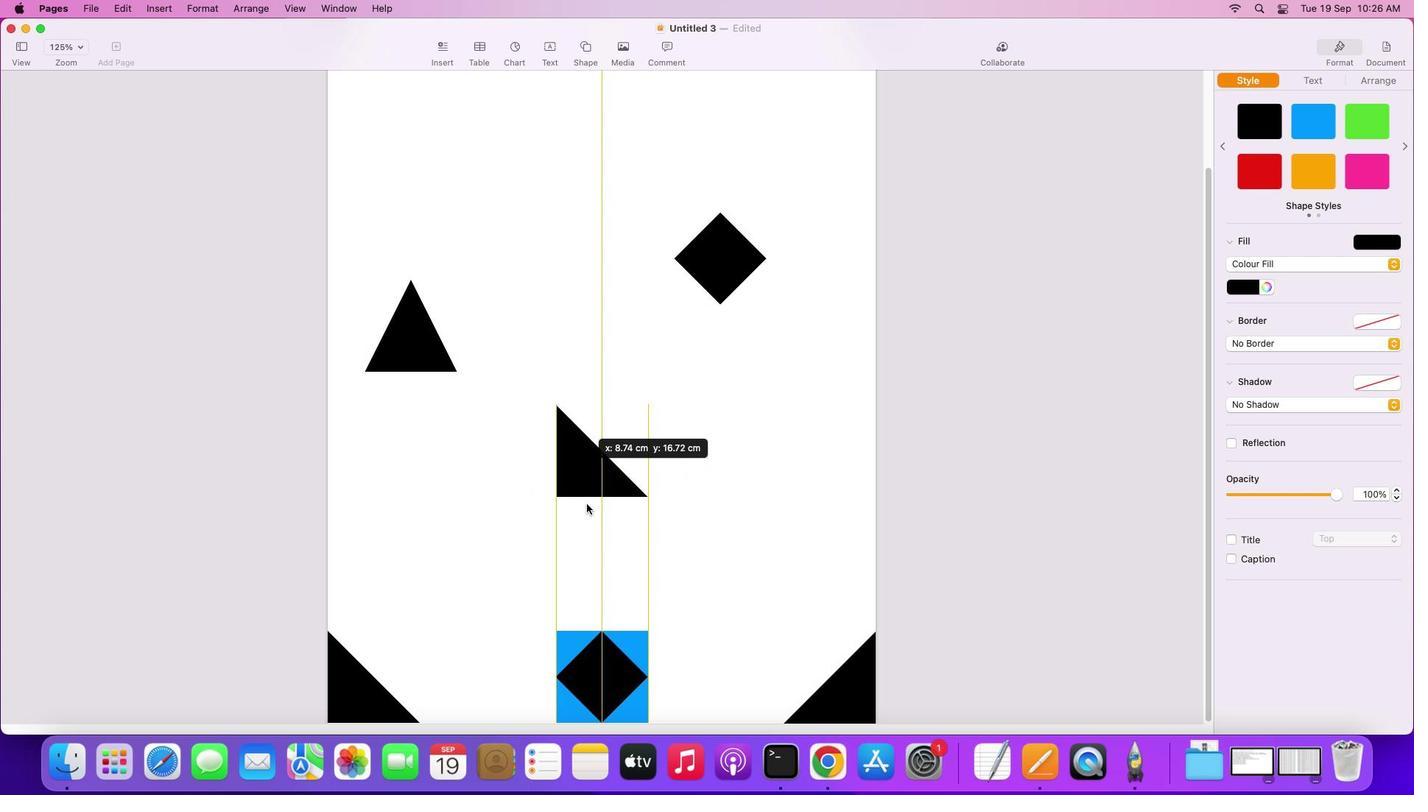 
Action: Mouse moved to (691, 527)
Screenshot: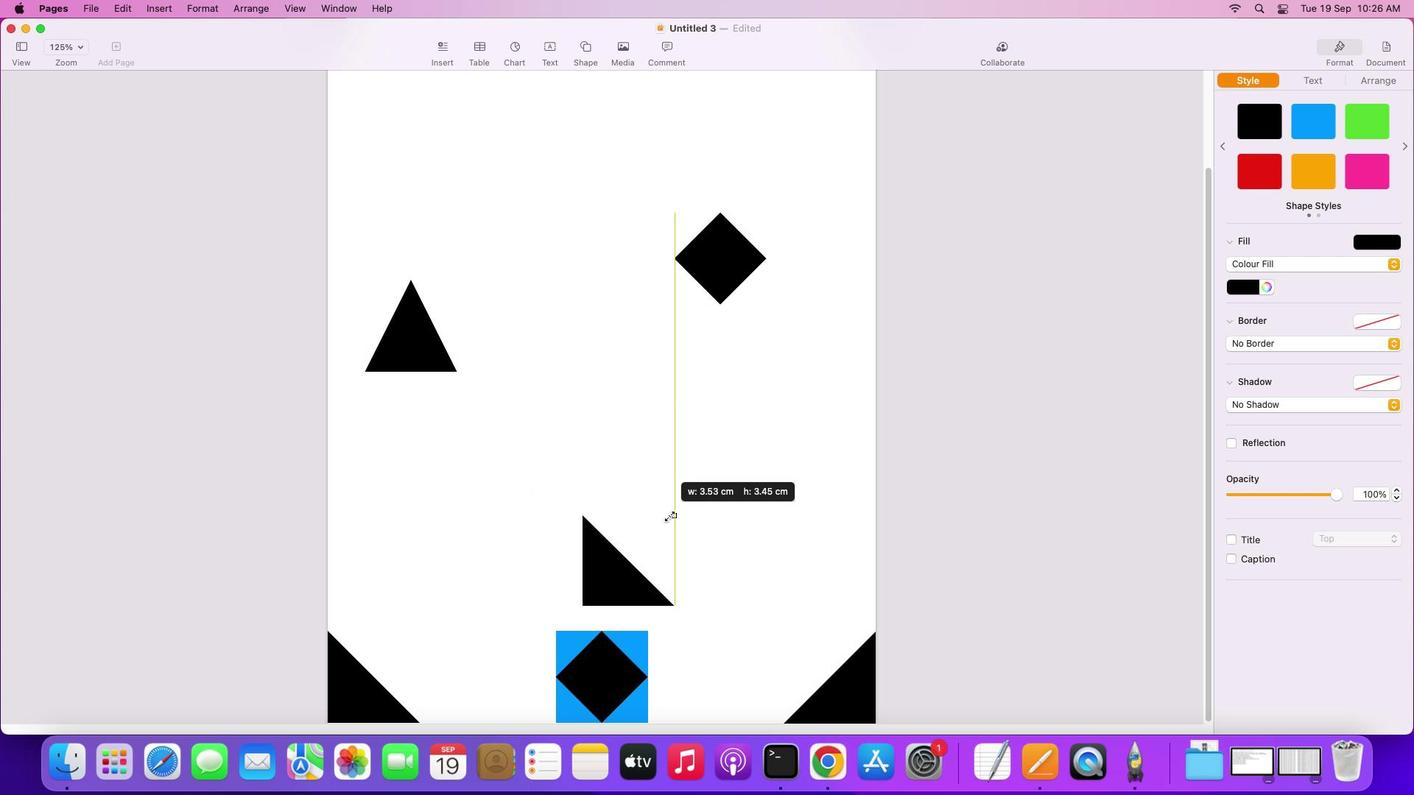 
Action: Mouse pressed left at (691, 527)
Screenshot: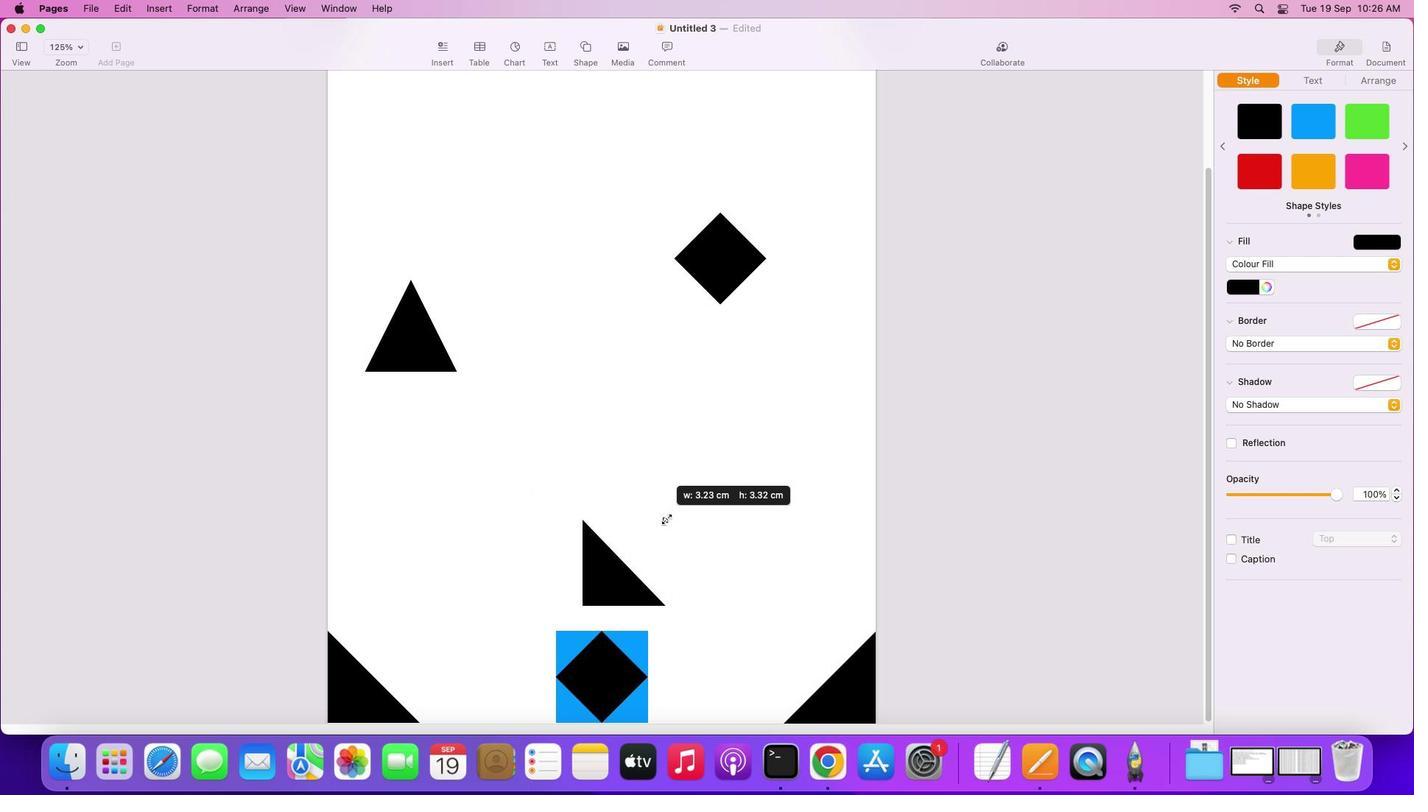 
Action: Mouse moved to (664, 621)
